 Task: Check register with chart green modern simple.
Action: Mouse moved to (17, 241)
Screenshot: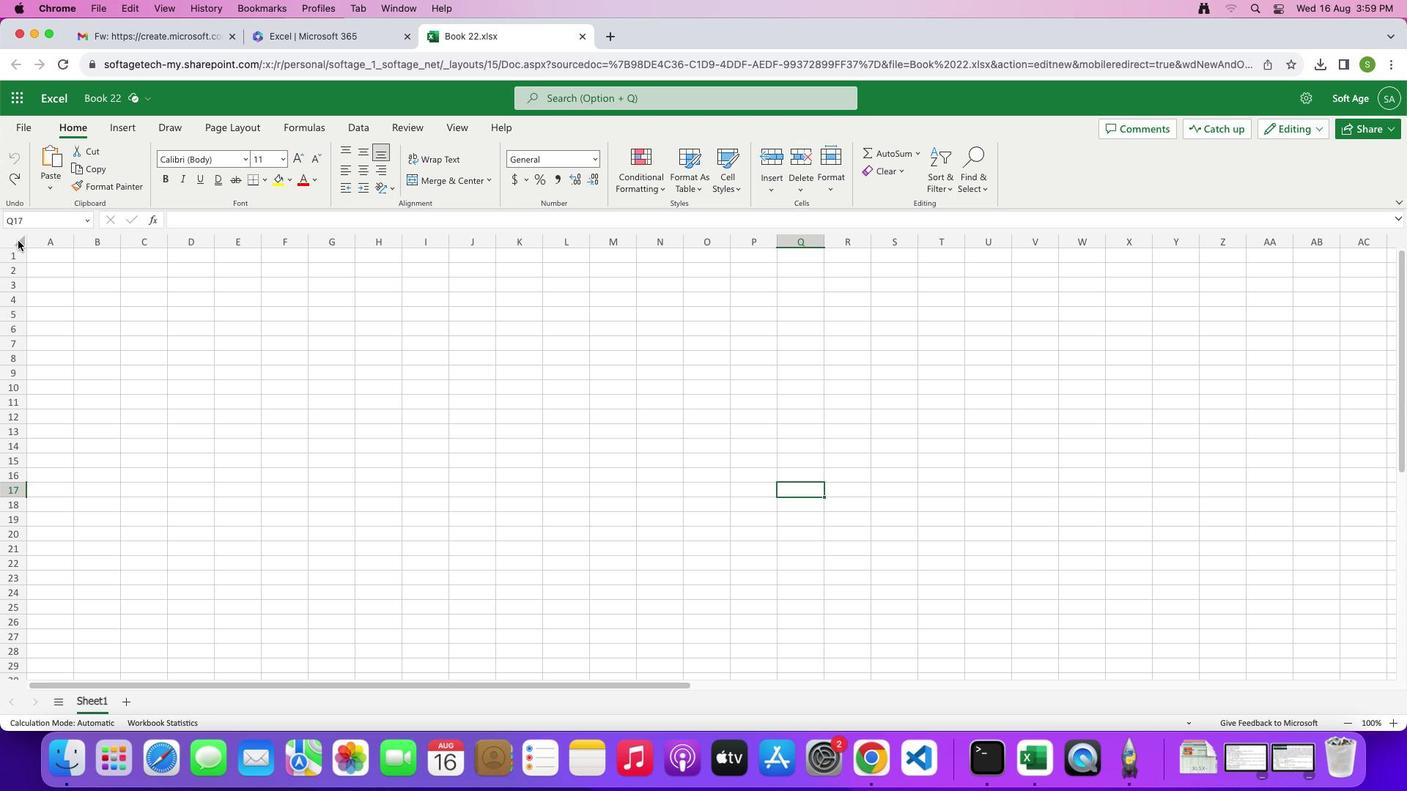 
Action: Mouse pressed left at (17, 241)
Screenshot: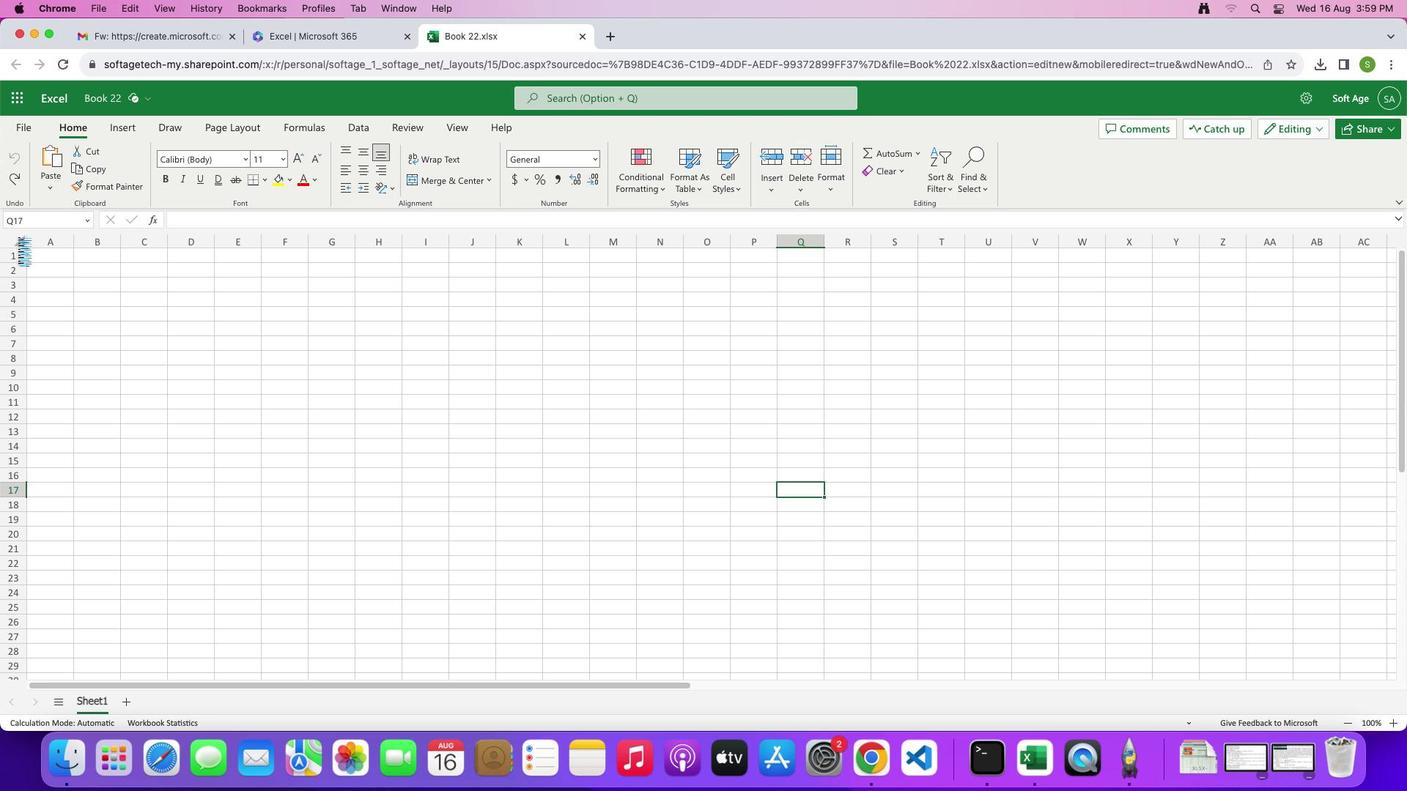 
Action: Mouse moved to (291, 176)
Screenshot: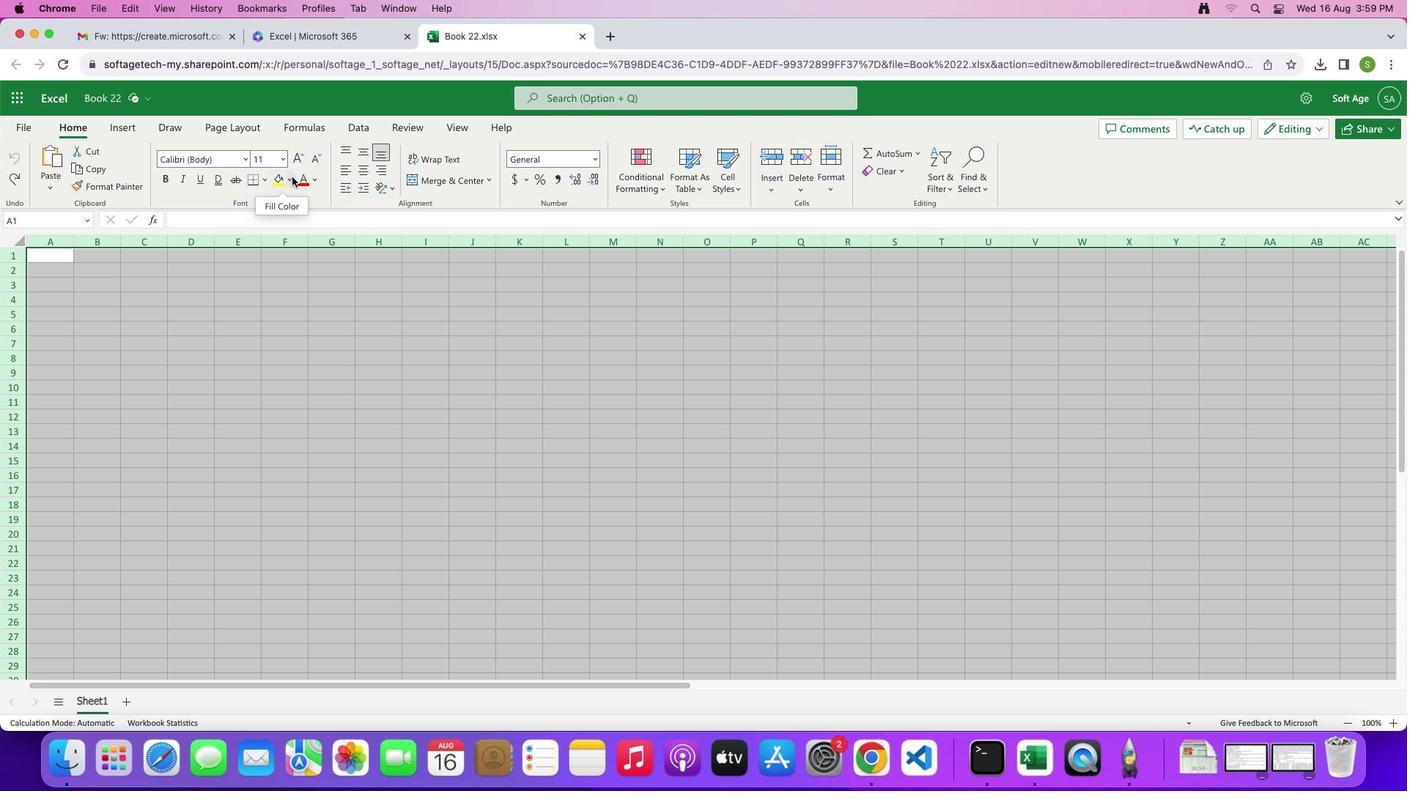 
Action: Mouse pressed left at (291, 176)
Screenshot: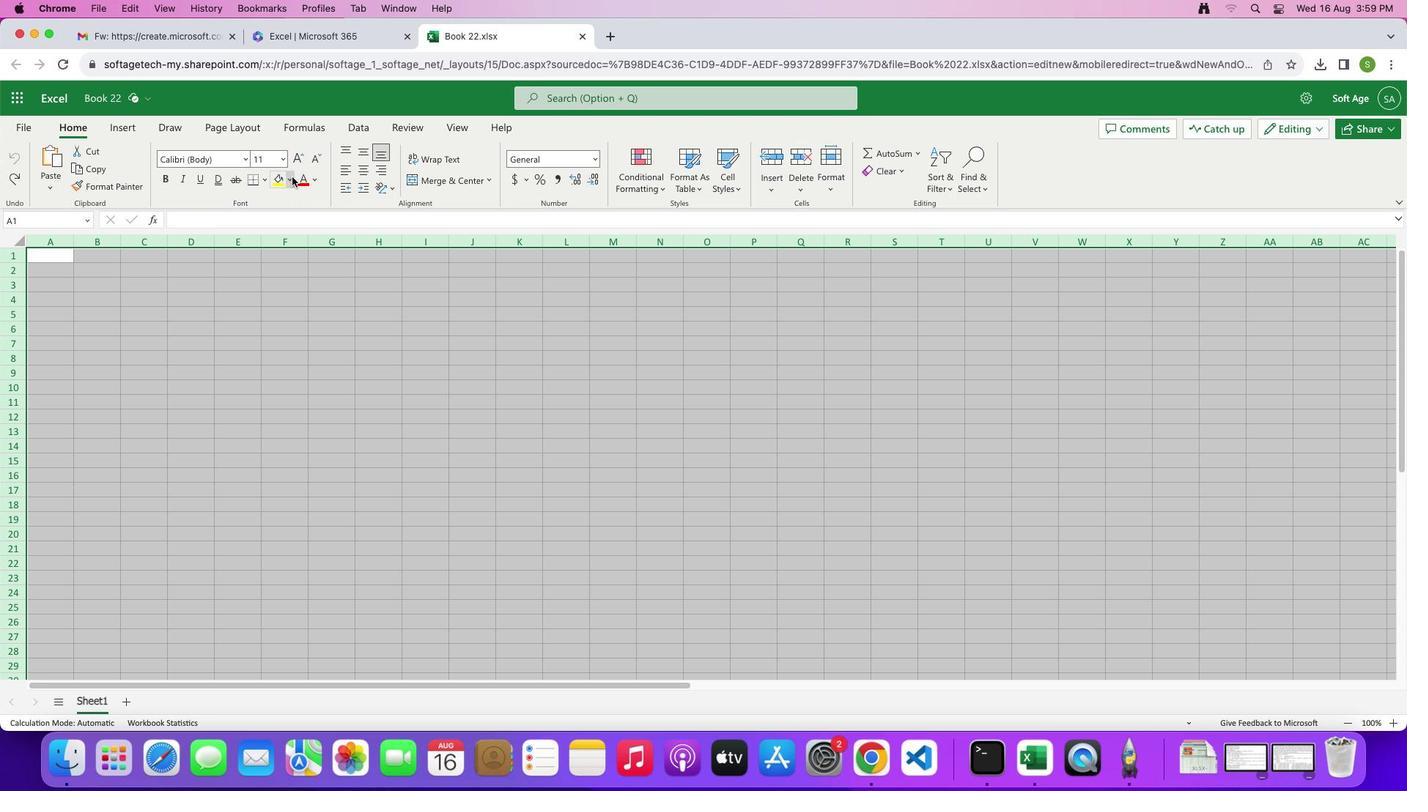 
Action: Mouse moved to (282, 219)
Screenshot: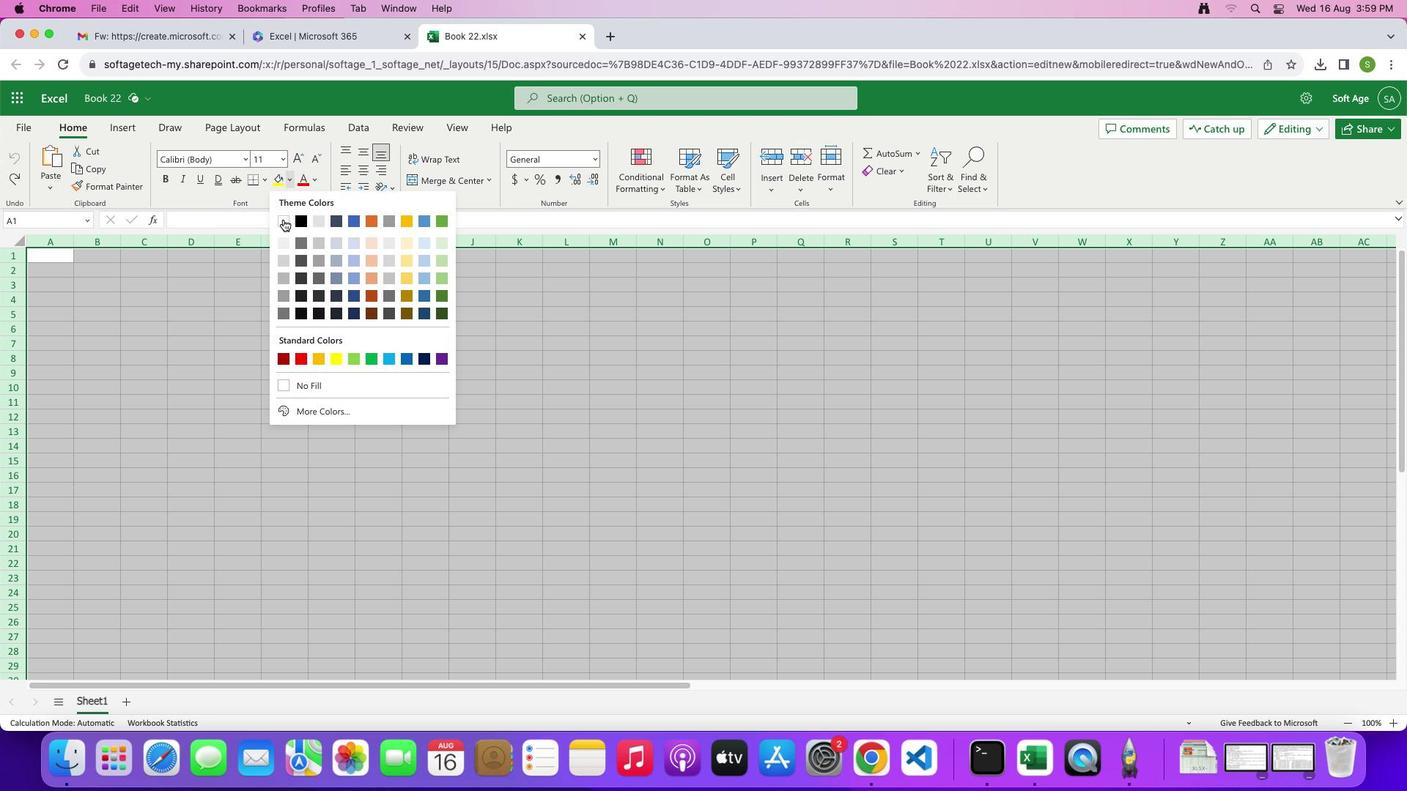 
Action: Mouse pressed left at (282, 219)
Screenshot: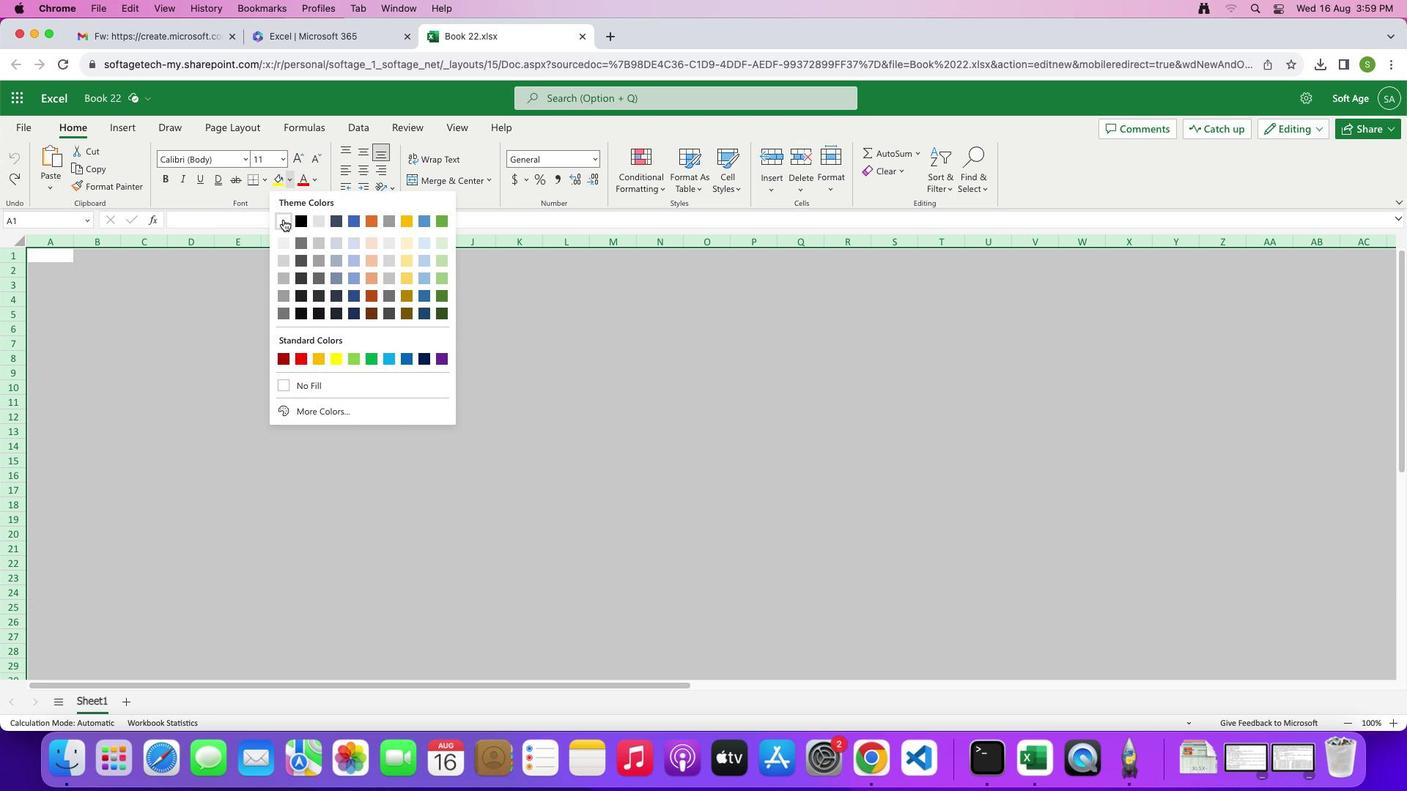 
Action: Mouse moved to (172, 326)
Screenshot: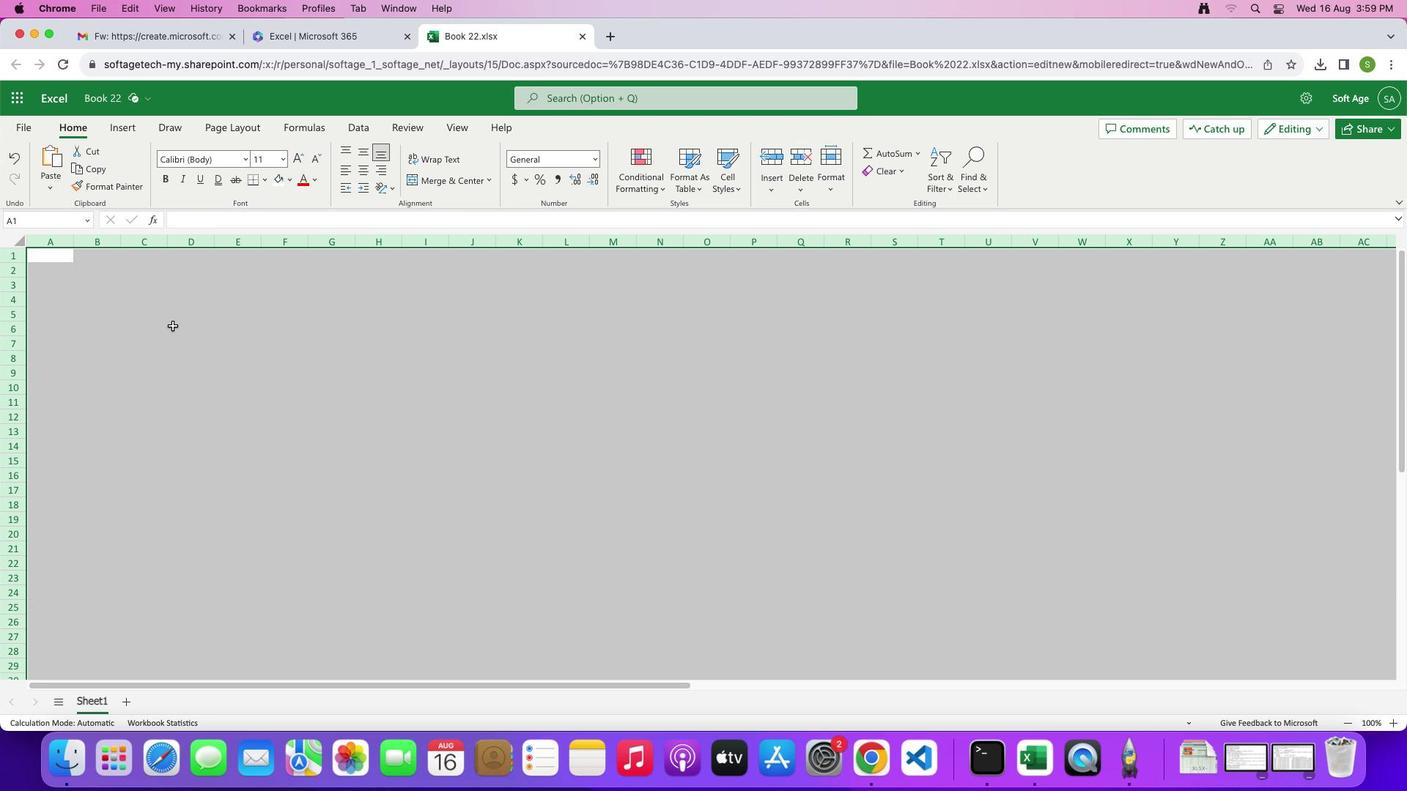 
Action: Mouse pressed left at (172, 326)
Screenshot: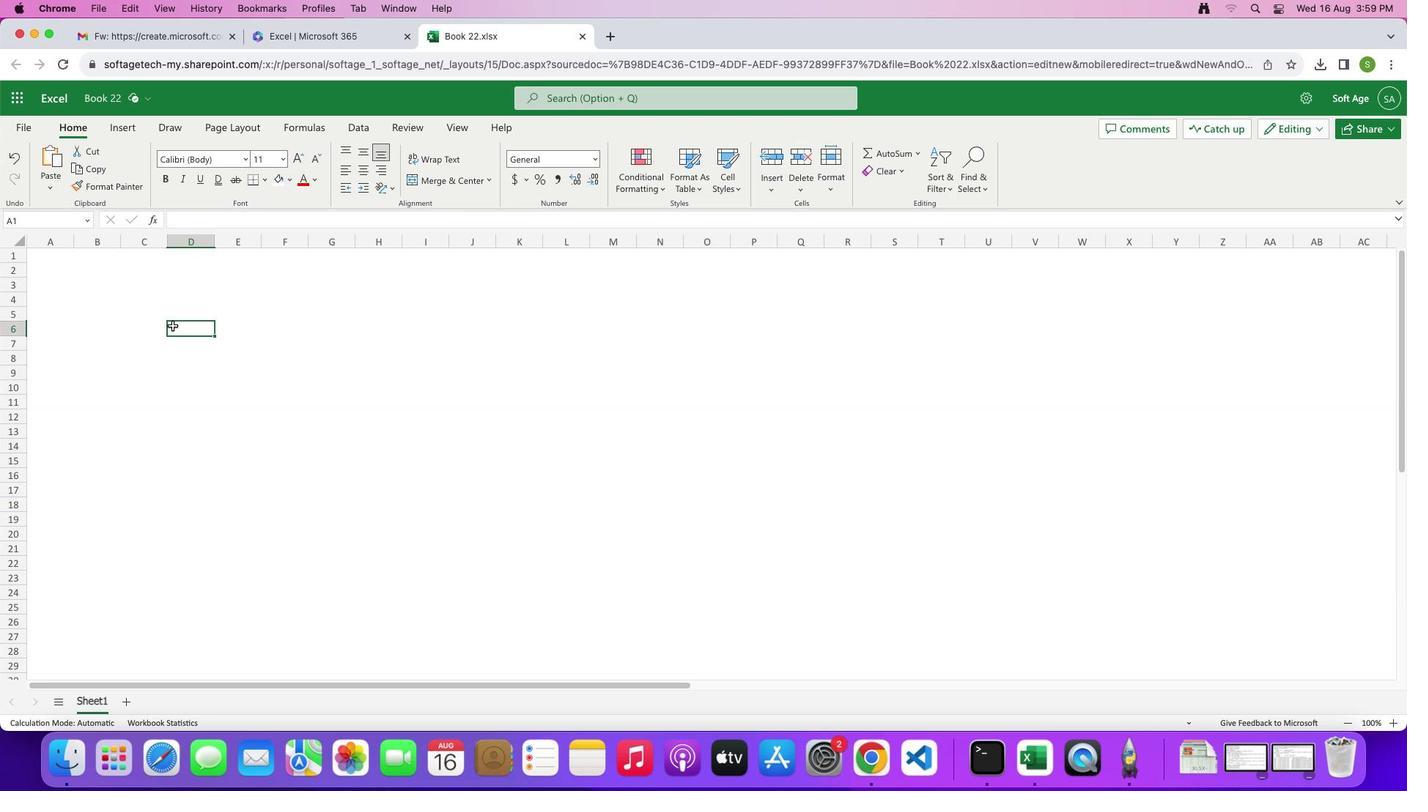 
Action: Mouse moved to (74, 239)
Screenshot: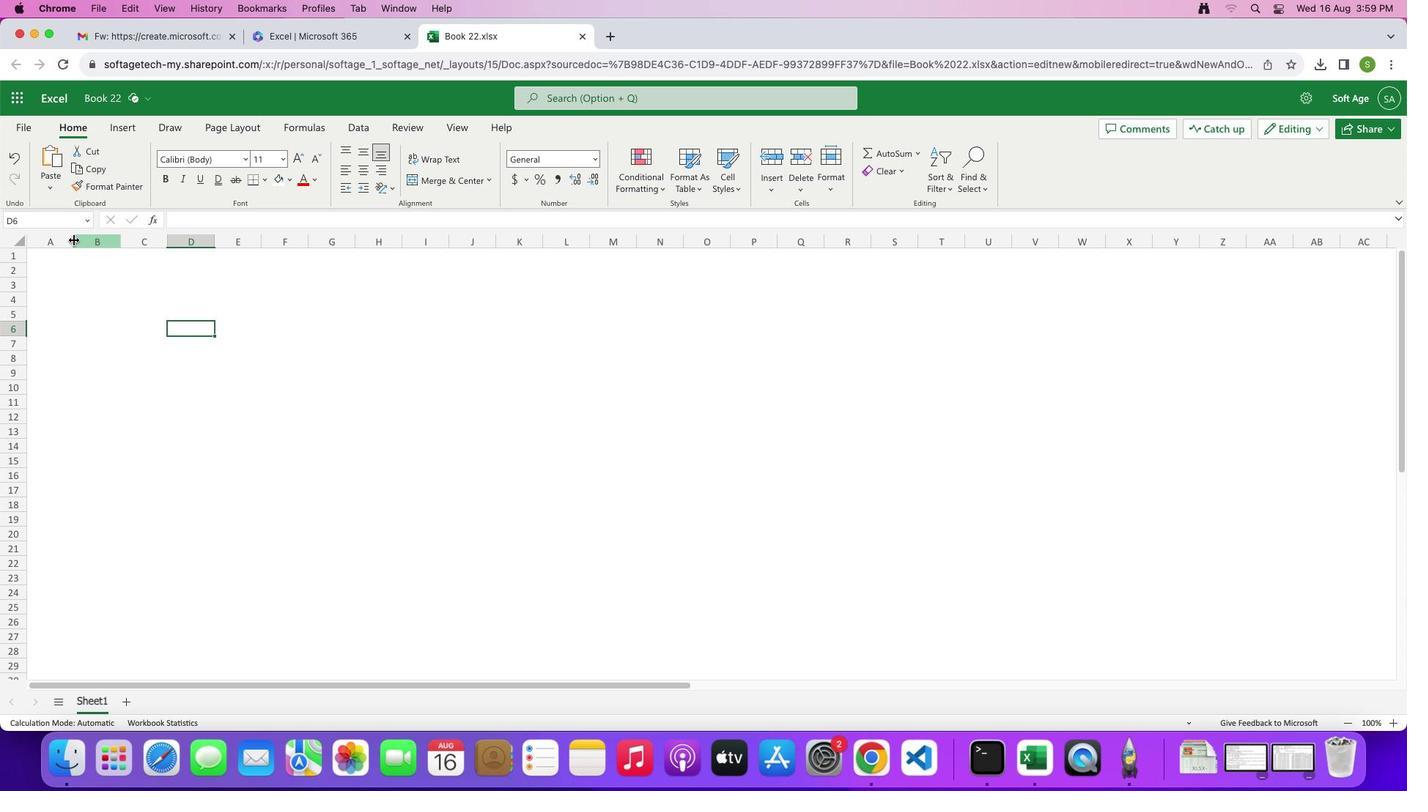 
Action: Mouse pressed left at (74, 239)
Screenshot: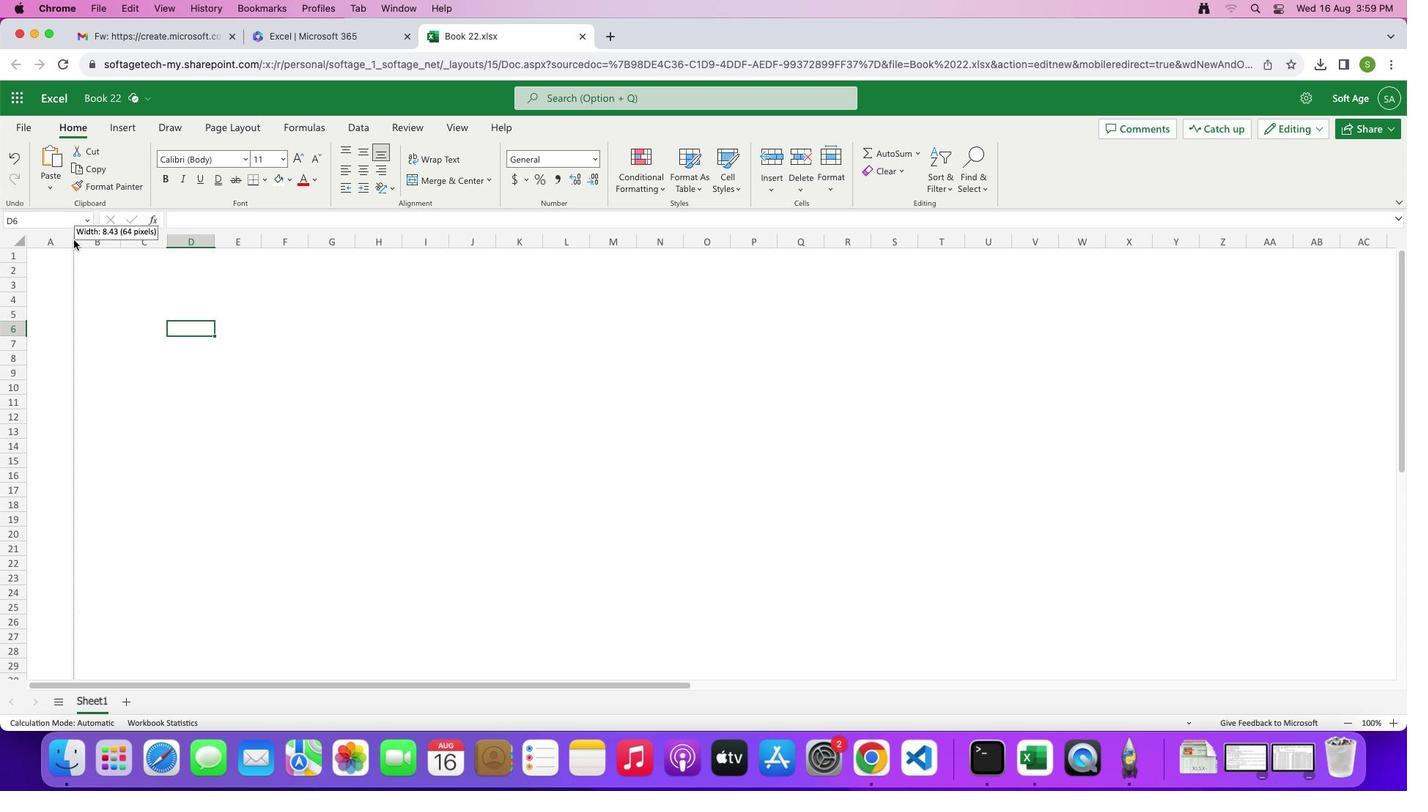 
Action: Mouse moved to (90, 244)
Screenshot: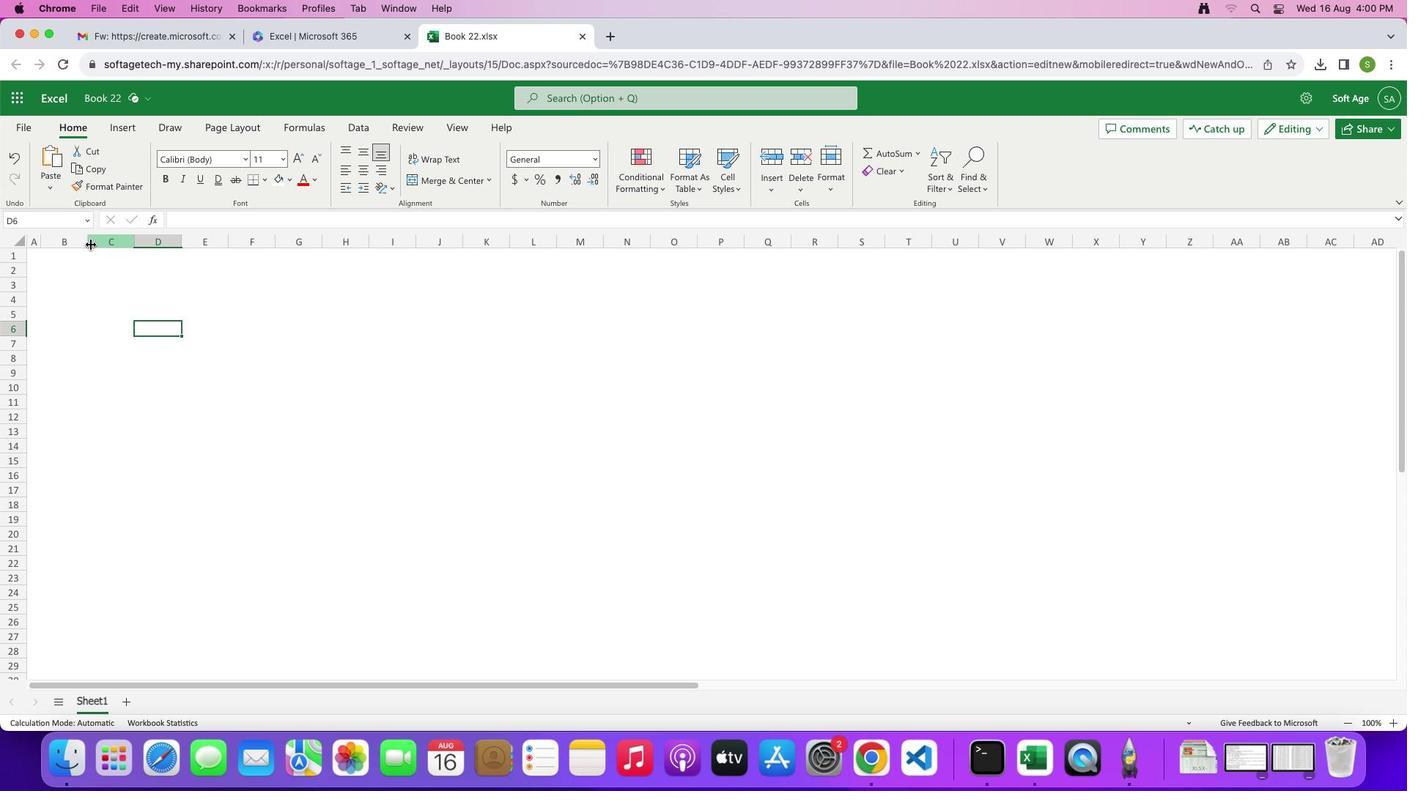
Action: Mouse pressed left at (90, 244)
Screenshot: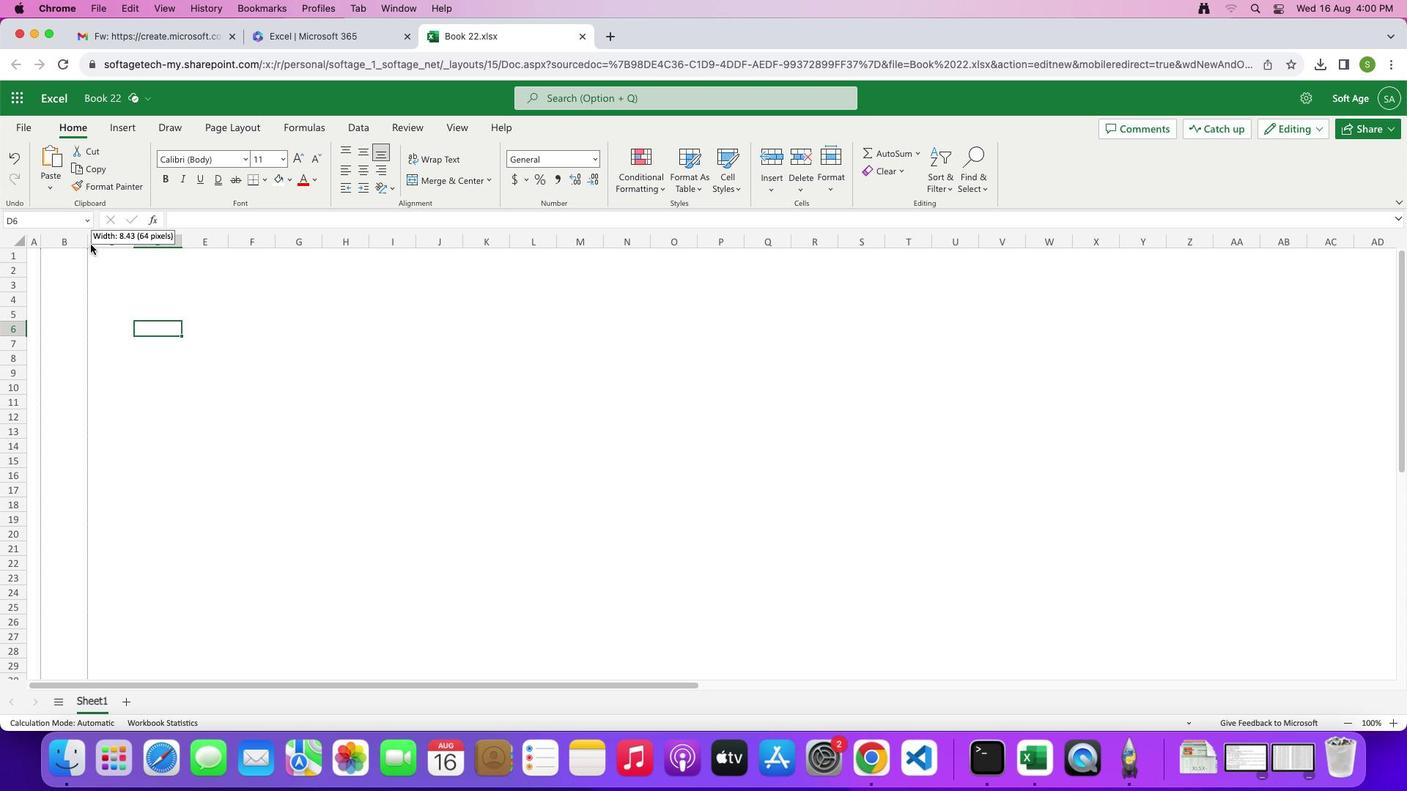 
Action: Mouse moved to (144, 309)
Screenshot: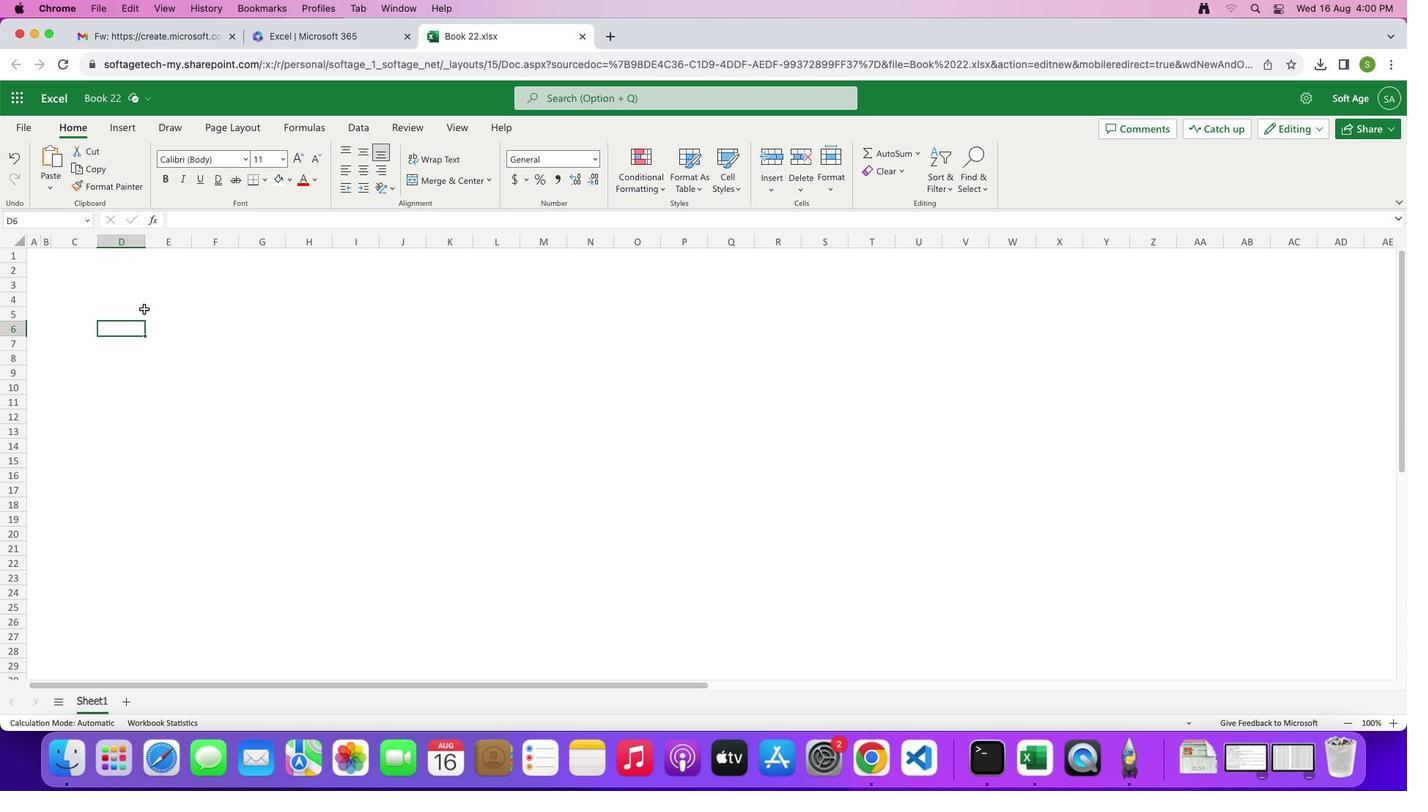 
Action: Mouse pressed left at (144, 309)
Screenshot: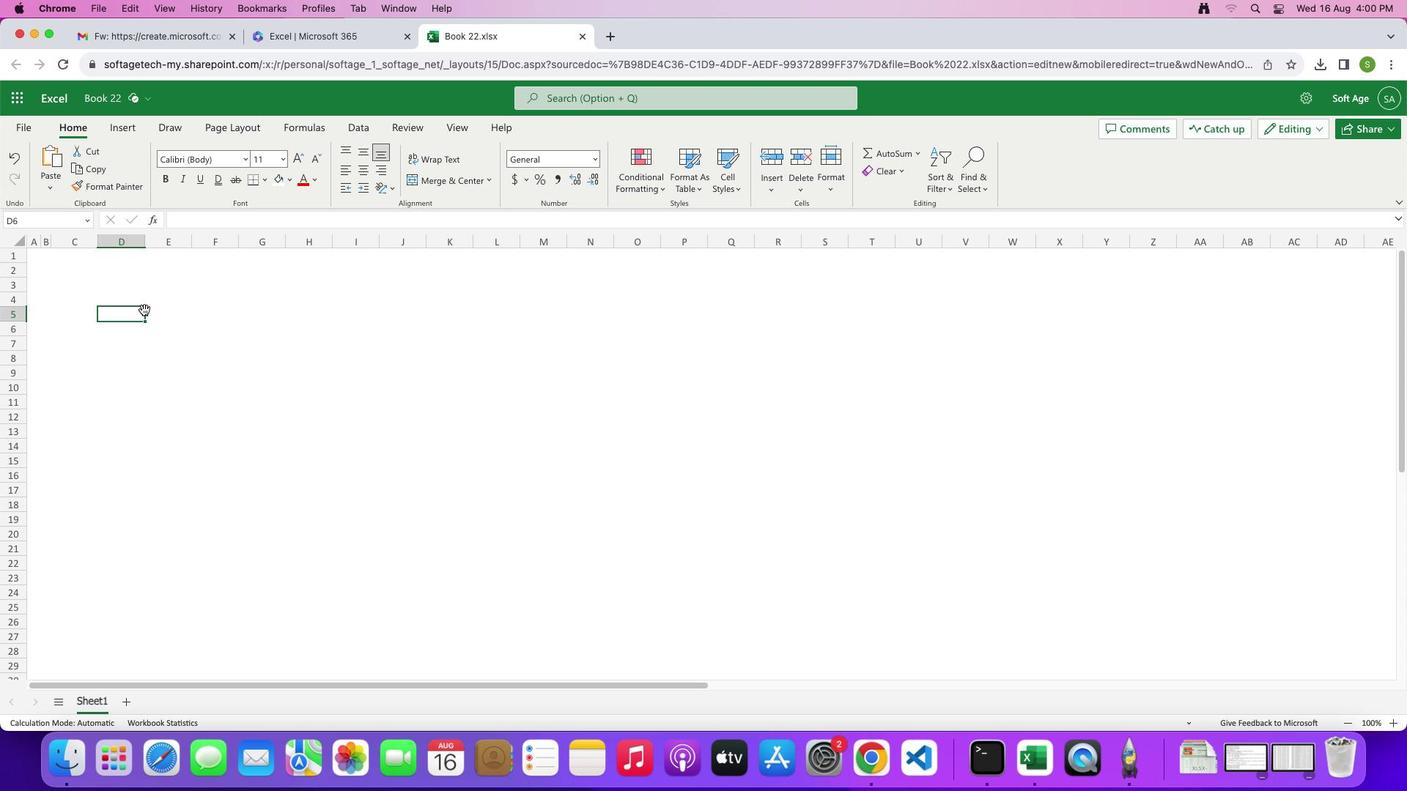
Action: Mouse moved to (67, 244)
Screenshot: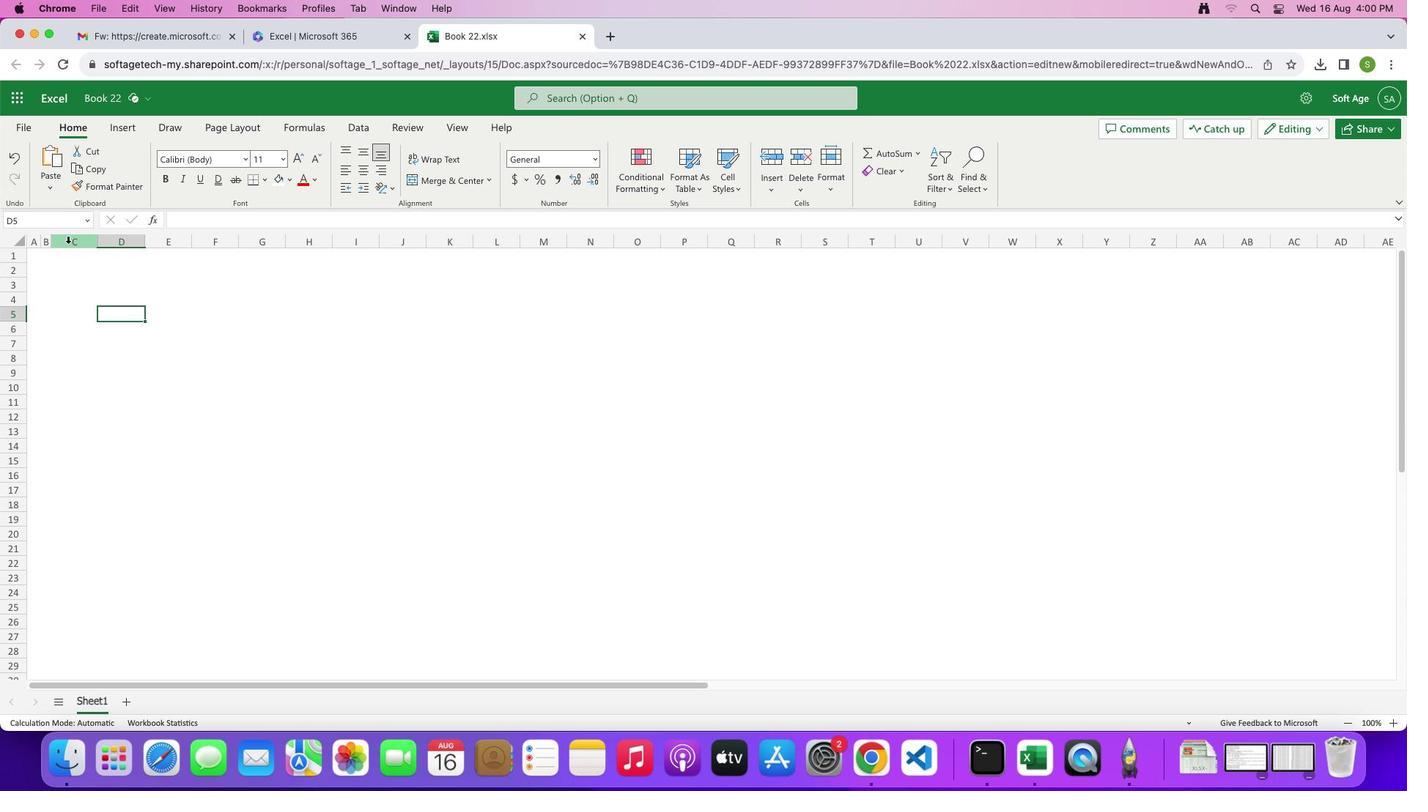
Action: Mouse pressed left at (67, 244)
Screenshot: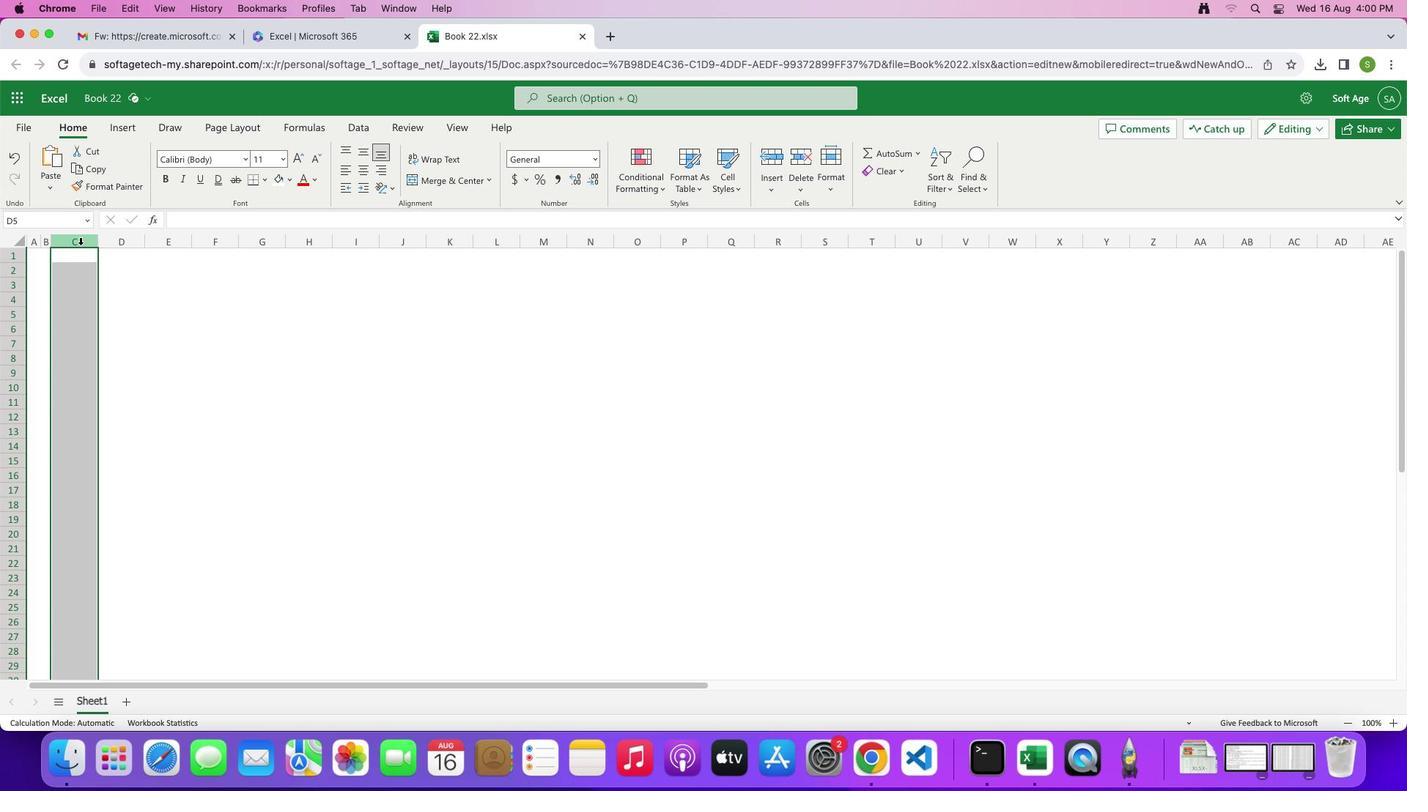 
Action: Mouse moved to (97, 242)
Screenshot: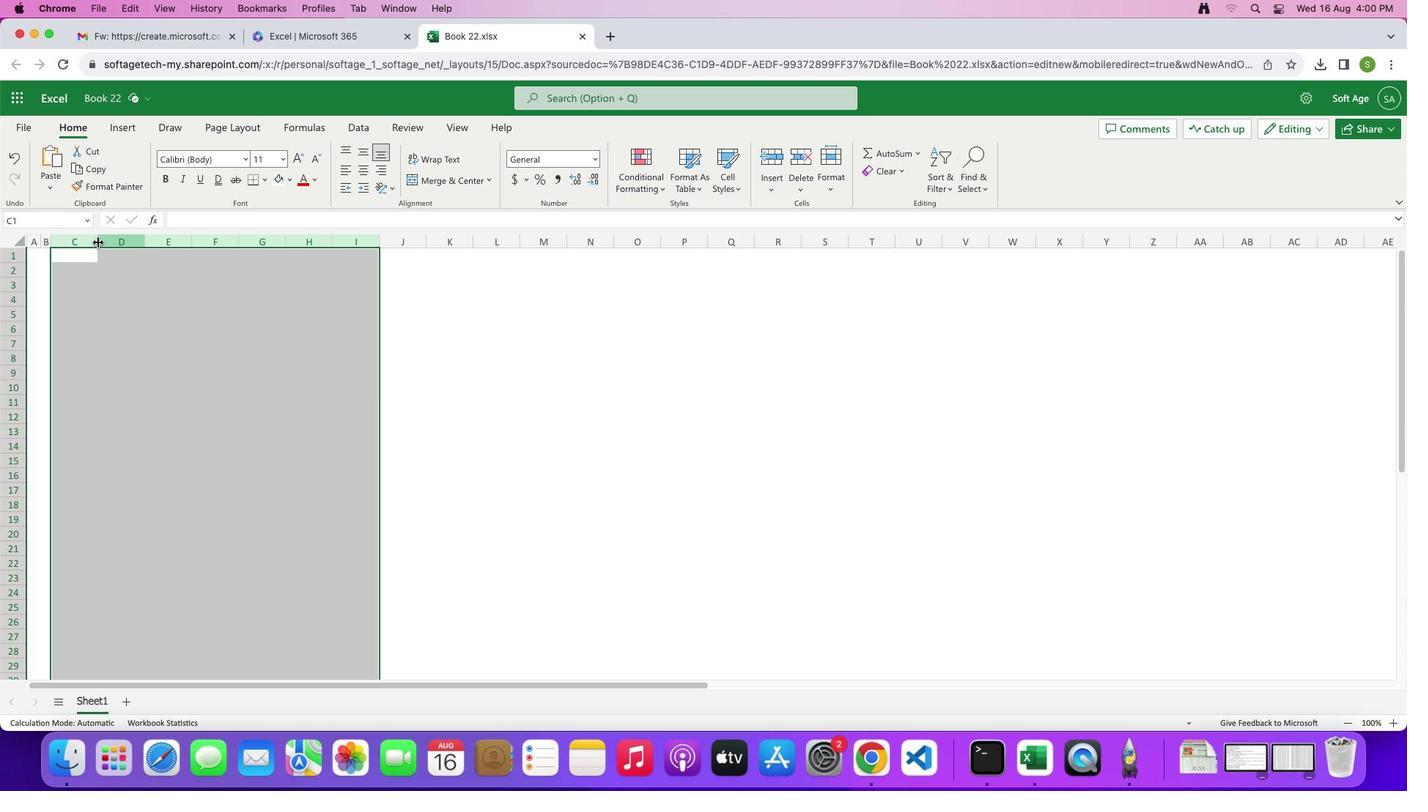 
Action: Mouse pressed left at (97, 242)
Screenshot: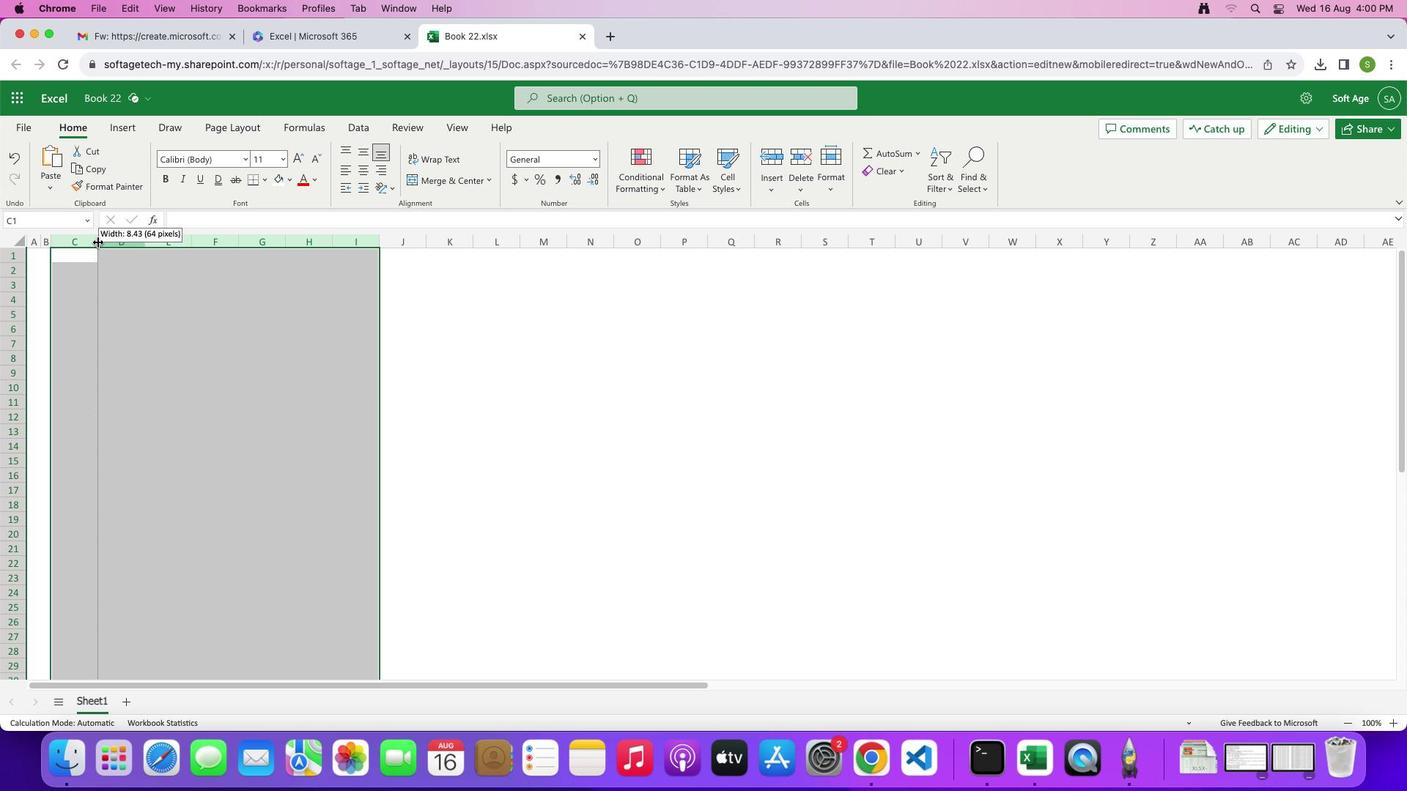 
Action: Mouse moved to (702, 242)
Screenshot: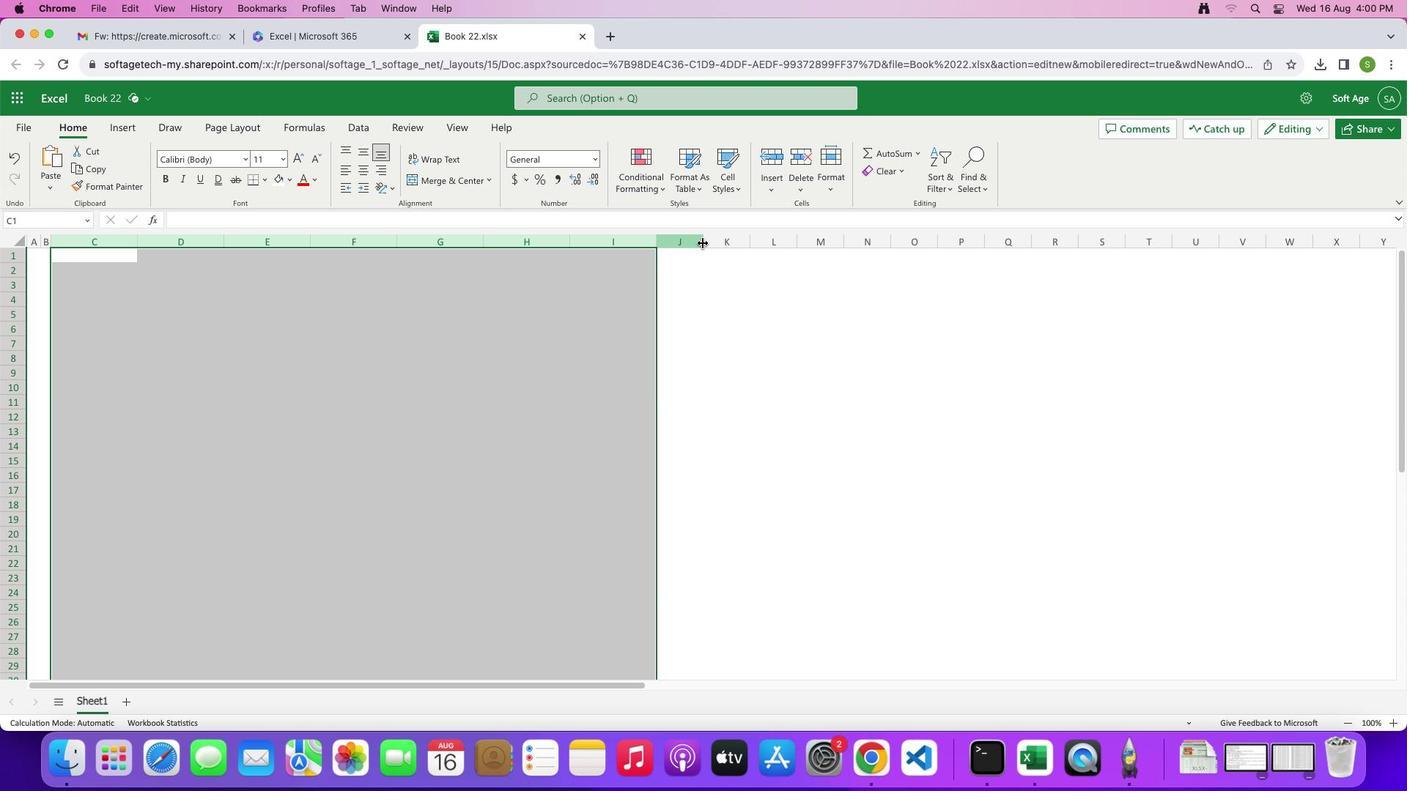 
Action: Mouse pressed left at (702, 242)
Screenshot: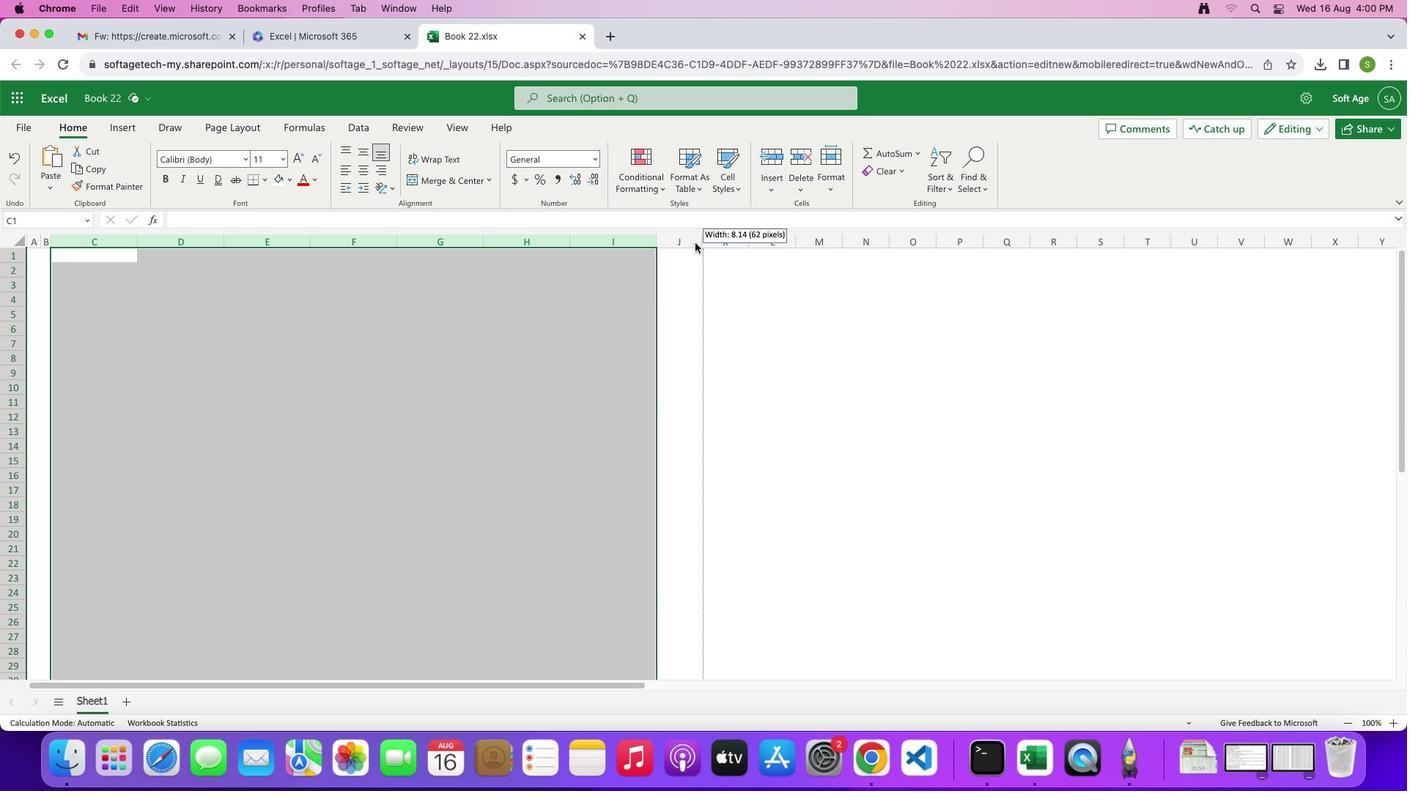 
Action: Mouse moved to (713, 242)
Screenshot: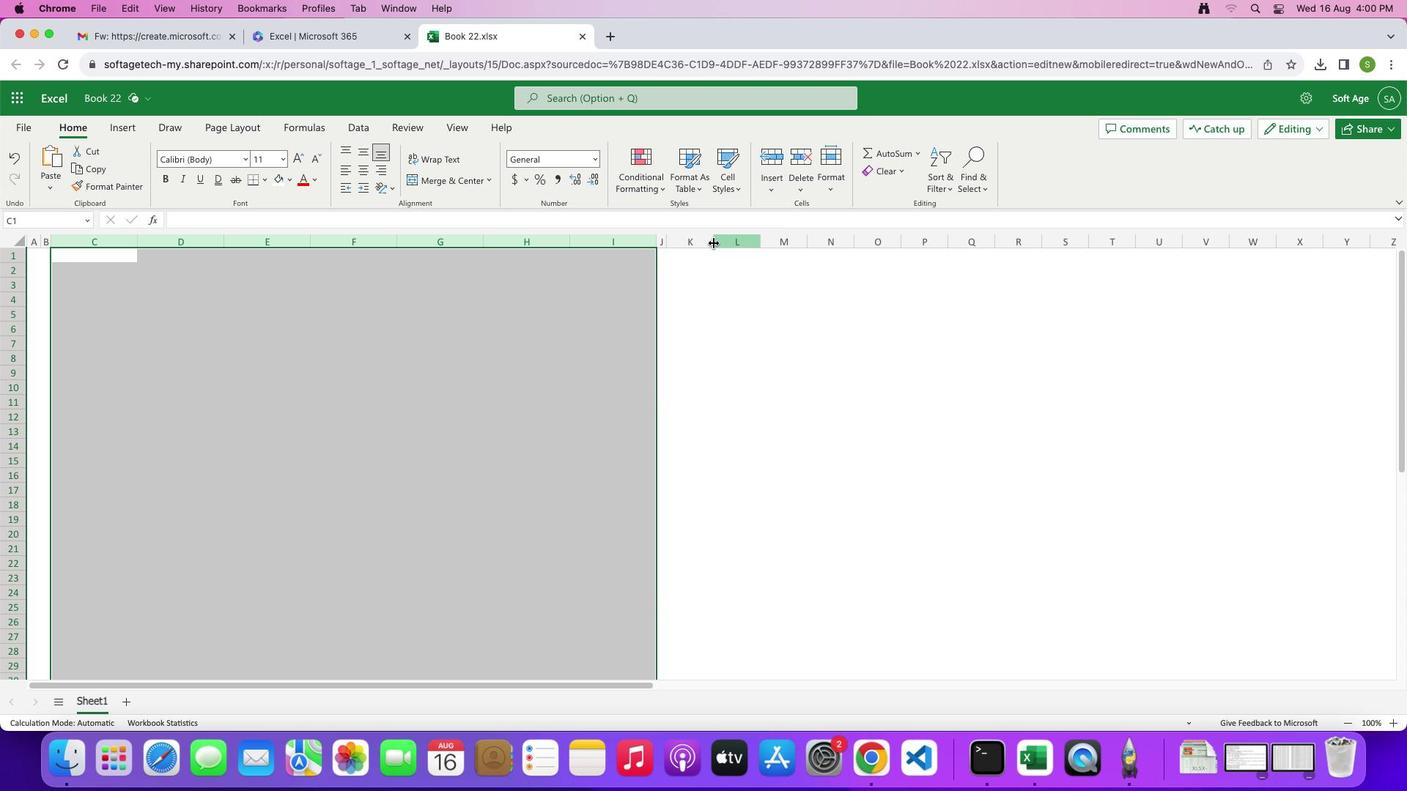 
Action: Mouse pressed left at (713, 242)
Screenshot: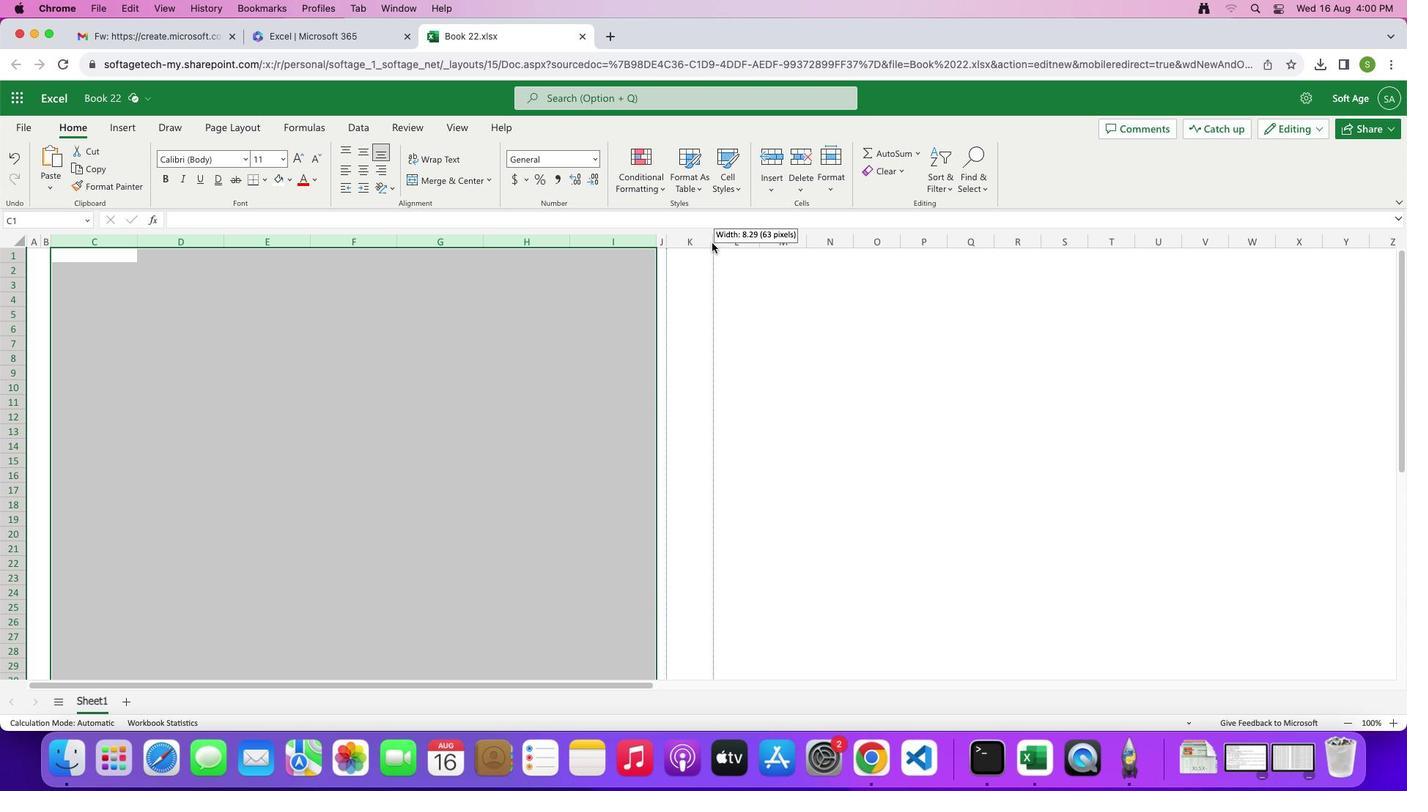 
Action: Mouse moved to (727, 244)
Screenshot: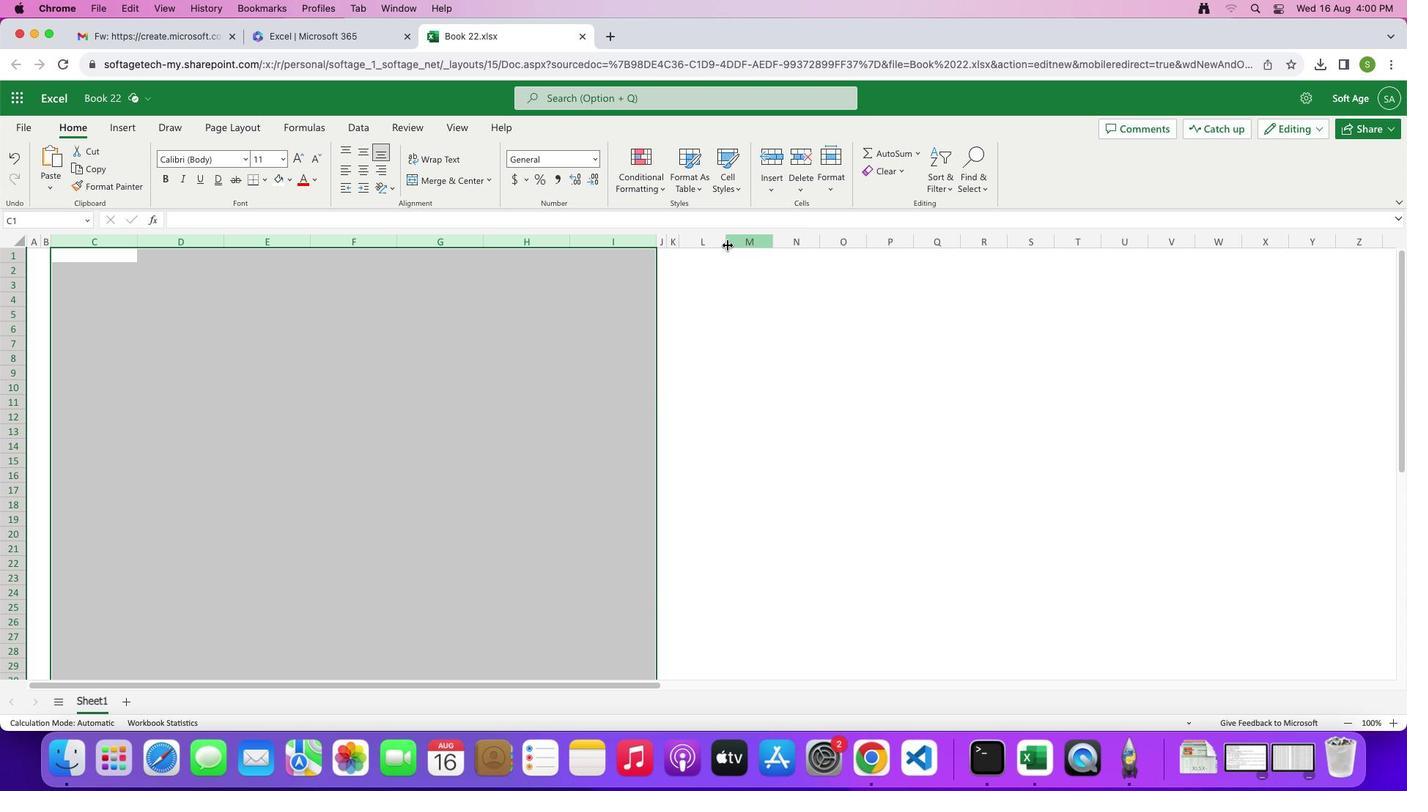 
Action: Mouse pressed left at (727, 244)
Screenshot: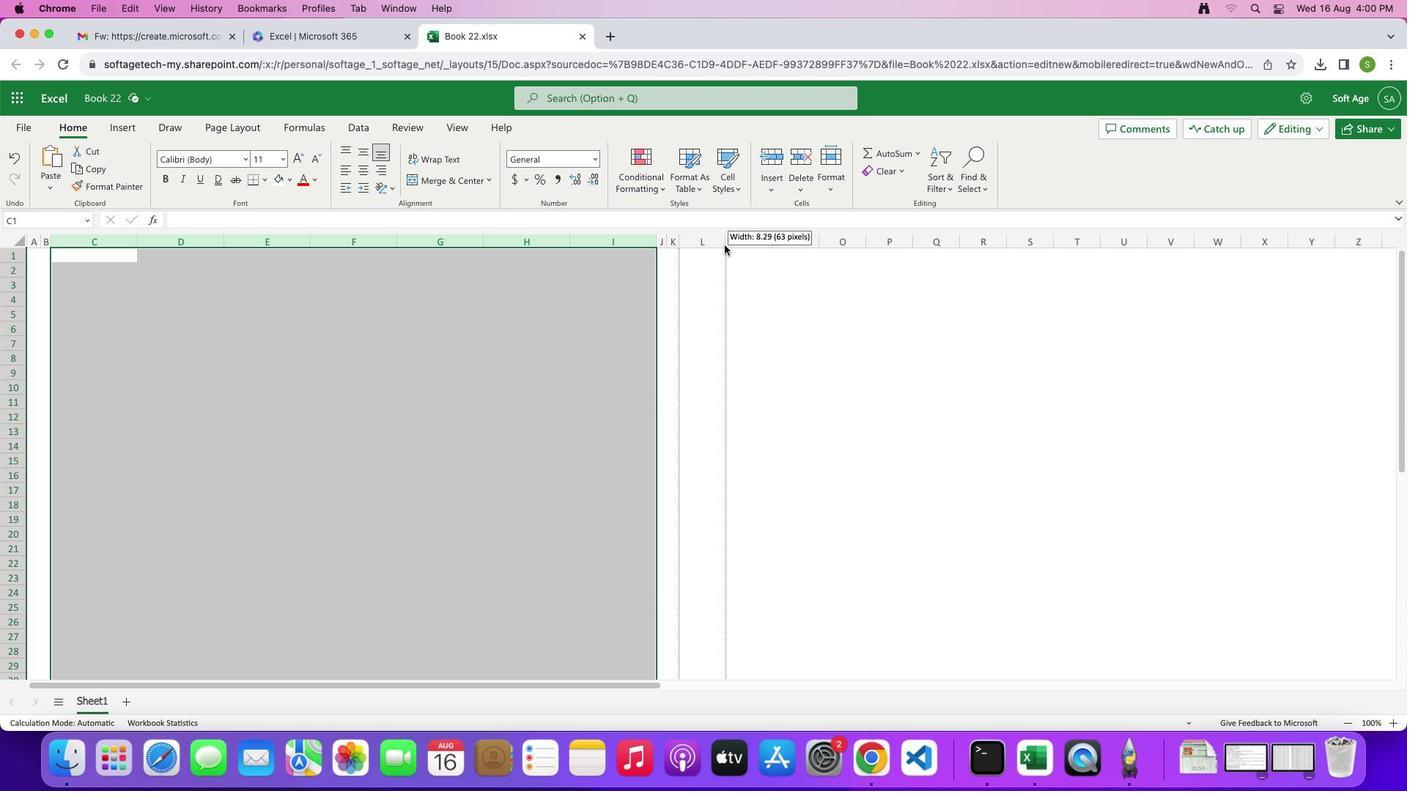 
Action: Mouse moved to (735, 244)
Screenshot: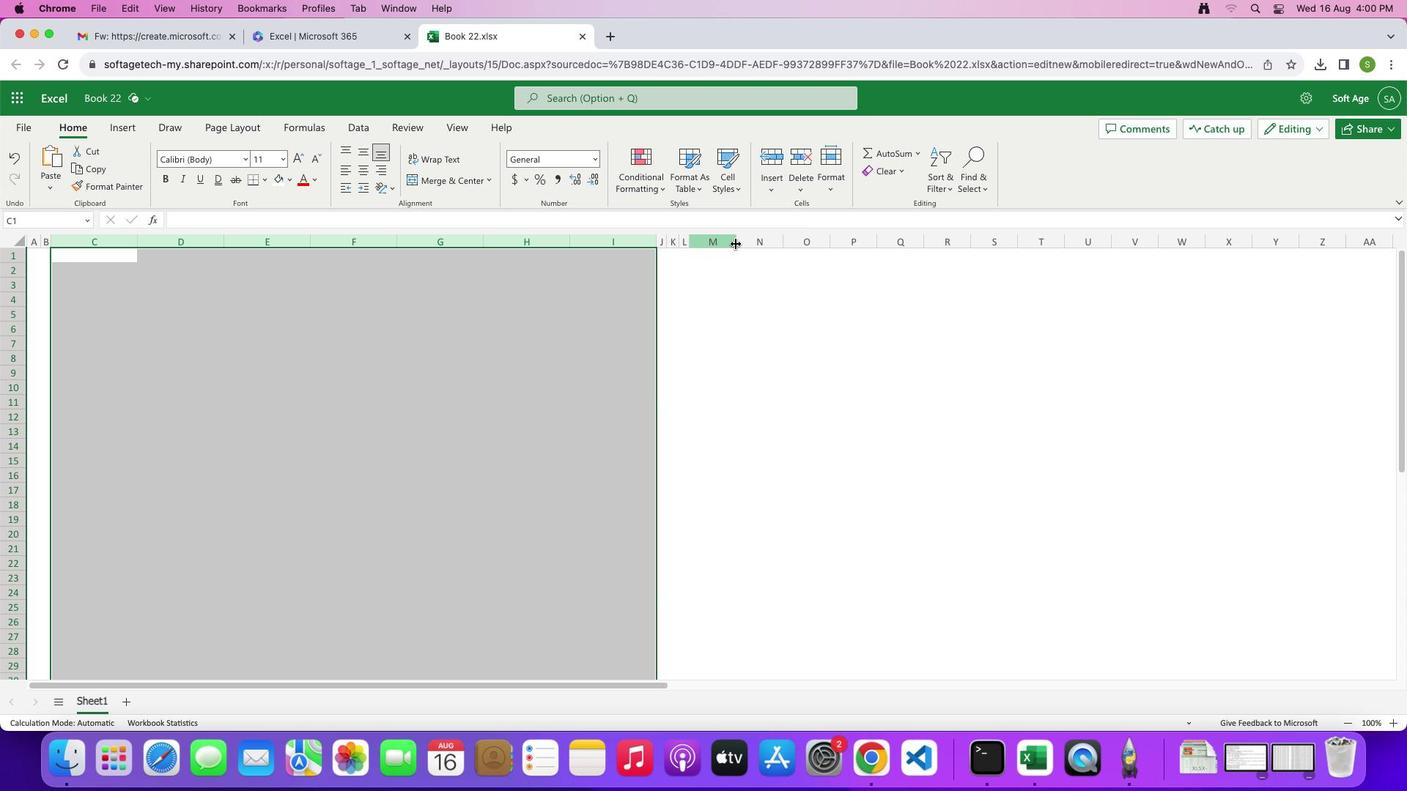
Action: Mouse pressed left at (735, 244)
Screenshot: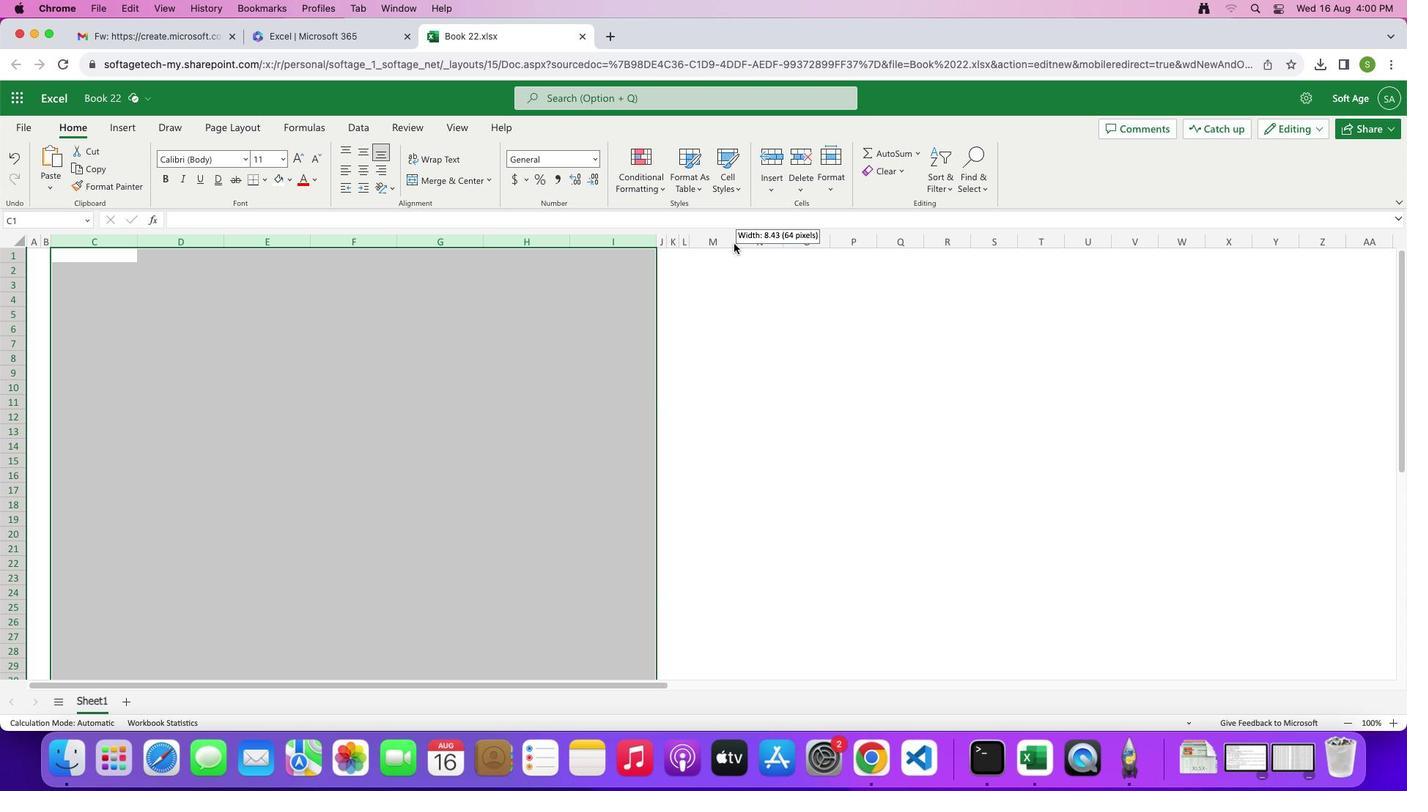 
Action: Mouse moved to (750, 242)
Screenshot: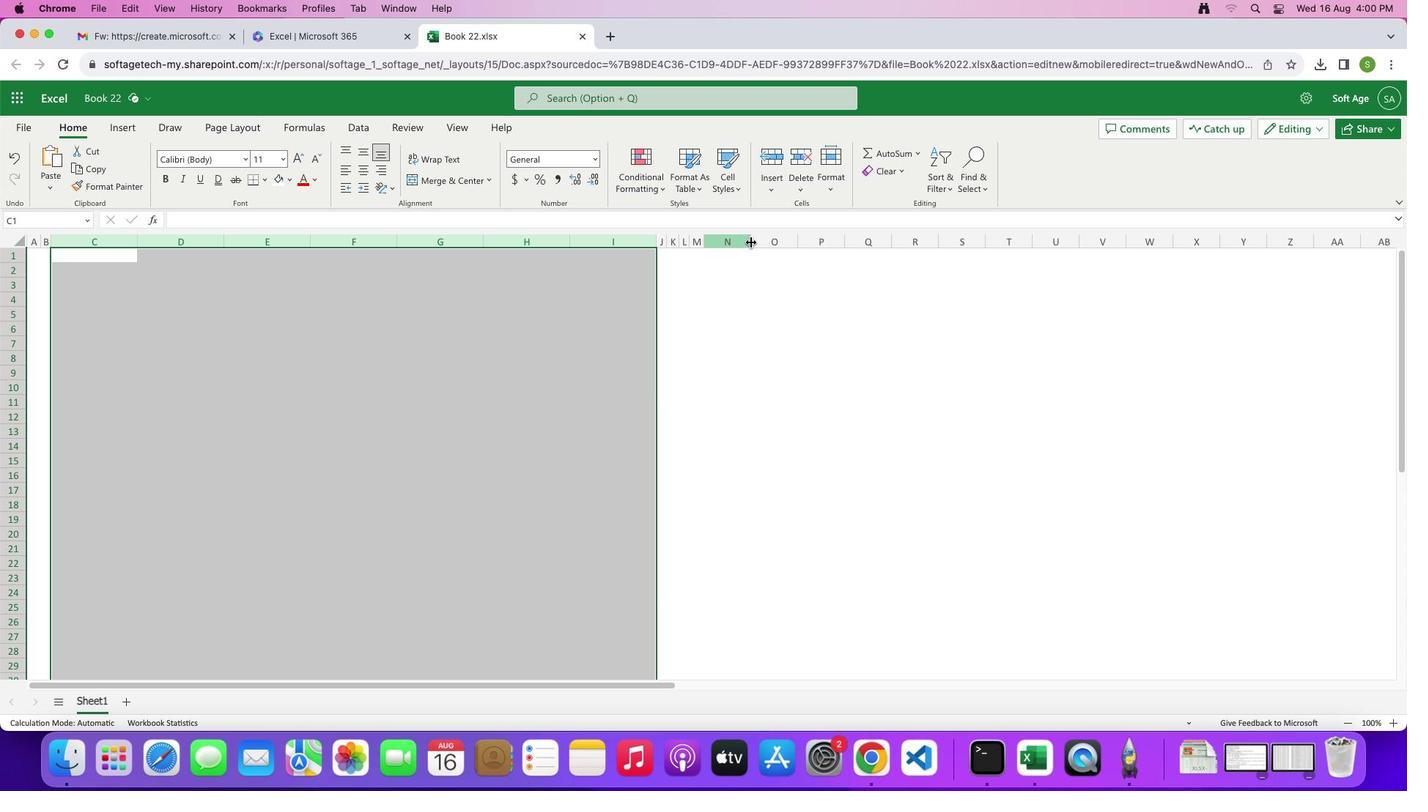 
Action: Mouse pressed left at (750, 242)
Screenshot: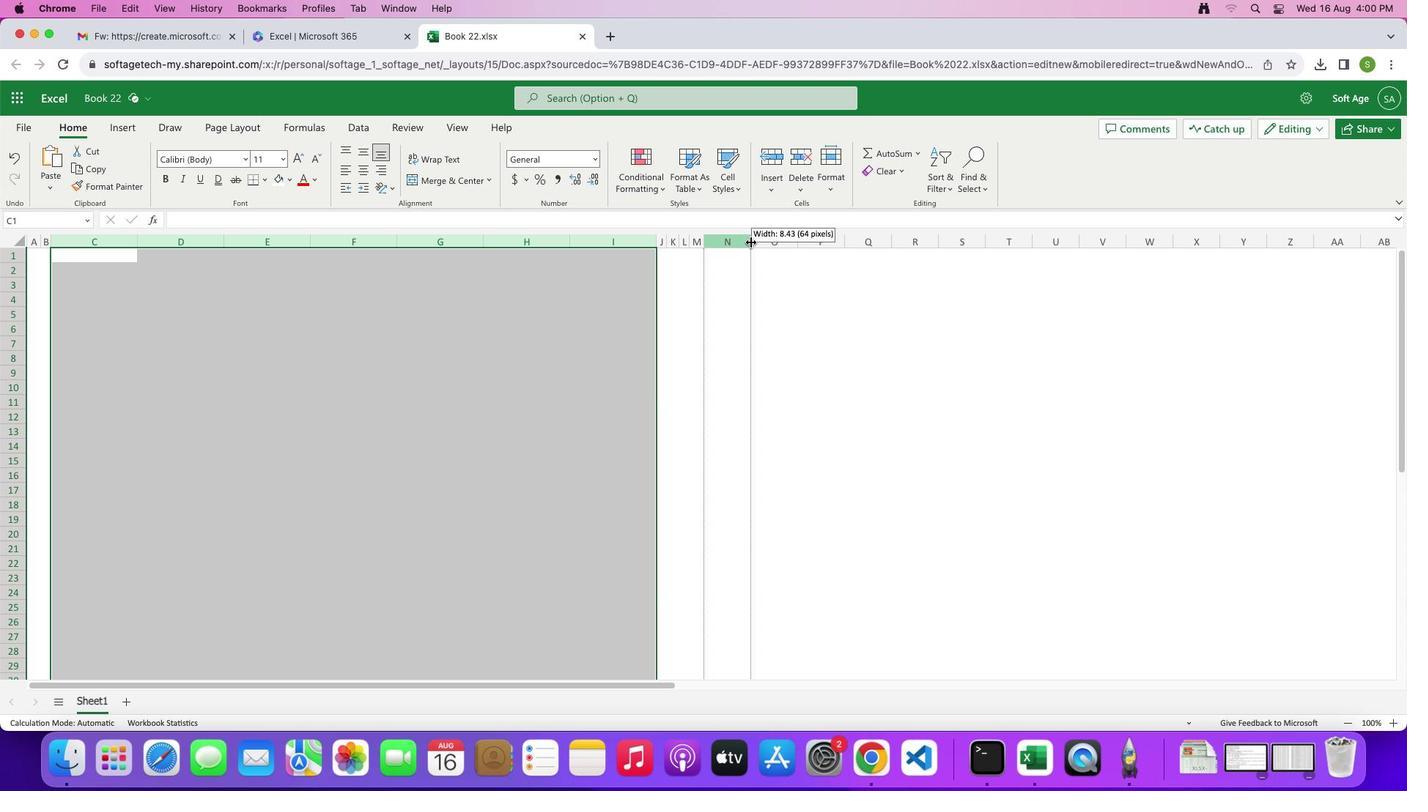 
Action: Mouse moved to (735, 242)
Screenshot: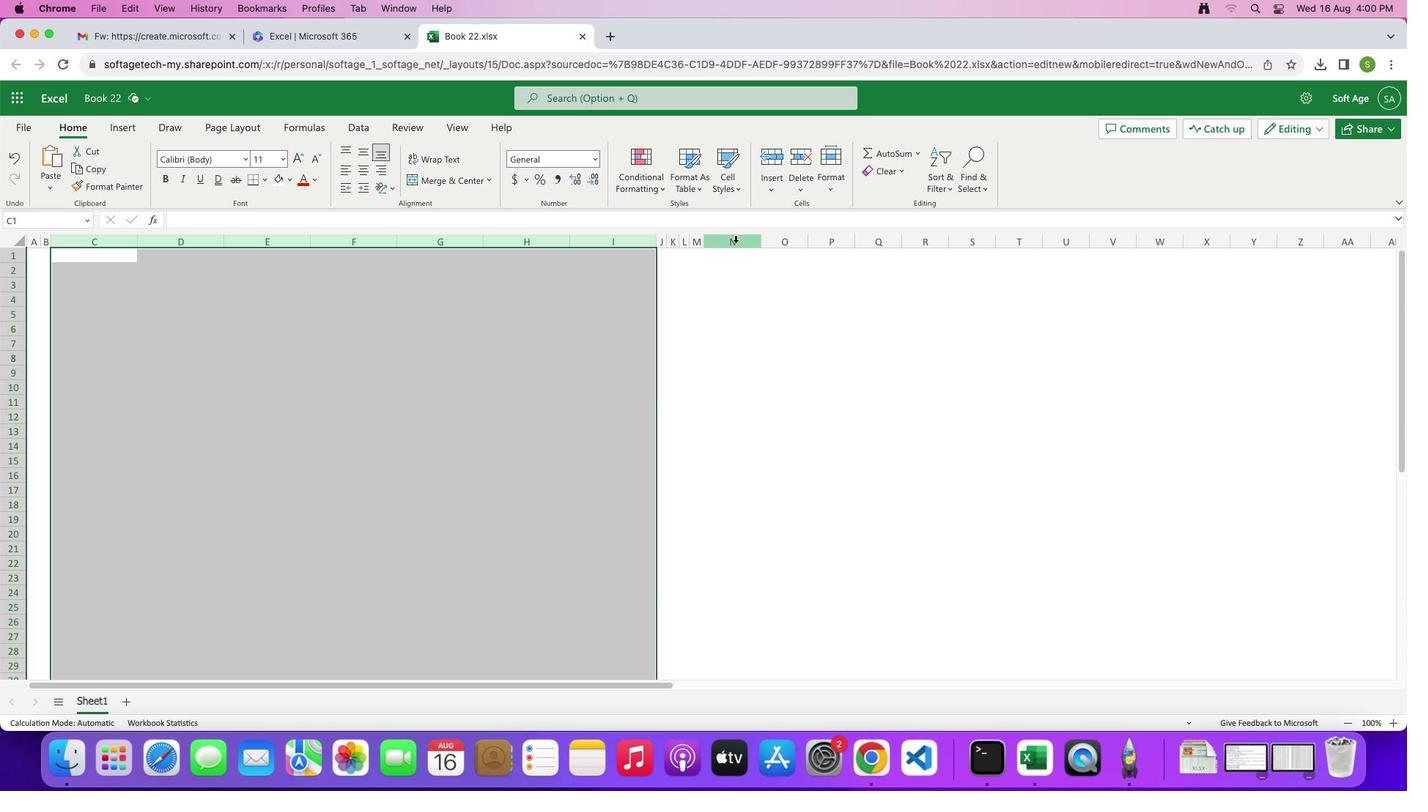 
Action: Mouse pressed left at (735, 242)
Screenshot: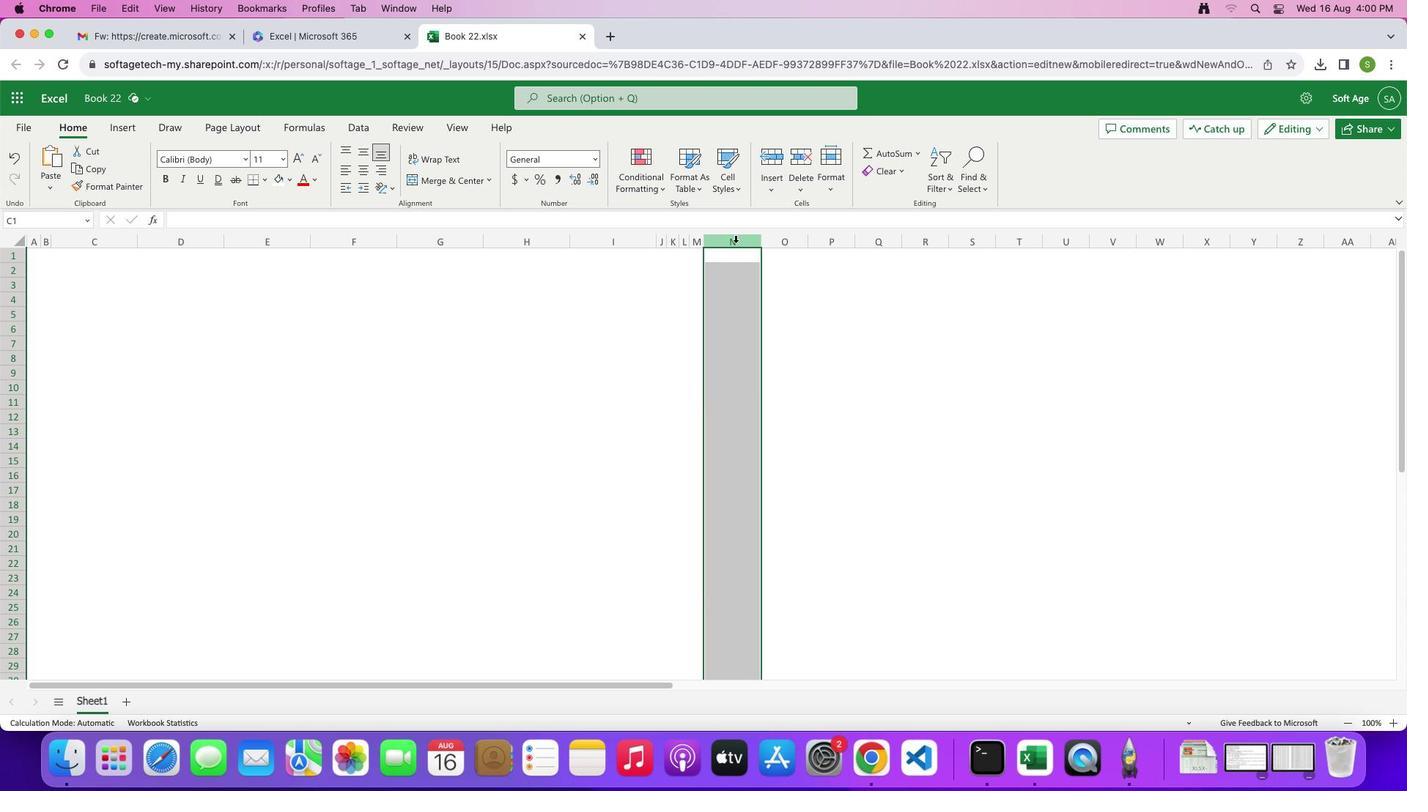 
Action: Mouse moved to (762, 241)
Screenshot: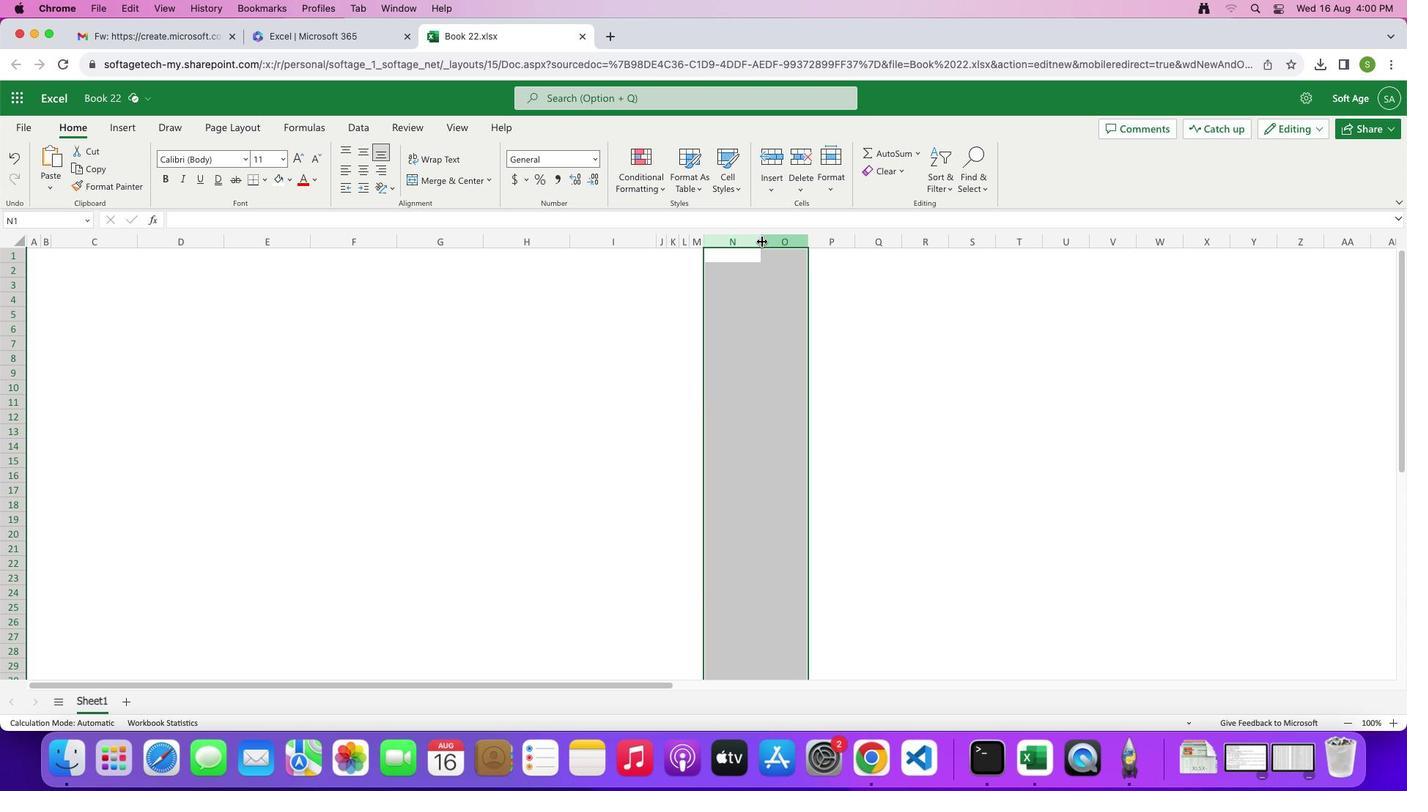 
Action: Mouse pressed left at (762, 241)
Screenshot: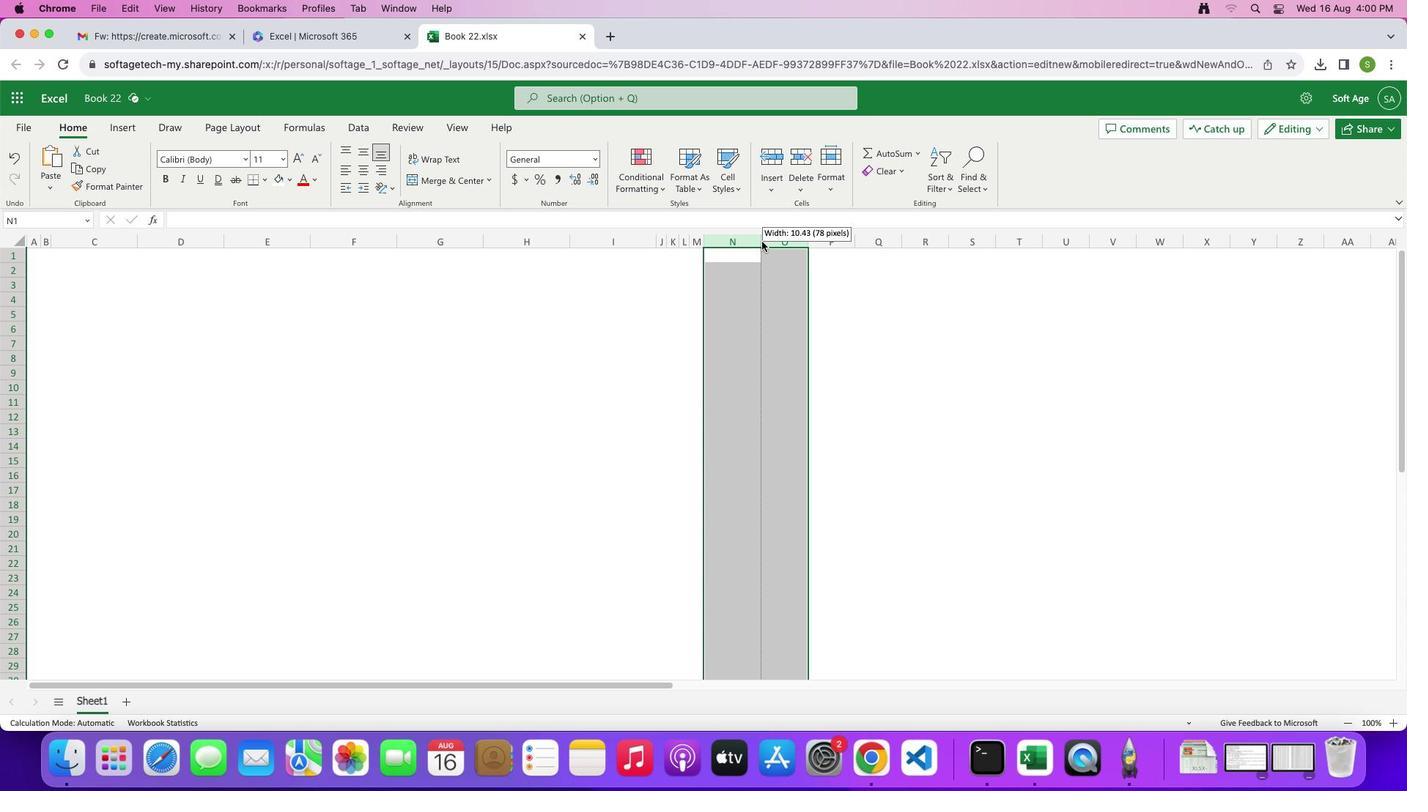 
Action: Mouse moved to (781, 242)
Screenshot: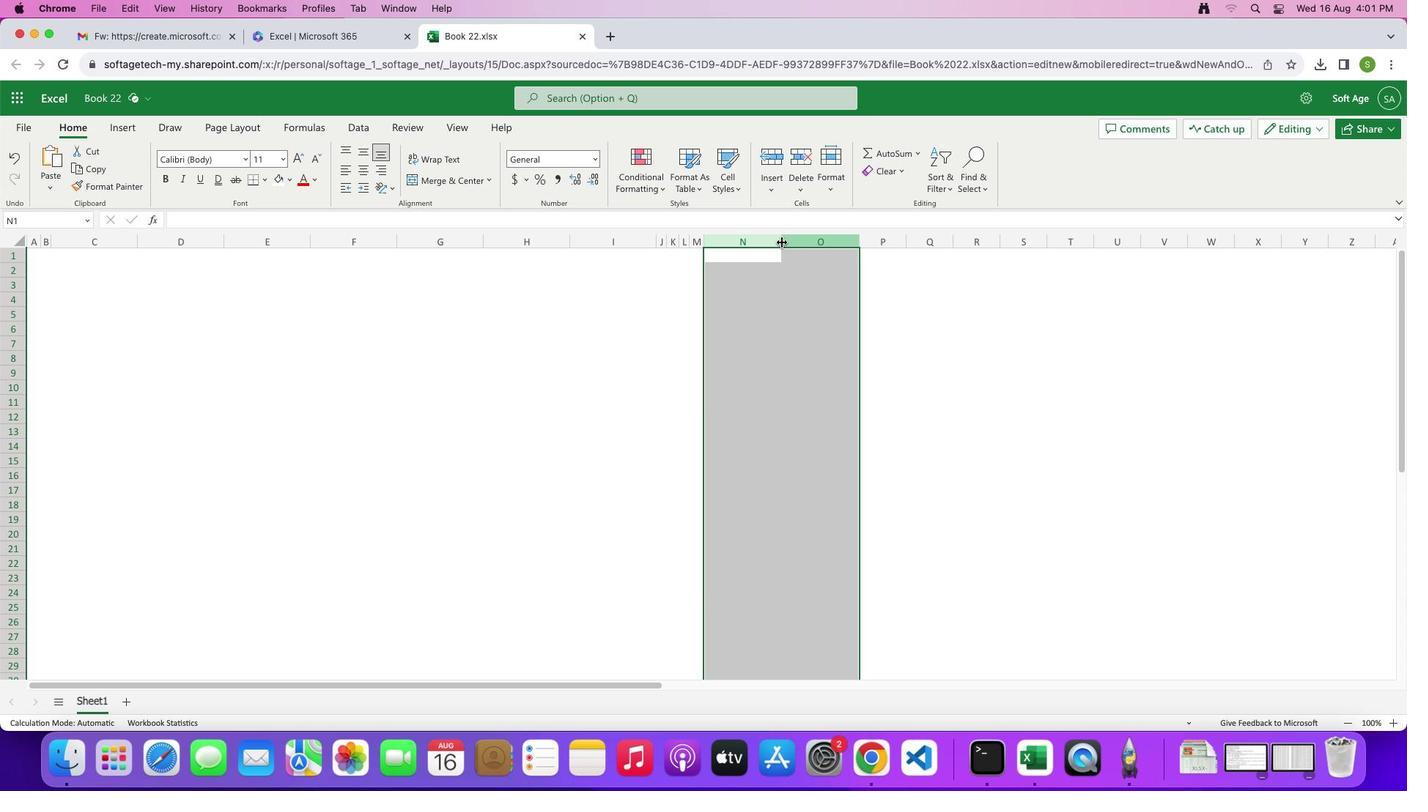 
Action: Mouse pressed left at (781, 242)
Screenshot: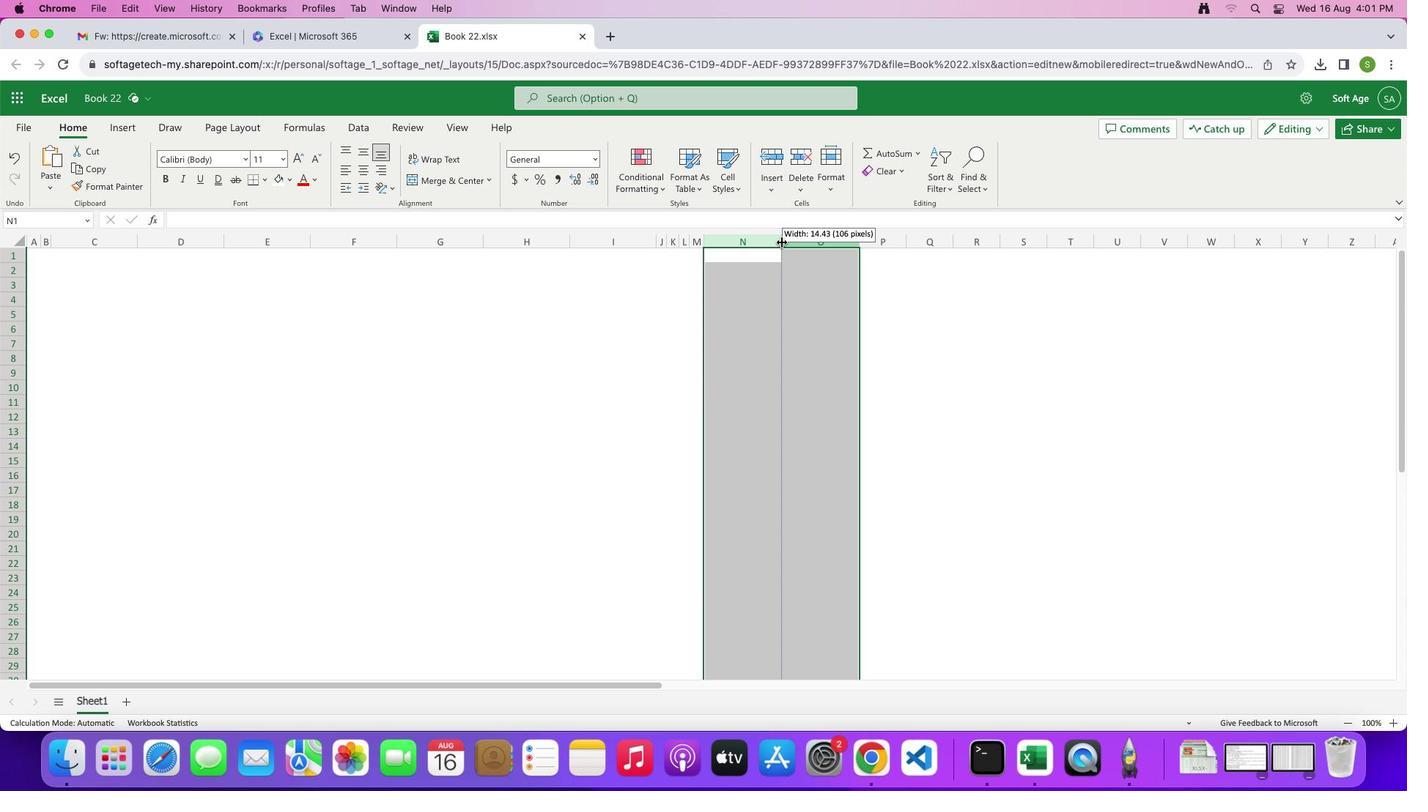 
Action: Mouse moved to (882, 240)
Screenshot: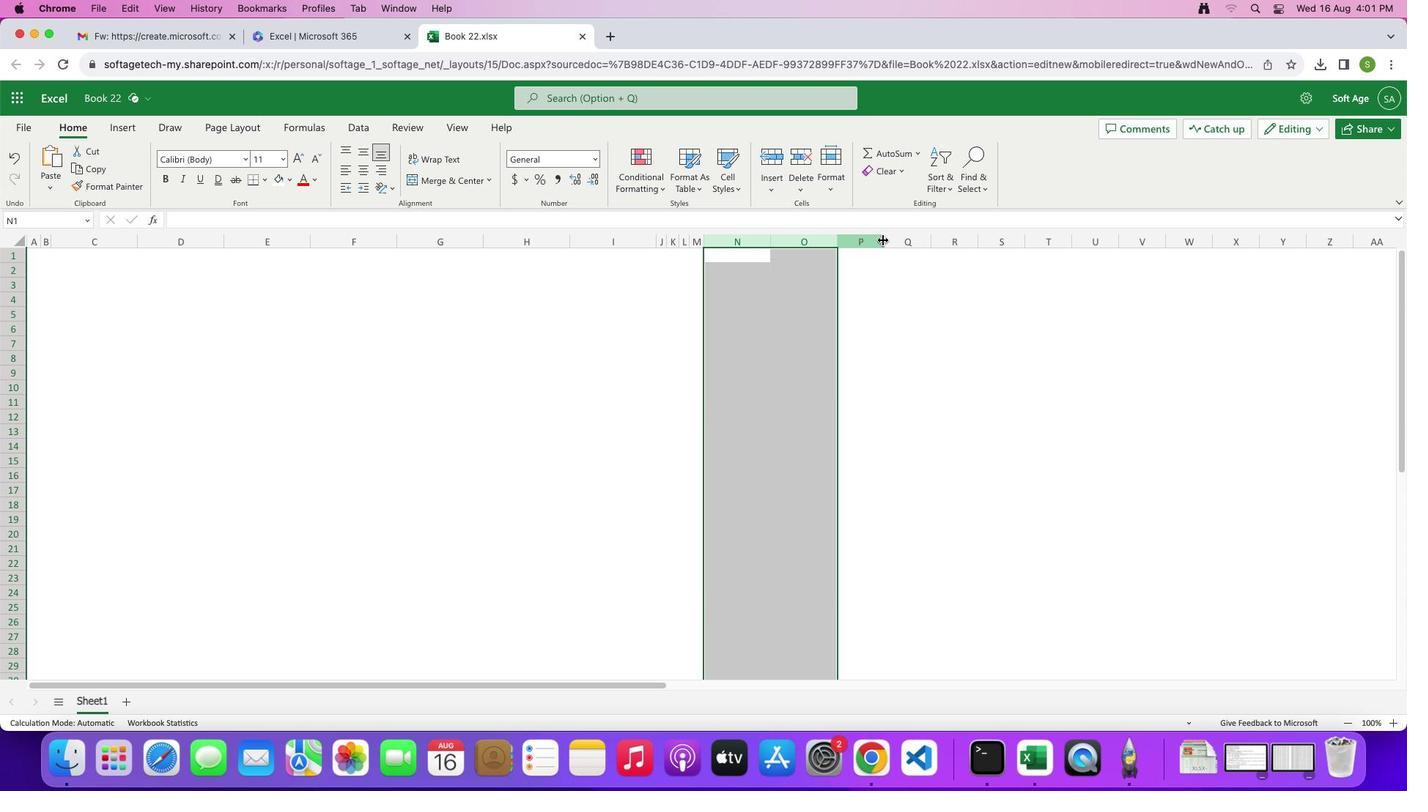 
Action: Mouse pressed left at (882, 240)
Screenshot: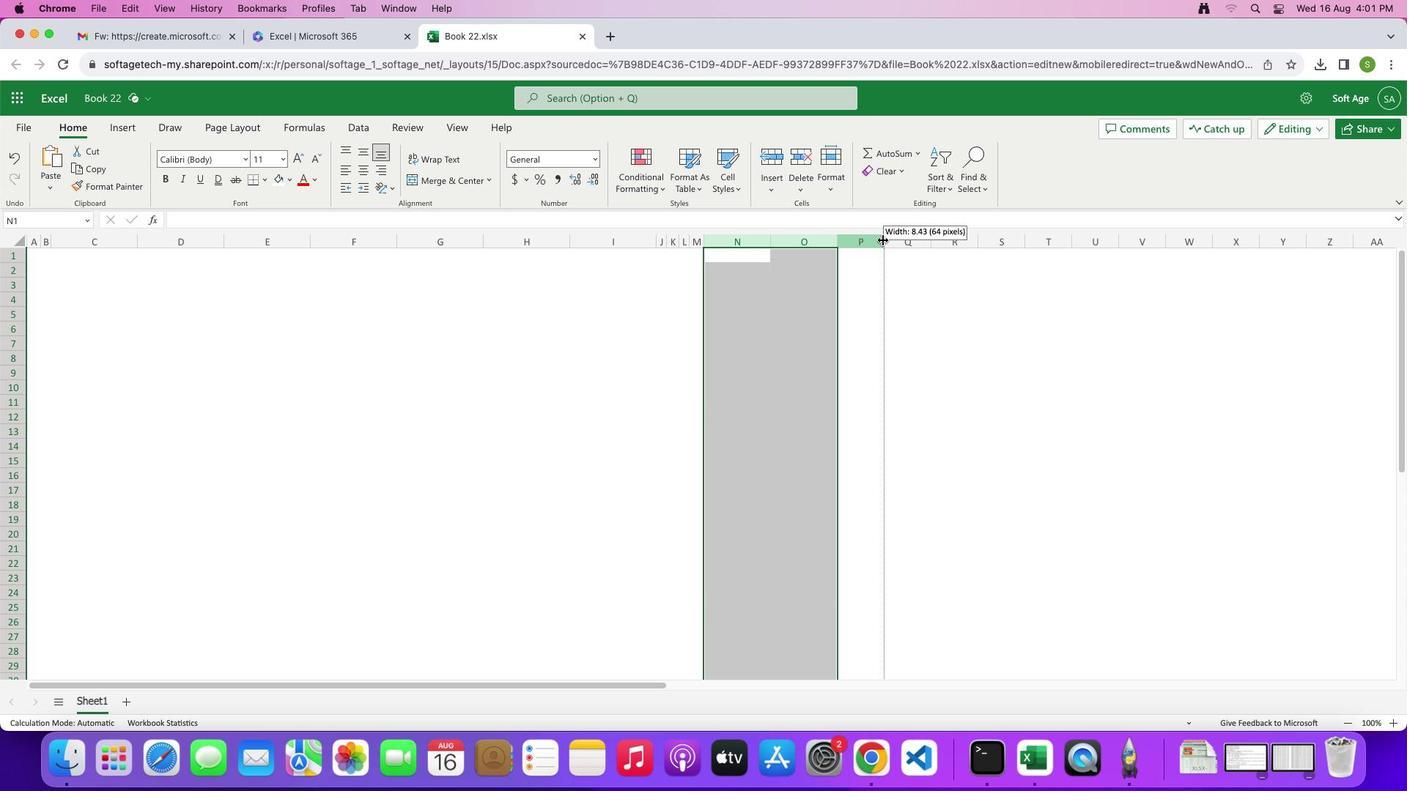 
Action: Mouse moved to (894, 243)
Screenshot: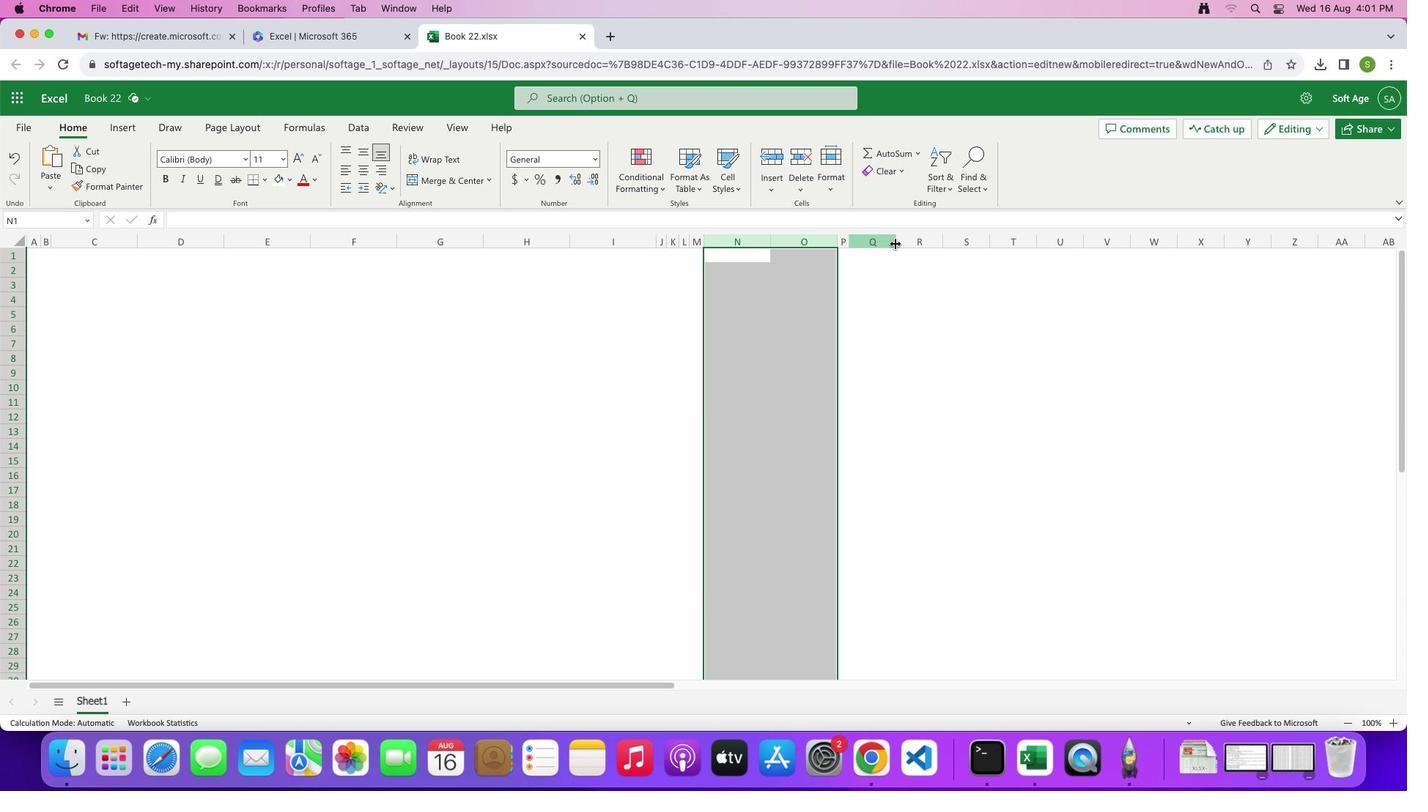 
Action: Mouse pressed left at (894, 243)
Screenshot: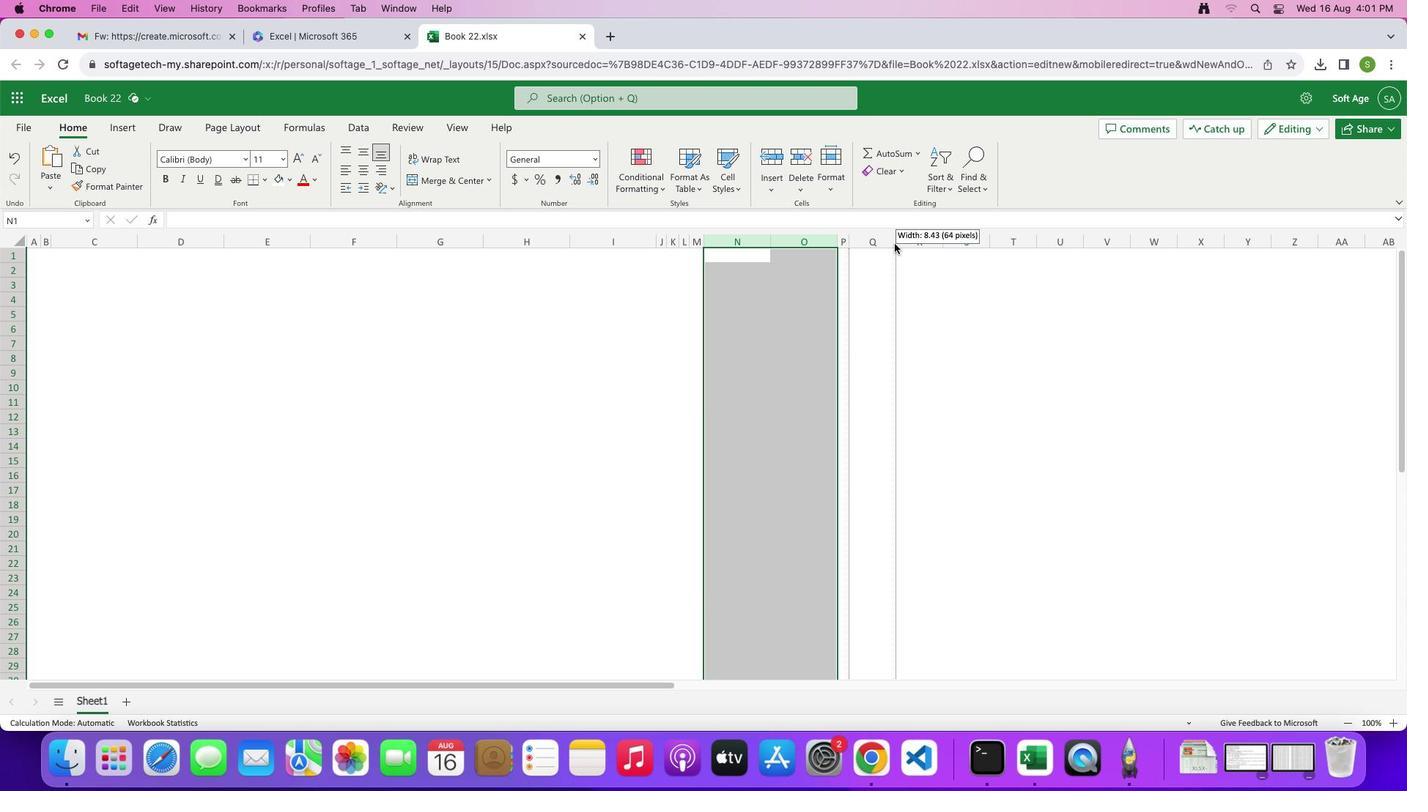 
Action: Mouse moved to (948, 340)
Screenshot: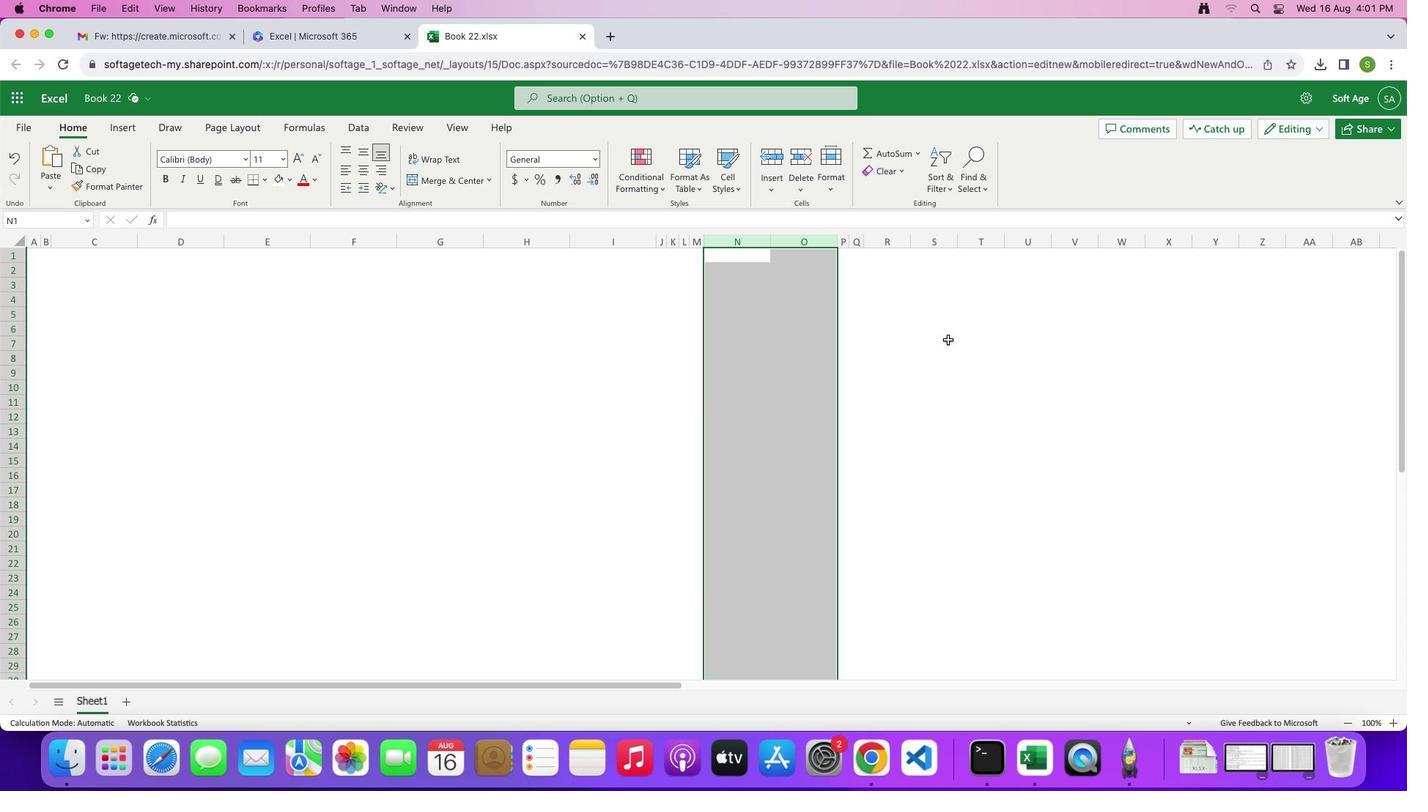 
Action: Mouse pressed left at (948, 340)
Screenshot: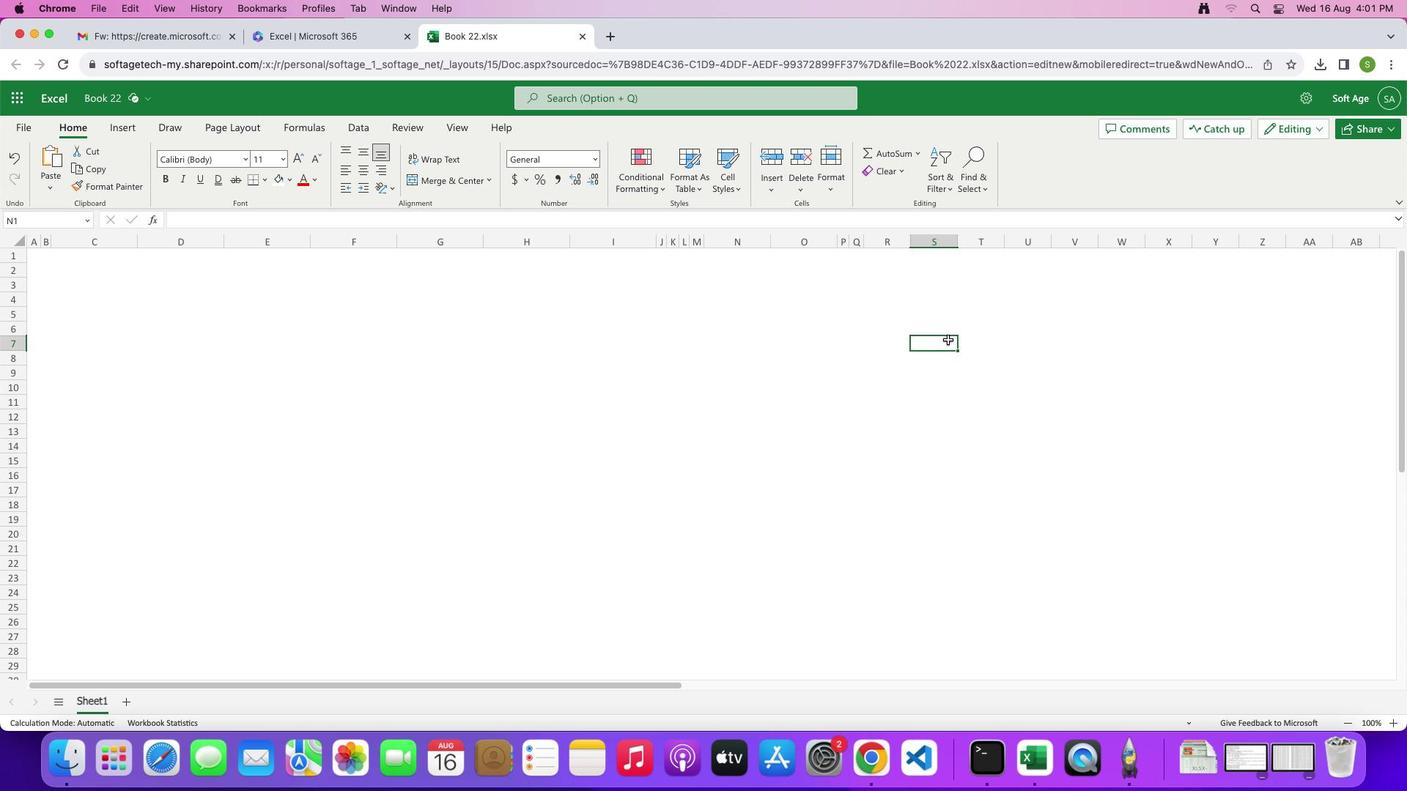 
Action: Mouse moved to (48, 261)
Screenshot: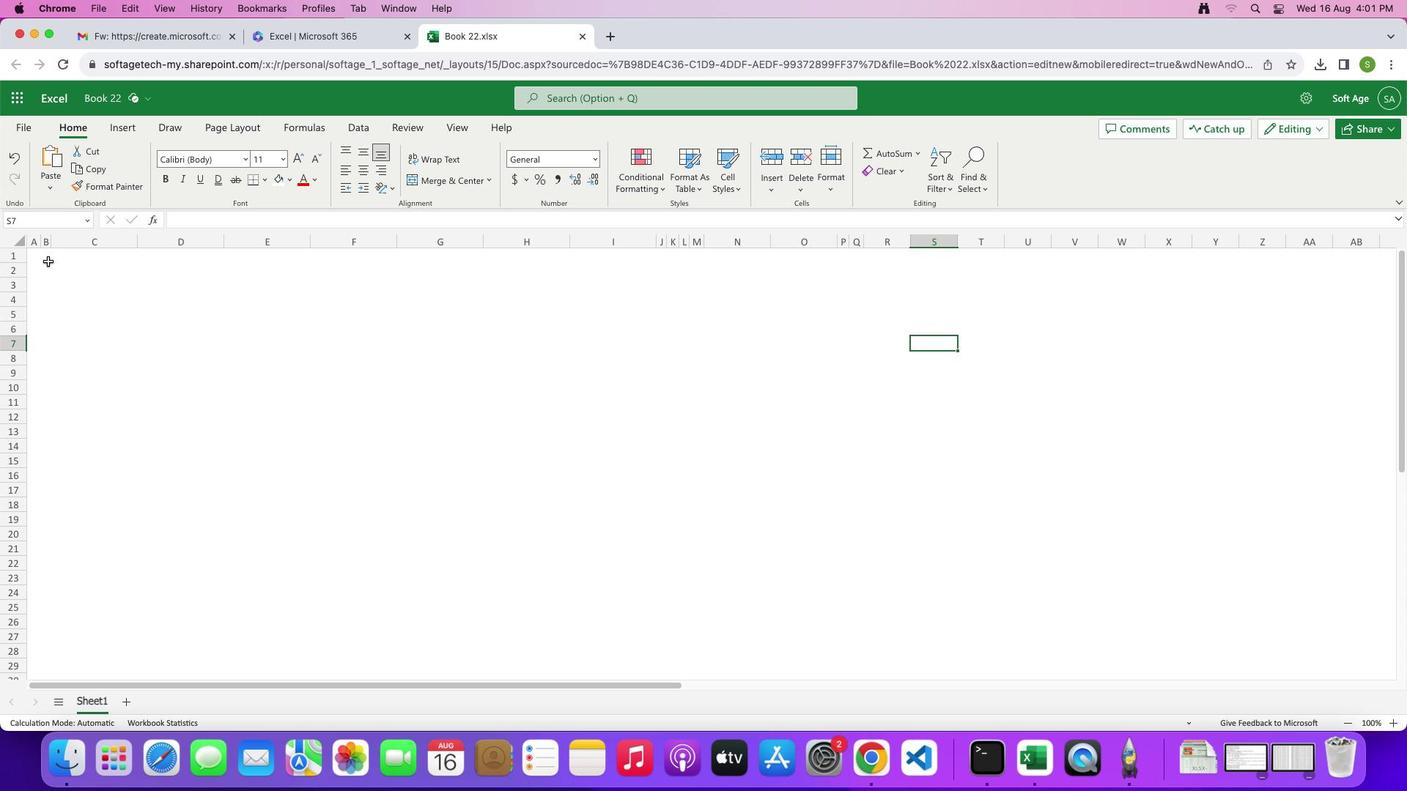 
Action: Mouse pressed left at (48, 261)
Screenshot: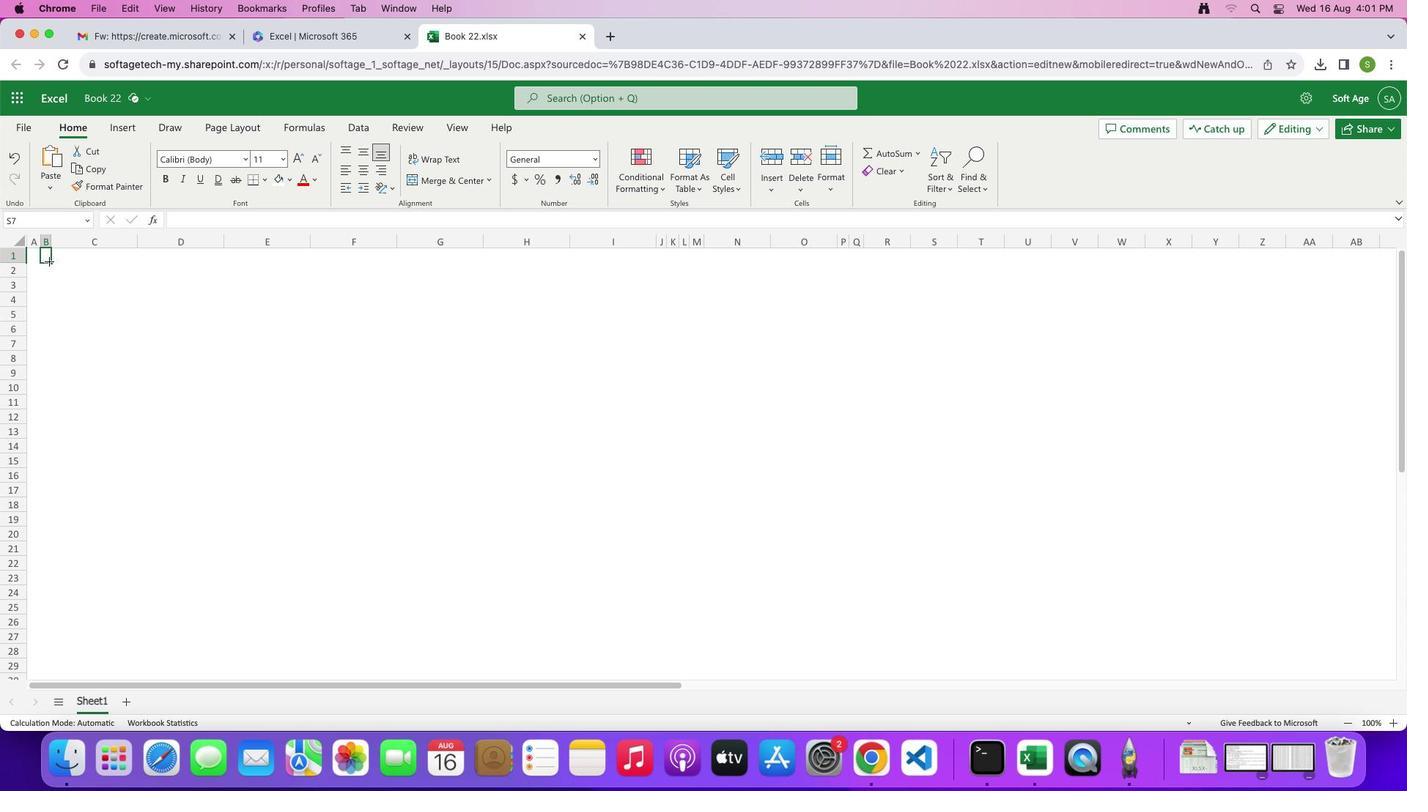 
Action: Mouse moved to (12, 277)
Screenshot: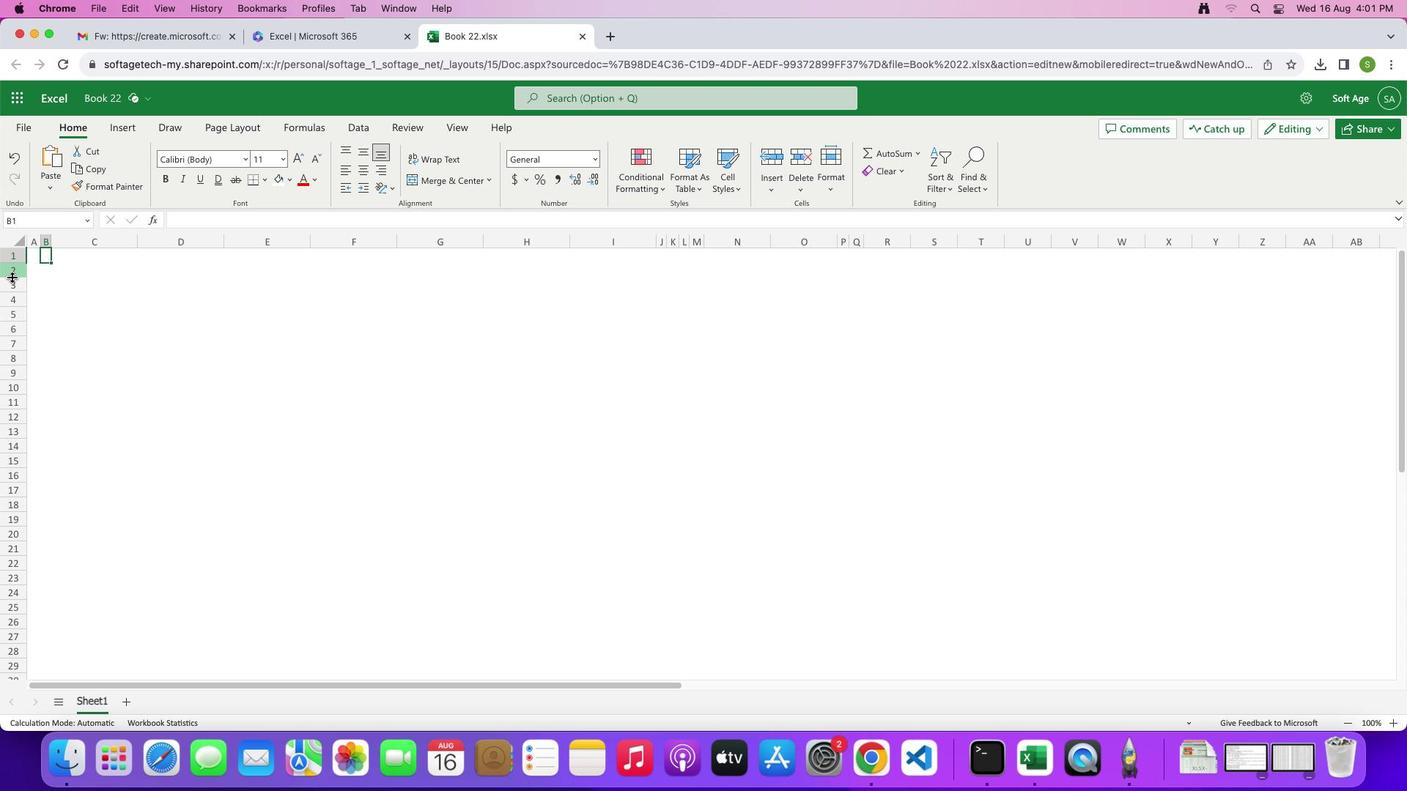 
Action: Mouse pressed left at (12, 277)
Screenshot: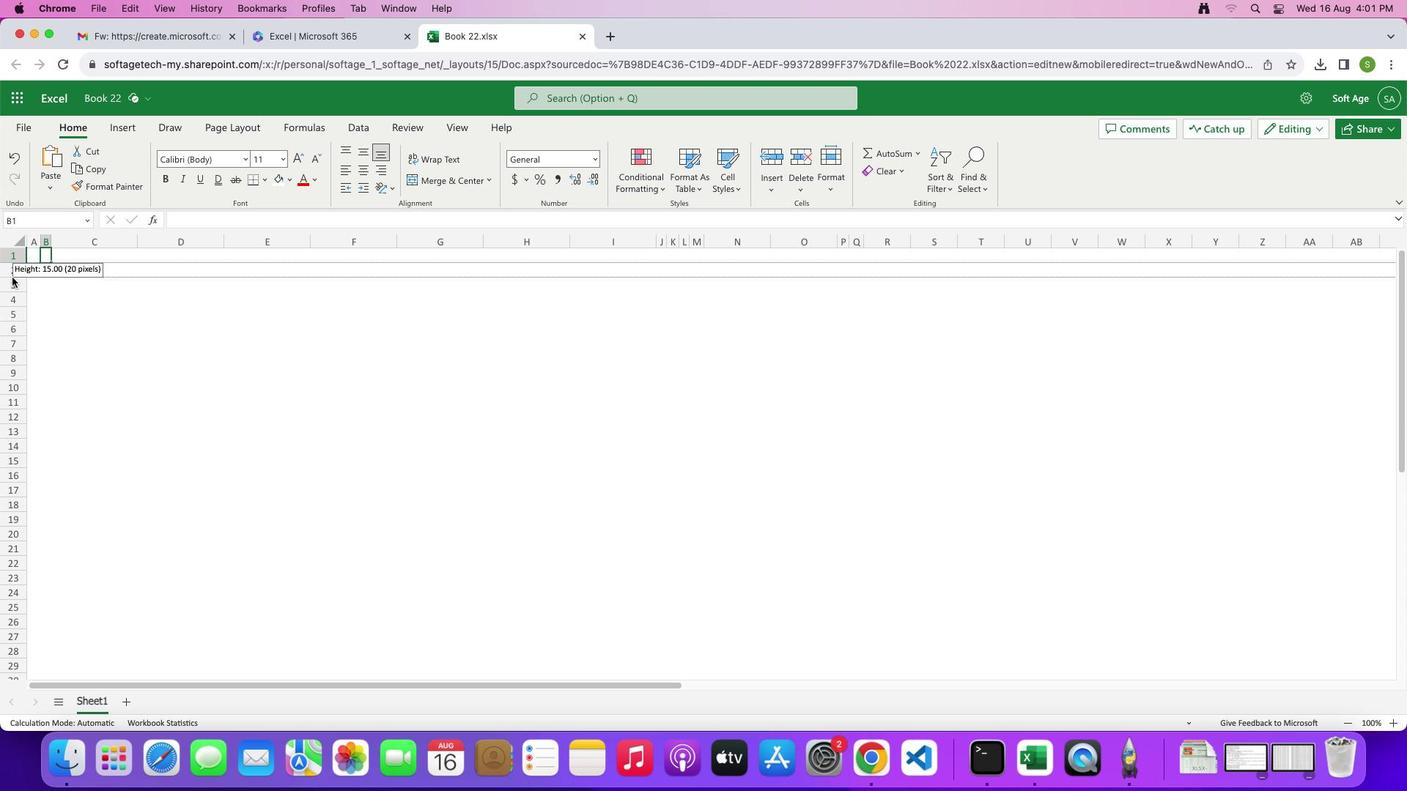 
Action: Mouse moved to (12, 267)
Screenshot: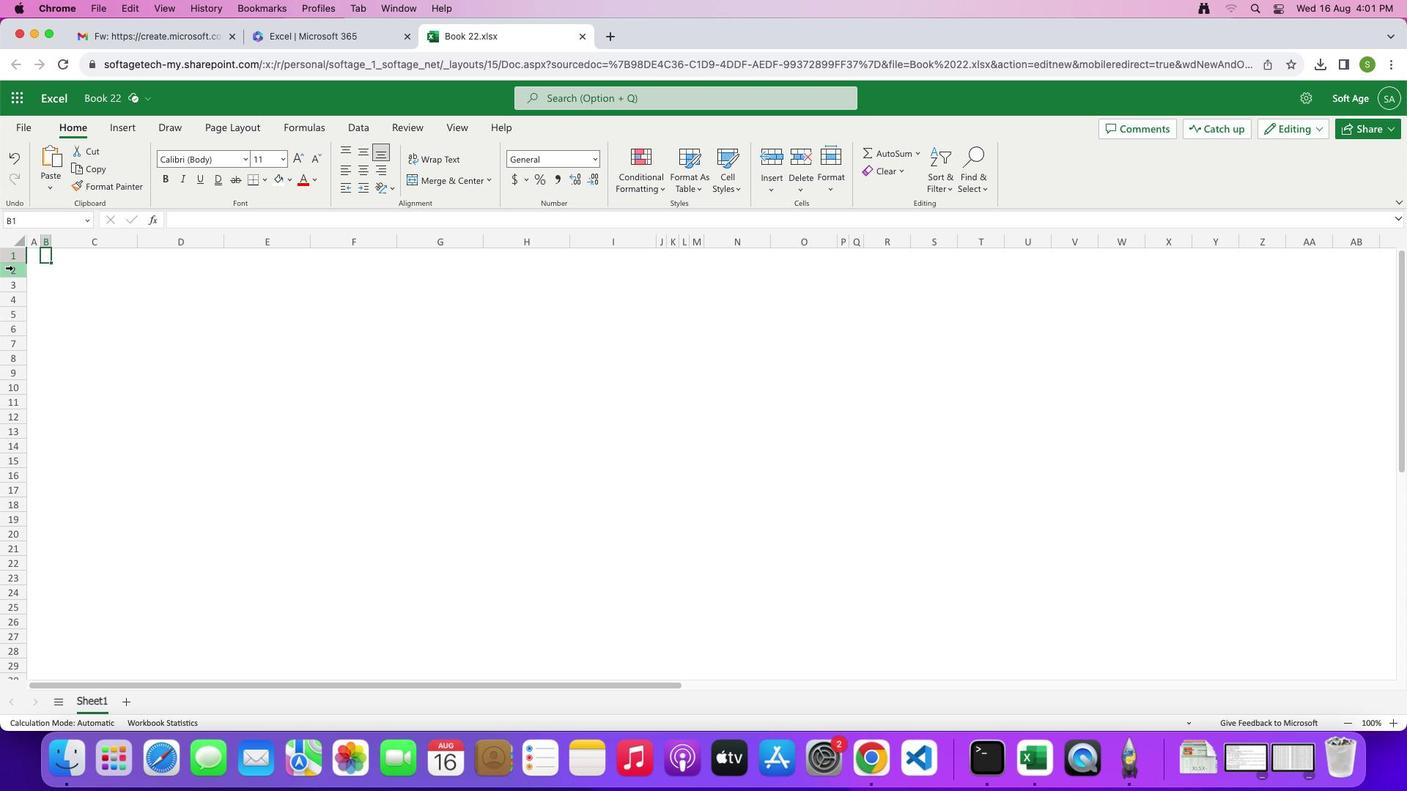 
Action: Mouse pressed left at (12, 267)
Screenshot: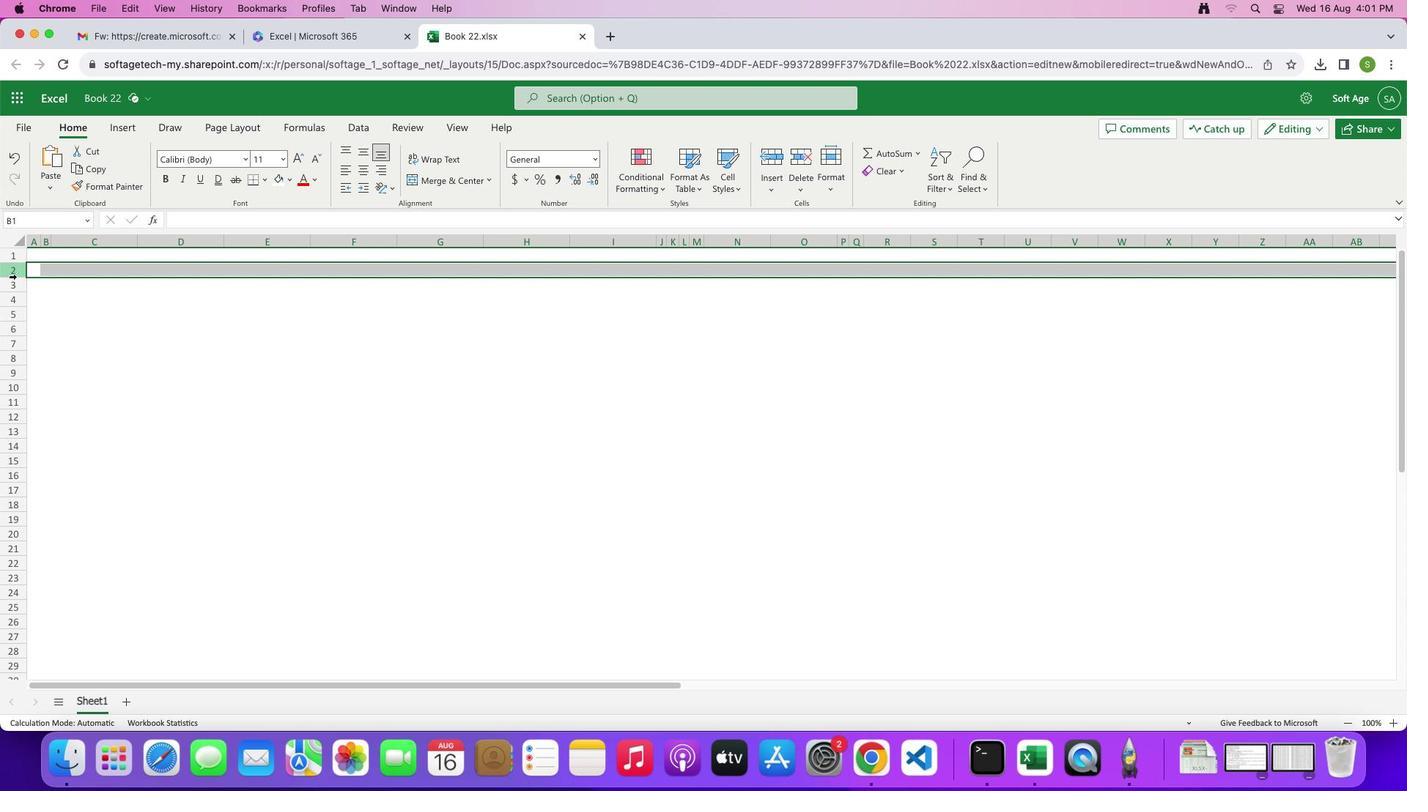 
Action: Mouse moved to (8, 276)
Screenshot: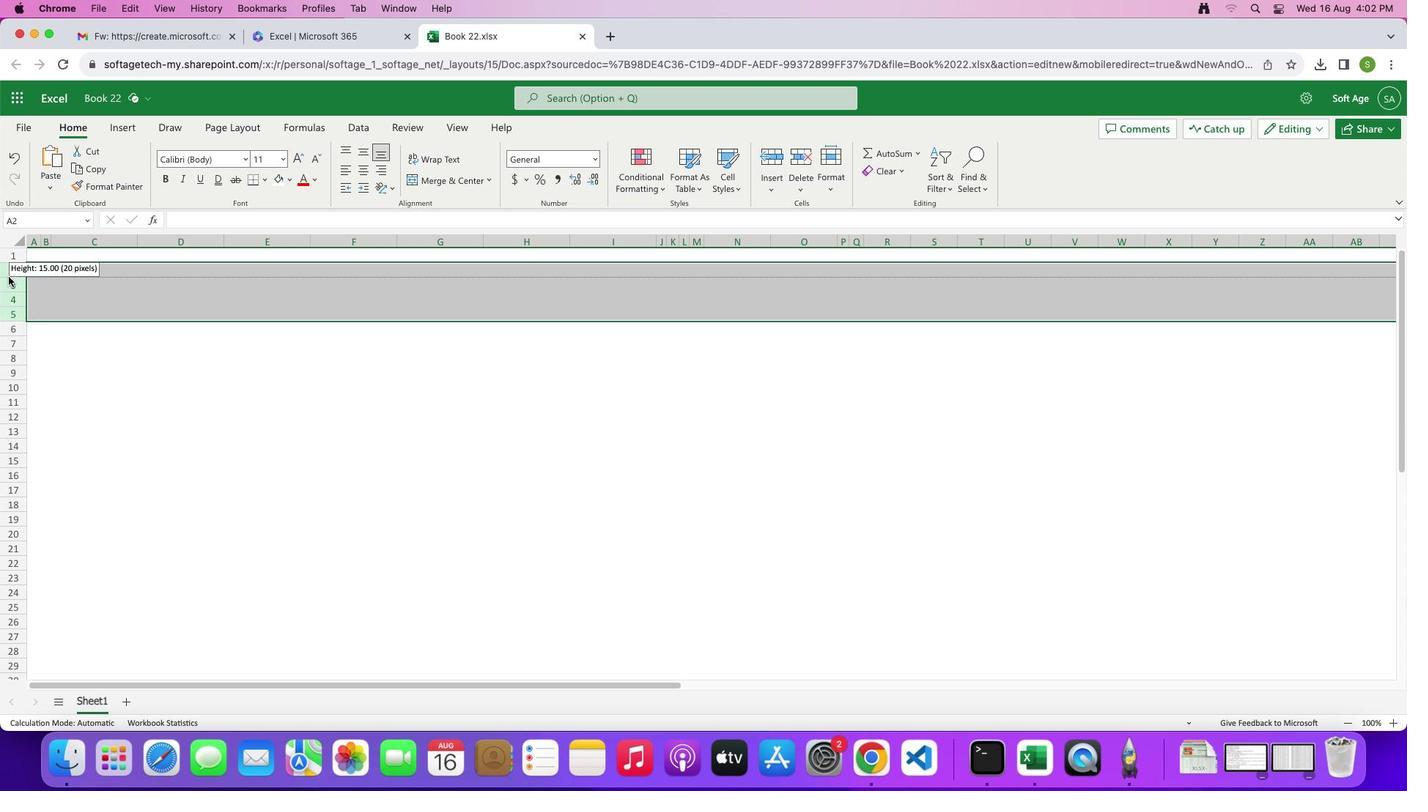 
Action: Mouse pressed left at (8, 276)
Screenshot: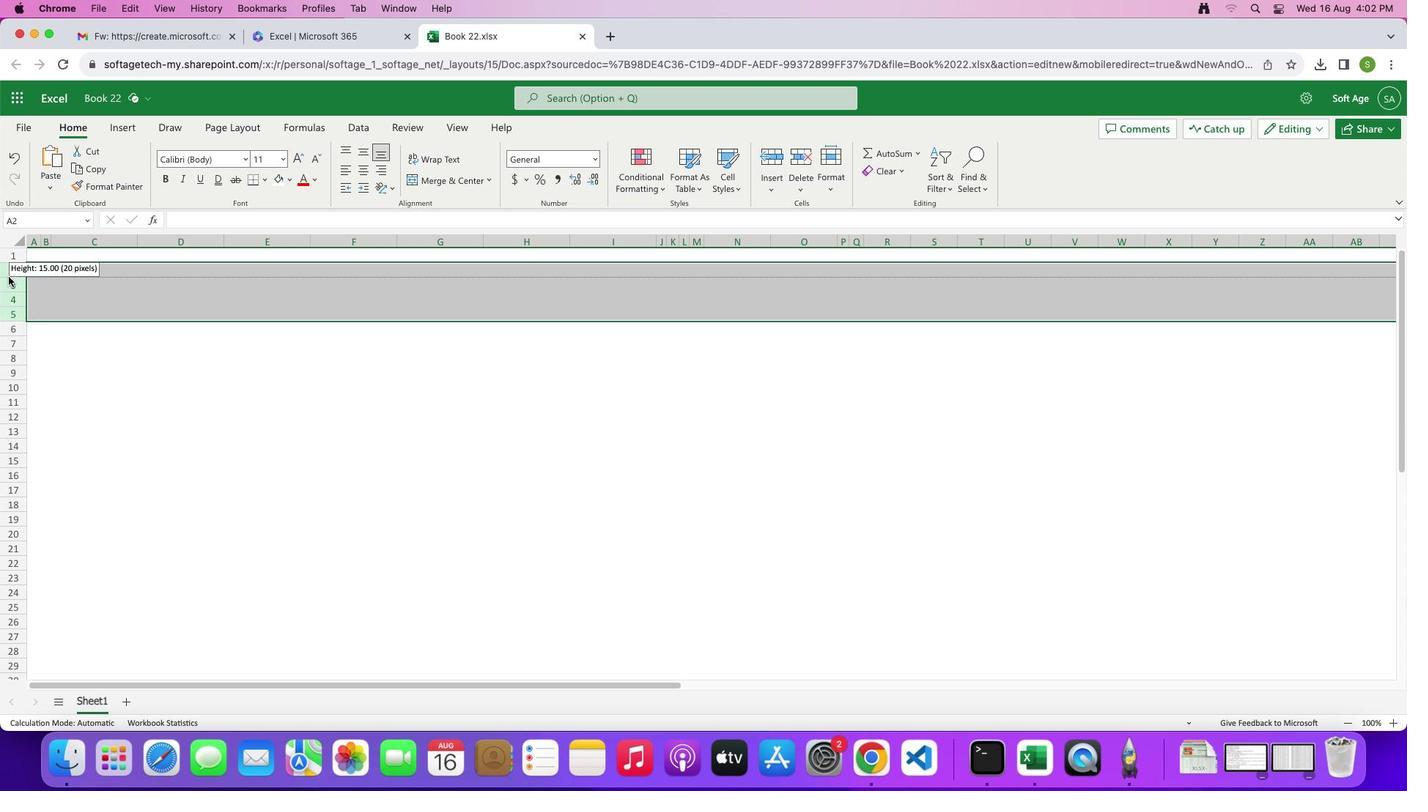 
Action: Mouse moved to (101, 300)
Screenshot: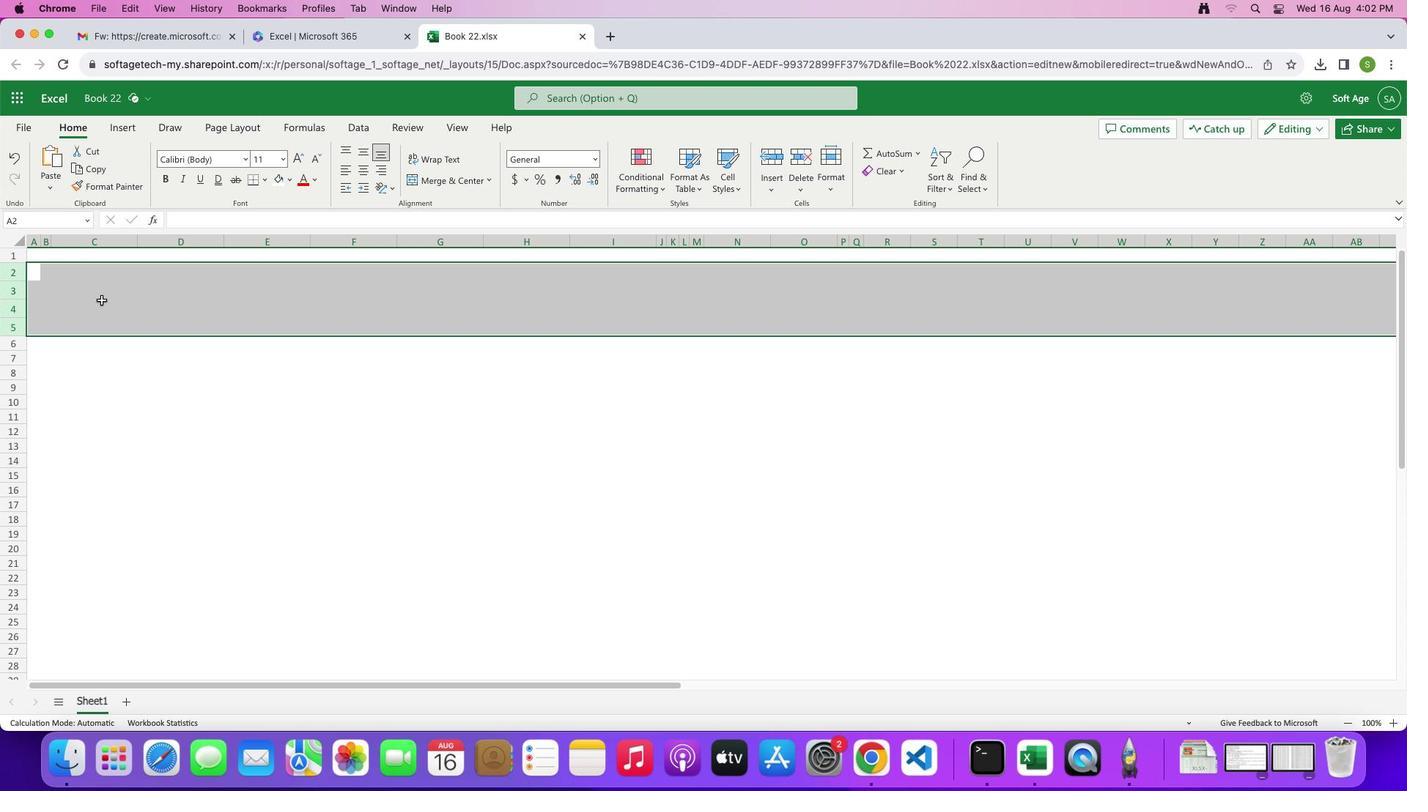 
Action: Mouse pressed left at (101, 300)
Screenshot: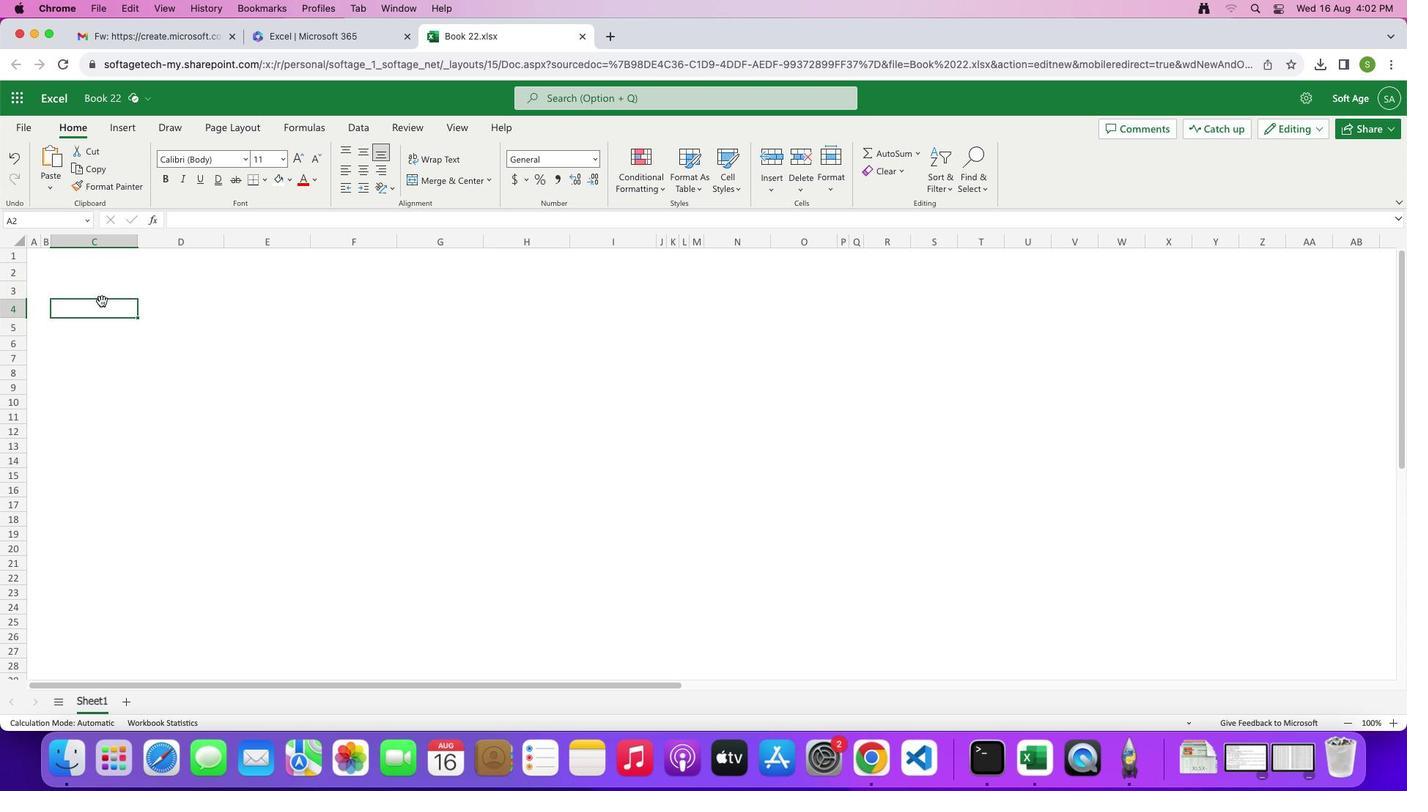 
Action: Mouse moved to (46, 268)
Screenshot: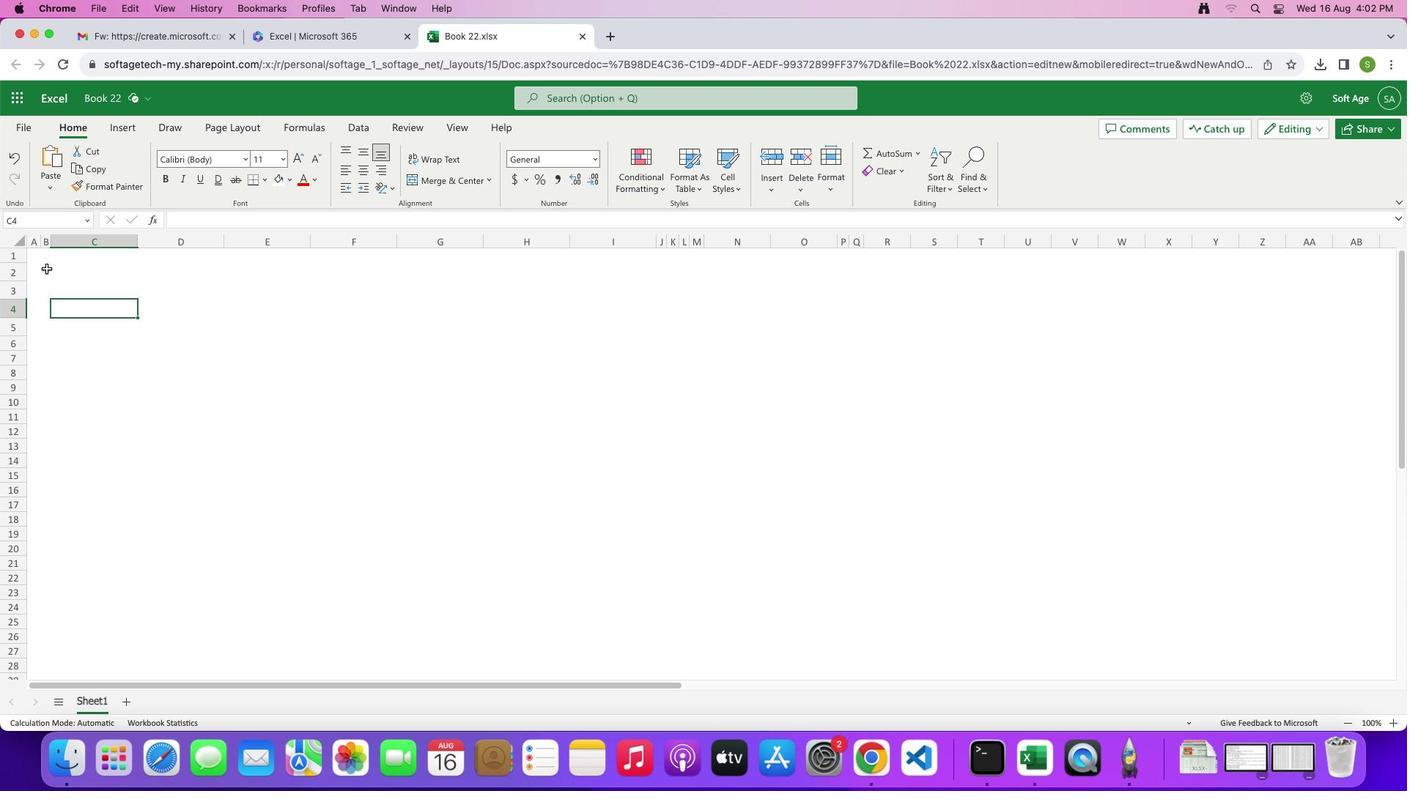 
Action: Mouse pressed left at (46, 268)
Screenshot: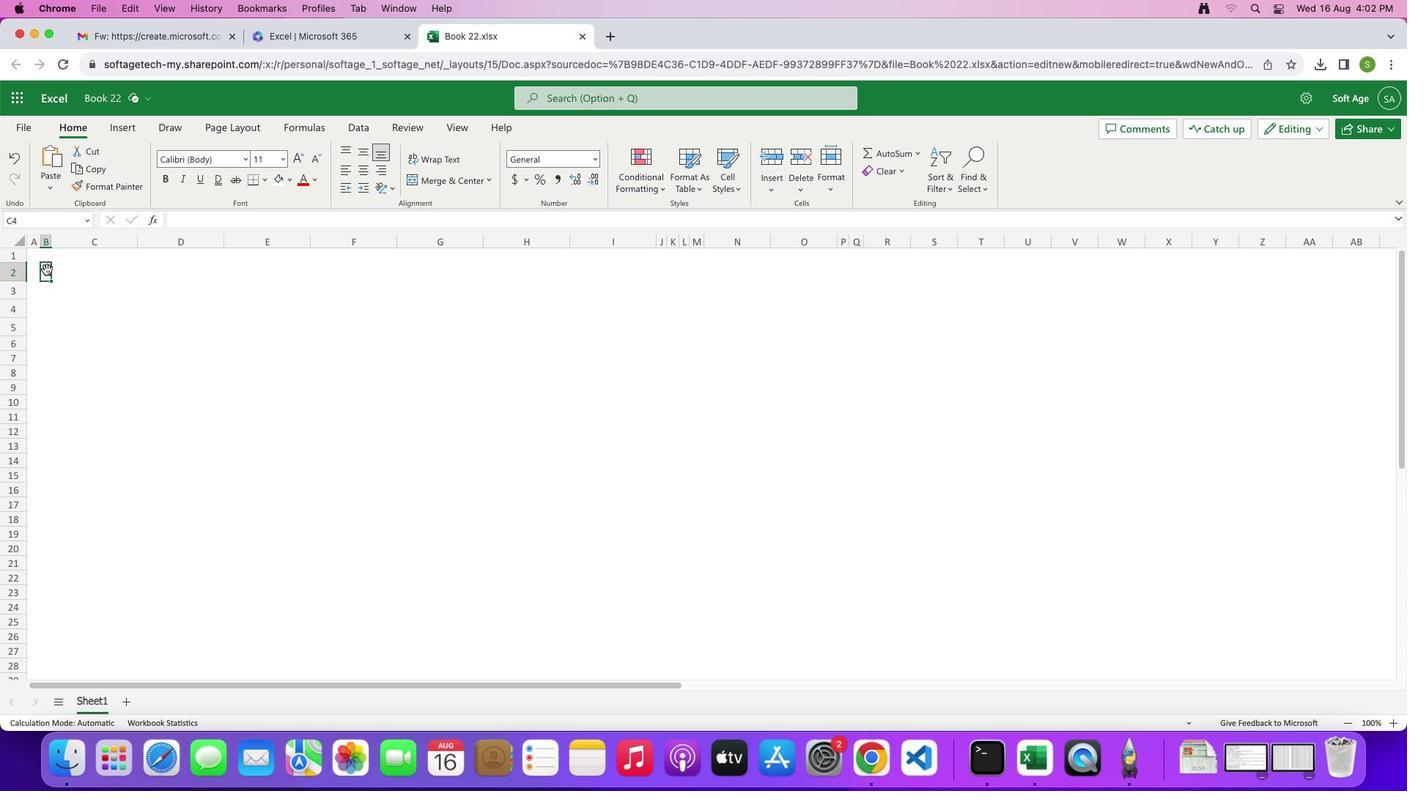 
Action: Mouse moved to (382, 350)
Screenshot: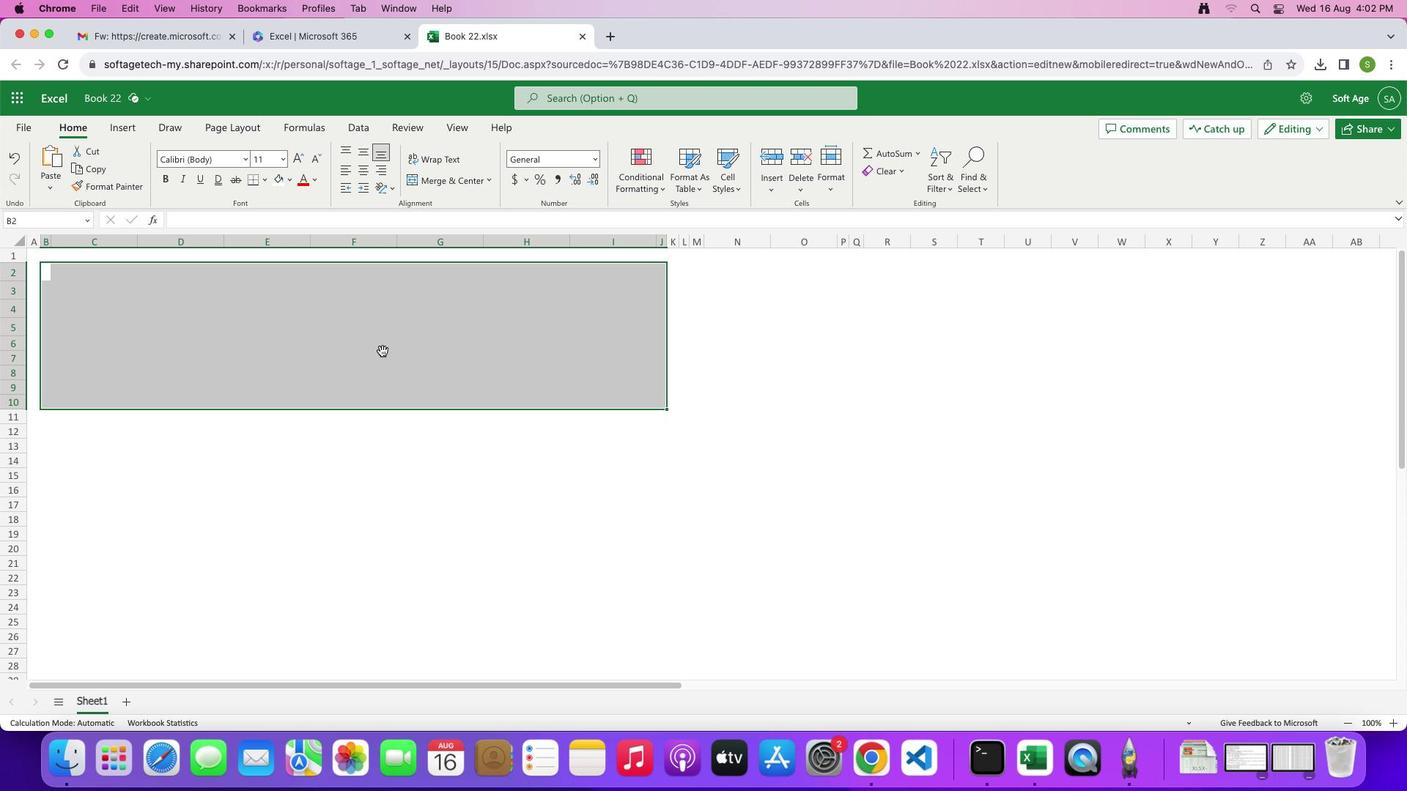
Action: Mouse pressed left at (382, 350)
Screenshot: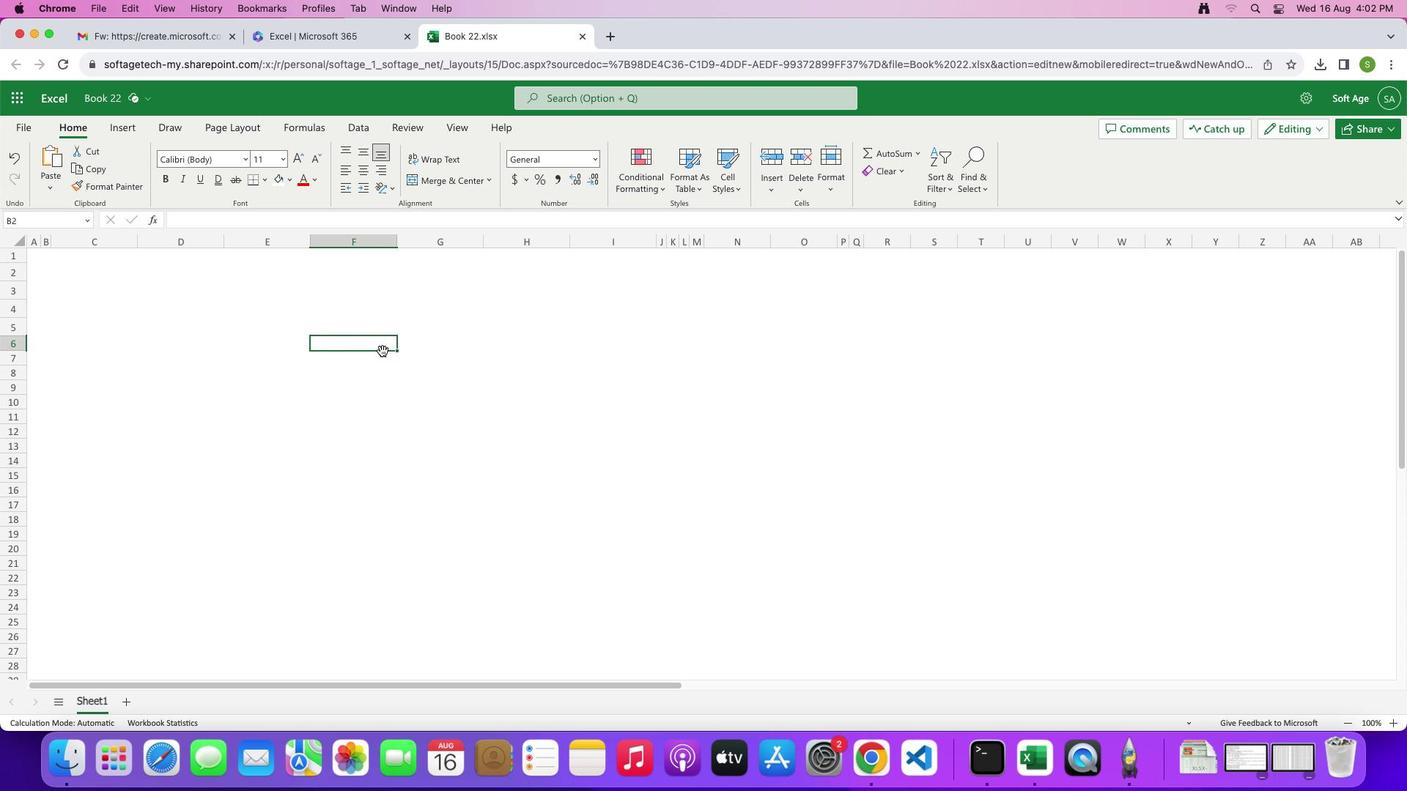 
Action: Mouse moved to (49, 259)
Screenshot: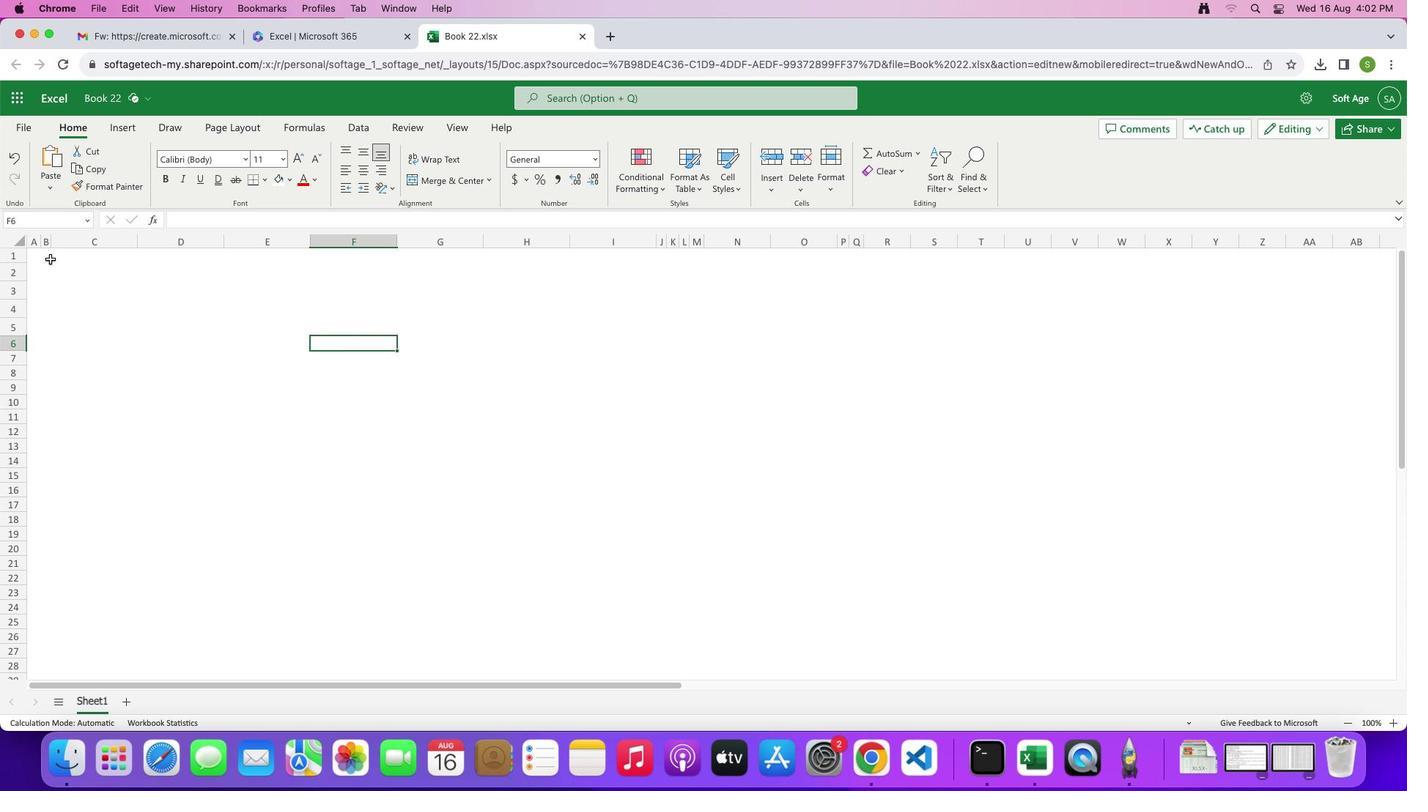 
Action: Mouse pressed left at (49, 259)
Screenshot: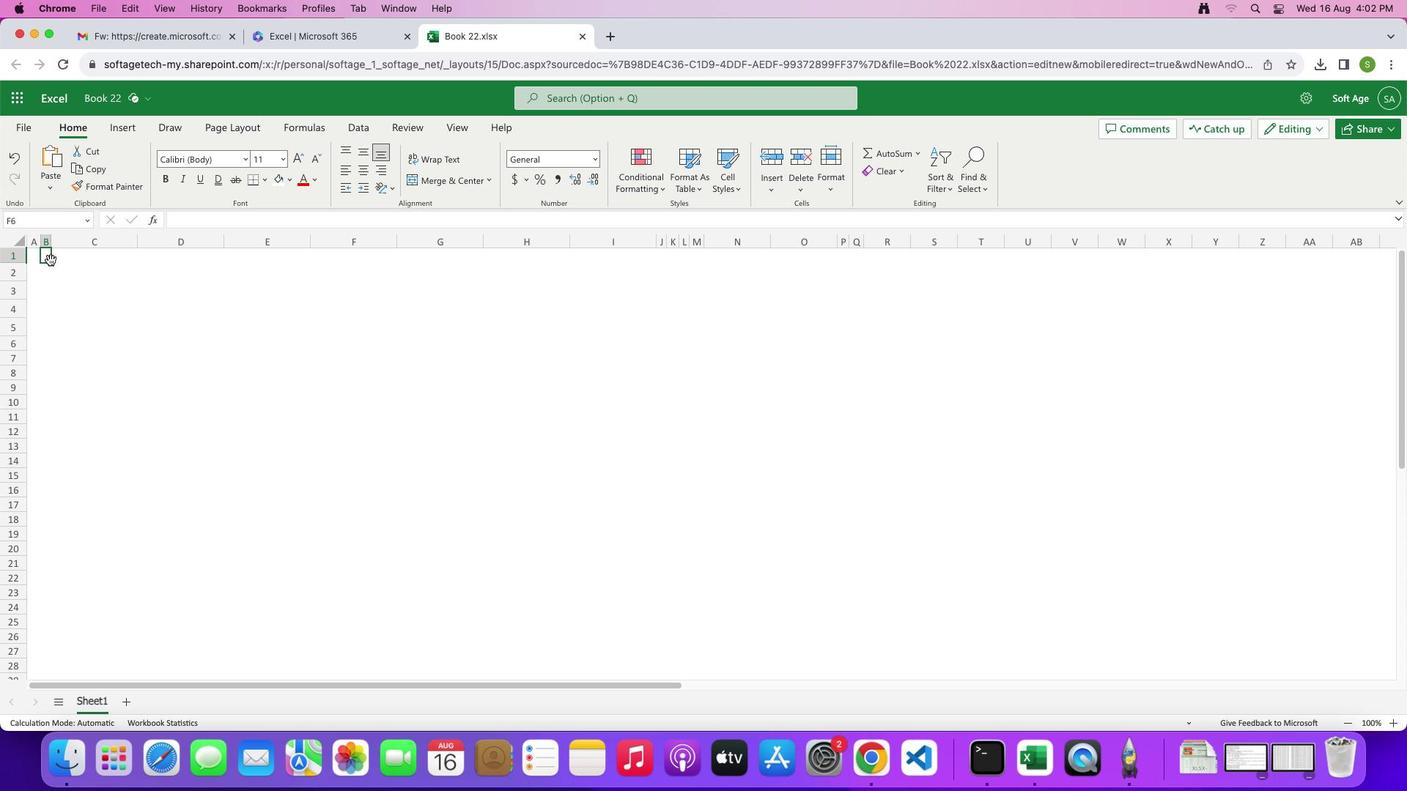 
Action: Mouse moved to (288, 182)
Screenshot: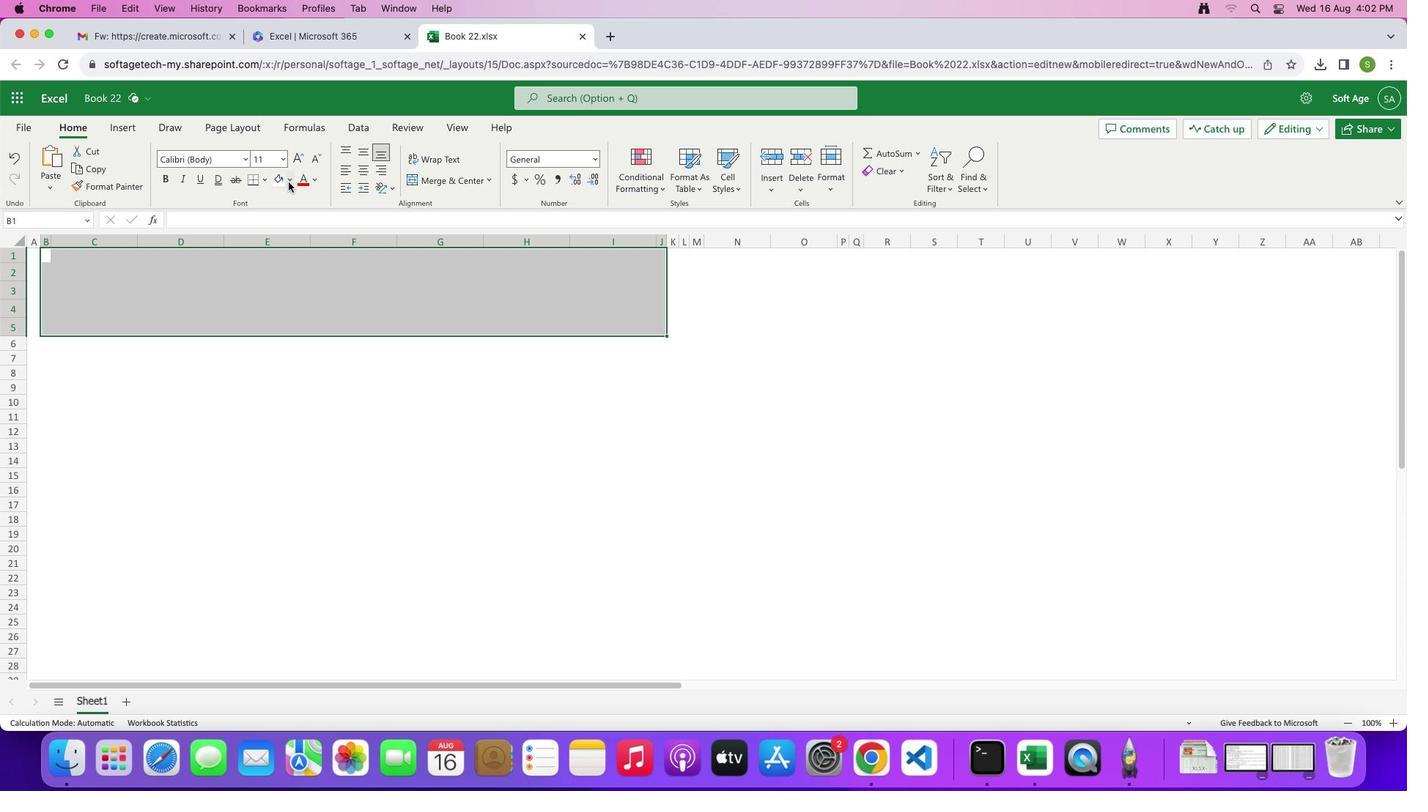 
Action: Mouse pressed left at (288, 182)
Screenshot: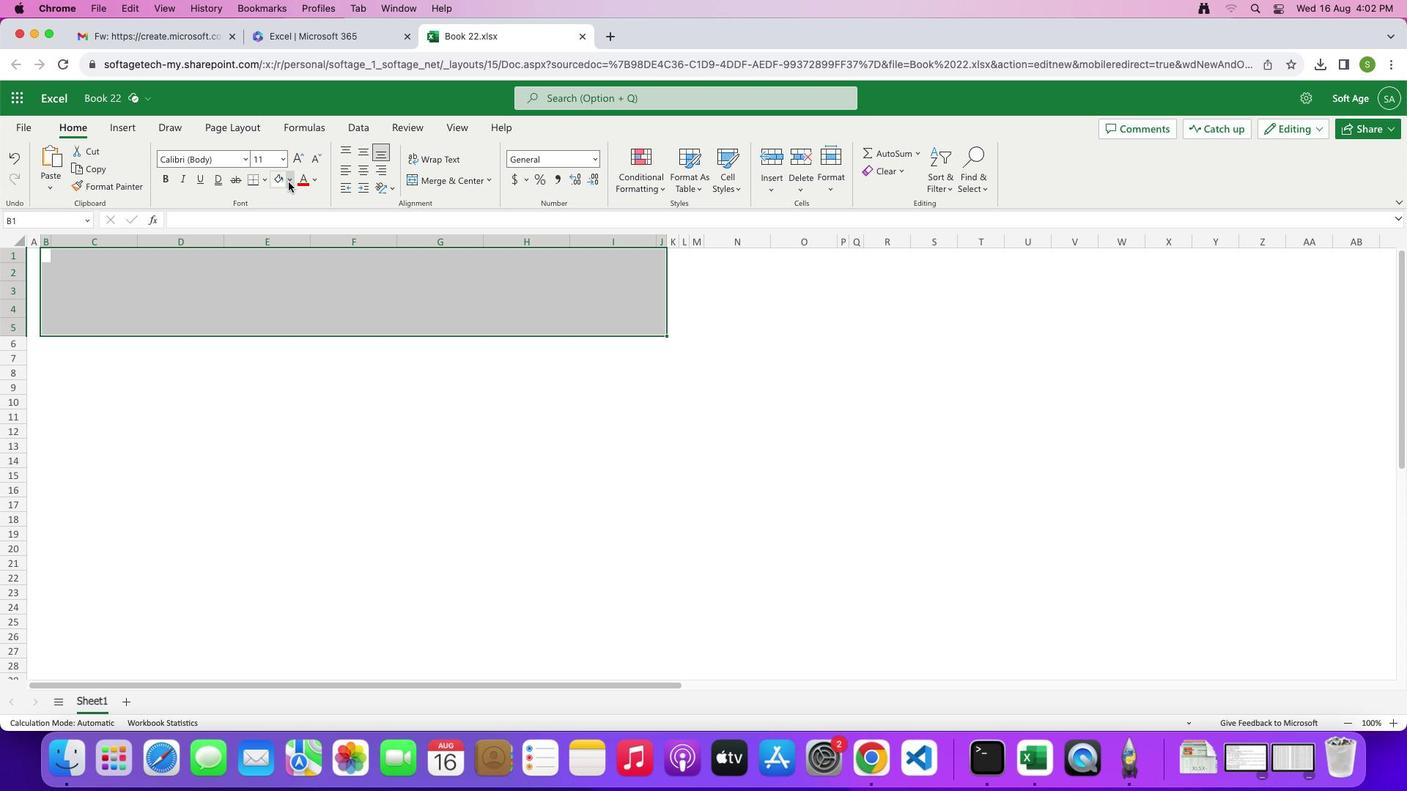 
Action: Mouse moved to (441, 244)
Screenshot: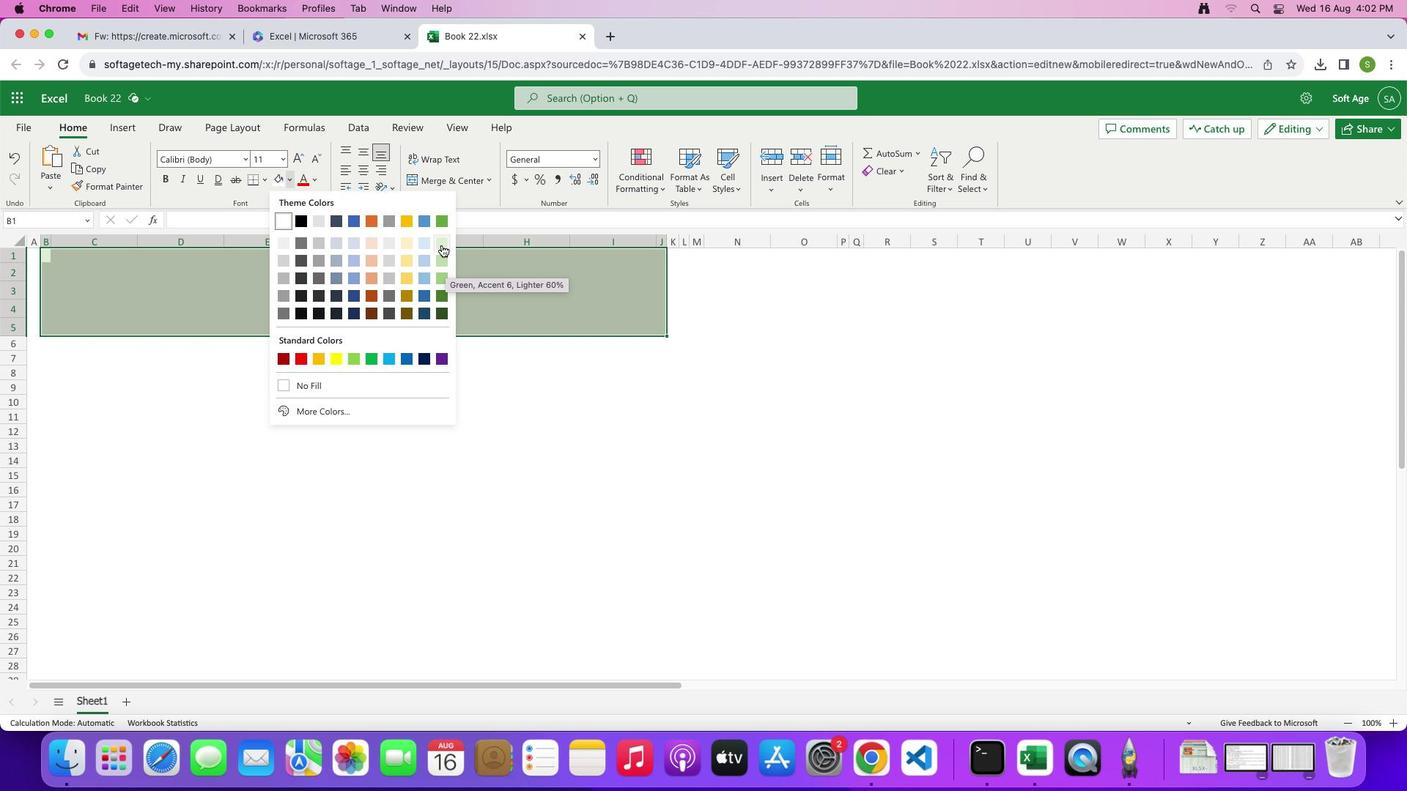 
Action: Mouse pressed left at (441, 244)
Screenshot: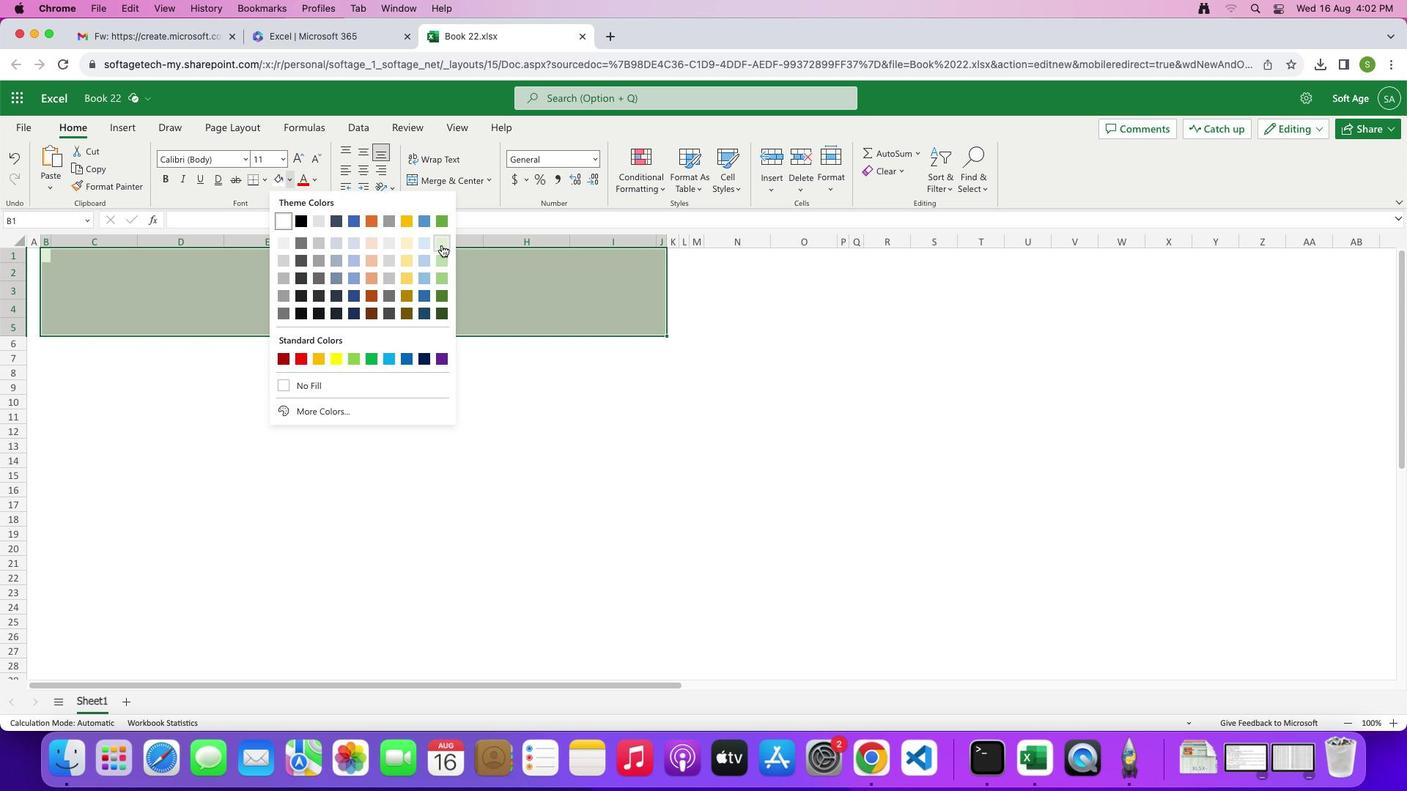 
Action: Mouse moved to (327, 366)
Screenshot: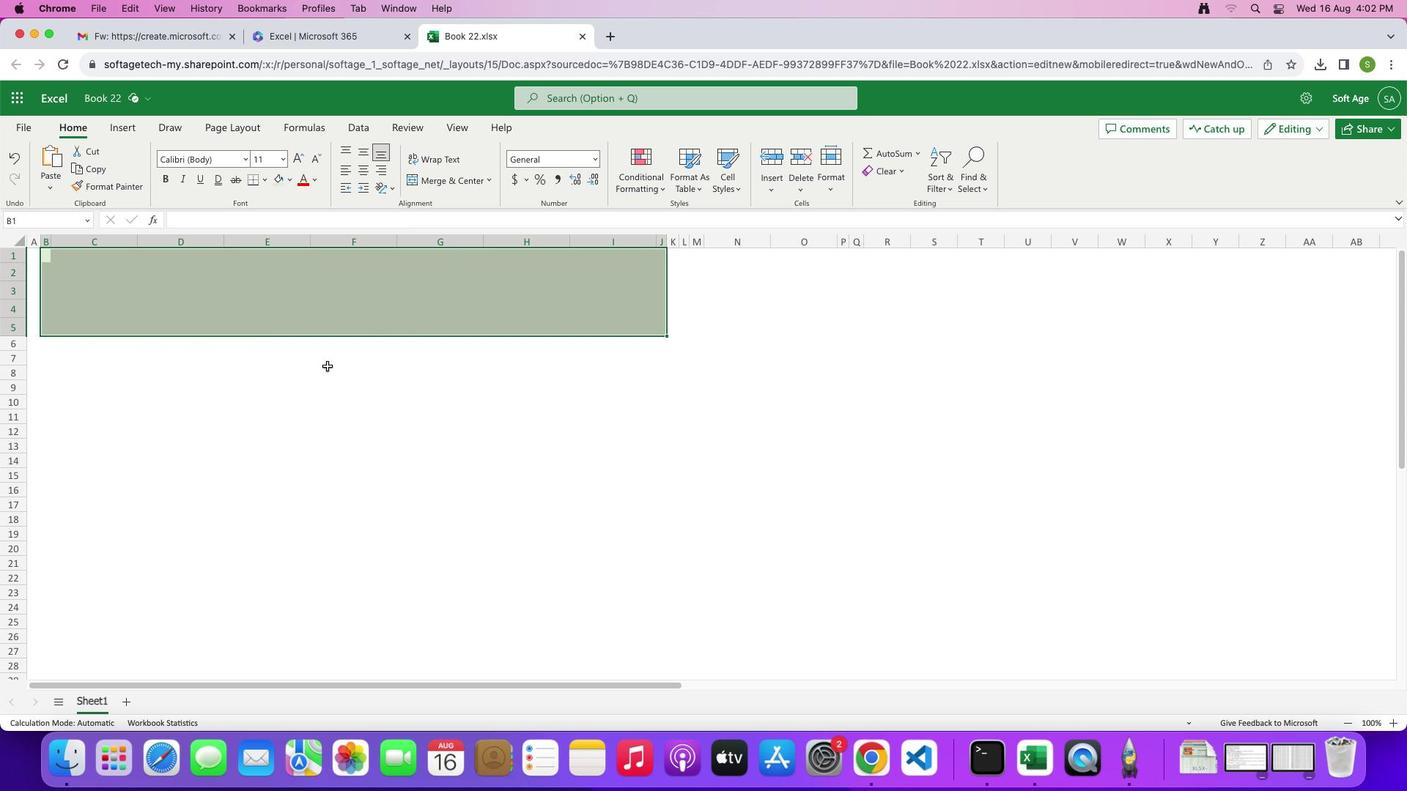 
Action: Mouse pressed left at (327, 366)
Screenshot: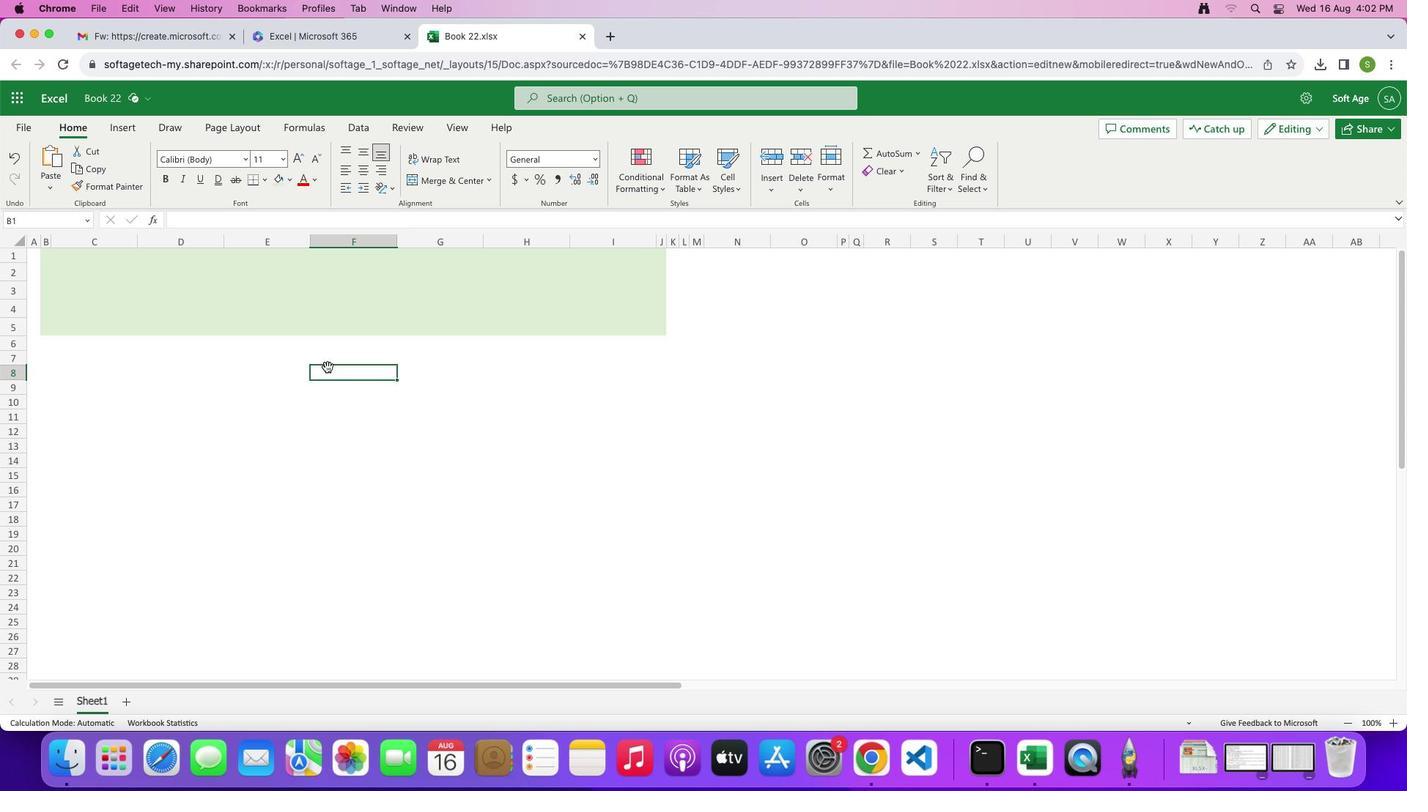 
Action: Mouse moved to (46, 254)
Screenshot: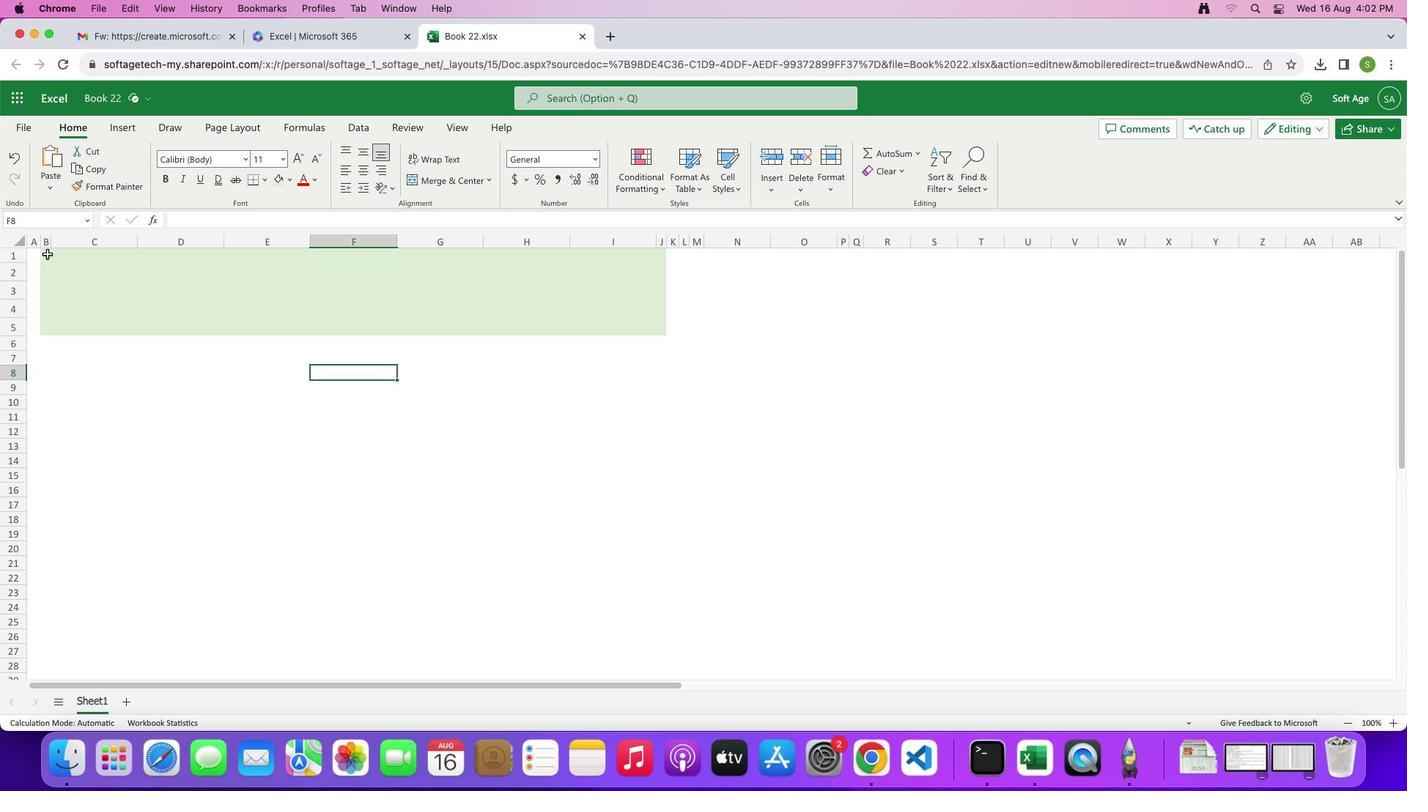 
Action: Mouse pressed left at (46, 254)
Screenshot: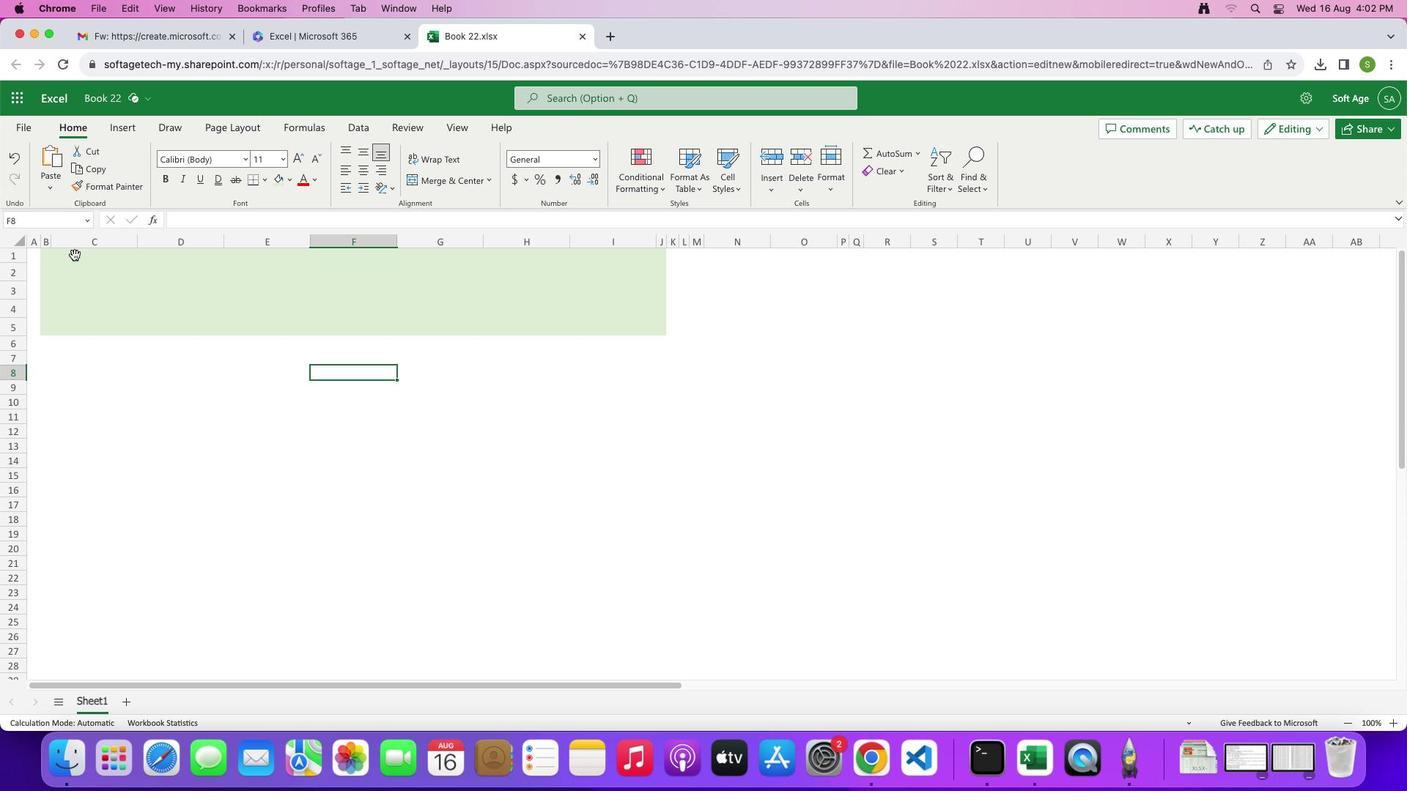 
Action: Mouse moved to (290, 179)
Screenshot: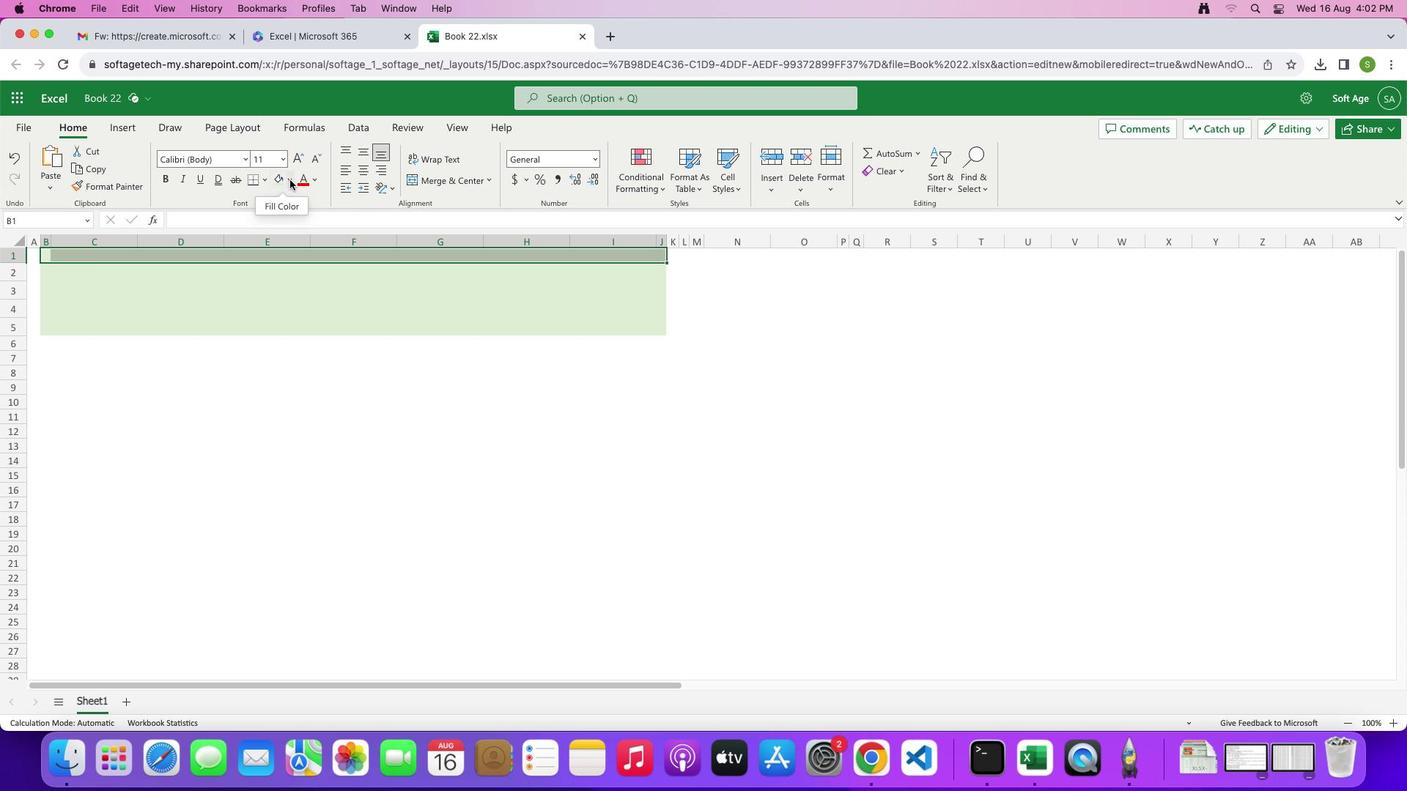 
Action: Mouse pressed left at (290, 179)
Screenshot: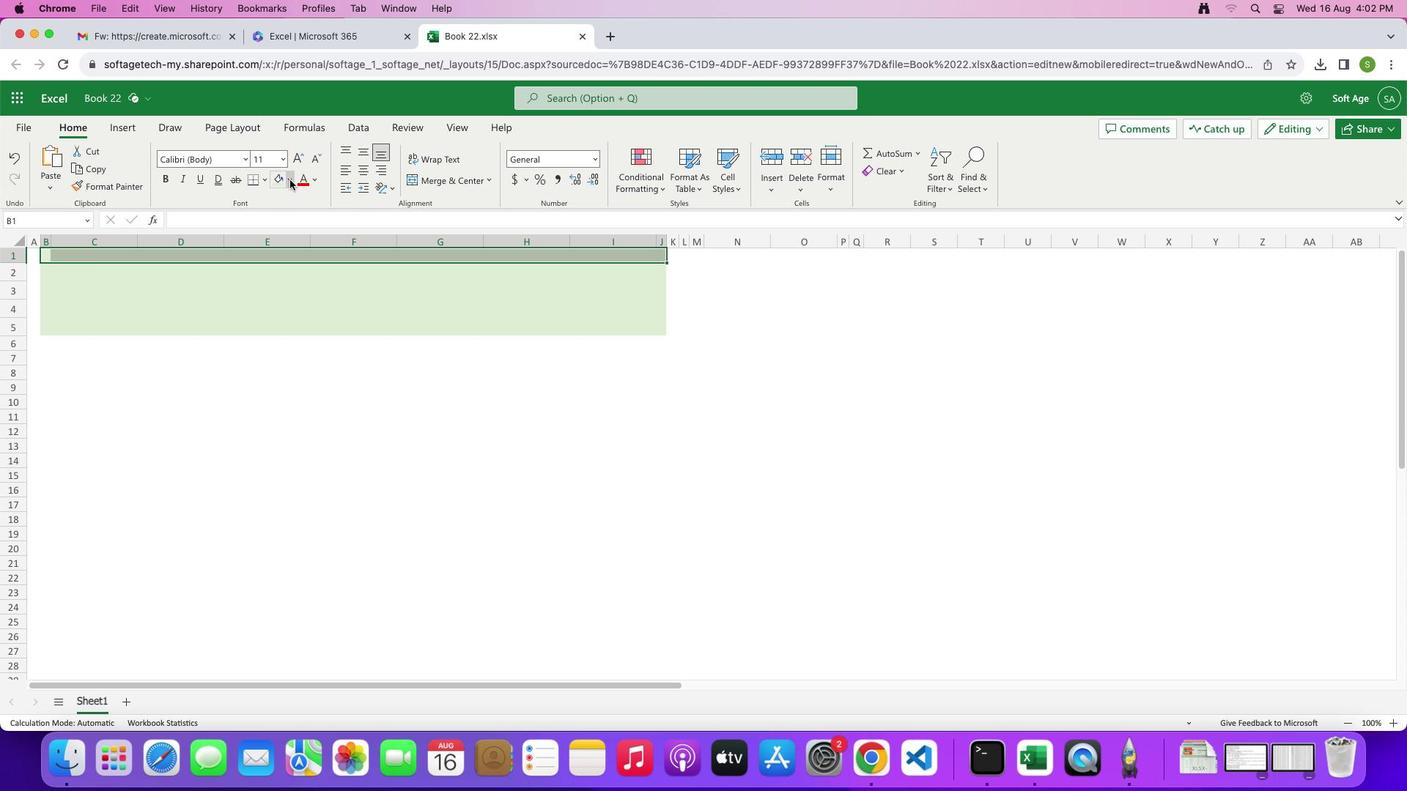 
Action: Mouse moved to (282, 221)
Screenshot: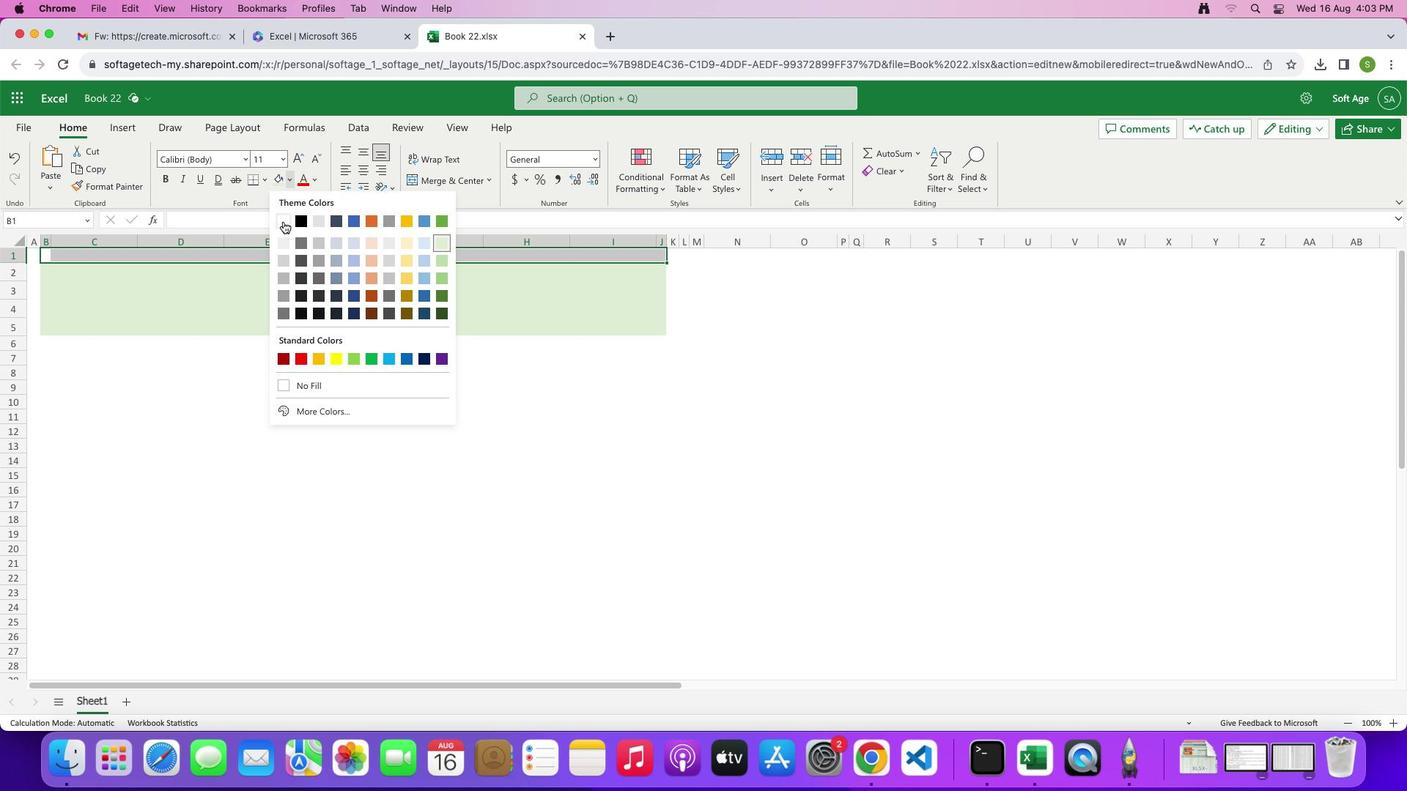 
Action: Mouse pressed left at (282, 221)
Screenshot: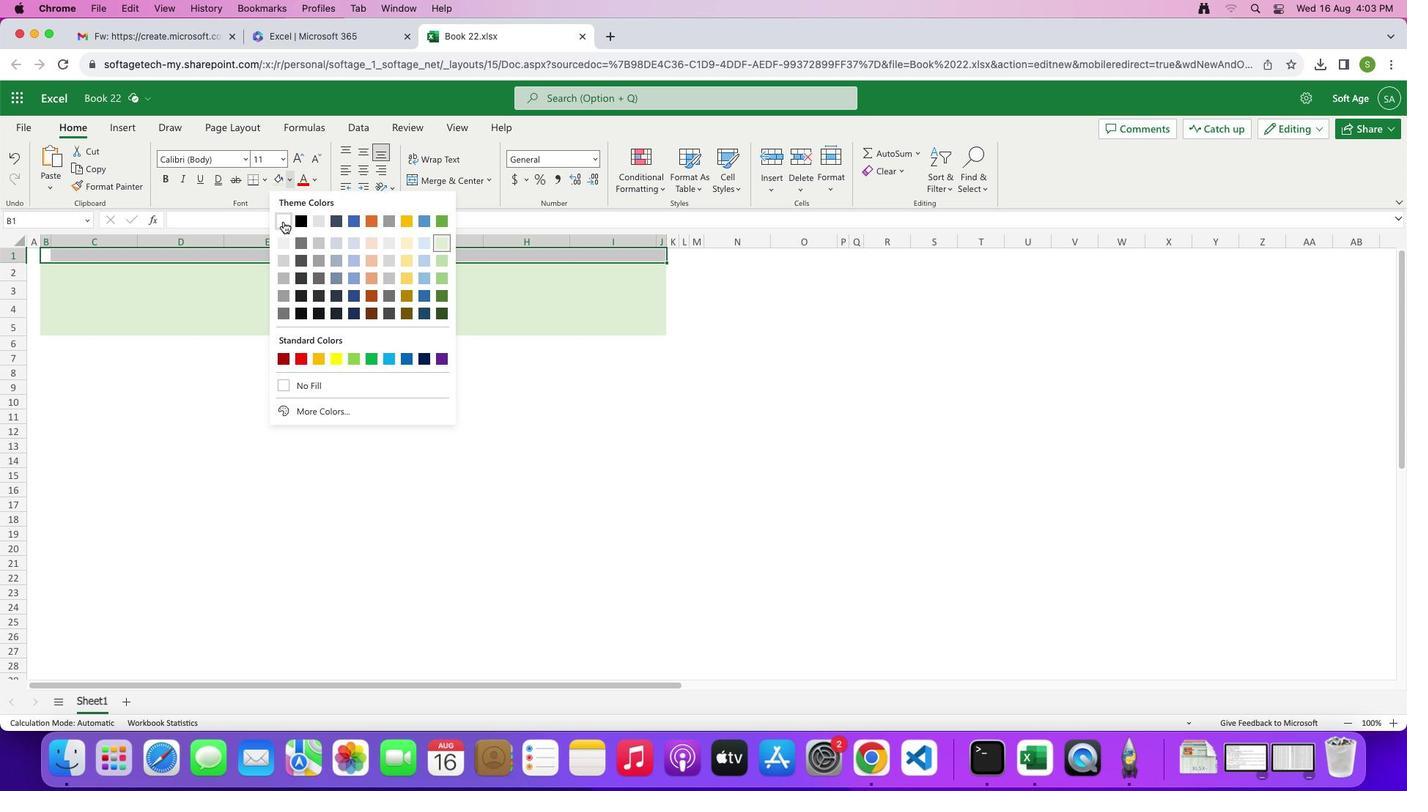 
Action: Mouse moved to (120, 312)
Screenshot: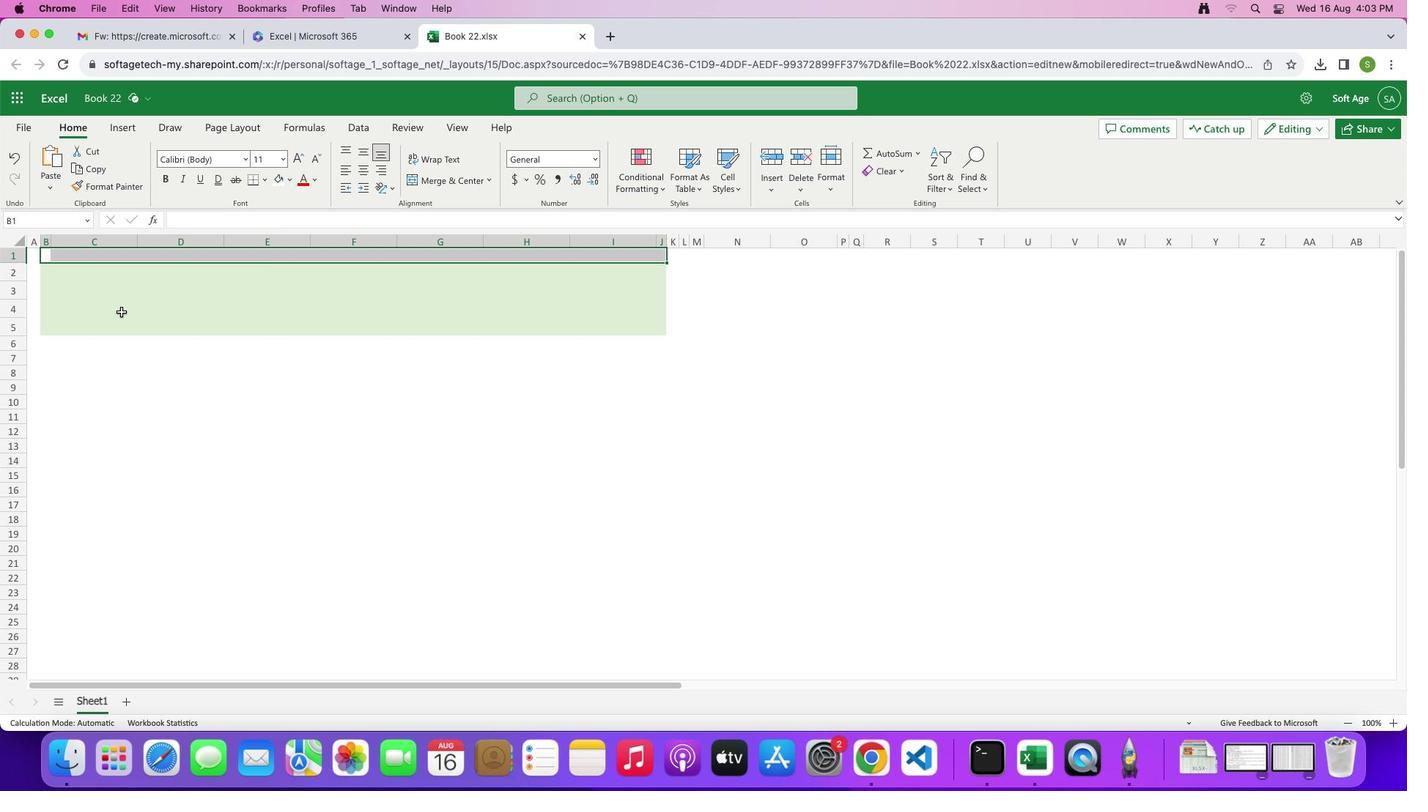 
Action: Mouse pressed left at (120, 312)
Screenshot: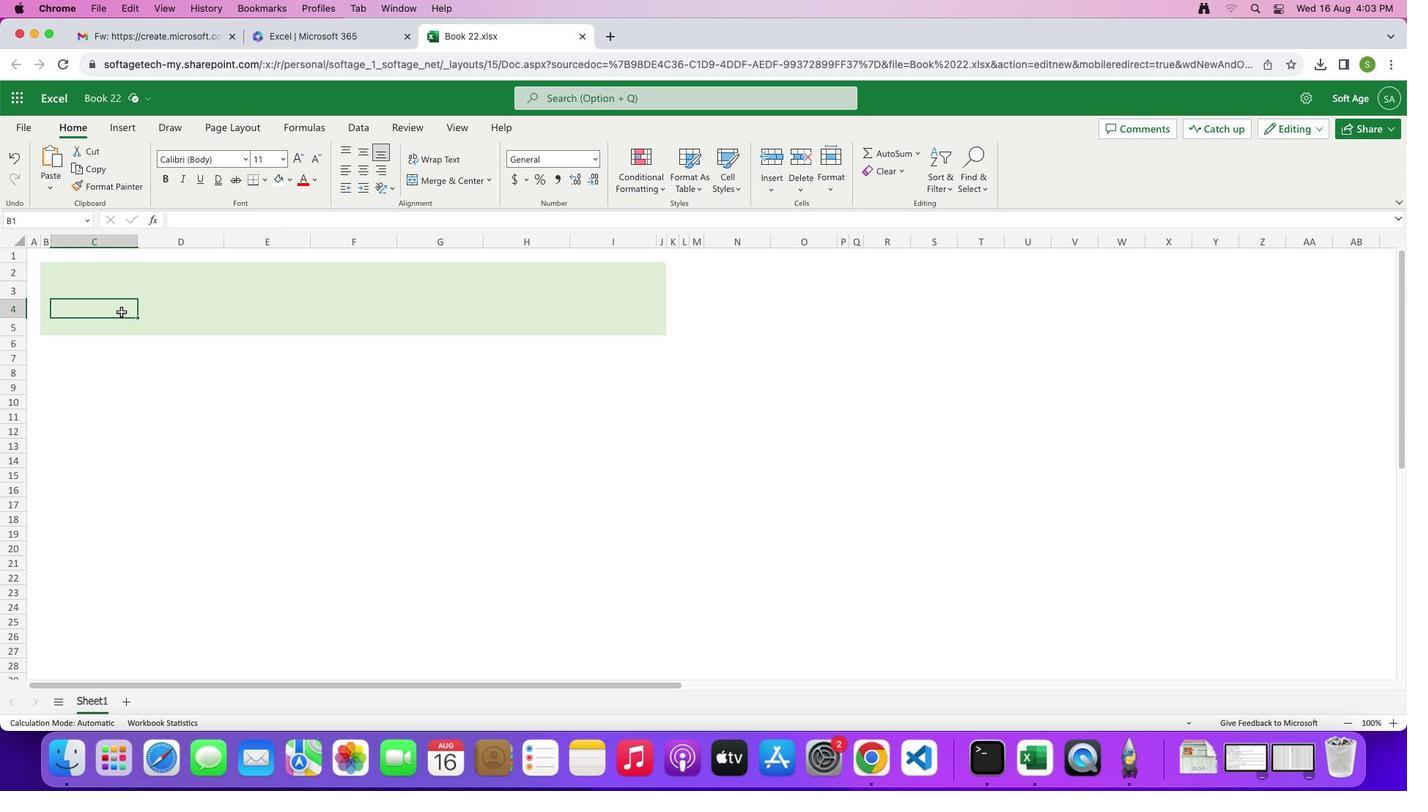 
Action: Mouse moved to (12, 268)
Screenshot: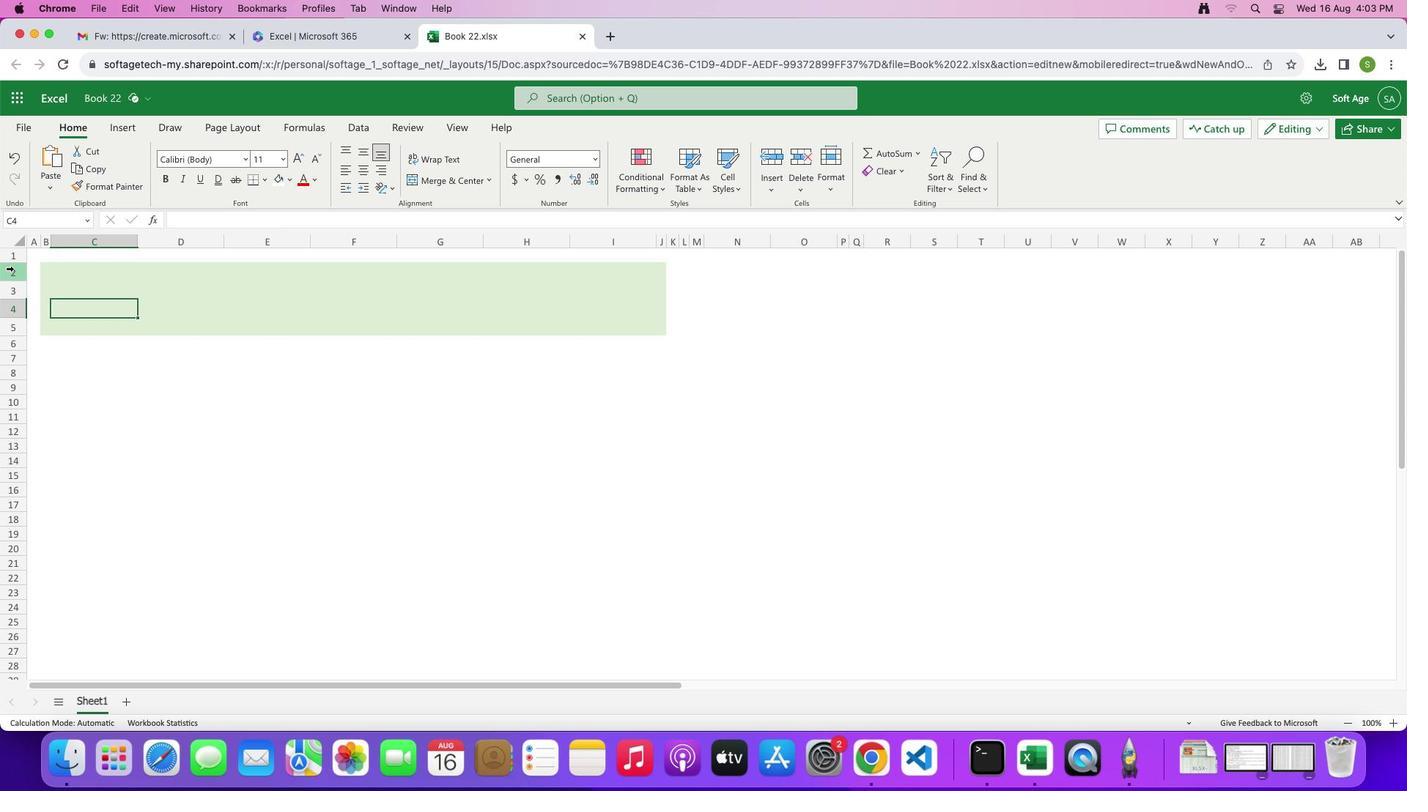 
Action: Mouse pressed left at (12, 268)
Screenshot: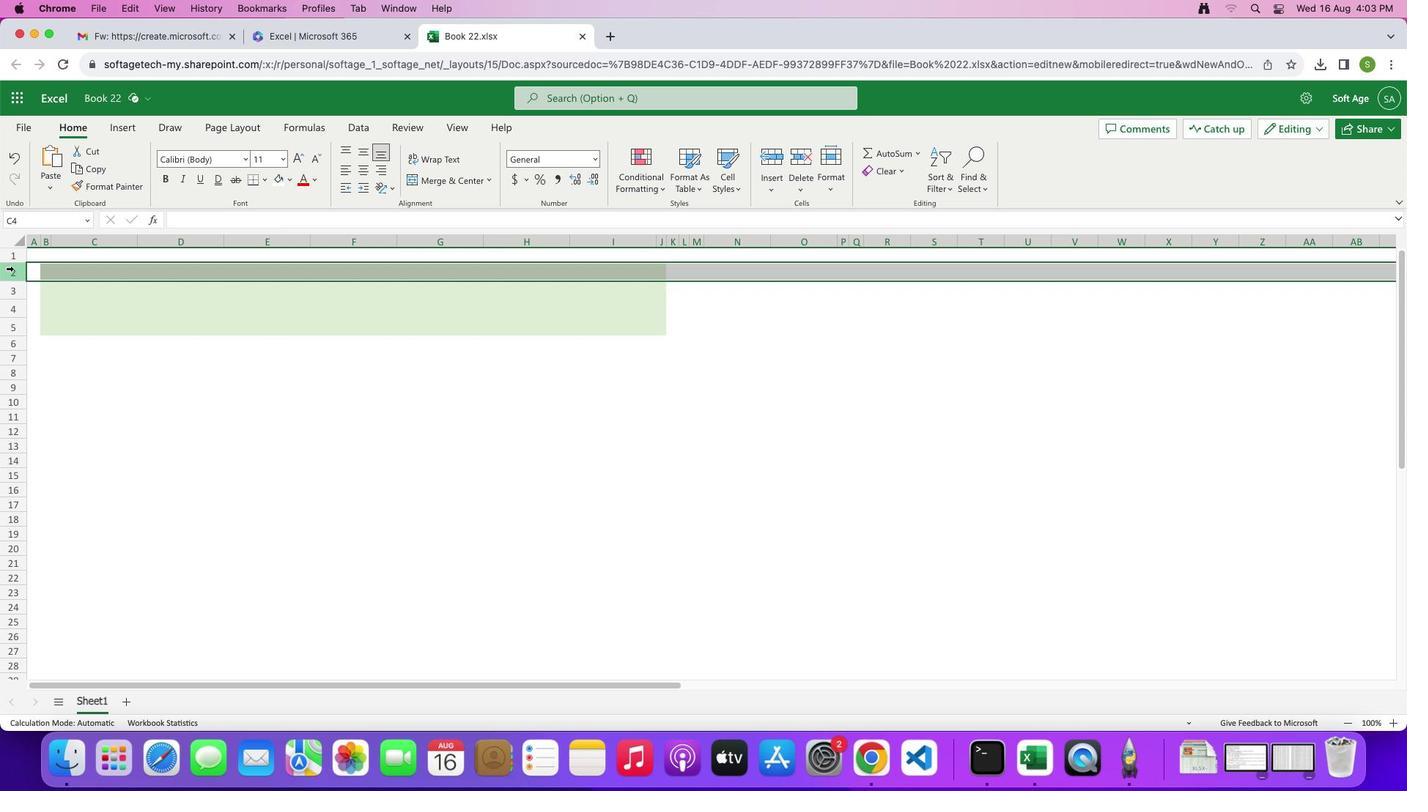 
Action: Mouse moved to (15, 281)
Screenshot: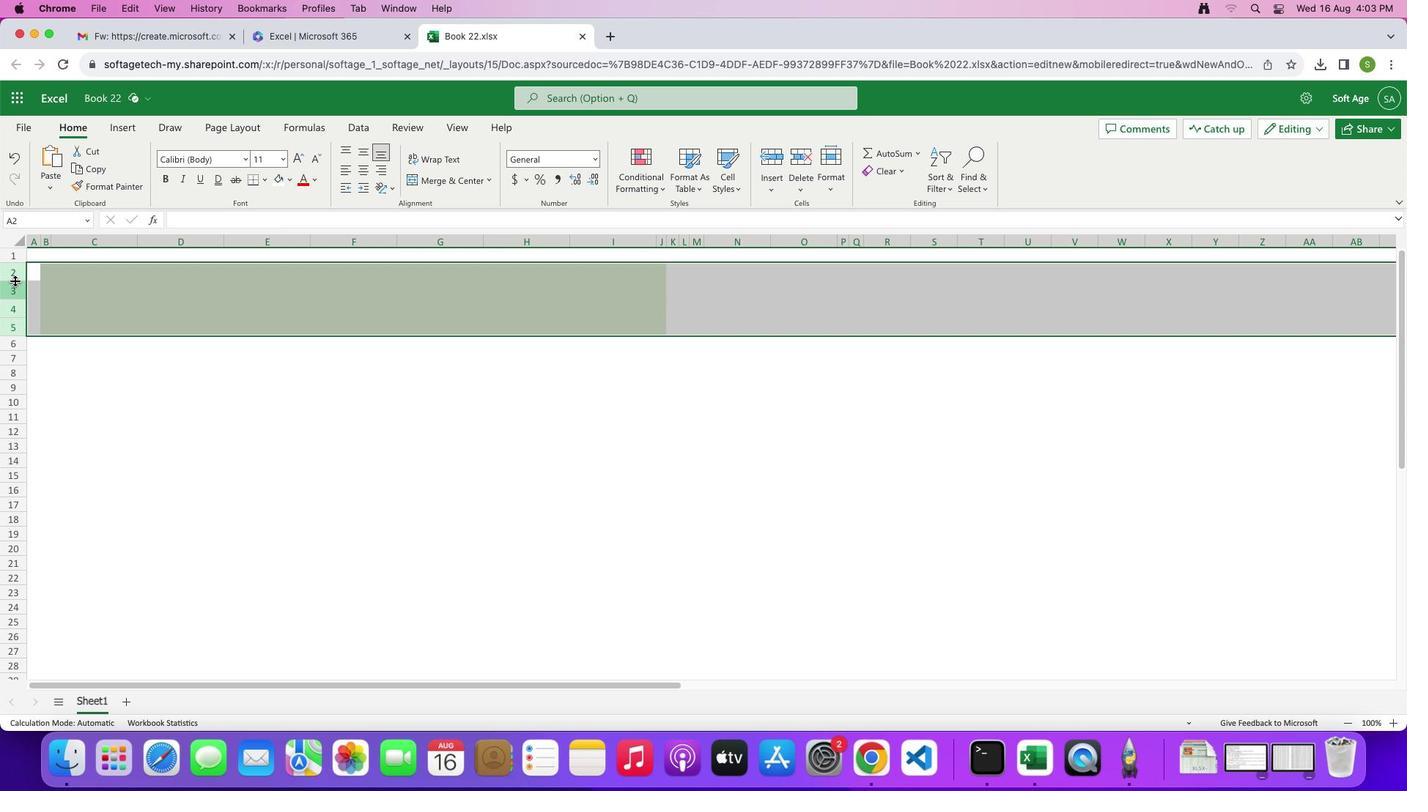 
Action: Mouse pressed left at (15, 281)
Screenshot: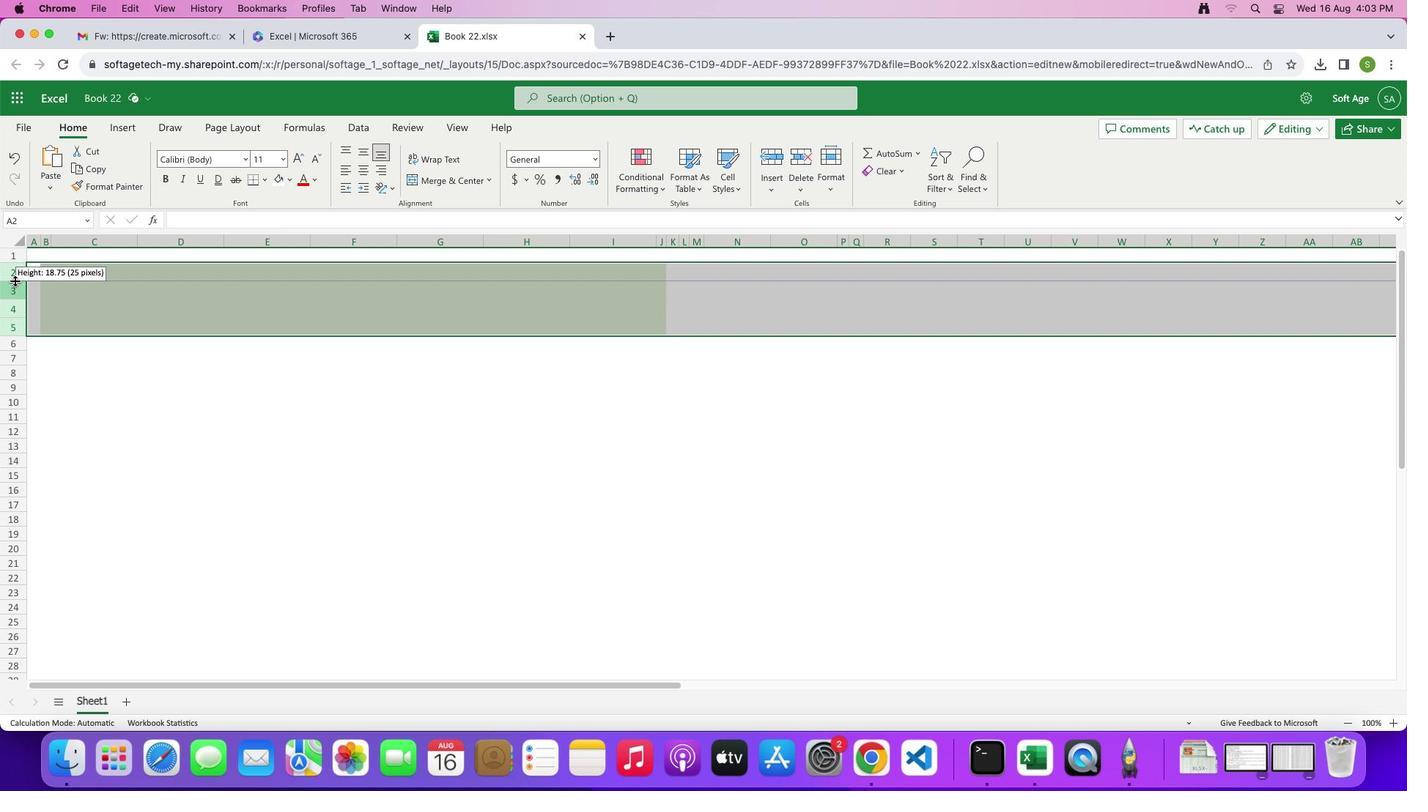 
Action: Mouse moved to (230, 436)
Screenshot: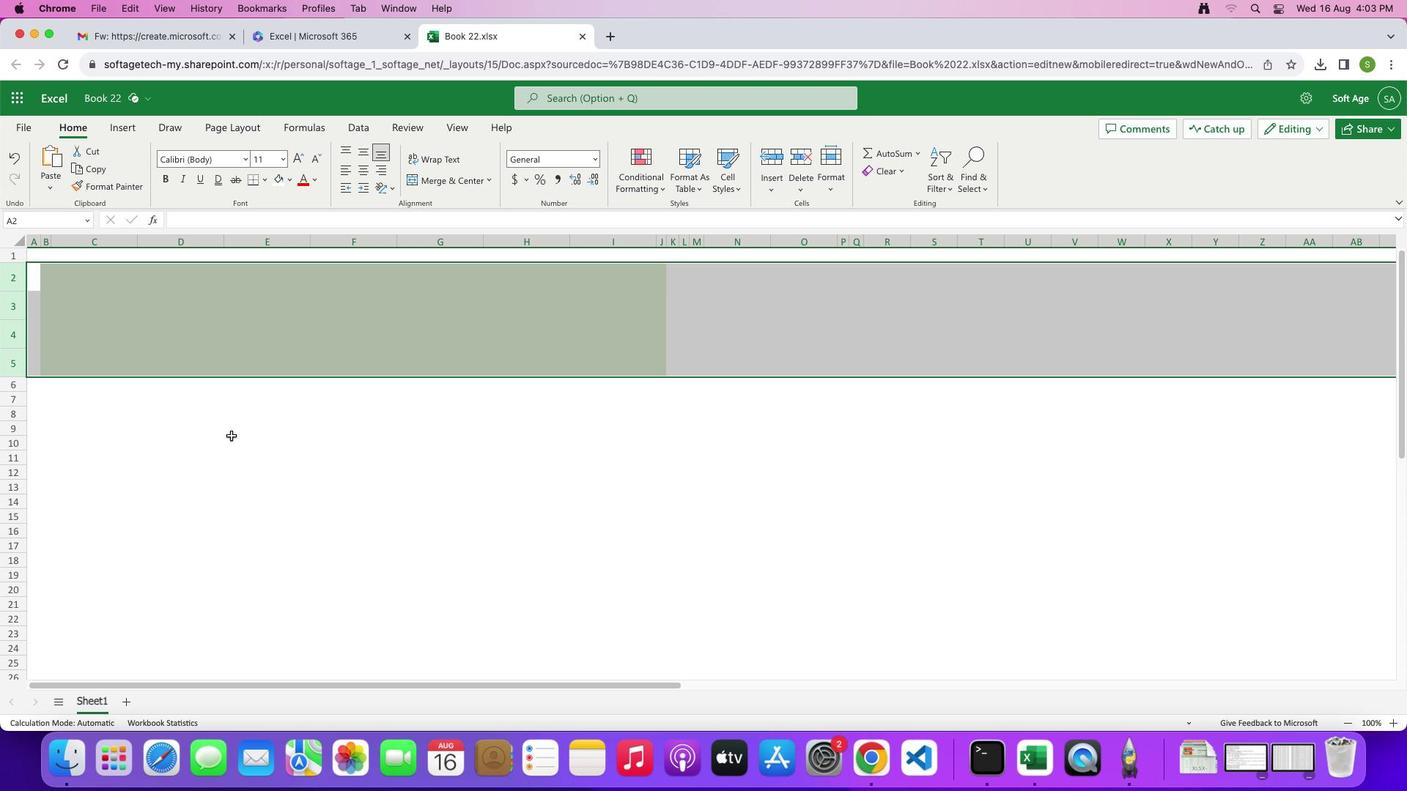 
Action: Mouse pressed left at (230, 436)
Screenshot: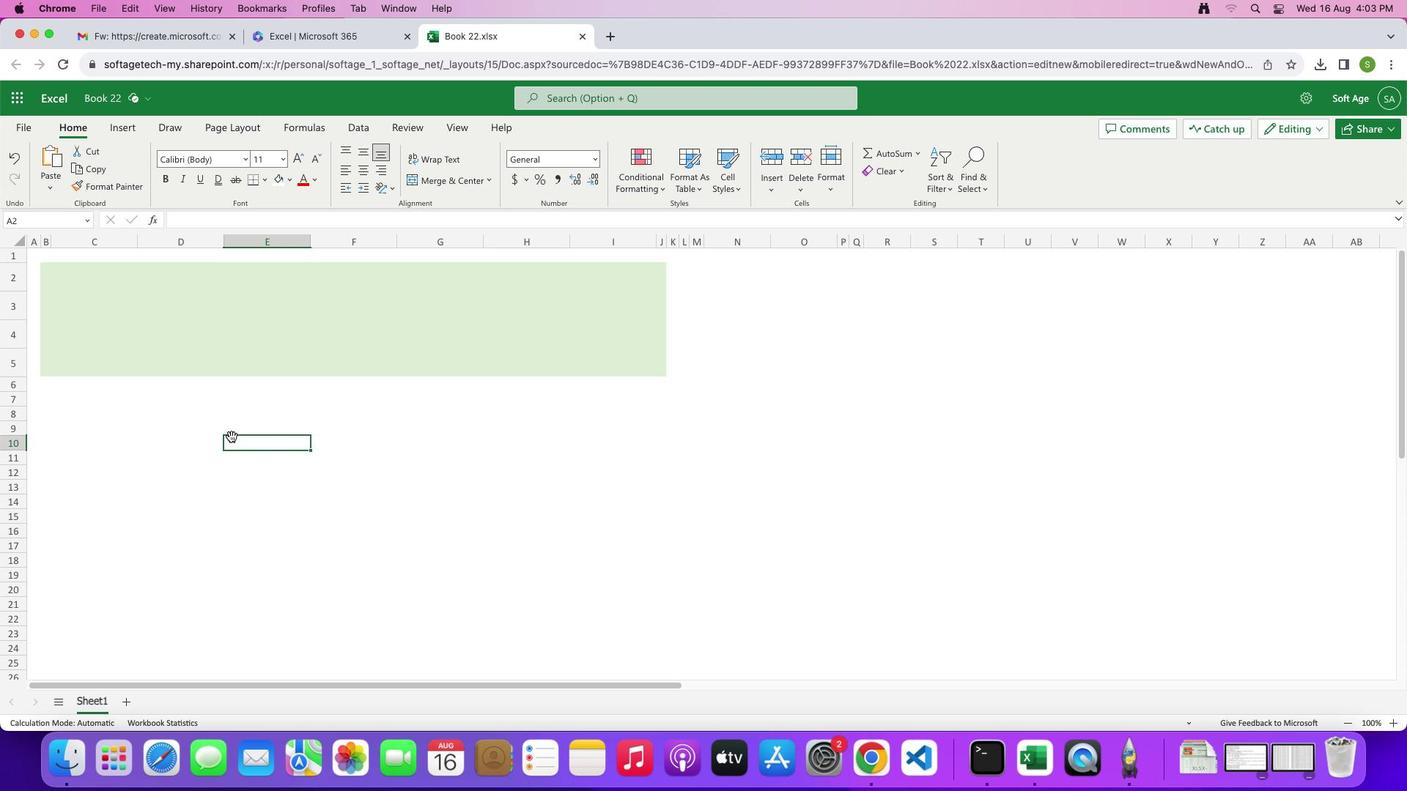
Action: Mouse moved to (688, 269)
Screenshot: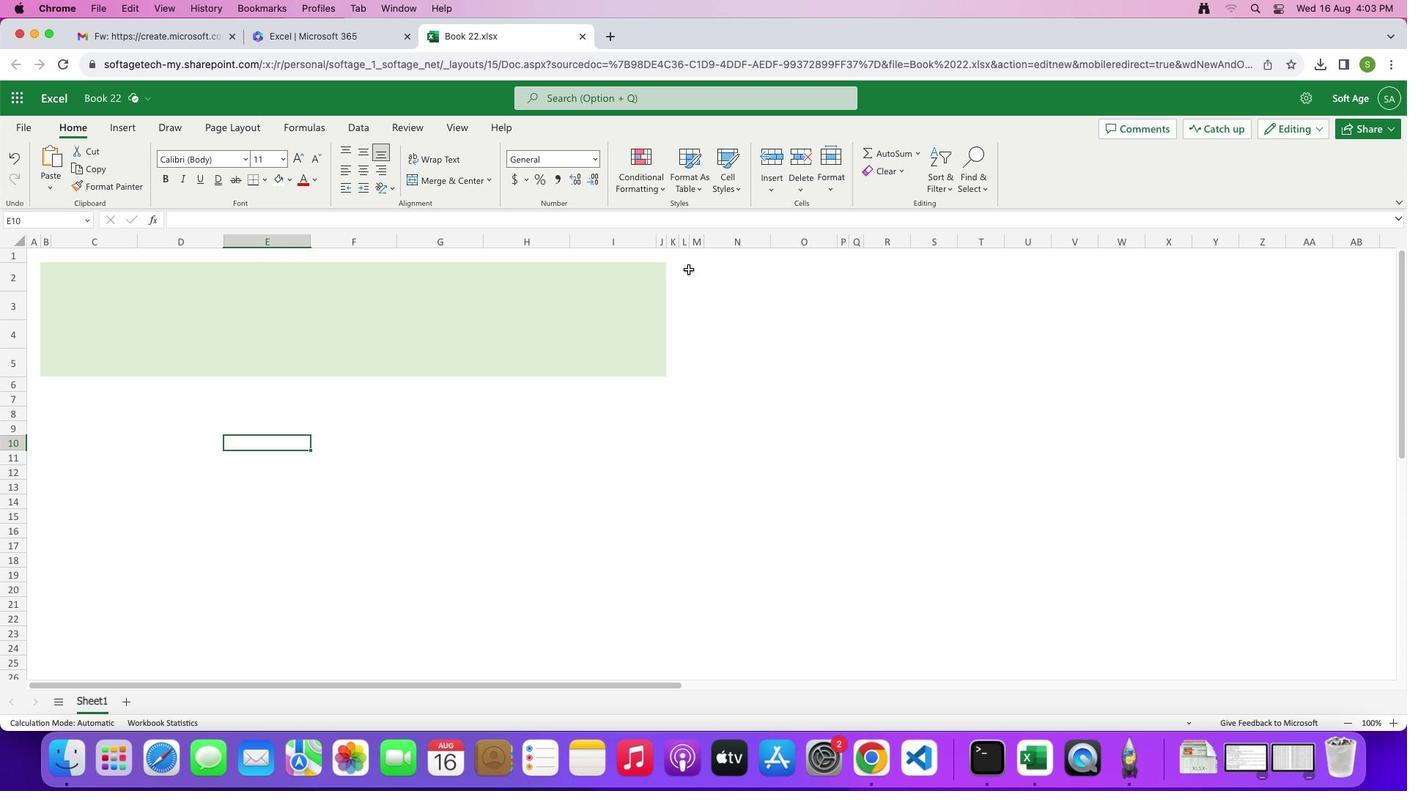 
Action: Mouse pressed left at (688, 269)
Screenshot: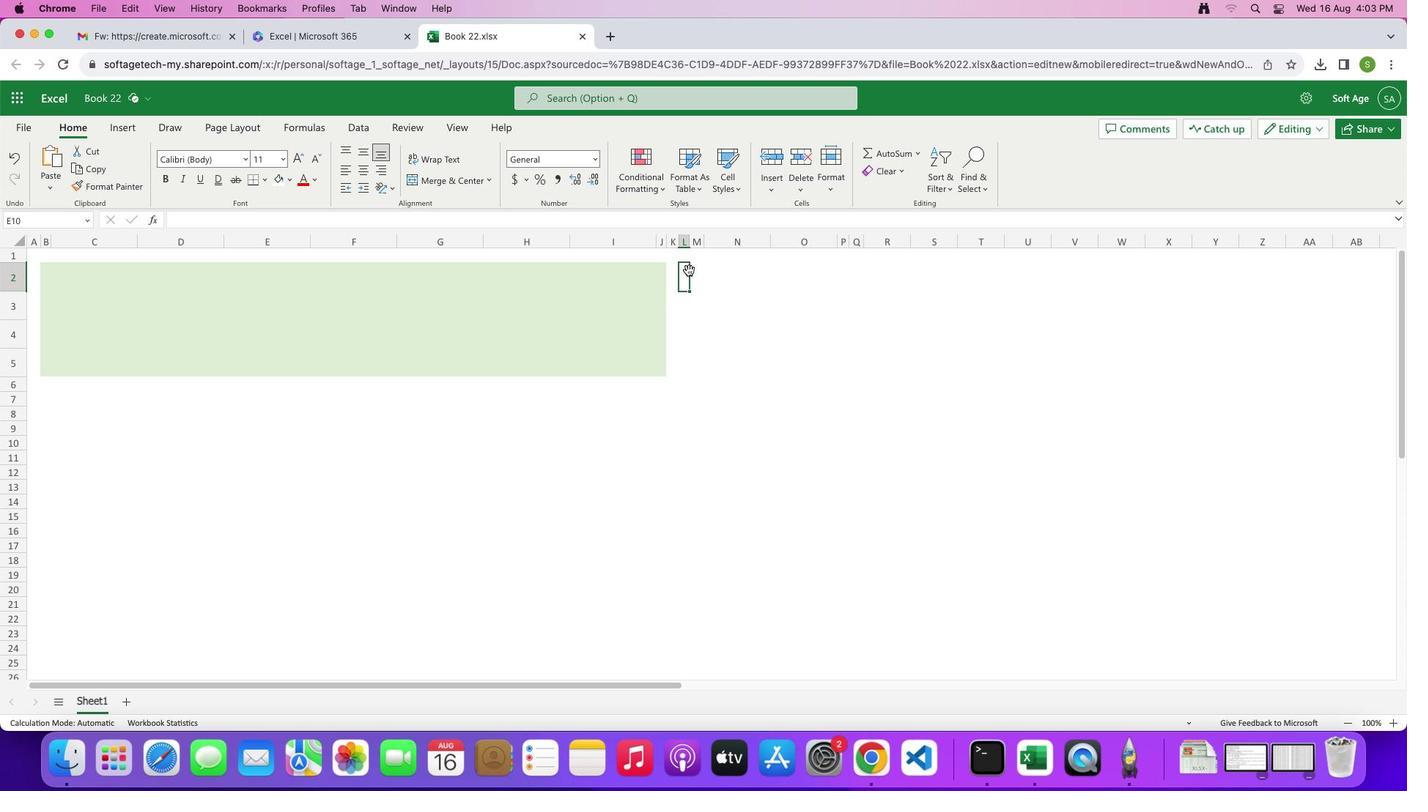 
Action: Mouse moved to (688, 268)
Screenshot: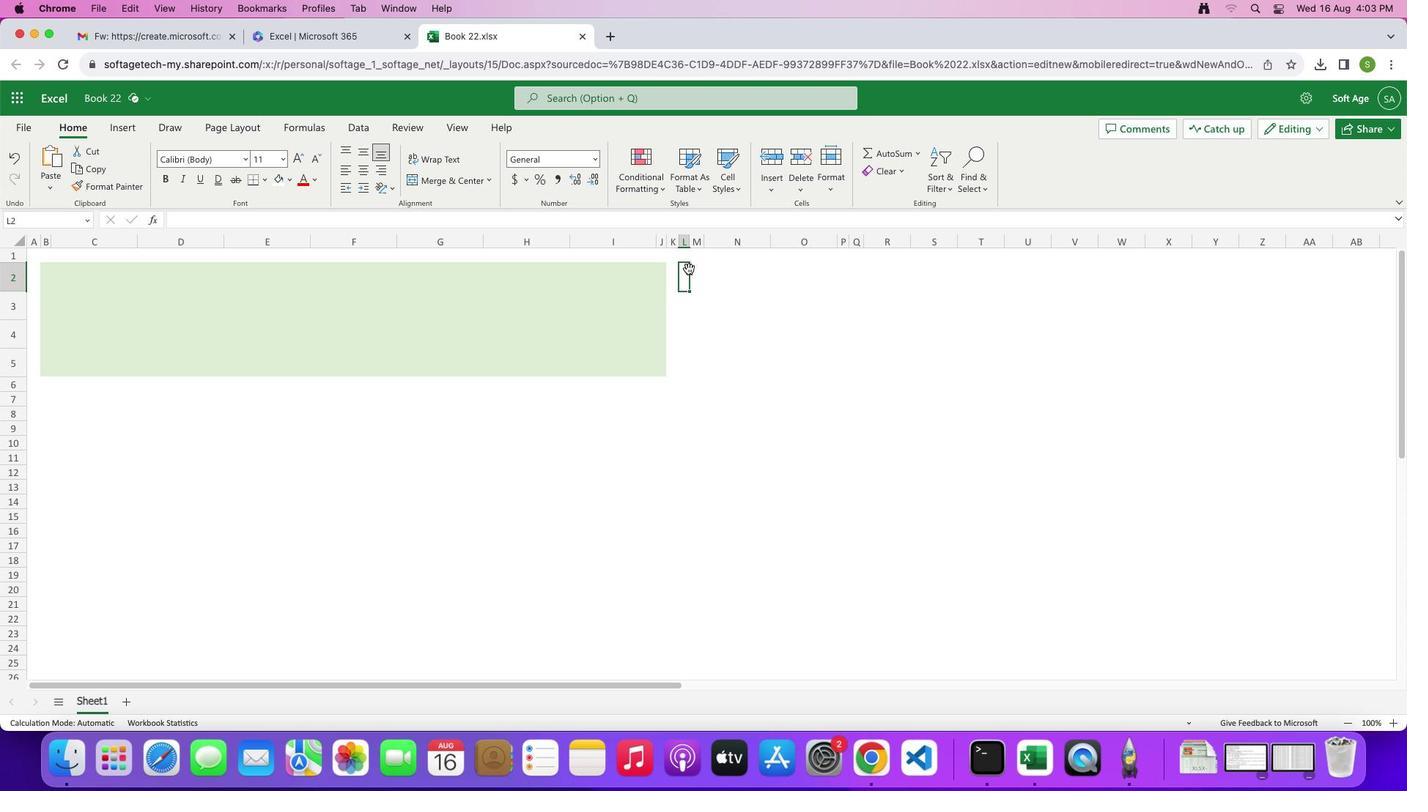 
Action: Mouse pressed left at (688, 268)
Screenshot: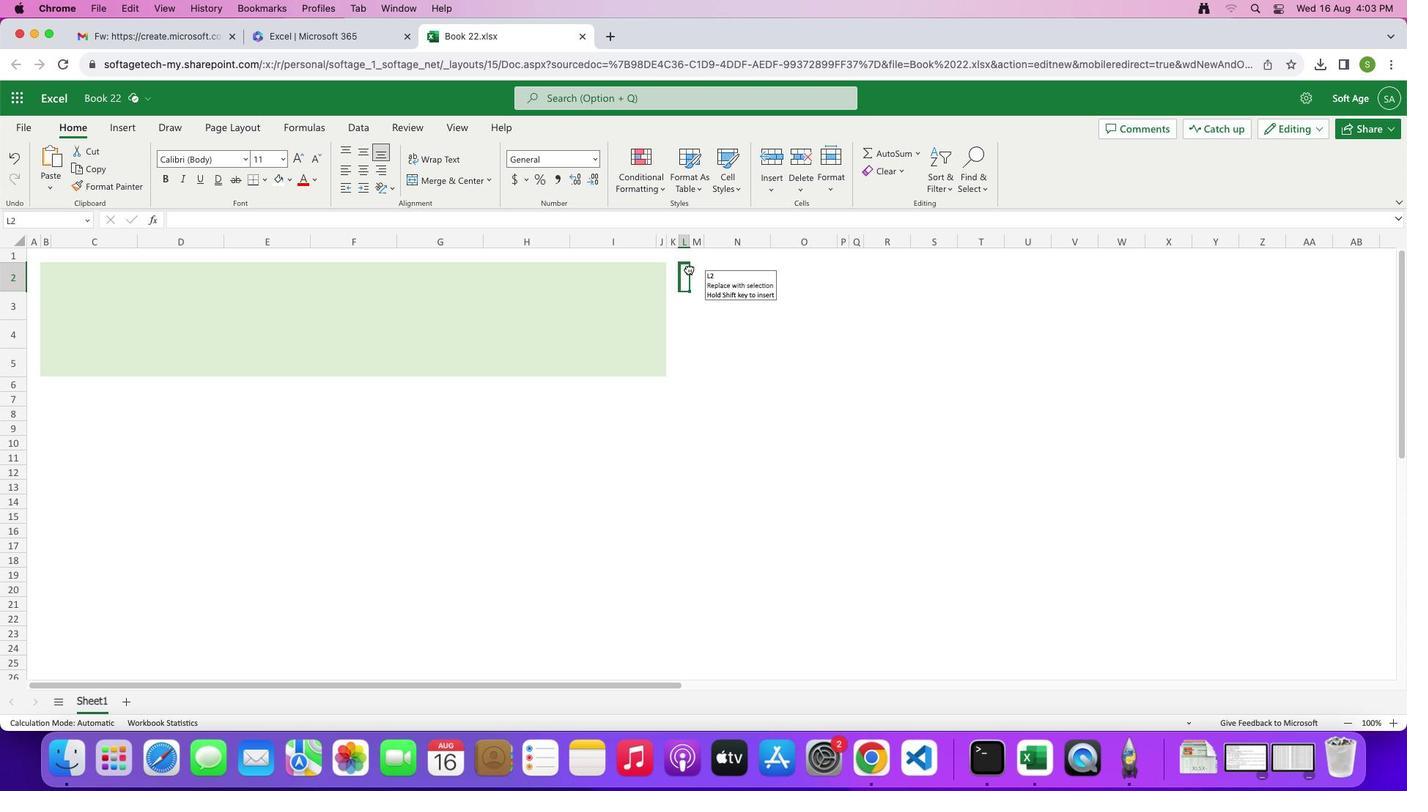 
Action: Mouse moved to (686, 274)
Screenshot: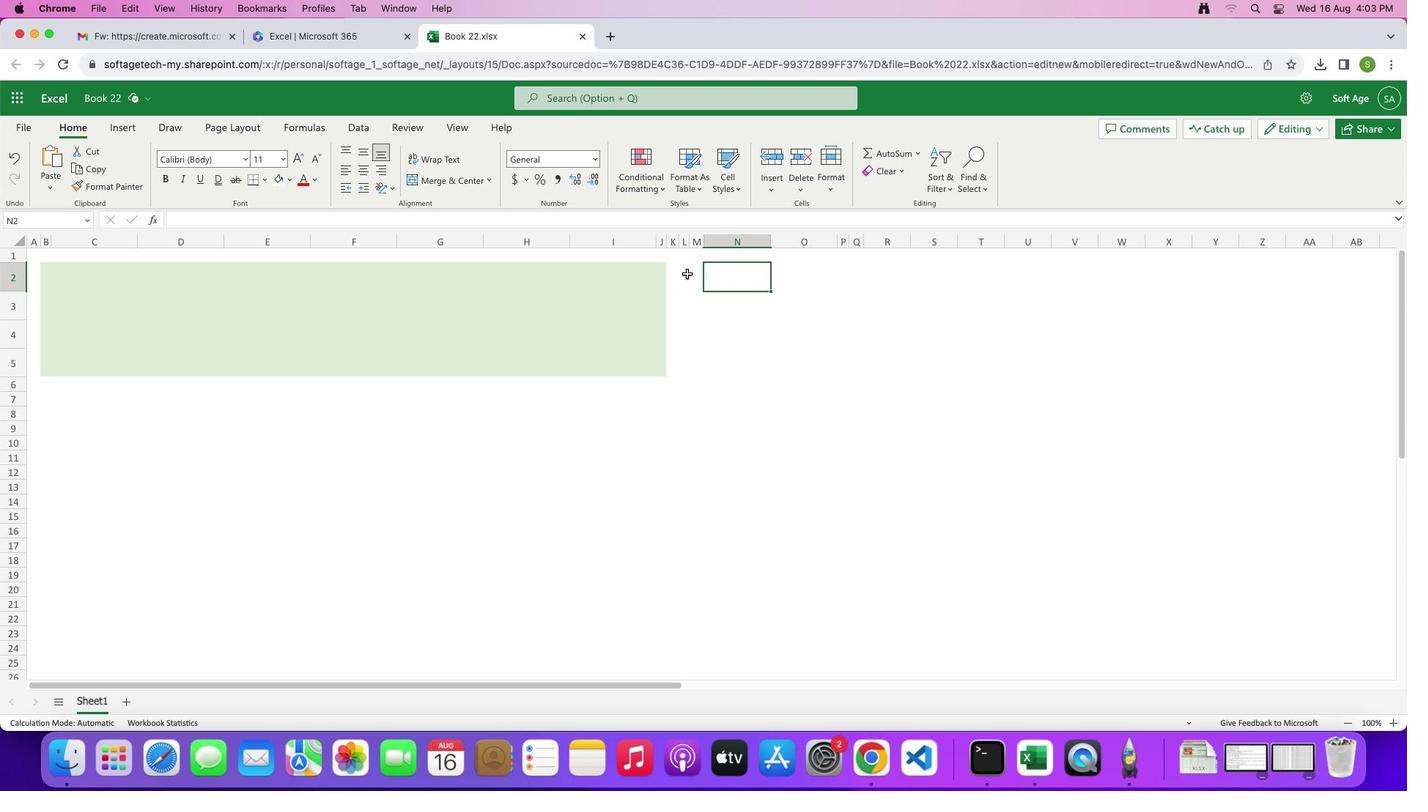 
Action: Mouse pressed left at (686, 274)
Screenshot: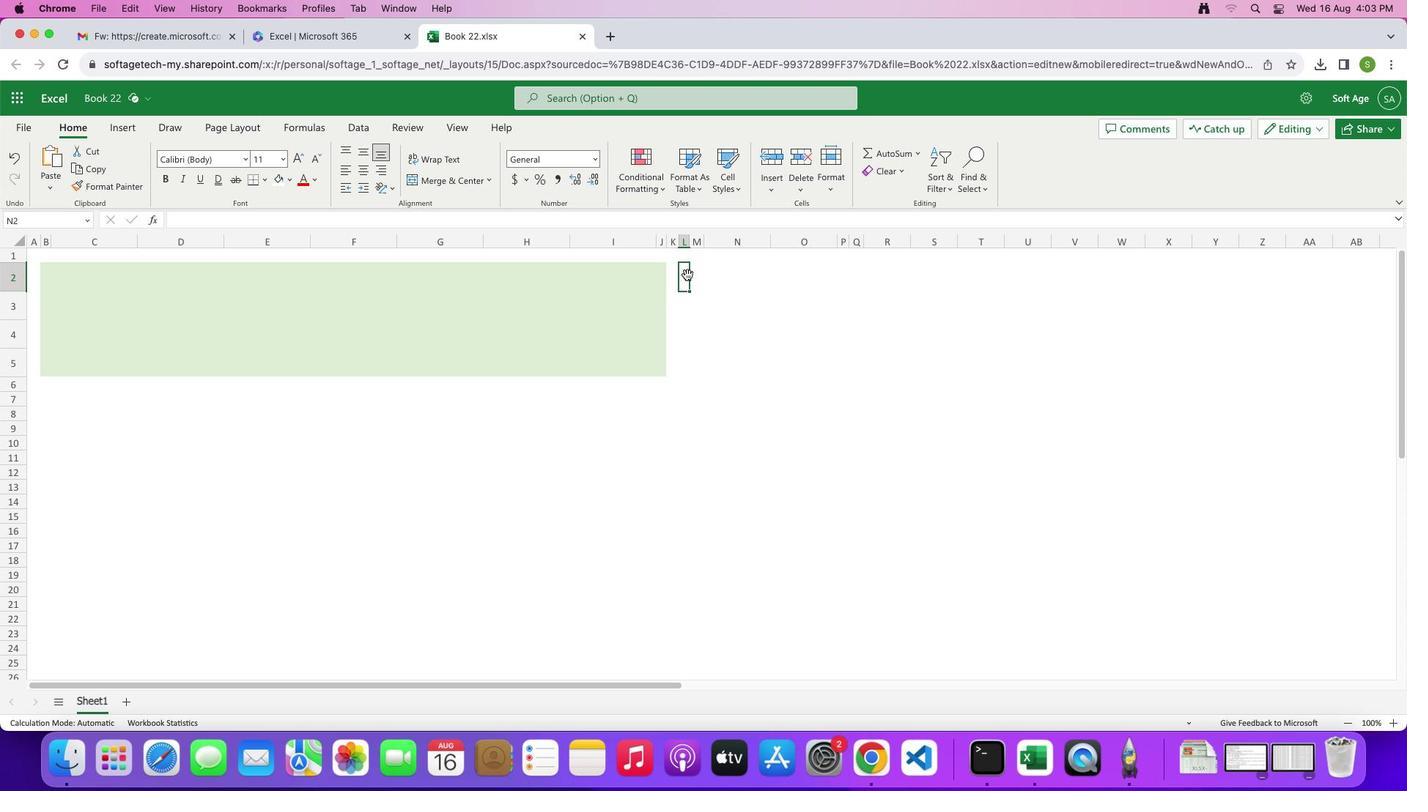 
Action: Mouse moved to (290, 181)
Screenshot: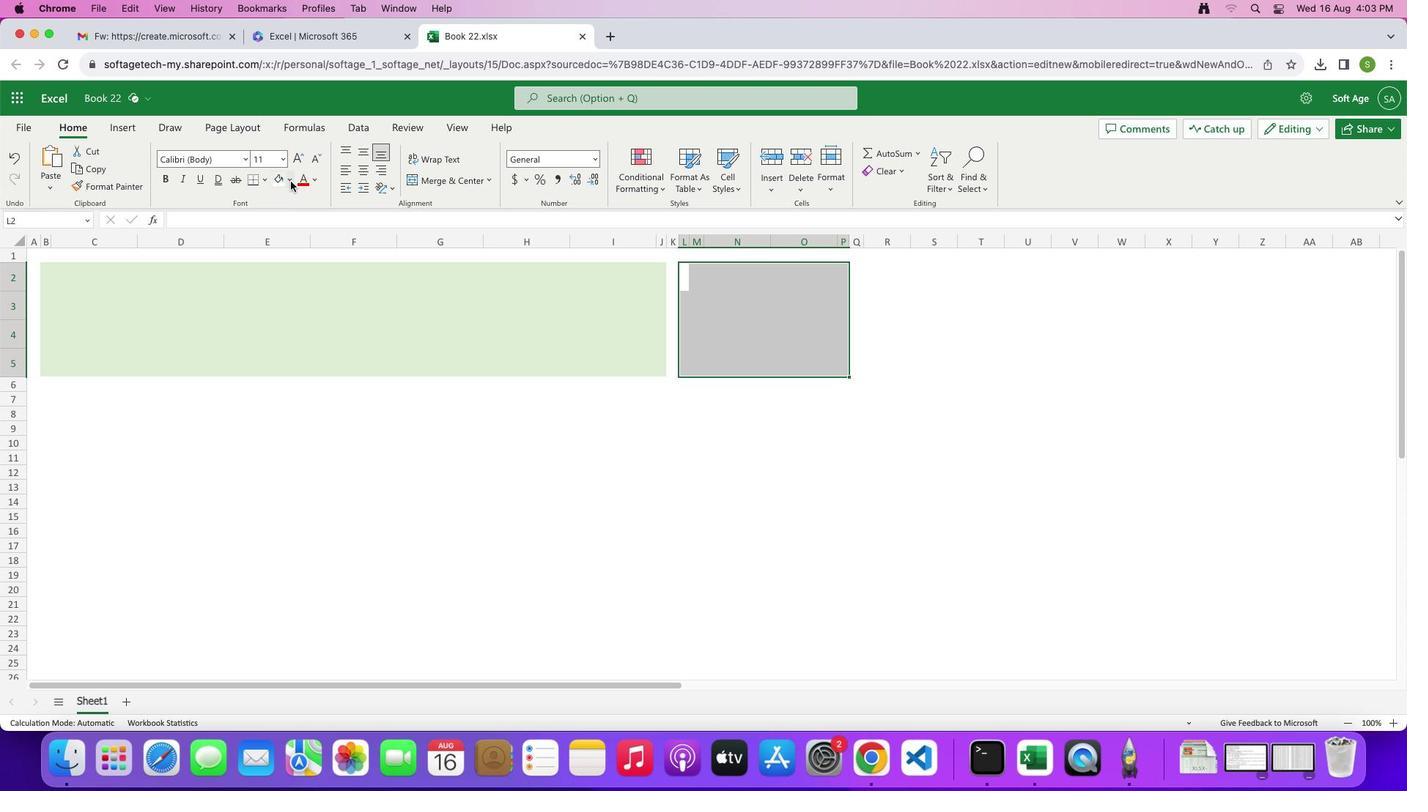 
Action: Mouse pressed left at (290, 181)
Screenshot: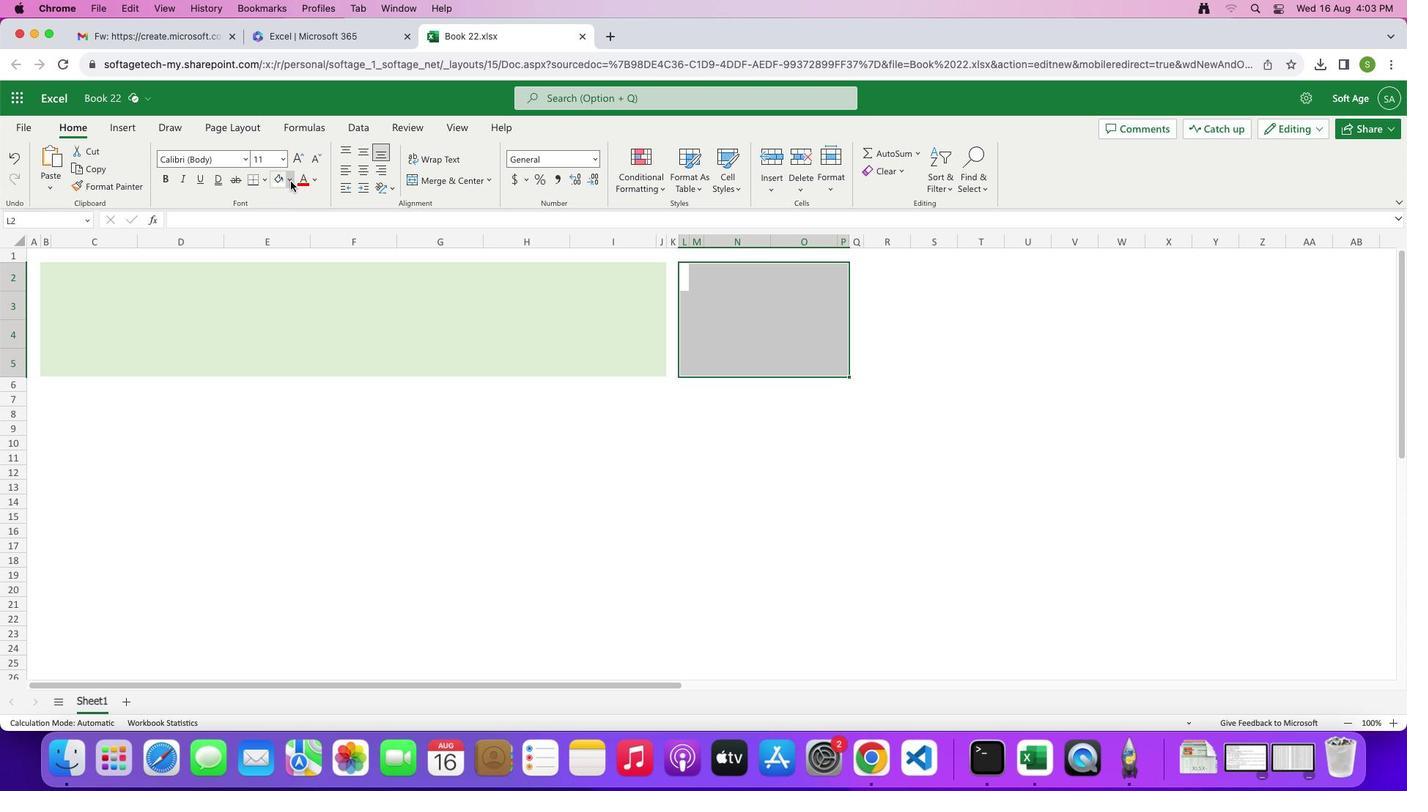 
Action: Mouse moved to (441, 241)
Screenshot: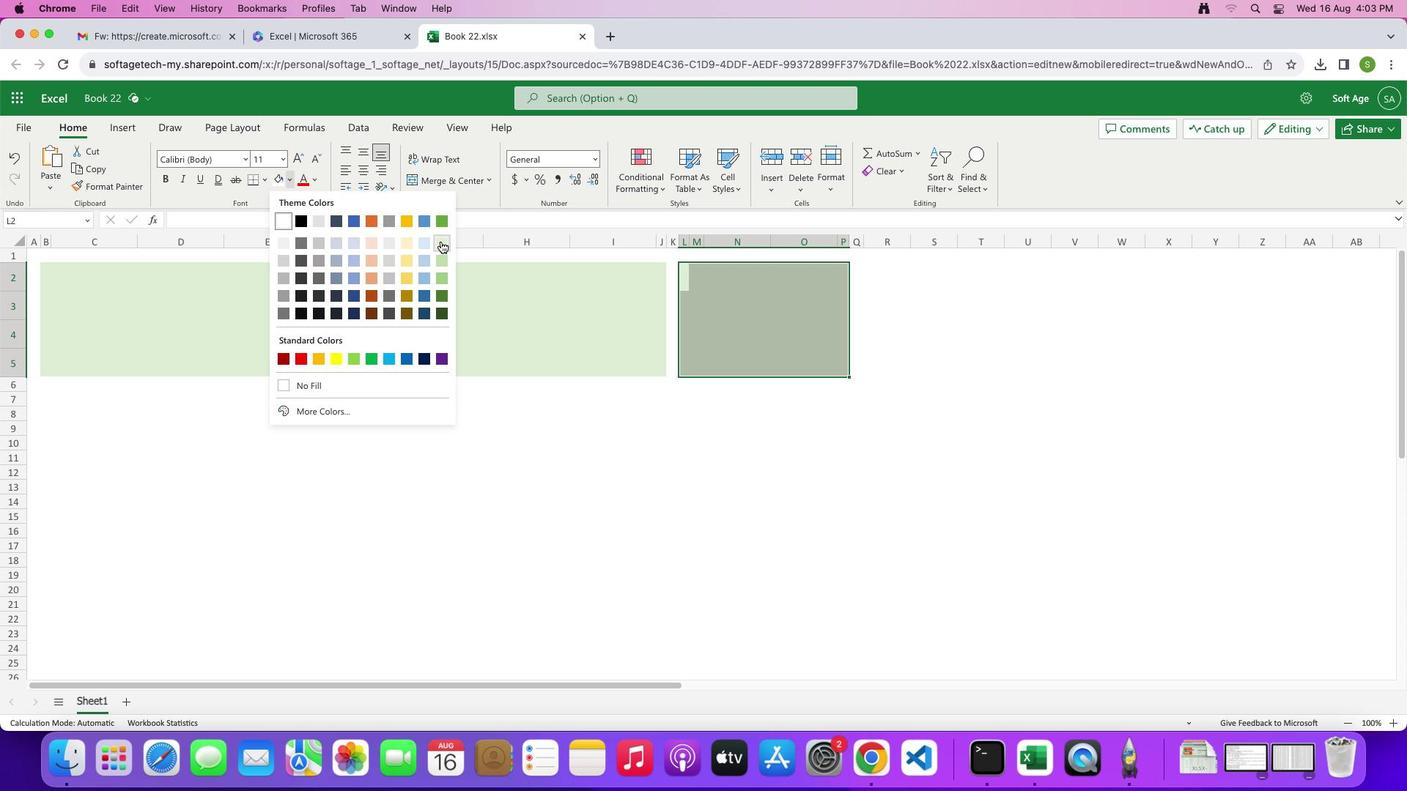 
Action: Mouse pressed left at (441, 241)
Screenshot: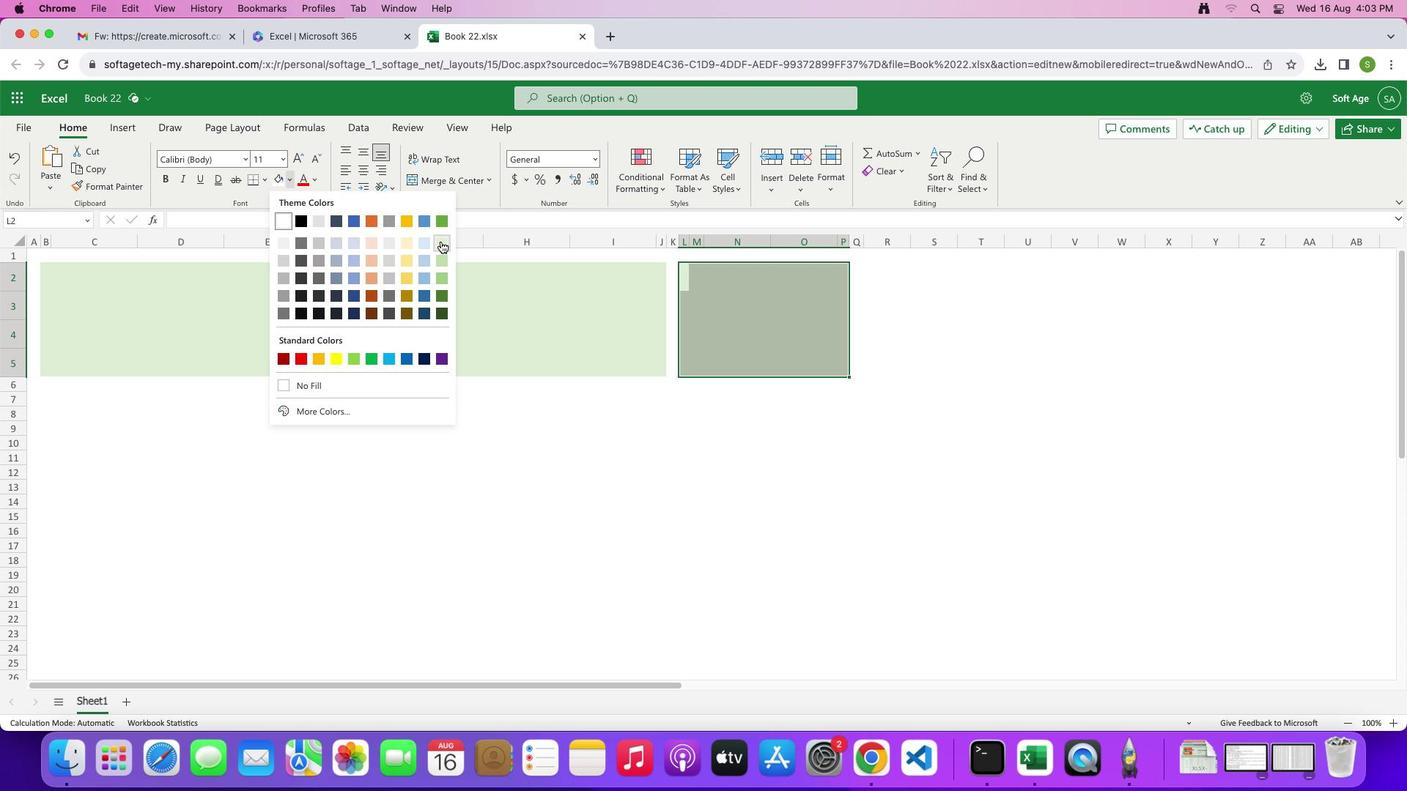 
Action: Mouse moved to (538, 333)
Screenshot: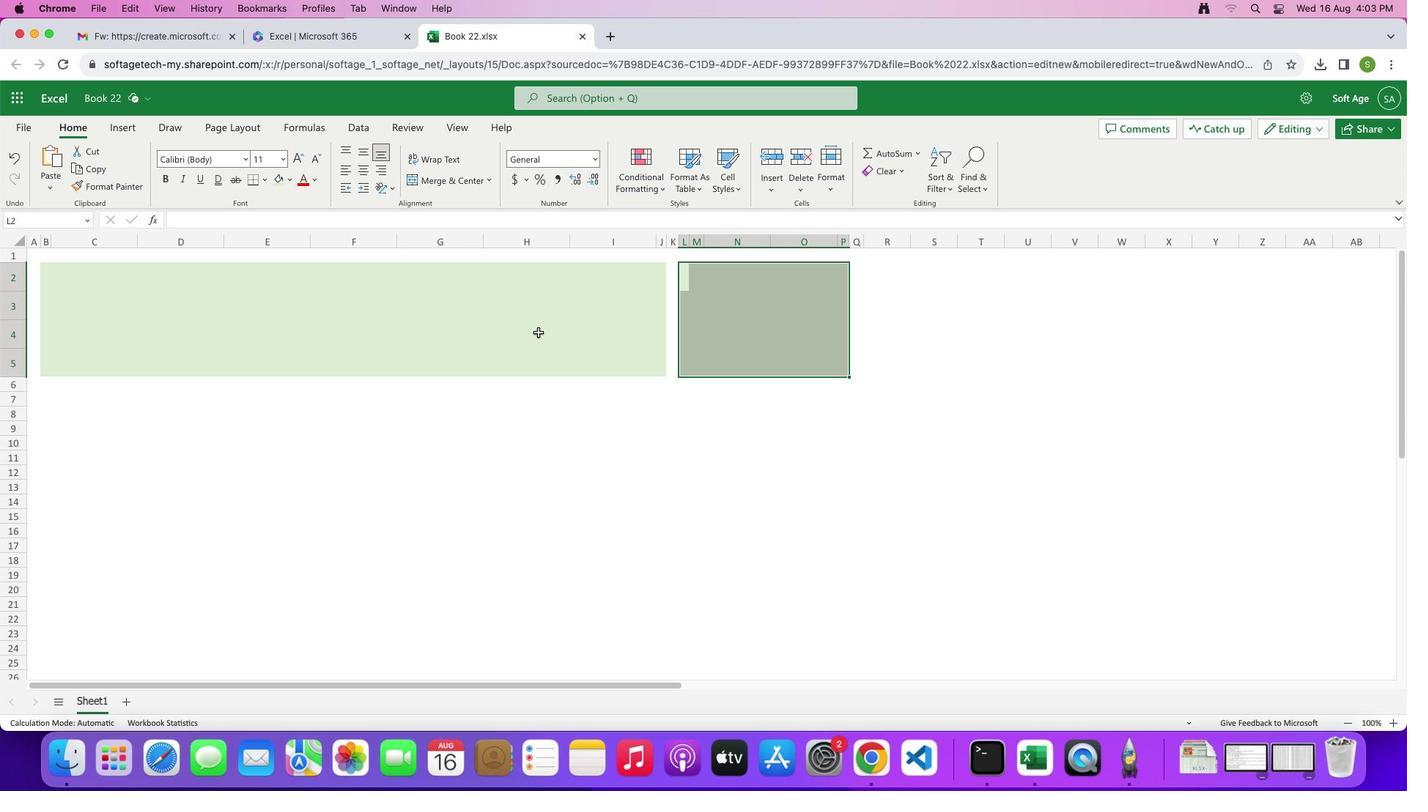 
Action: Mouse pressed left at (538, 333)
Screenshot: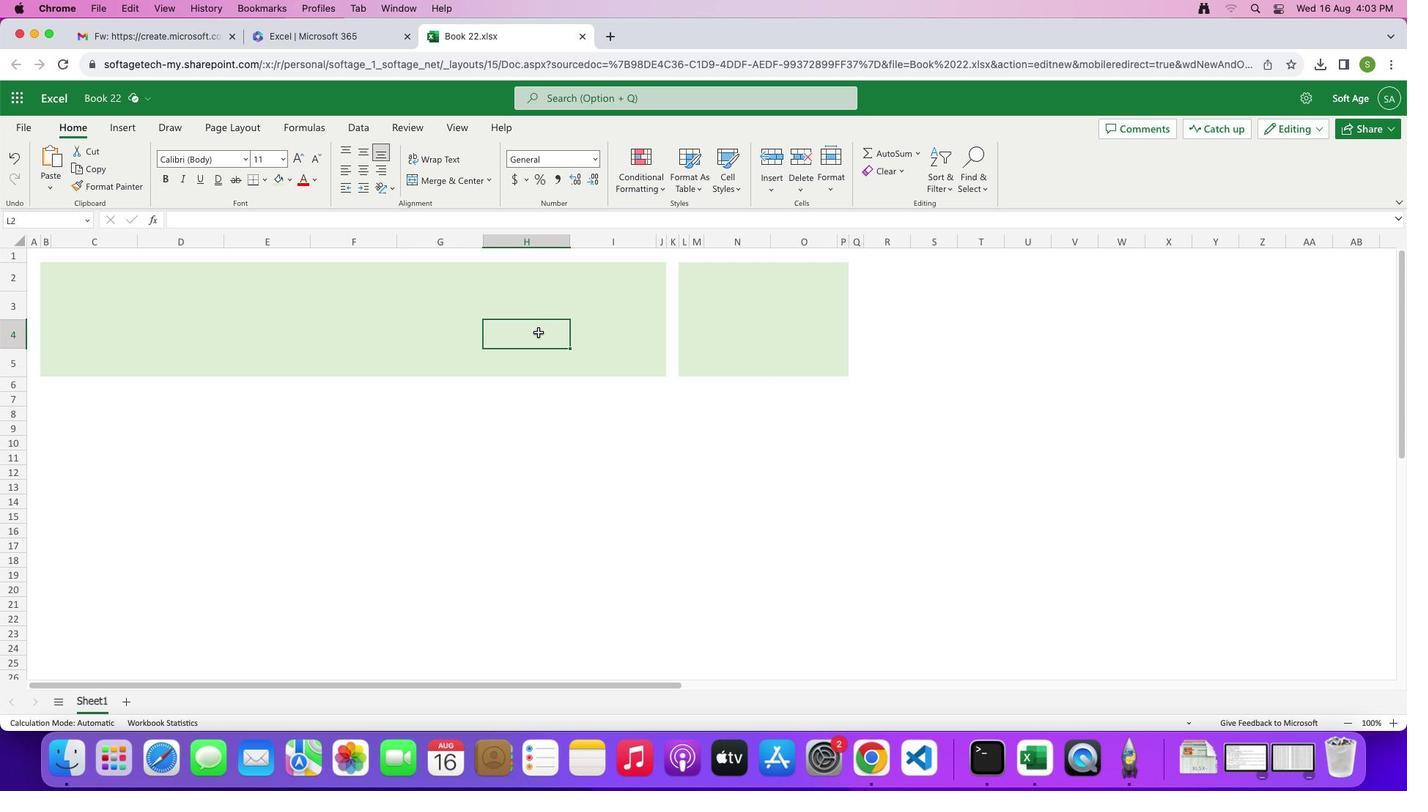 
Action: Mouse moved to (52, 273)
Screenshot: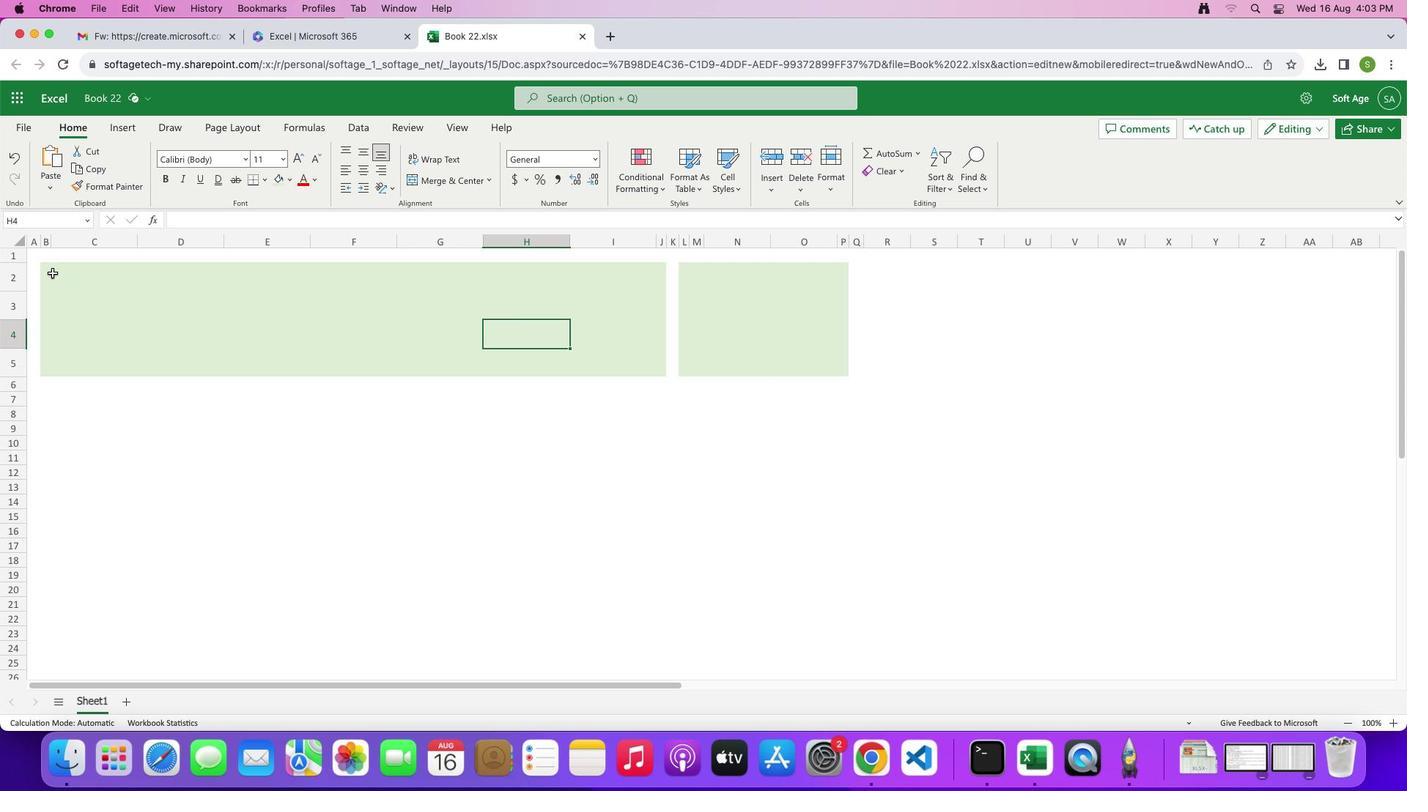 
Action: Mouse pressed left at (52, 273)
Screenshot: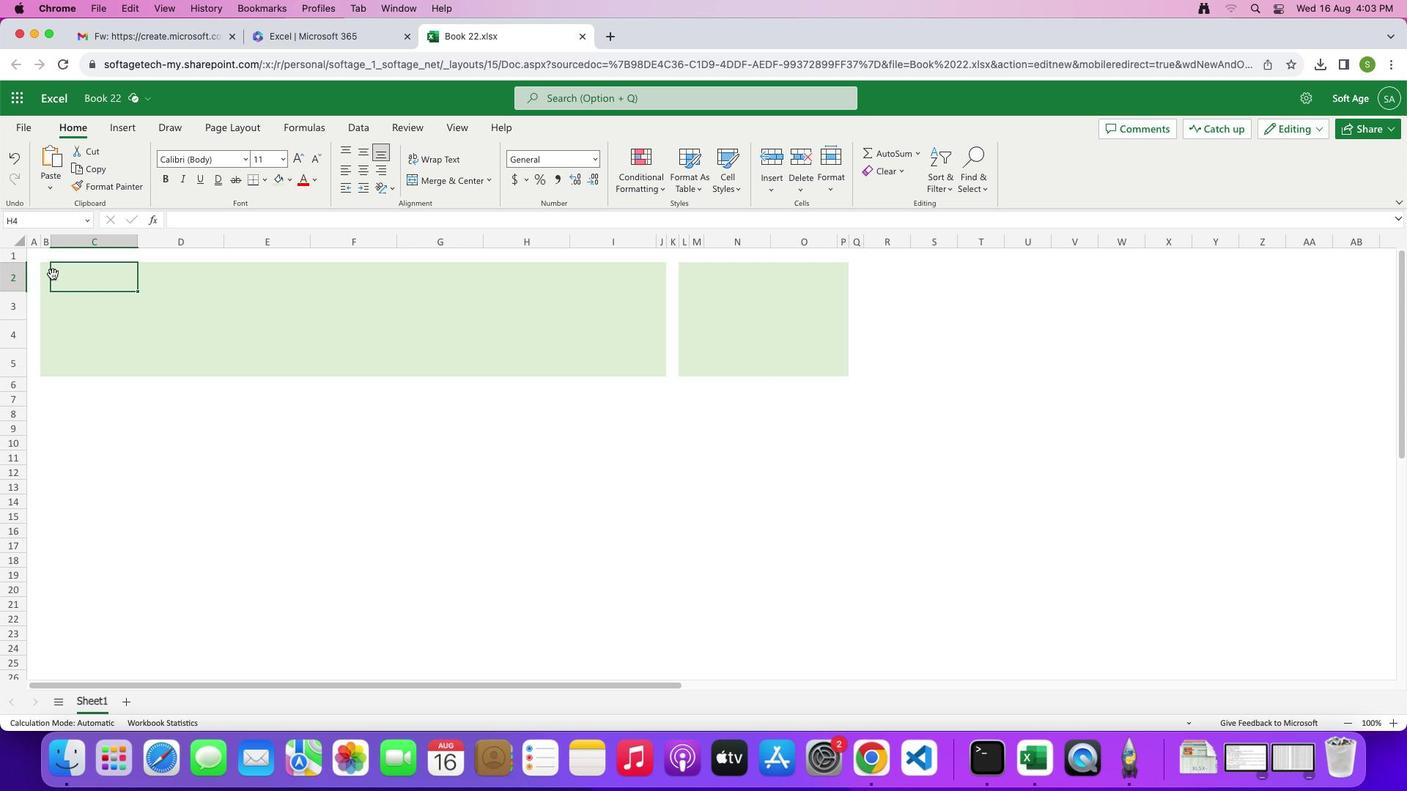
Action: Mouse moved to (47, 278)
Screenshot: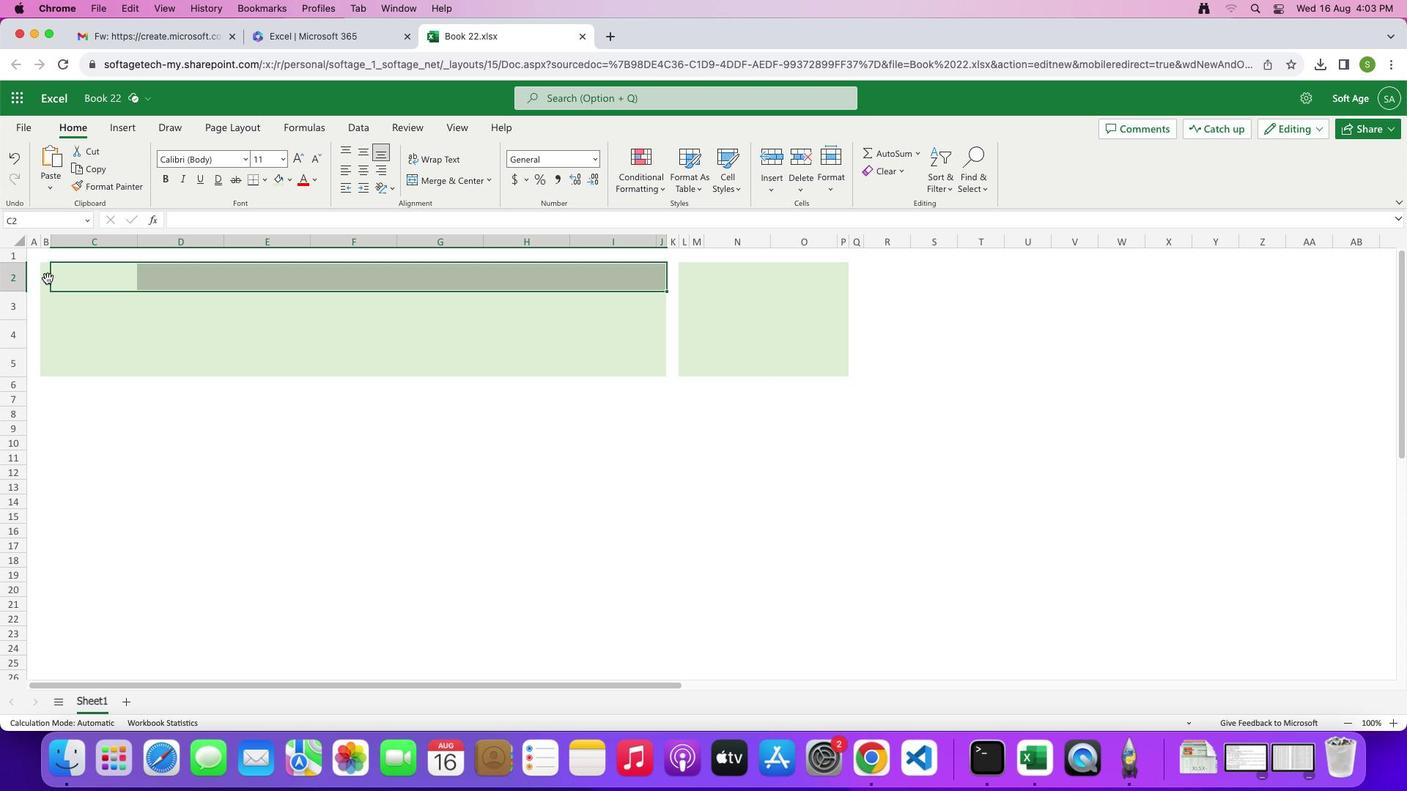 
Action: Mouse pressed left at (47, 278)
Screenshot: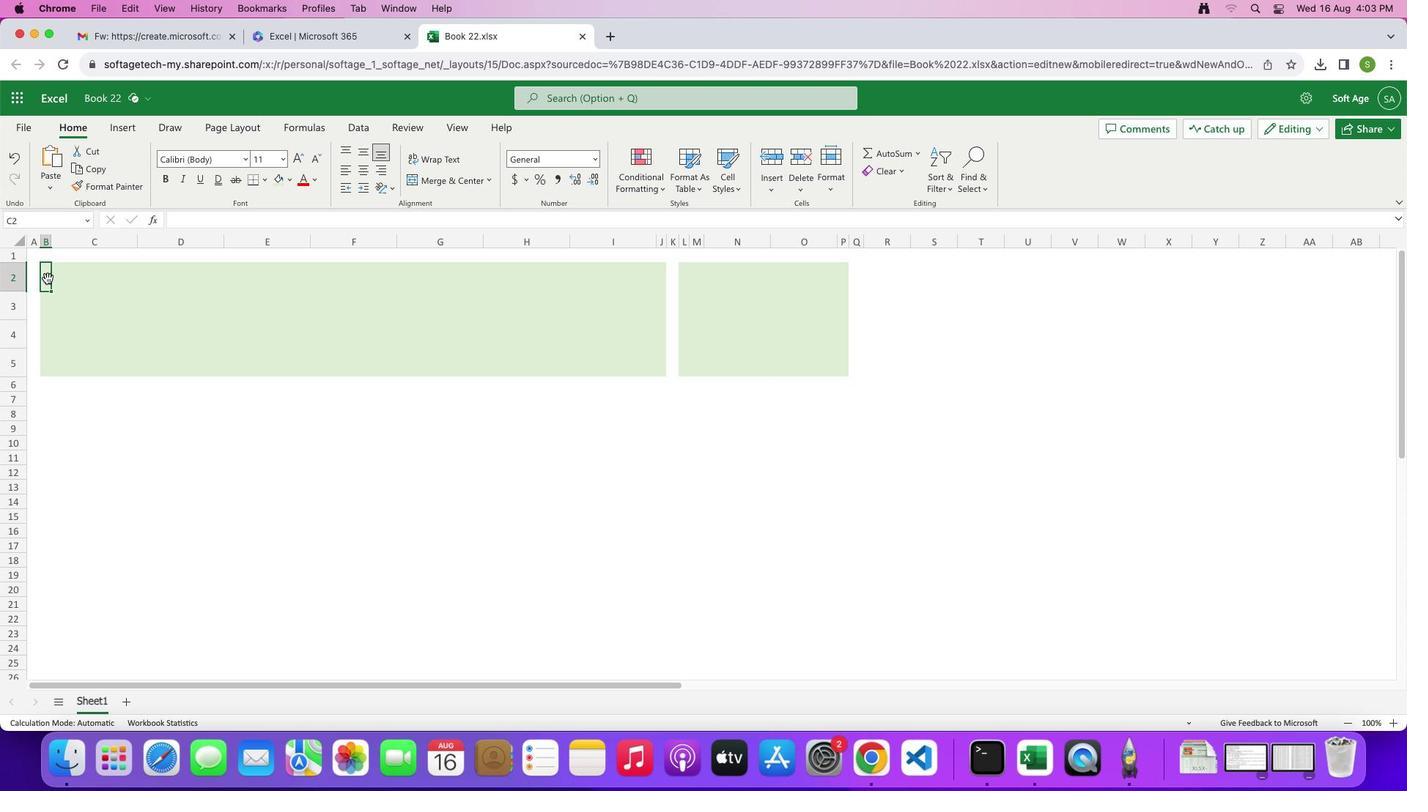 
Action: Mouse moved to (264, 181)
Screenshot: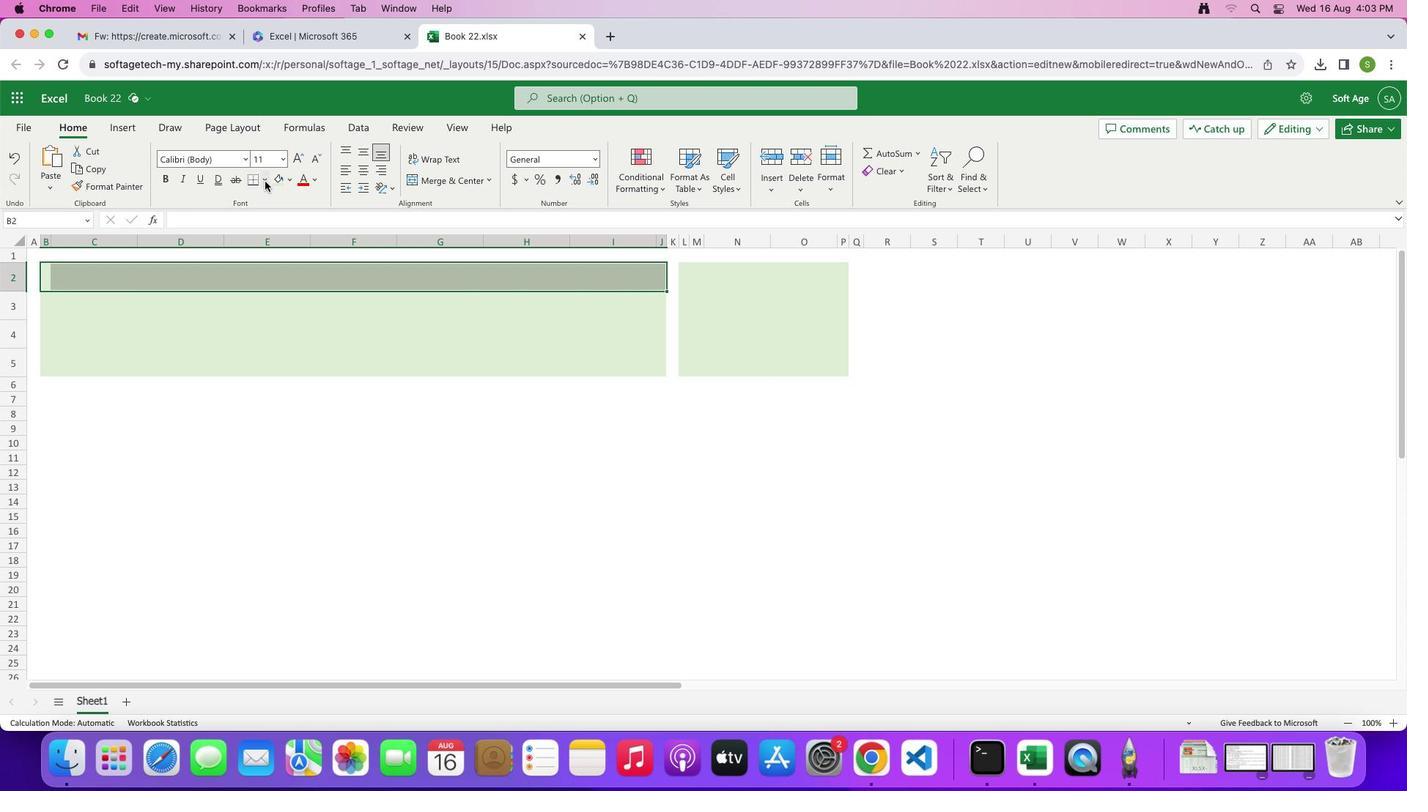 
Action: Mouse pressed left at (264, 181)
Screenshot: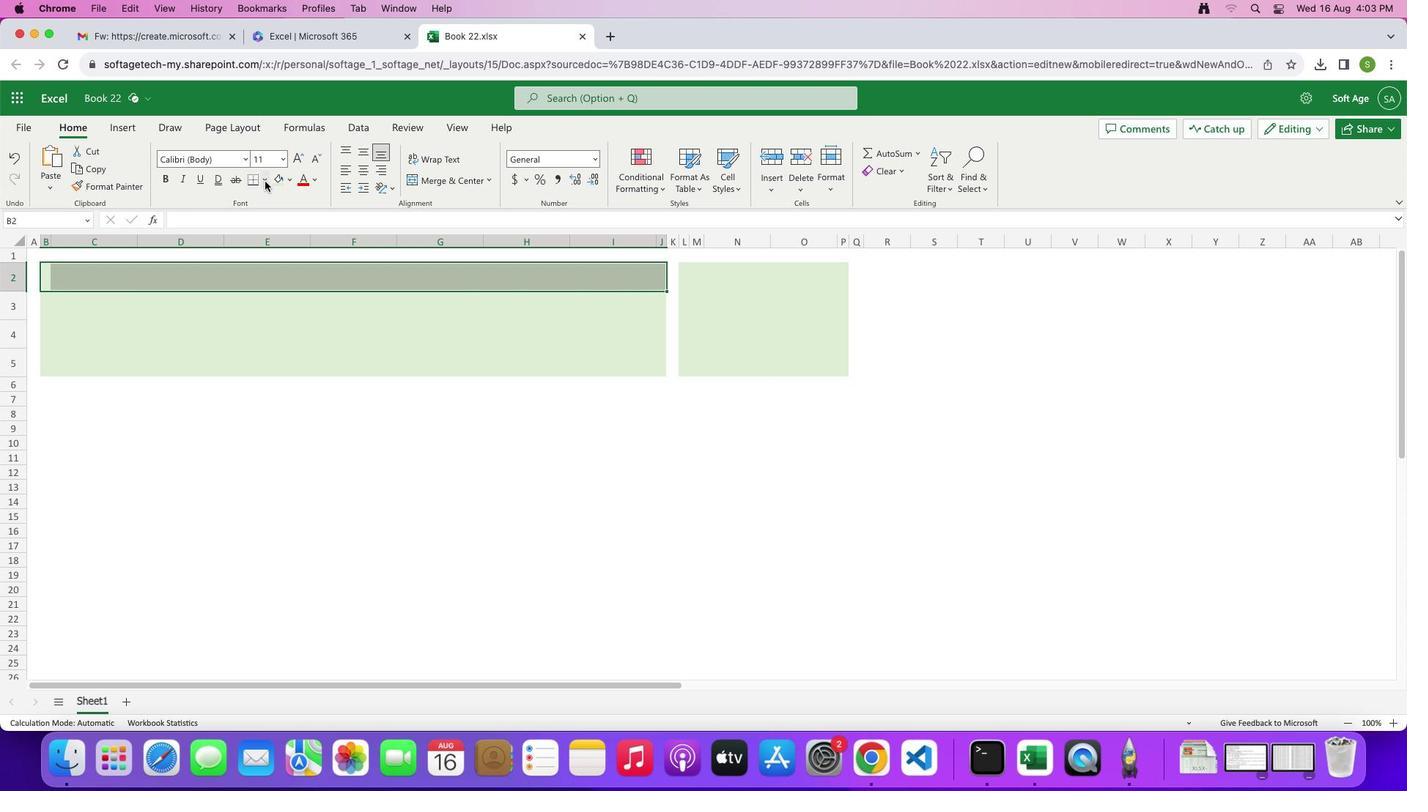 
Action: Mouse moved to (321, 210)
Screenshot: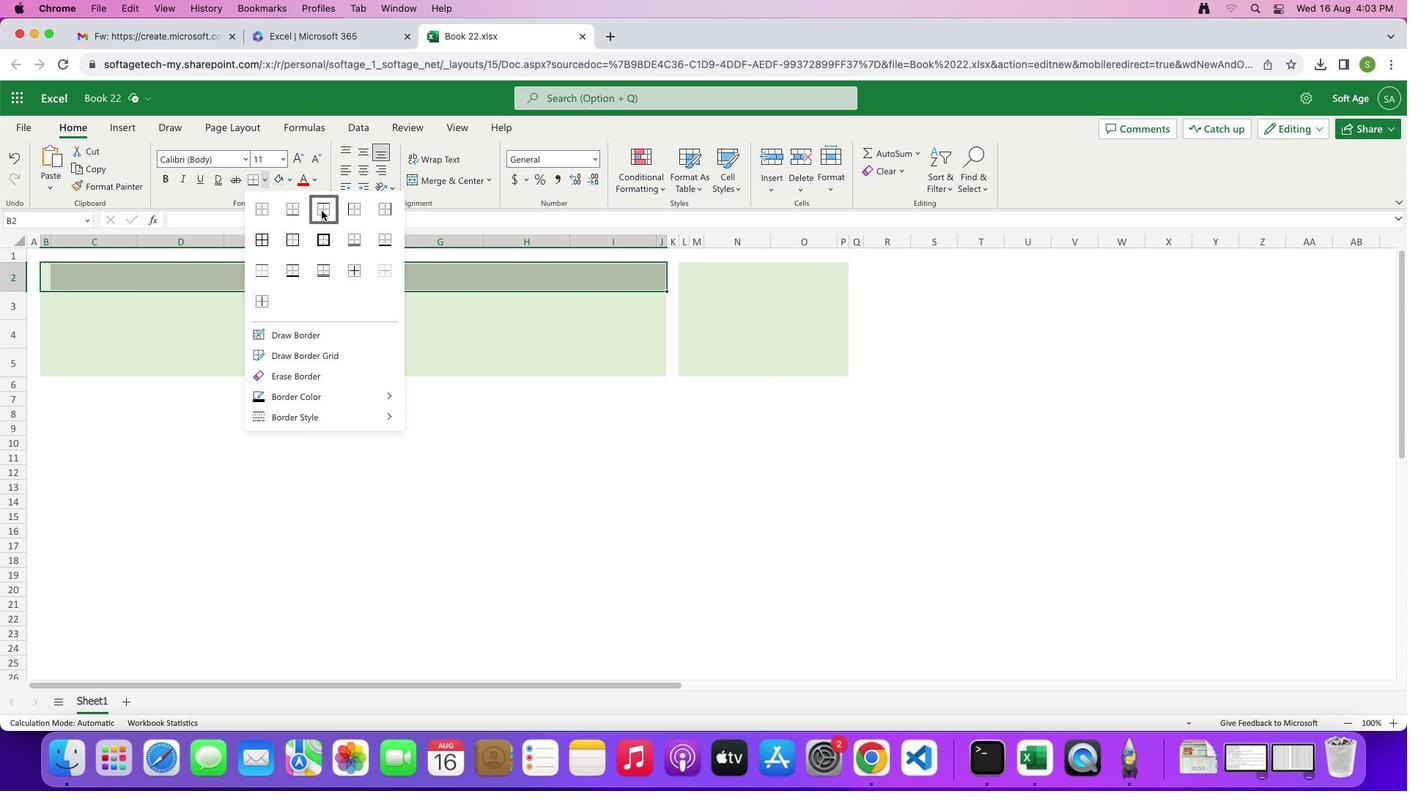 
Action: Mouse pressed left at (321, 210)
Screenshot: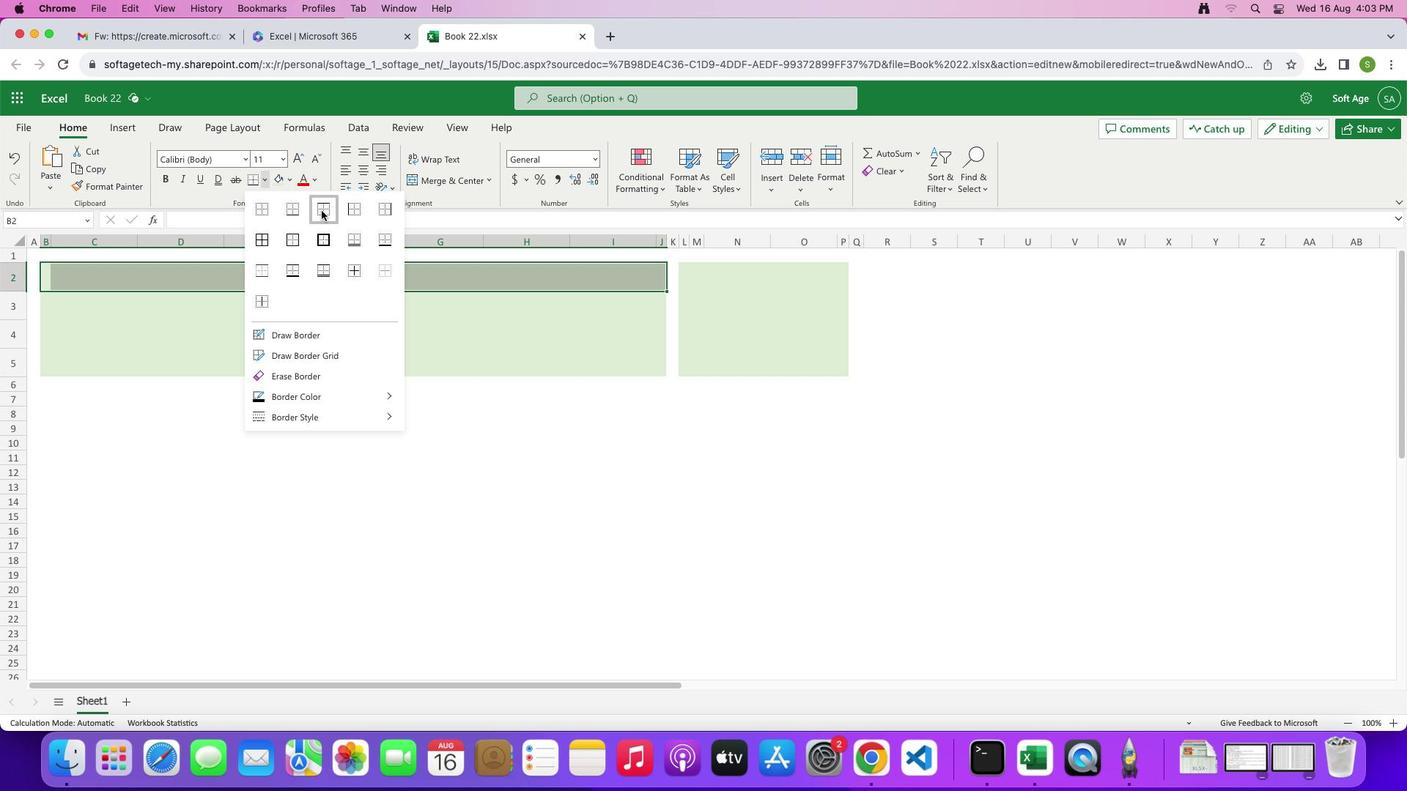 
Action: Mouse moved to (238, 334)
Screenshot: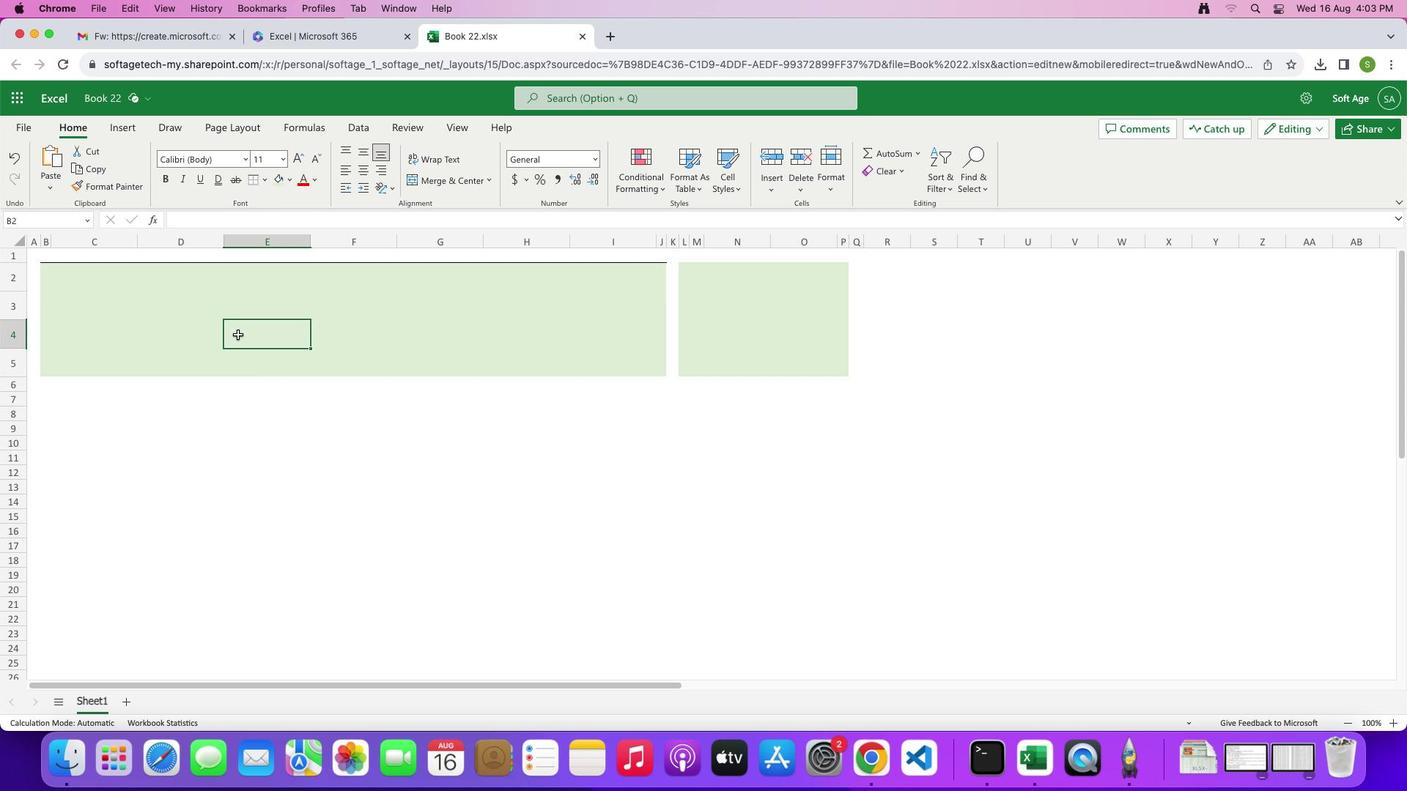 
Action: Mouse pressed left at (238, 334)
Screenshot: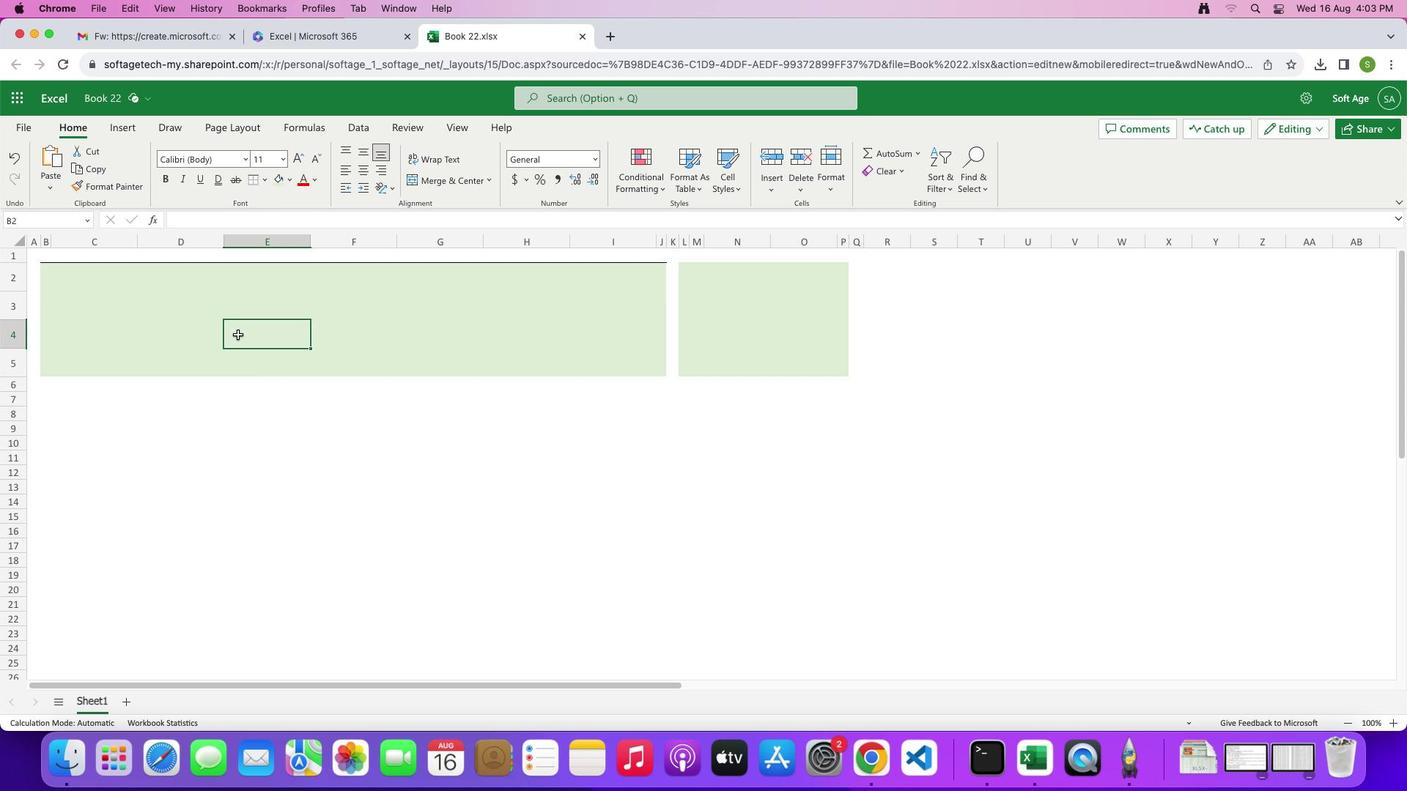 
Action: Mouse moved to (46, 269)
Screenshot: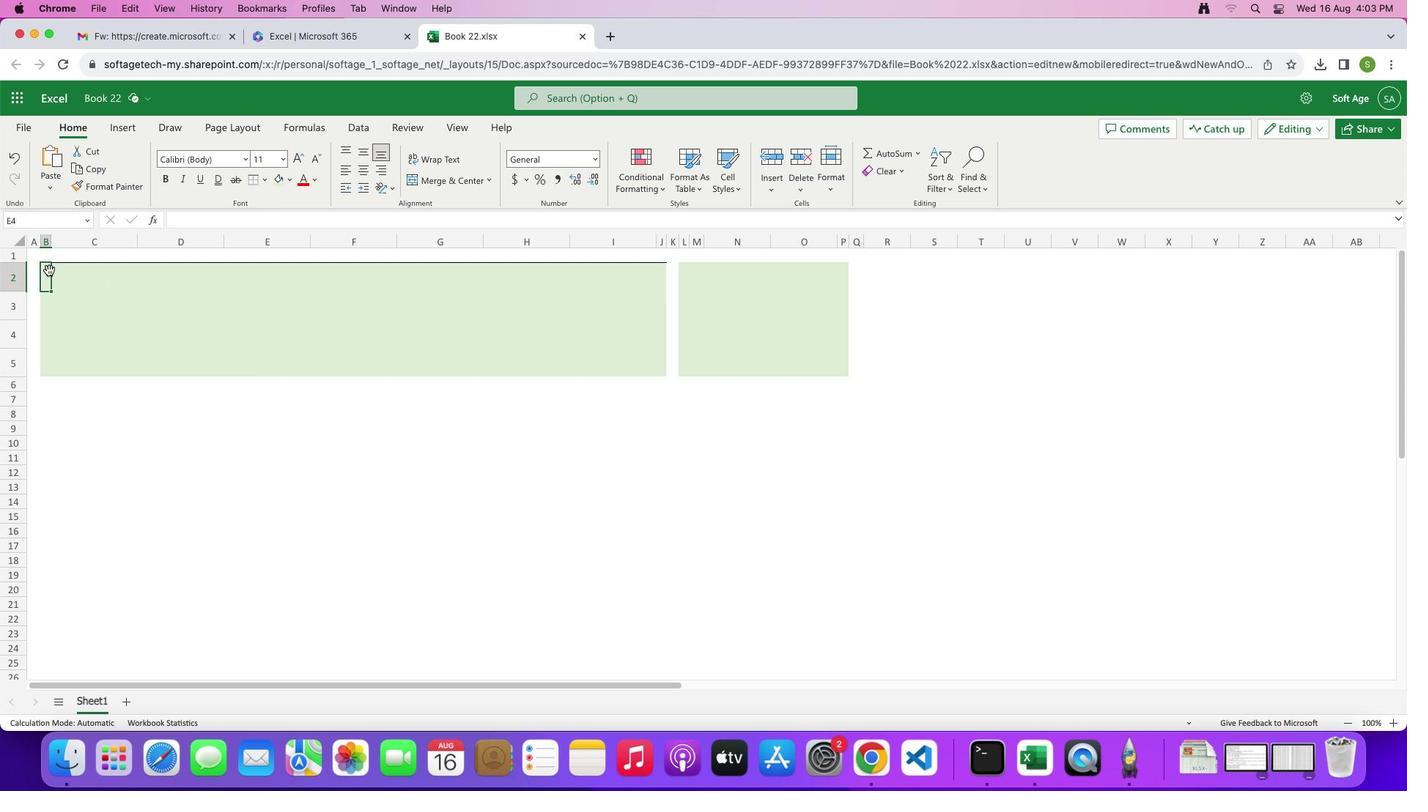 
Action: Mouse pressed left at (46, 269)
Screenshot: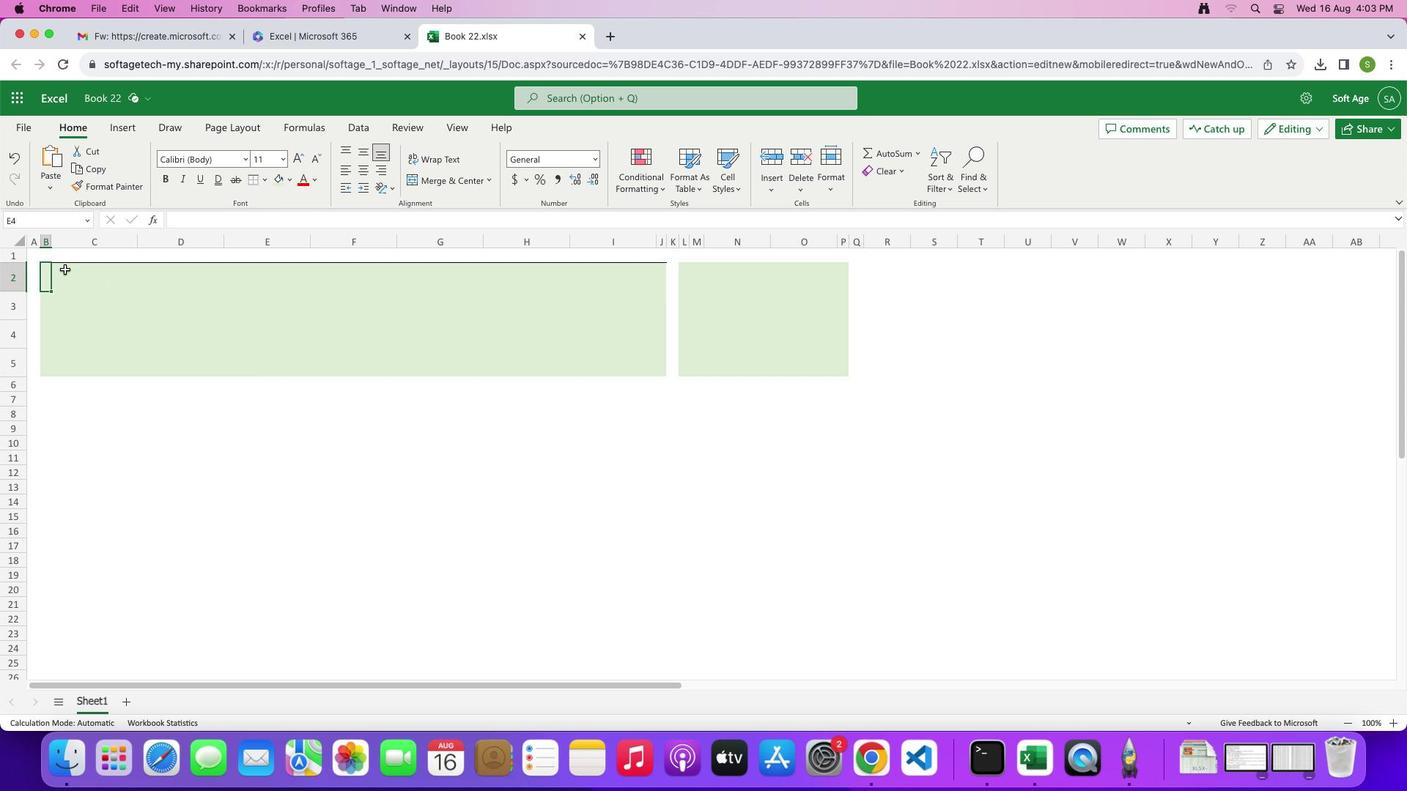 
Action: Mouse moved to (263, 181)
Screenshot: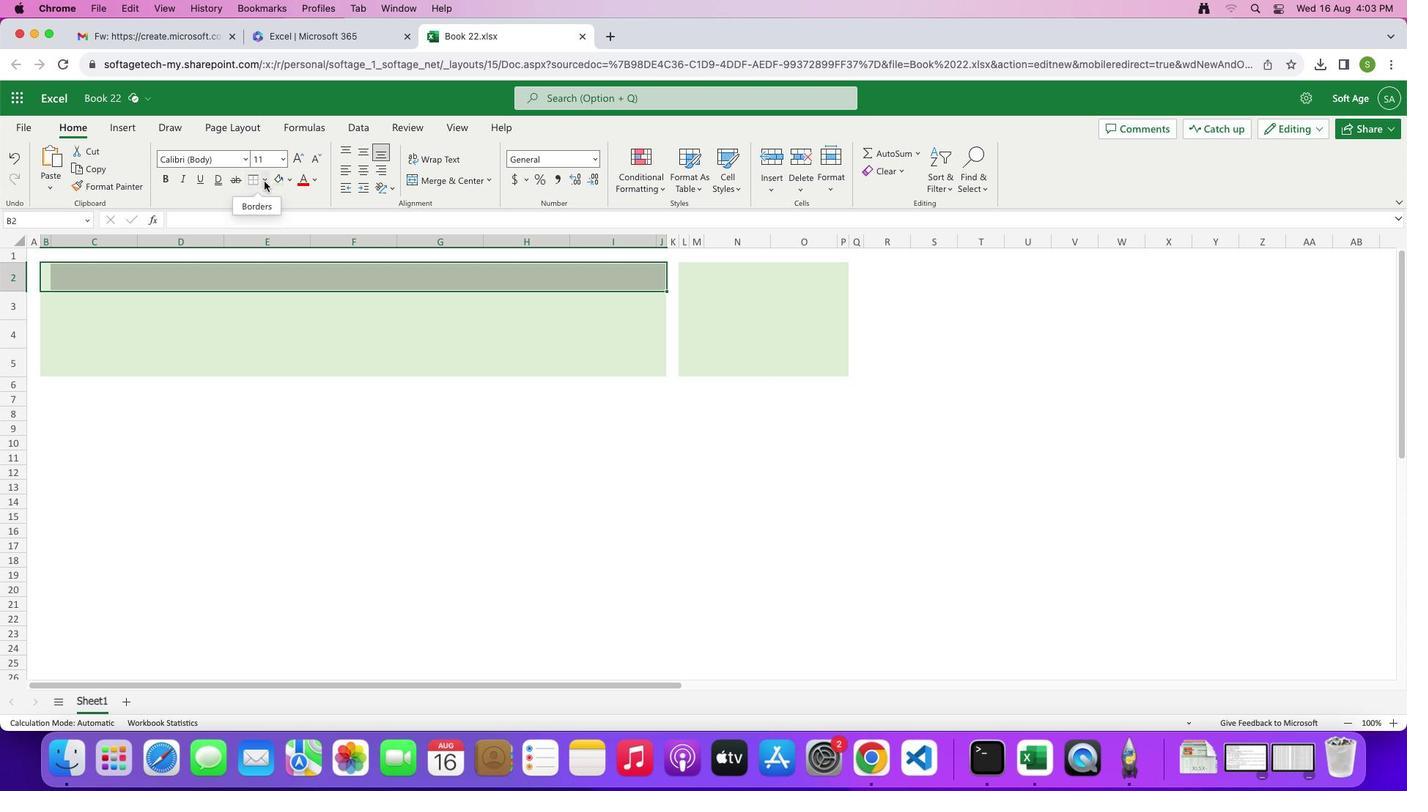 
Action: Mouse pressed left at (263, 181)
Screenshot: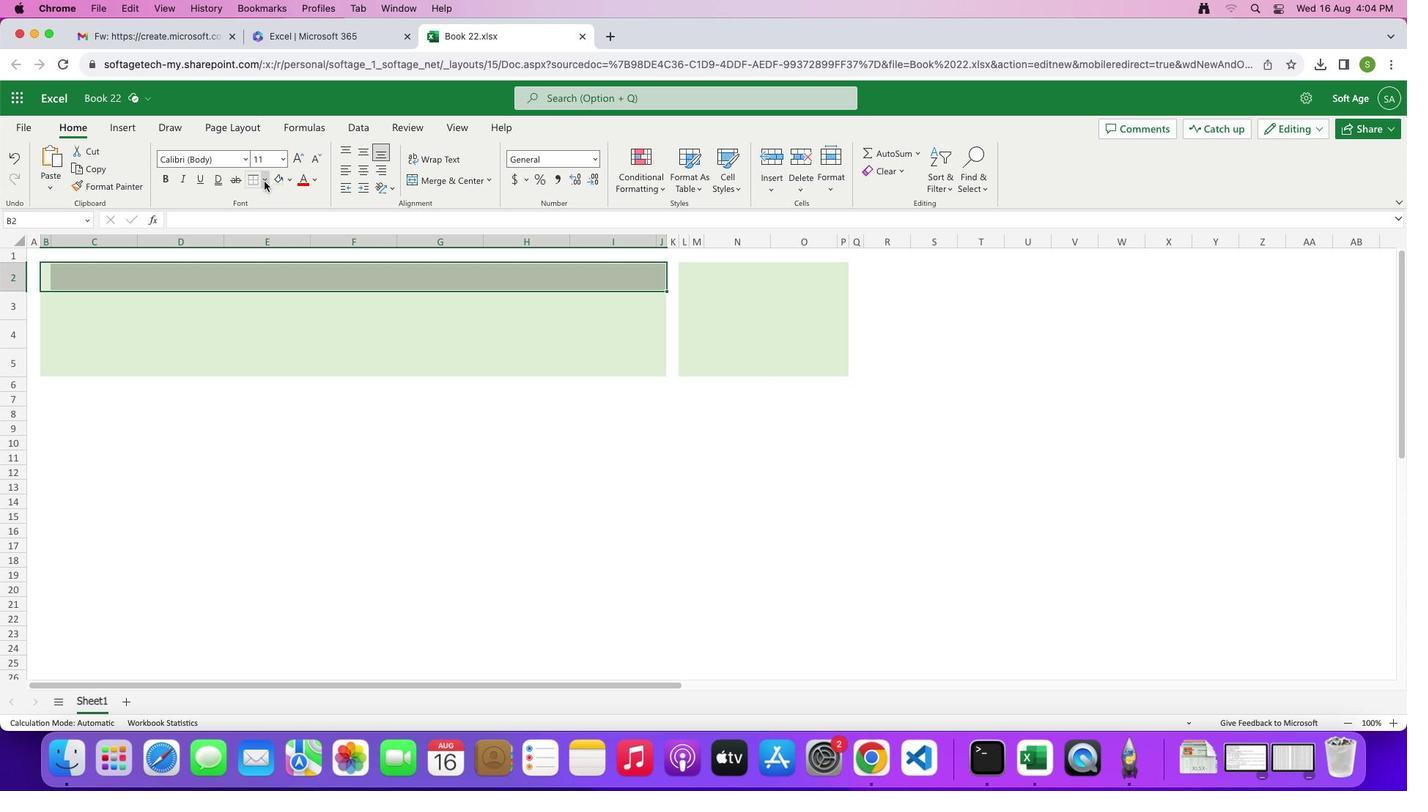 
Action: Mouse moved to (278, 394)
Screenshot: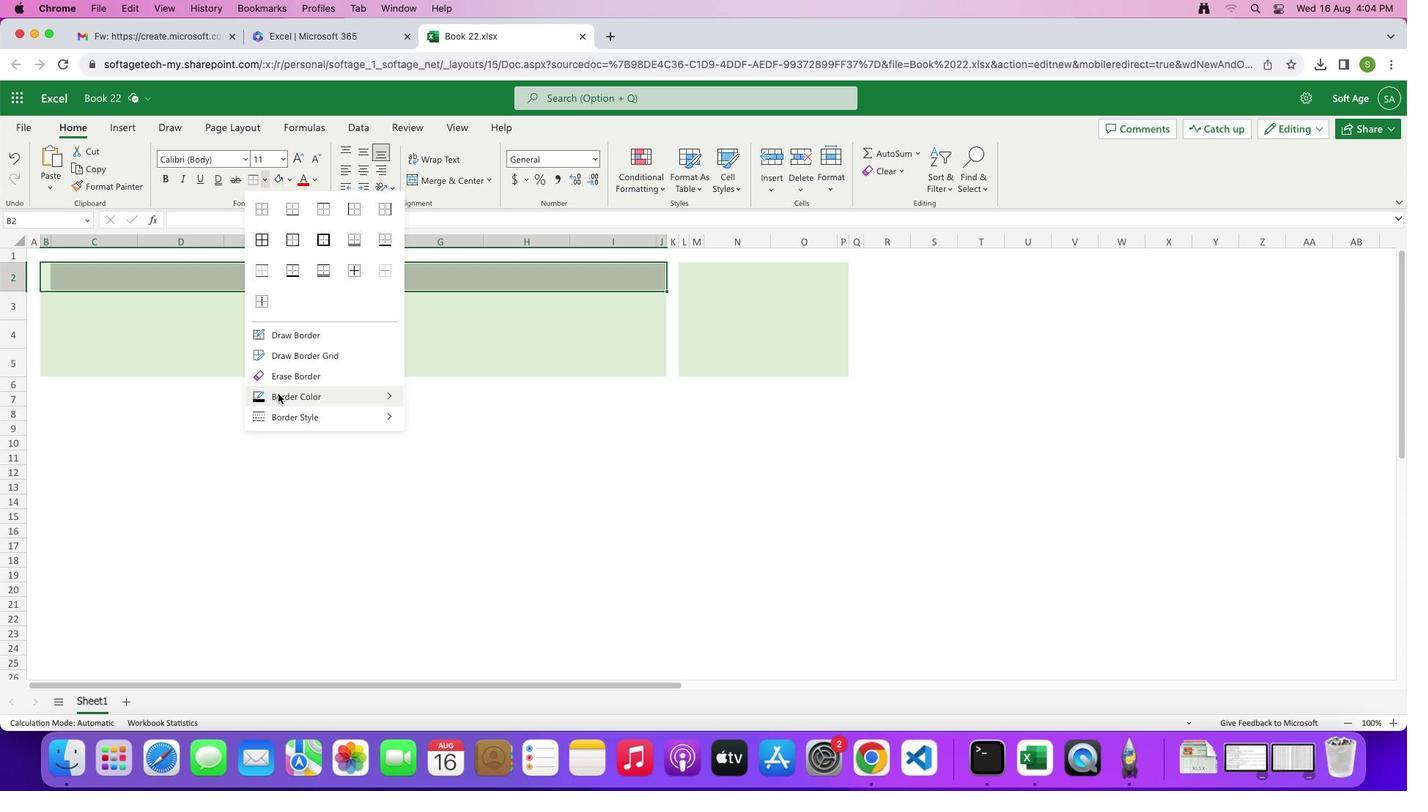 
Action: Mouse pressed left at (278, 394)
Screenshot: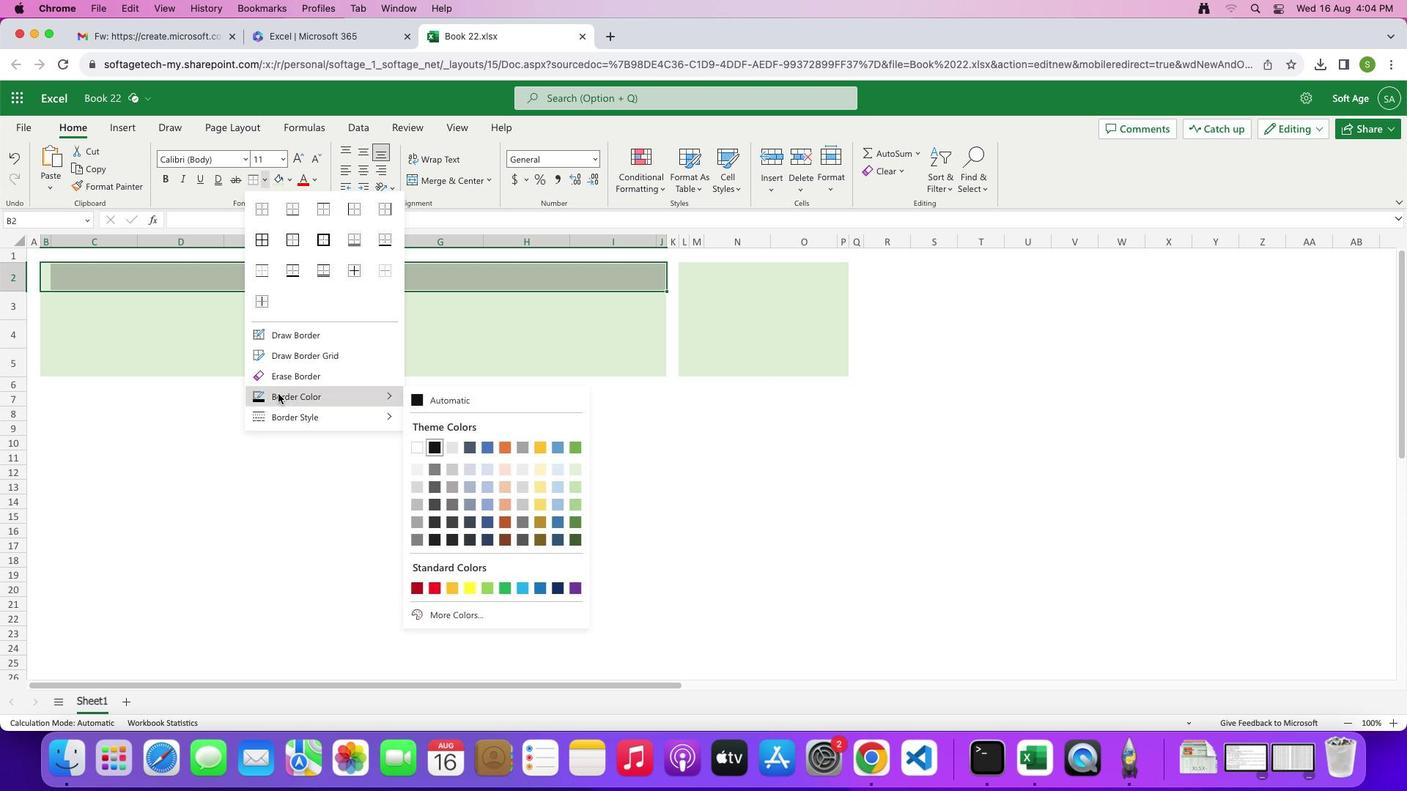 
Action: Mouse moved to (578, 523)
Screenshot: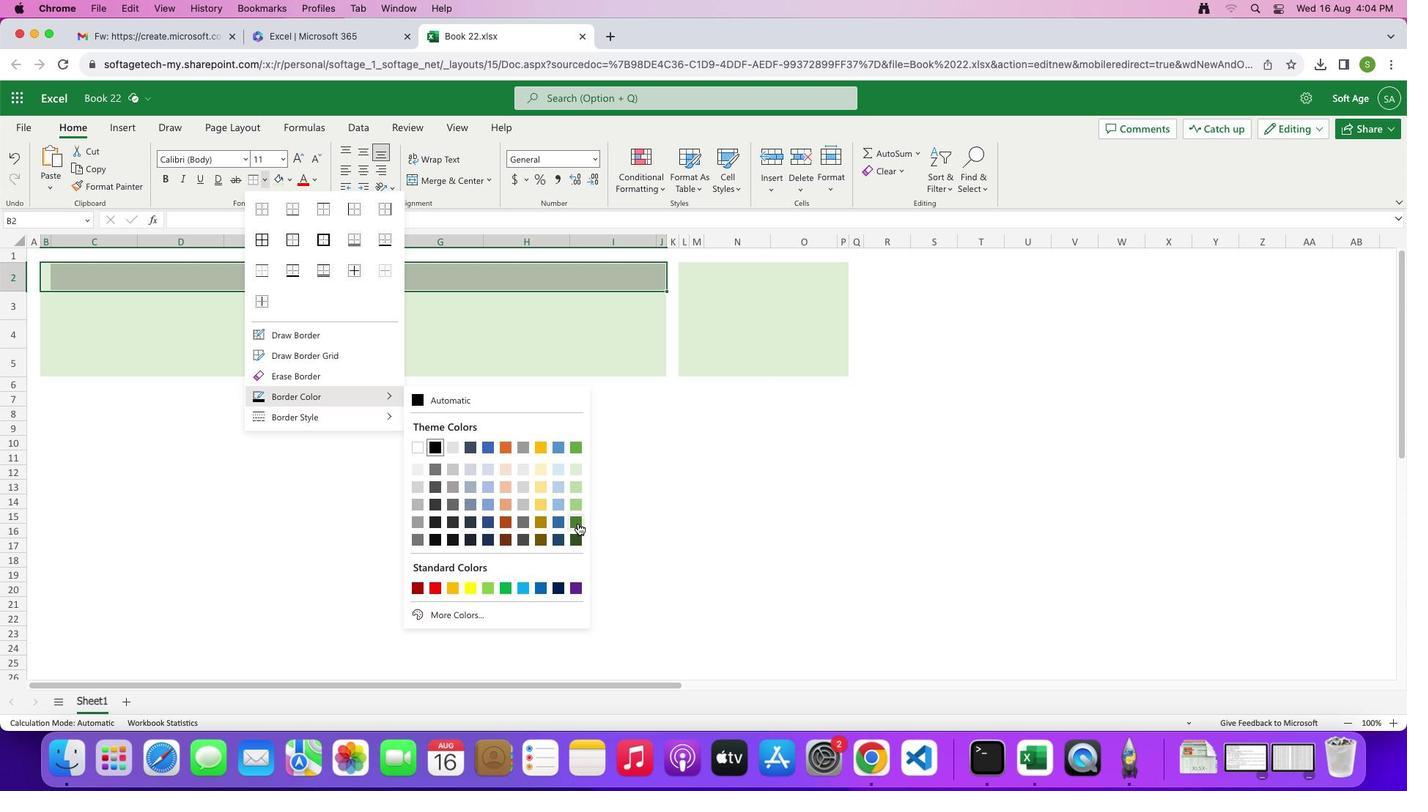 
Action: Mouse pressed left at (578, 523)
Screenshot: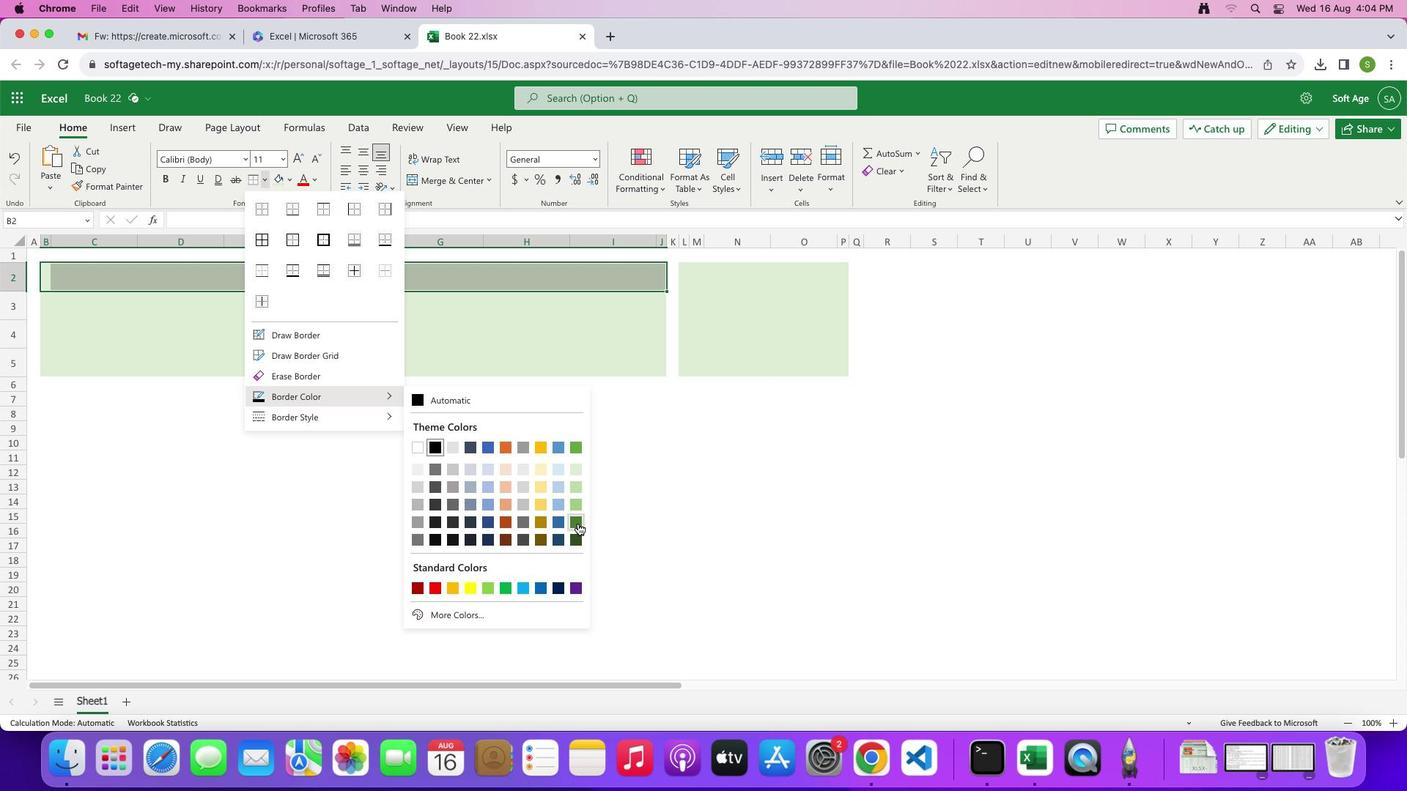 
Action: Mouse pressed left at (578, 523)
Screenshot: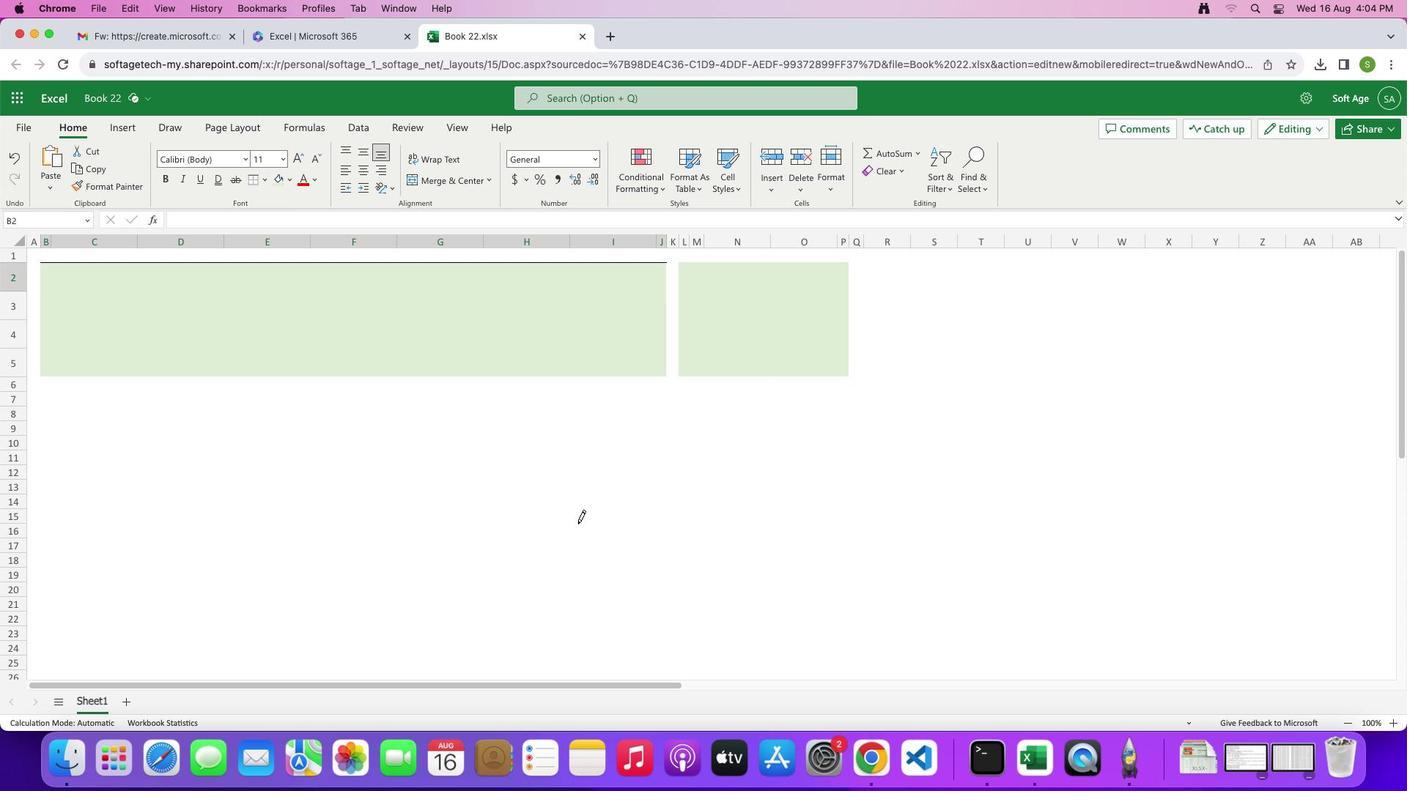 
Action: Mouse moved to (68, 278)
Screenshot: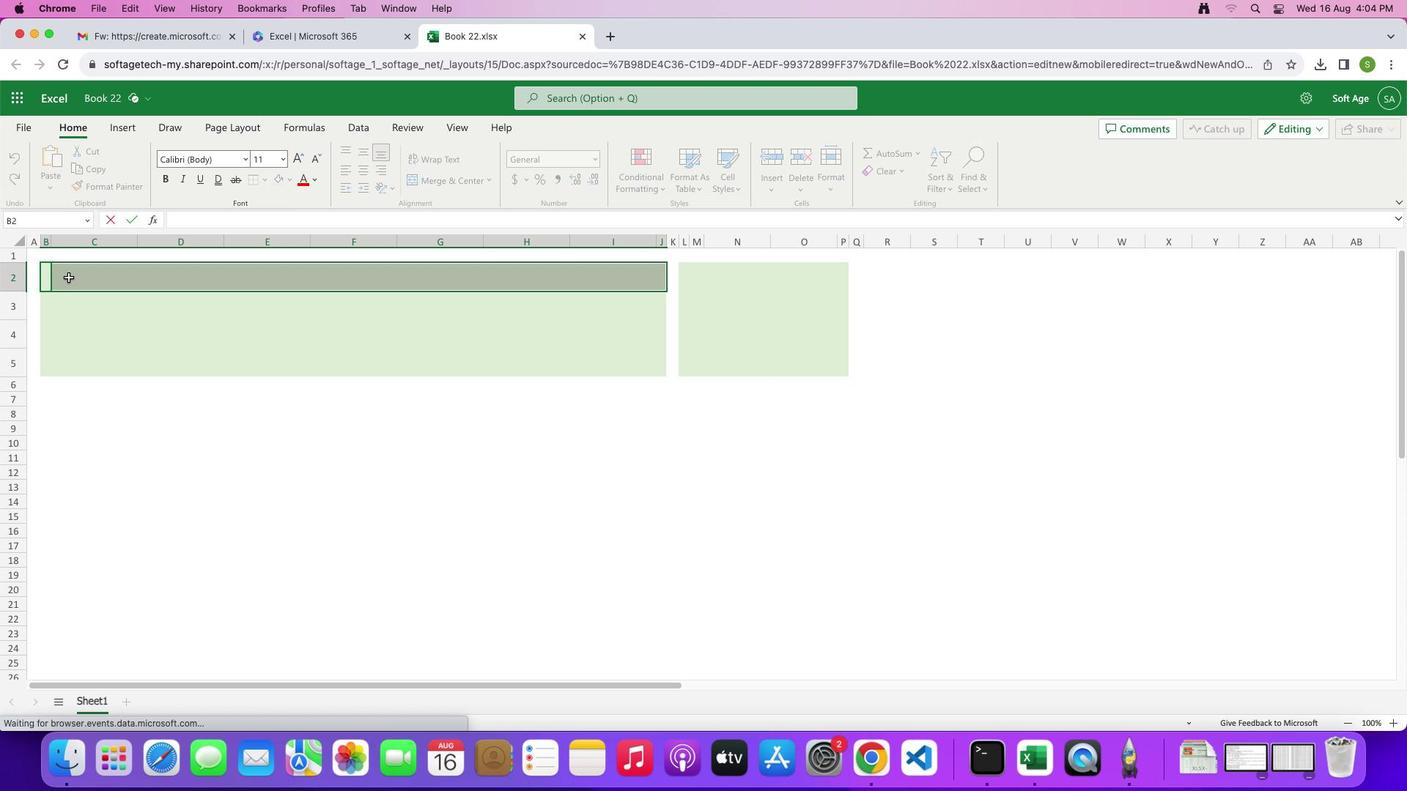 
Action: Mouse pressed left at (68, 278)
Screenshot: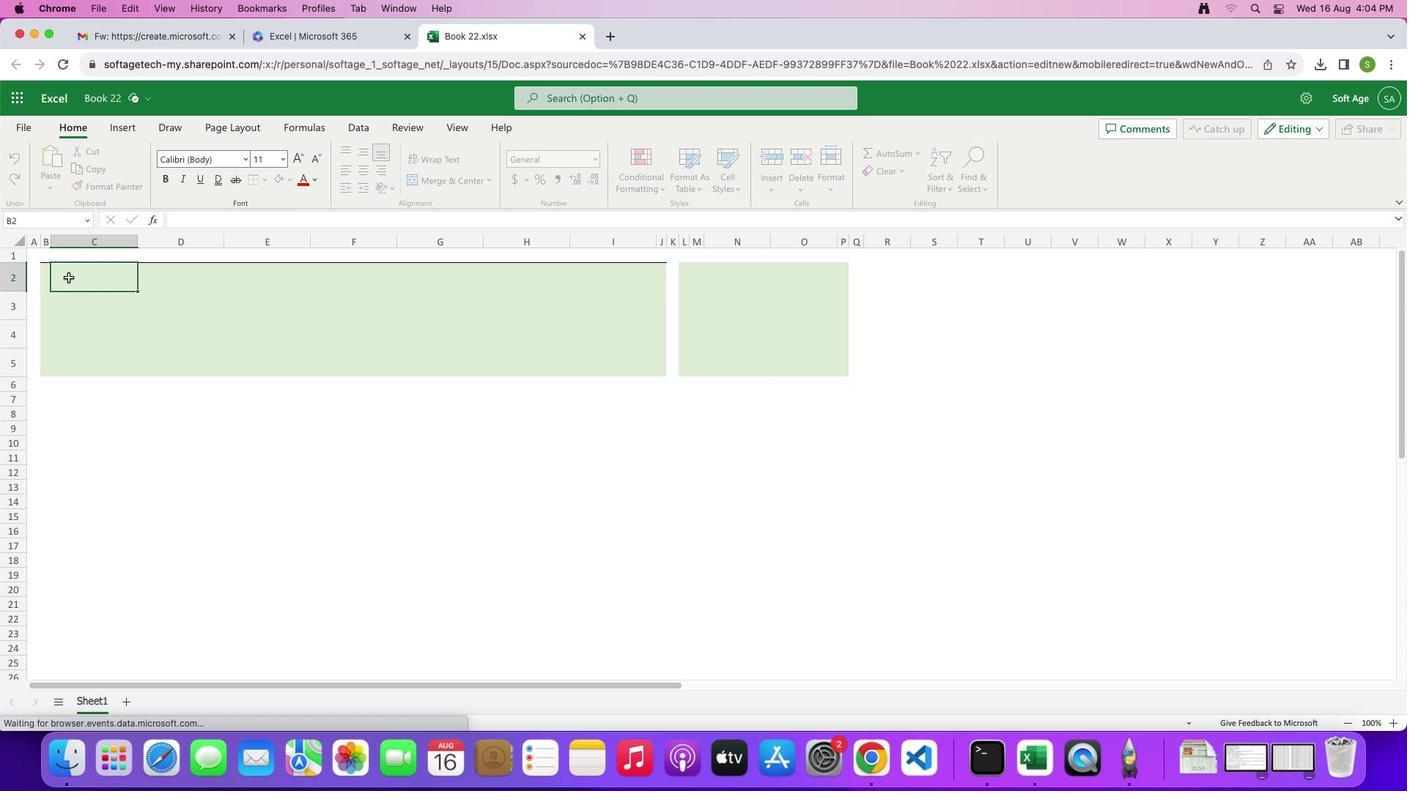 
Action: Mouse moved to (47, 276)
Screenshot: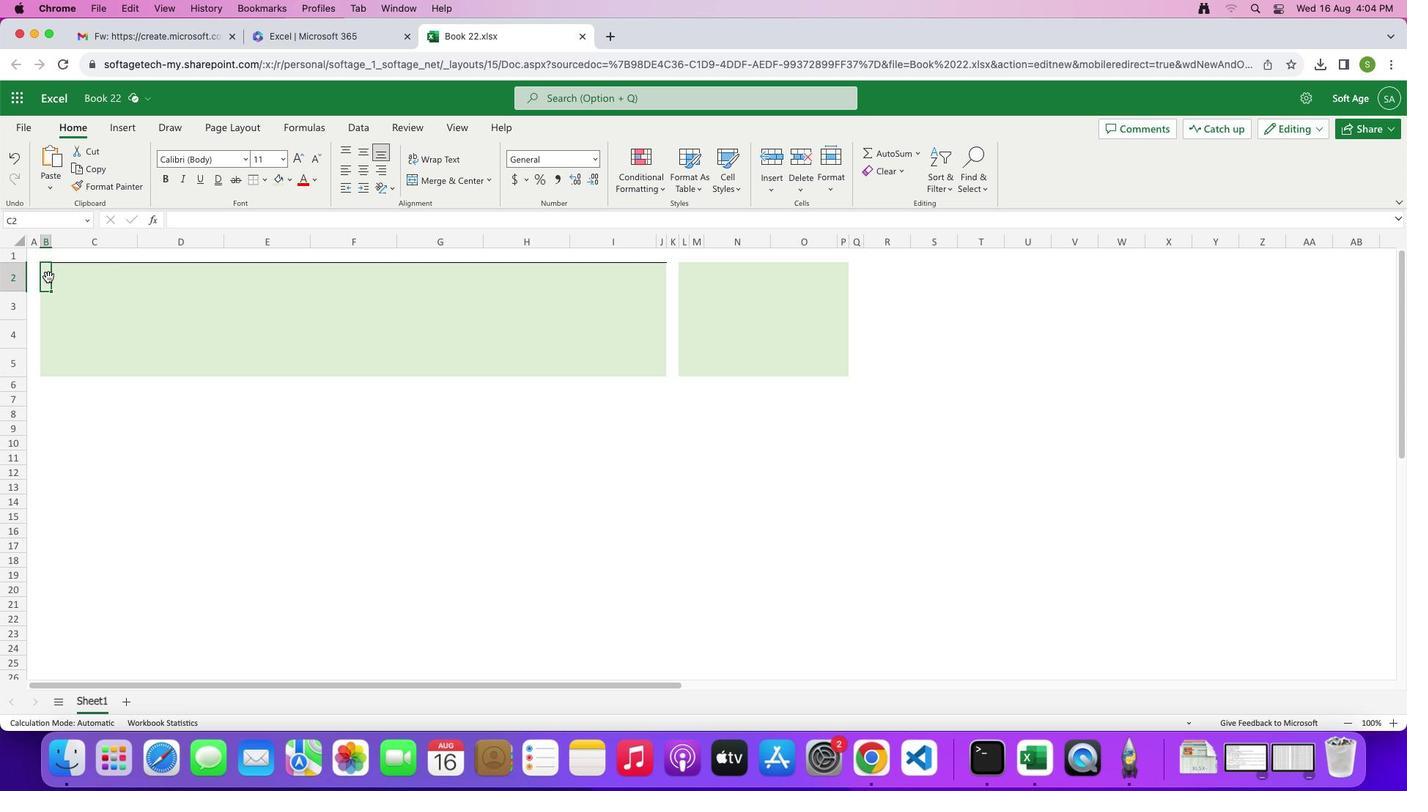 
Action: Mouse pressed left at (47, 276)
Screenshot: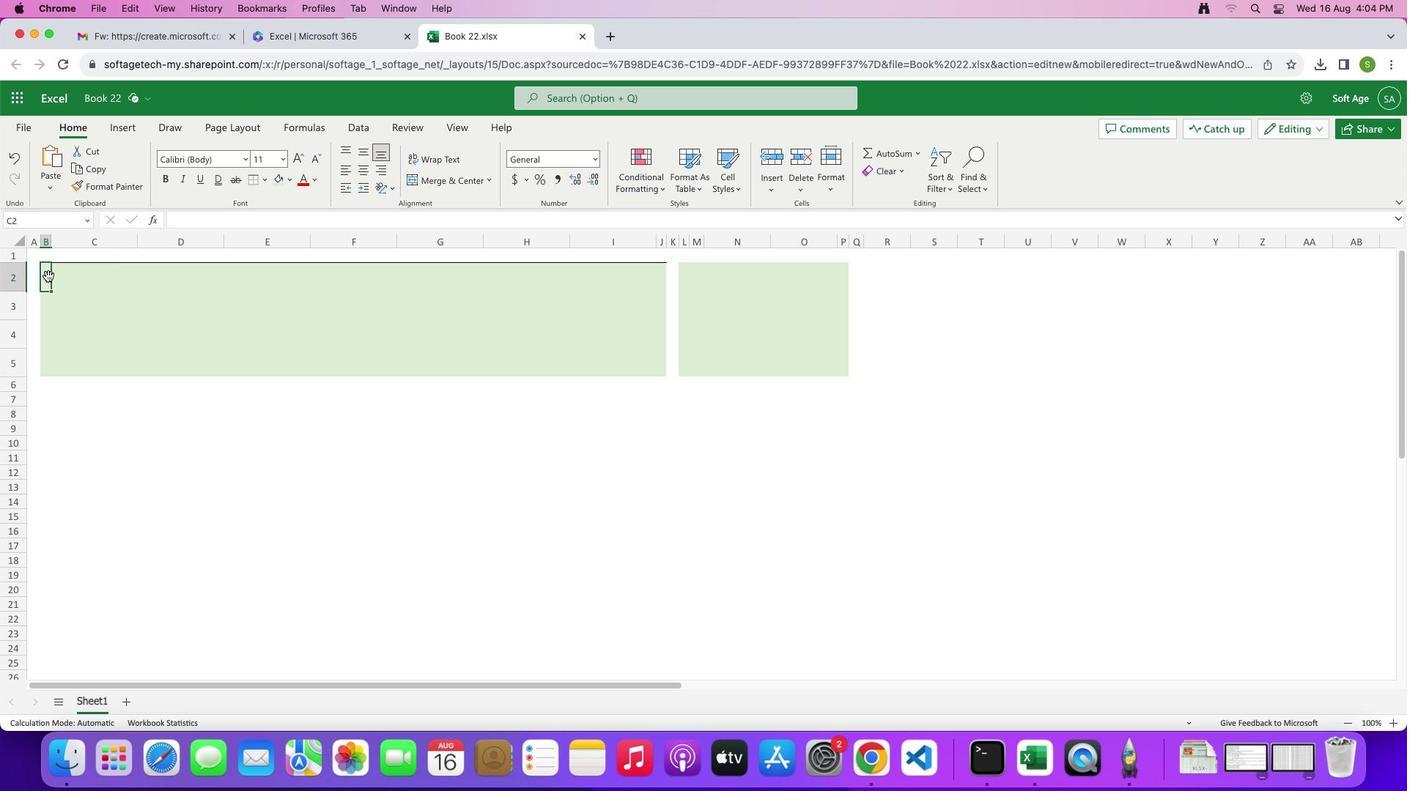 
Action: Mouse moved to (264, 182)
Screenshot: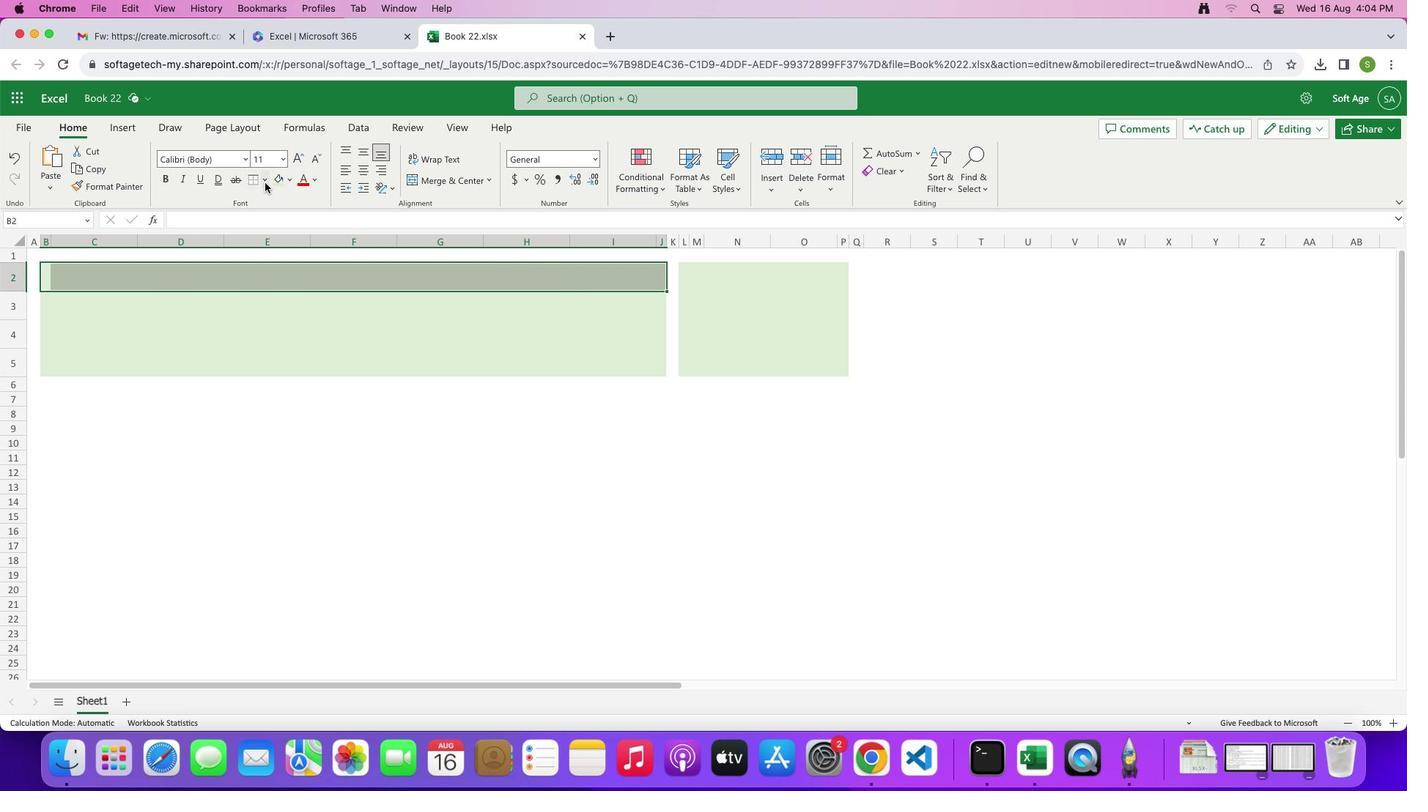 
Action: Mouse pressed left at (264, 182)
Screenshot: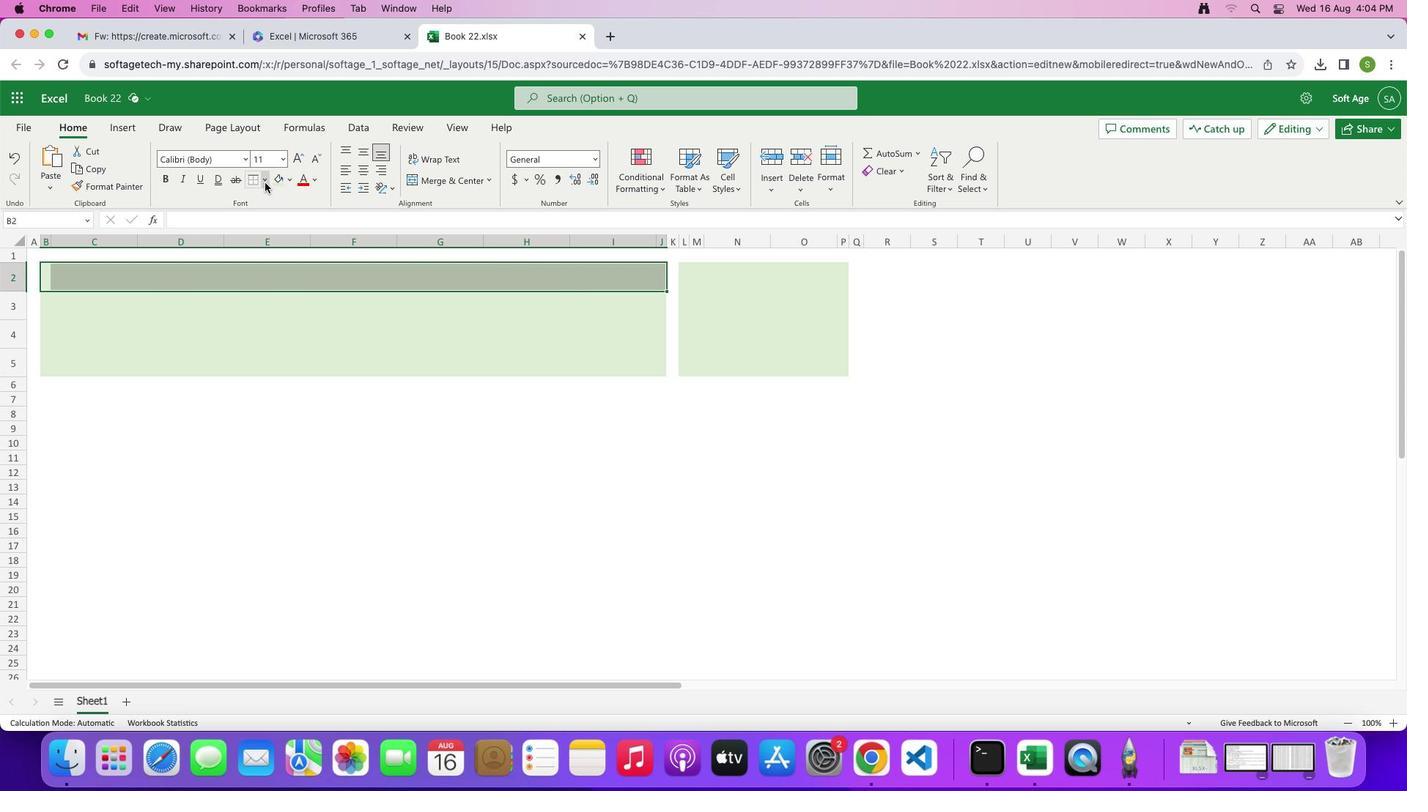 
Action: Mouse moved to (388, 237)
Screenshot: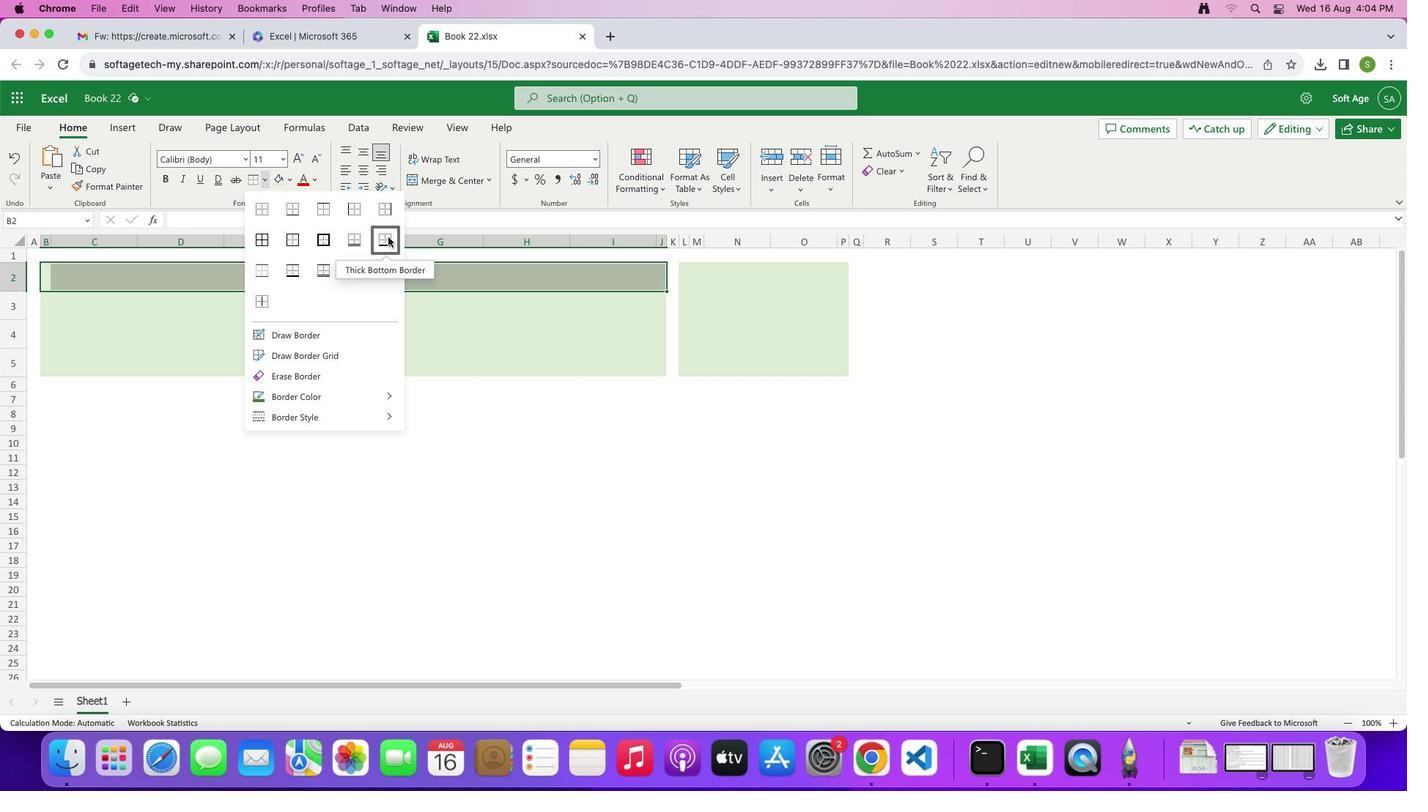 
Action: Mouse pressed left at (388, 237)
Screenshot: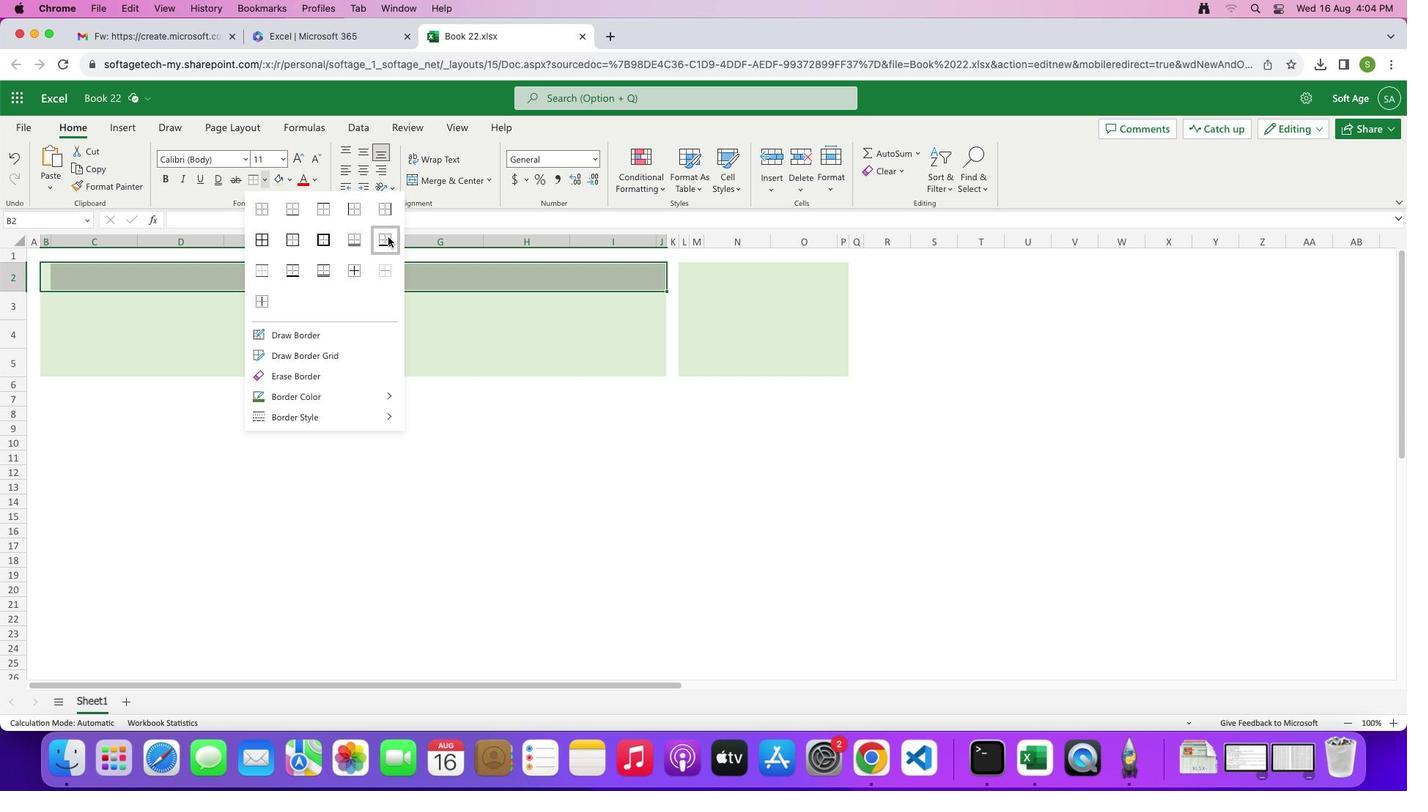 
Action: Mouse moved to (373, 314)
Screenshot: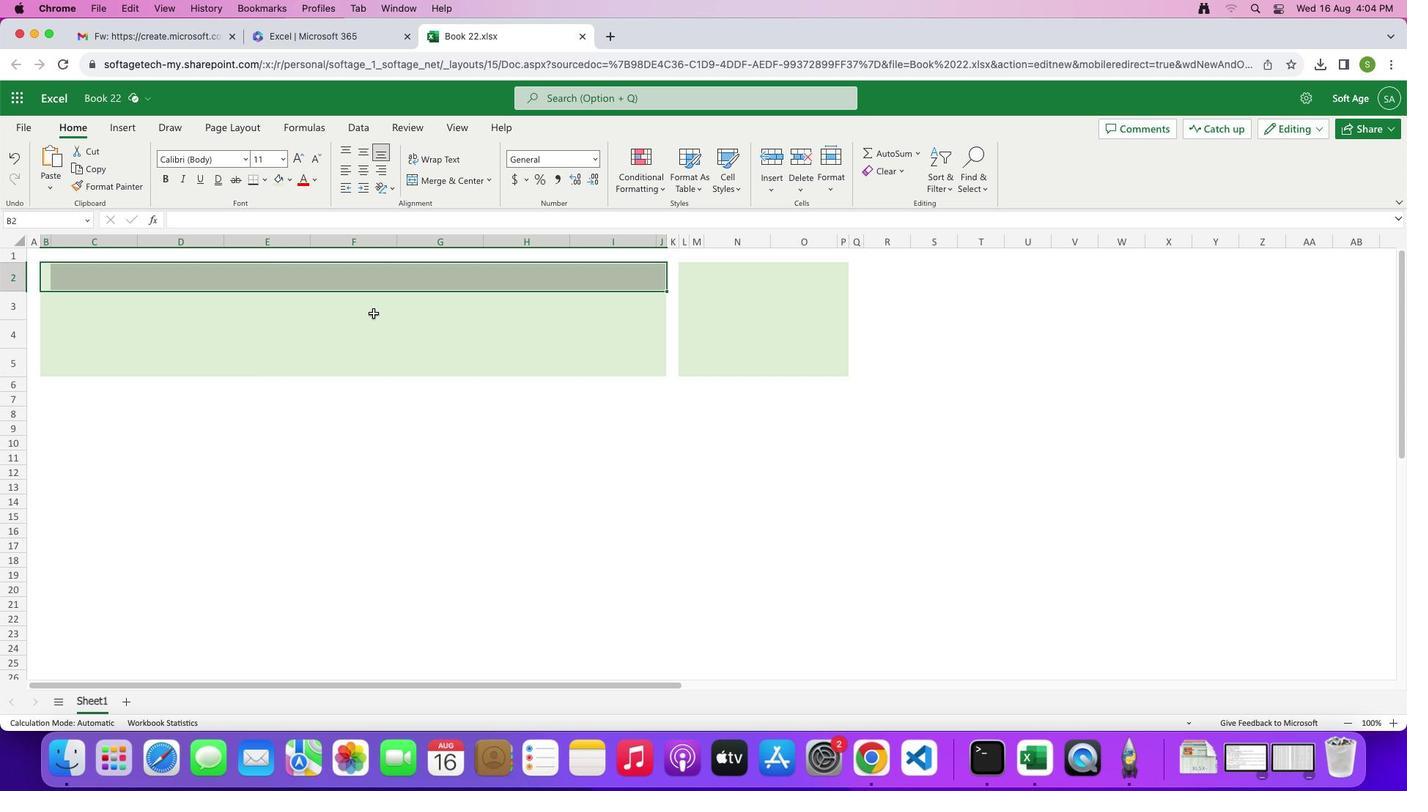 
Action: Mouse pressed left at (373, 314)
Screenshot: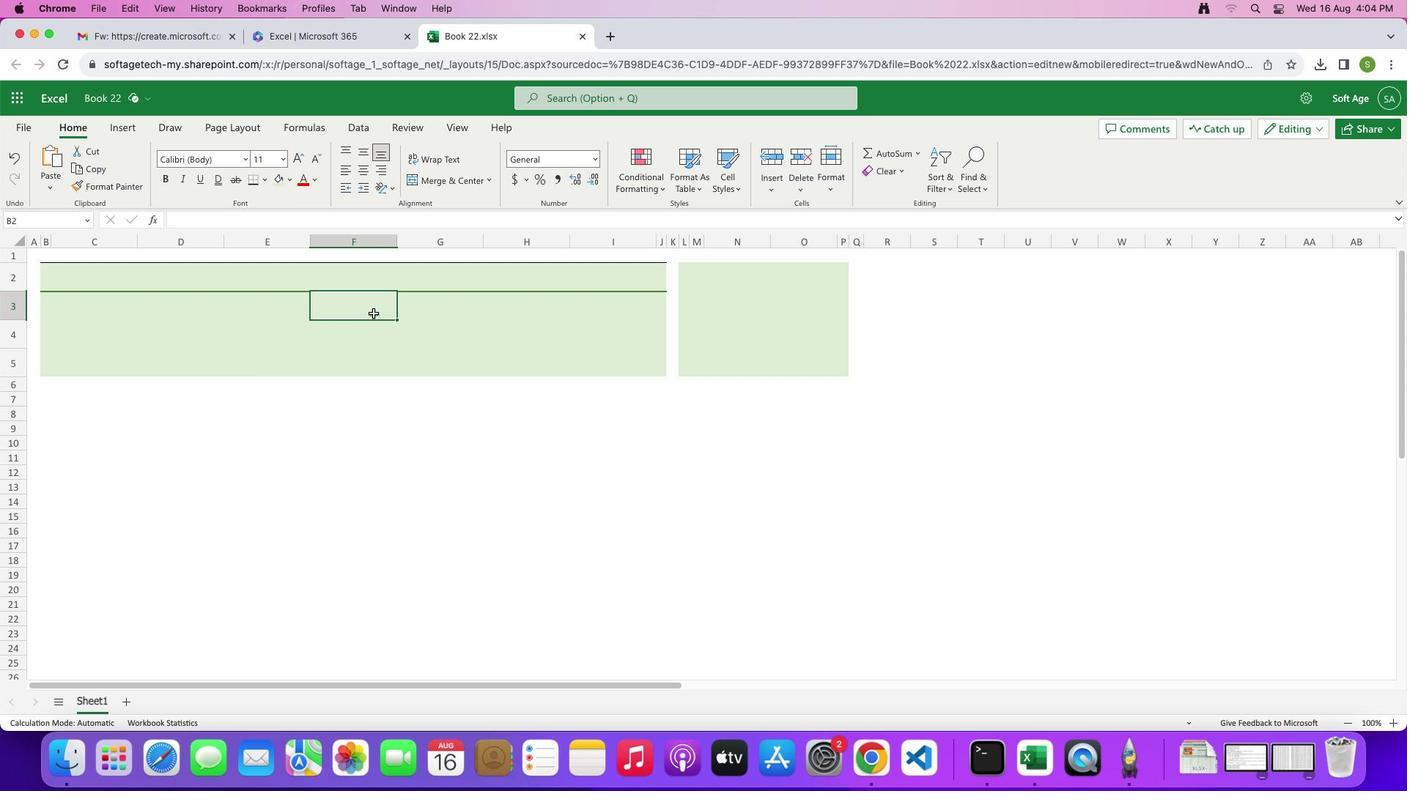 
Action: Mouse moved to (47, 274)
Screenshot: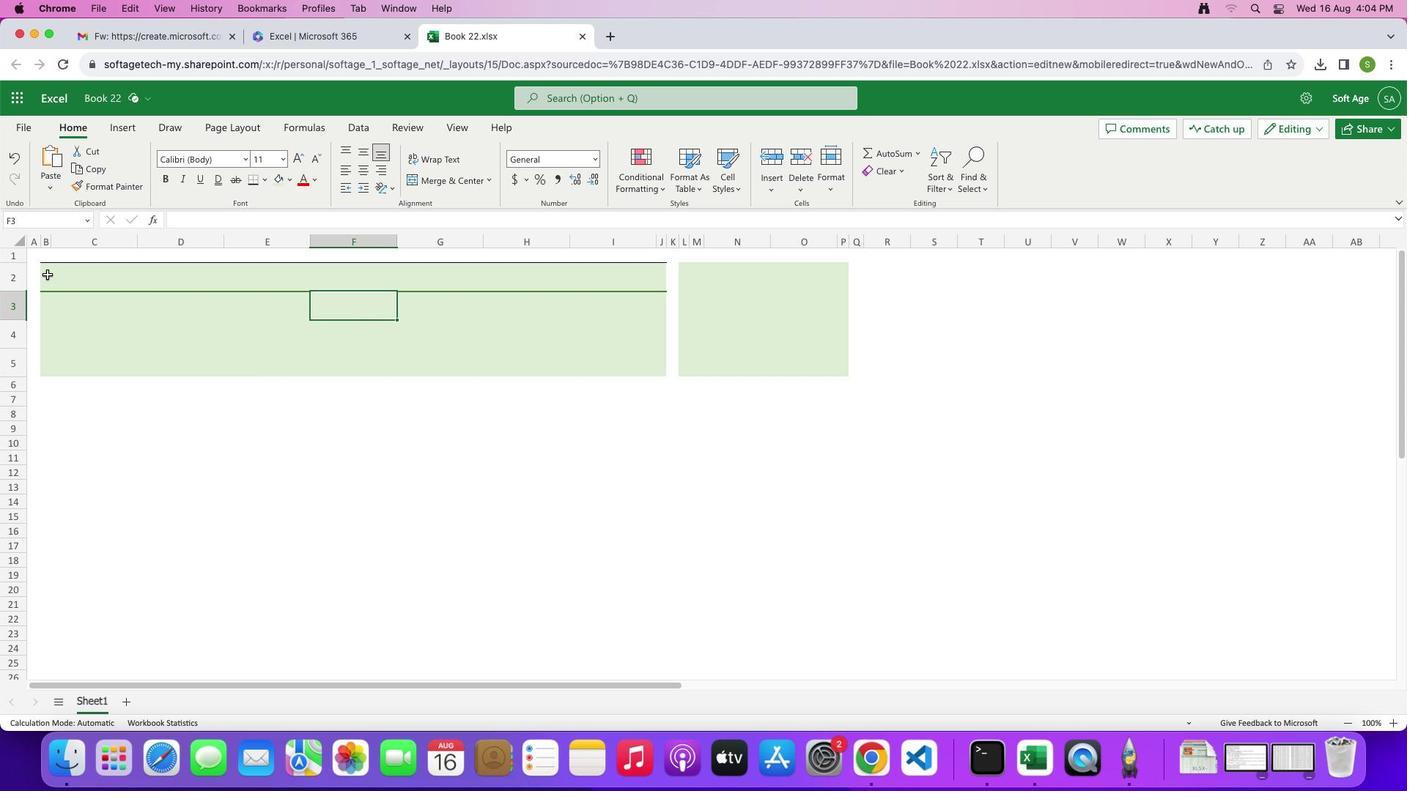 
Action: Mouse pressed left at (47, 274)
Screenshot: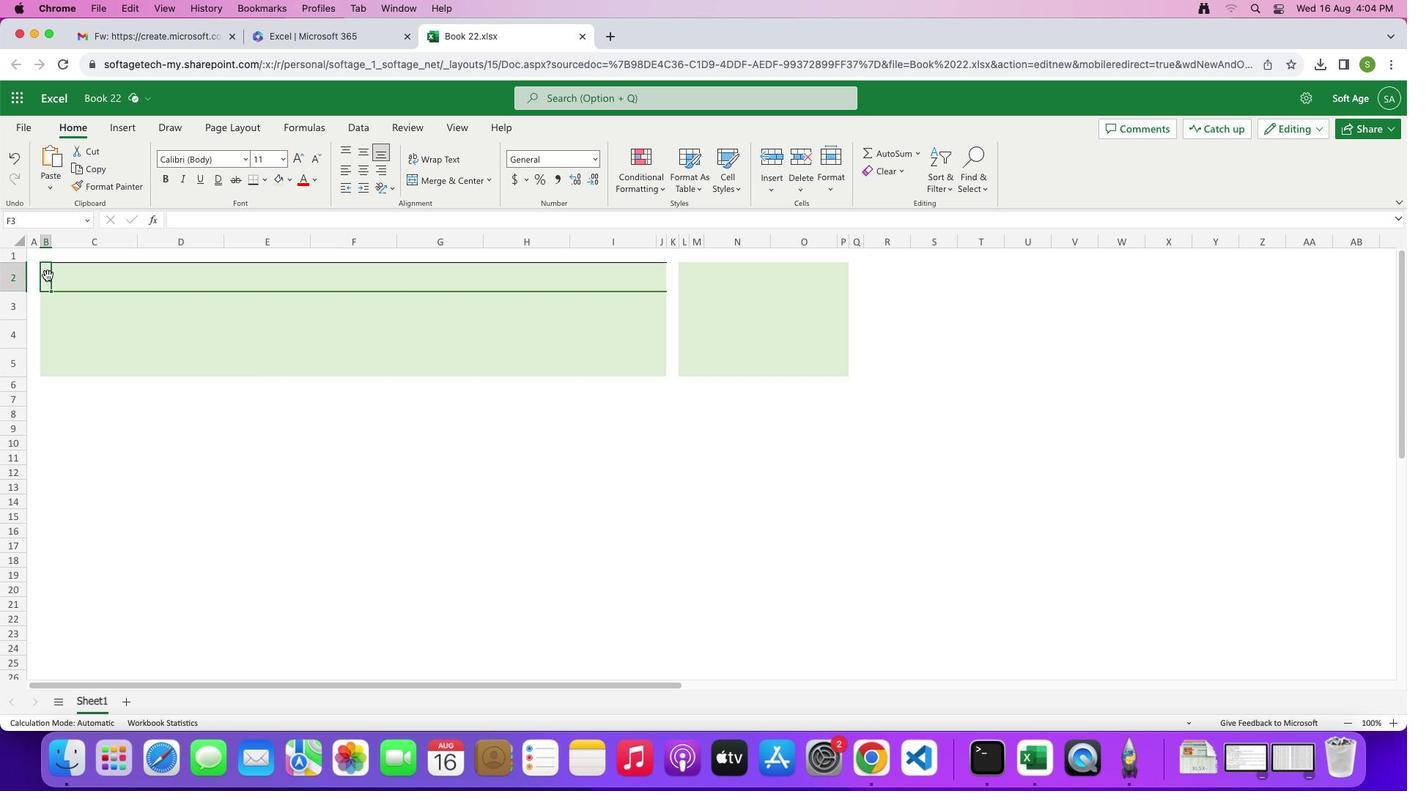 
Action: Mouse moved to (263, 181)
Screenshot: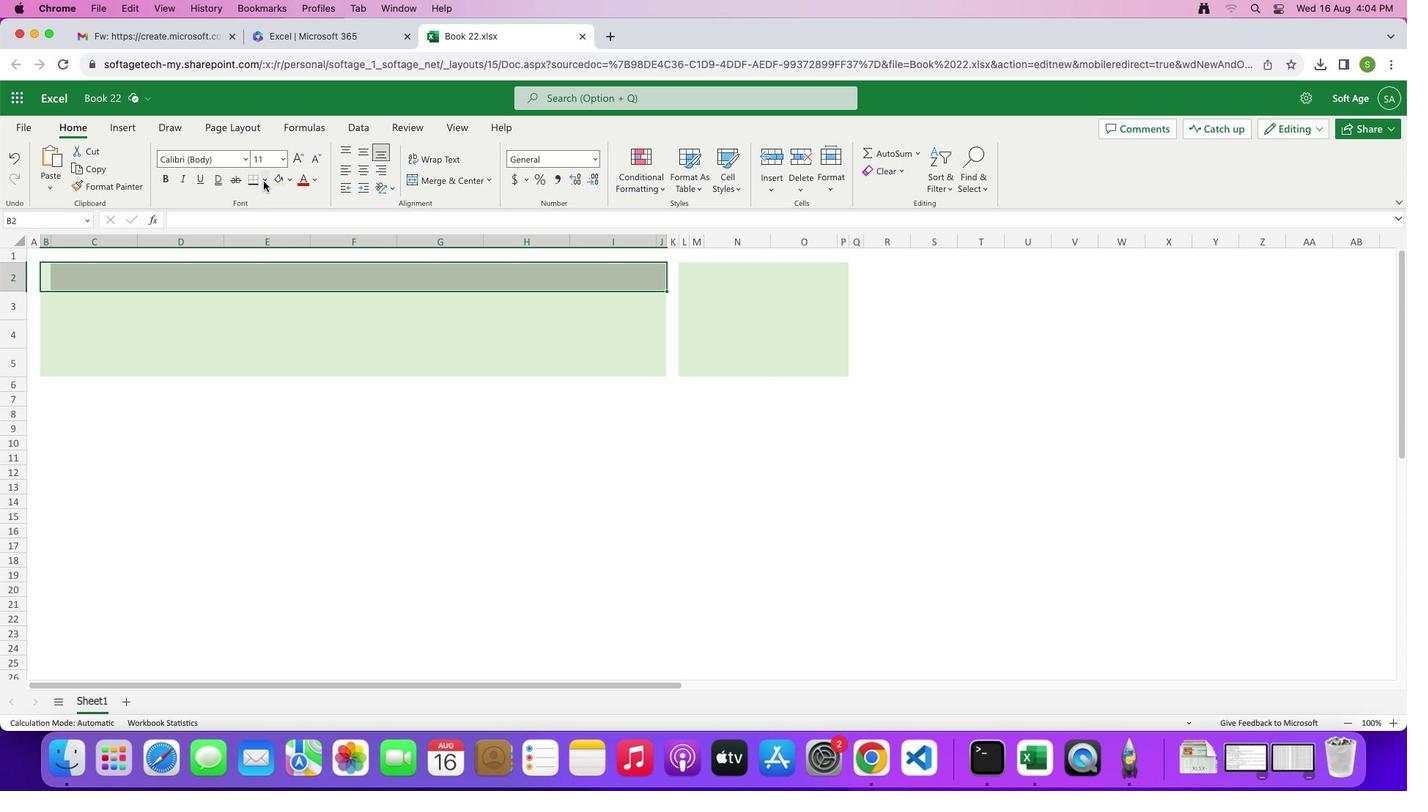 
Action: Mouse pressed left at (263, 181)
Screenshot: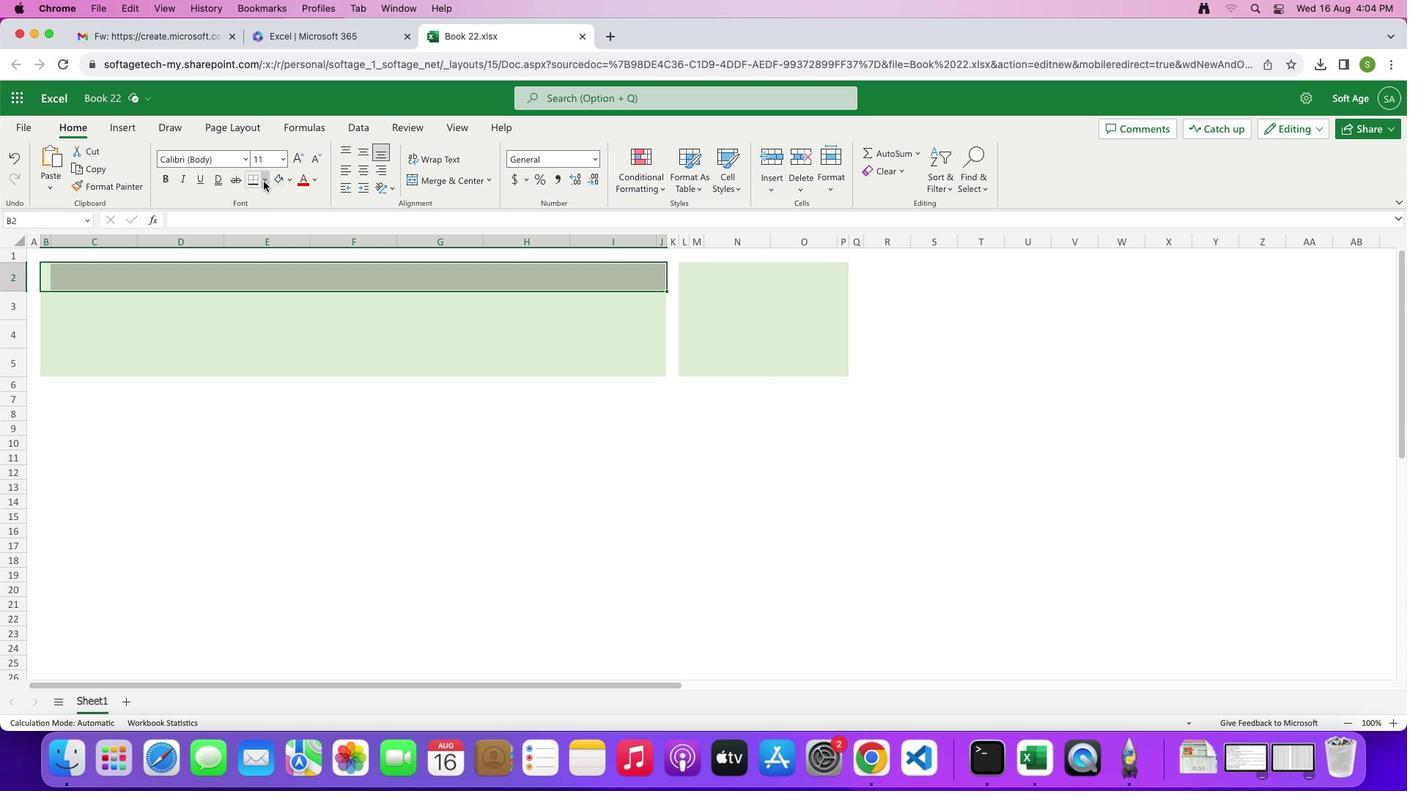 
Action: Mouse moved to (321, 213)
Screenshot: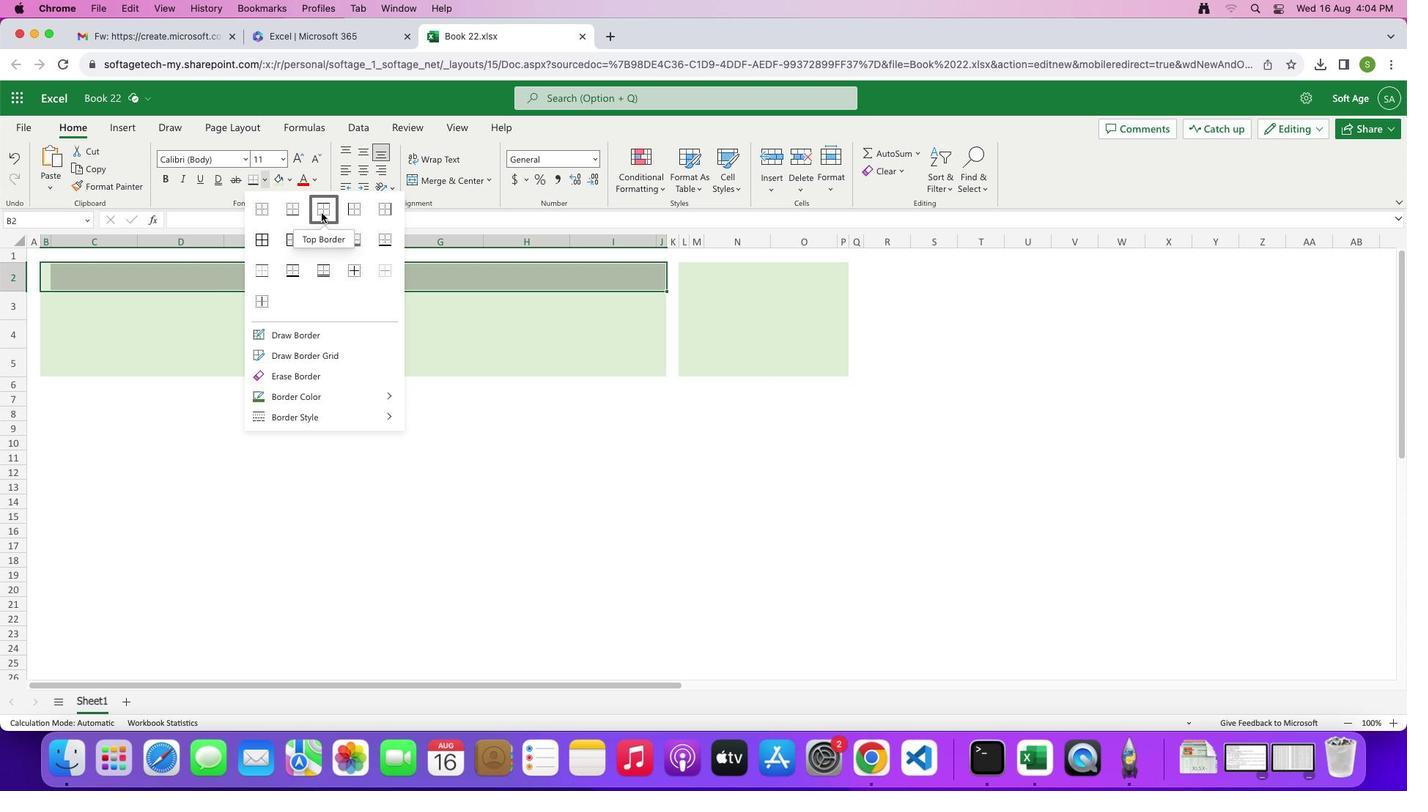 
Action: Mouse pressed left at (321, 213)
Screenshot: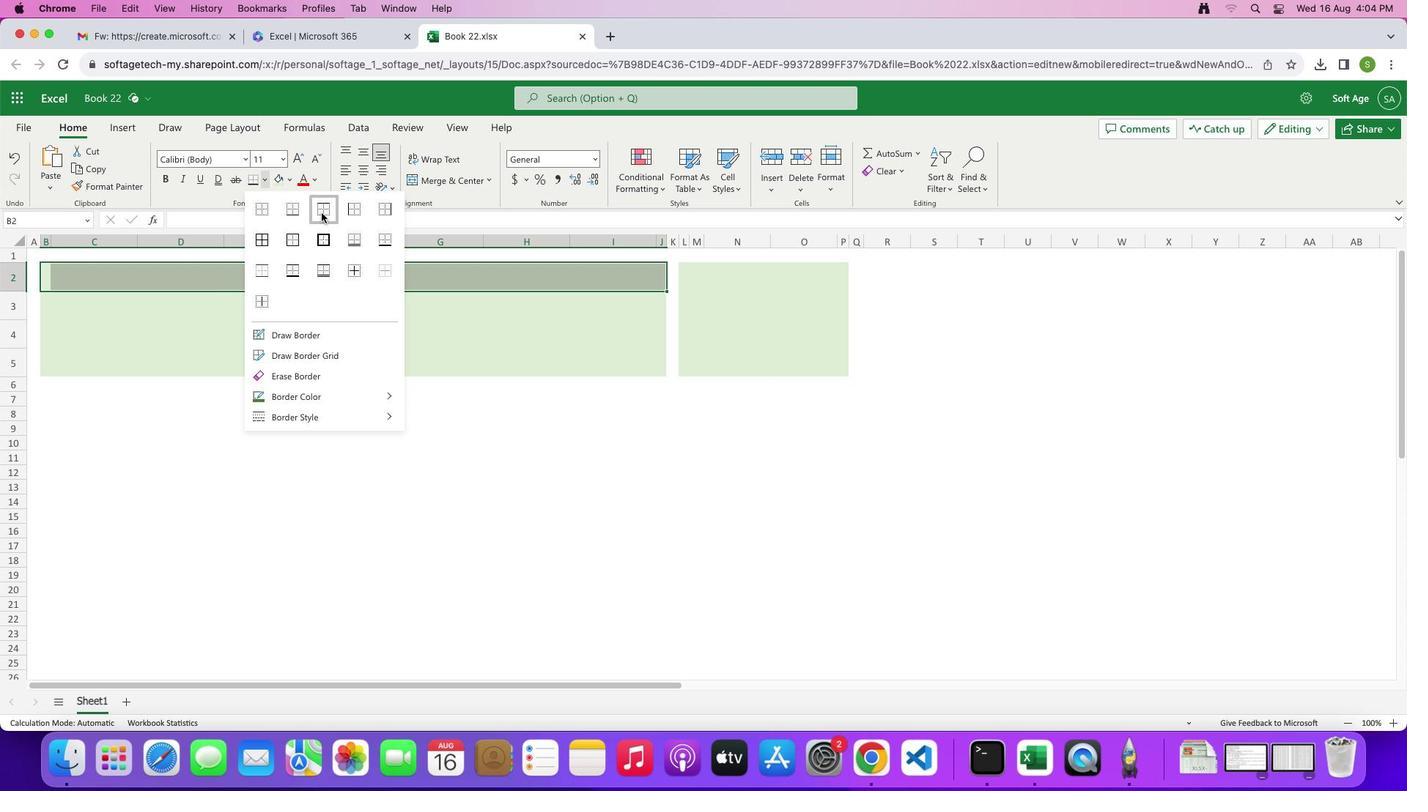 
Action: Mouse moved to (214, 310)
Screenshot: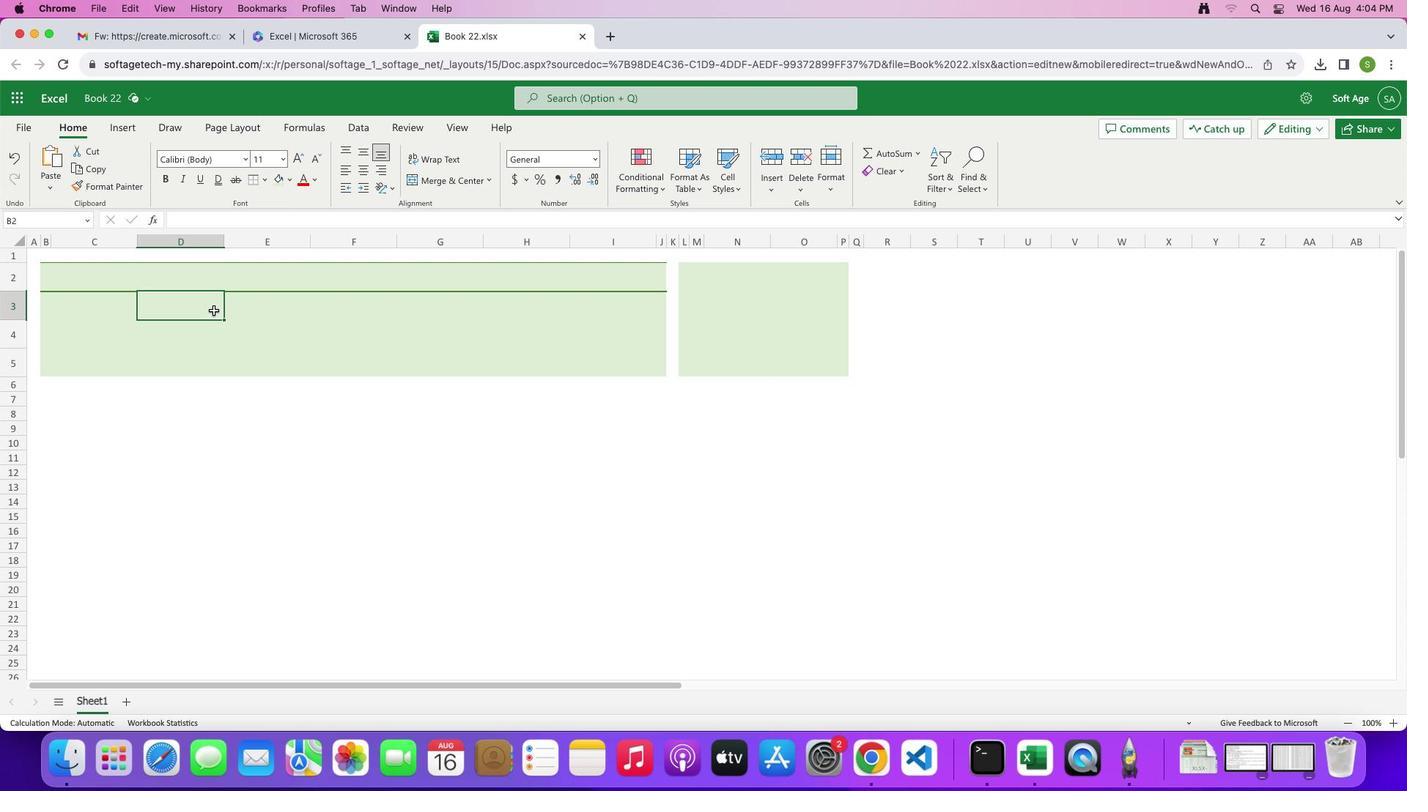 
Action: Mouse pressed left at (214, 310)
Screenshot: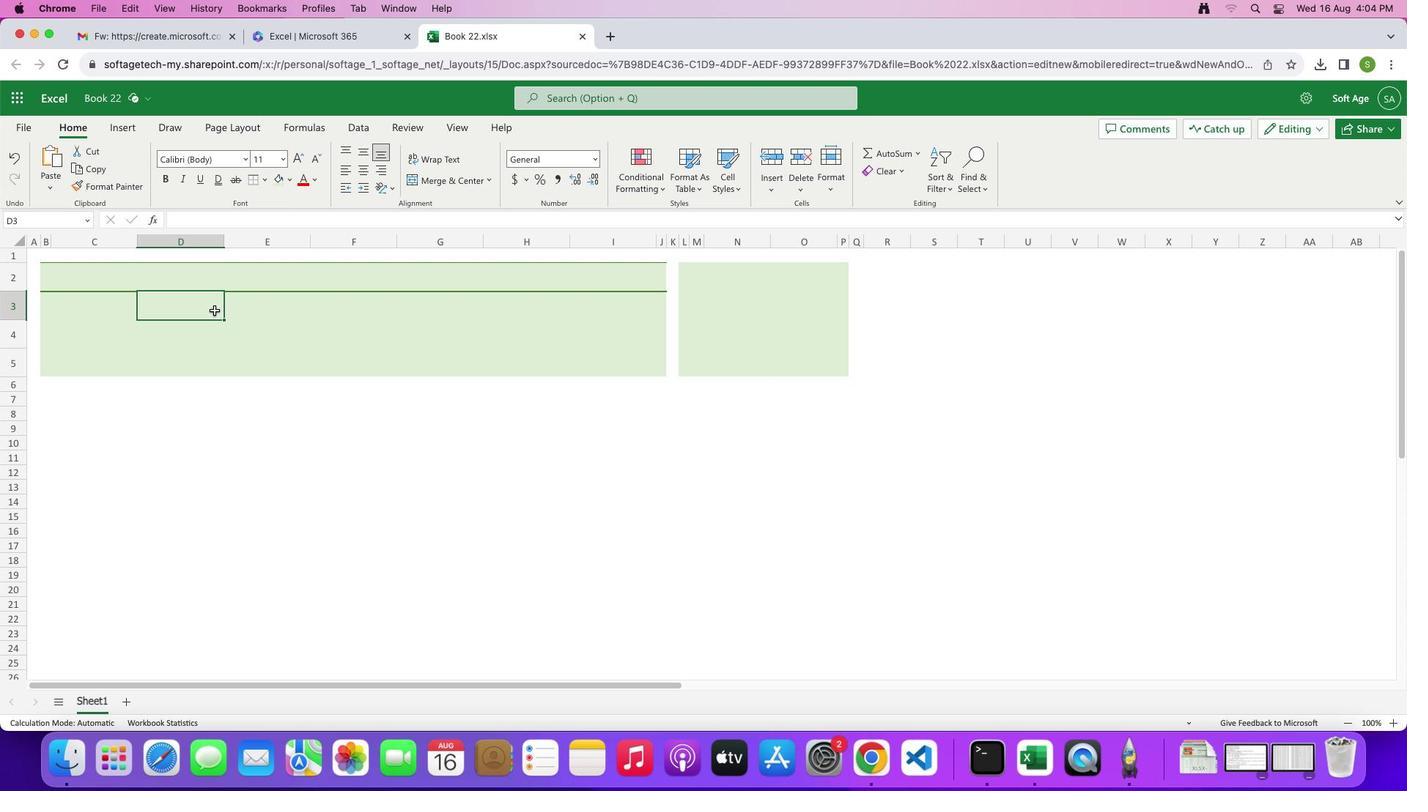 
Action: Mouse moved to (48, 284)
Screenshot: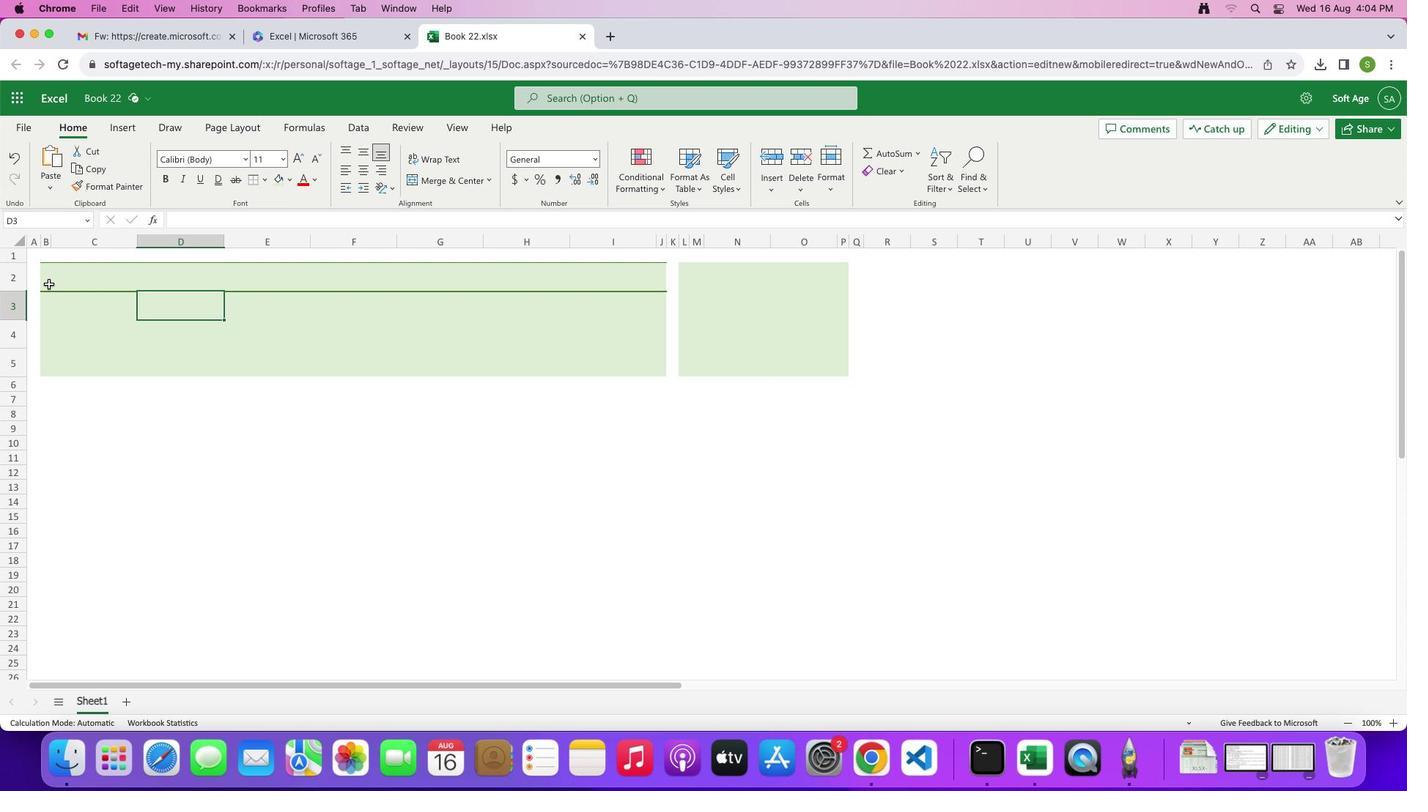 
Action: Mouse pressed left at (48, 284)
Screenshot: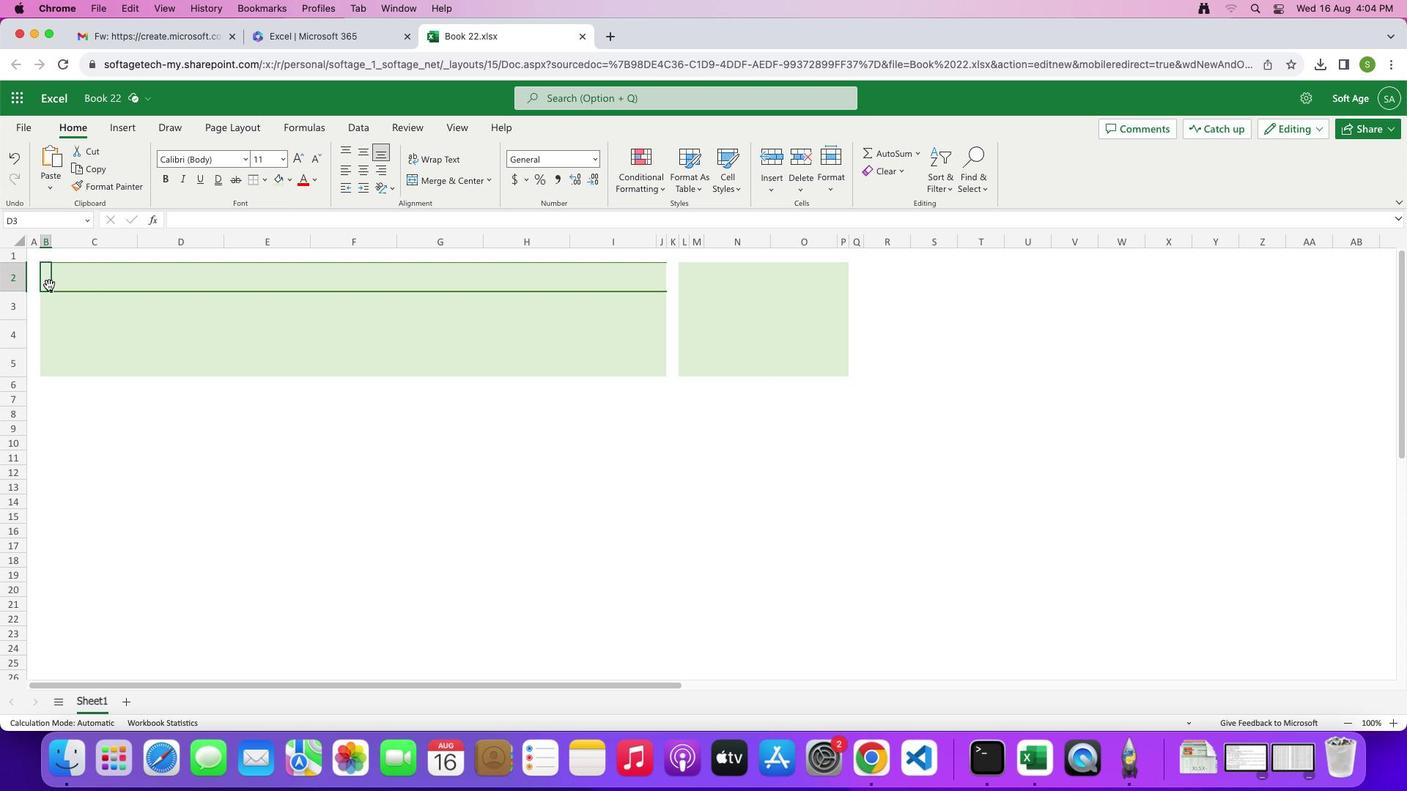 
Action: Mouse moved to (263, 175)
Screenshot: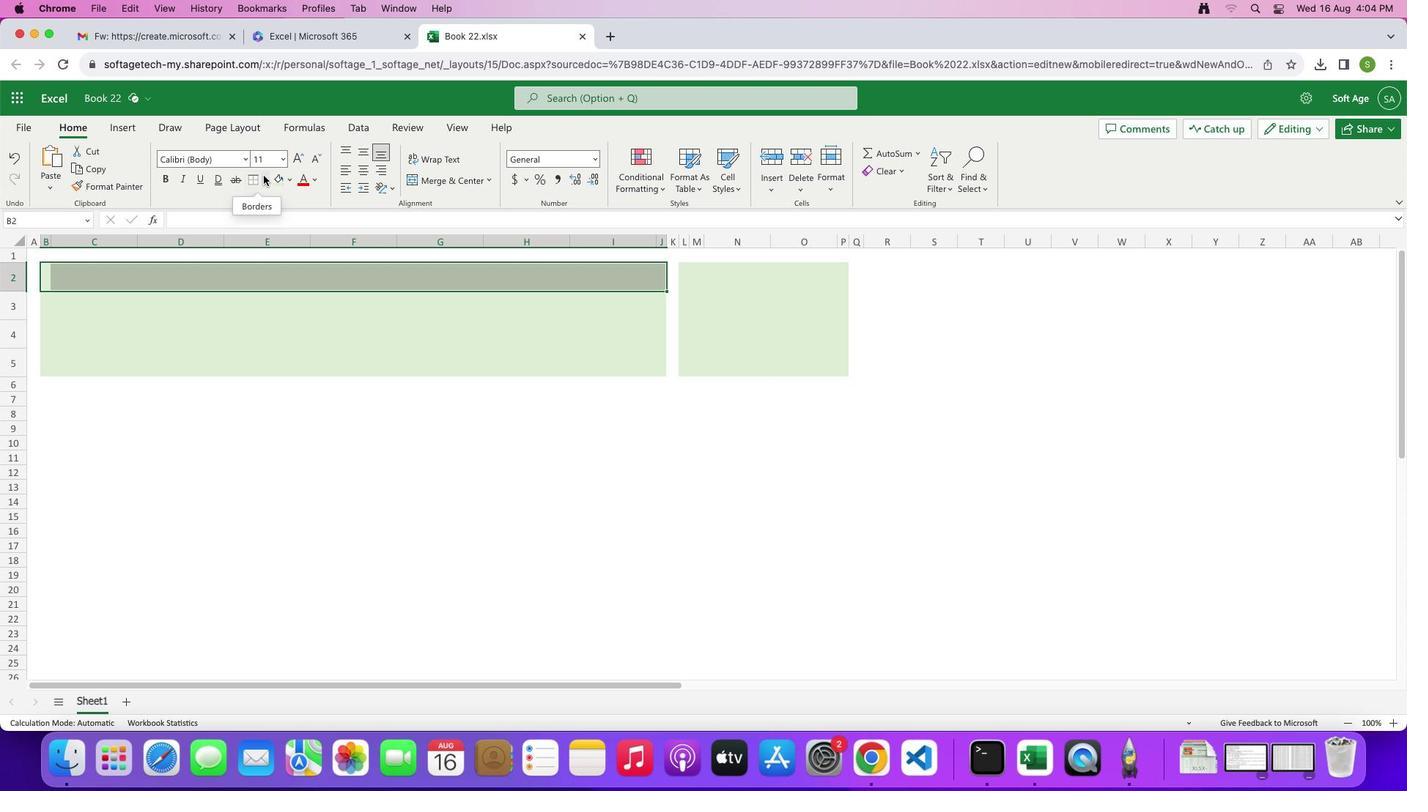 
Action: Mouse pressed left at (263, 175)
Screenshot: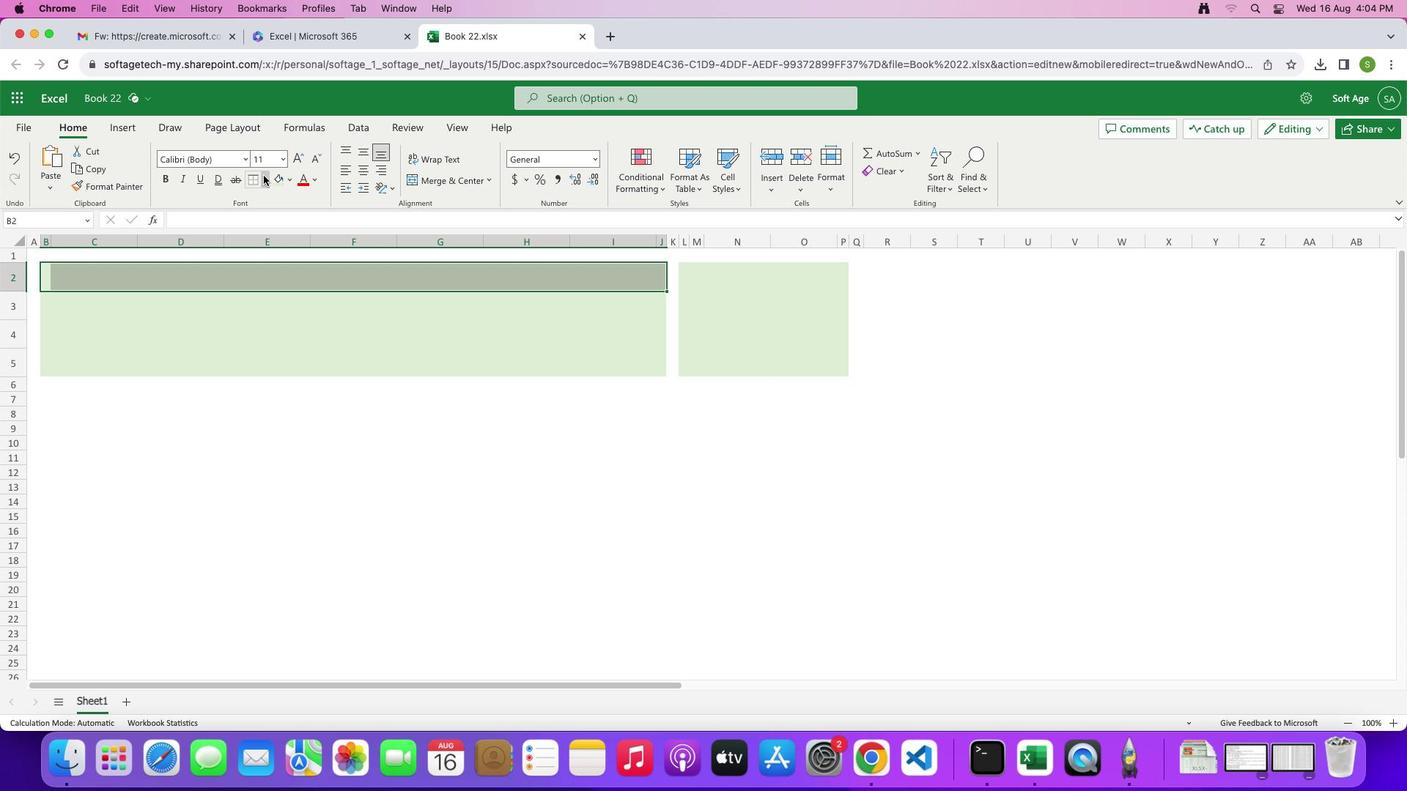 
Action: Mouse moved to (266, 213)
Screenshot: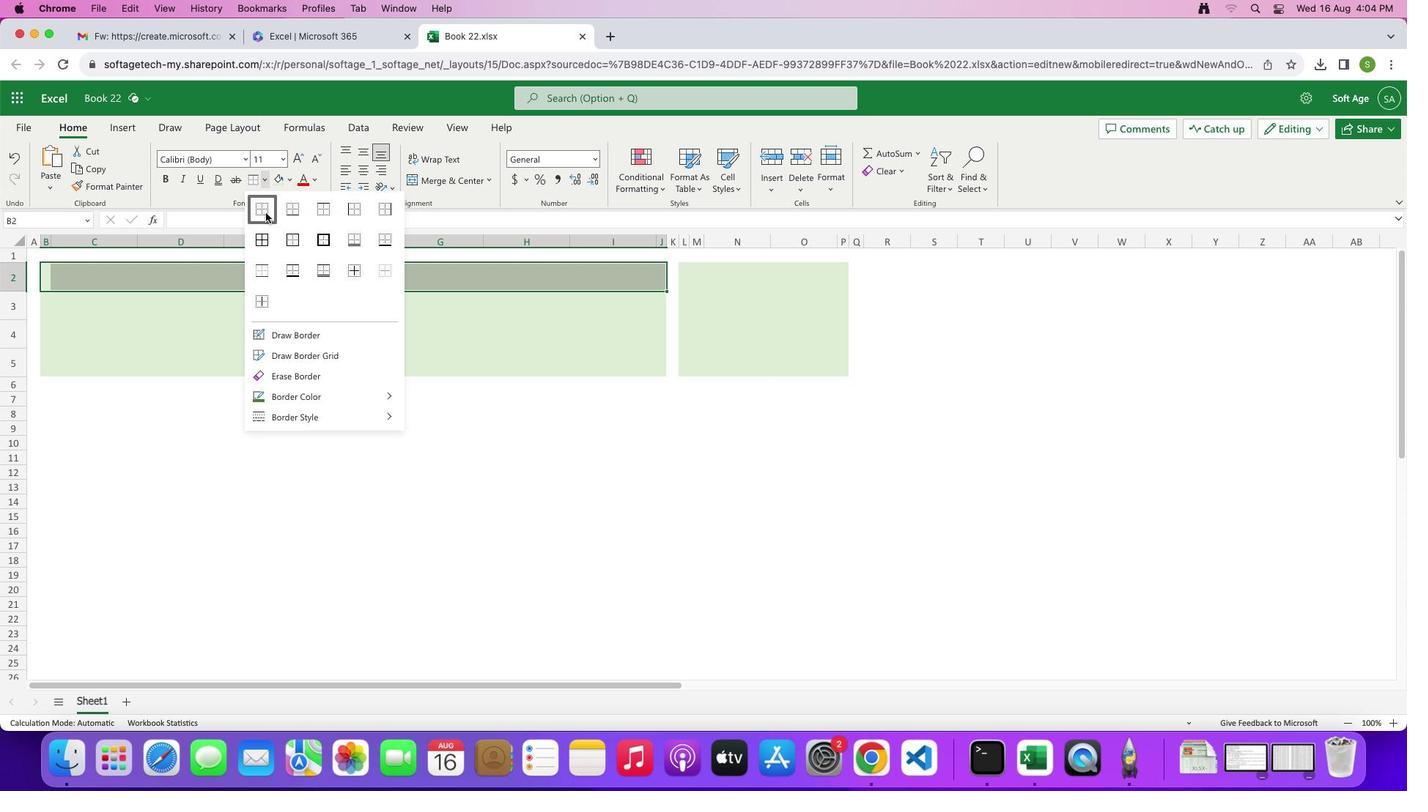 
Action: Mouse pressed left at (266, 213)
Screenshot: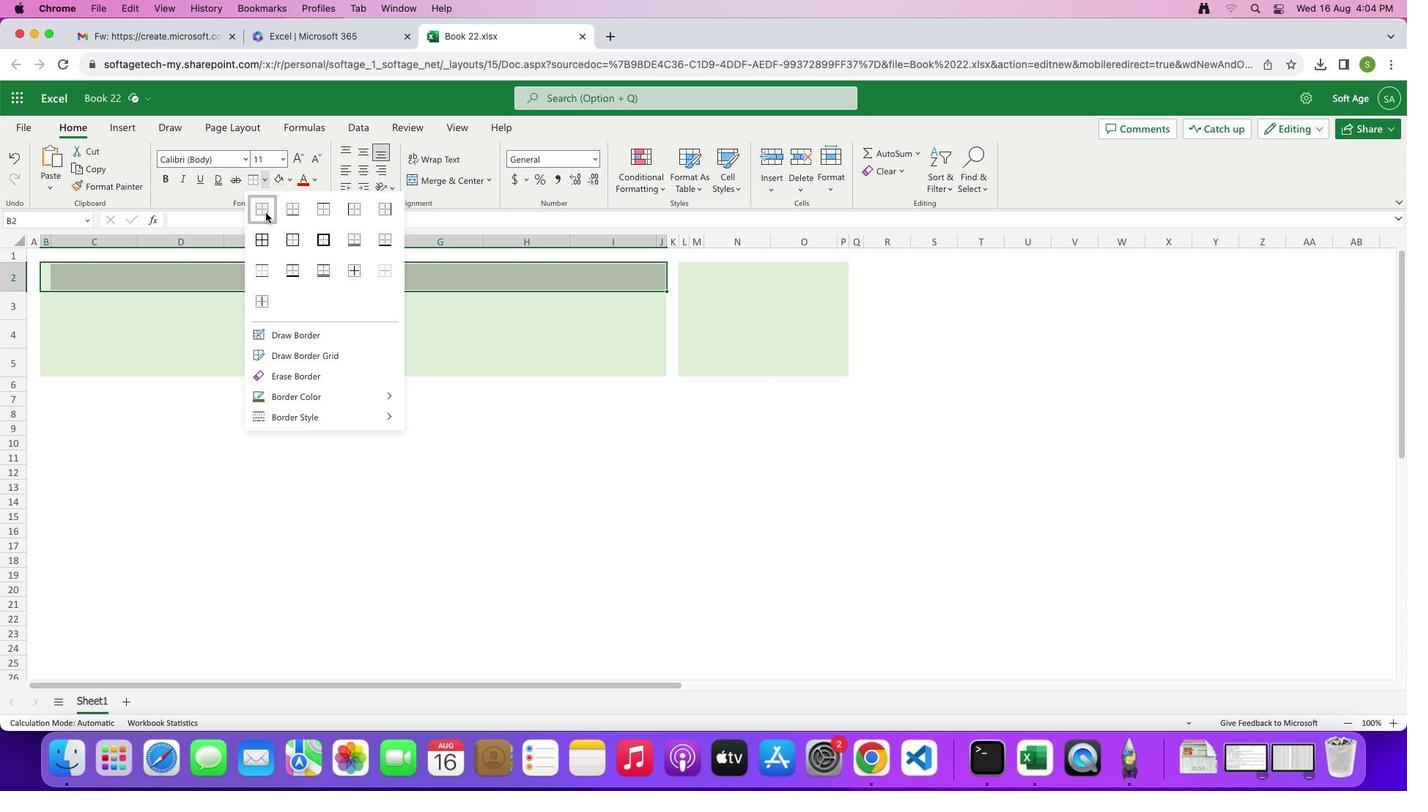 
Action: Mouse moved to (298, 318)
Screenshot: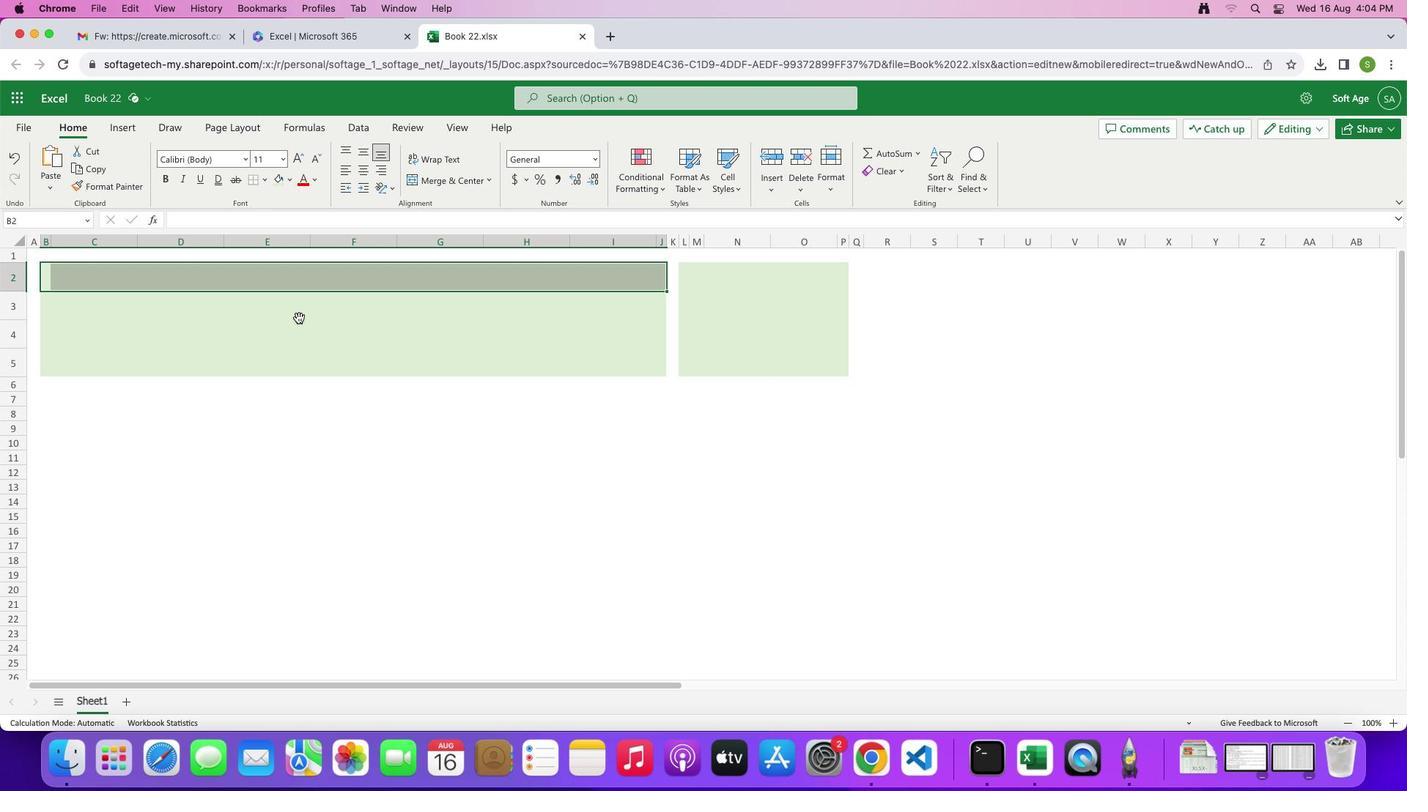 
Action: Mouse pressed left at (298, 318)
Screenshot: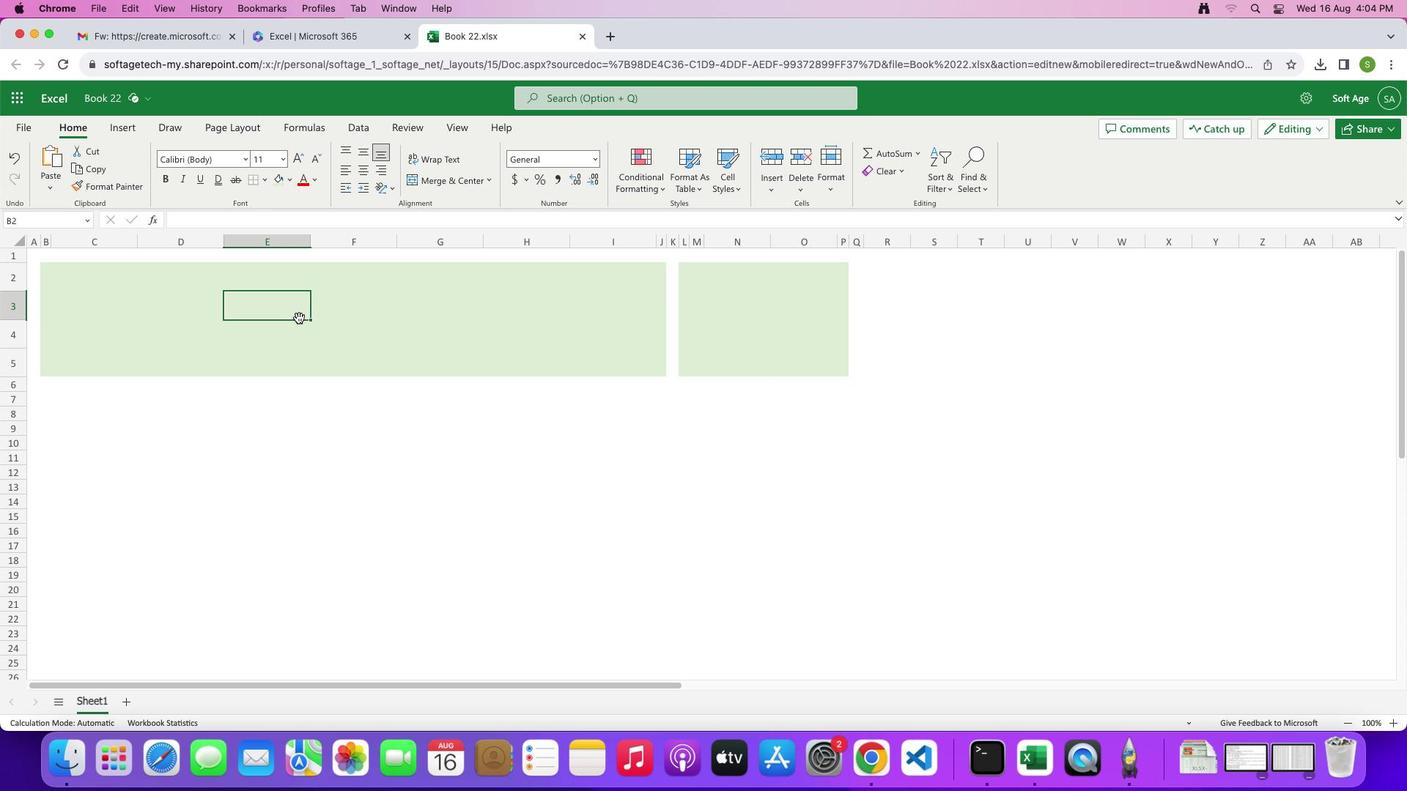 
Action: Mouse moved to (43, 272)
Screenshot: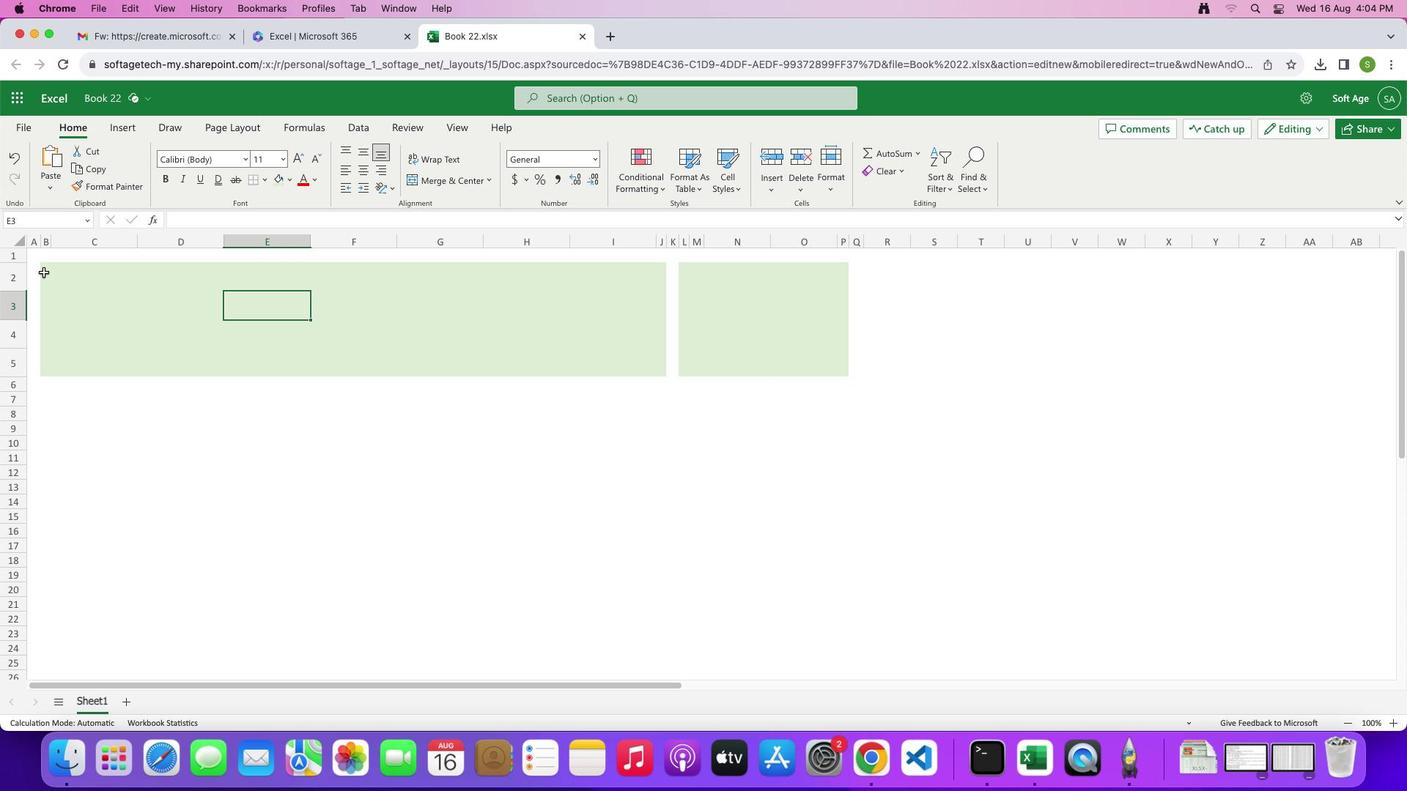 
Action: Mouse pressed left at (43, 272)
Screenshot: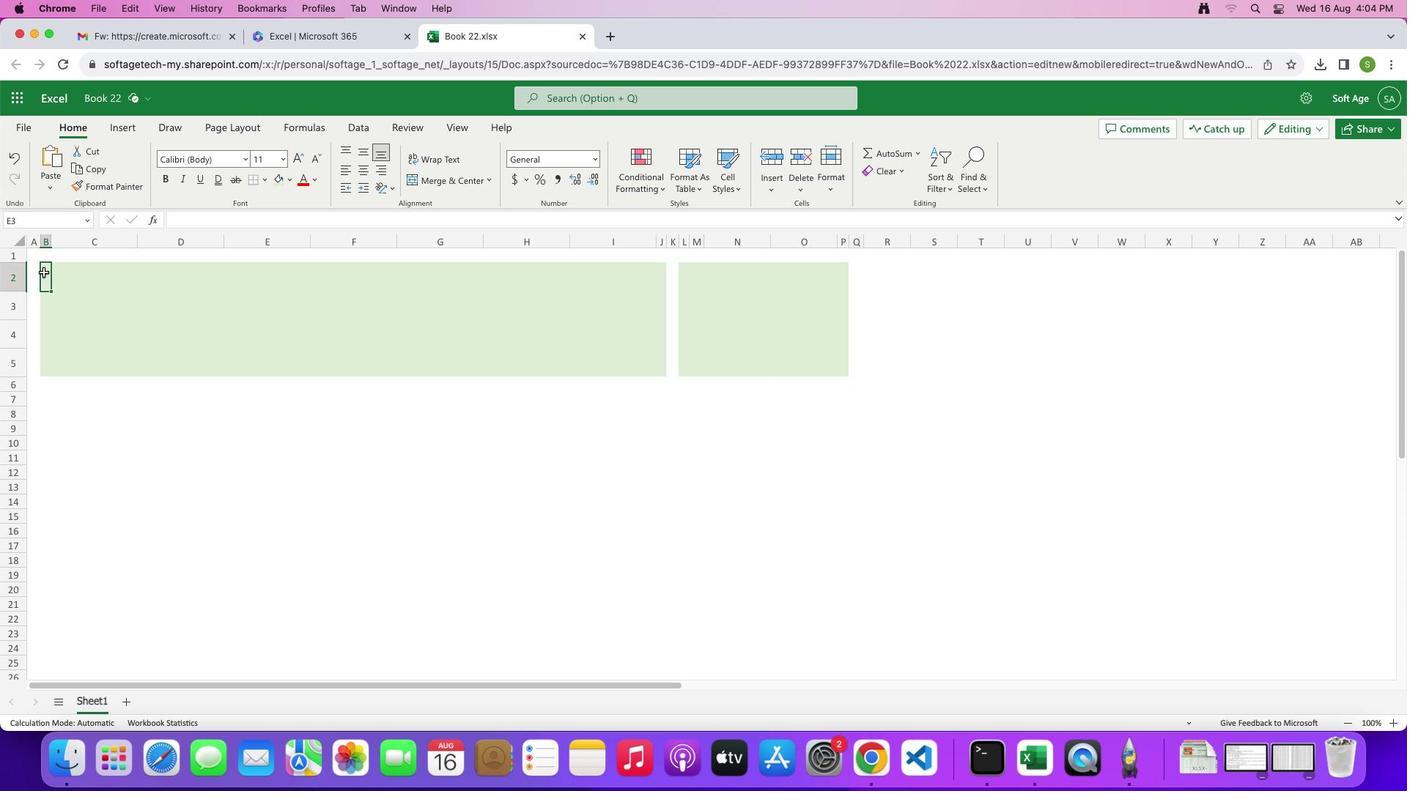 
Action: Mouse moved to (263, 181)
Screenshot: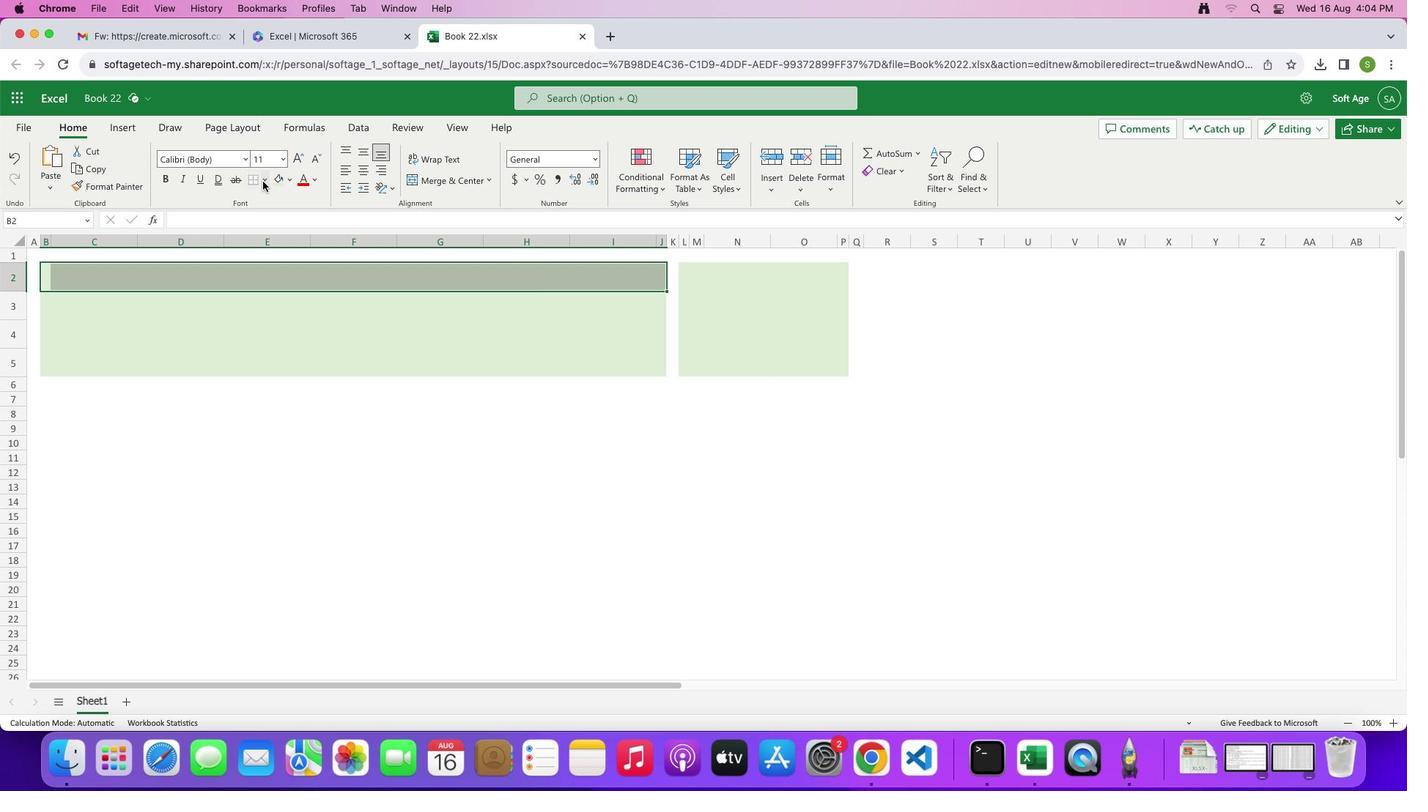 
Action: Mouse pressed left at (263, 181)
Screenshot: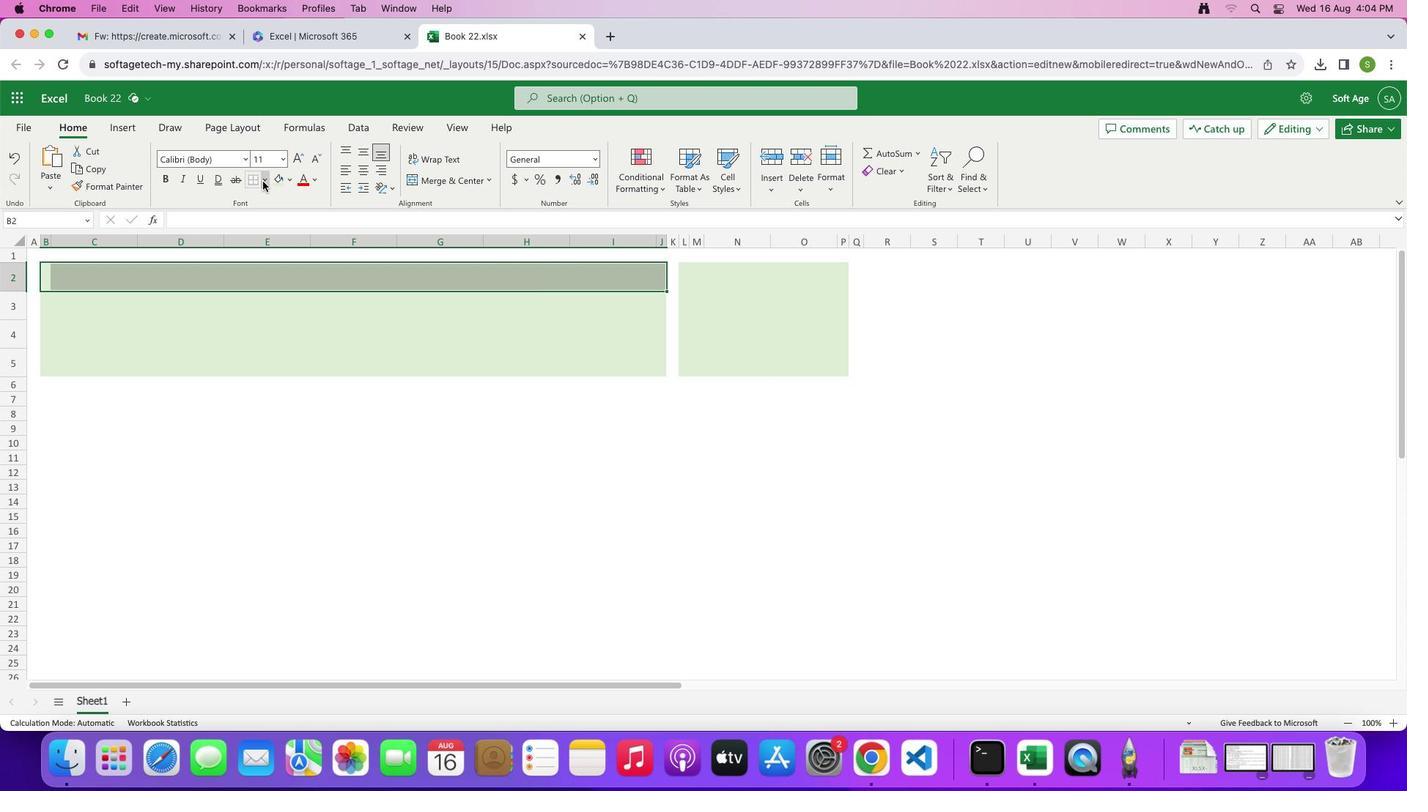 
Action: Mouse moved to (319, 215)
Screenshot: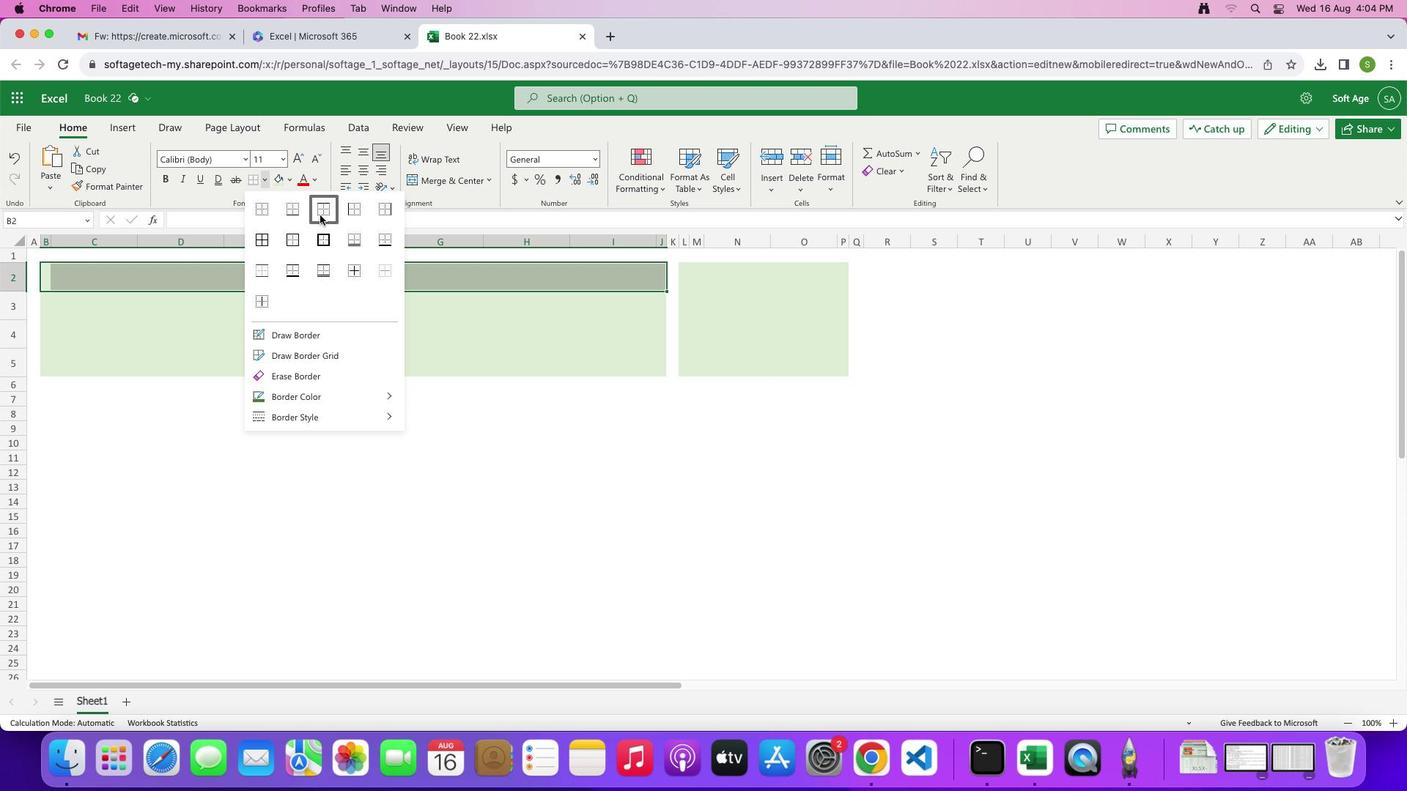 
Action: Mouse pressed left at (319, 215)
Screenshot: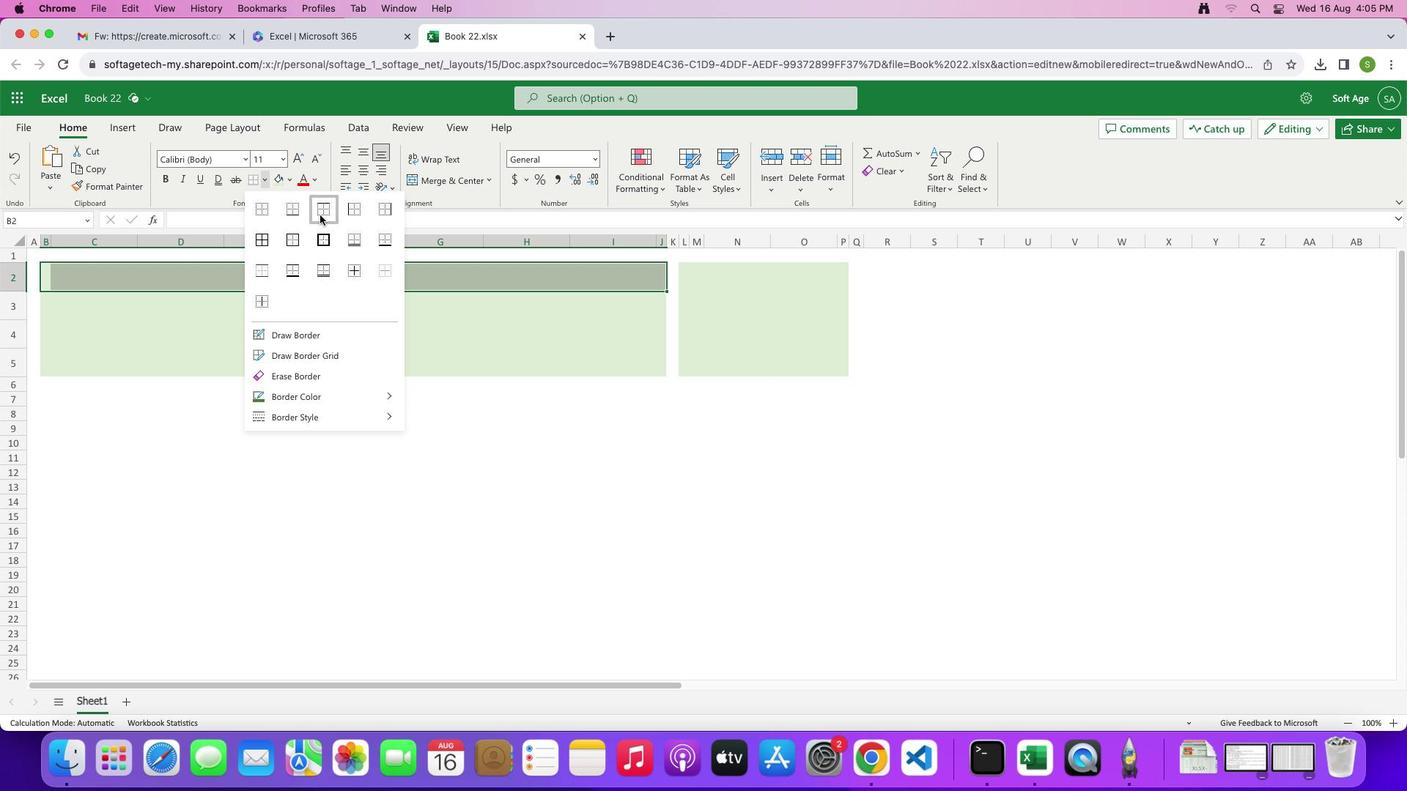 
Action: Mouse moved to (172, 338)
Screenshot: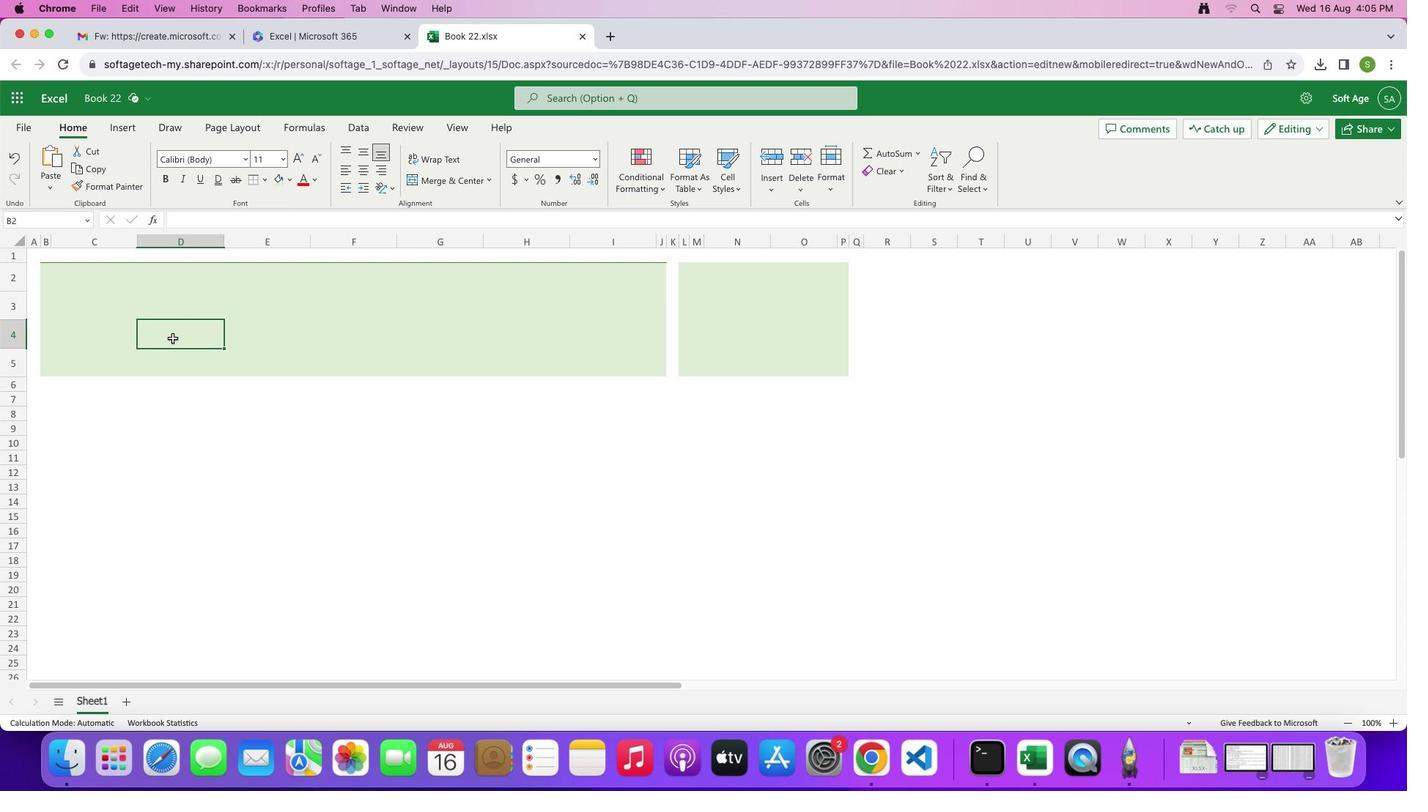 
Action: Mouse pressed left at (172, 338)
Screenshot: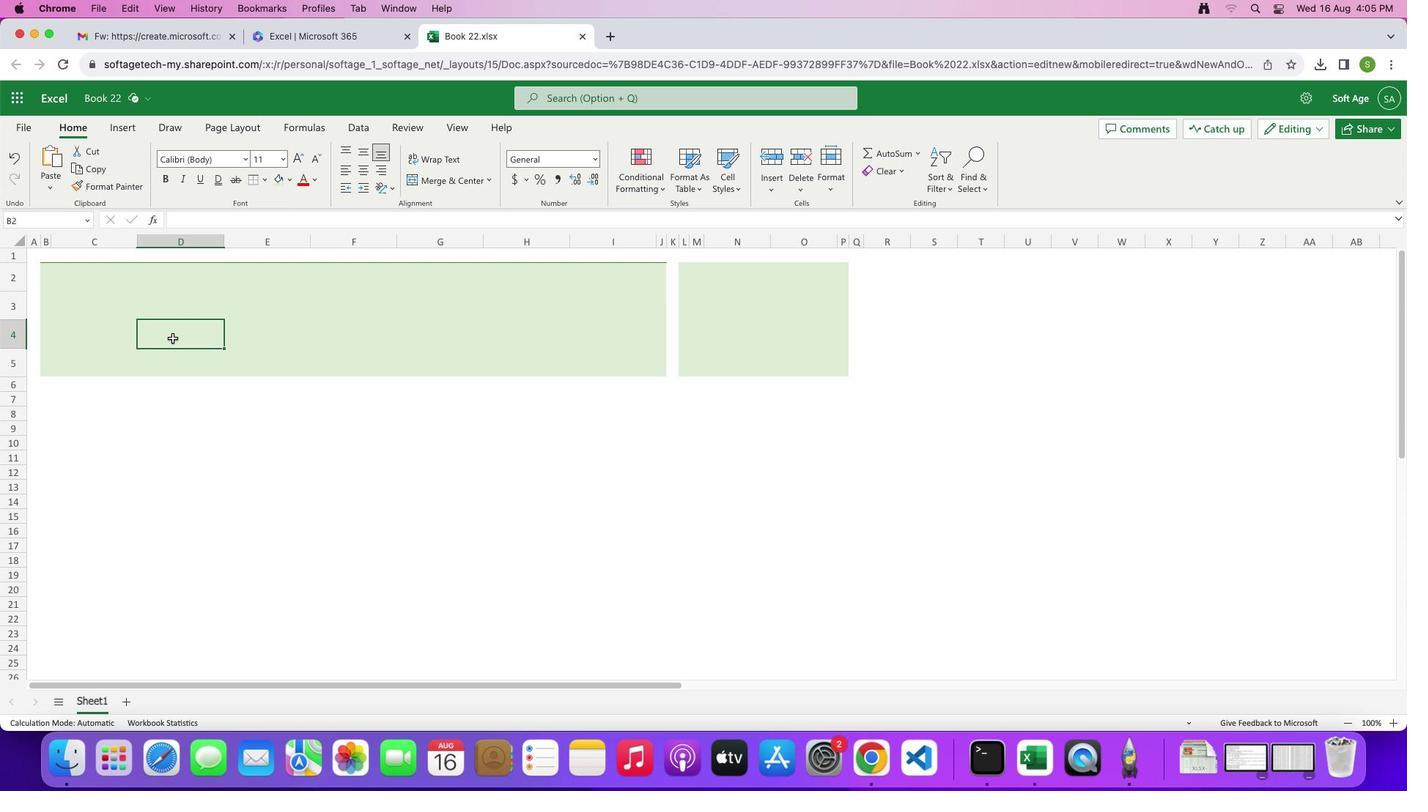 
Action: Mouse moved to (44, 368)
Screenshot: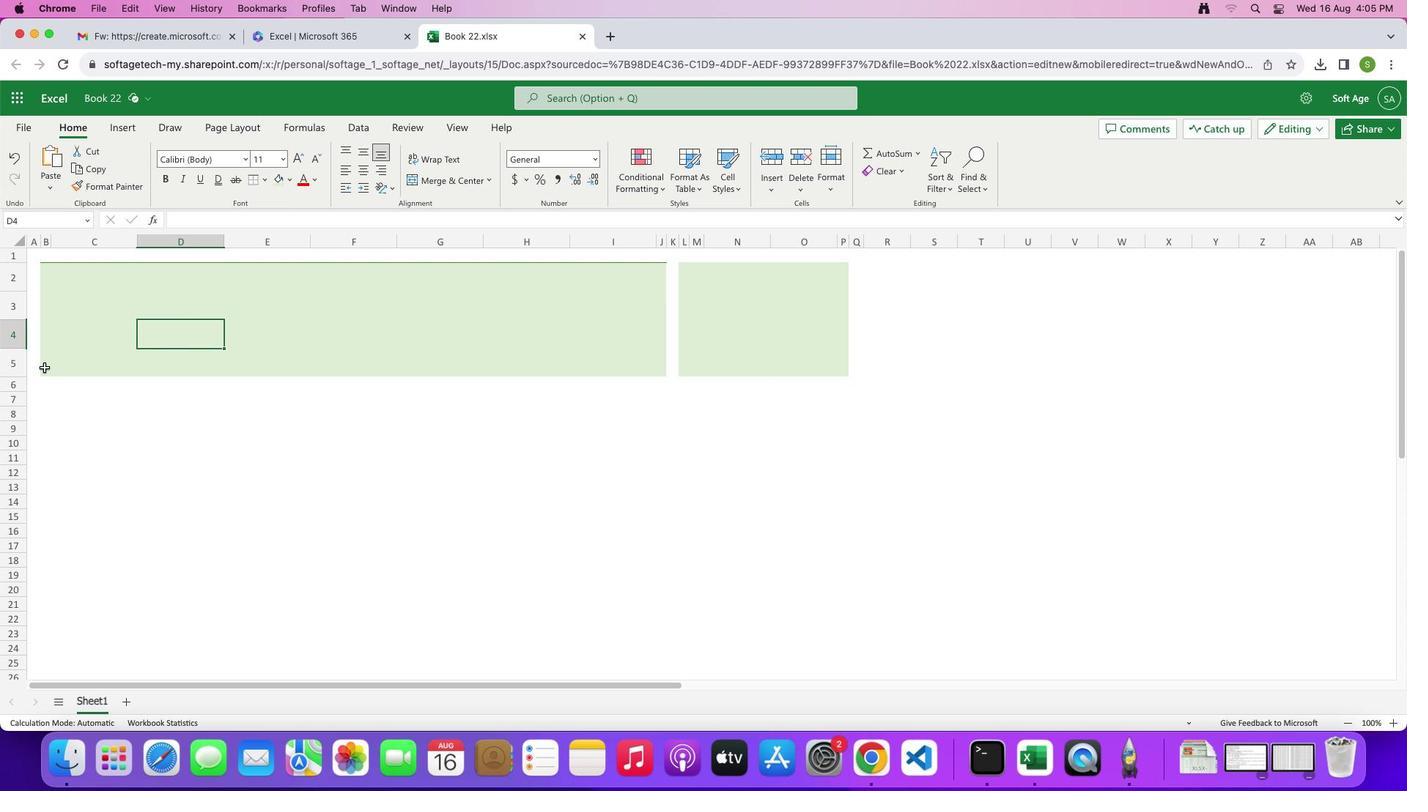 
Action: Mouse pressed left at (44, 368)
Screenshot: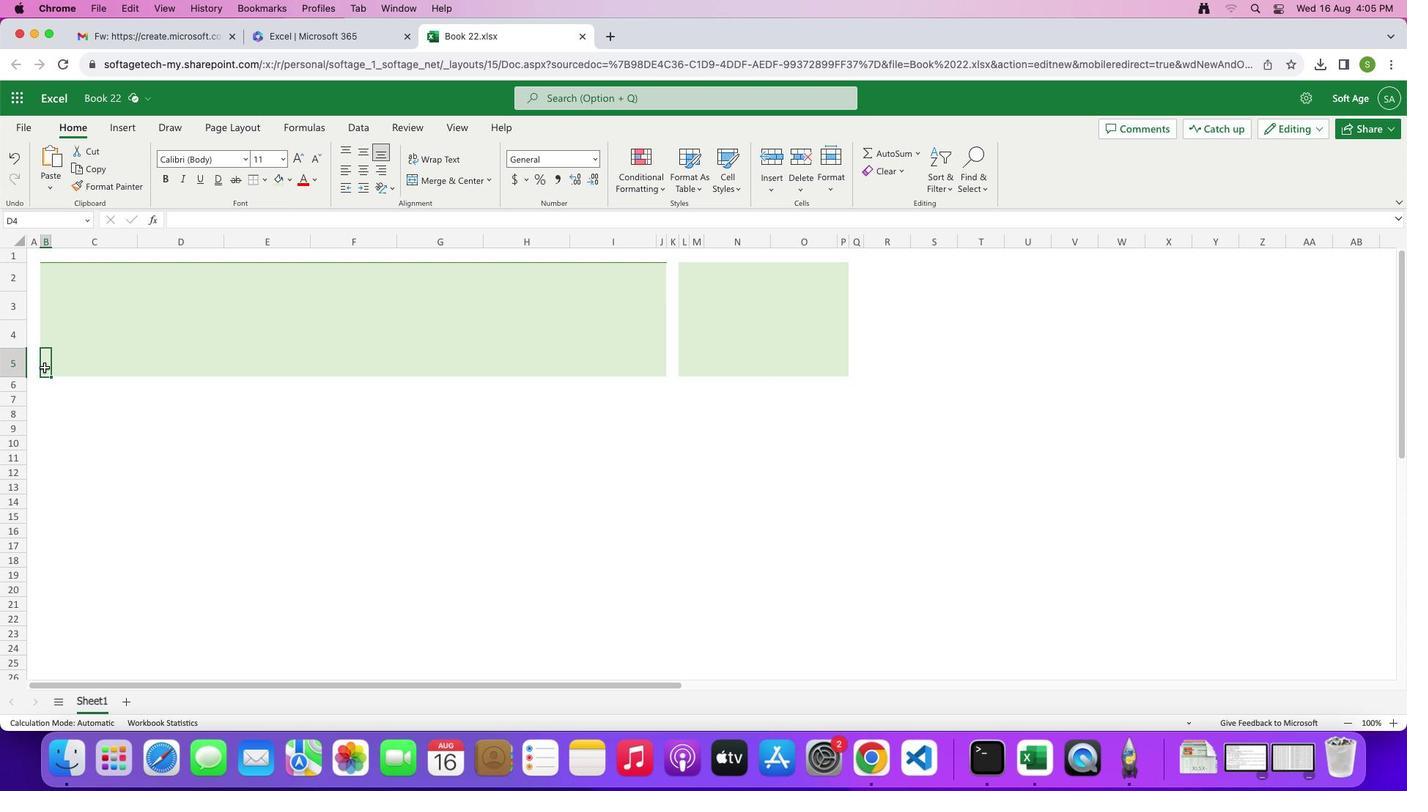 
Action: Mouse moved to (263, 176)
Screenshot: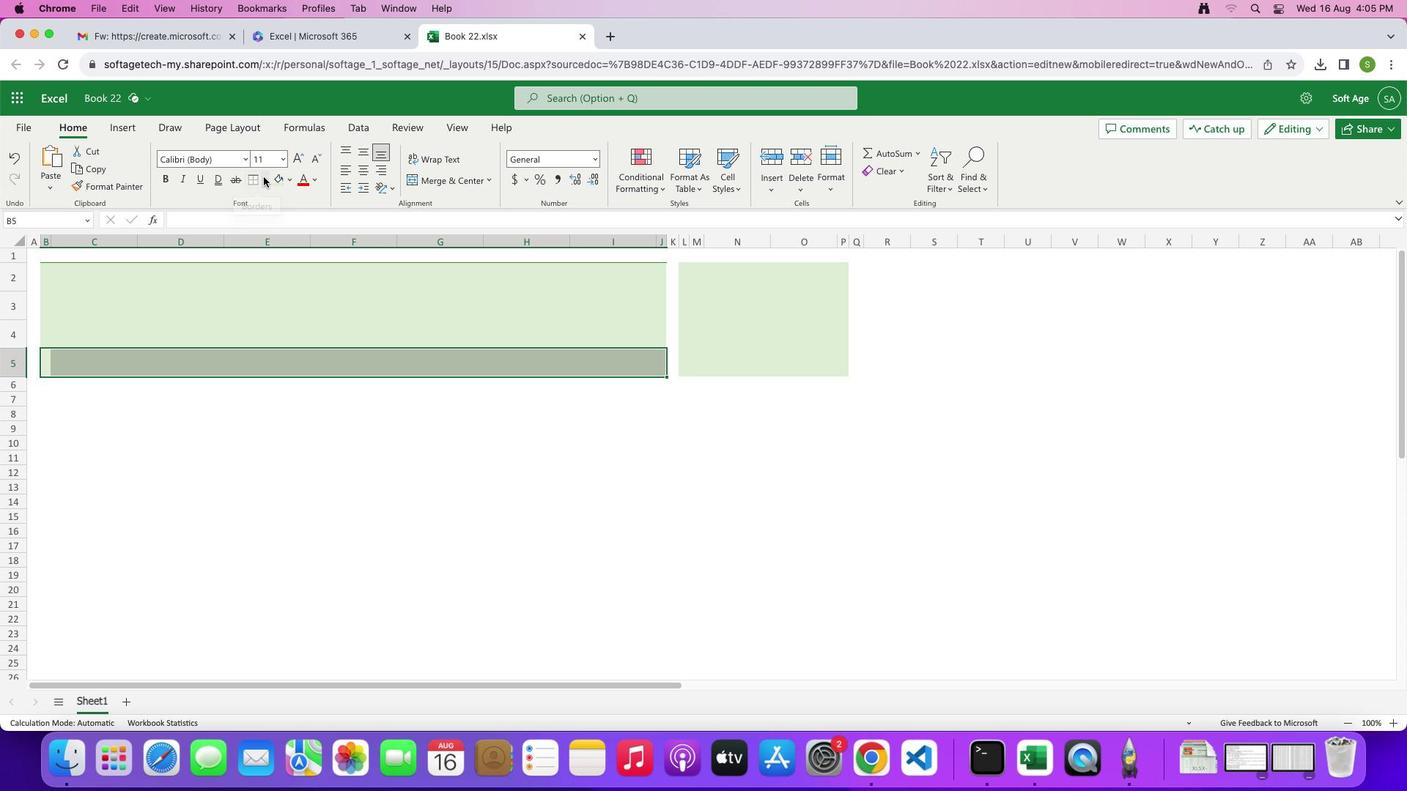 
Action: Mouse pressed left at (263, 176)
Screenshot: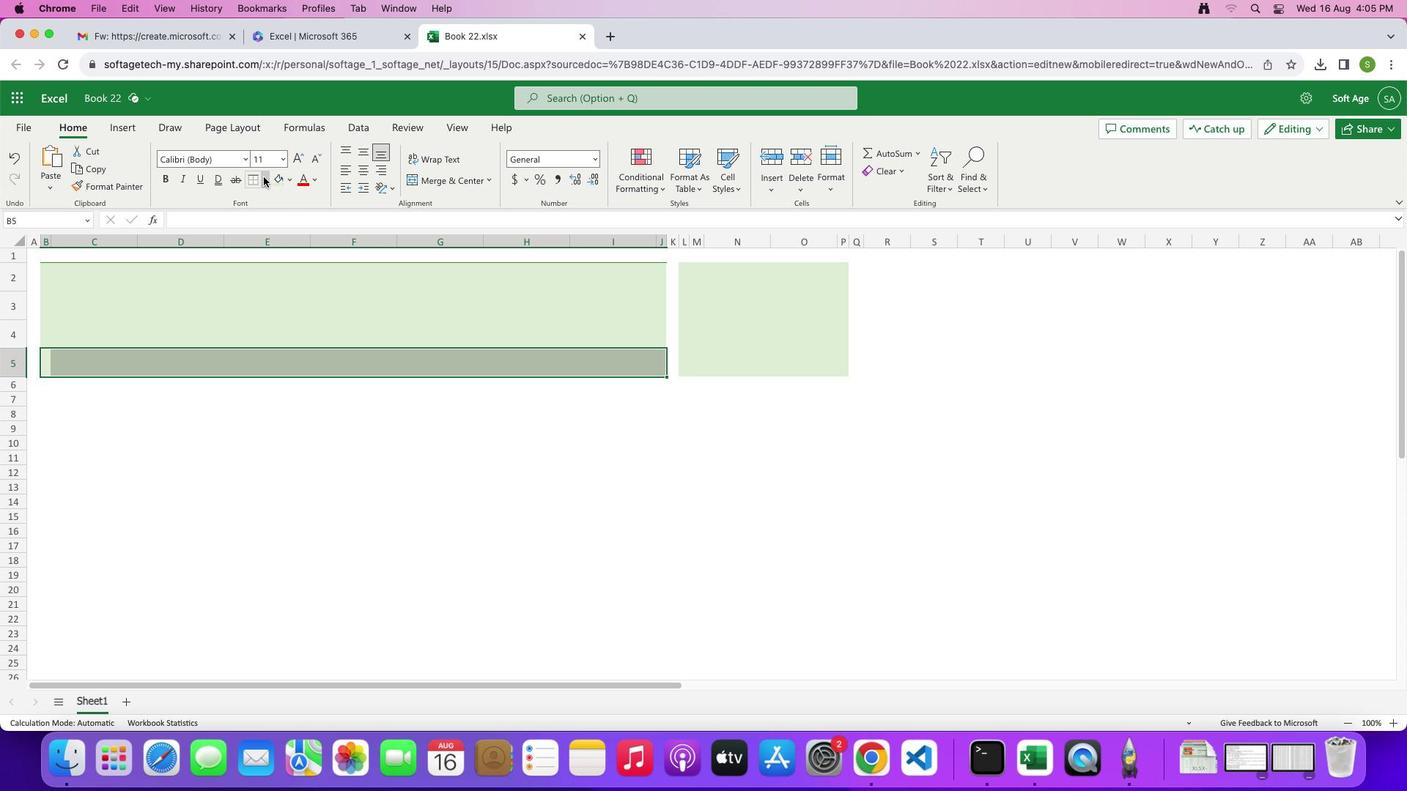 
Action: Mouse moved to (288, 270)
Screenshot: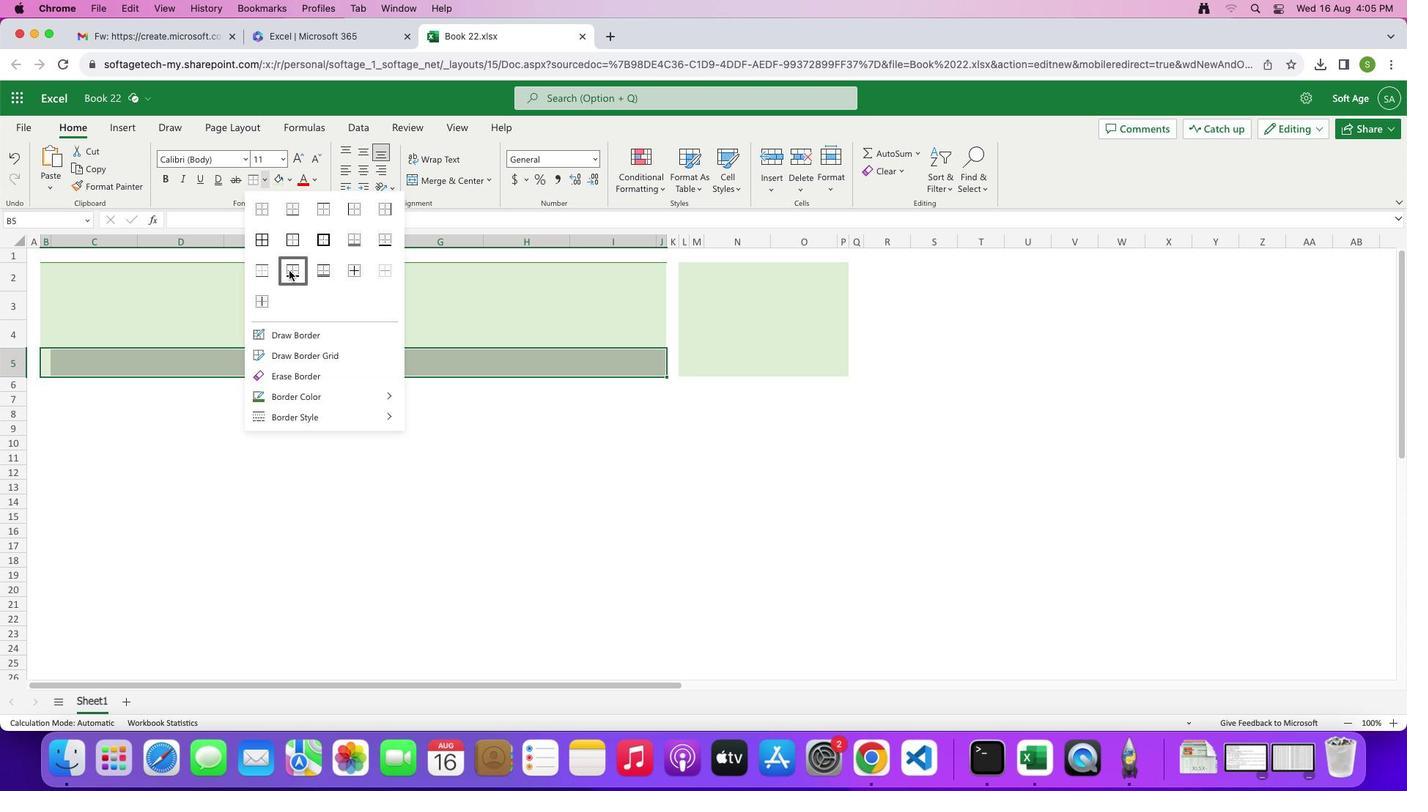 
Action: Mouse pressed left at (288, 270)
Screenshot: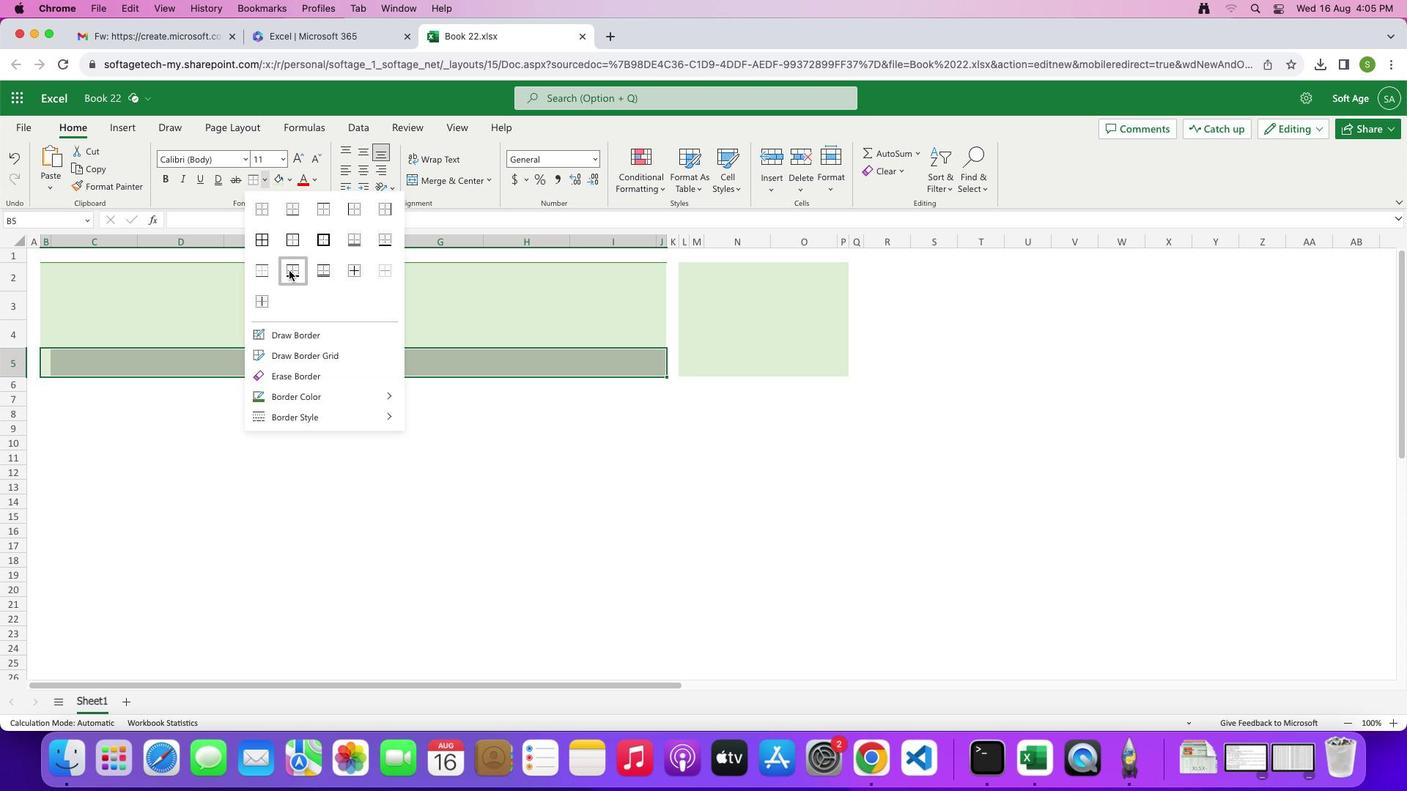 
Action: Mouse moved to (176, 344)
Screenshot: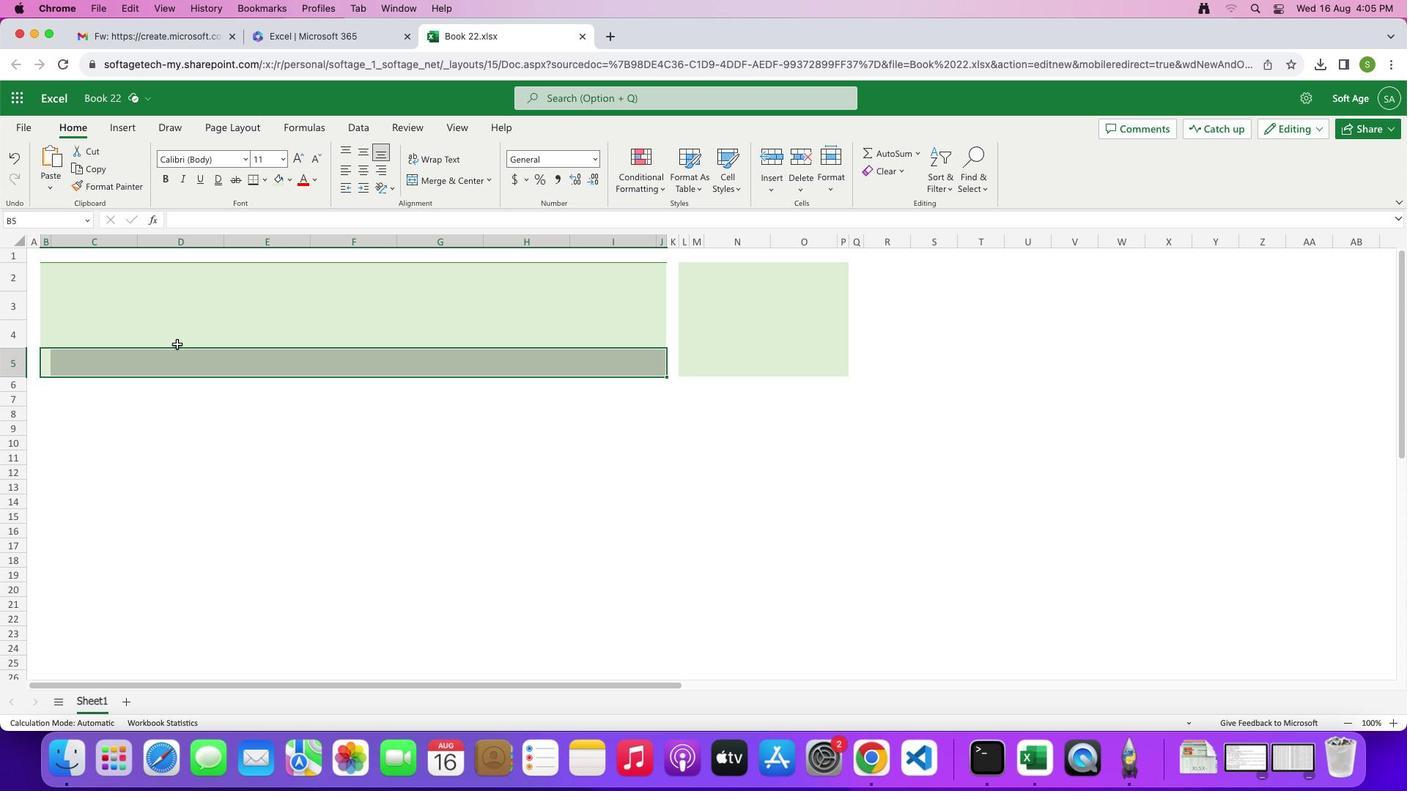 
Action: Mouse pressed left at (176, 344)
Screenshot: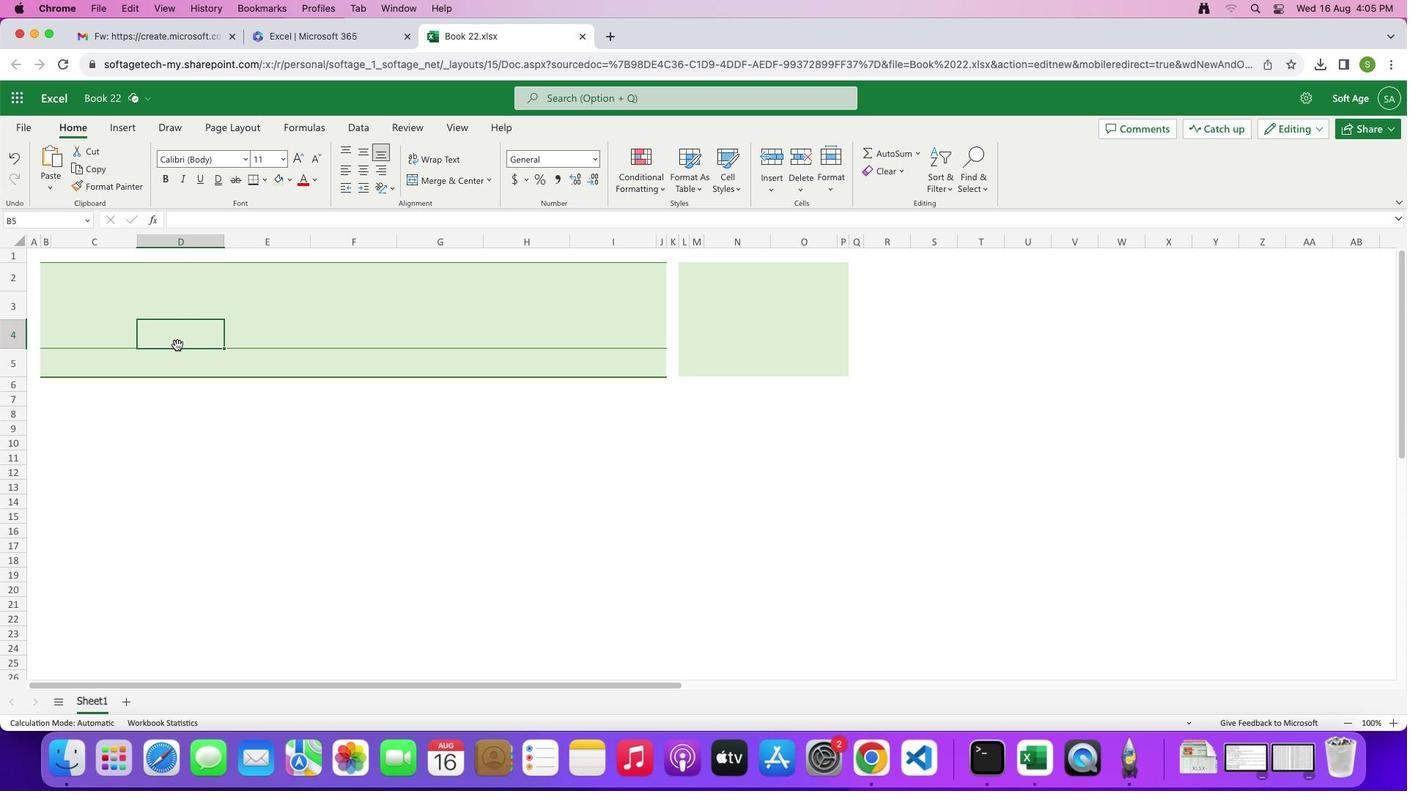 
Action: Mouse moved to (49, 337)
Screenshot: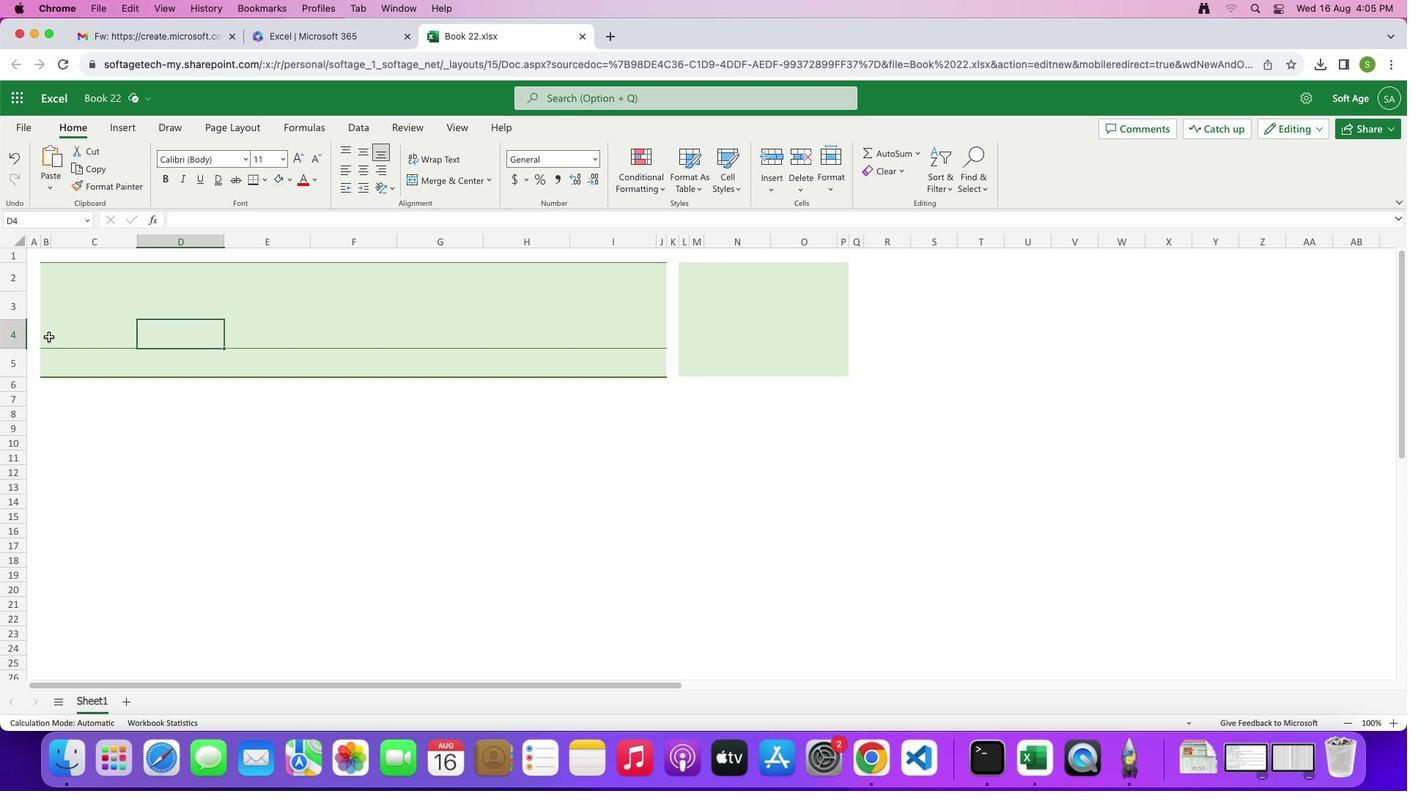 
Action: Mouse pressed left at (49, 337)
Screenshot: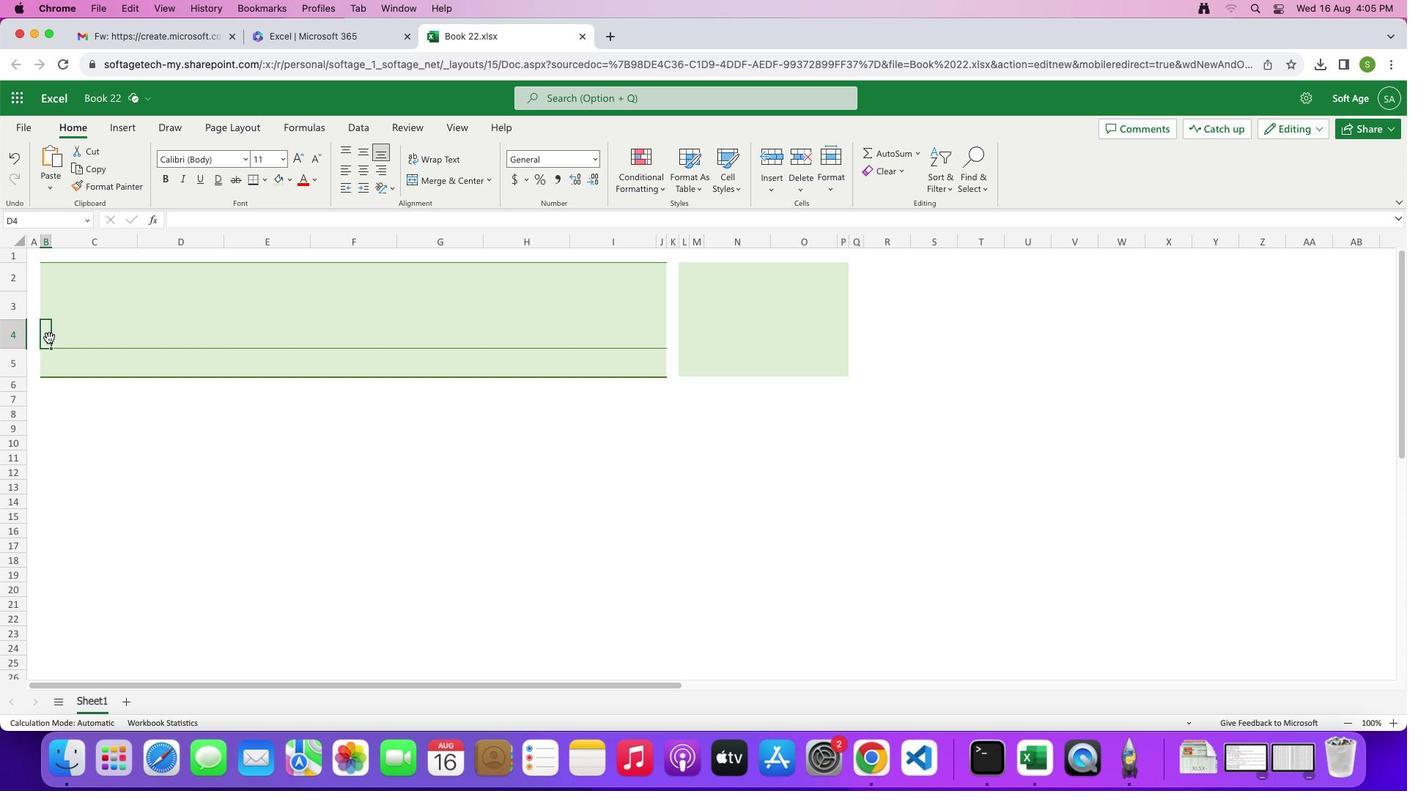
Action: Mouse moved to (266, 178)
Screenshot: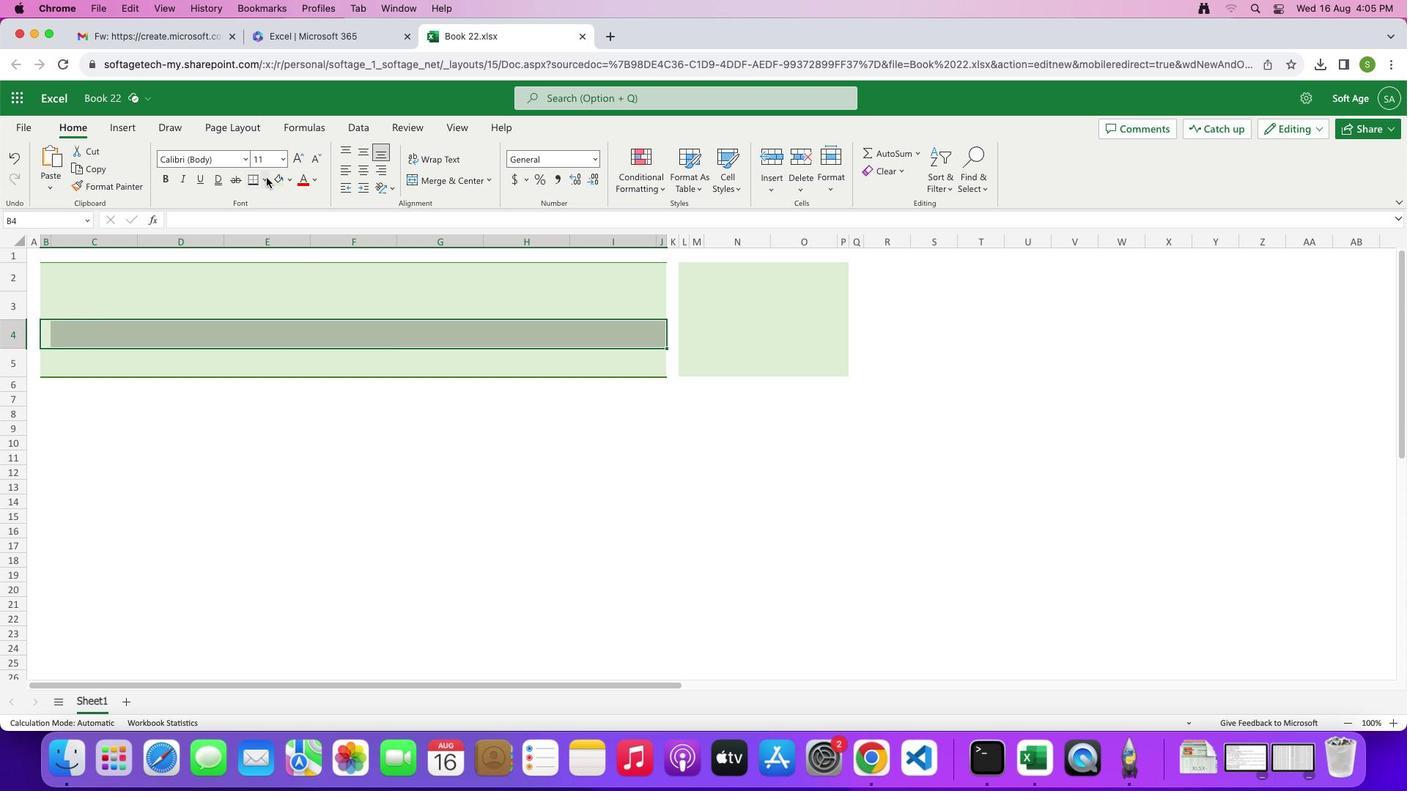 
Action: Mouse pressed left at (266, 178)
Screenshot: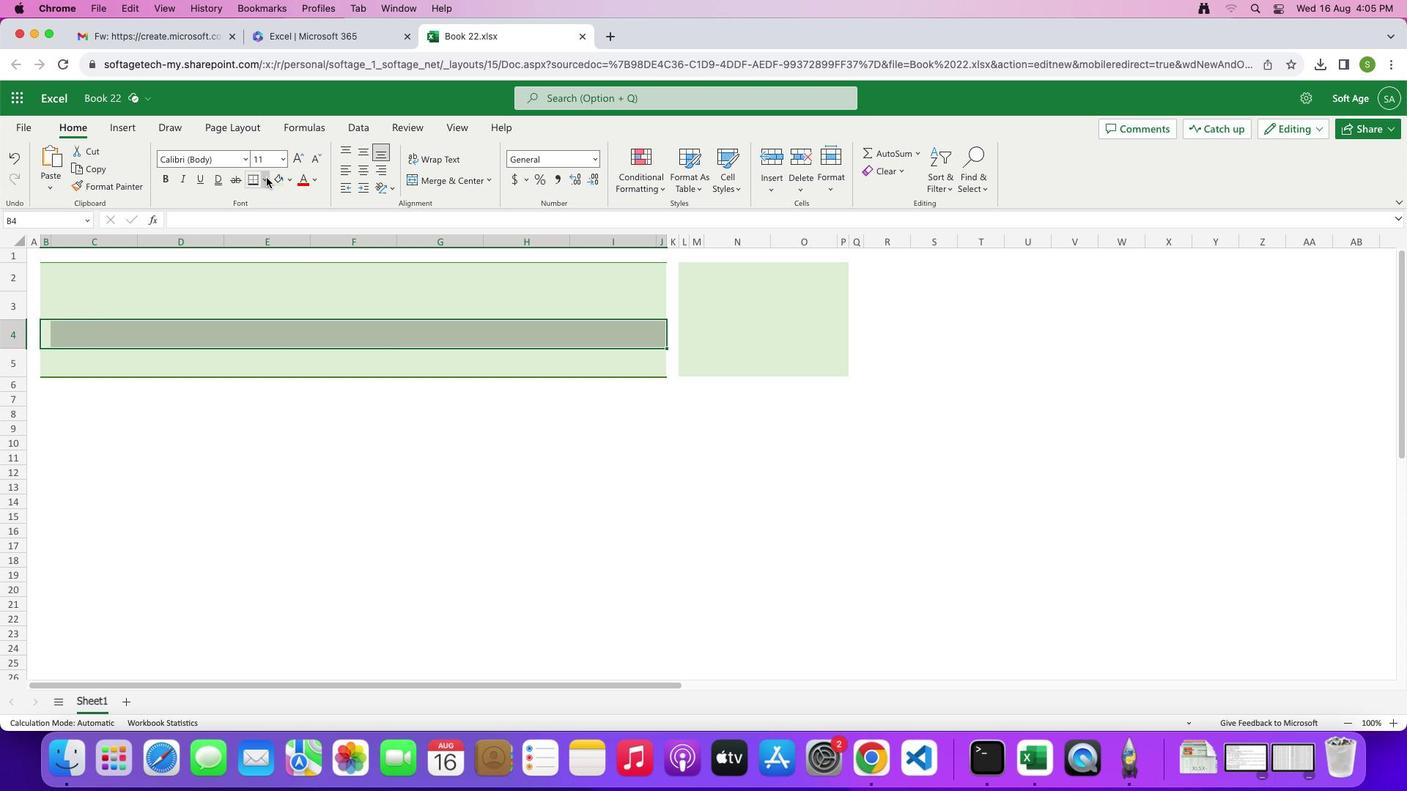 
Action: Mouse moved to (258, 214)
Screenshot: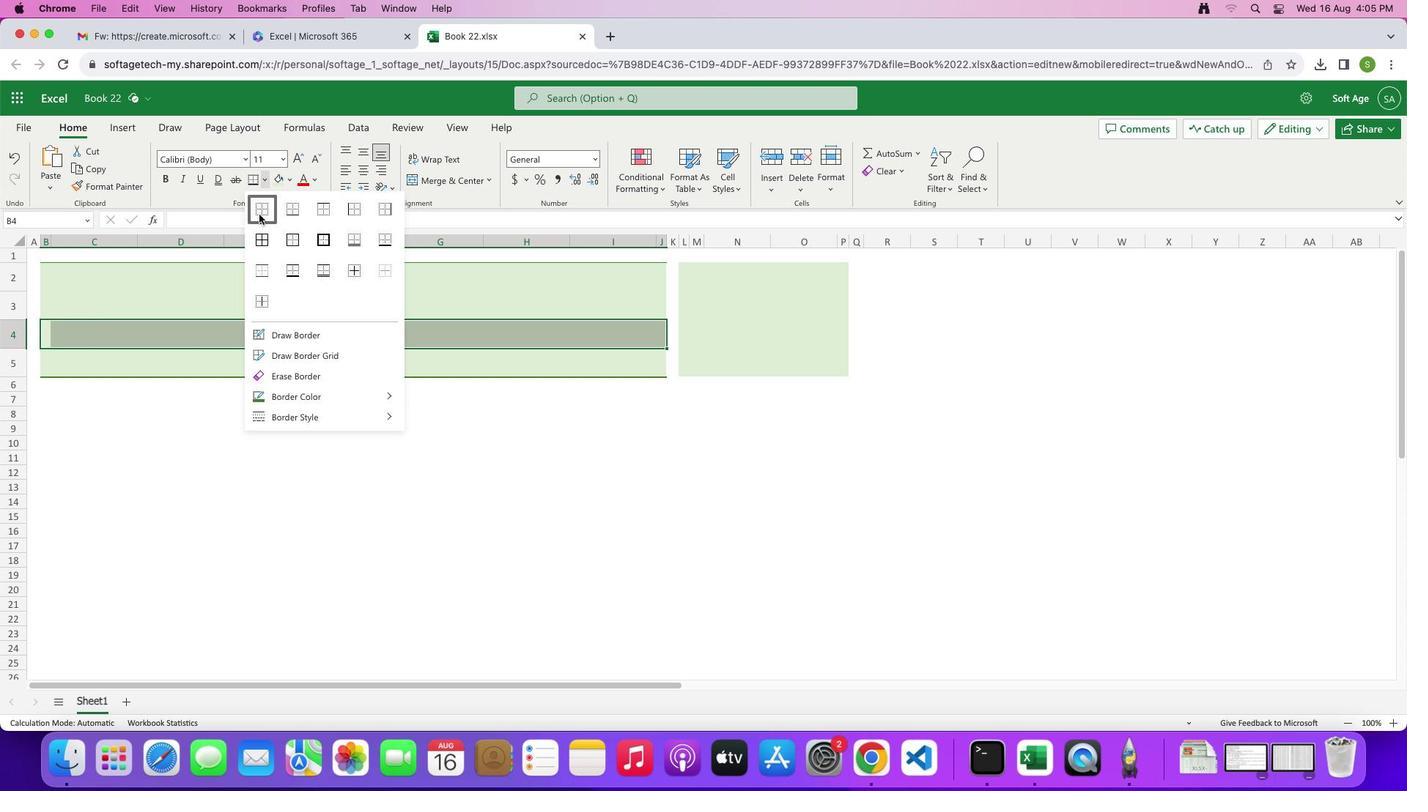
Action: Mouse pressed left at (258, 214)
Screenshot: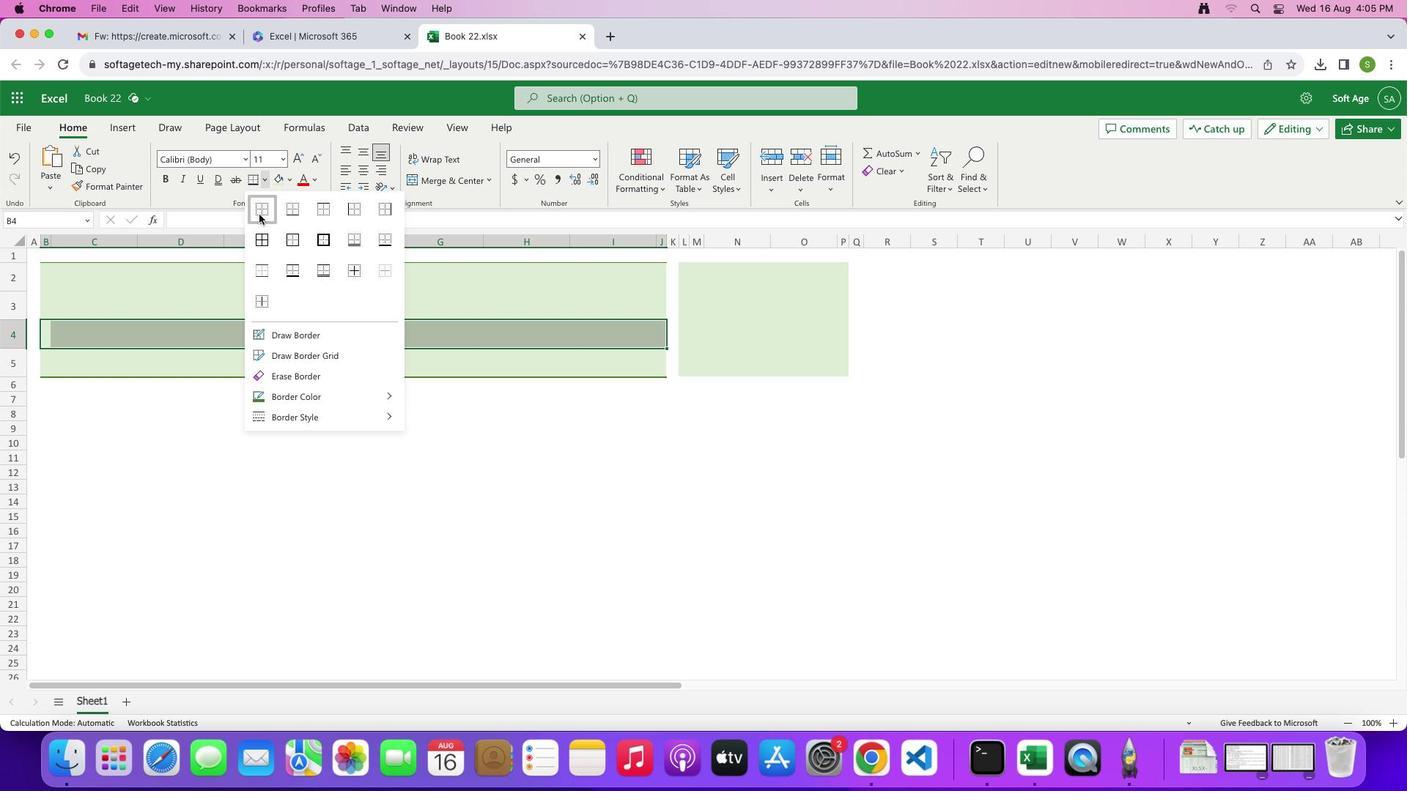
Action: Mouse moved to (234, 436)
Screenshot: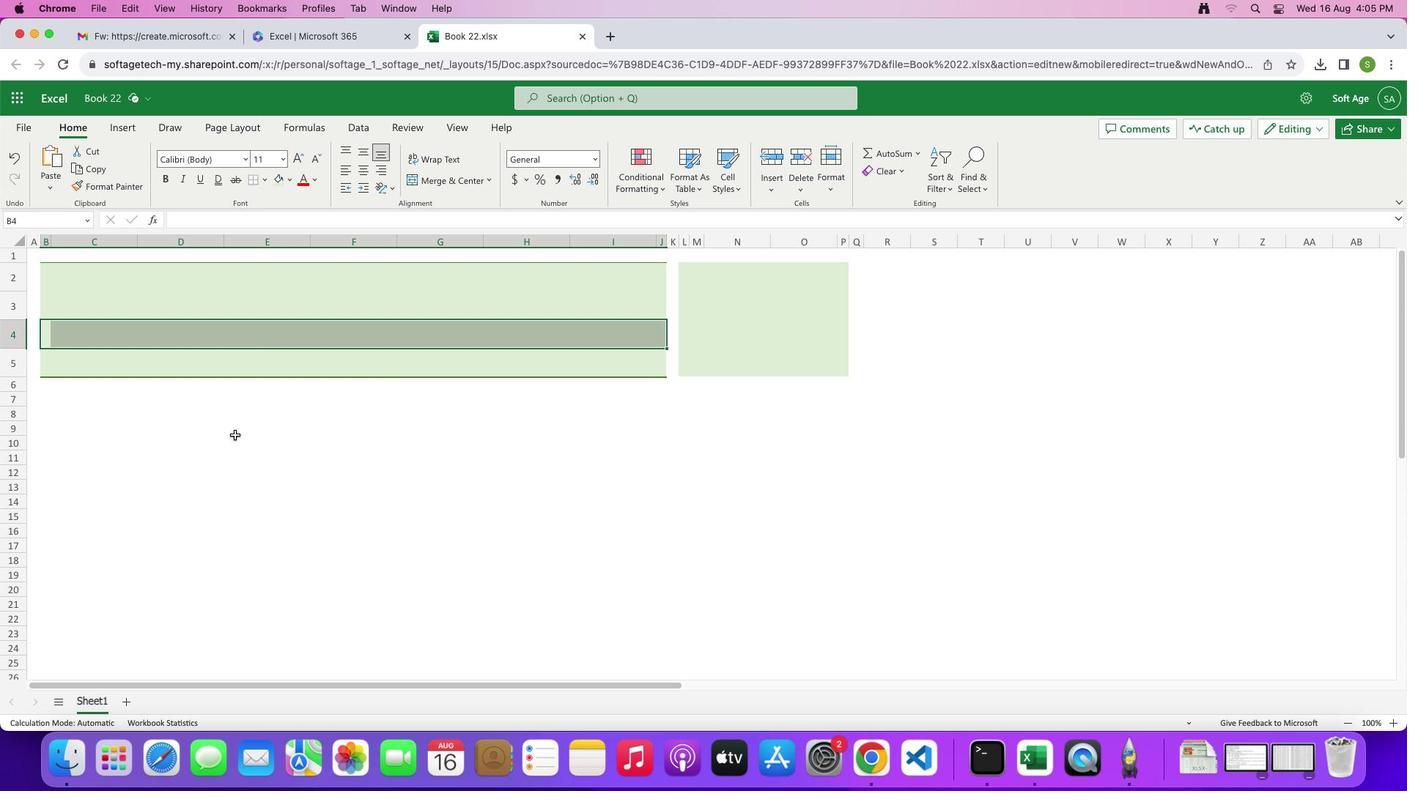 
Action: Mouse pressed left at (234, 436)
Screenshot: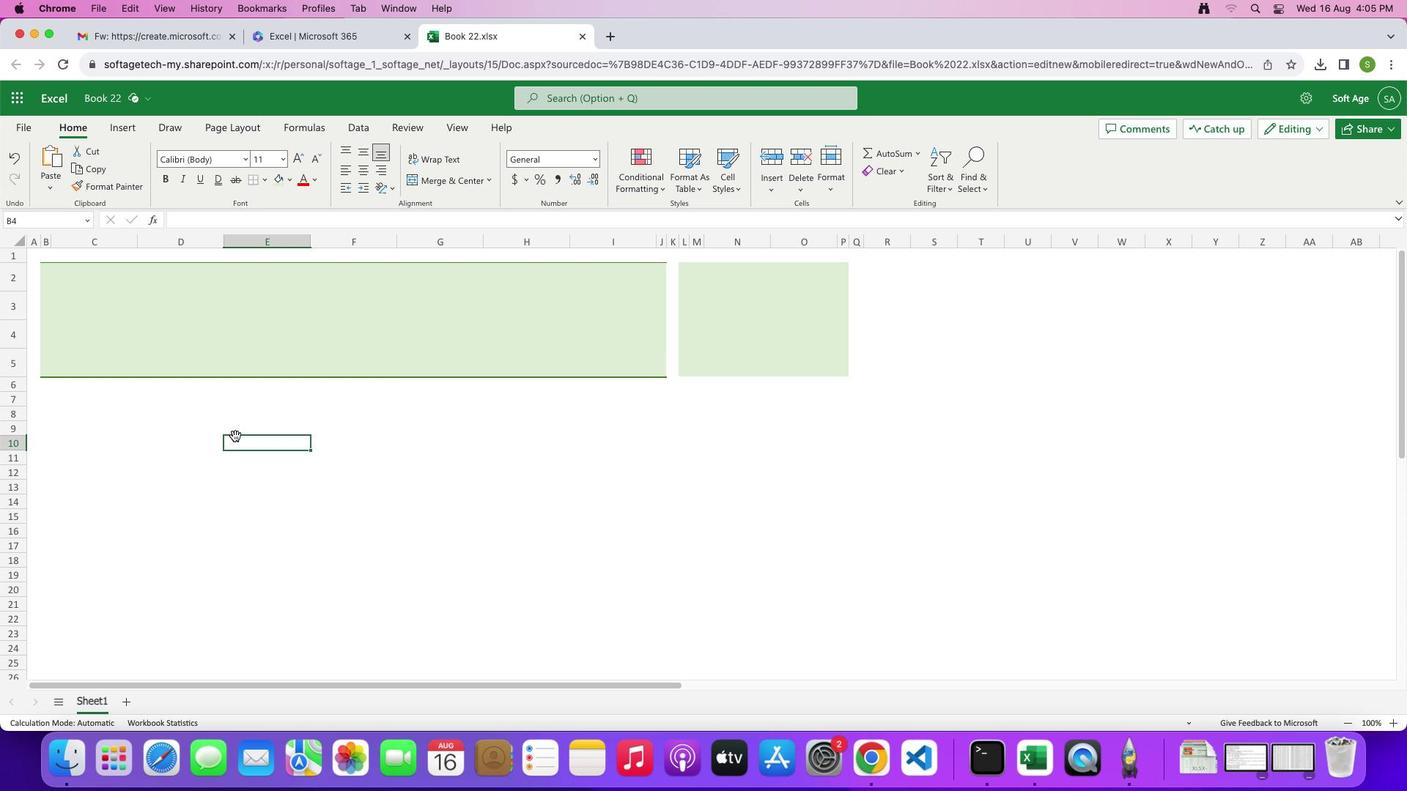 
Action: Mouse moved to (46, 385)
Screenshot: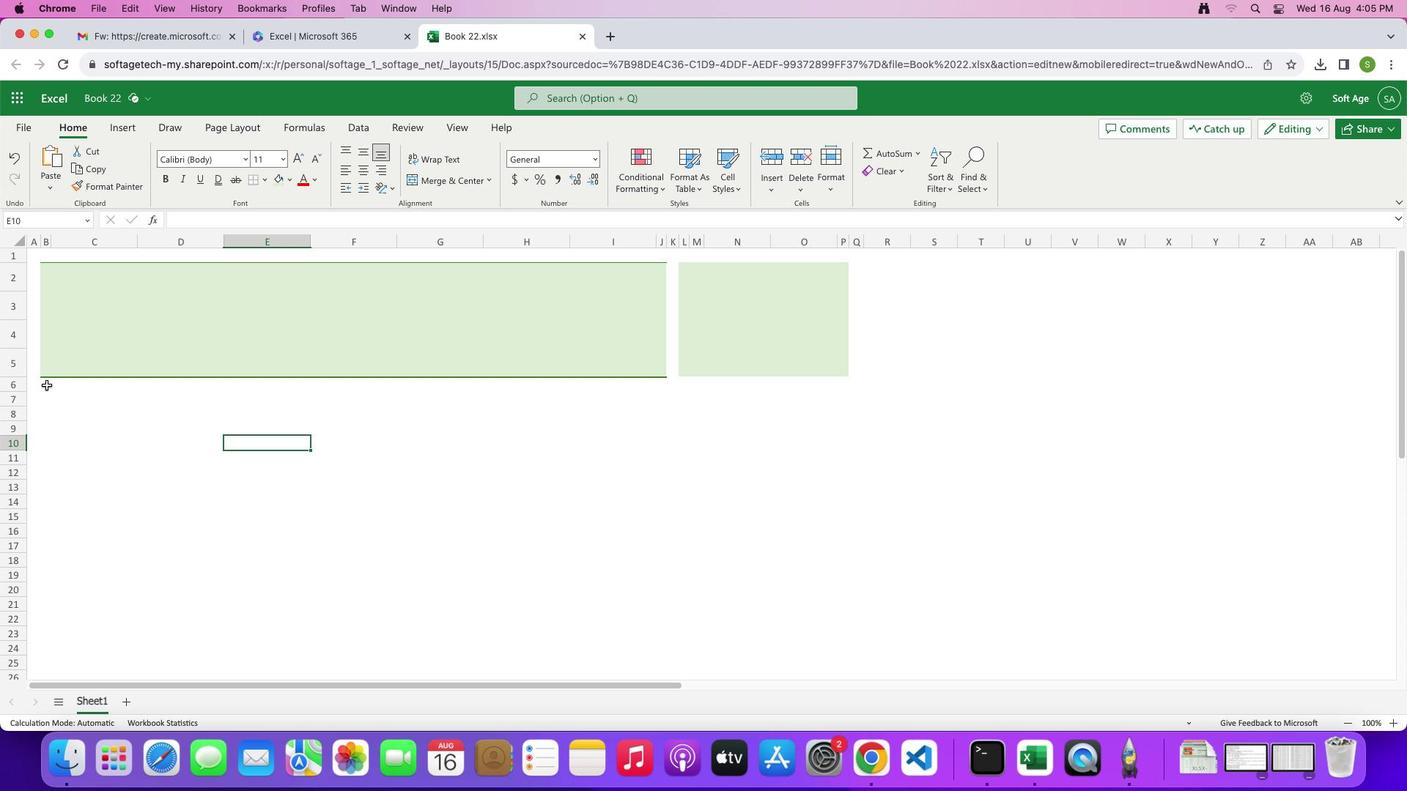 
Action: Mouse pressed left at (46, 385)
Screenshot: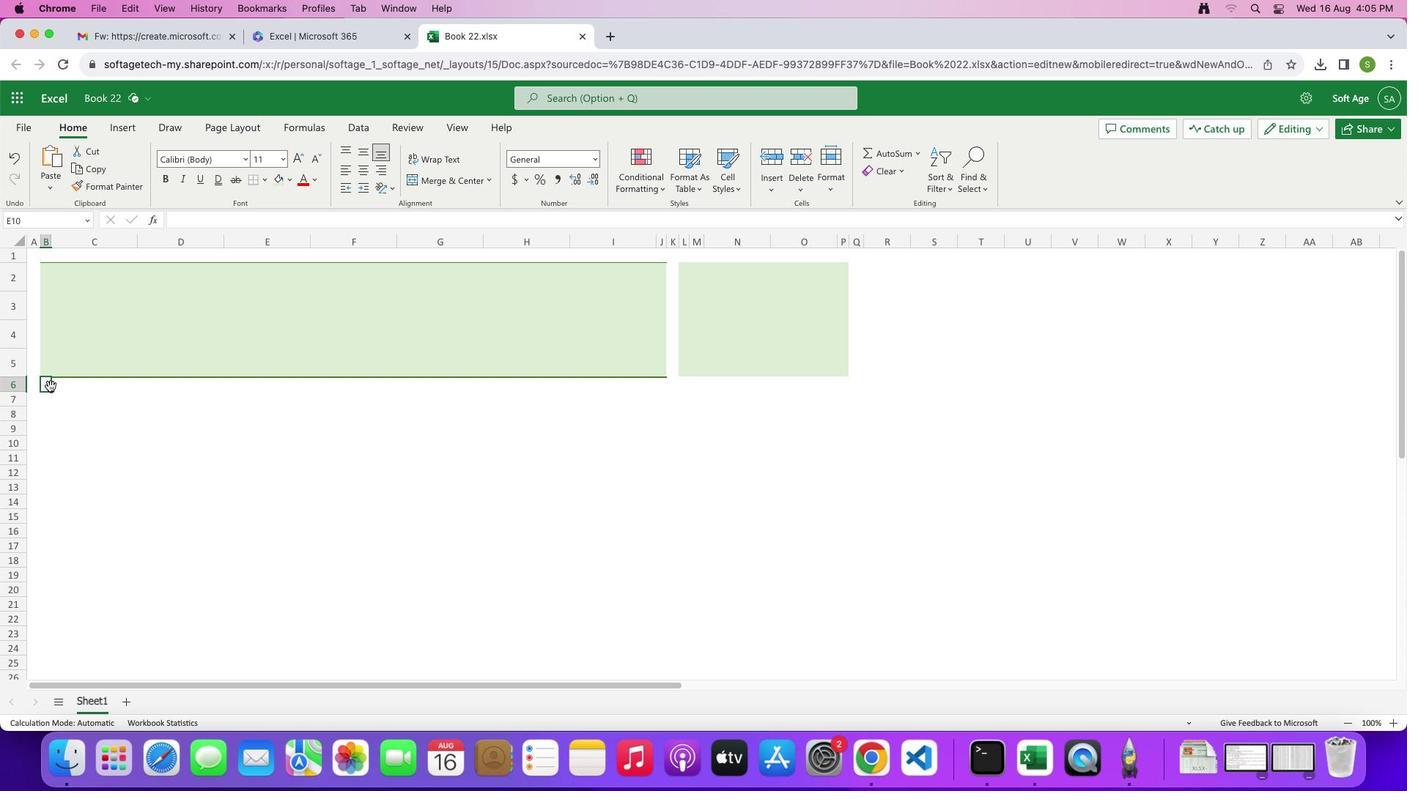 
Action: Mouse moved to (277, 183)
Screenshot: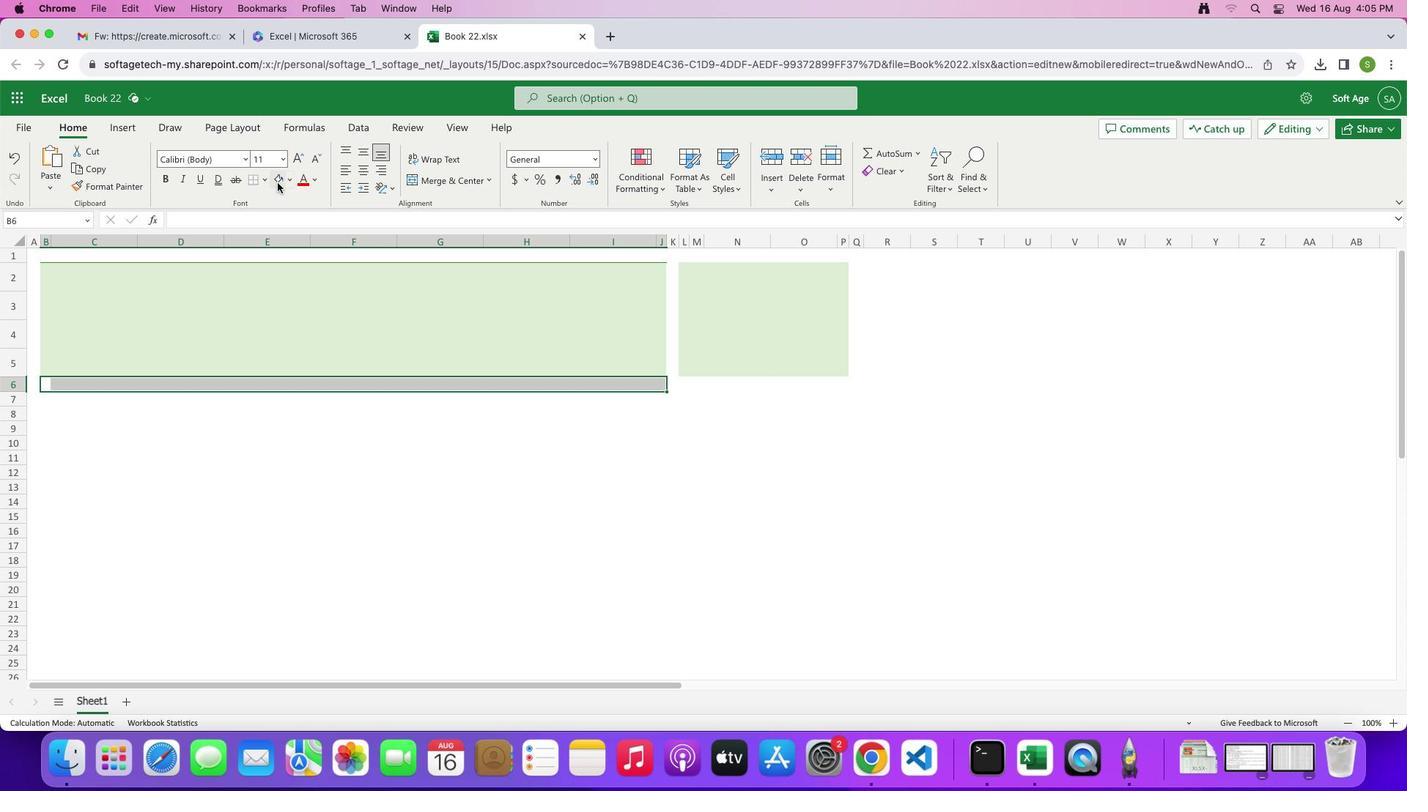
Action: Mouse pressed left at (277, 183)
Screenshot: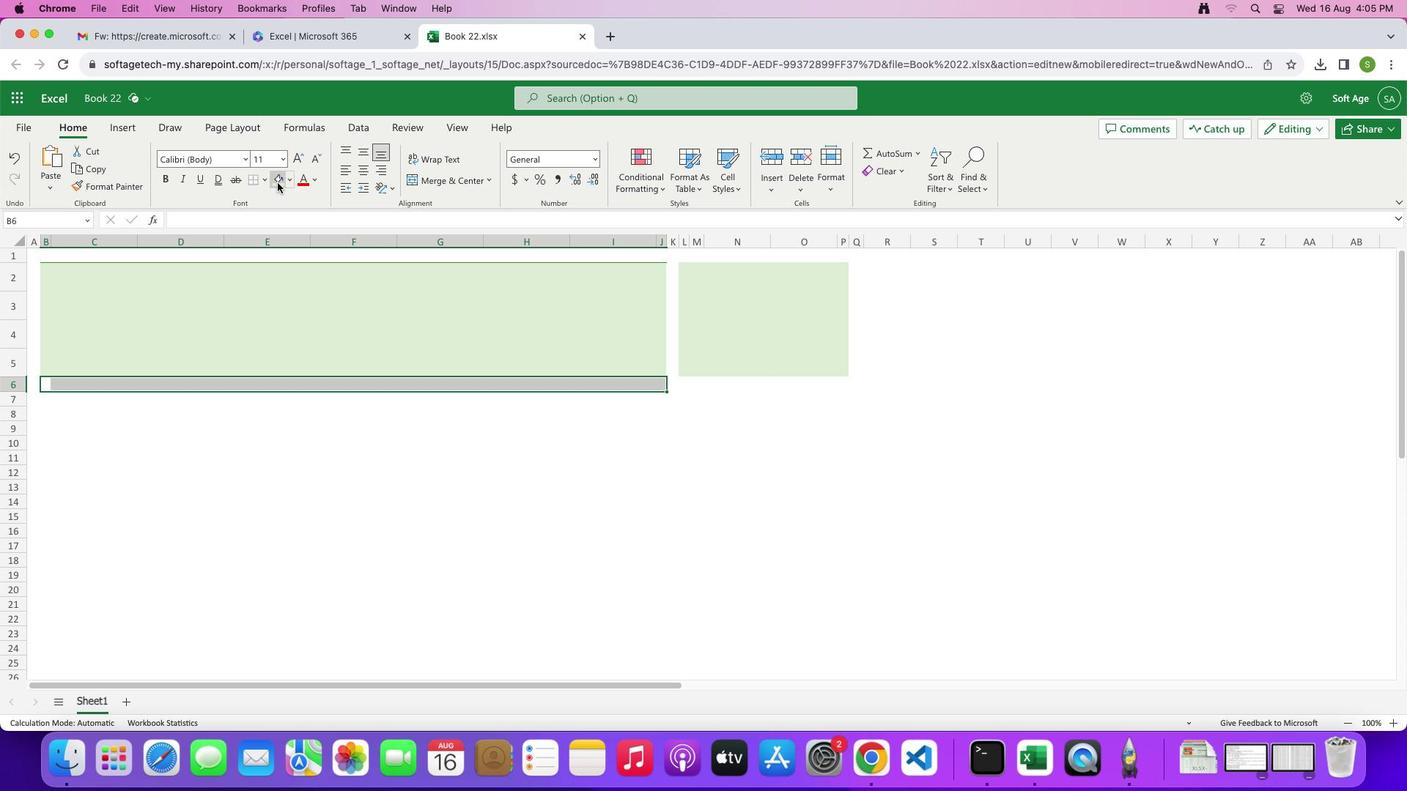 
Action: Mouse moved to (266, 179)
Screenshot: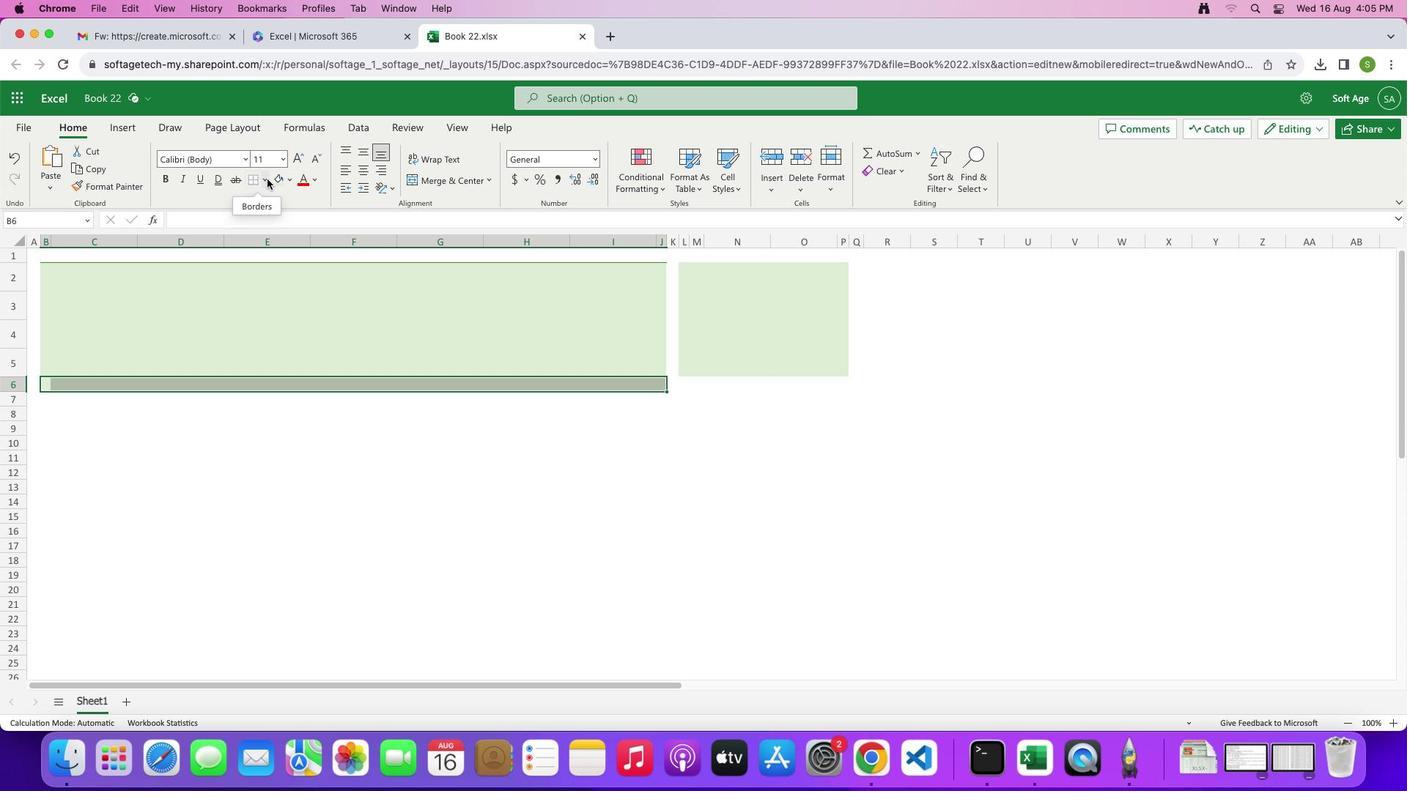 
Action: Mouse pressed left at (266, 179)
Screenshot: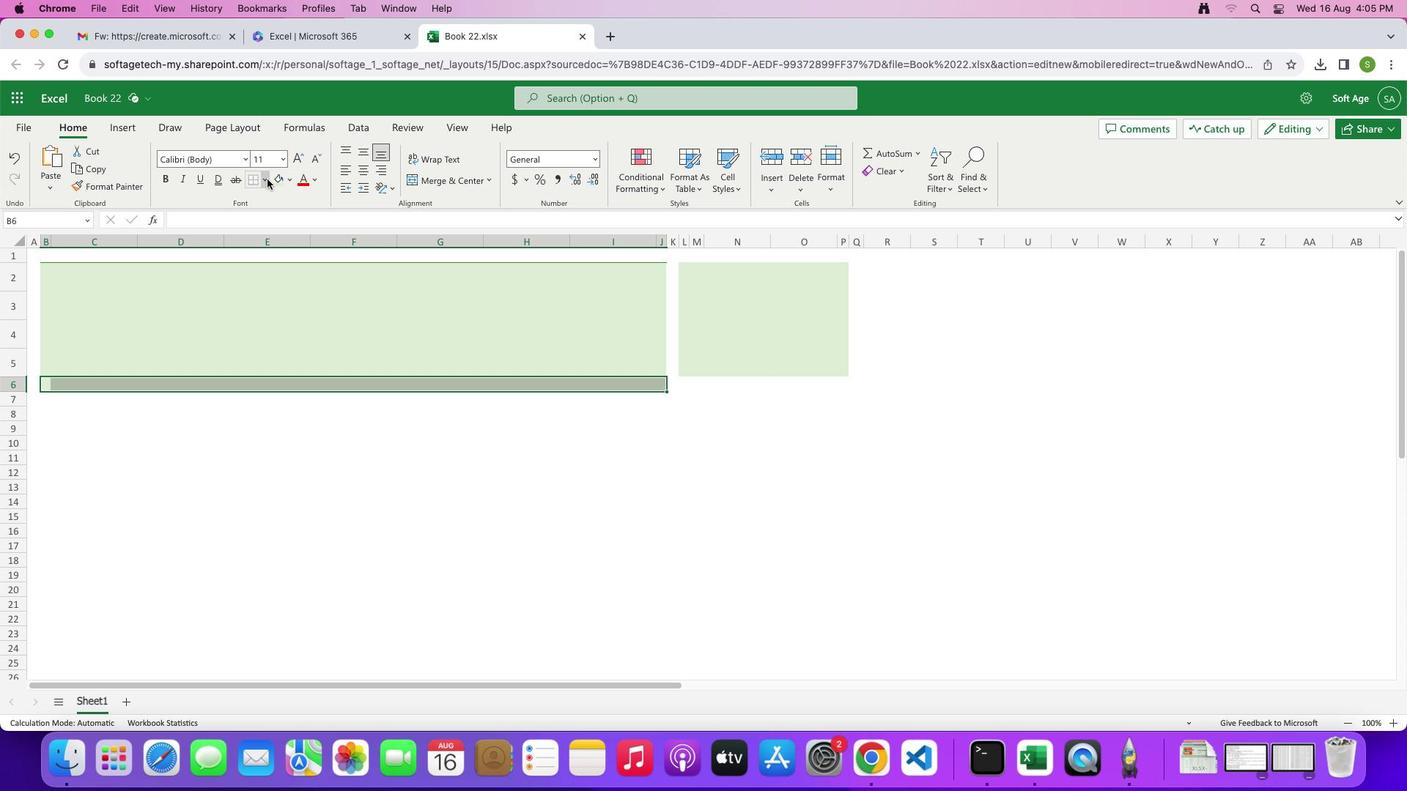 
Action: Mouse moved to (286, 269)
Screenshot: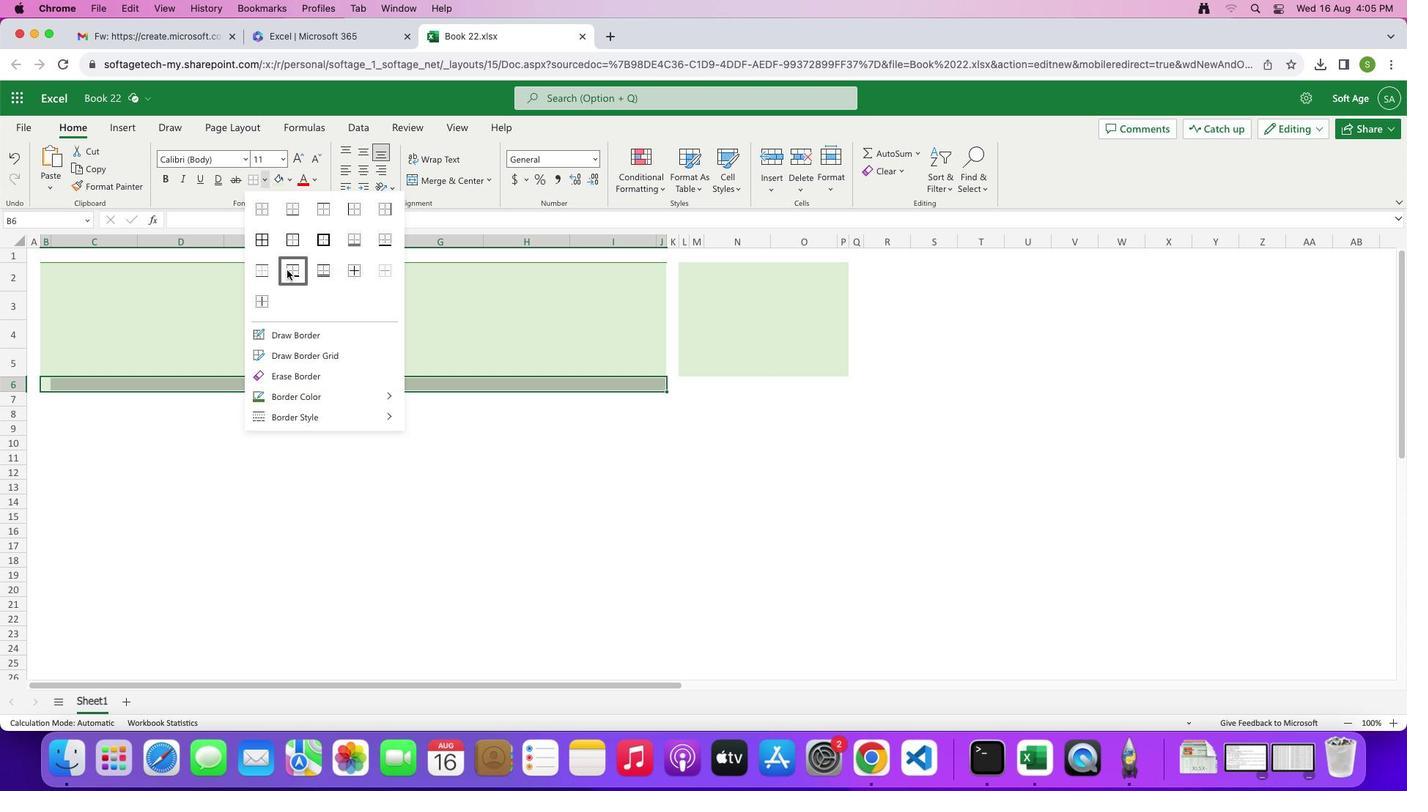 
Action: Mouse pressed left at (286, 269)
Screenshot: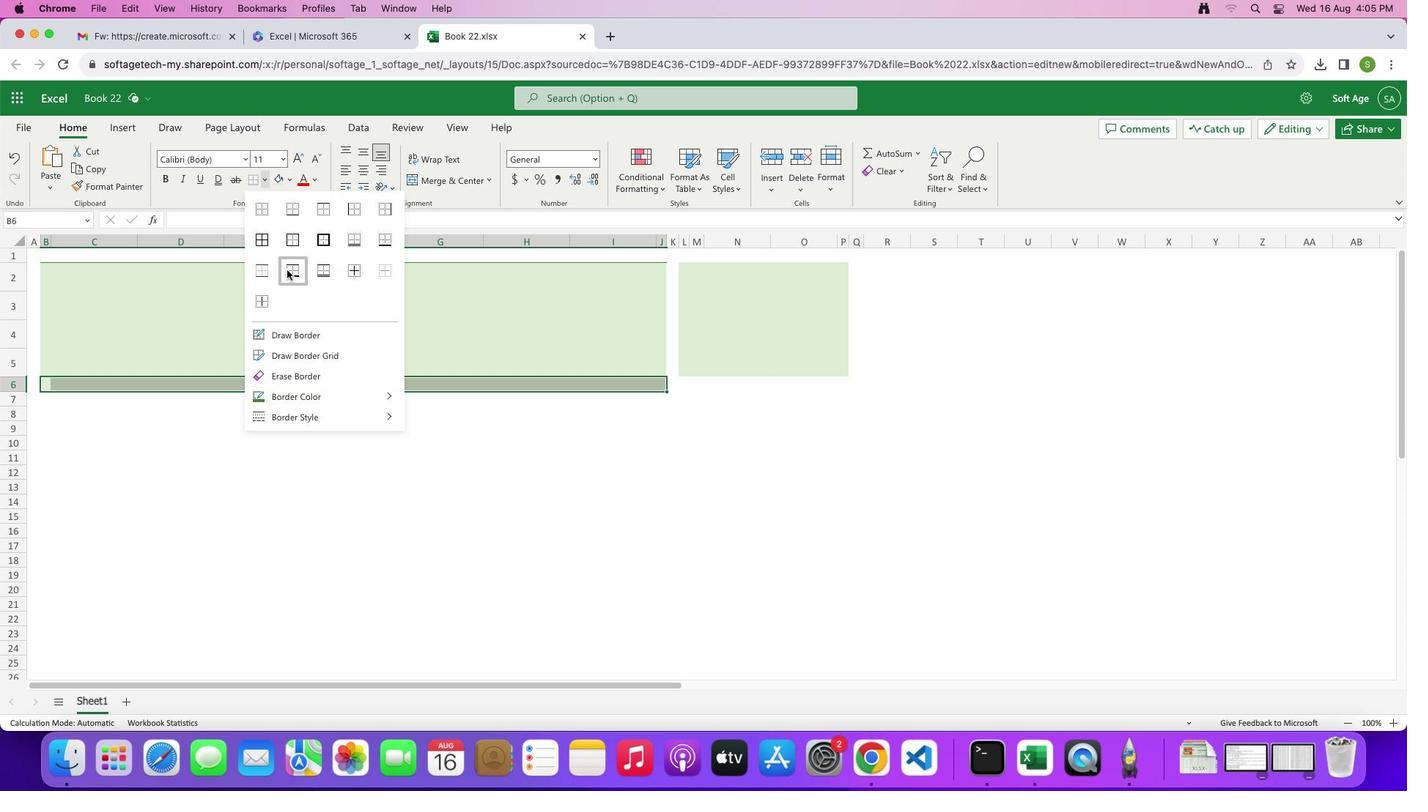 
Action: Mouse moved to (159, 419)
Screenshot: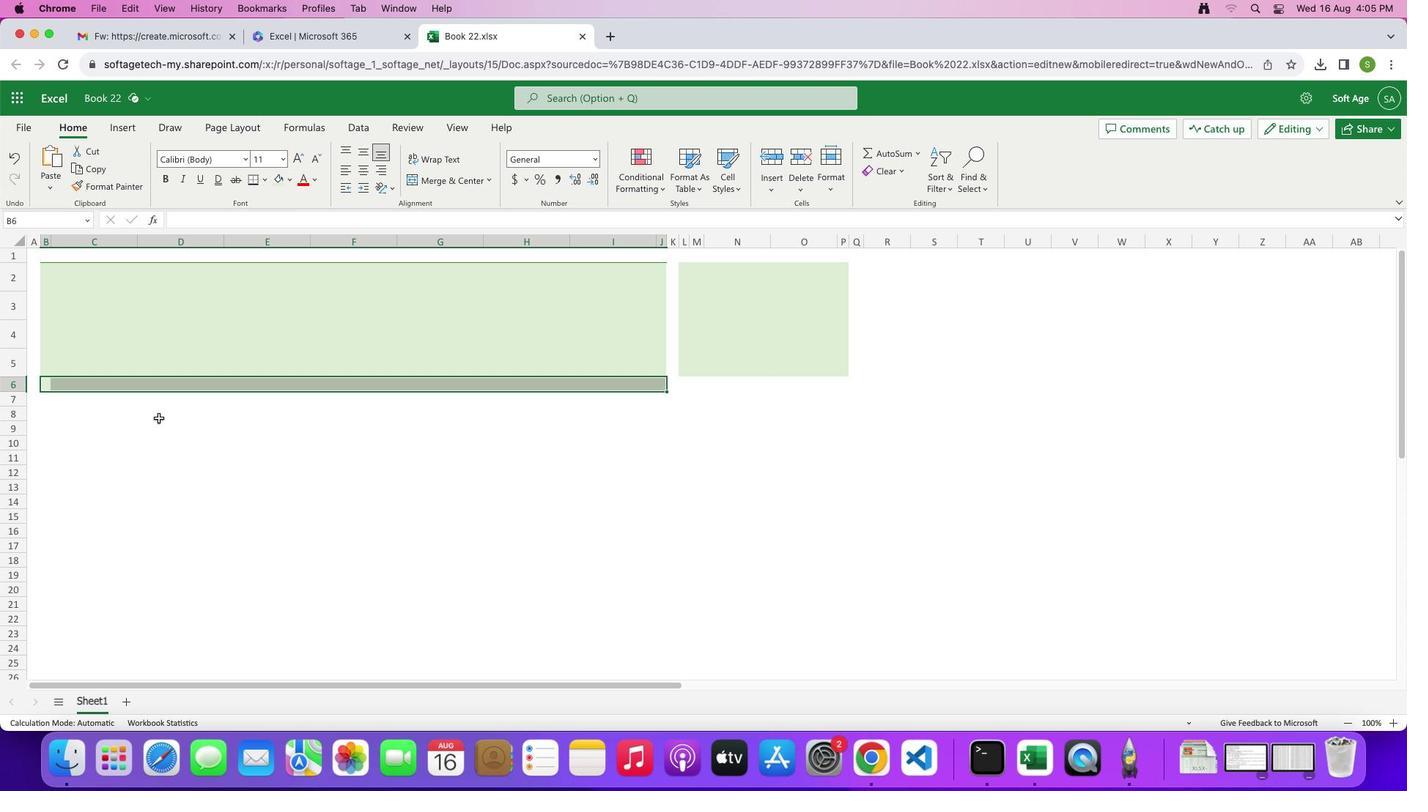 
Action: Mouse pressed left at (159, 419)
Screenshot: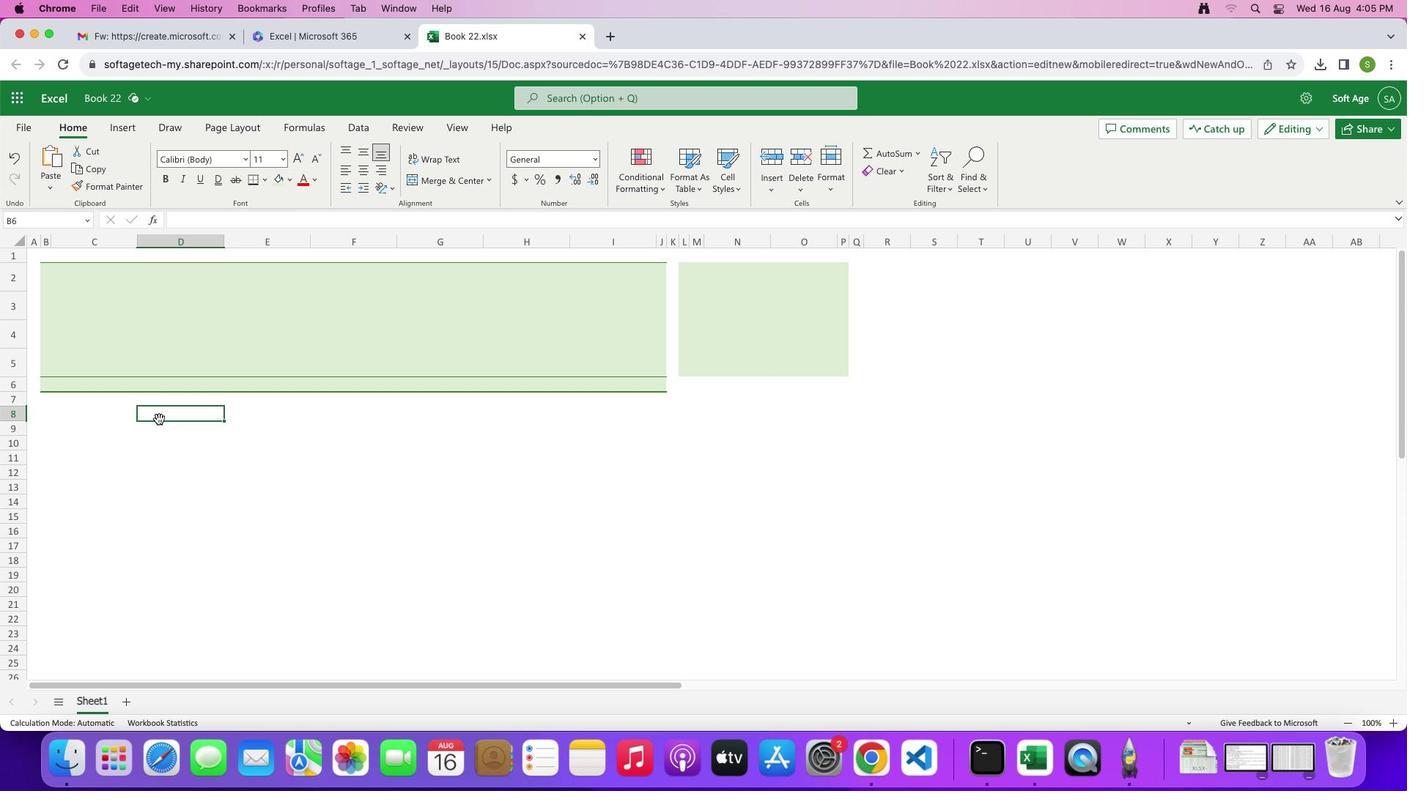 
Action: Mouse moved to (104, 362)
Screenshot: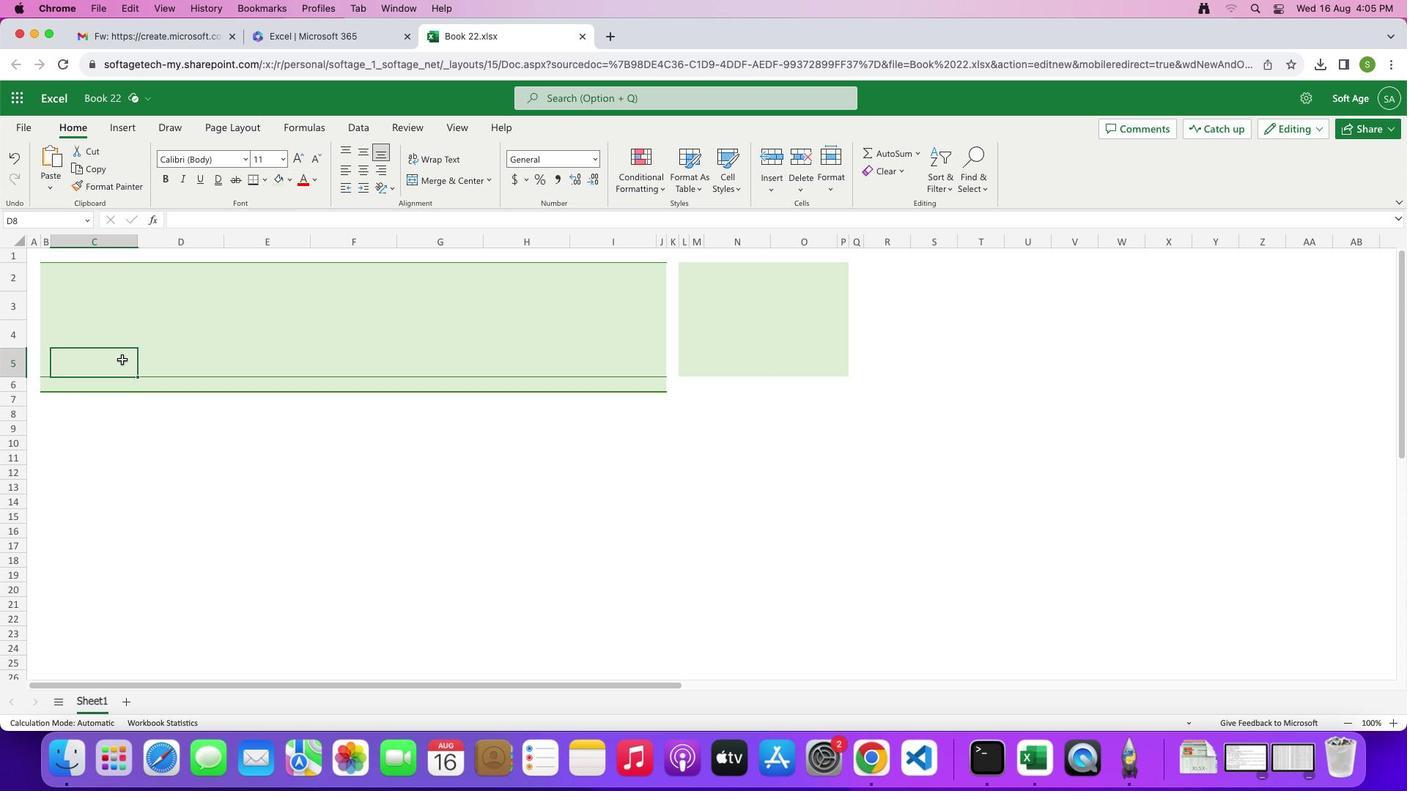 
Action: Mouse pressed left at (104, 362)
Screenshot: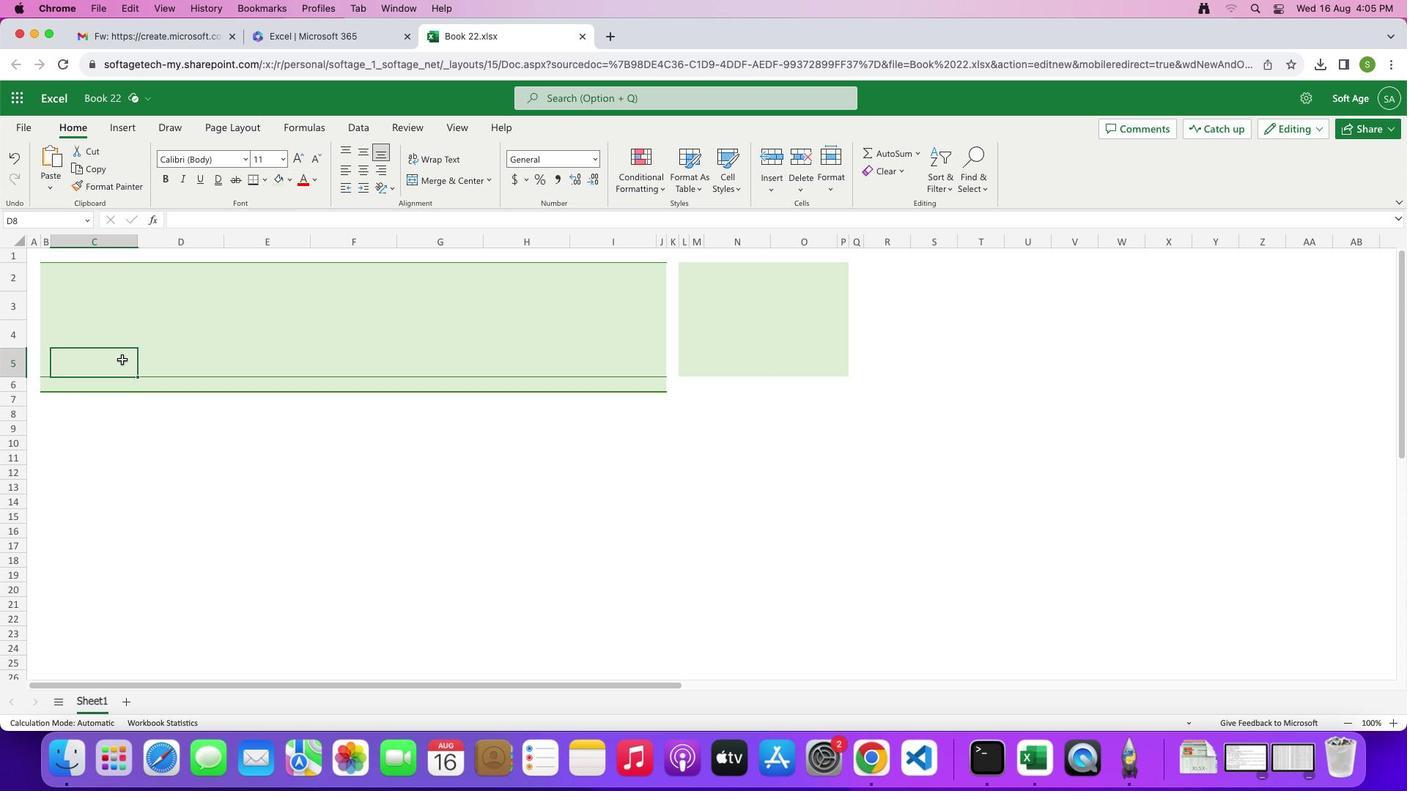 
Action: Mouse moved to (46, 357)
Screenshot: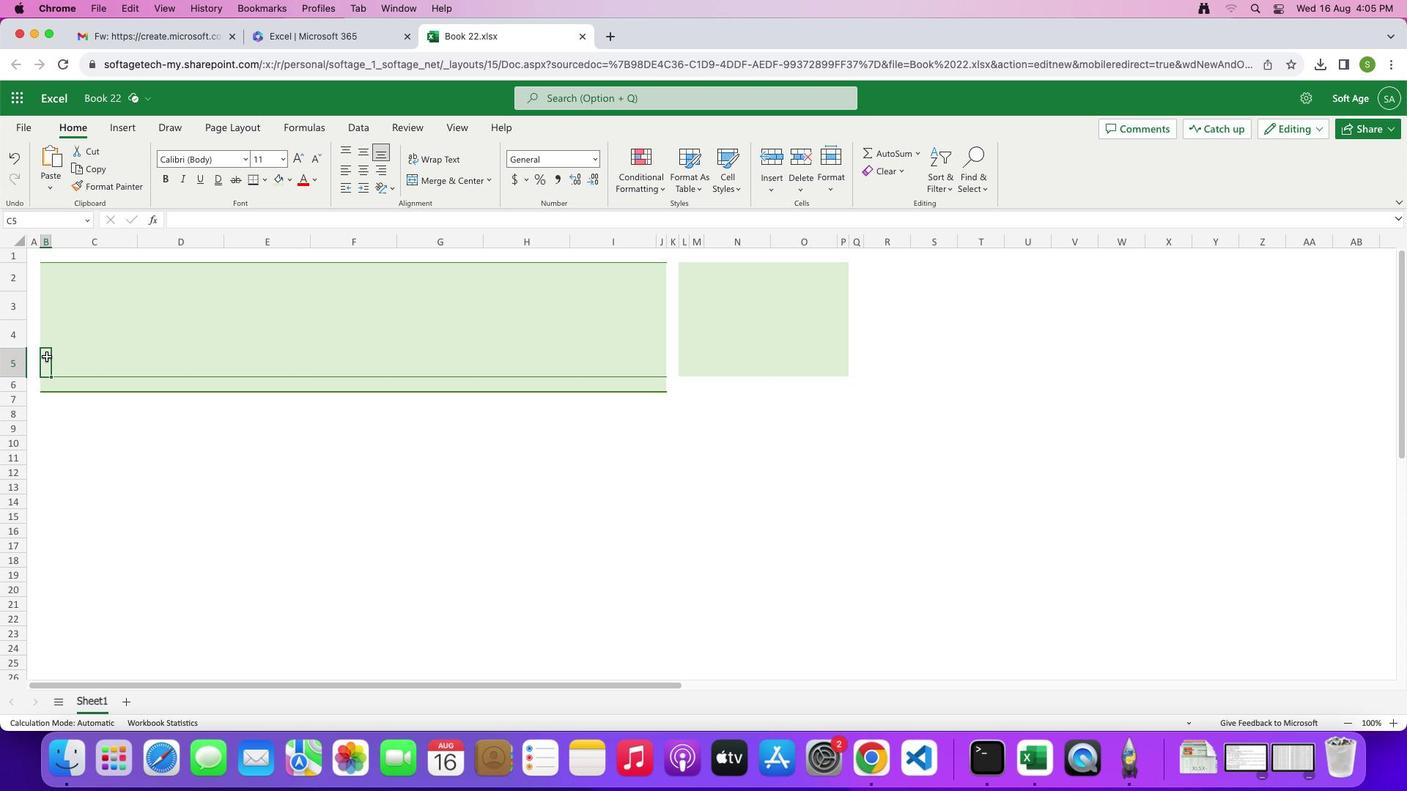 
Action: Mouse pressed left at (46, 357)
Screenshot: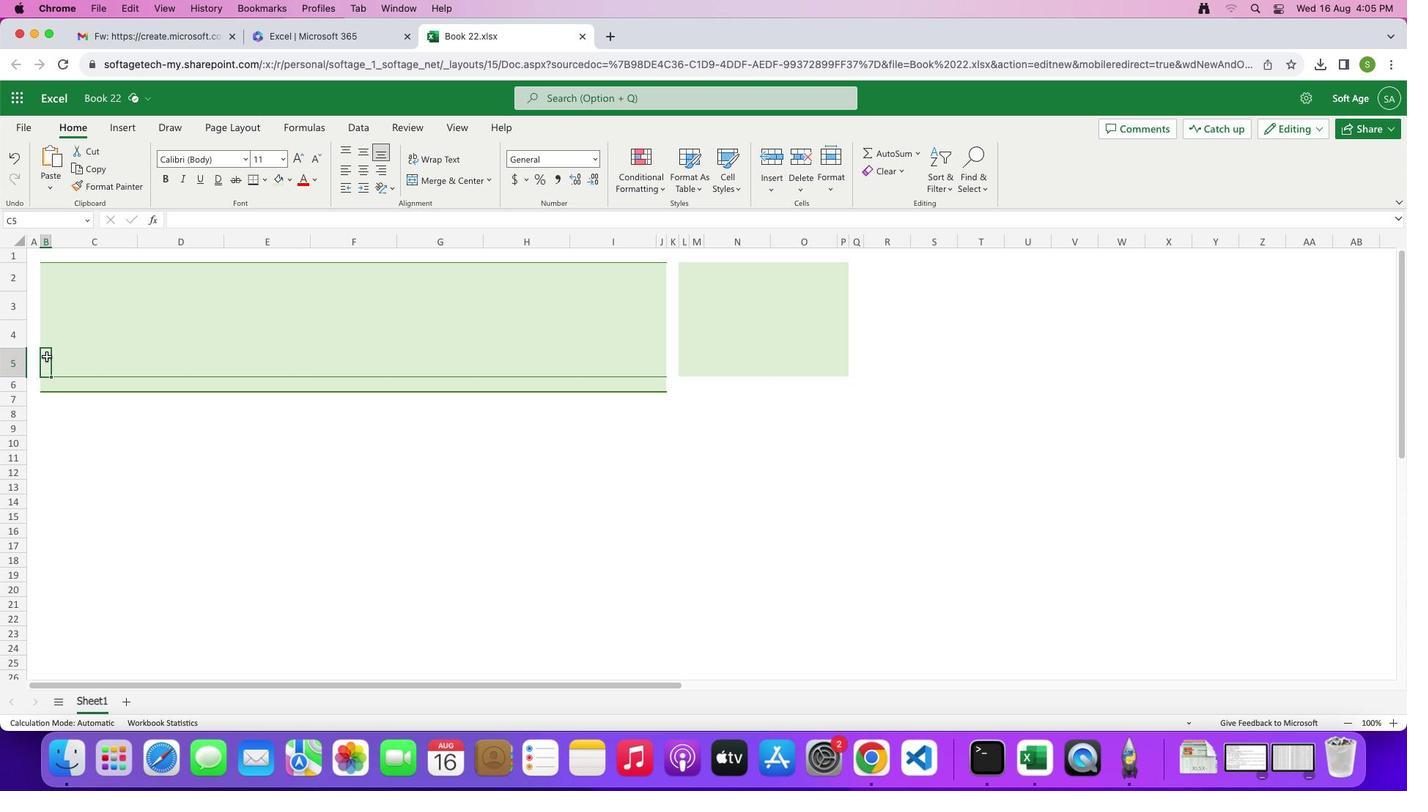 
Action: Mouse moved to (263, 178)
Screenshot: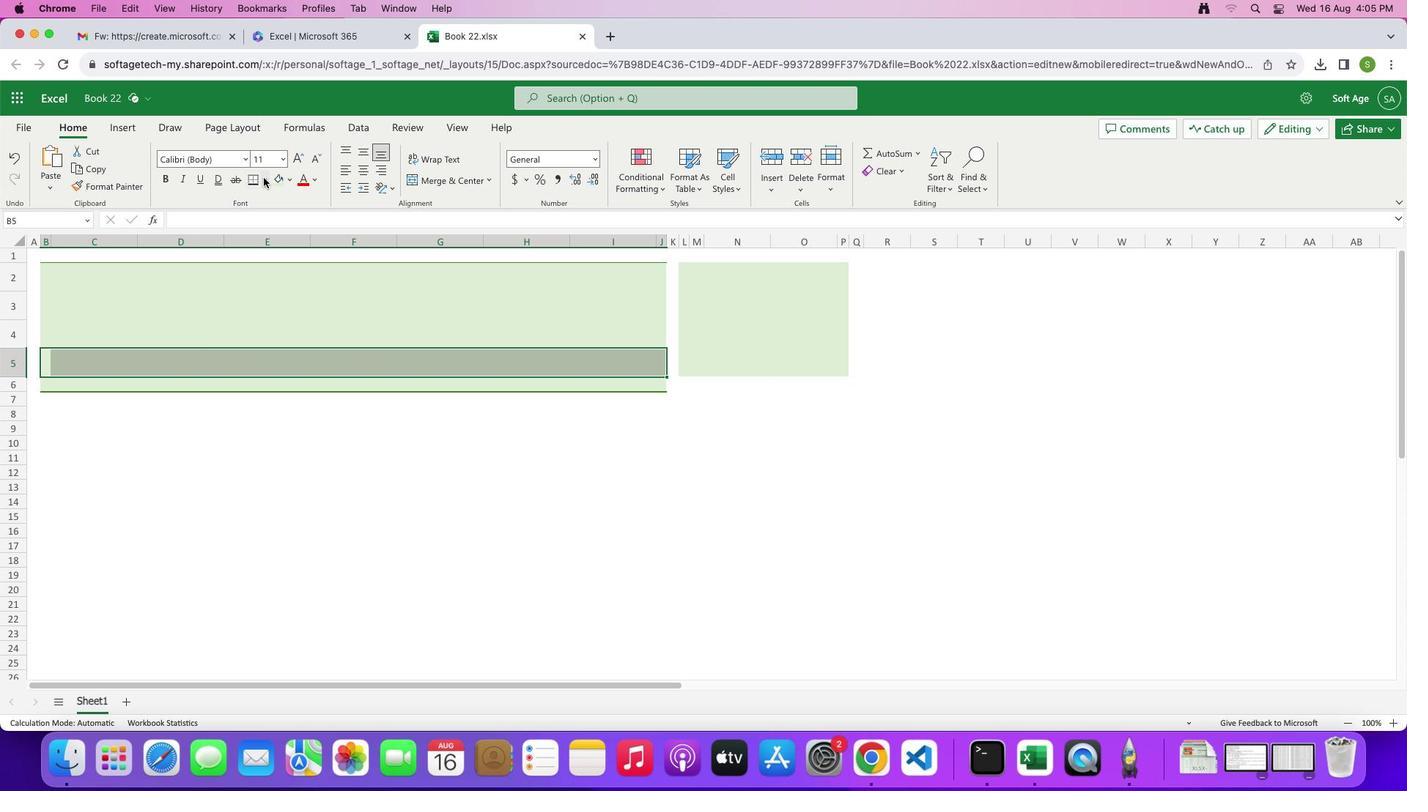 
Action: Mouse pressed left at (263, 178)
Screenshot: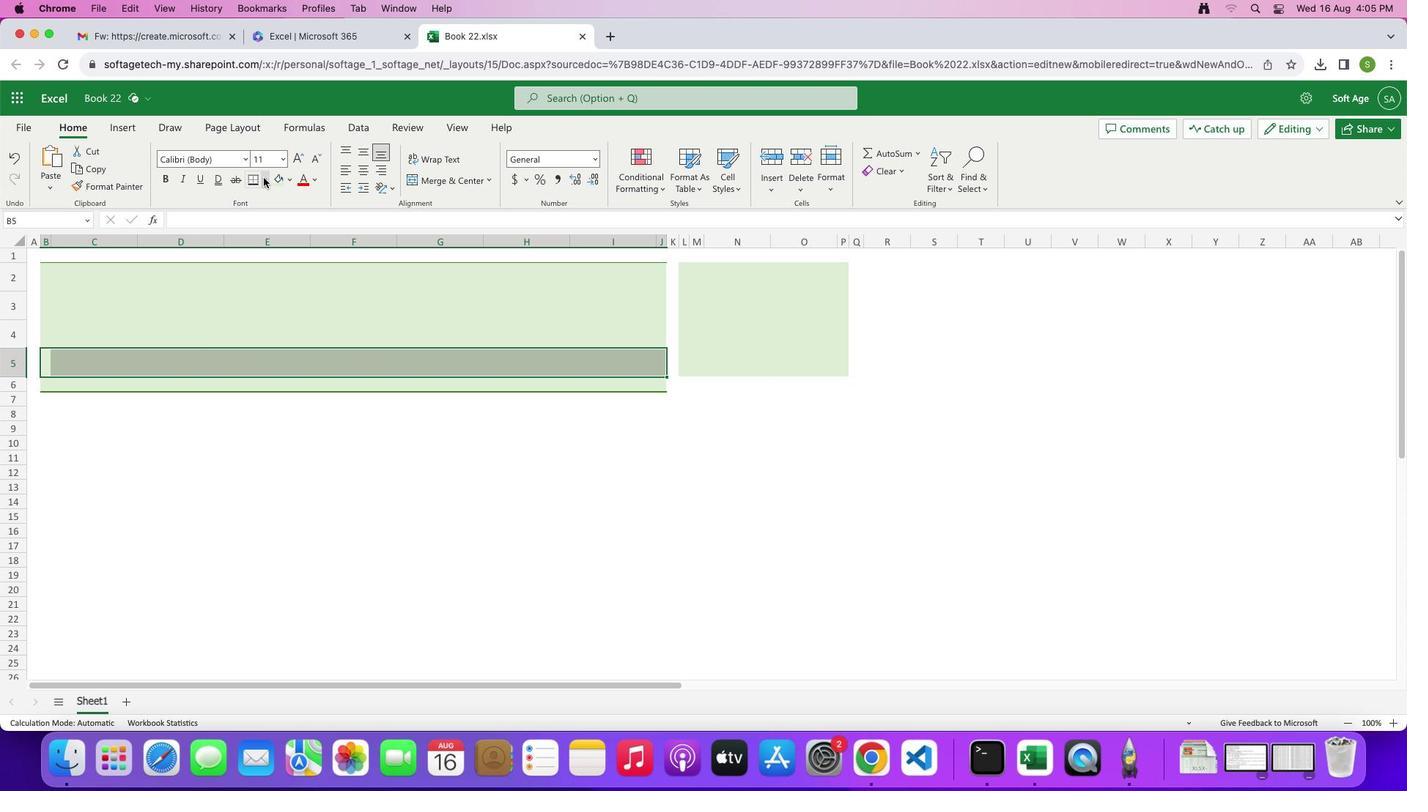 
Action: Mouse moved to (384, 242)
Screenshot: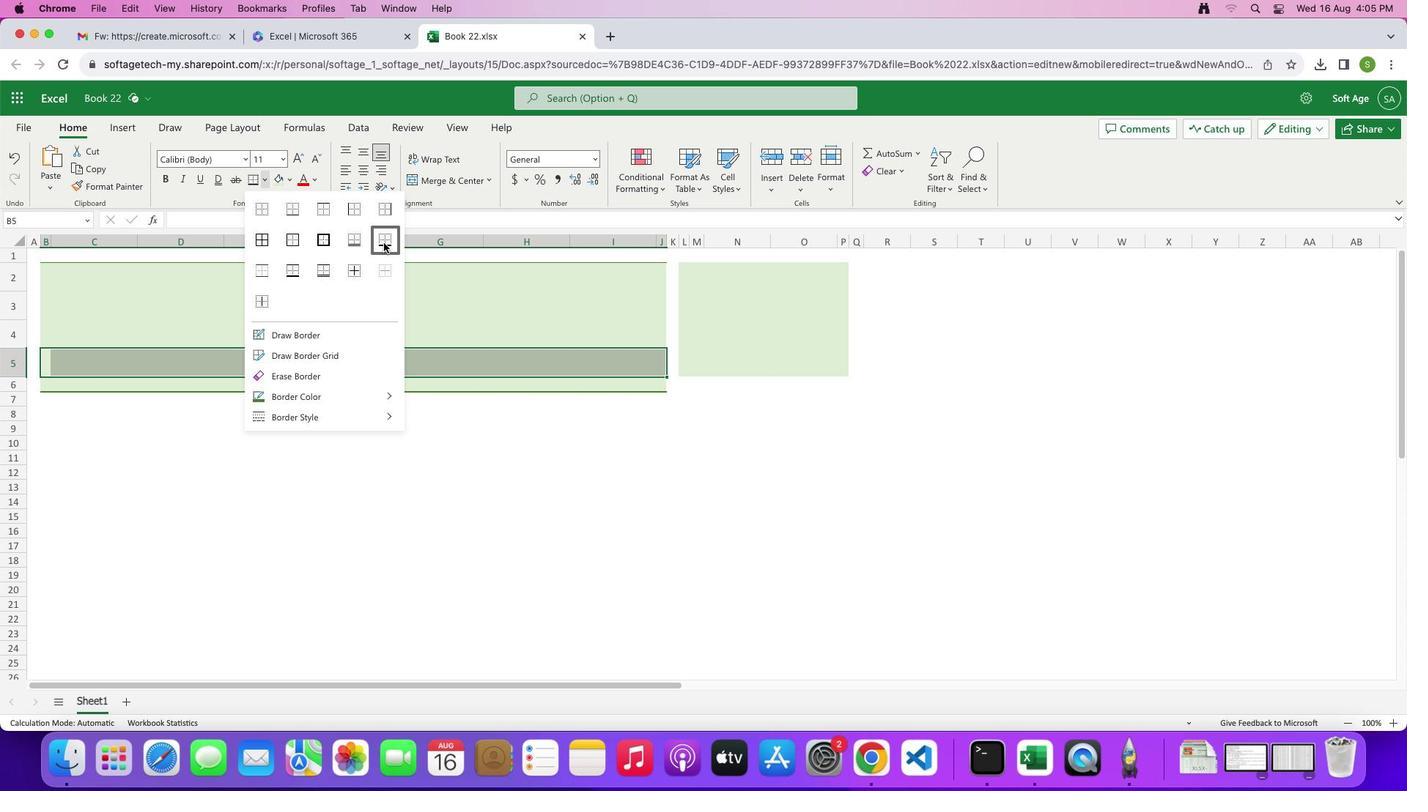 
Action: Mouse pressed left at (384, 242)
Screenshot: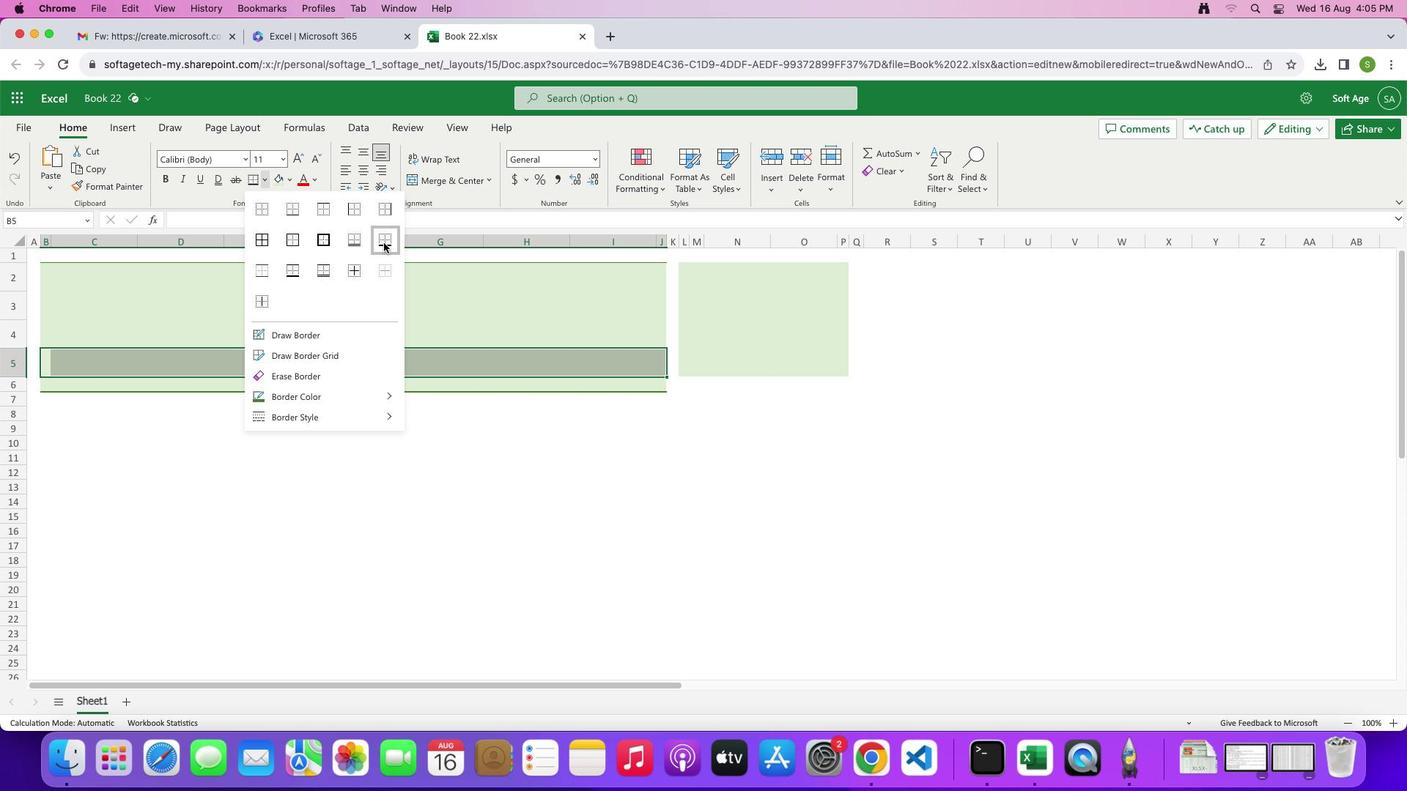 
Action: Mouse moved to (183, 317)
Screenshot: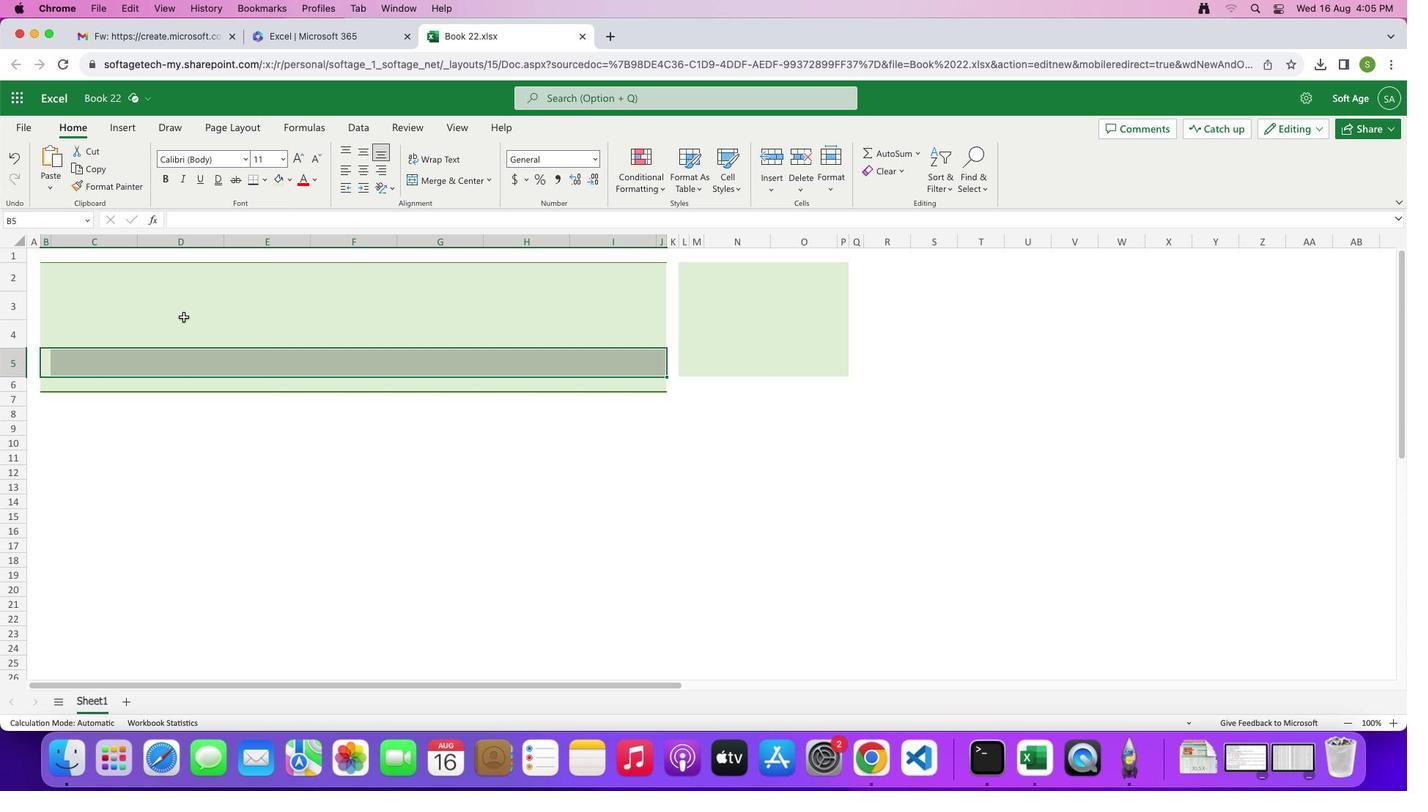 
Action: Mouse pressed left at (183, 317)
Screenshot: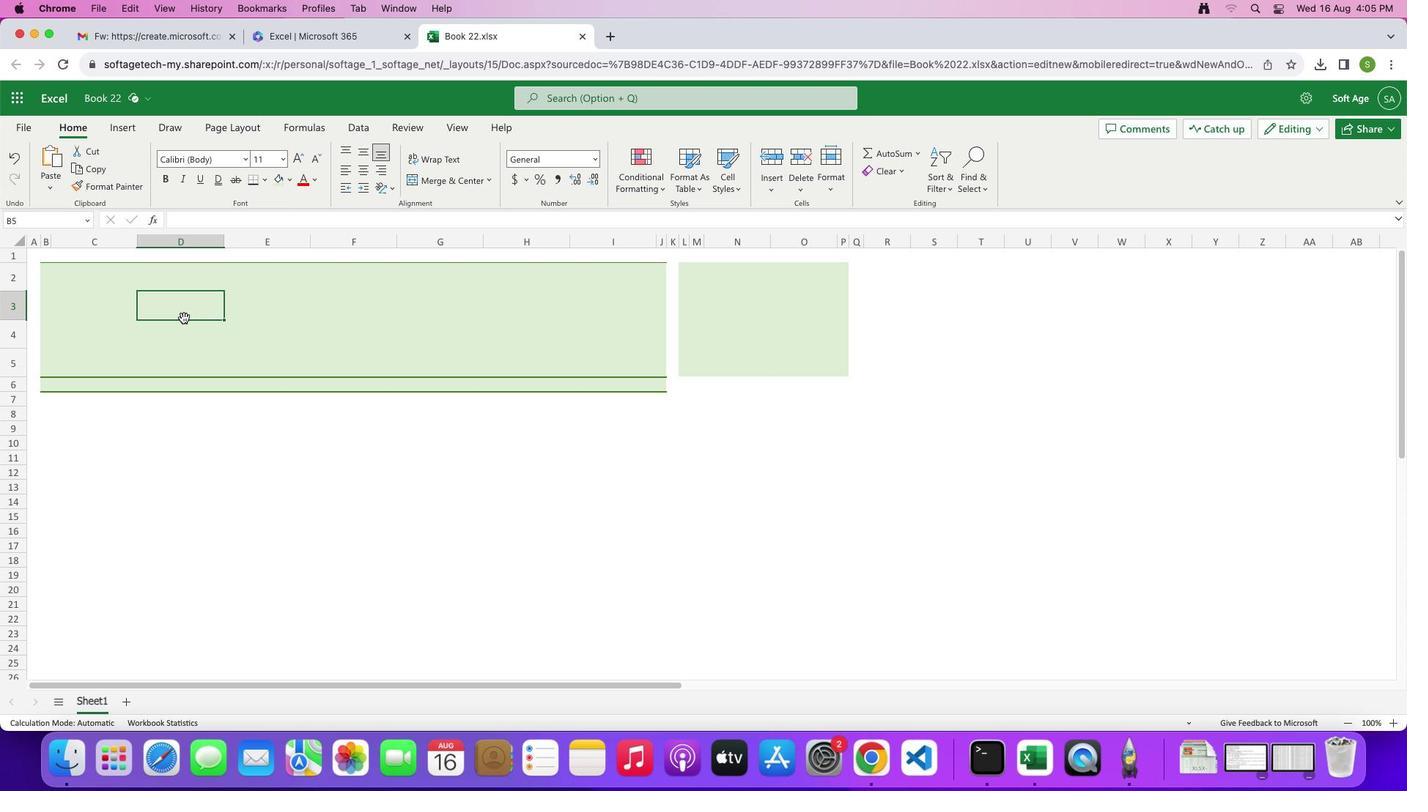 
Action: Mouse moved to (45, 255)
Screenshot: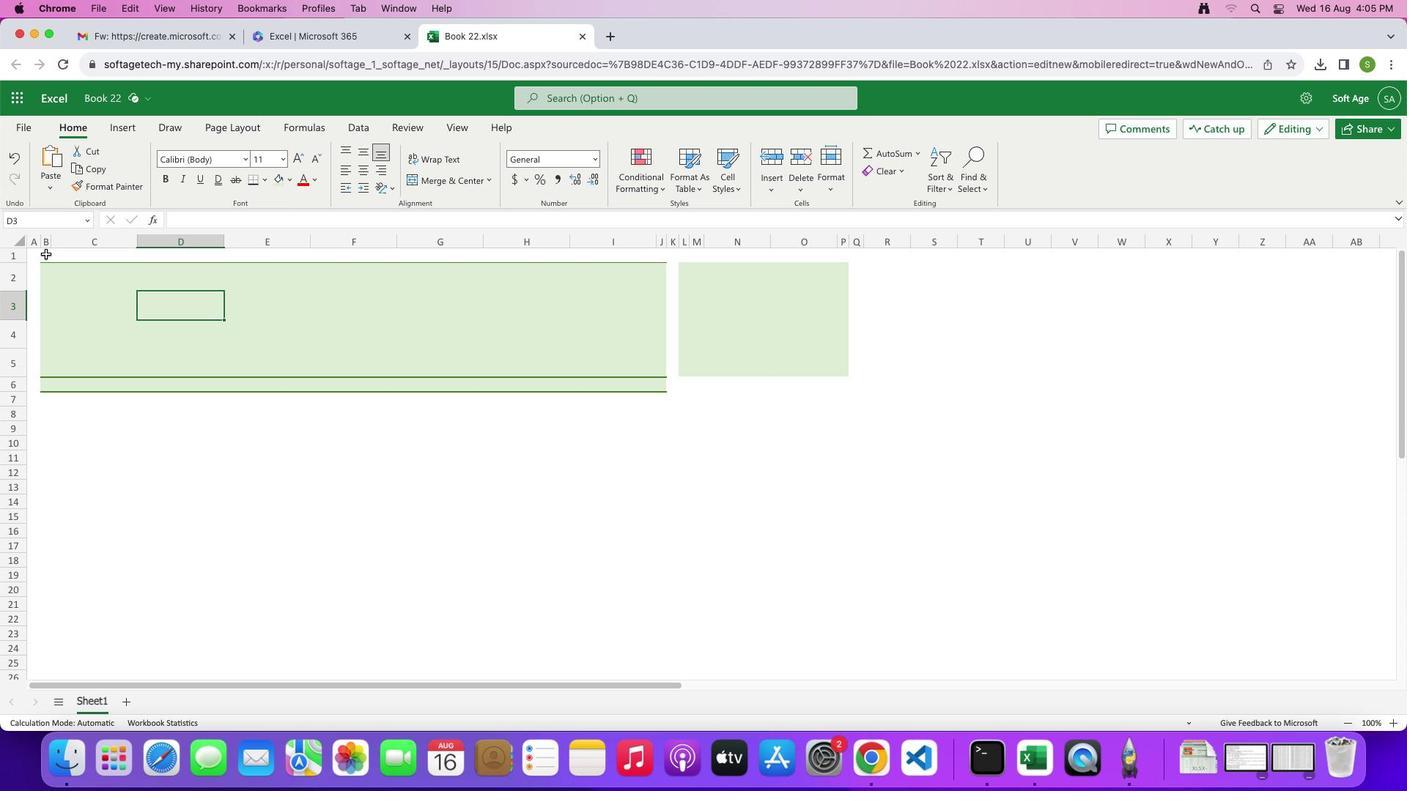 
Action: Mouse pressed left at (45, 255)
Screenshot: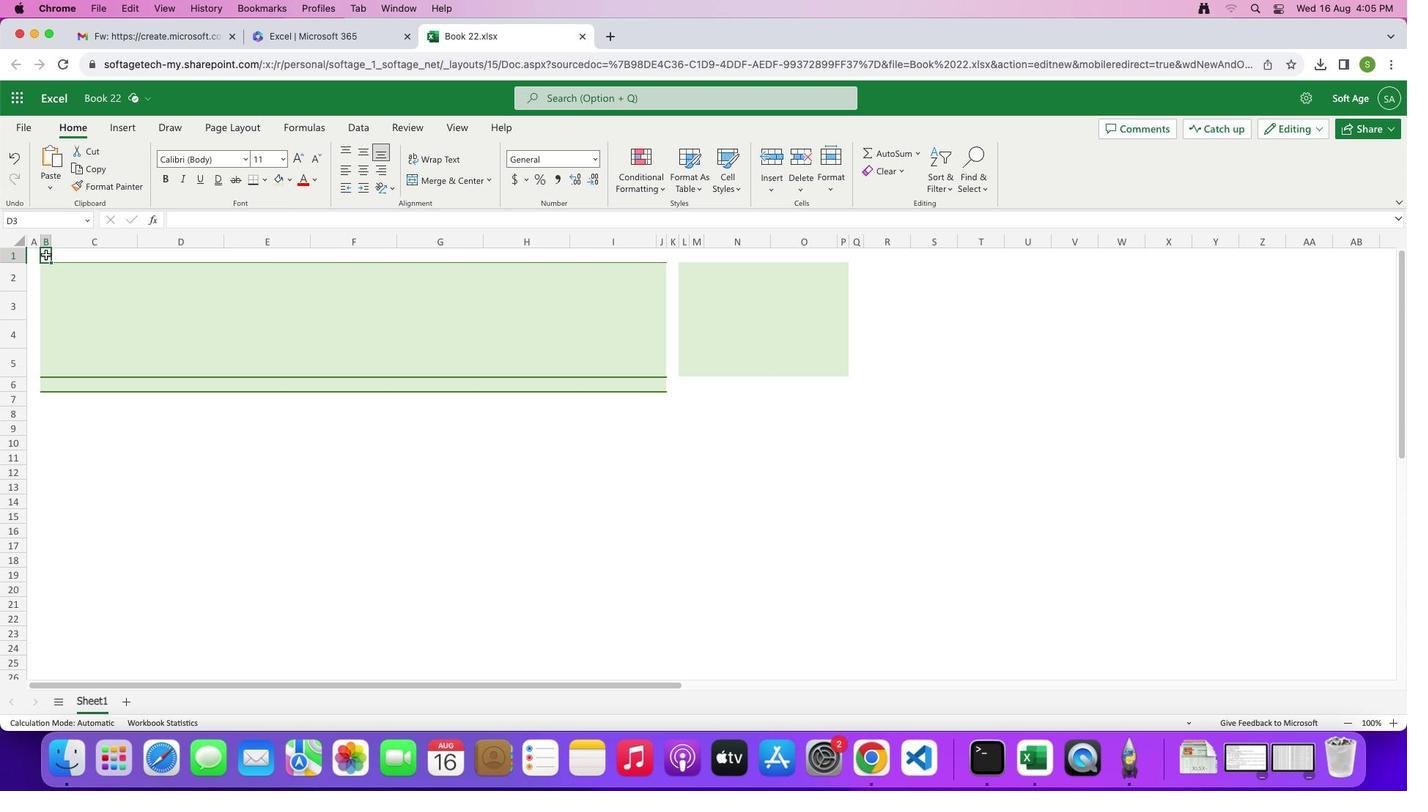 
Action: Mouse moved to (252, 181)
Screenshot: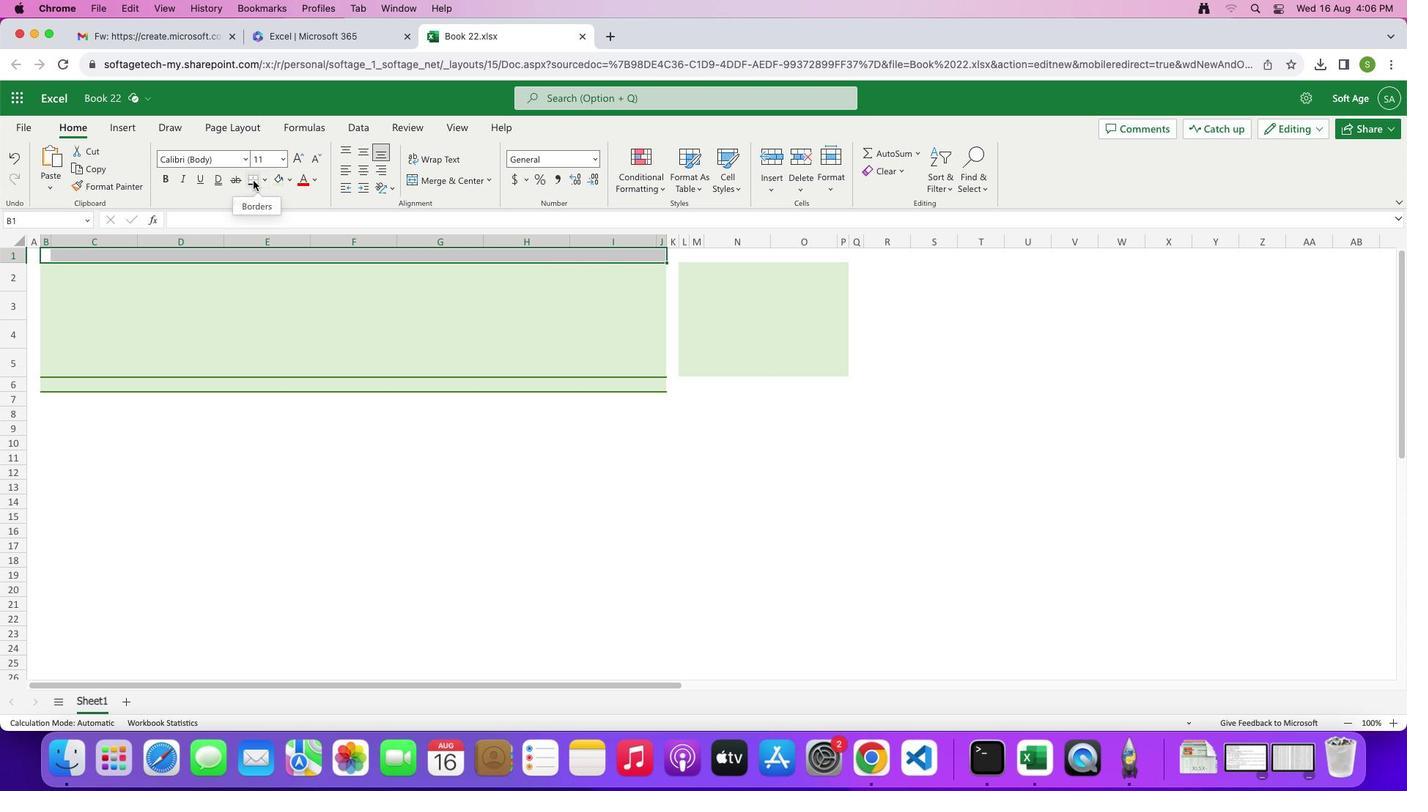 
Action: Mouse pressed left at (252, 181)
Screenshot: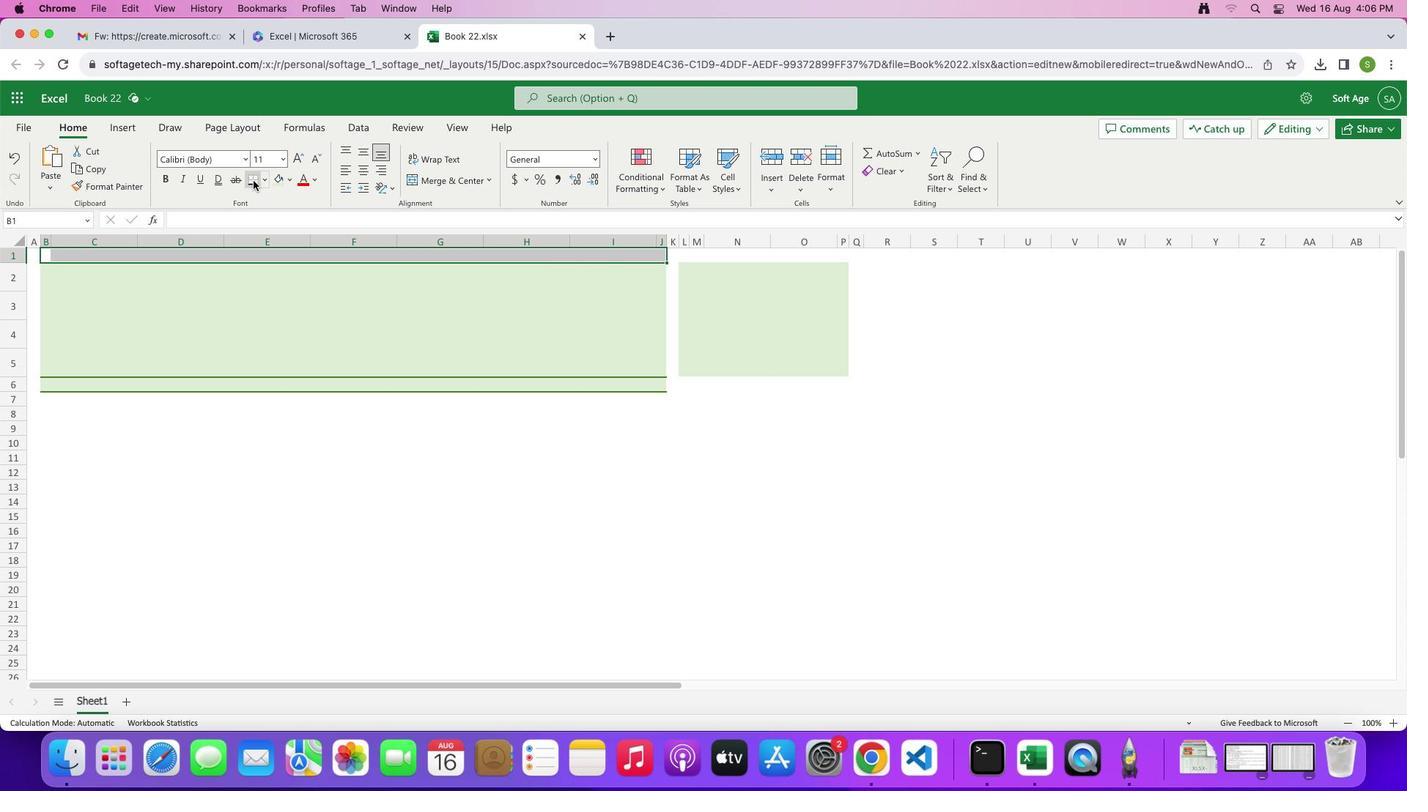 
Action: Mouse moved to (211, 319)
Screenshot: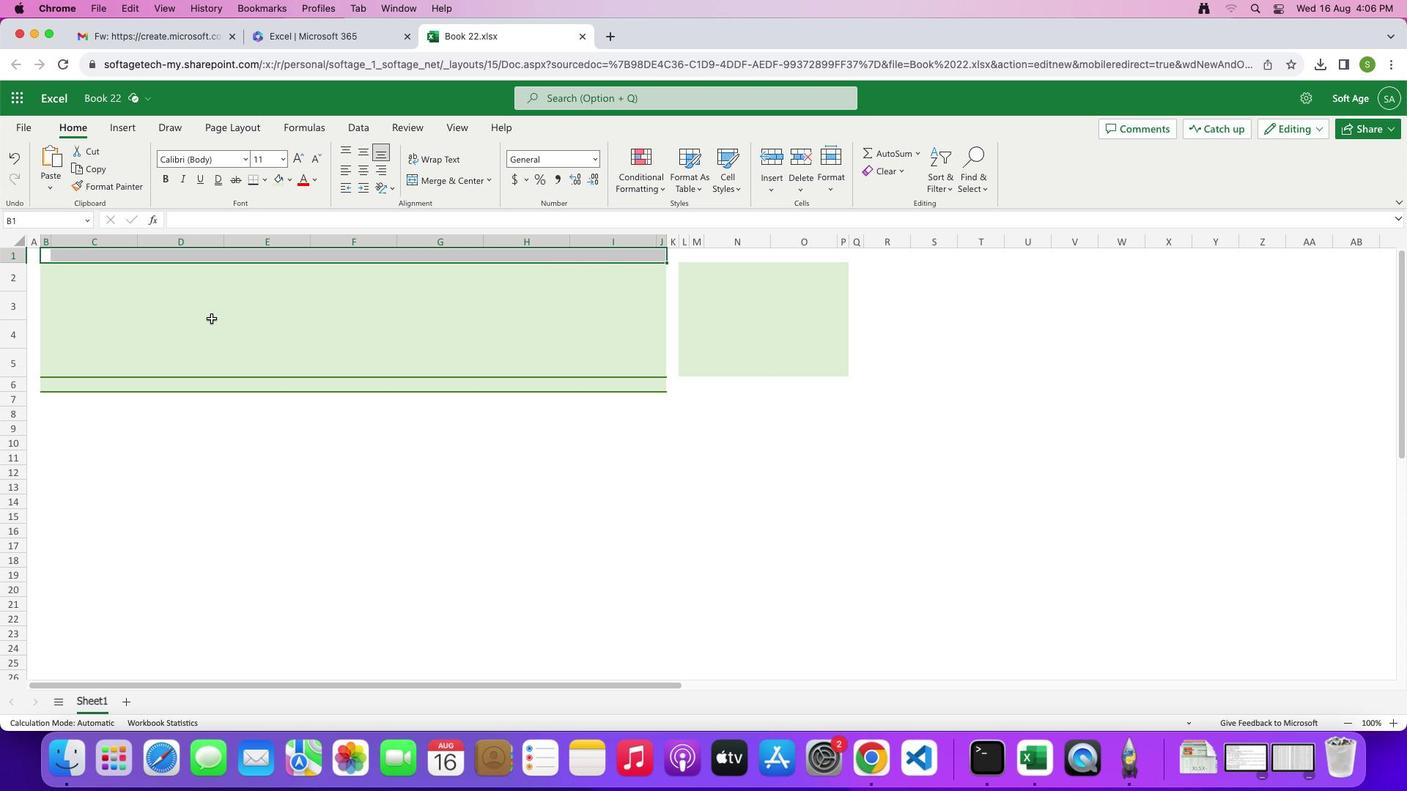 
Action: Mouse pressed left at (211, 319)
Screenshot: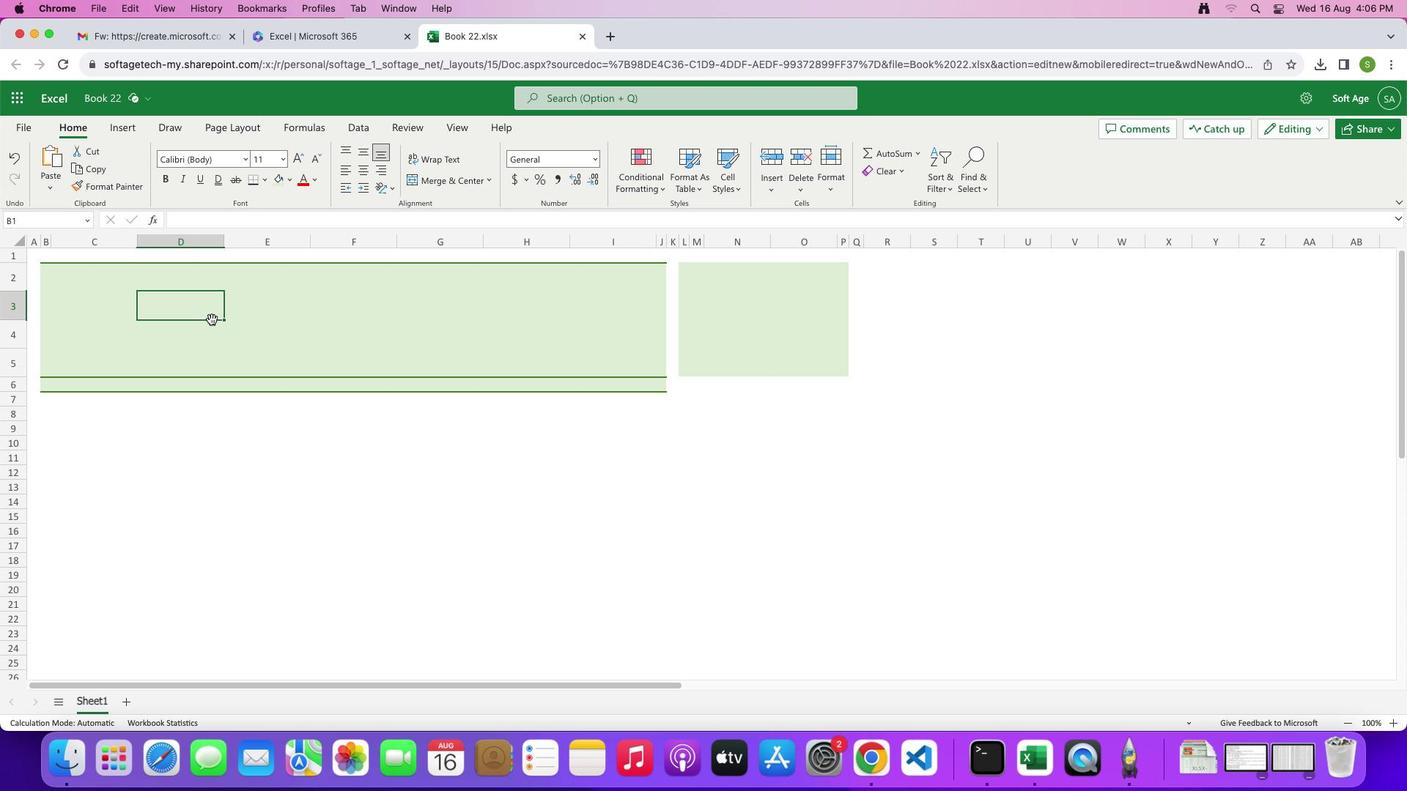 
Action: Mouse moved to (12, 390)
Screenshot: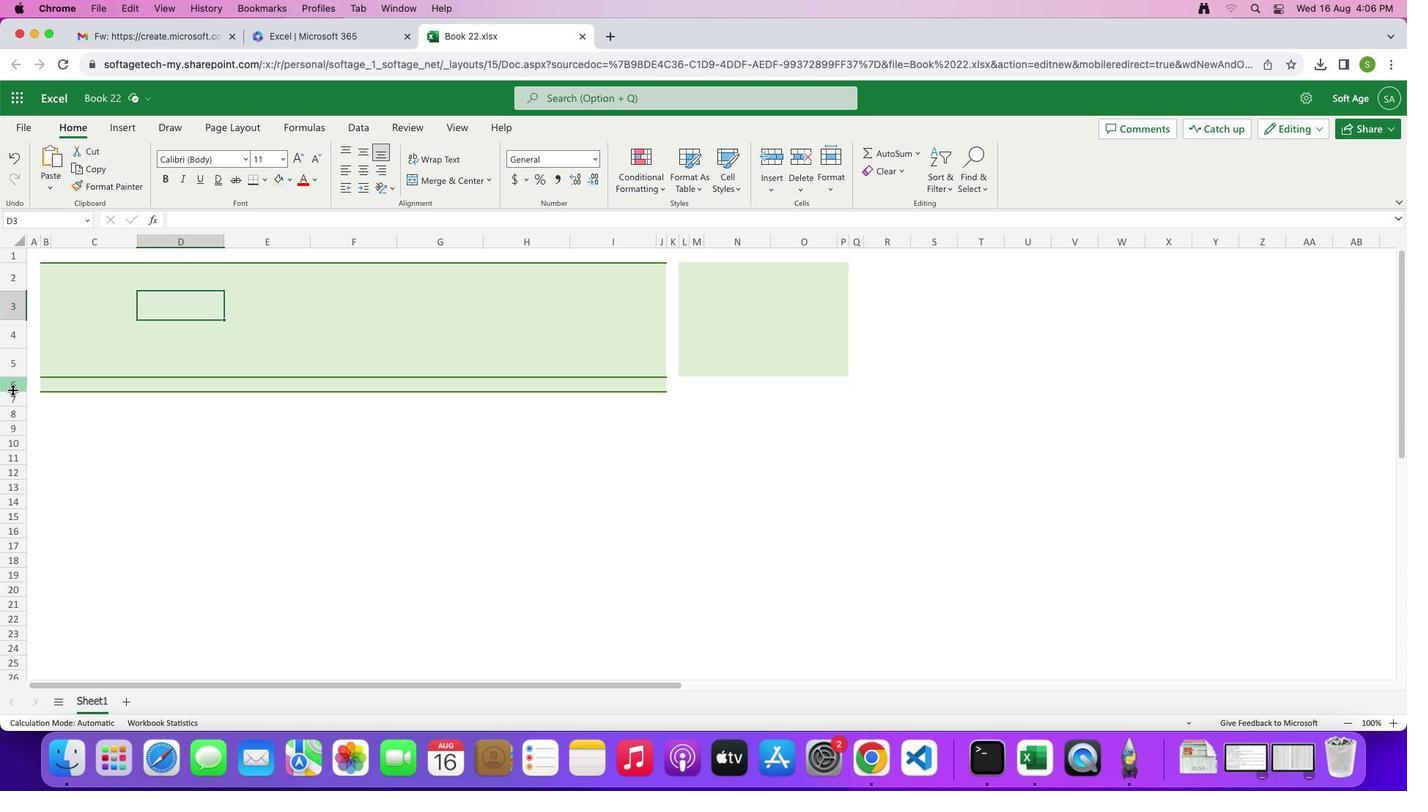 
Action: Mouse pressed left at (12, 390)
Screenshot: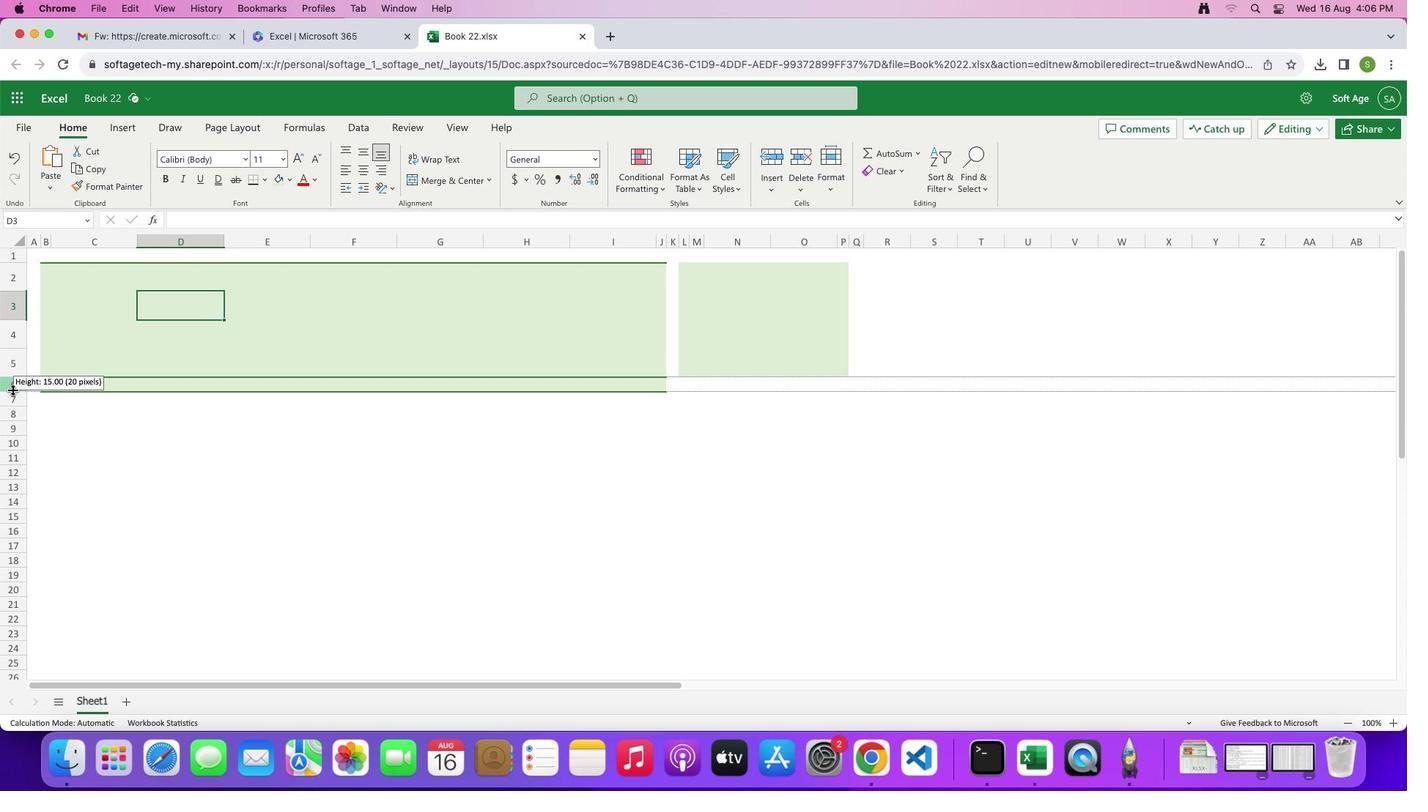 
Action: Mouse moved to (10, 400)
Screenshot: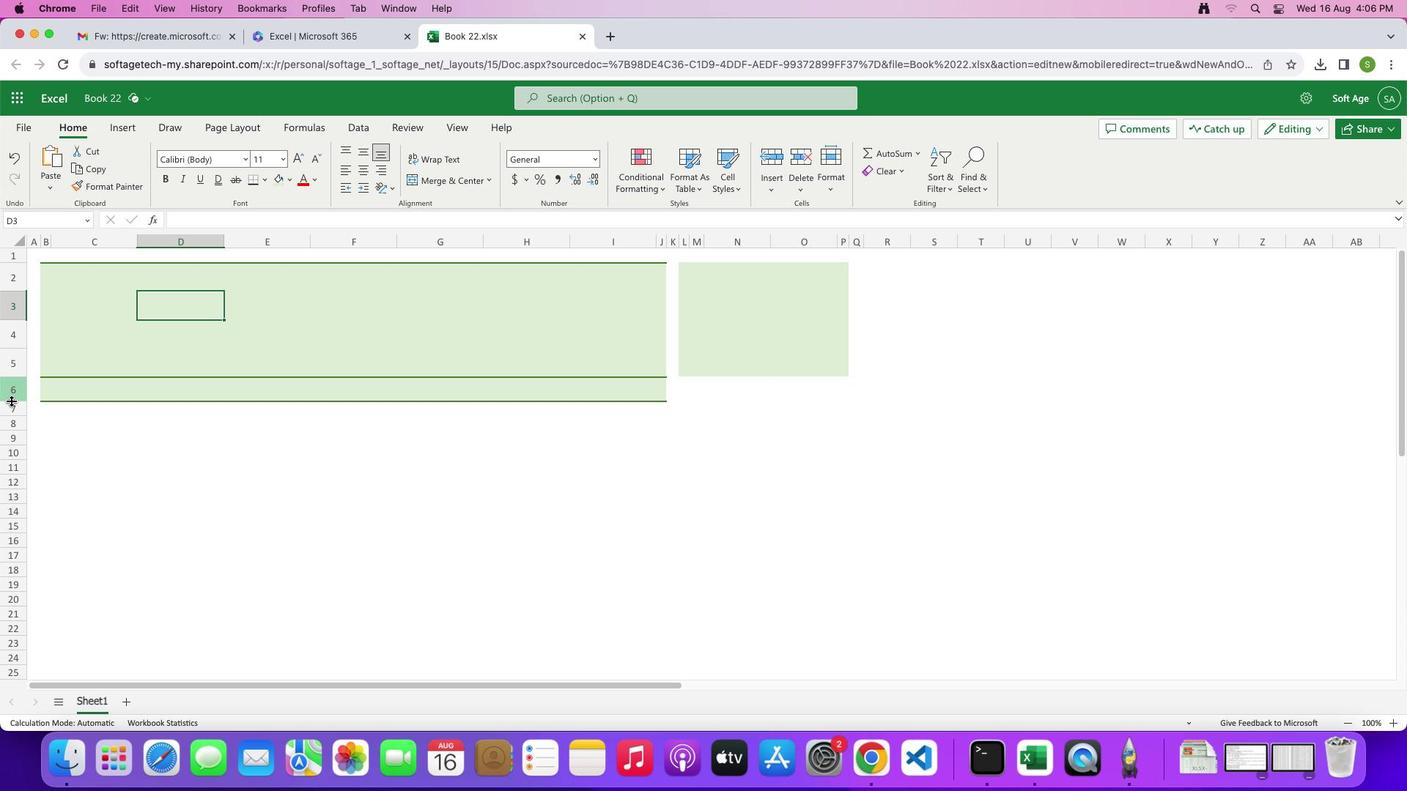 
Action: Mouse pressed left at (10, 400)
Screenshot: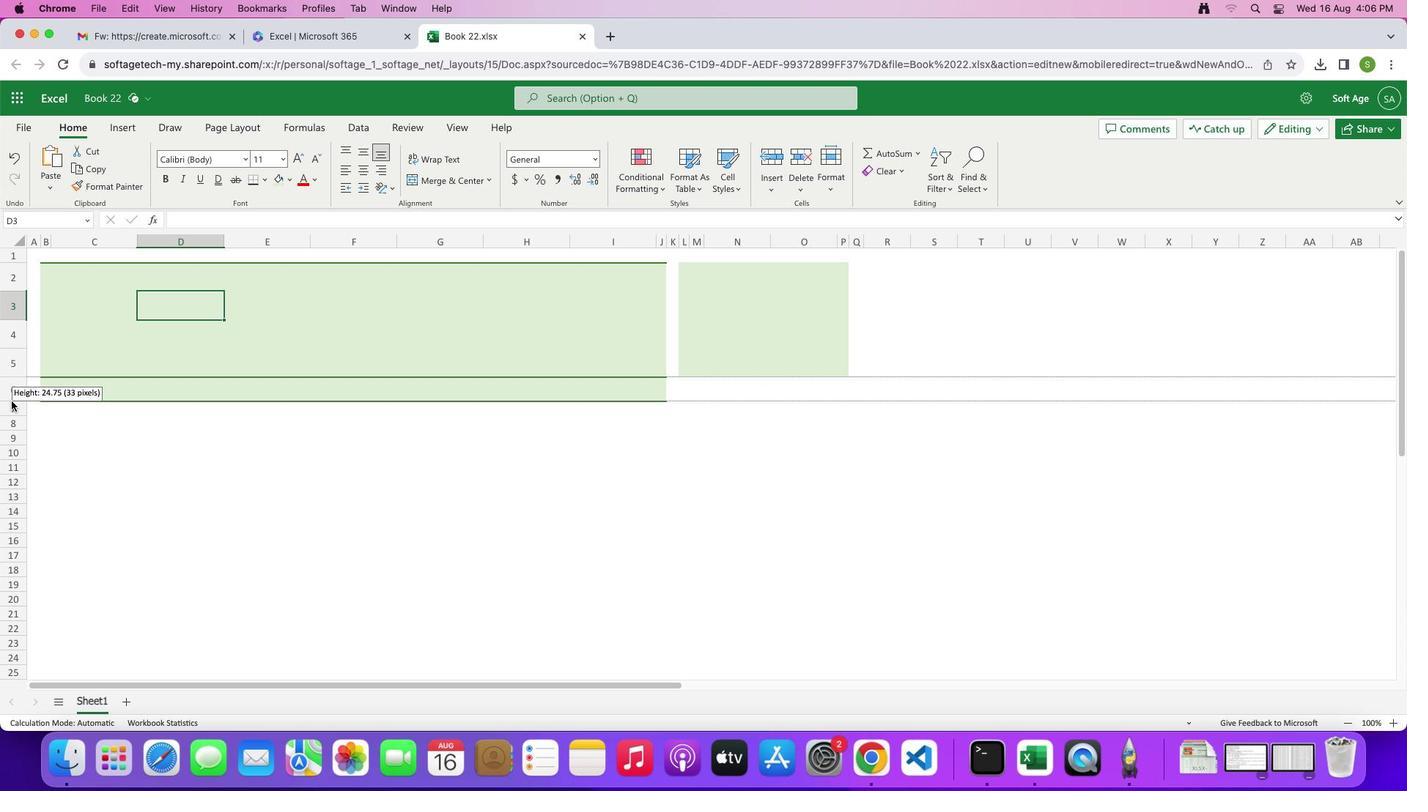 
Action: Mouse moved to (191, 462)
Screenshot: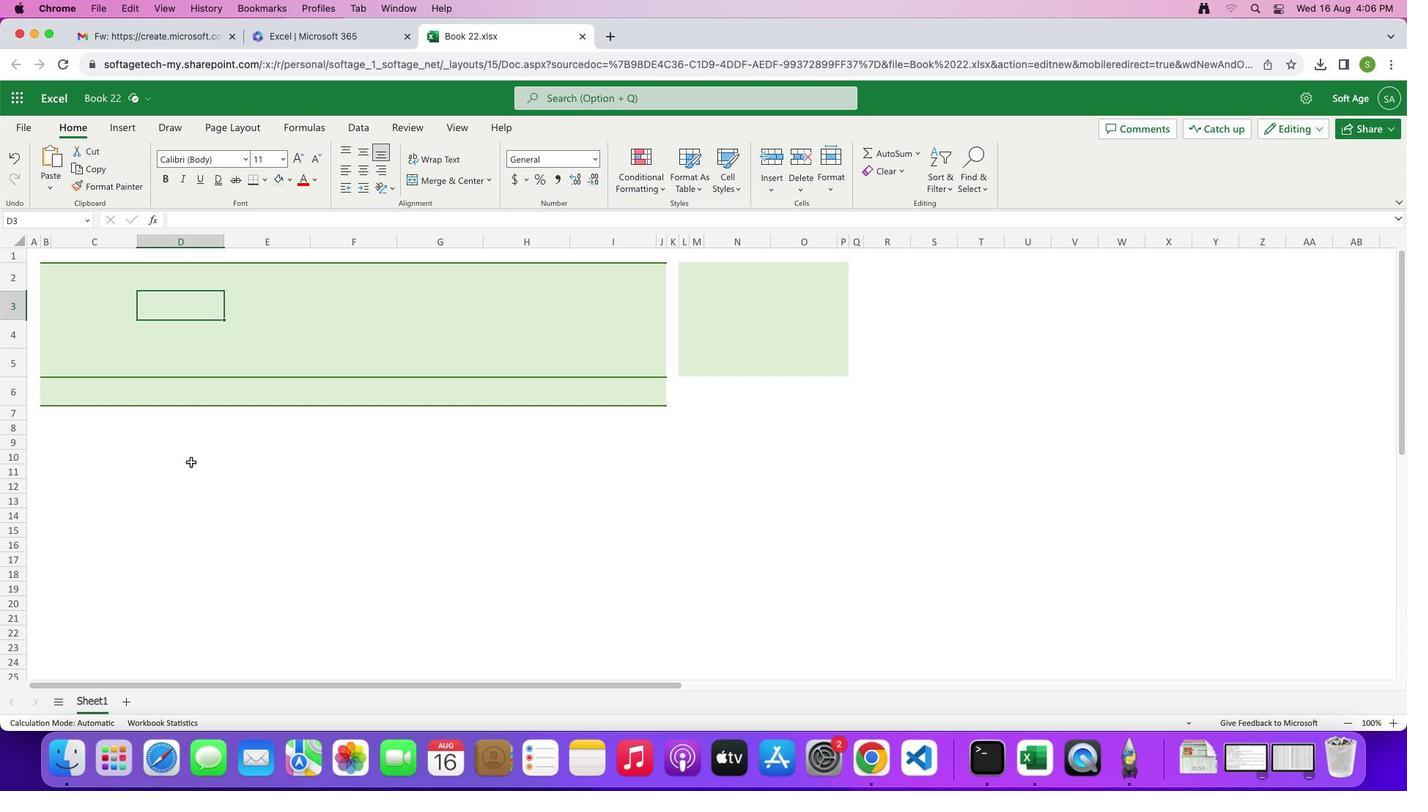 
Action: Mouse pressed left at (191, 462)
Screenshot: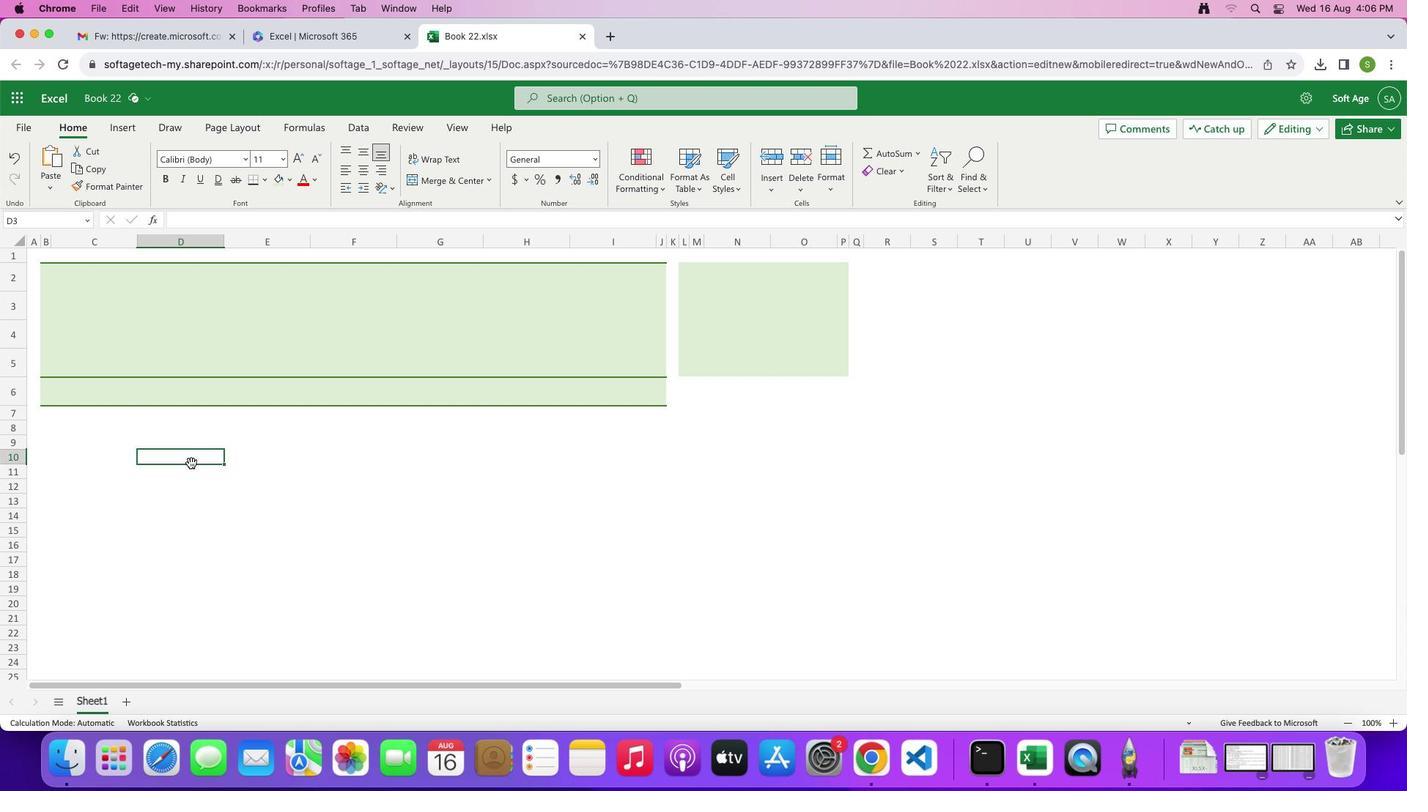 
Action: Mouse moved to (127, 127)
Screenshot: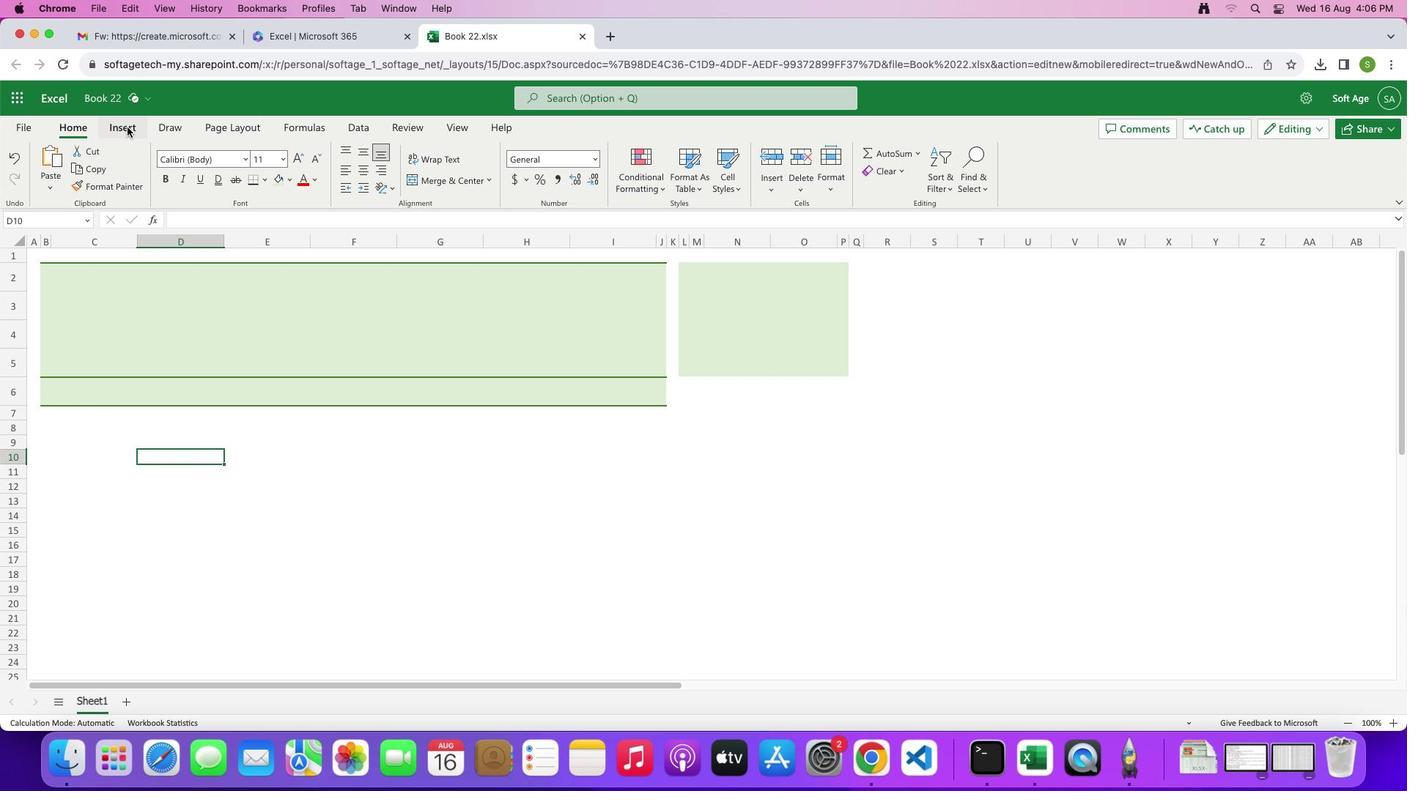 
Action: Mouse pressed left at (127, 127)
Screenshot: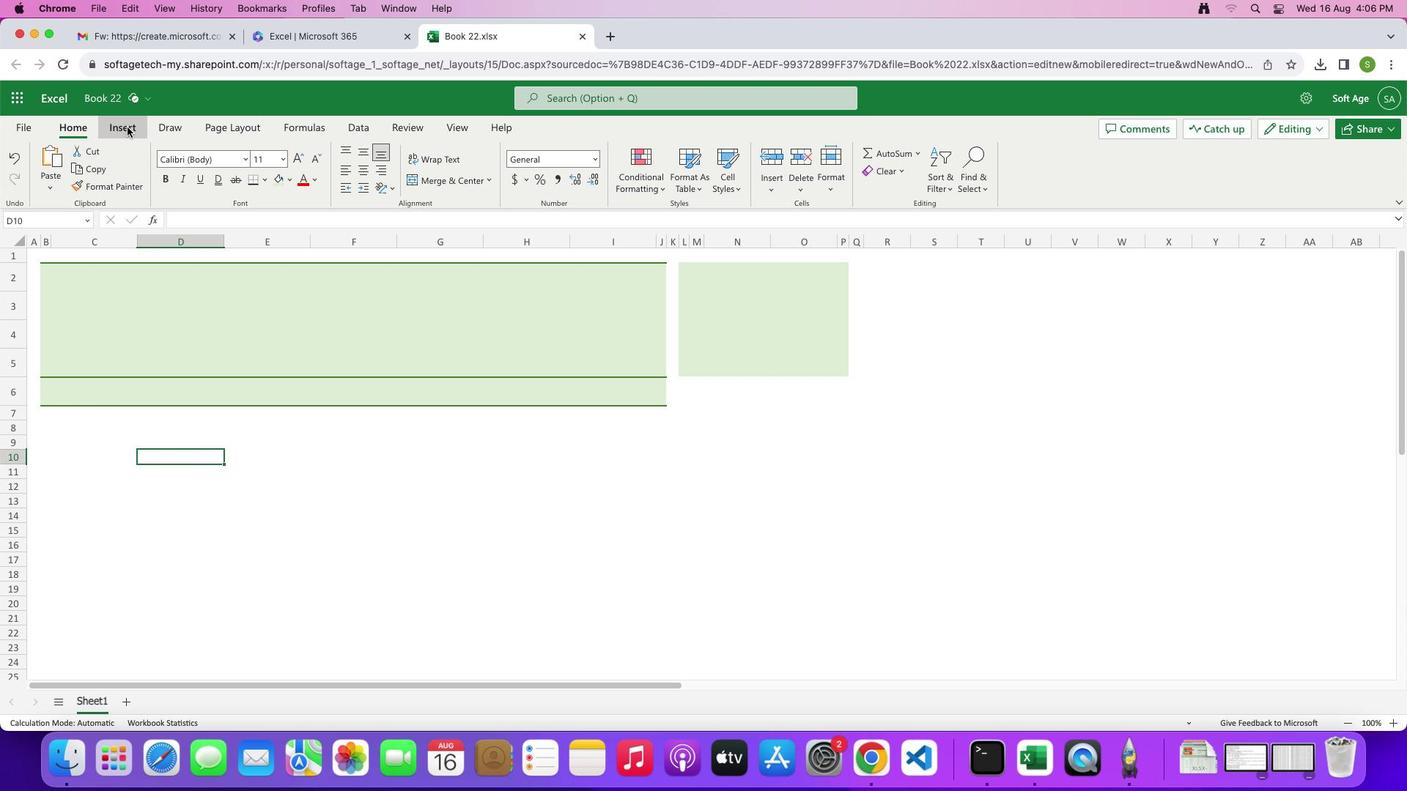 
Action: Mouse moved to (144, 161)
Screenshot: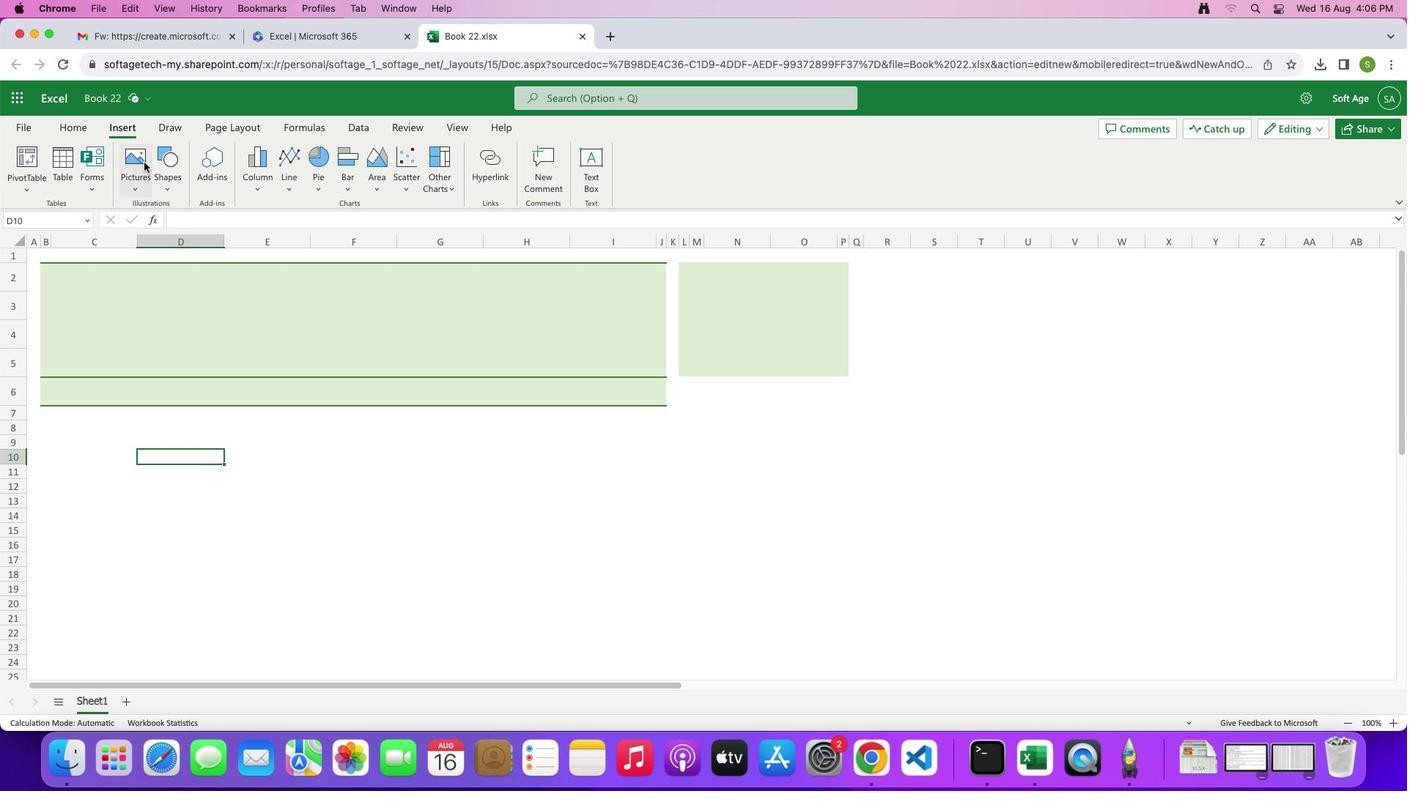 
Action: Mouse pressed left at (144, 161)
Screenshot: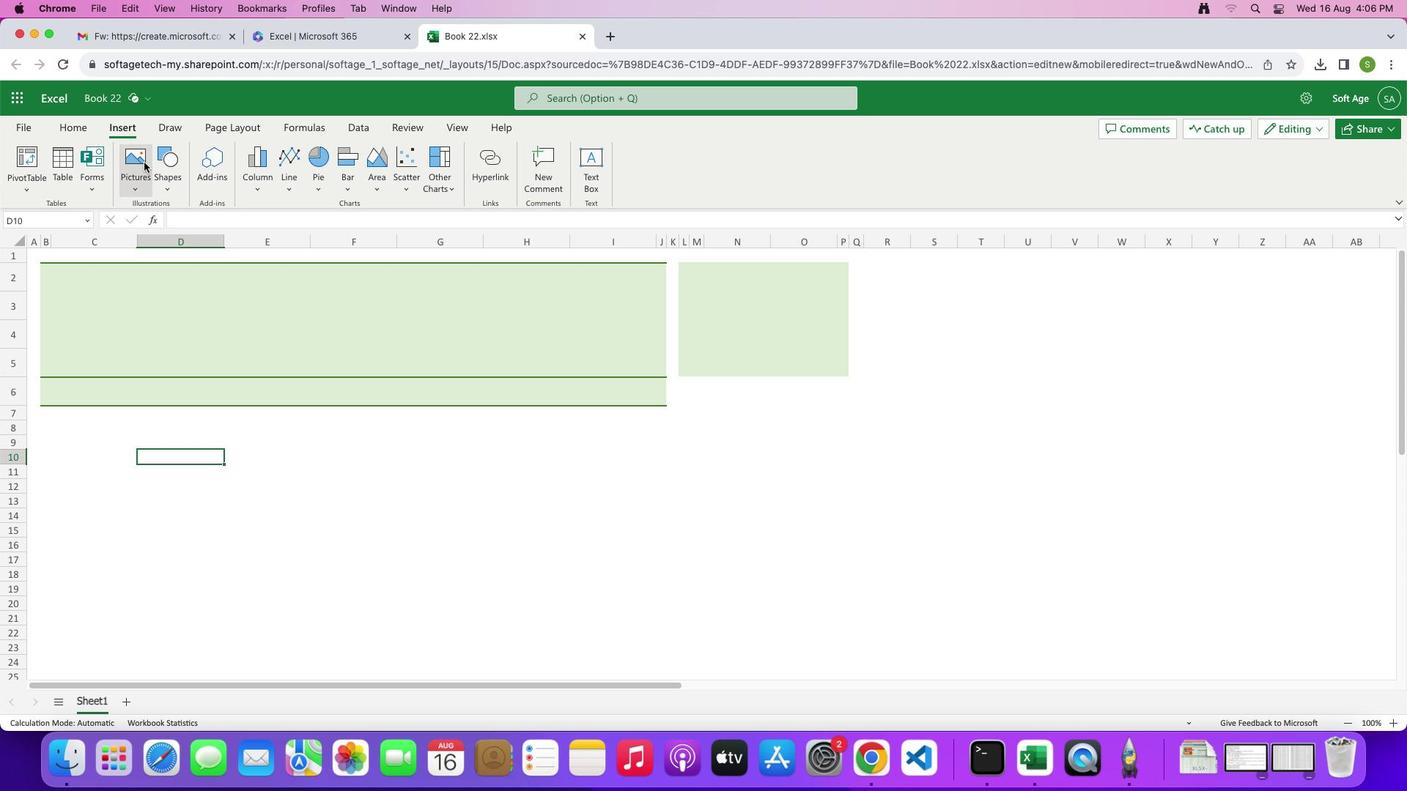 
Action: Mouse moved to (161, 234)
Screenshot: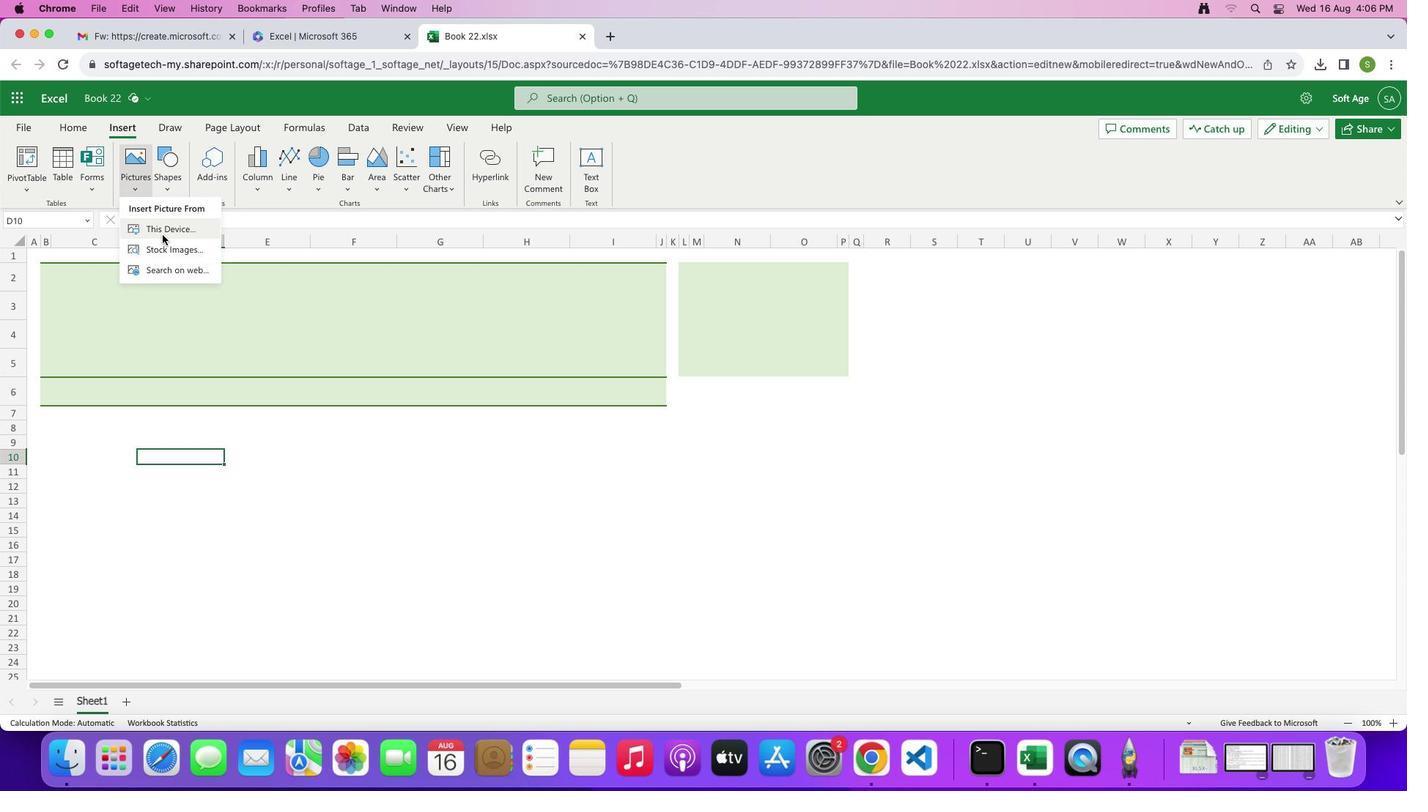 
Action: Mouse pressed left at (161, 234)
Screenshot: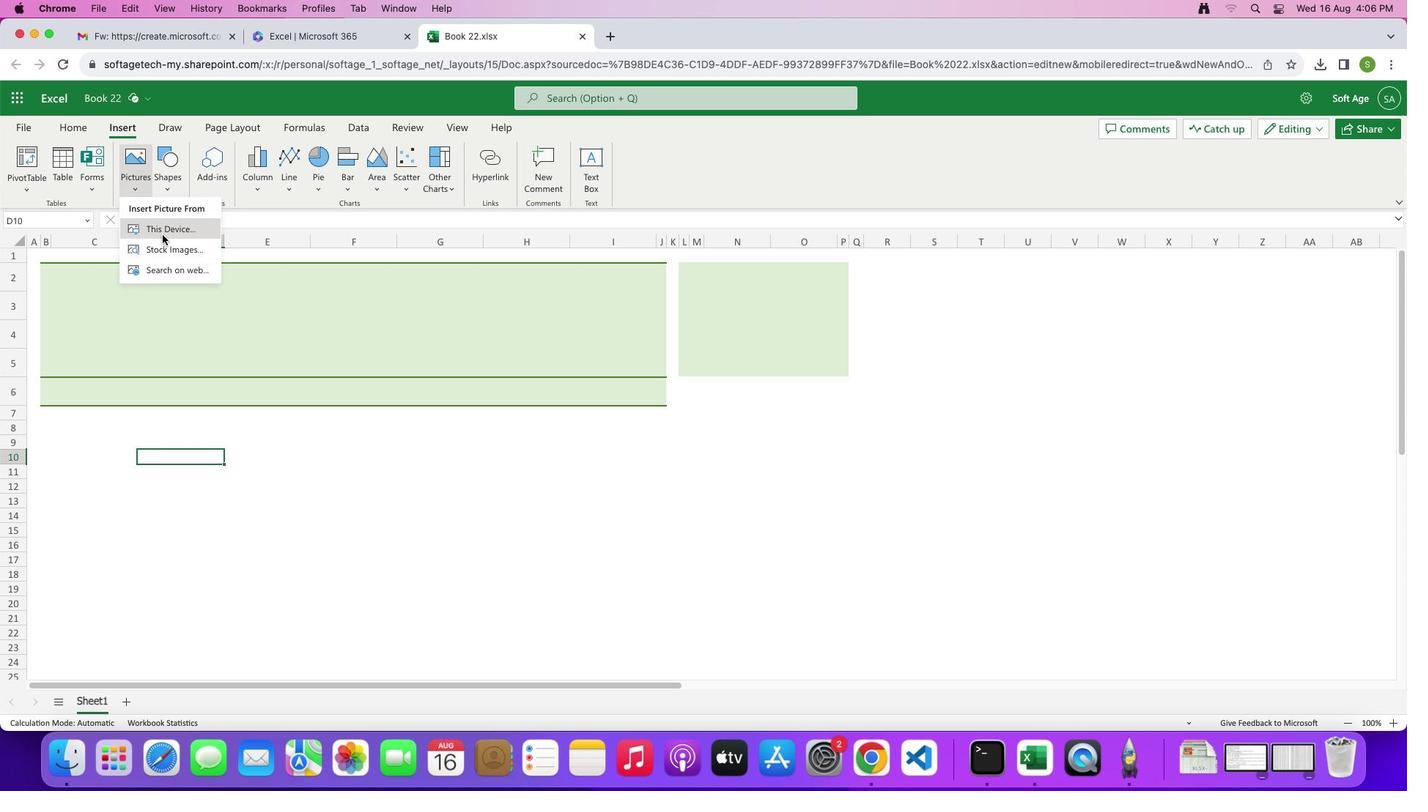 
Action: Mouse moved to (540, 299)
Screenshot: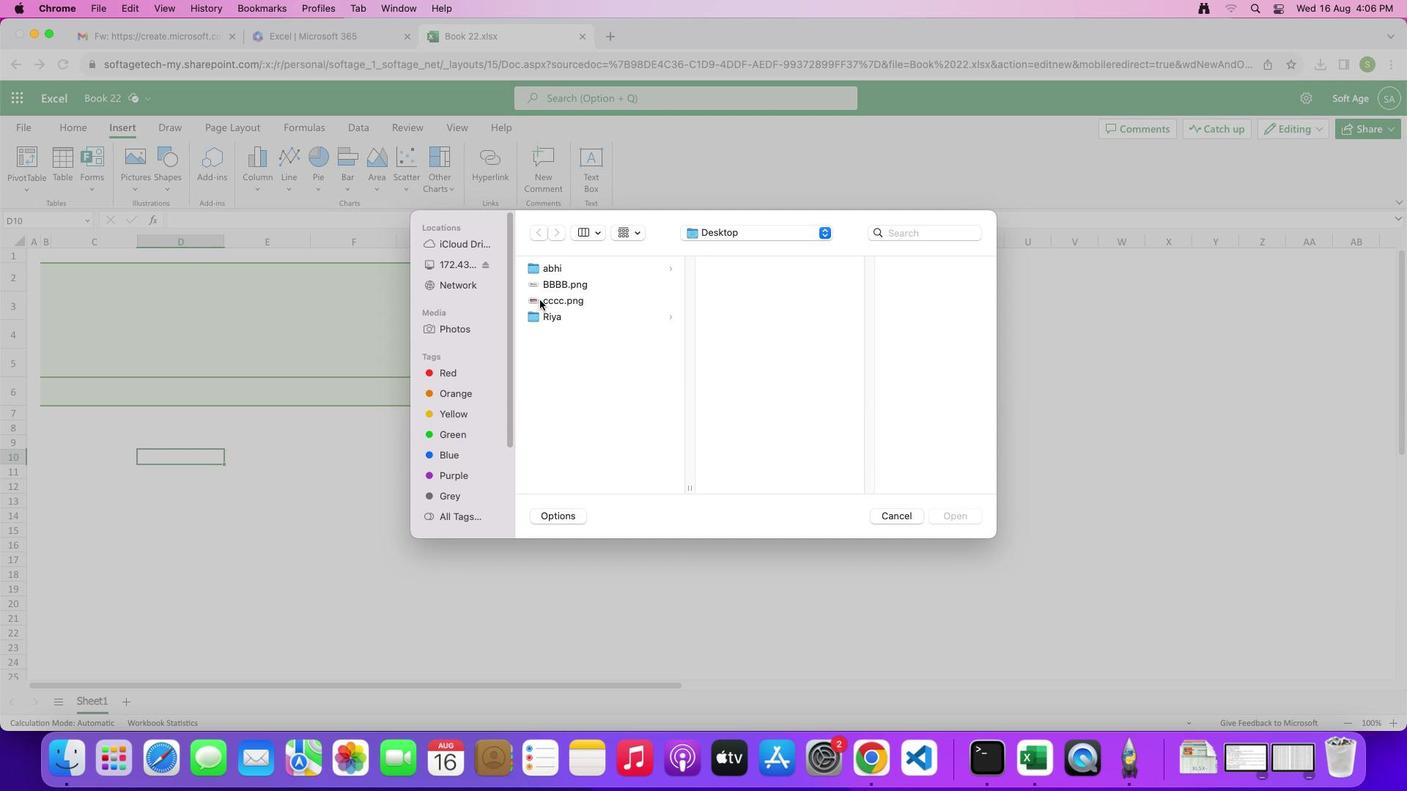 
Action: Mouse pressed left at (540, 299)
Screenshot: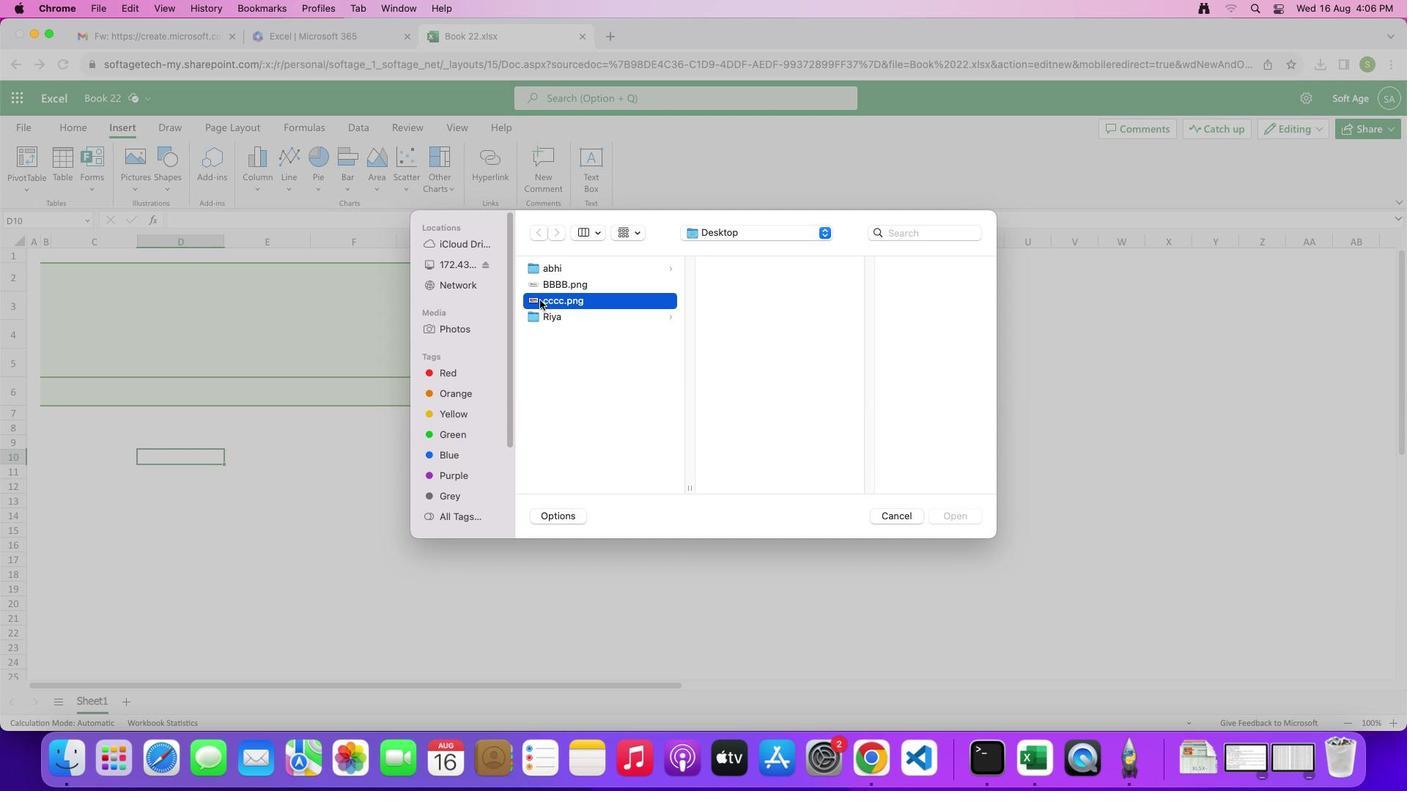 
Action: Mouse moved to (943, 519)
Screenshot: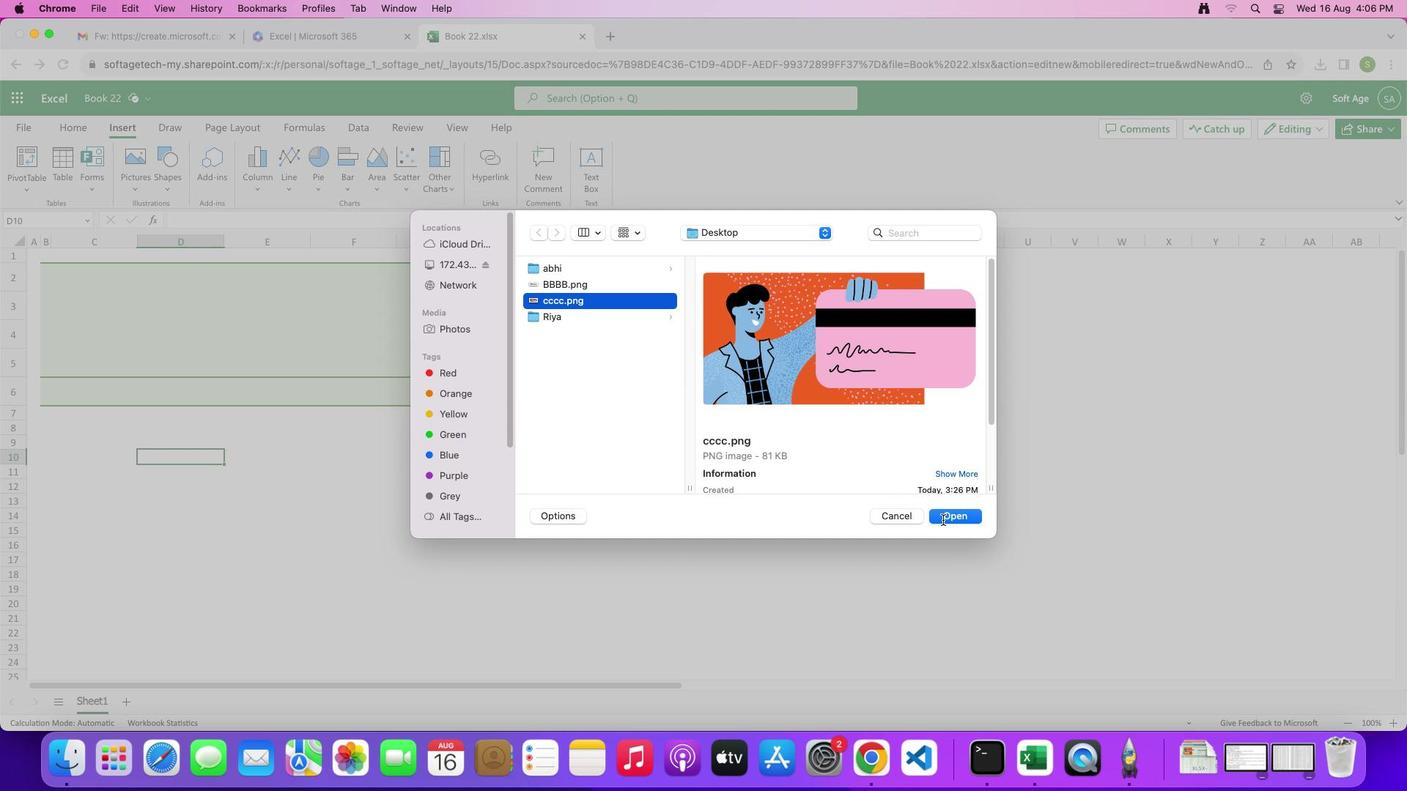 
Action: Mouse pressed left at (943, 519)
Screenshot: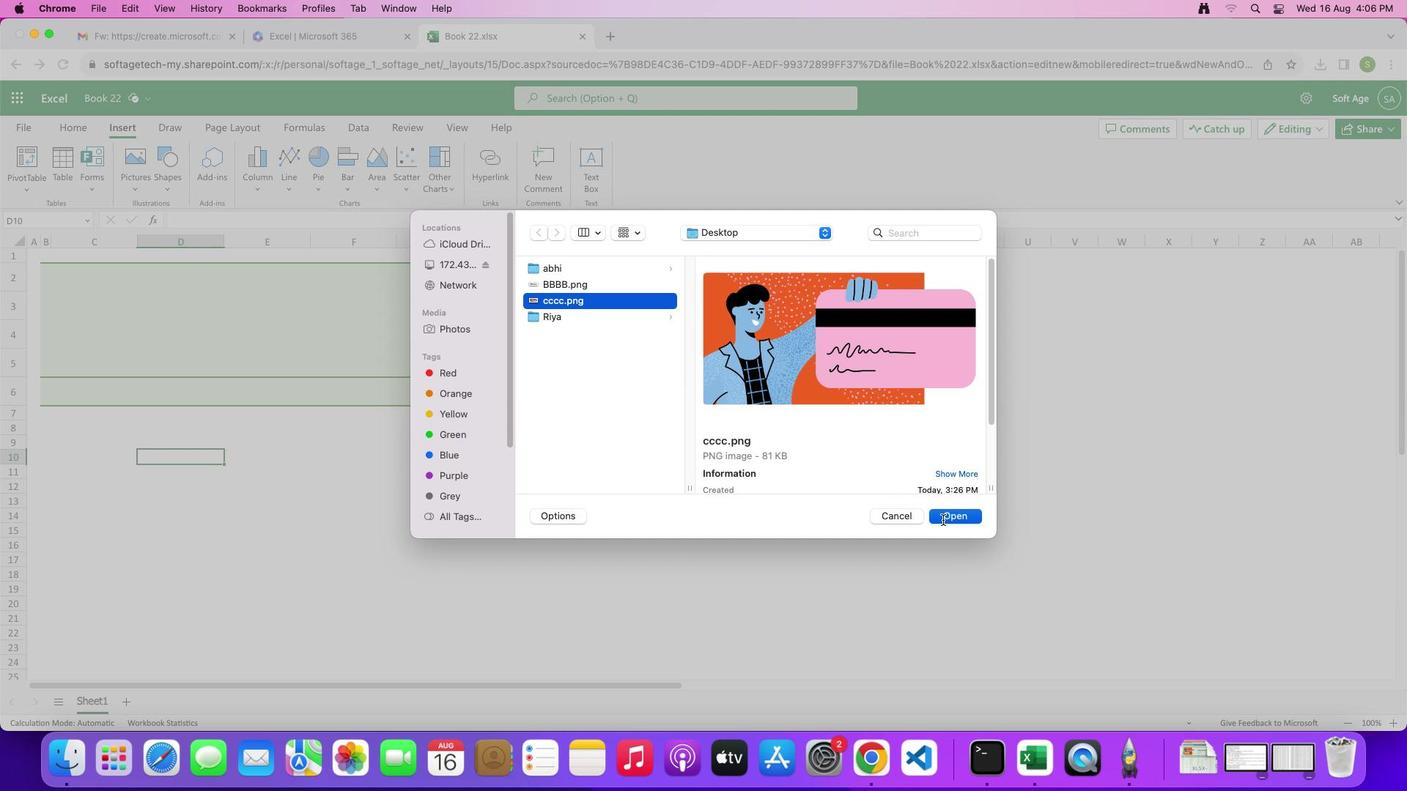 
Action: Mouse moved to (282, 526)
Screenshot: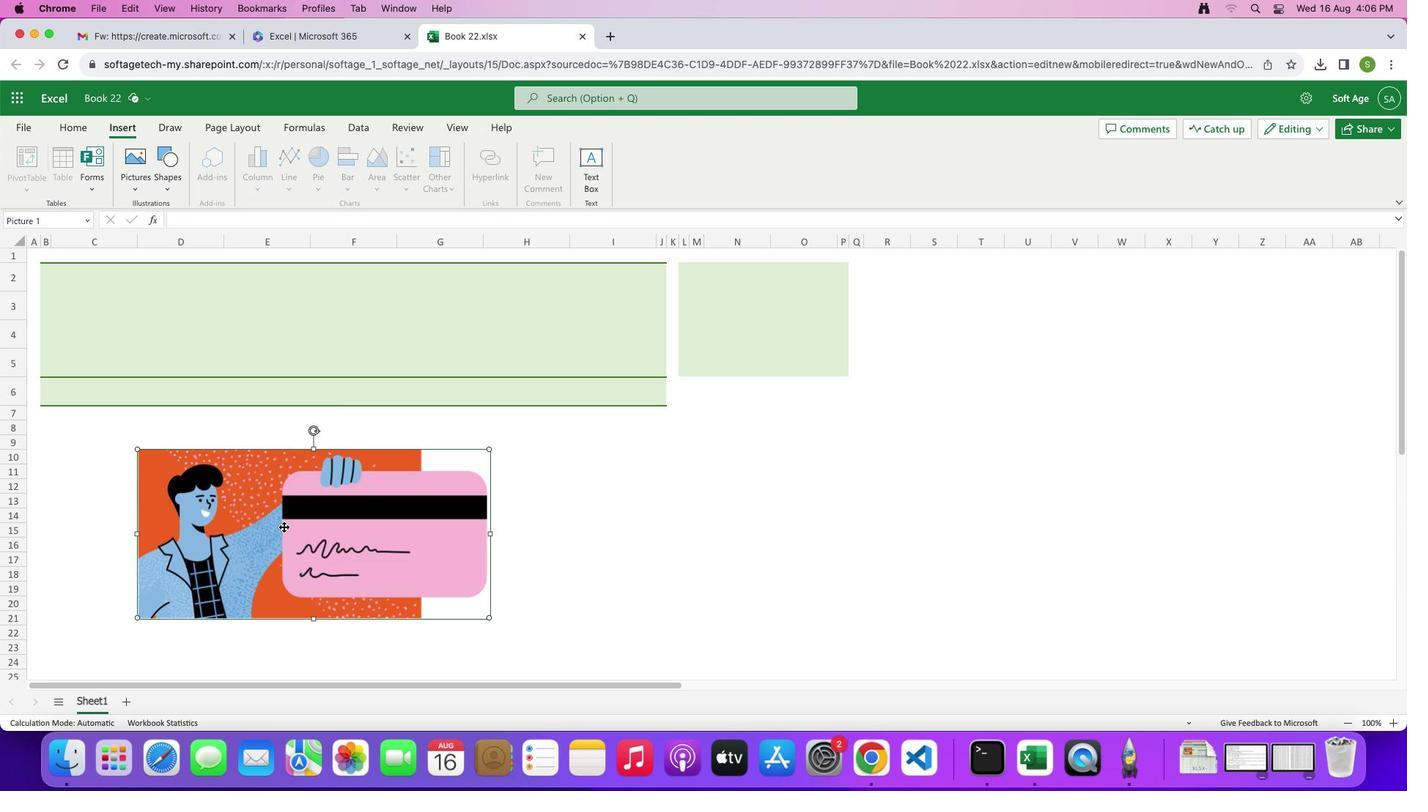 
Action: Mouse pressed left at (282, 526)
Screenshot: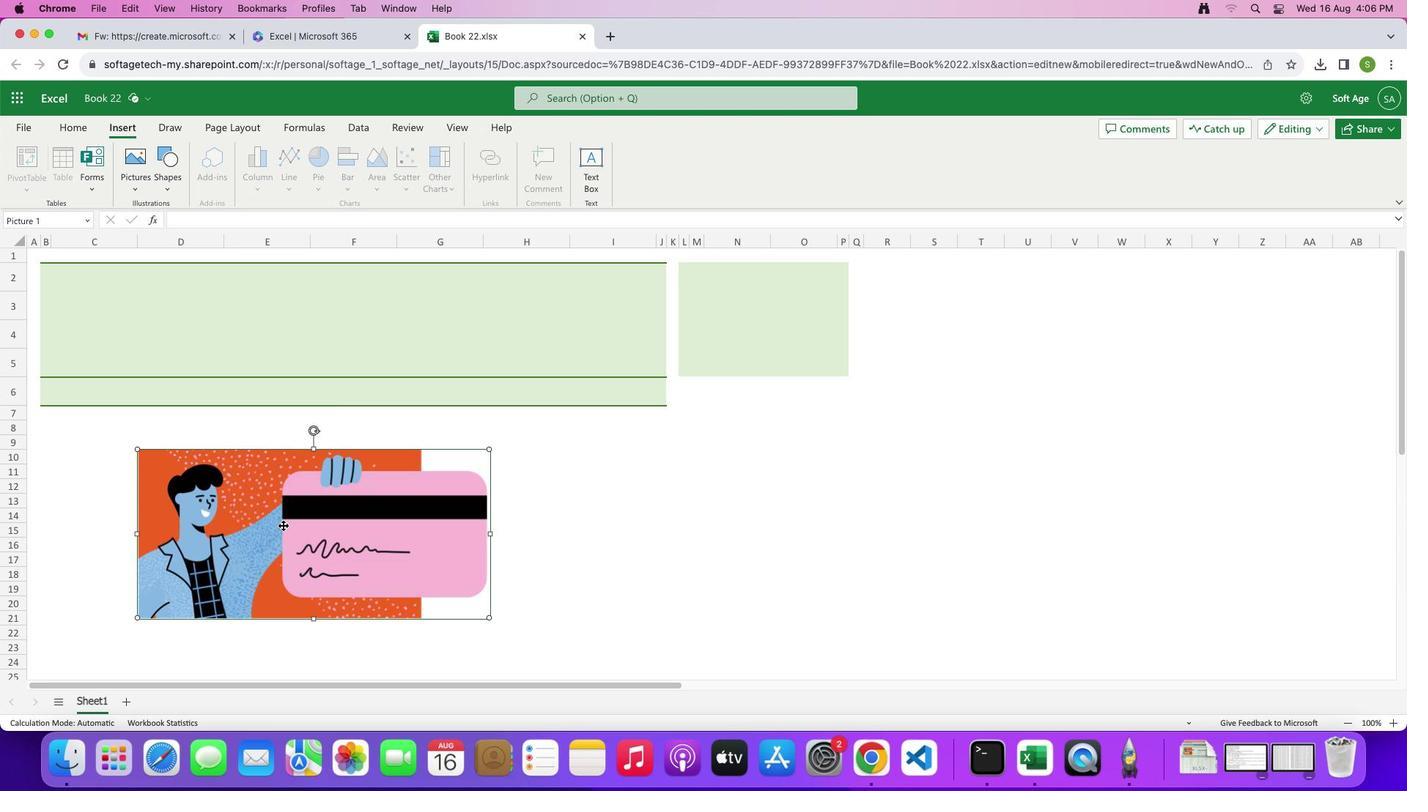 
Action: Mouse moved to (183, 337)
Screenshot: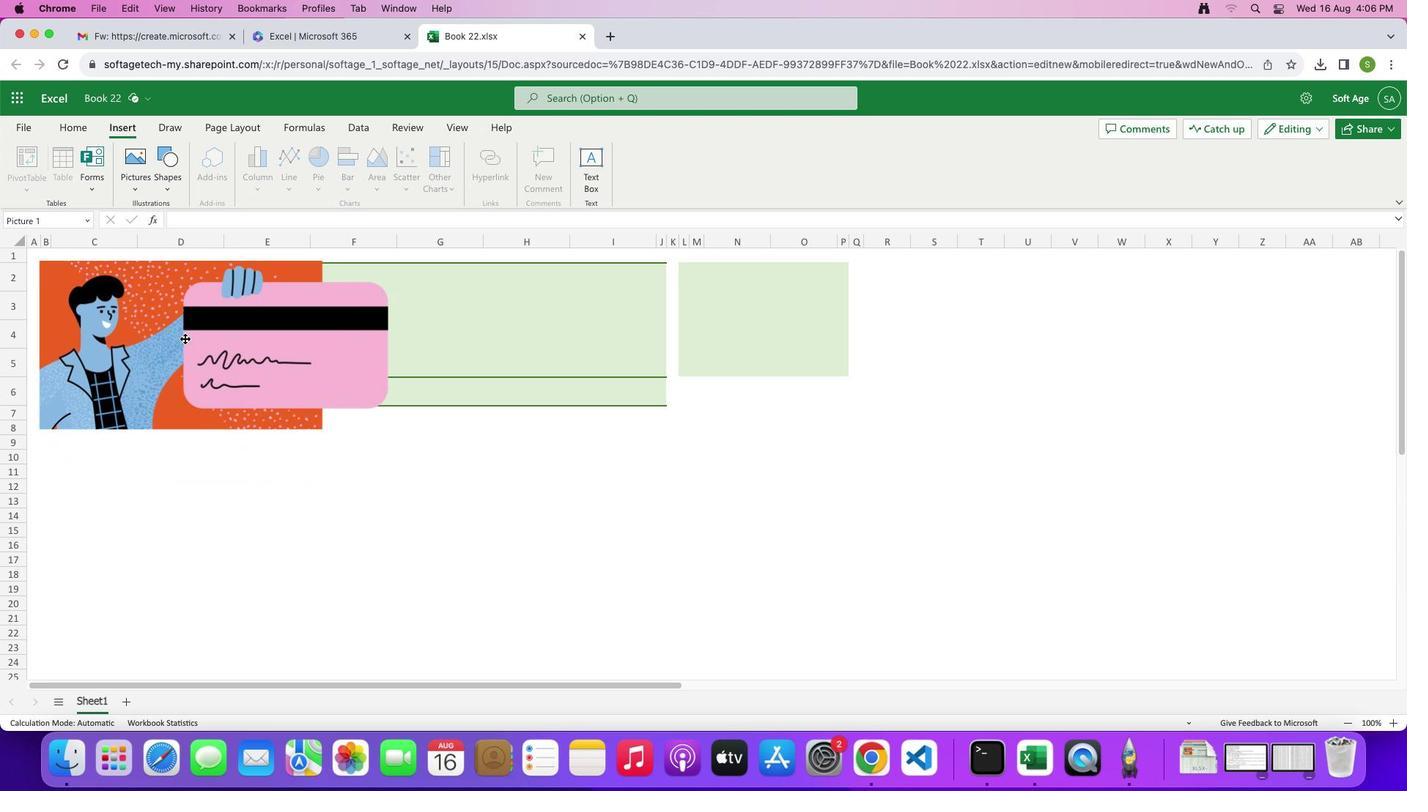 
Action: Mouse pressed left at (183, 337)
Screenshot: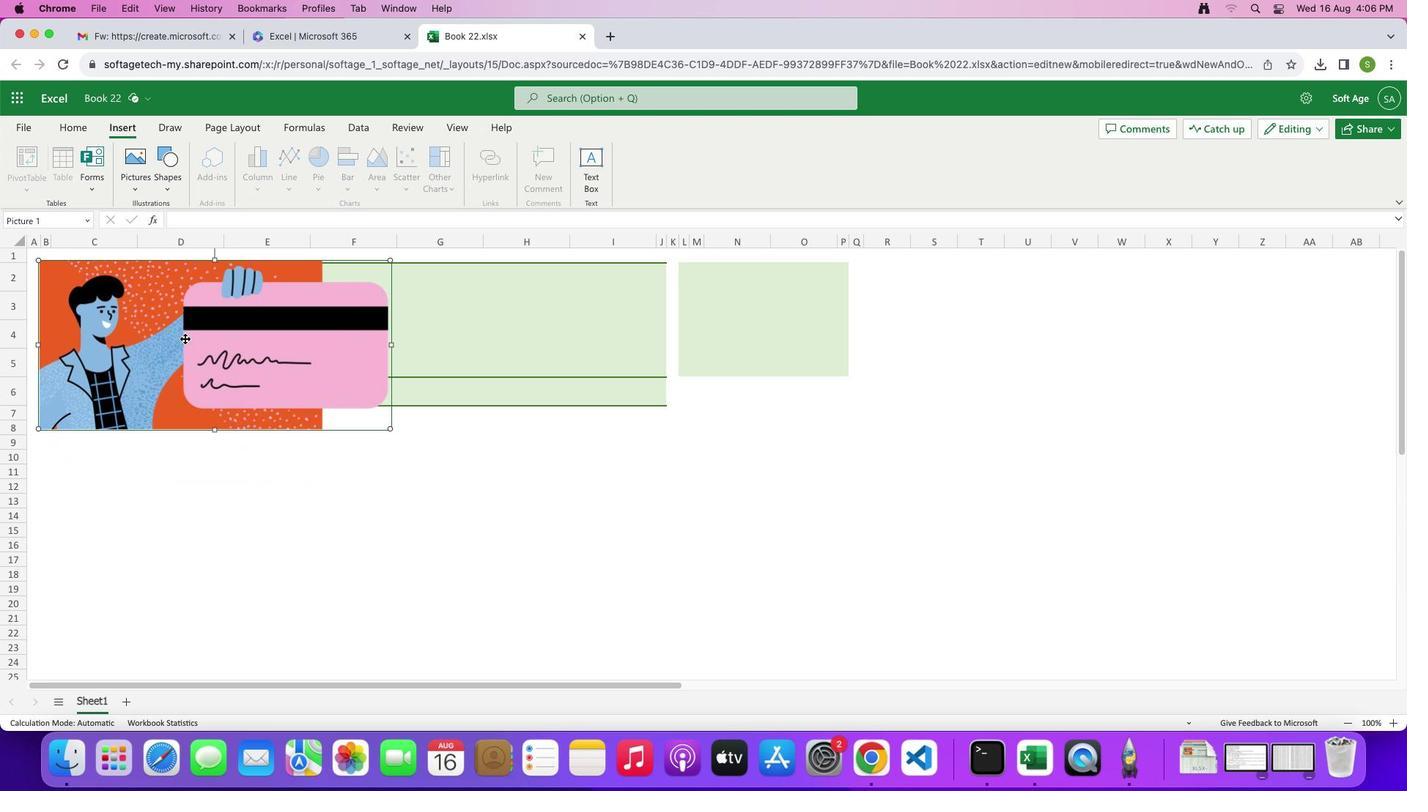 
Action: Mouse moved to (213, 429)
Screenshot: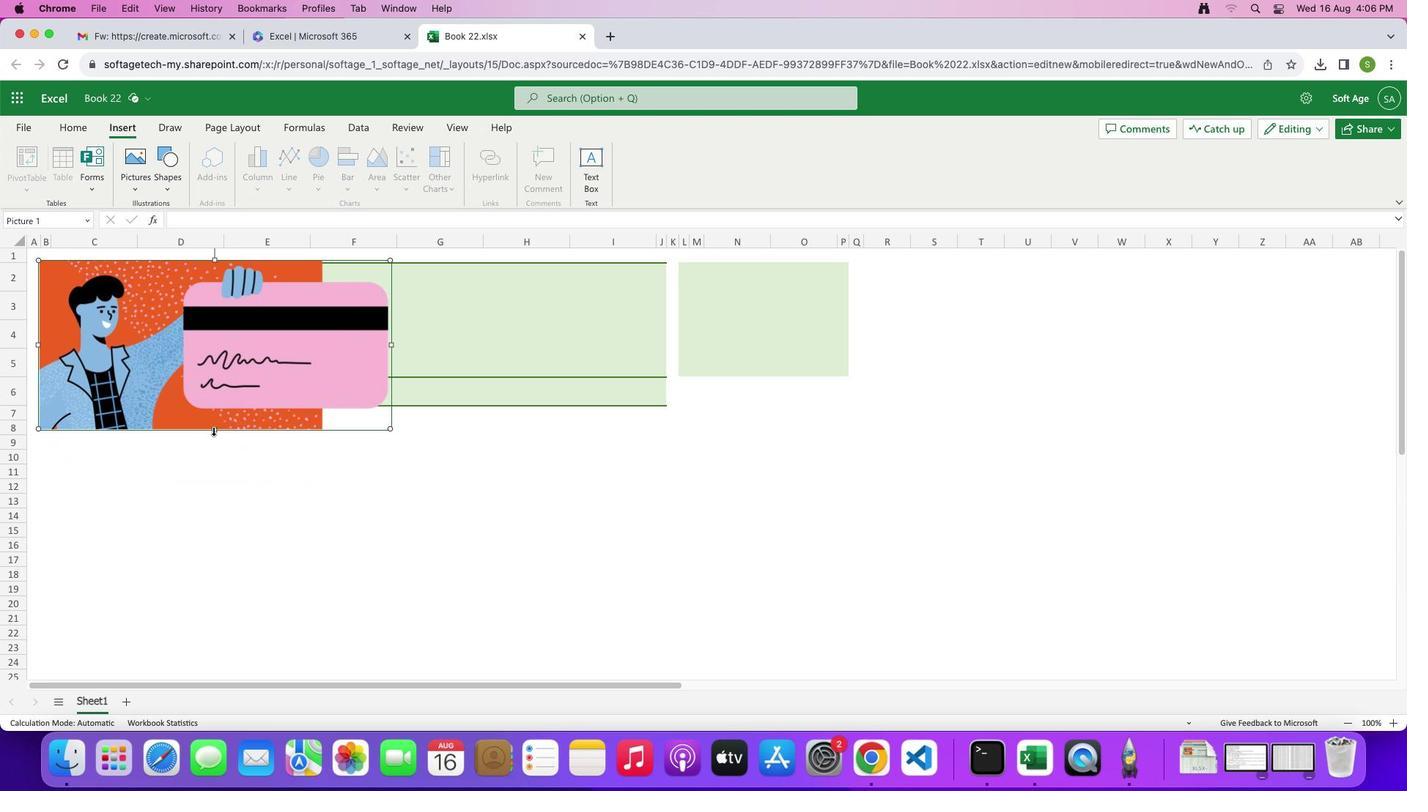 
Action: Mouse pressed left at (213, 429)
Screenshot: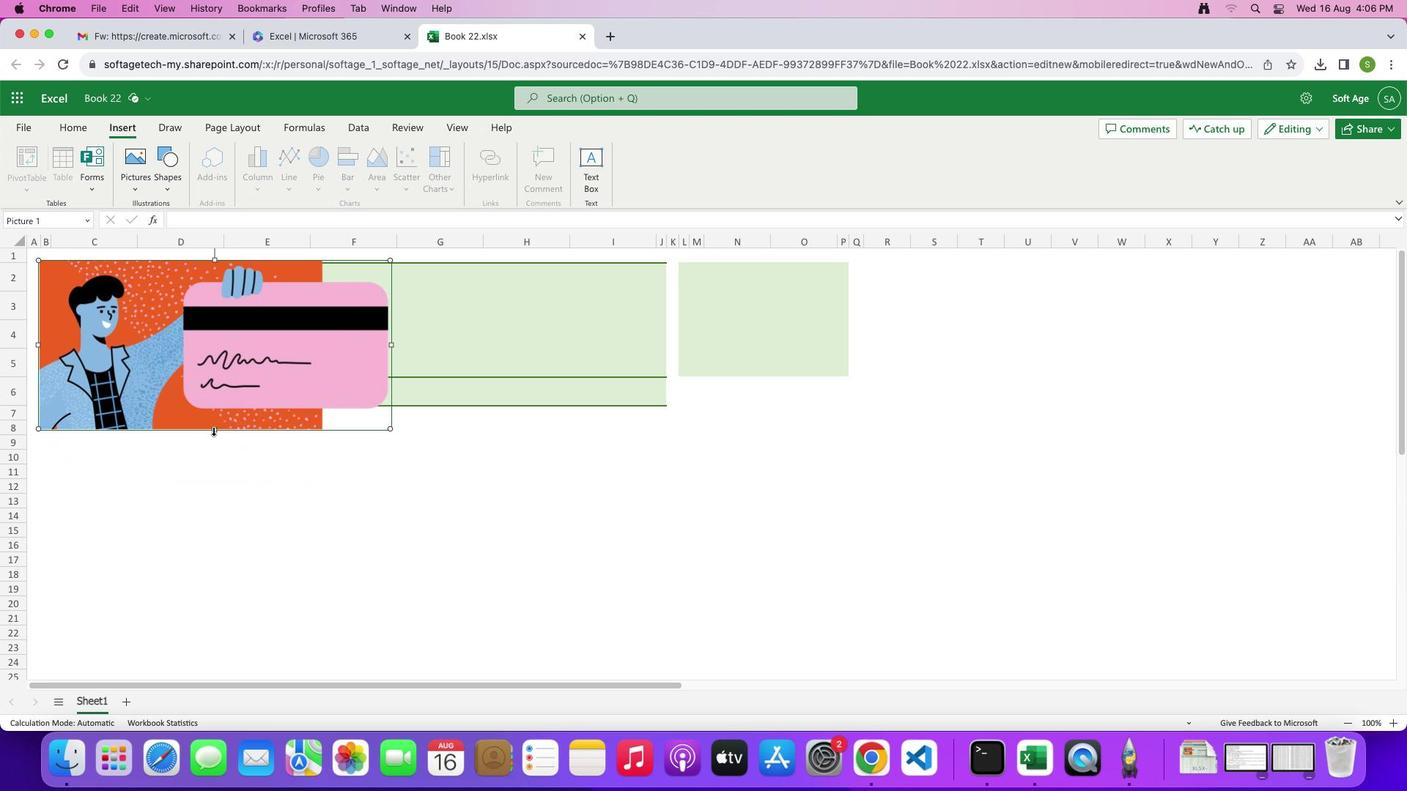 
Action: Mouse moved to (390, 317)
Screenshot: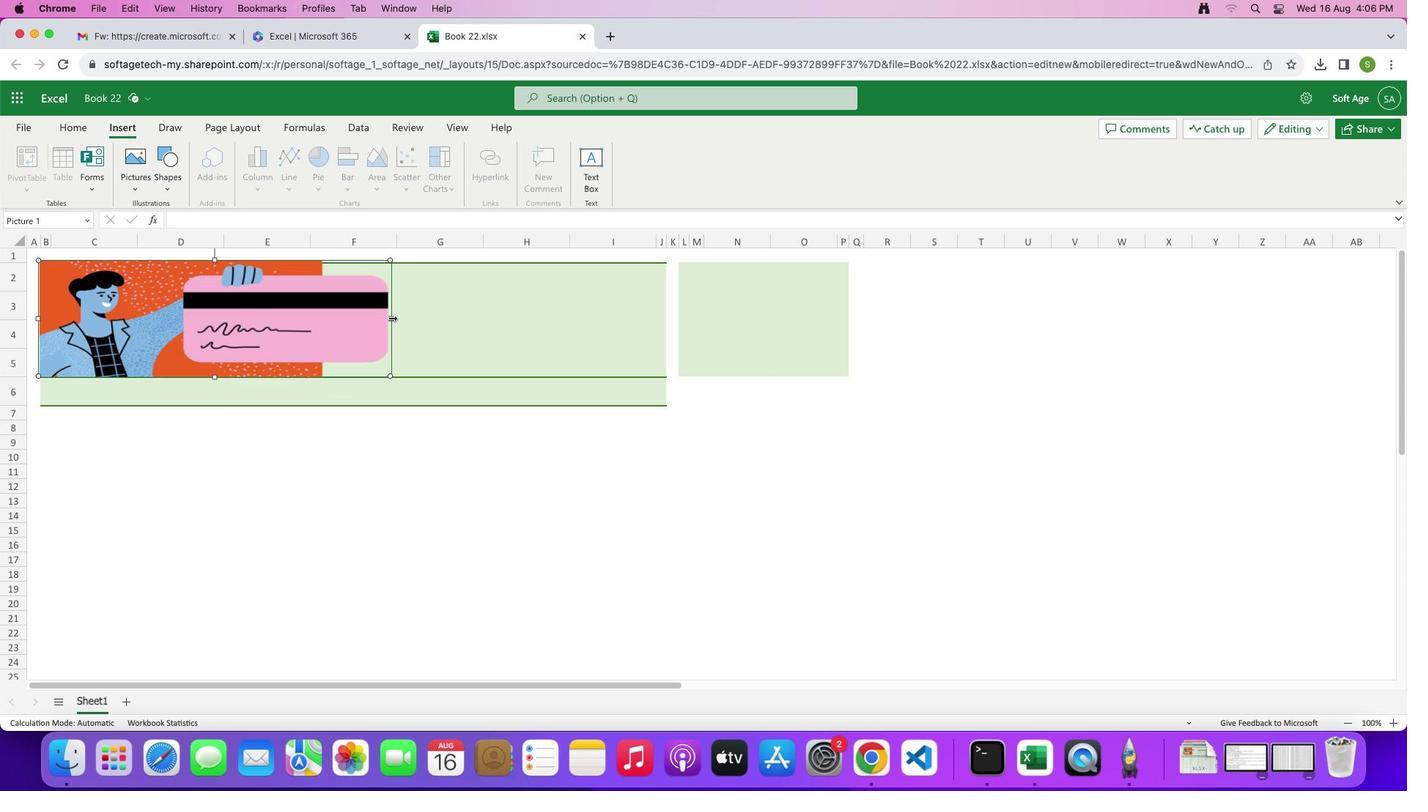 
Action: Mouse pressed left at (390, 317)
Screenshot: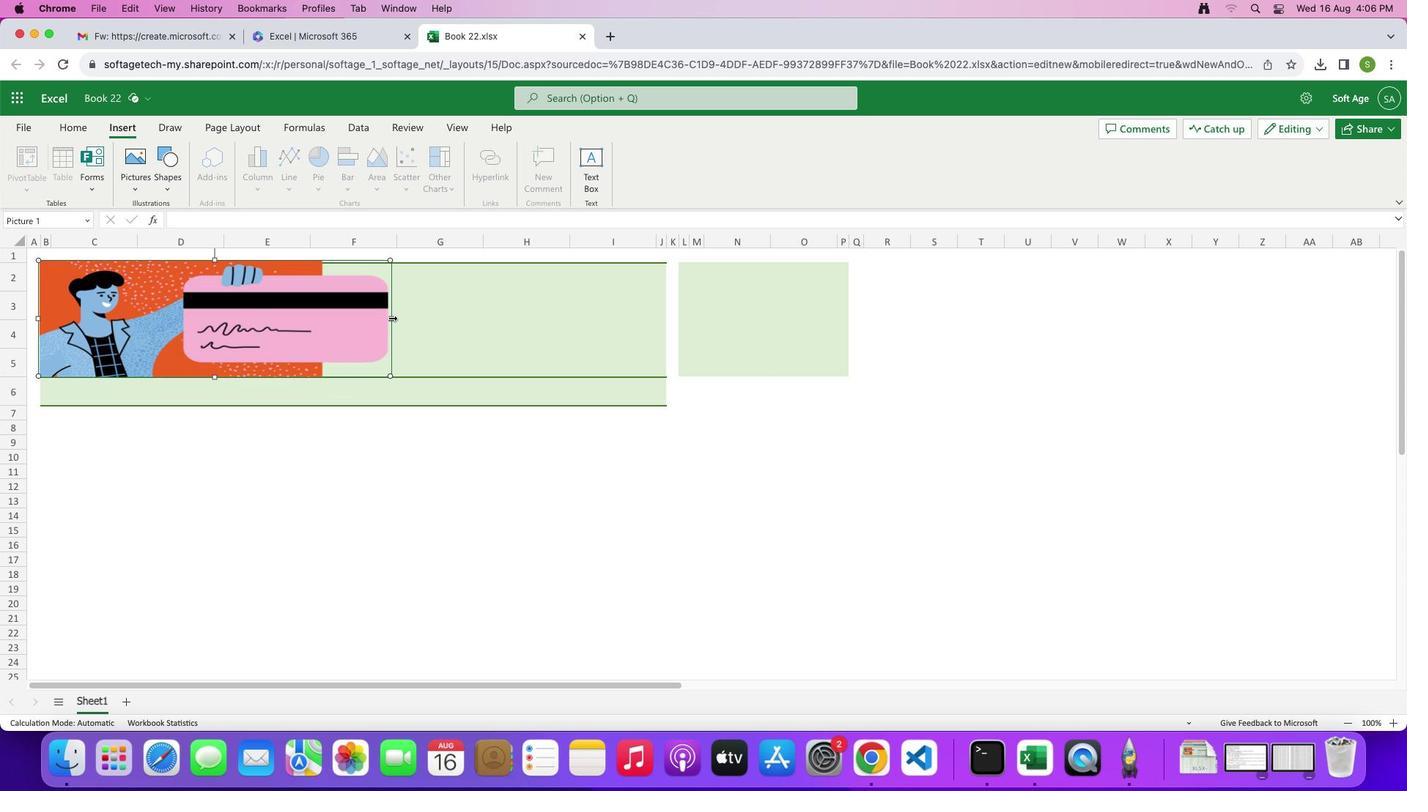 
Action: Mouse moved to (357, 348)
Screenshot: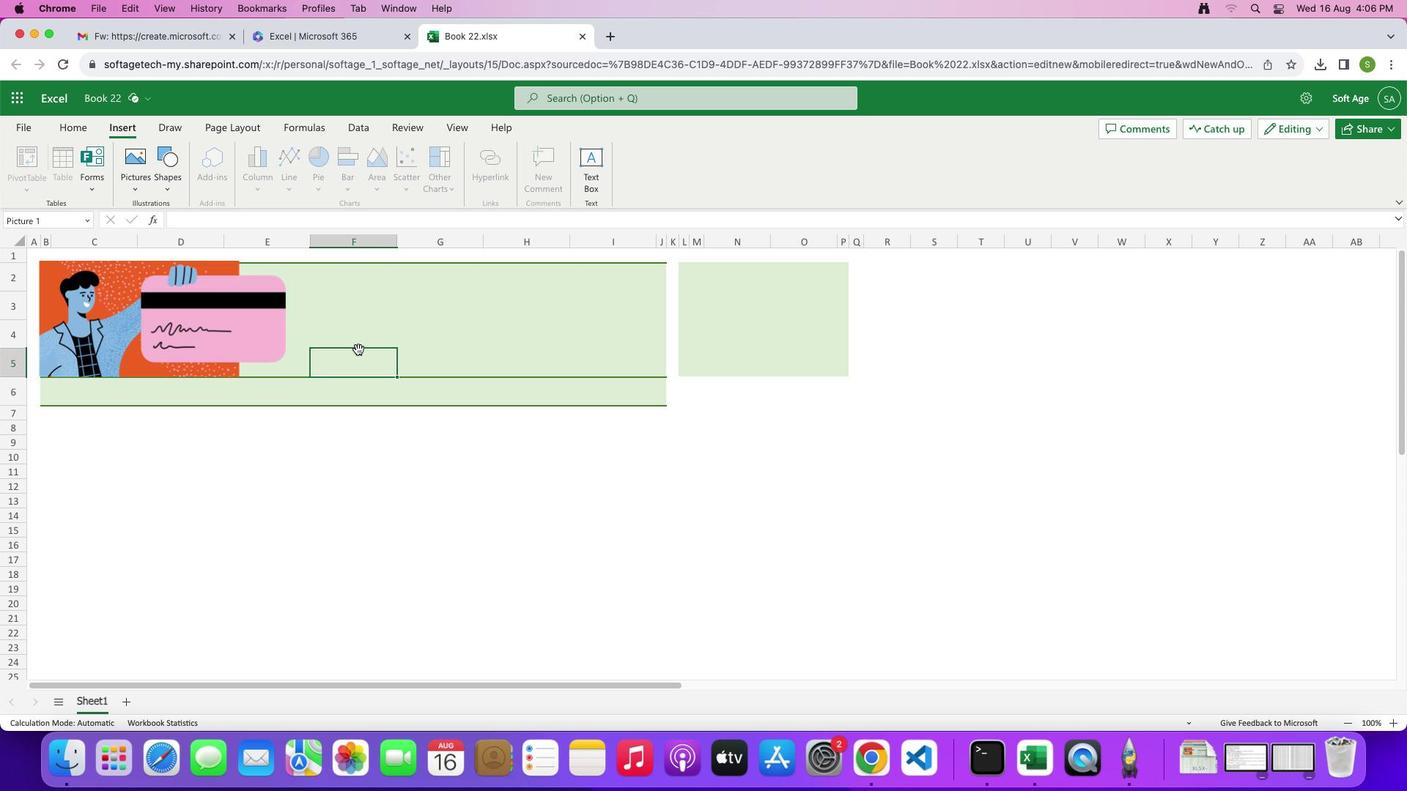 
Action: Mouse pressed left at (357, 348)
Screenshot: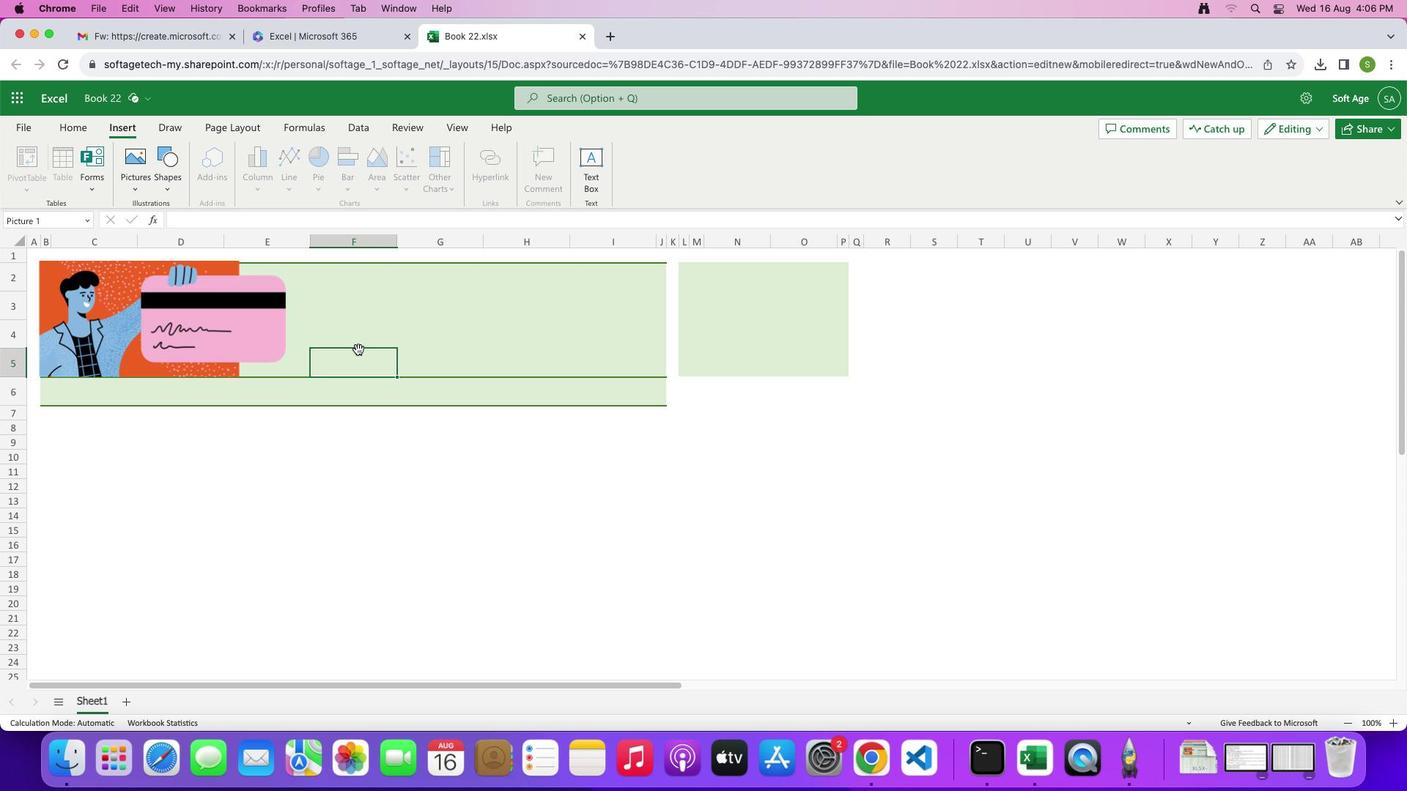 
Action: Mouse moved to (172, 277)
Screenshot: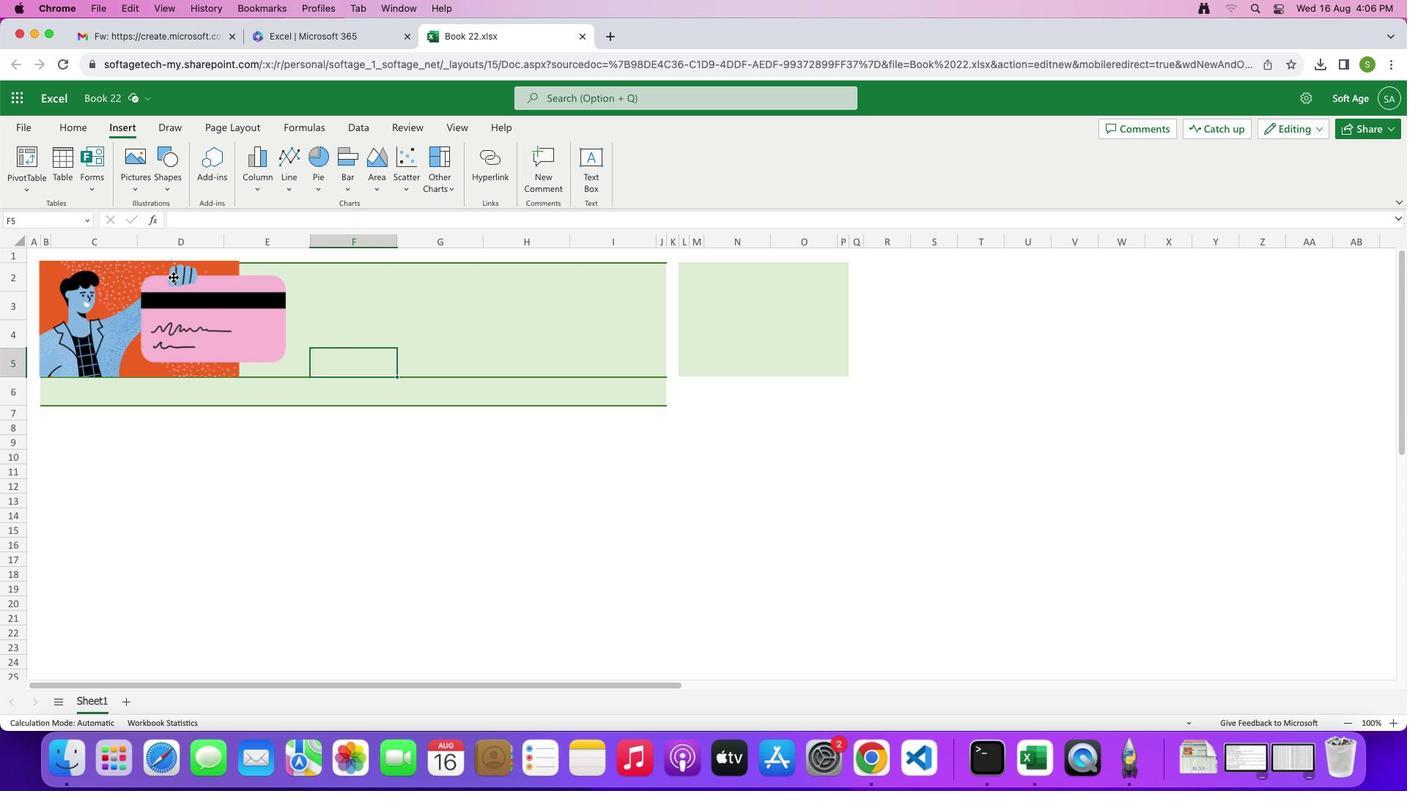 
Action: Mouse pressed left at (172, 277)
Screenshot: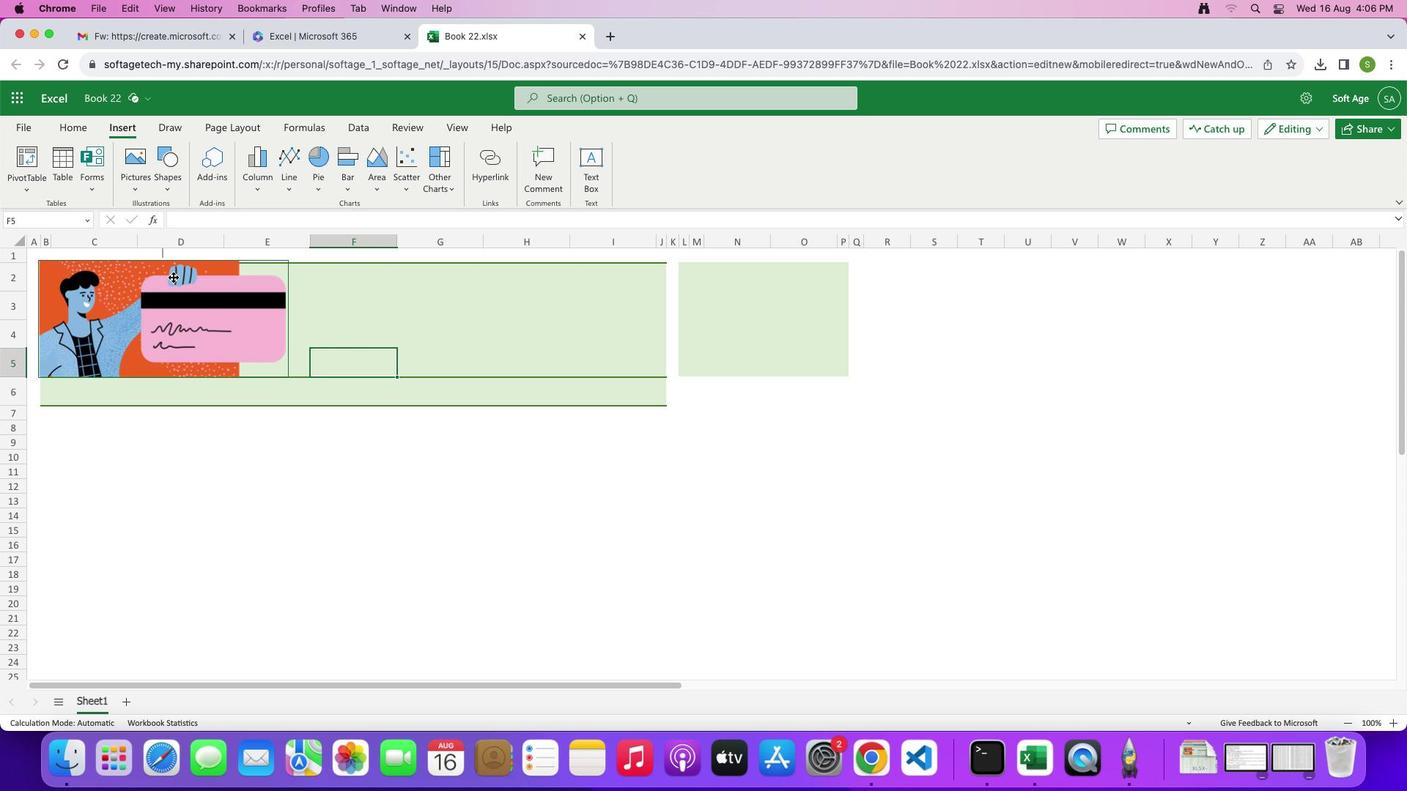 
Action: Mouse moved to (162, 260)
Screenshot: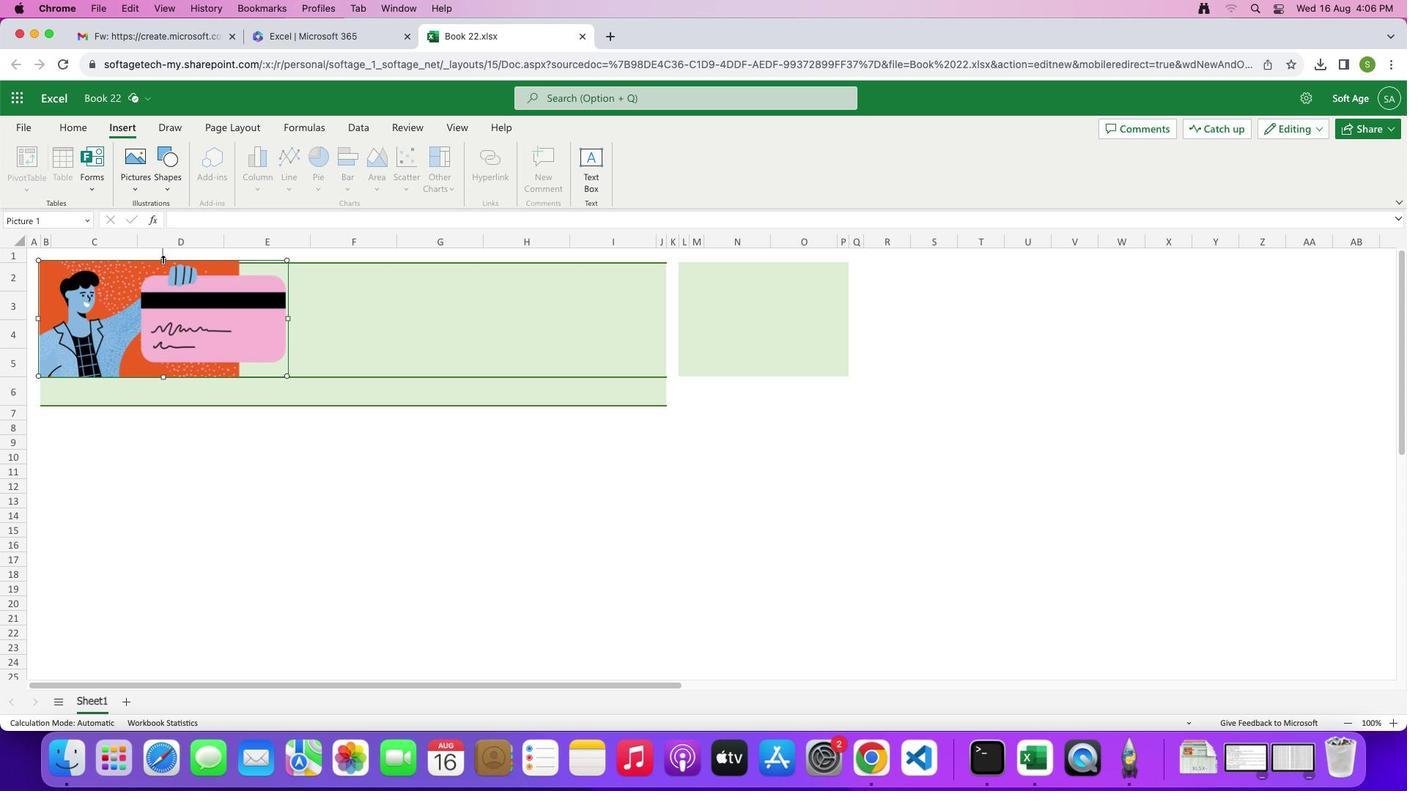 
Action: Mouse pressed left at (162, 260)
Screenshot: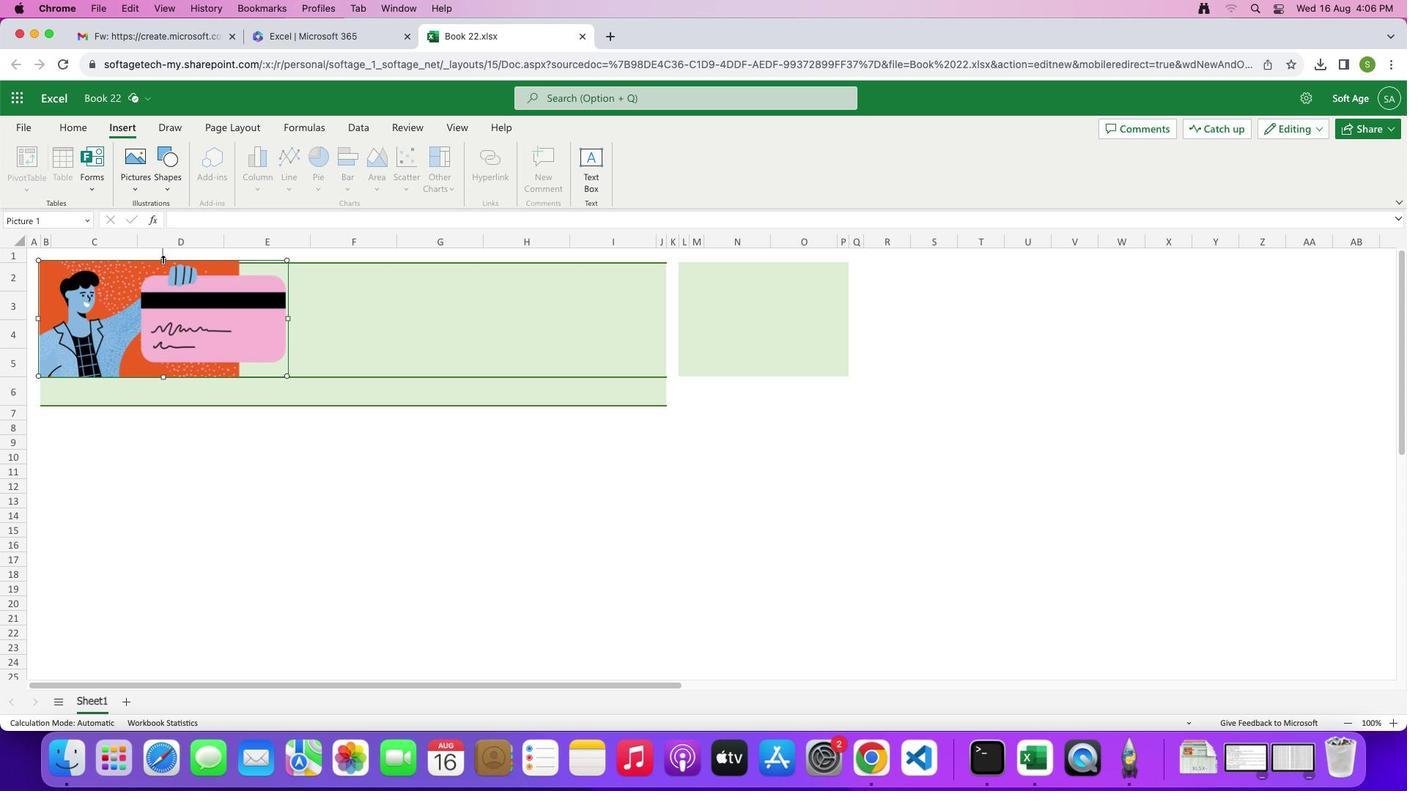 
Action: Mouse moved to (396, 340)
Screenshot: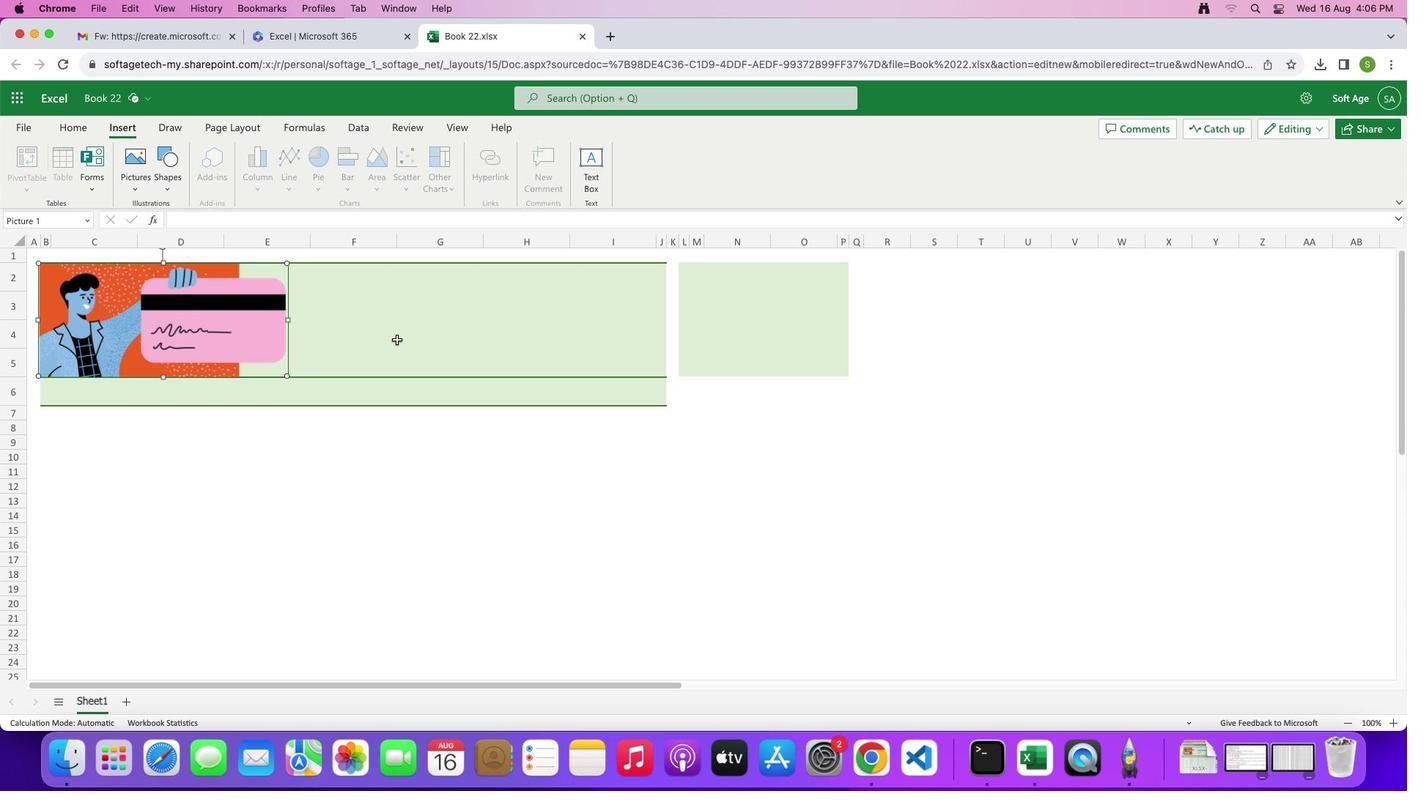 
Action: Mouse pressed left at (396, 340)
Screenshot: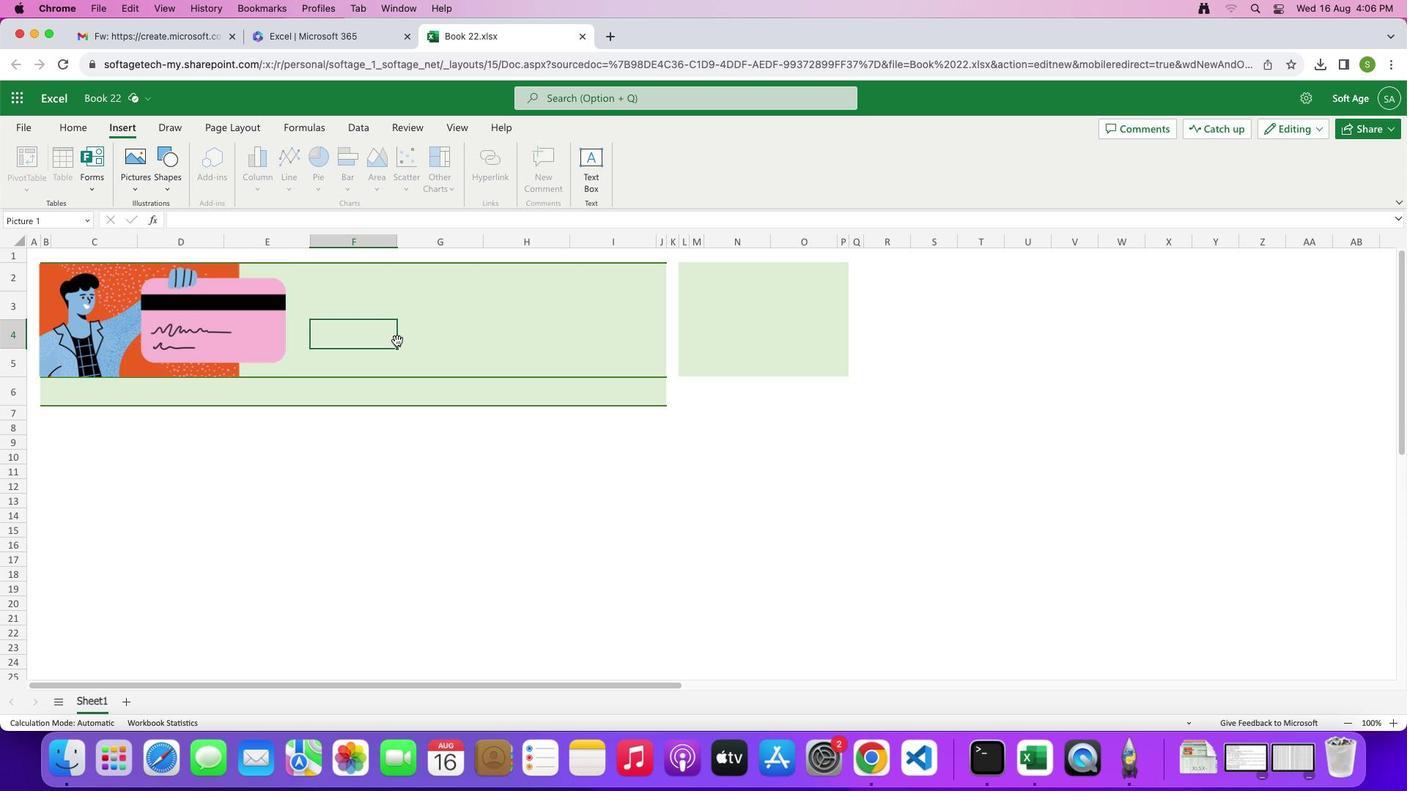 
Action: Mouse moved to (436, 336)
Screenshot: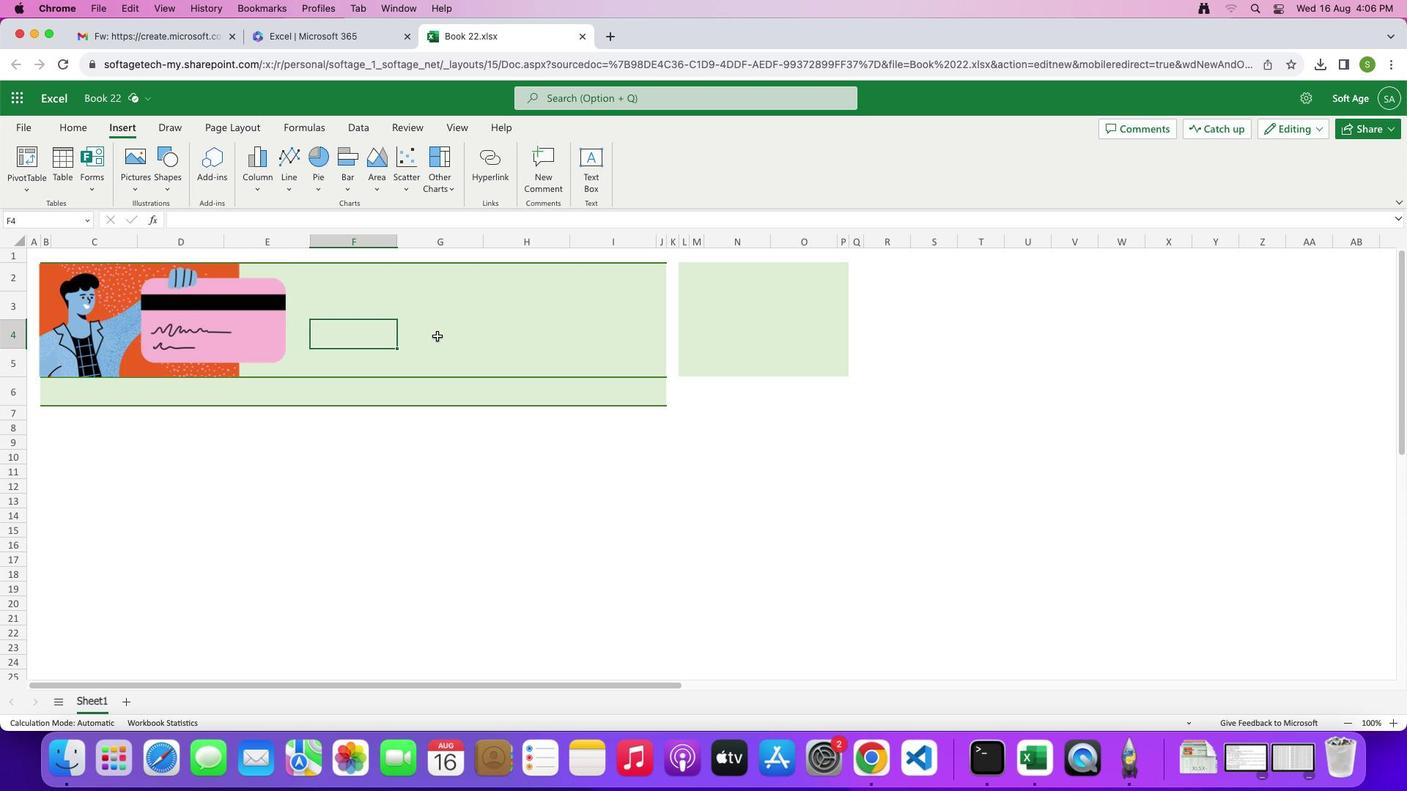 
Action: Mouse pressed left at (436, 336)
Screenshot: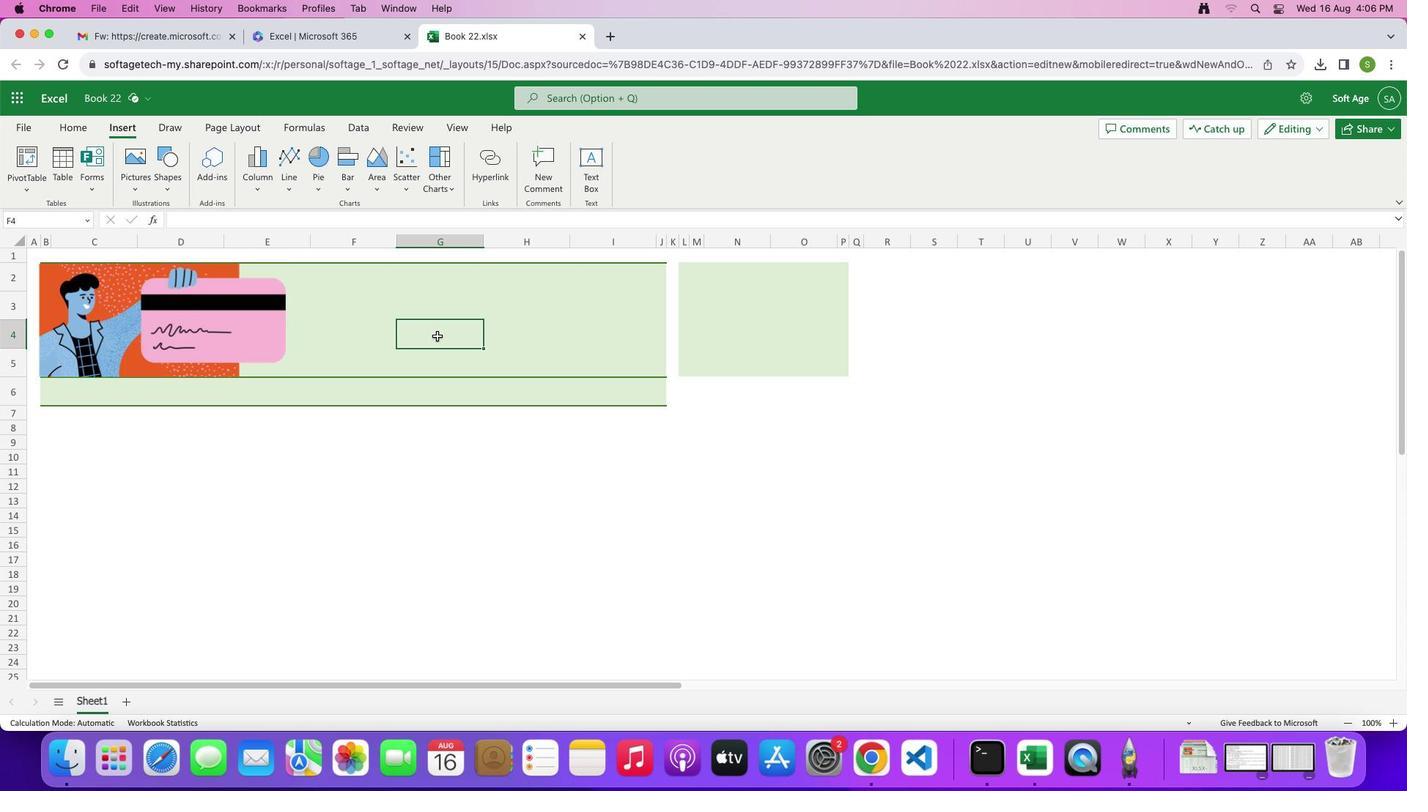 
Action: Mouse moved to (383, 288)
Screenshot: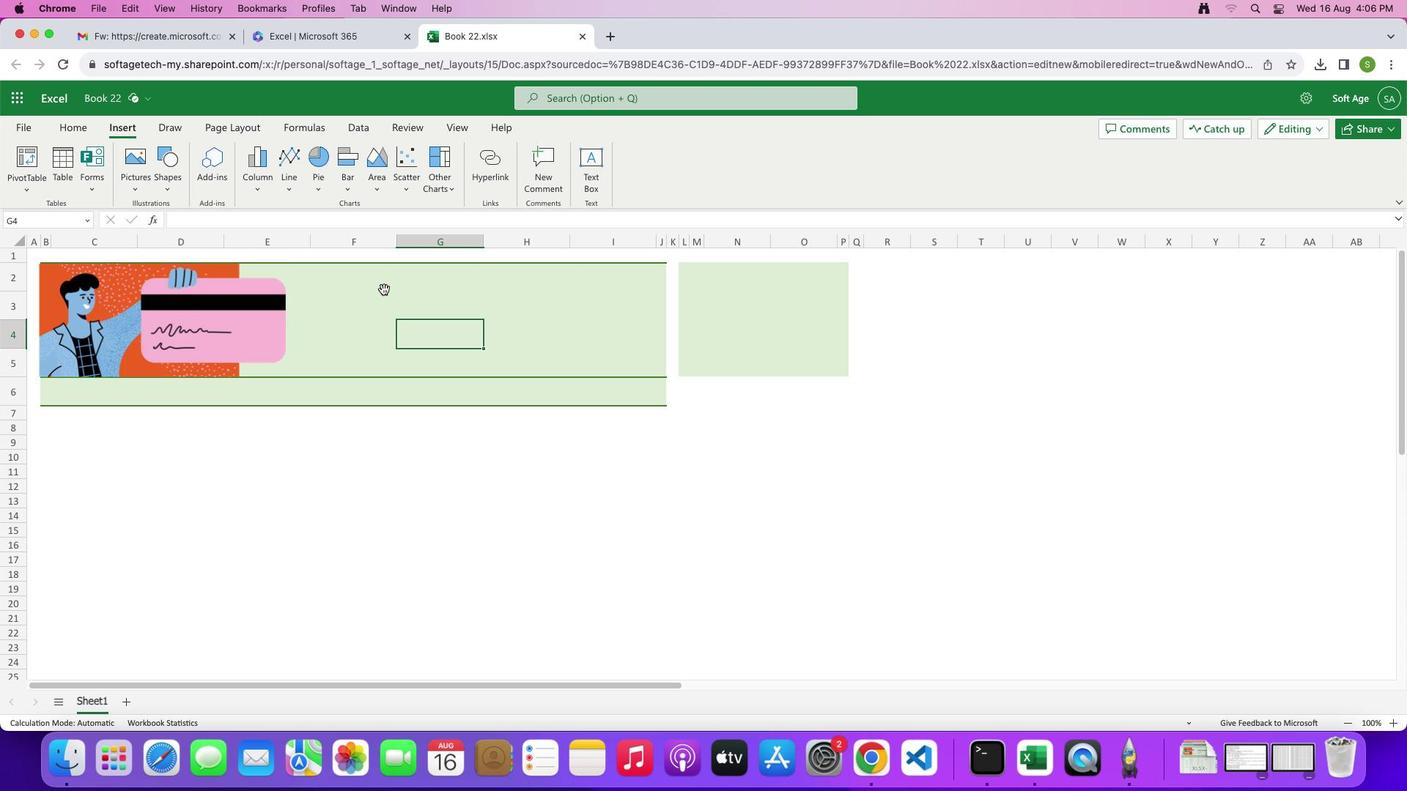 
Action: Mouse pressed left at (383, 288)
Screenshot: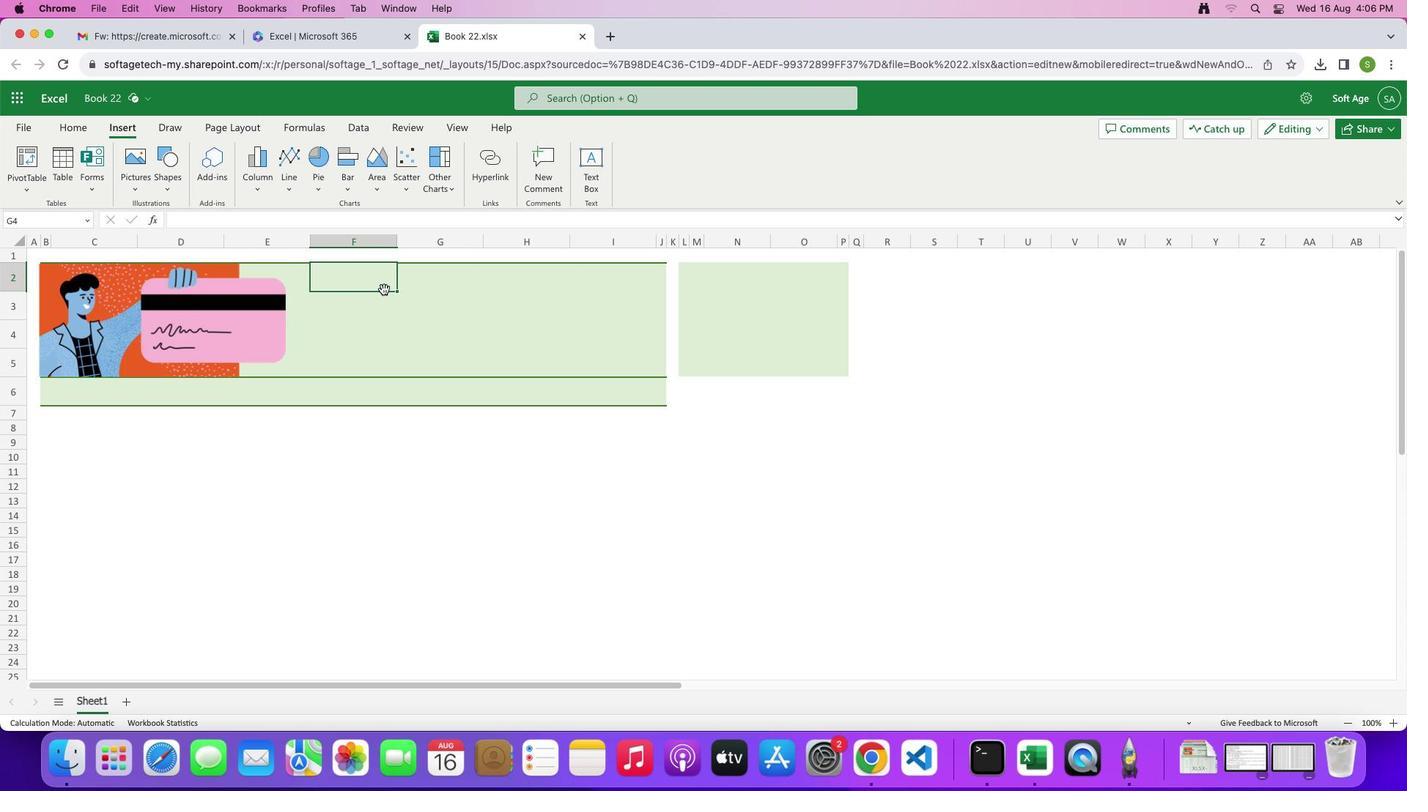 
Action: Mouse moved to (485, 300)
Screenshot: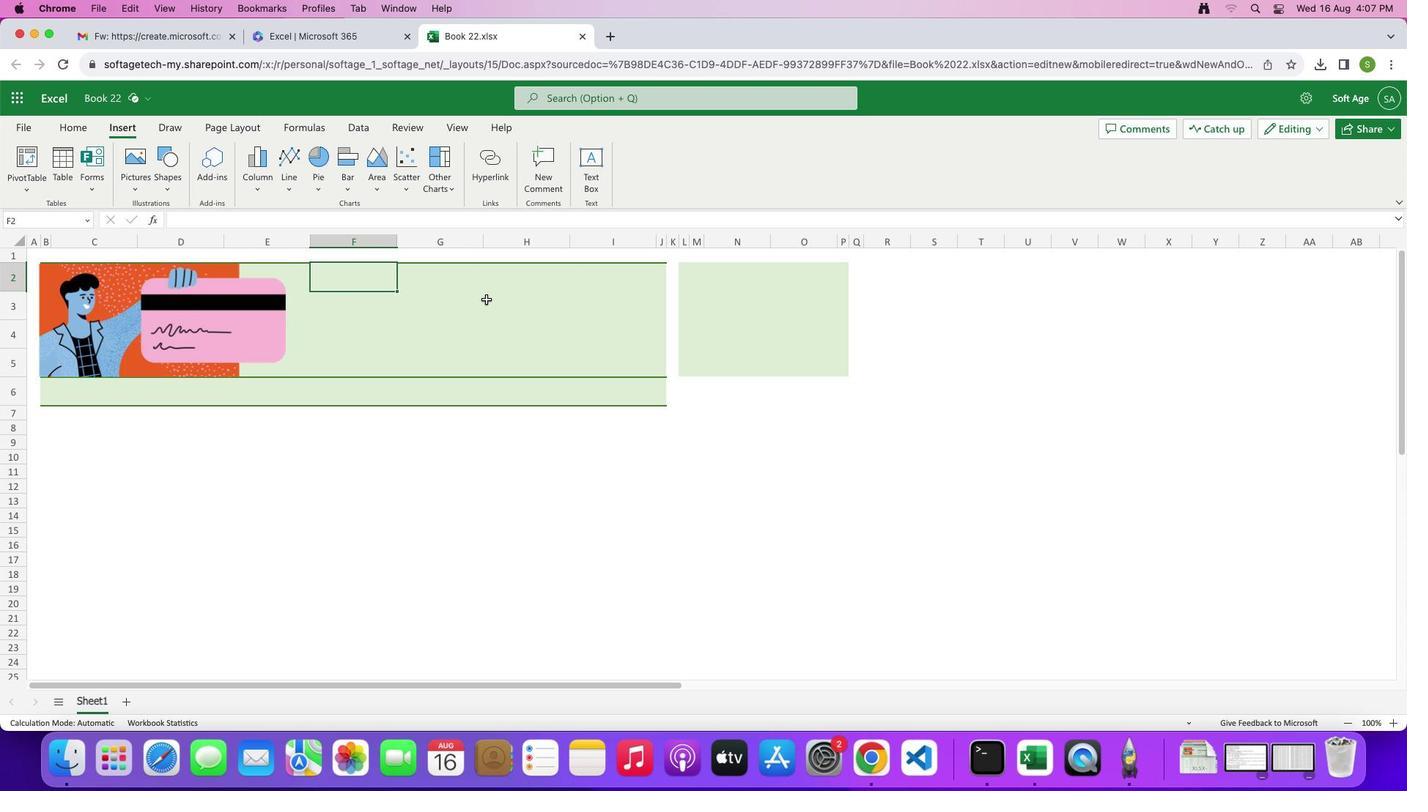 
Action: Mouse pressed left at (485, 300)
Screenshot: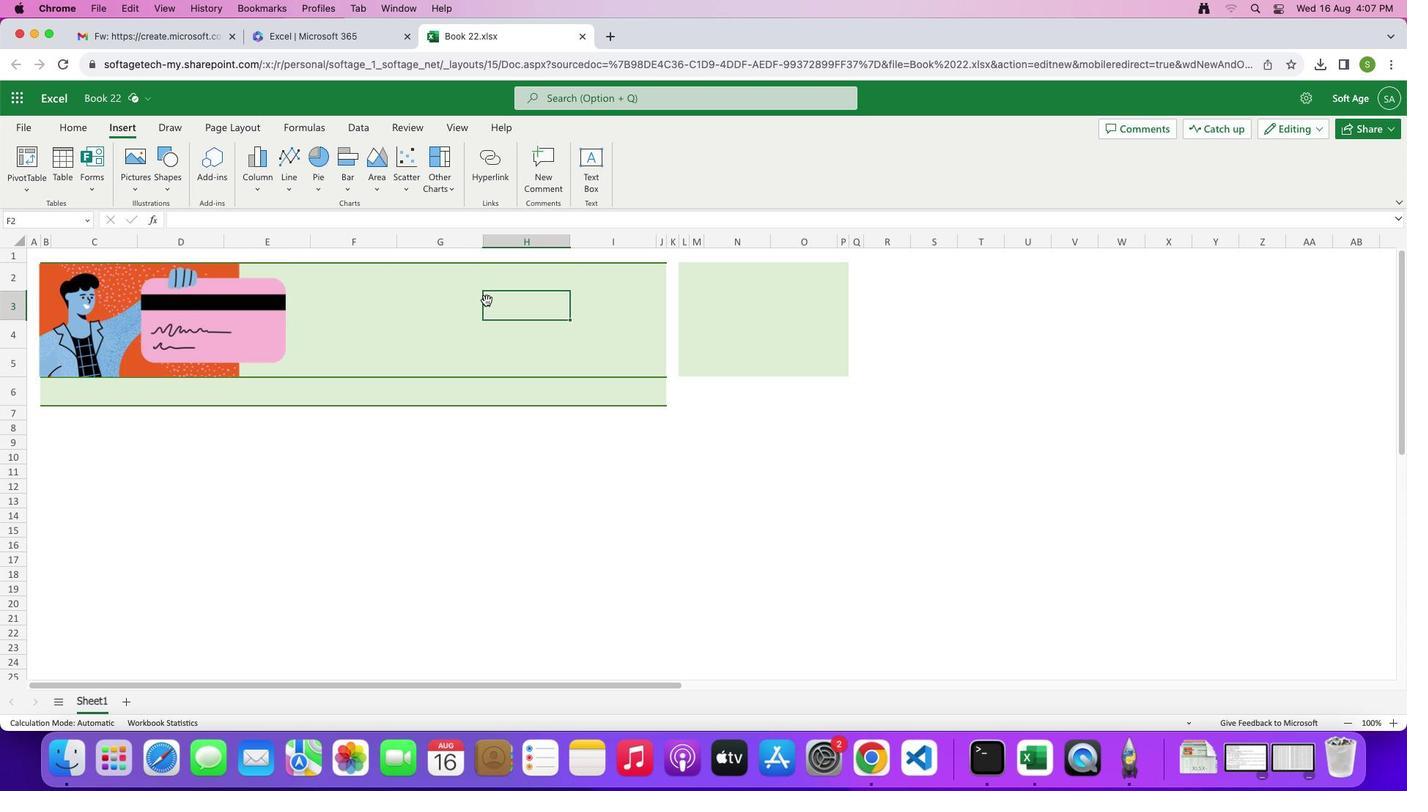 
Action: Mouse moved to (167, 150)
Screenshot: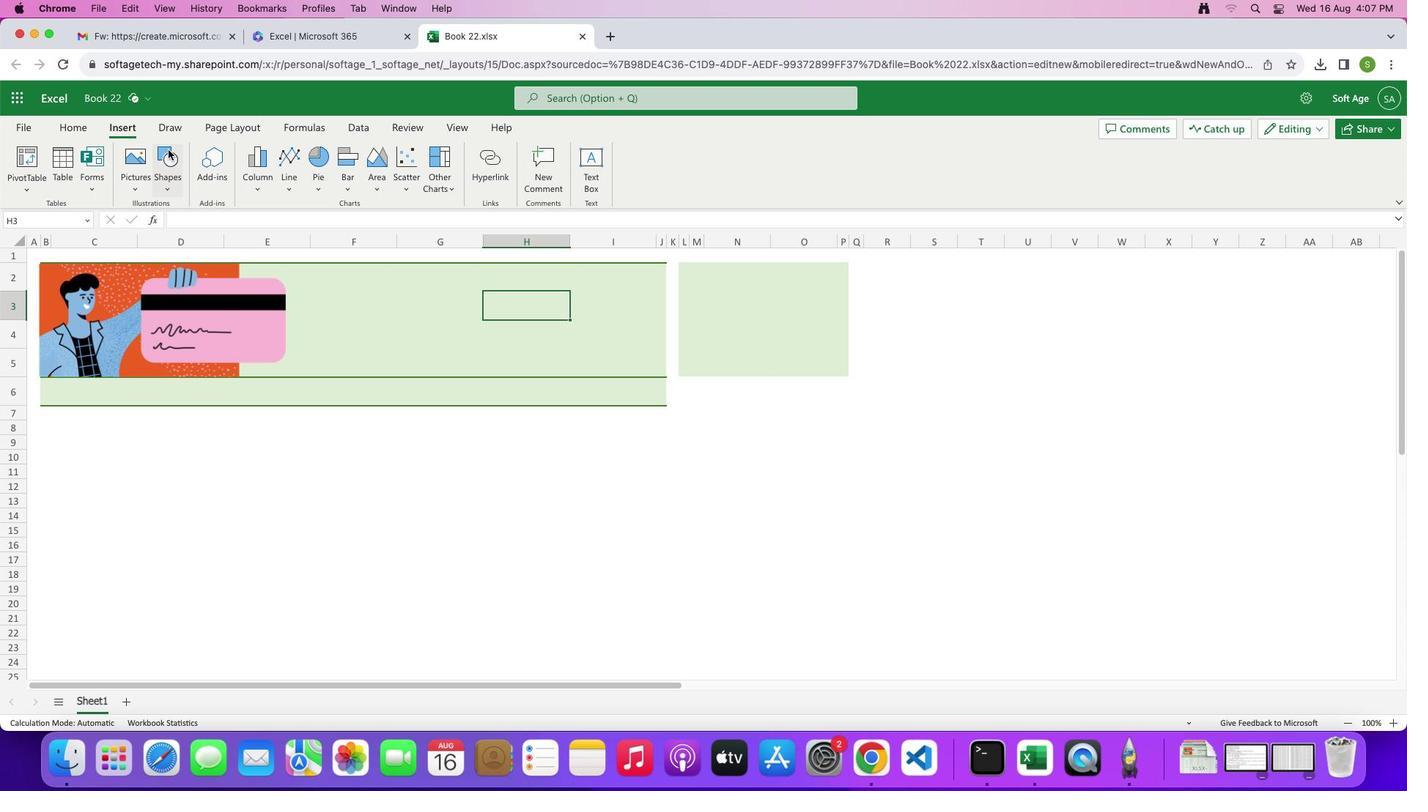 
Action: Mouse pressed left at (167, 150)
Screenshot: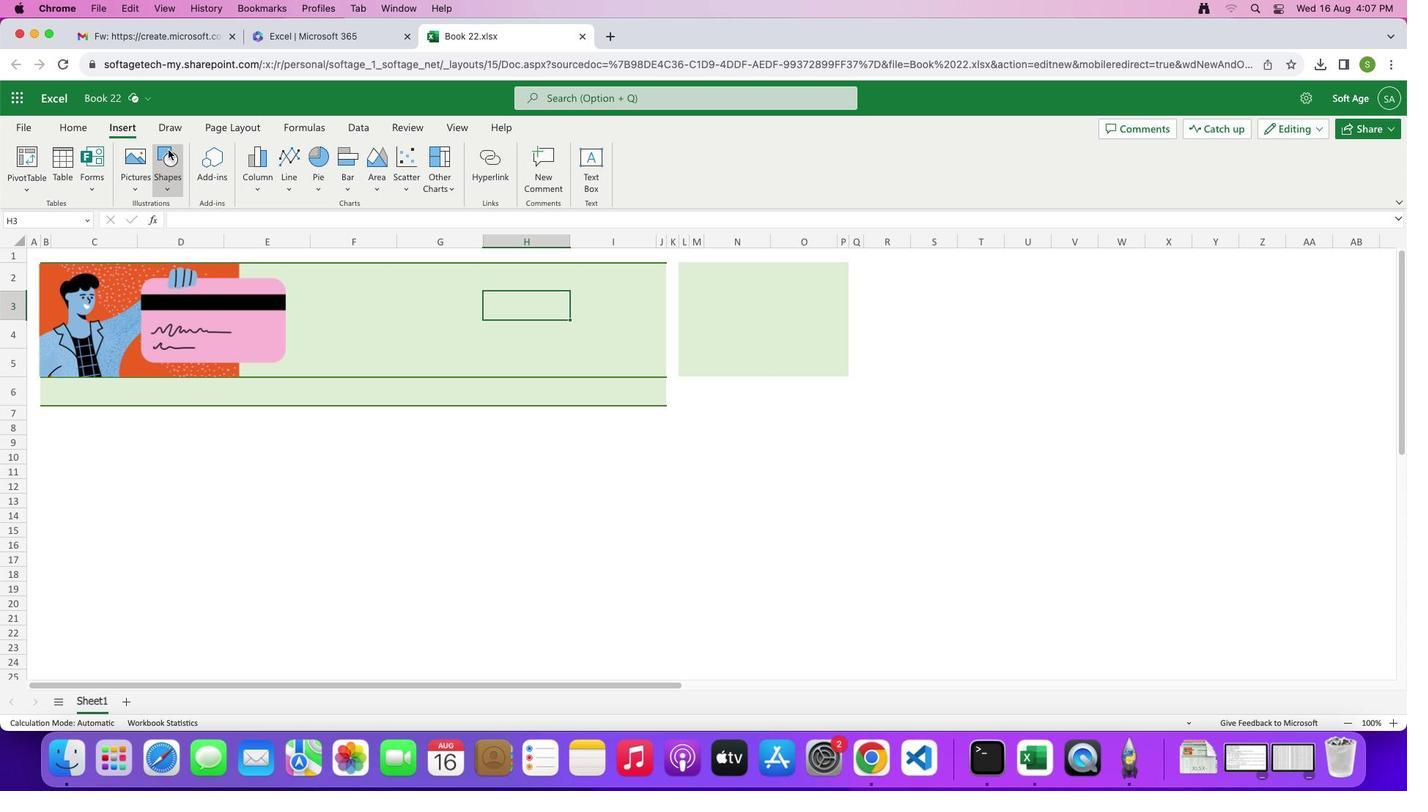 
Action: Mouse moved to (167, 229)
Screenshot: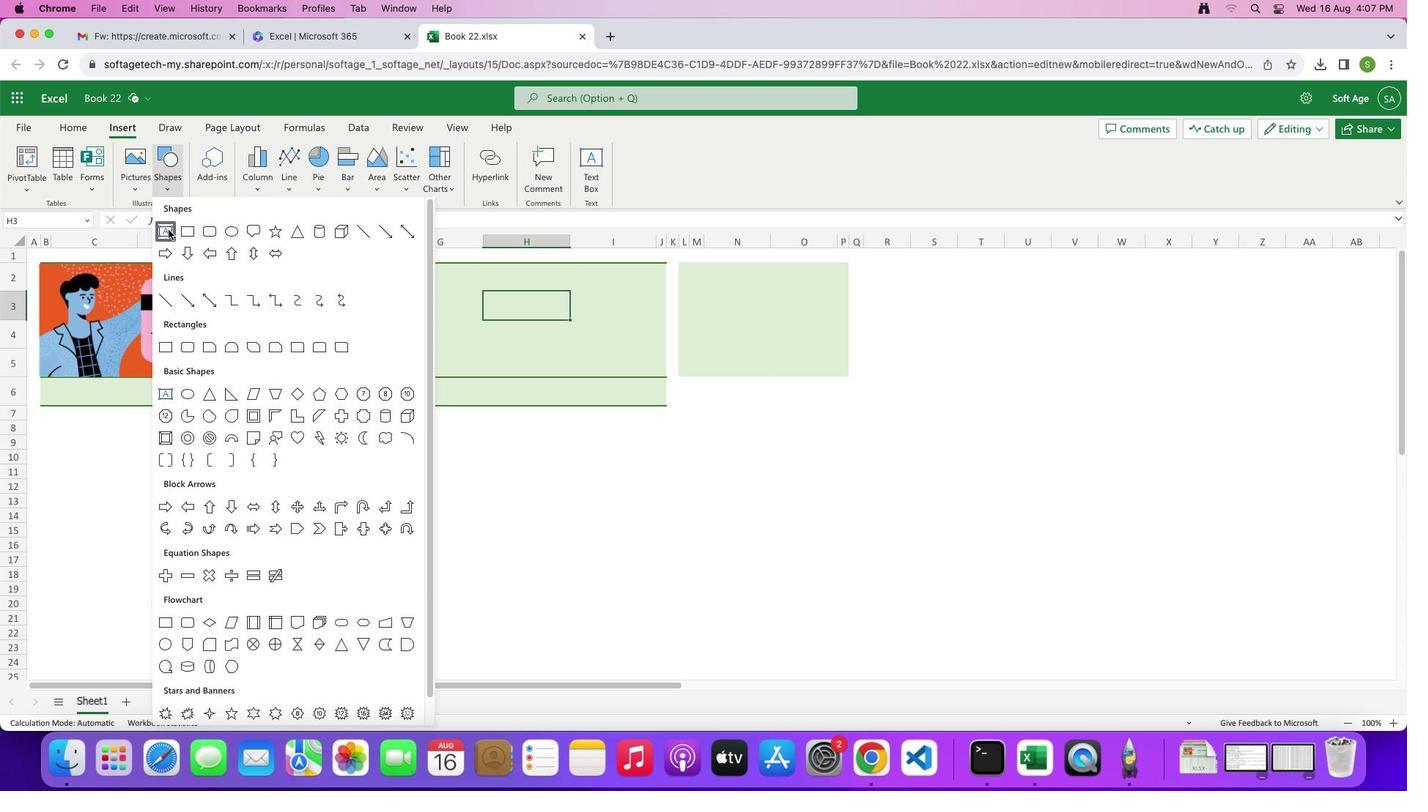 
Action: Mouse pressed left at (167, 229)
Screenshot: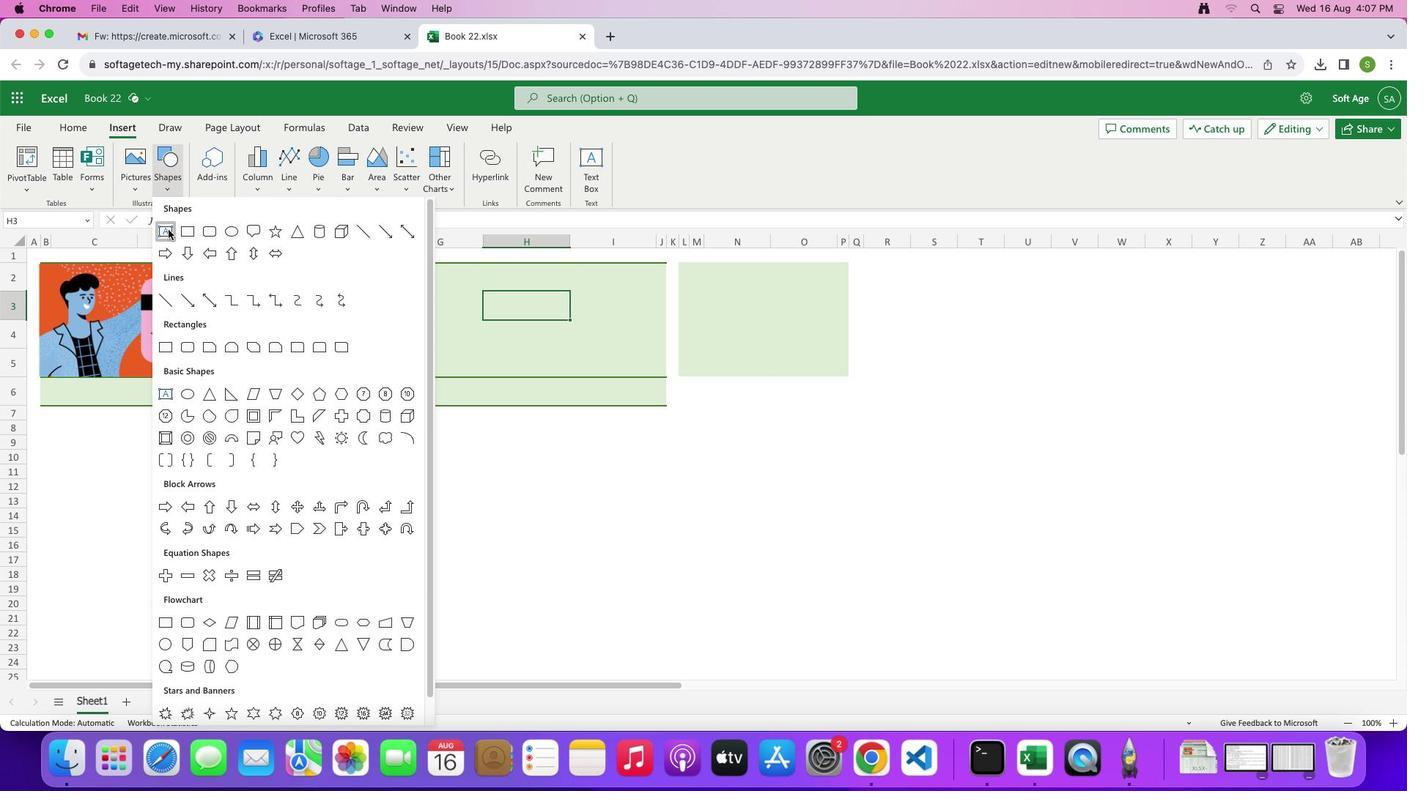 
Action: Mouse moved to (751, 497)
Screenshot: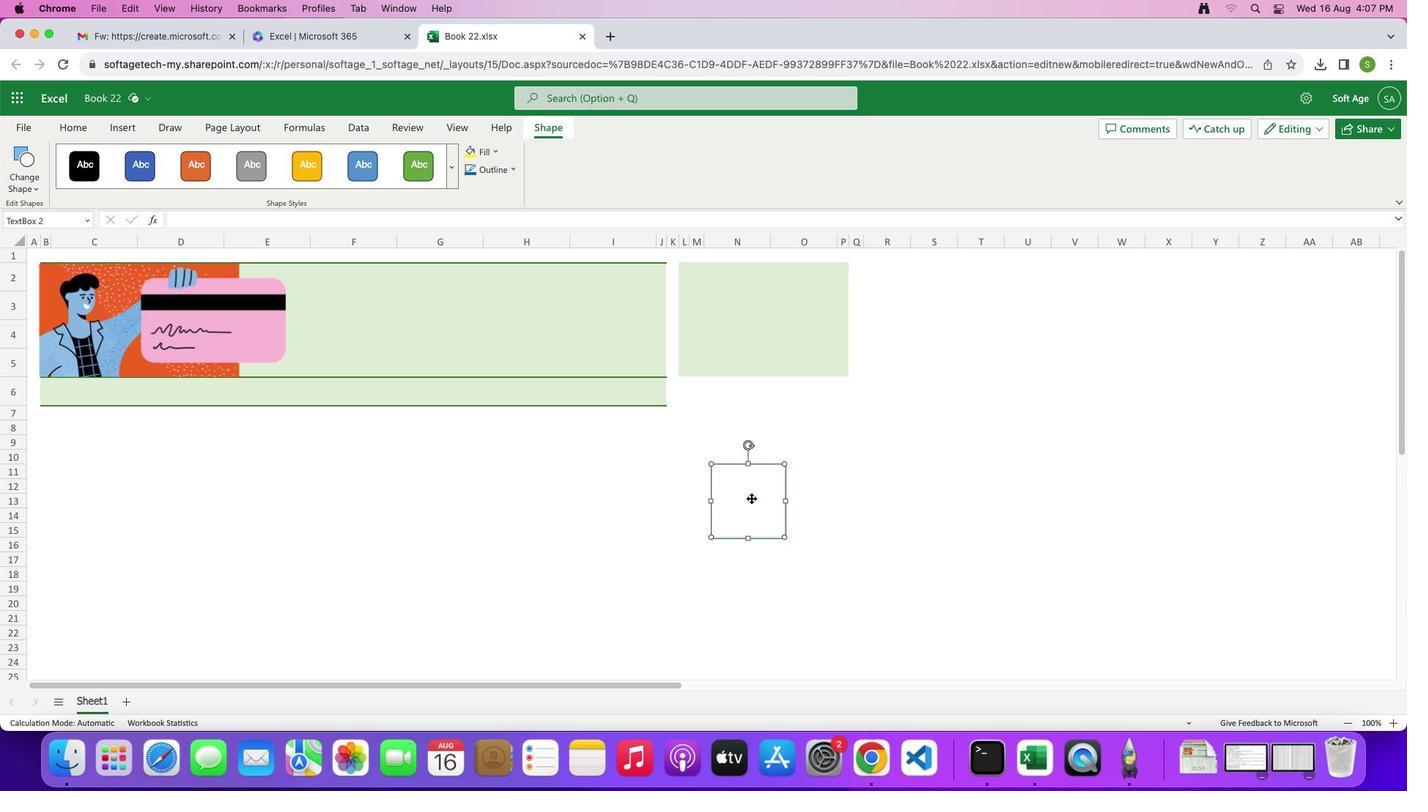 
Action: Mouse pressed left at (751, 497)
Screenshot: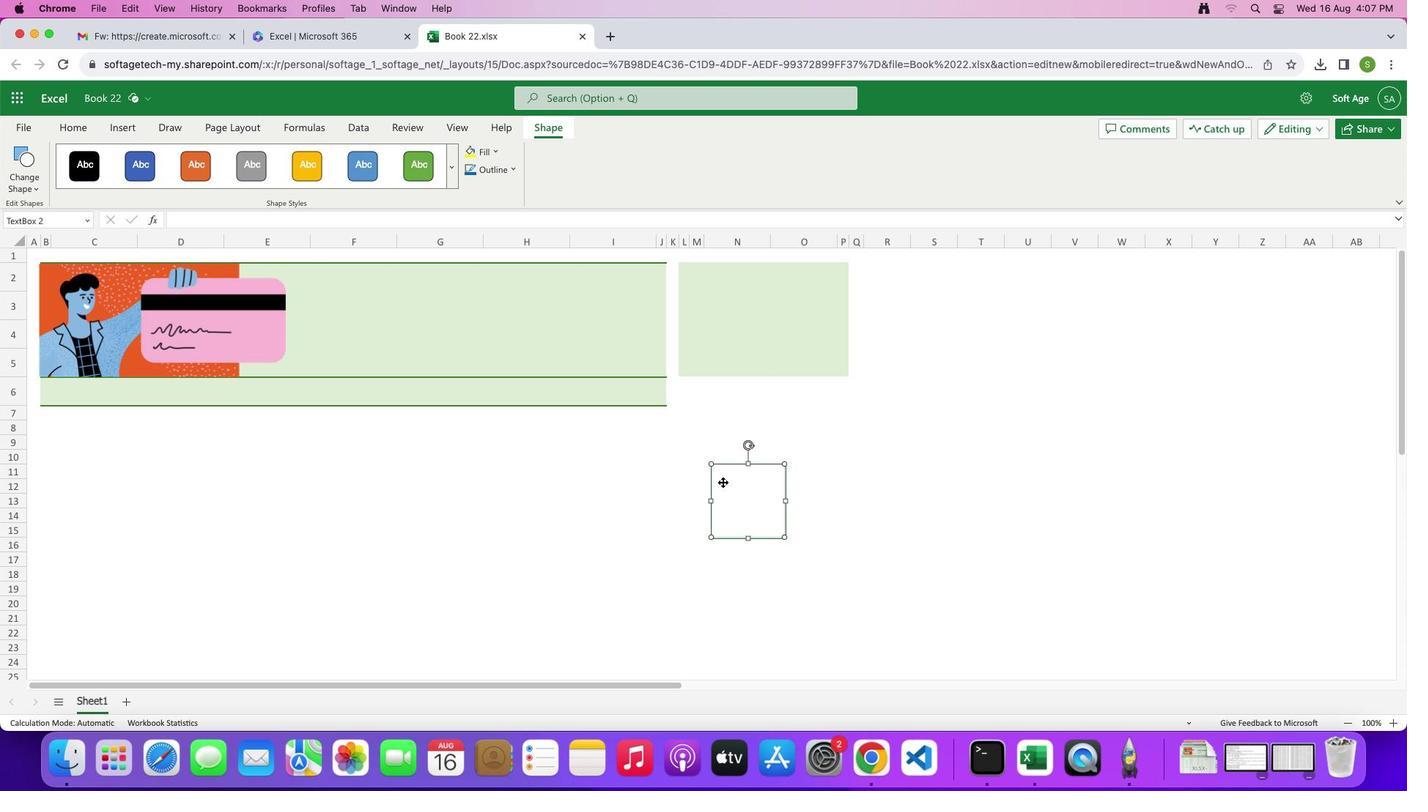
Action: Mouse moved to (378, 343)
Screenshot: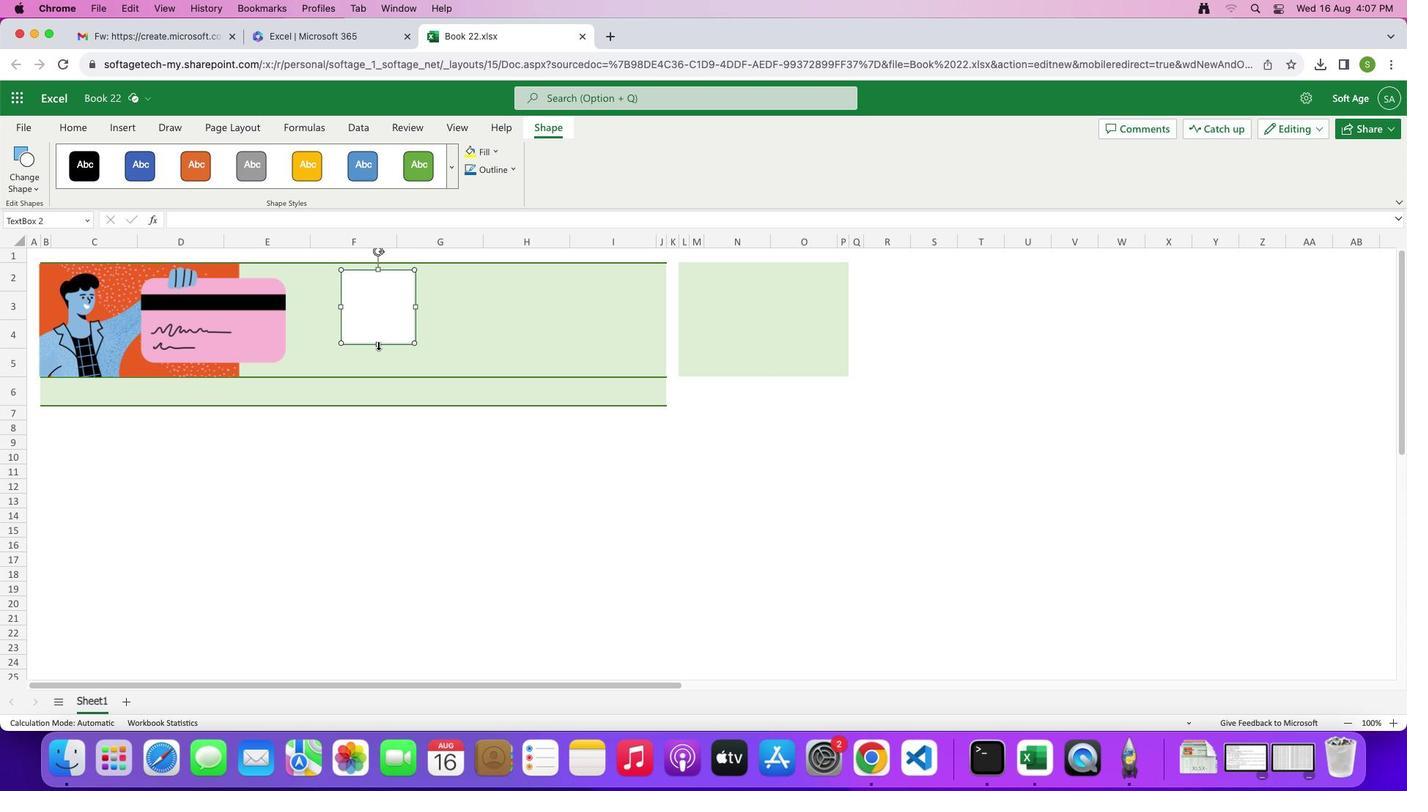 
Action: Mouse pressed left at (378, 343)
Screenshot: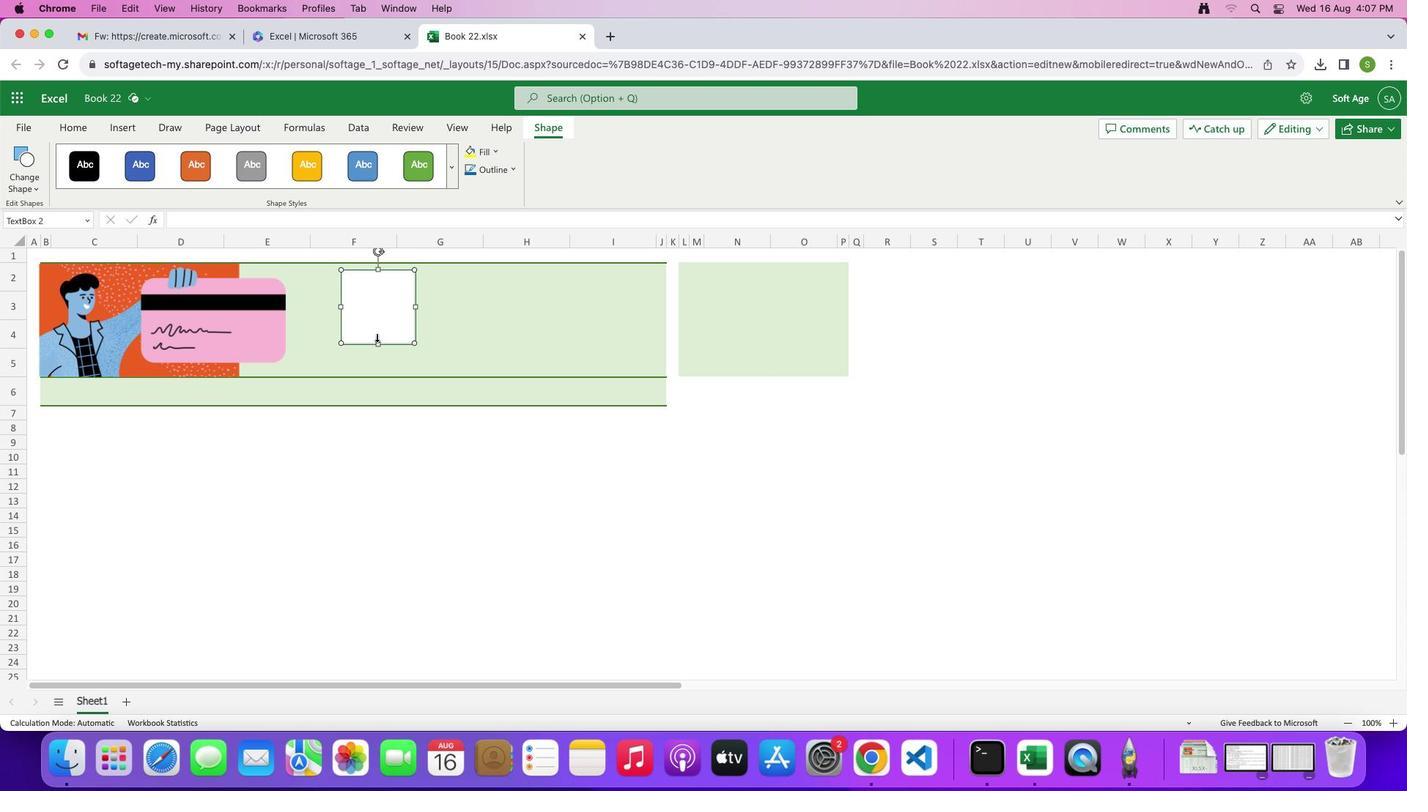 
Action: Mouse moved to (375, 296)
Screenshot: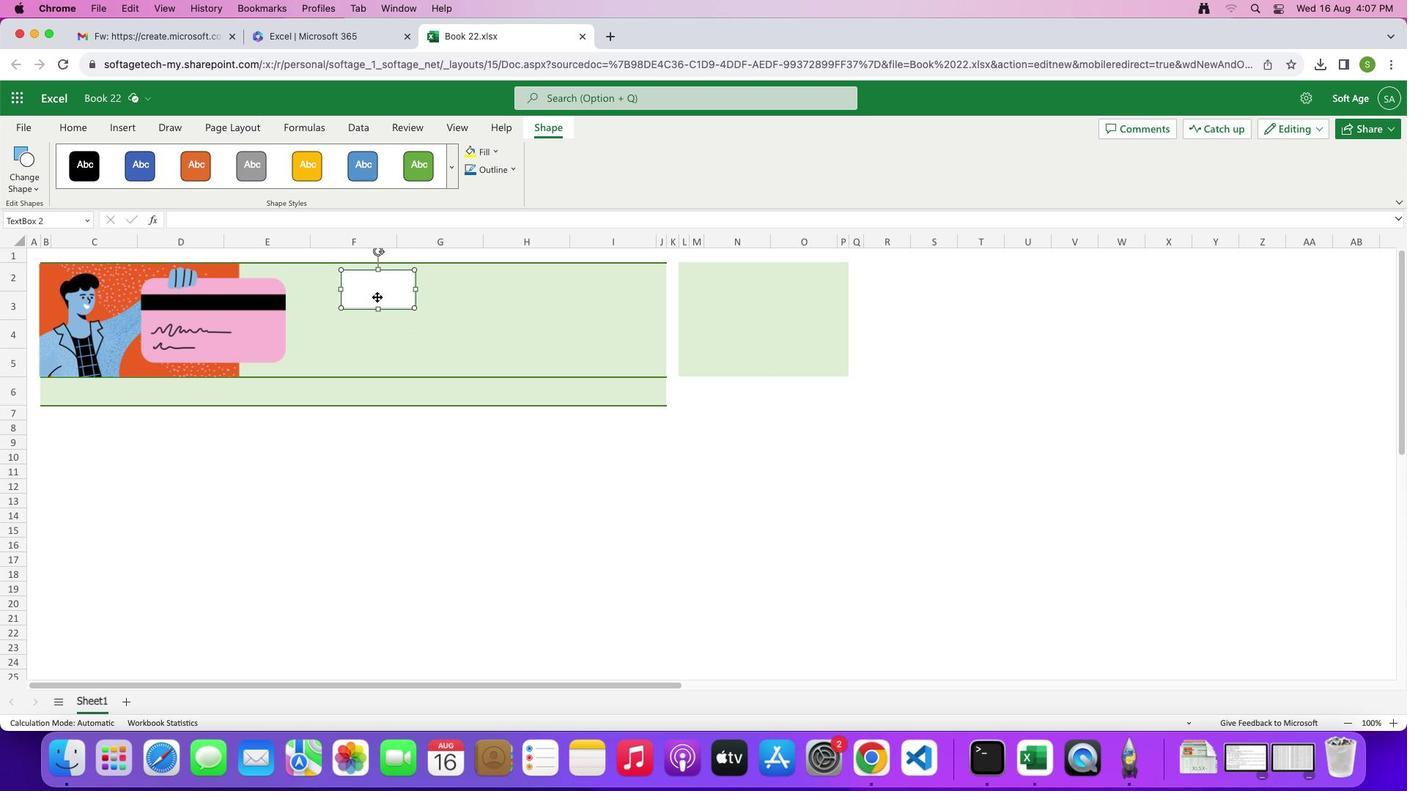 
Action: Mouse pressed left at (375, 296)
Screenshot: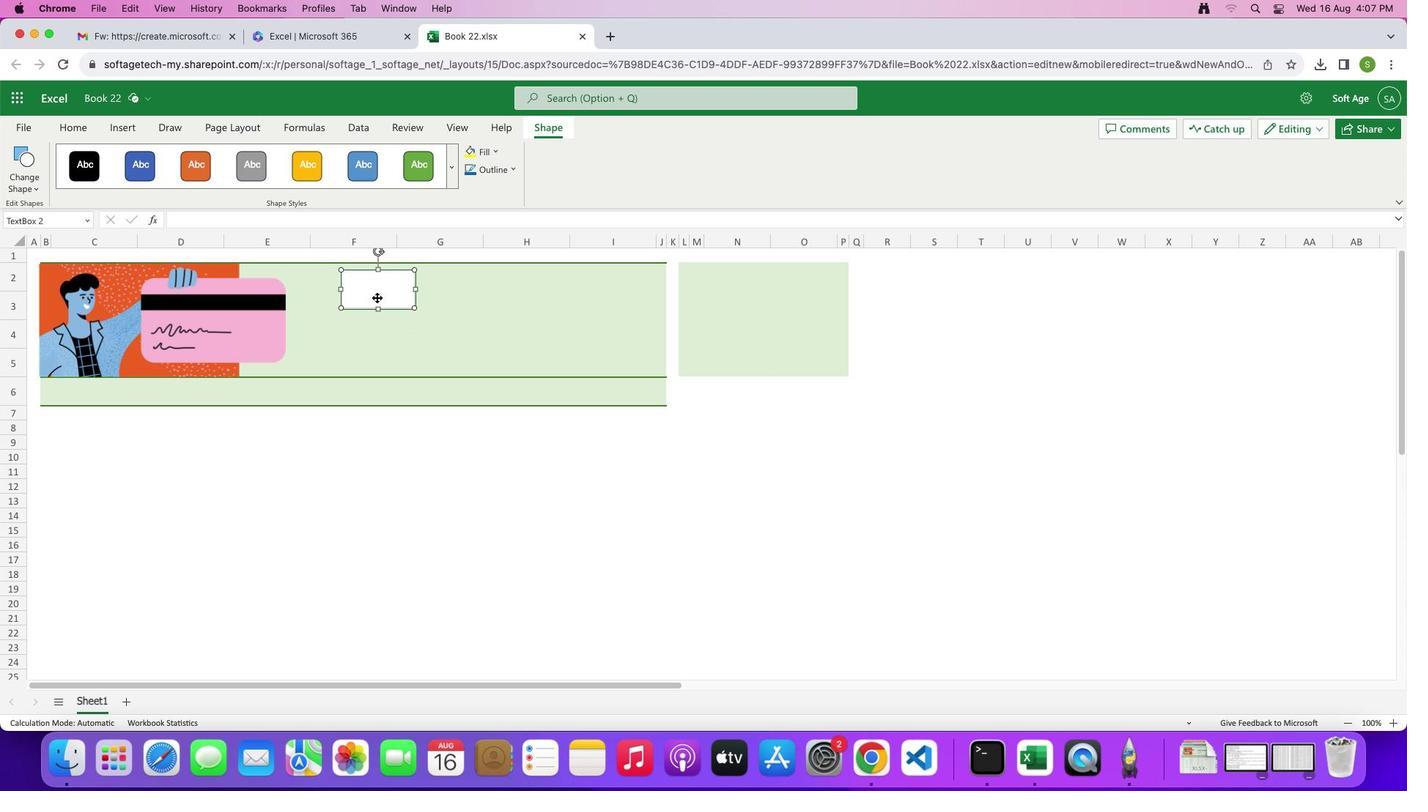 
Action: Mouse moved to (414, 300)
Screenshot: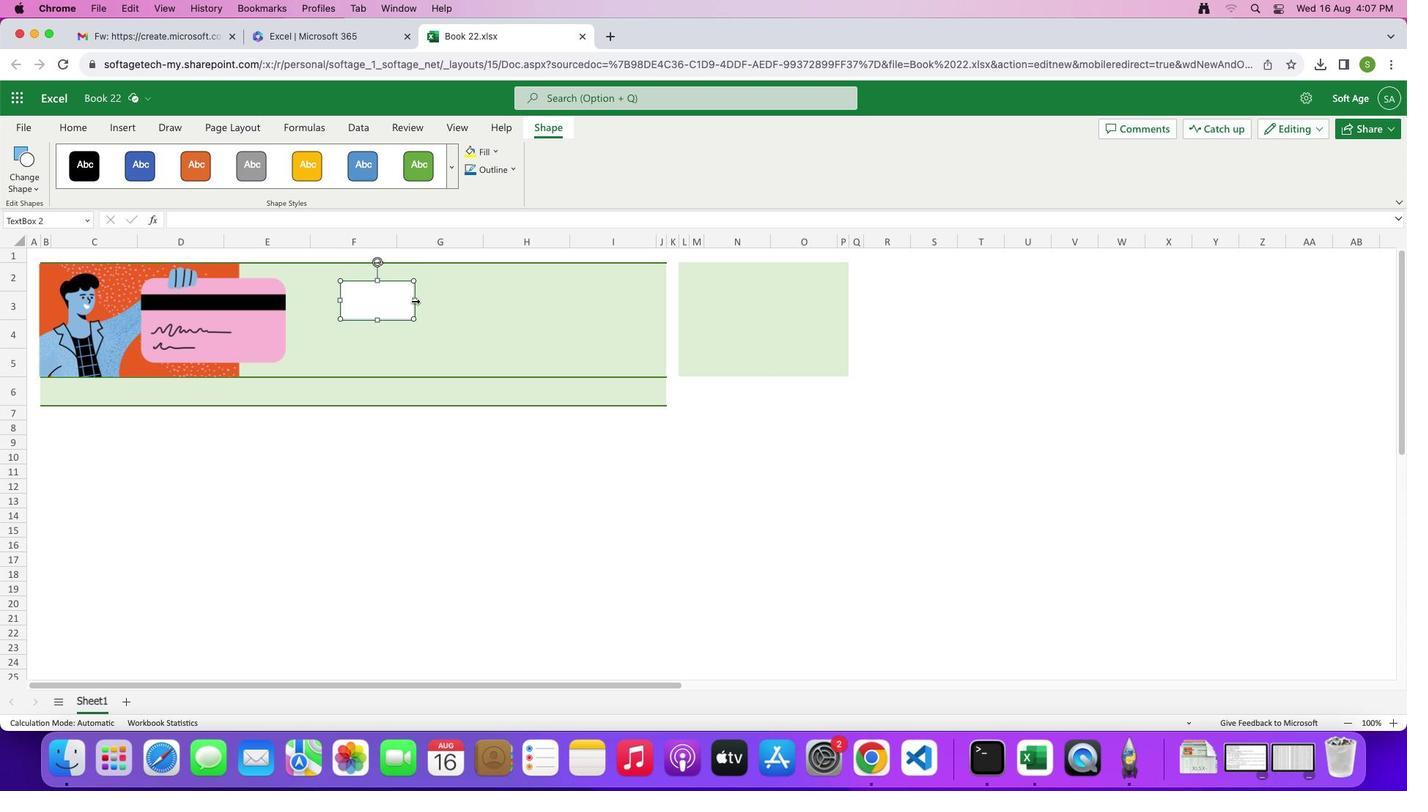 
Action: Mouse pressed left at (414, 300)
Screenshot: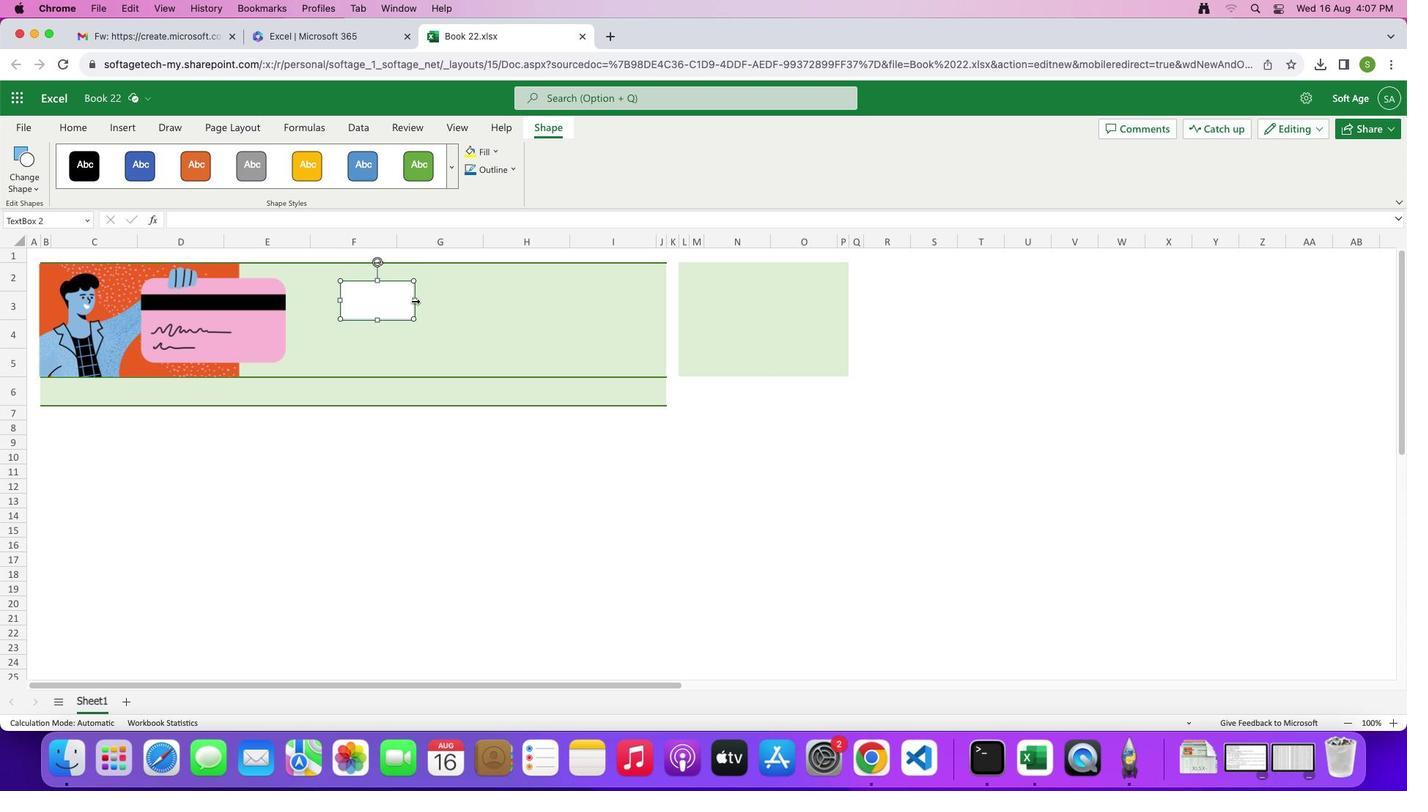 
Action: Mouse moved to (376, 301)
Screenshot: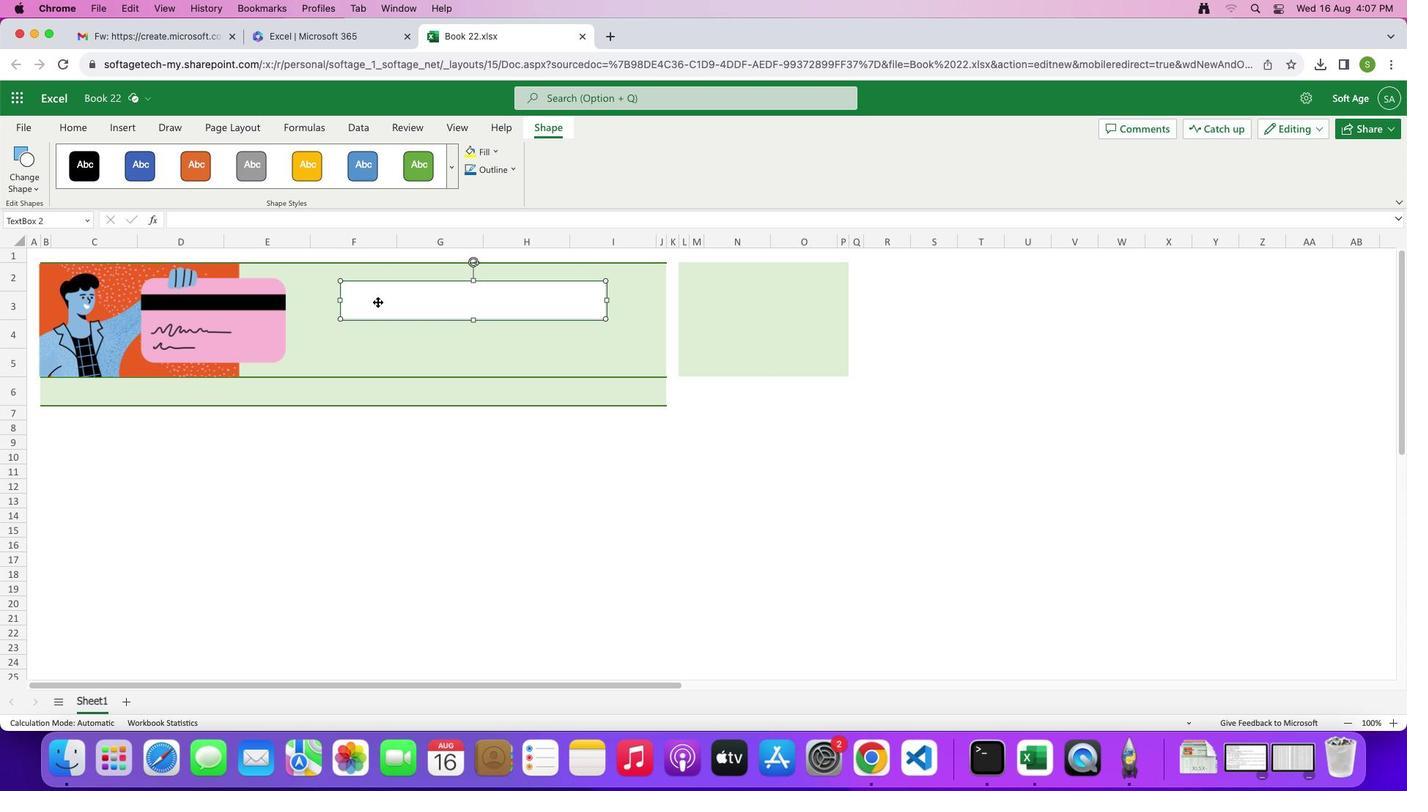 
Action: Mouse pressed left at (376, 301)
Screenshot: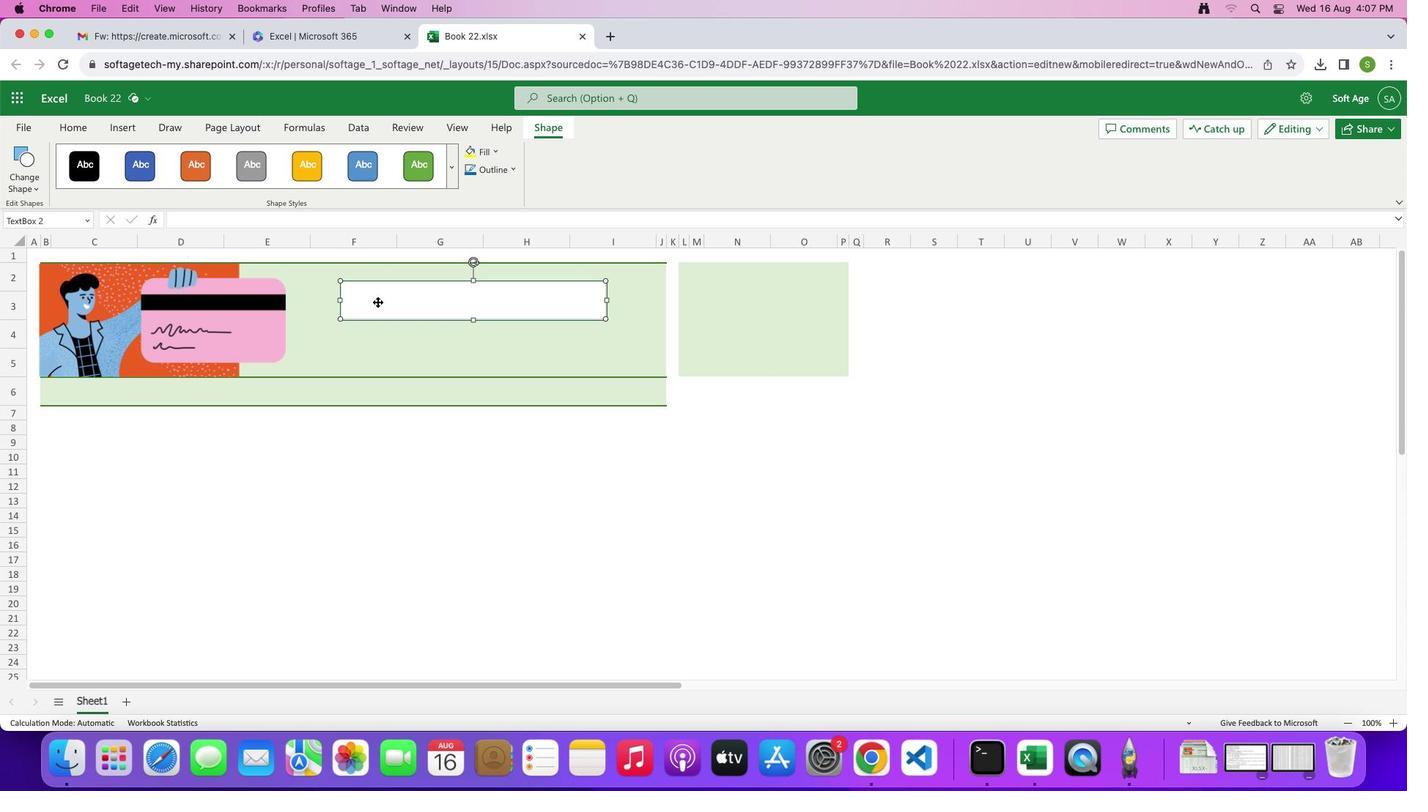 
Action: Mouse pressed left at (376, 301)
Screenshot: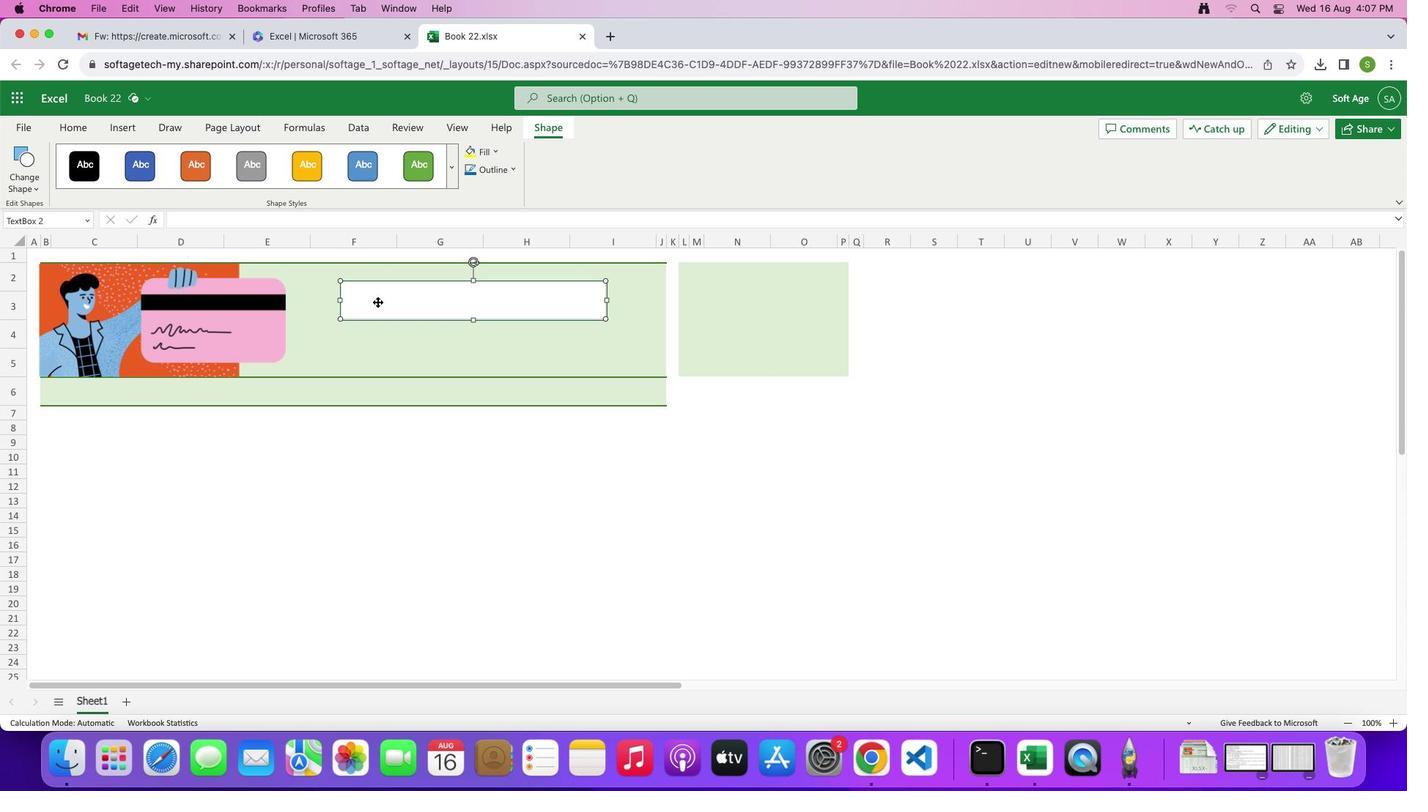 
Action: Key pressed 'C''H''E''C''K'Key.space'R''E''G''I''S''T''E''R'
Screenshot: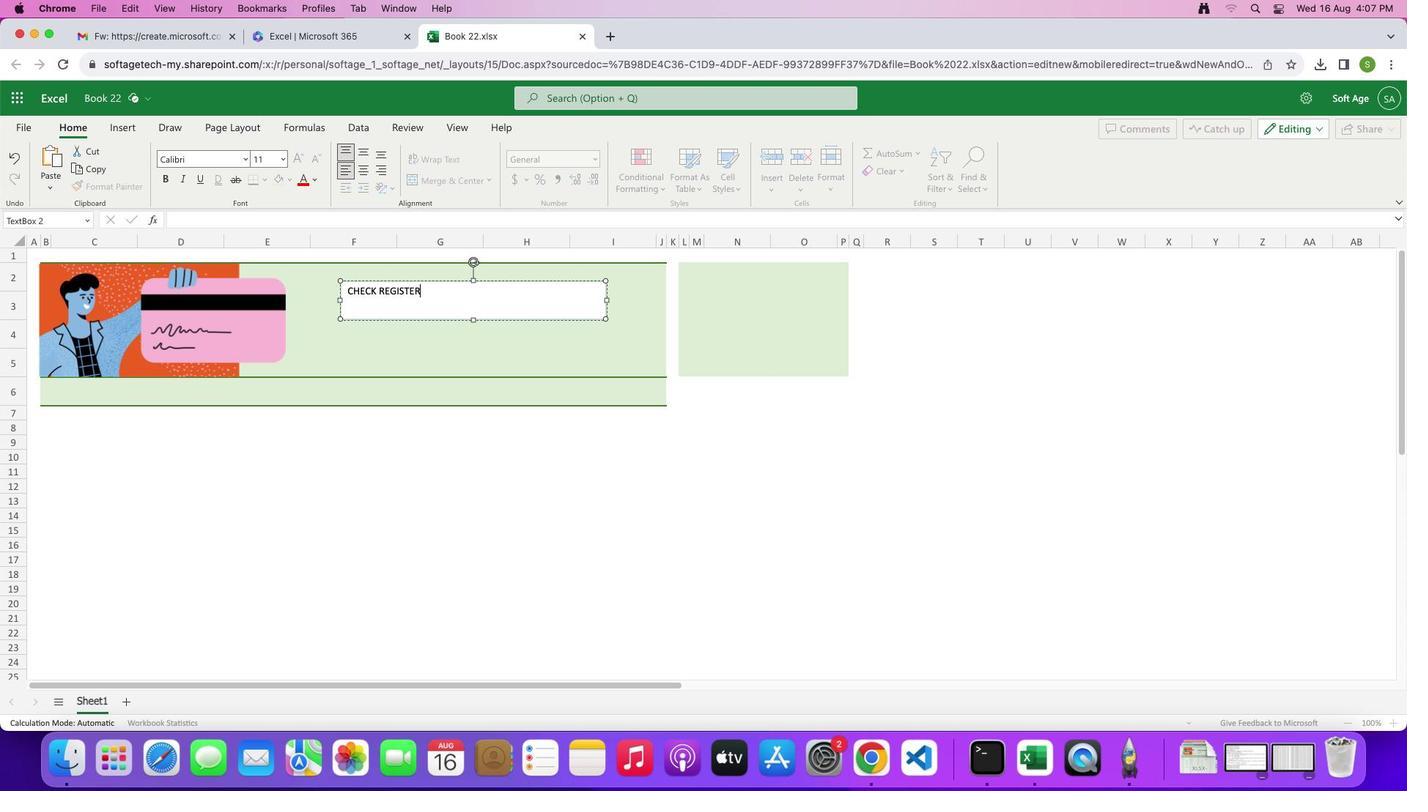 
Action: Mouse moved to (449, 289)
Screenshot: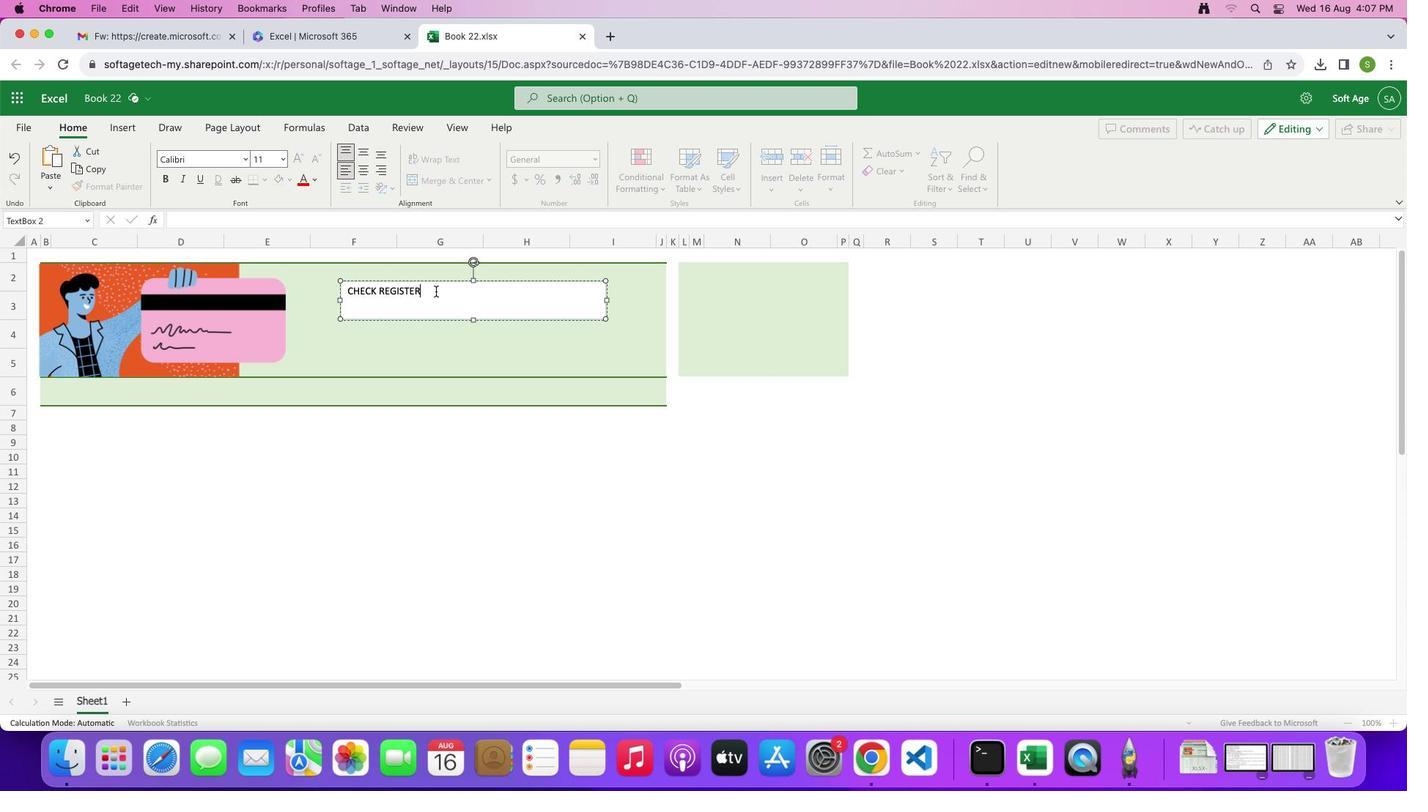 
Action: Mouse pressed left at (449, 289)
Screenshot: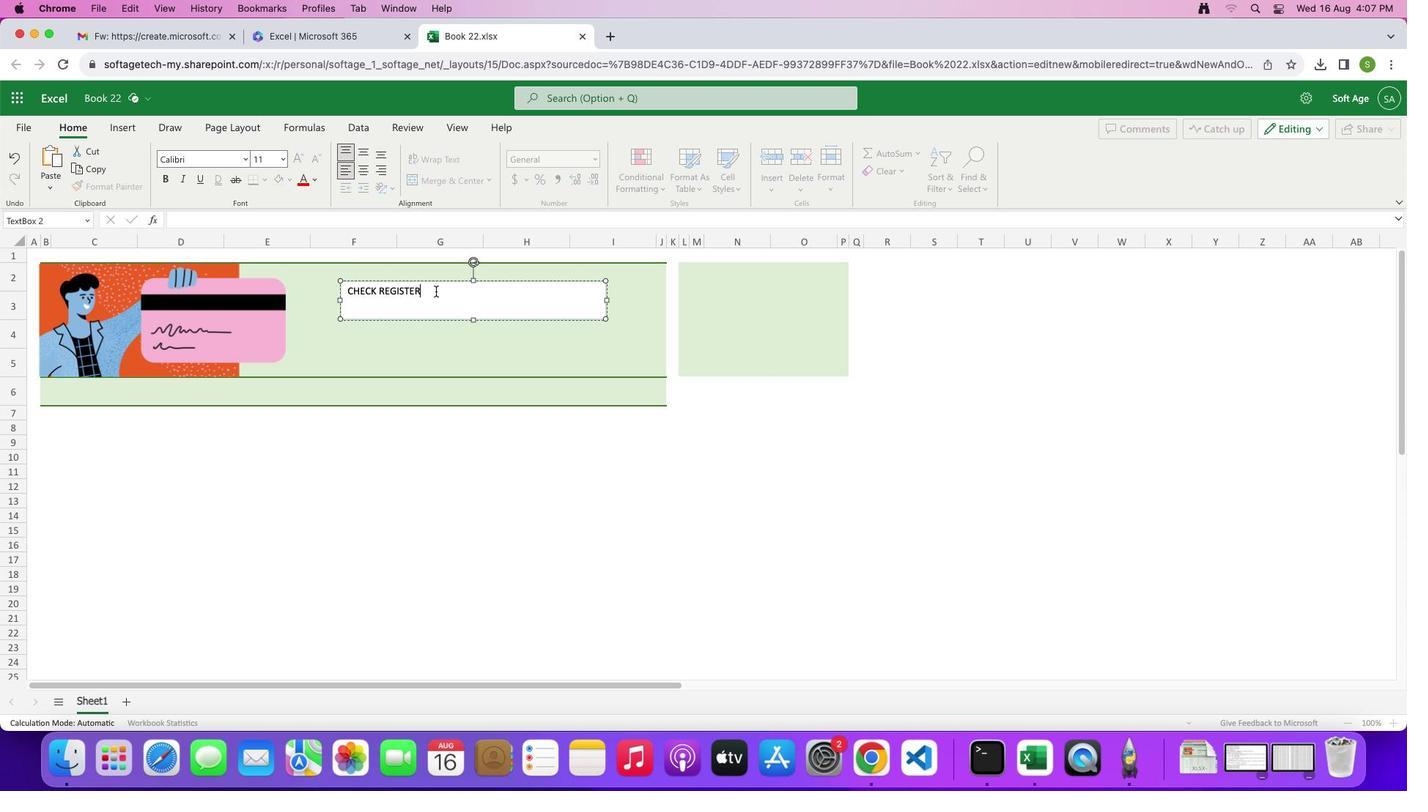 
Action: Mouse moved to (282, 155)
Screenshot: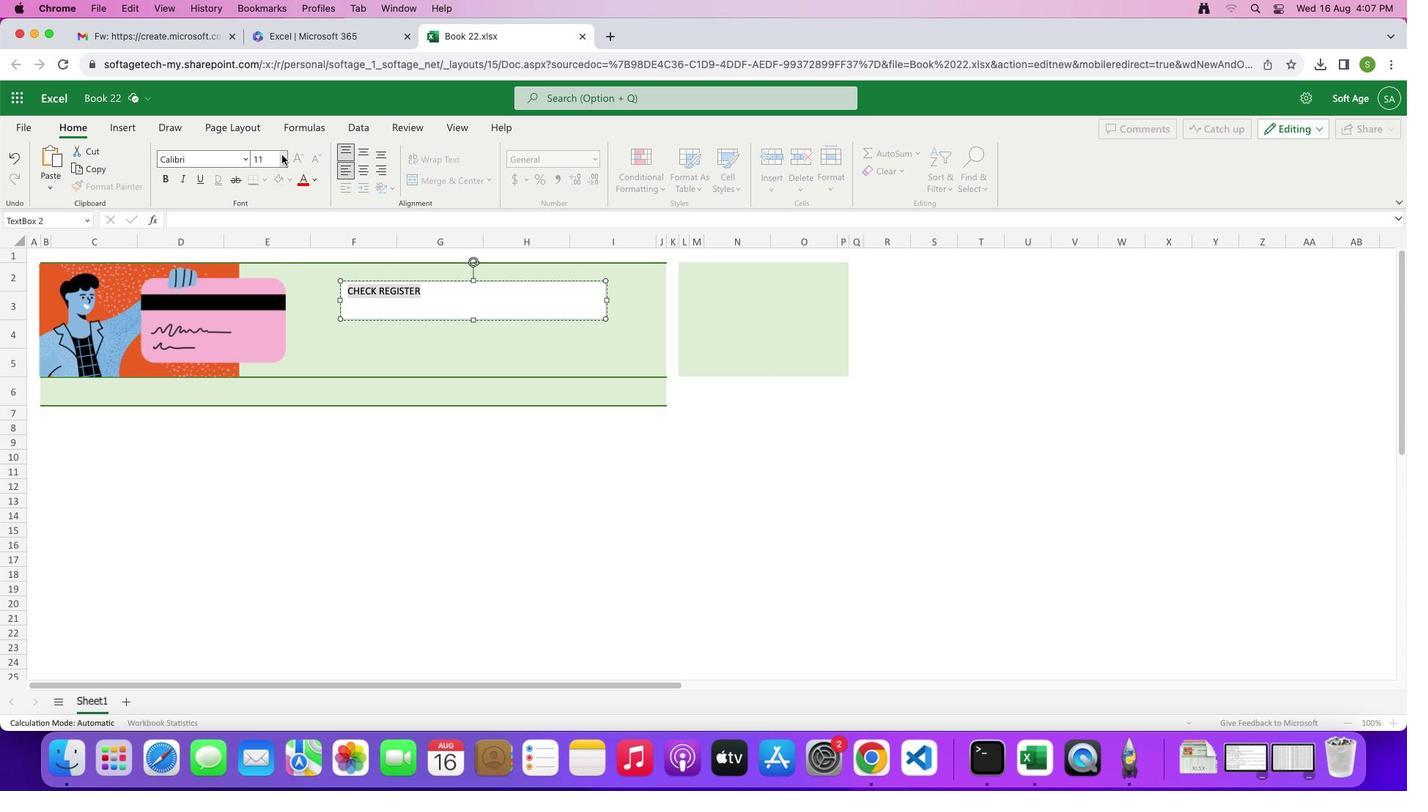 
Action: Mouse pressed left at (282, 155)
Screenshot: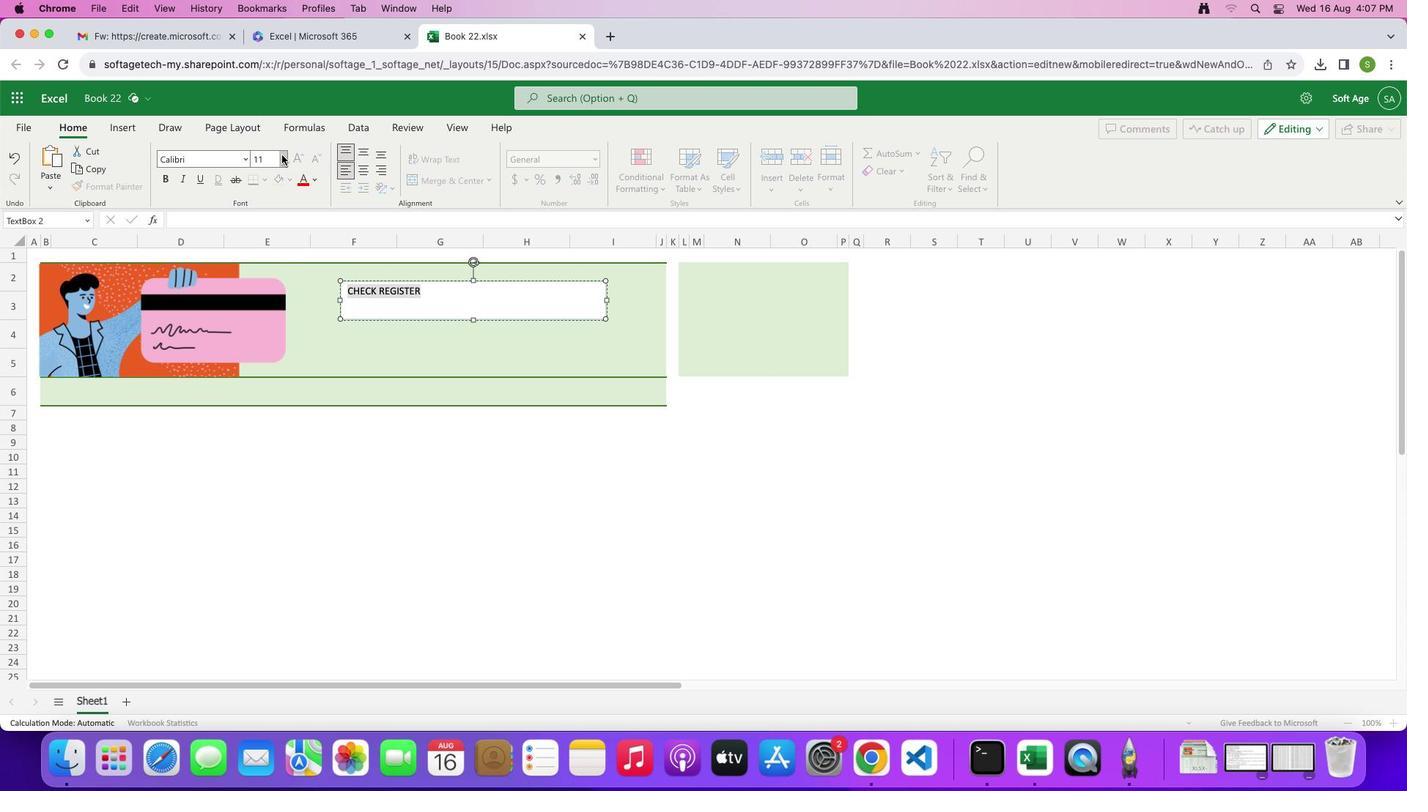 
Action: Mouse moved to (268, 266)
Screenshot: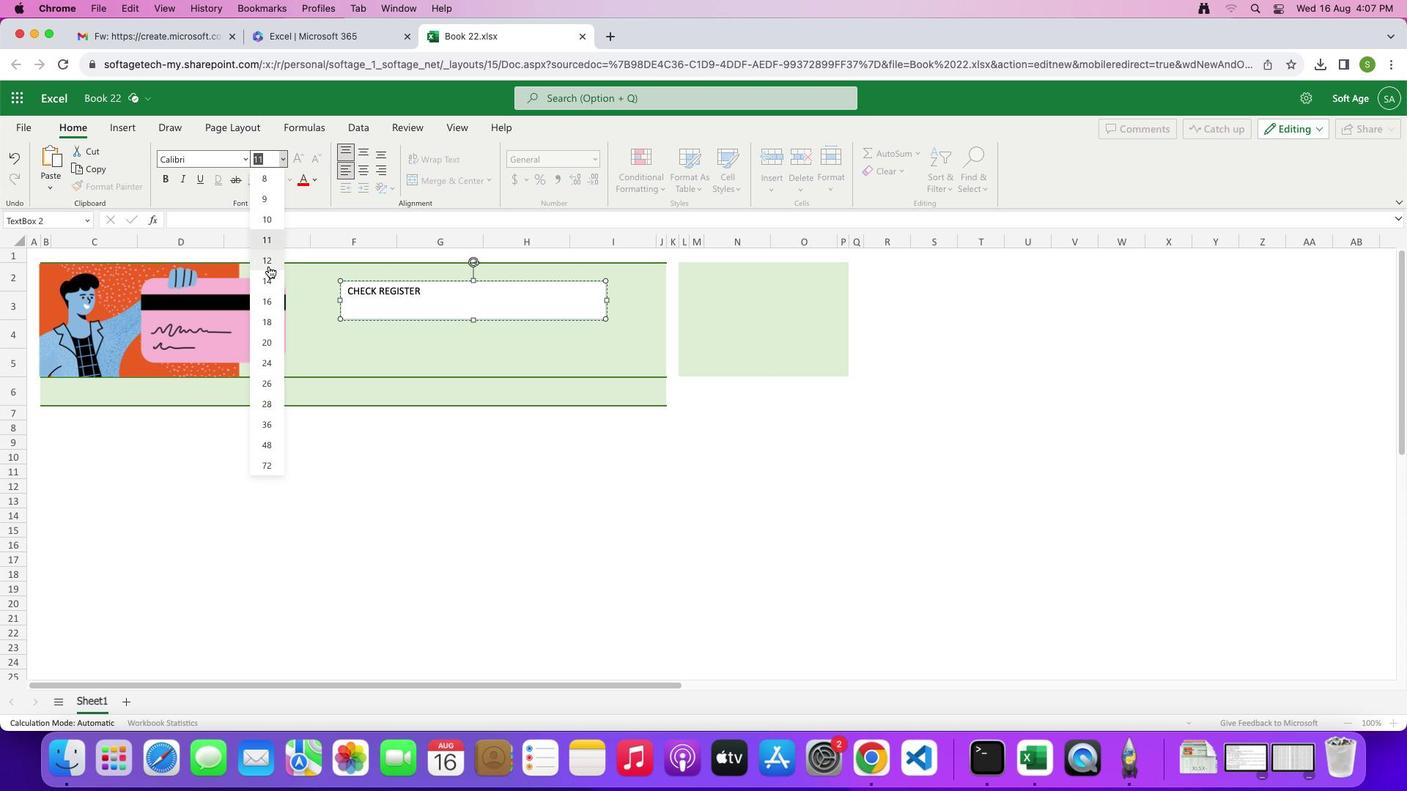 
Action: Mouse pressed left at (268, 266)
Screenshot: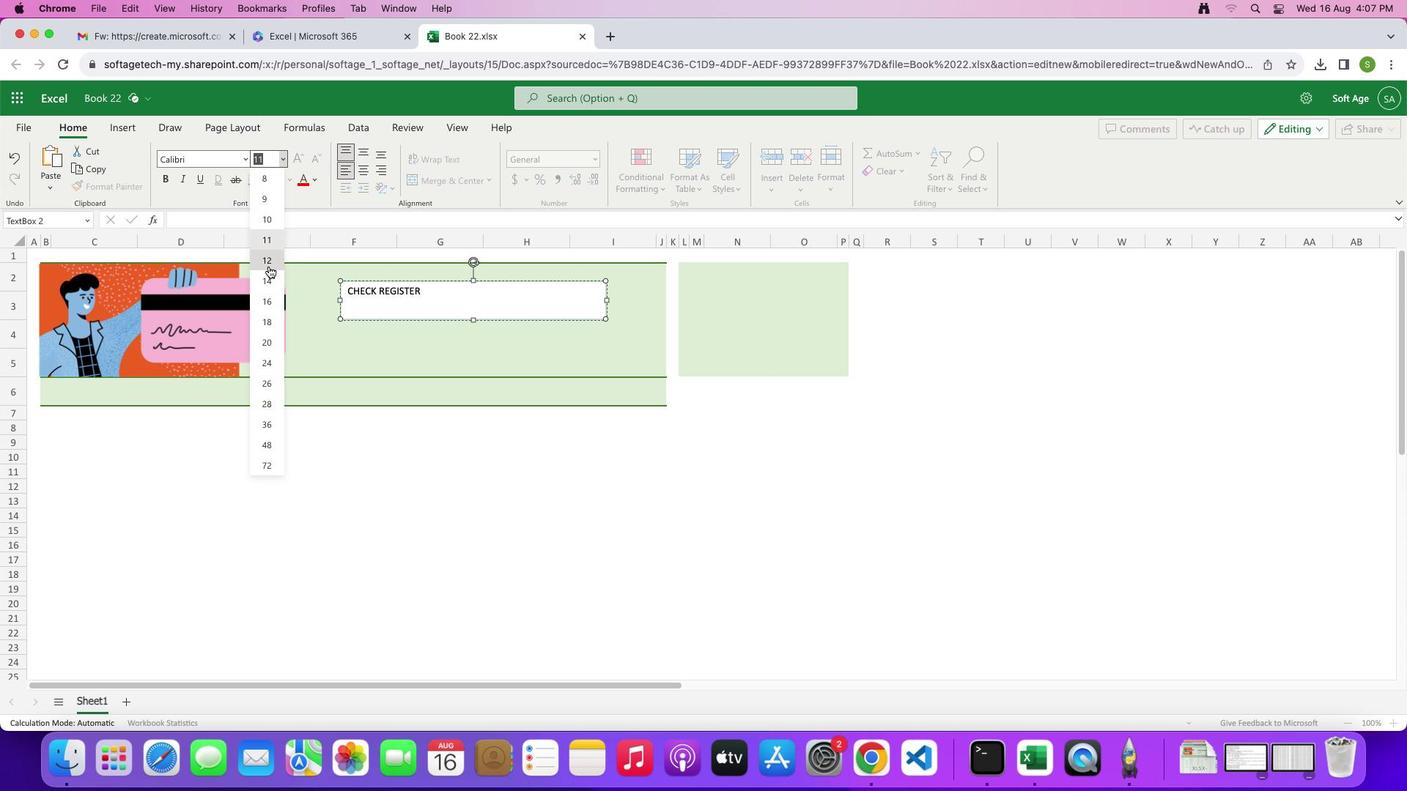 
Action: Mouse moved to (282, 157)
Screenshot: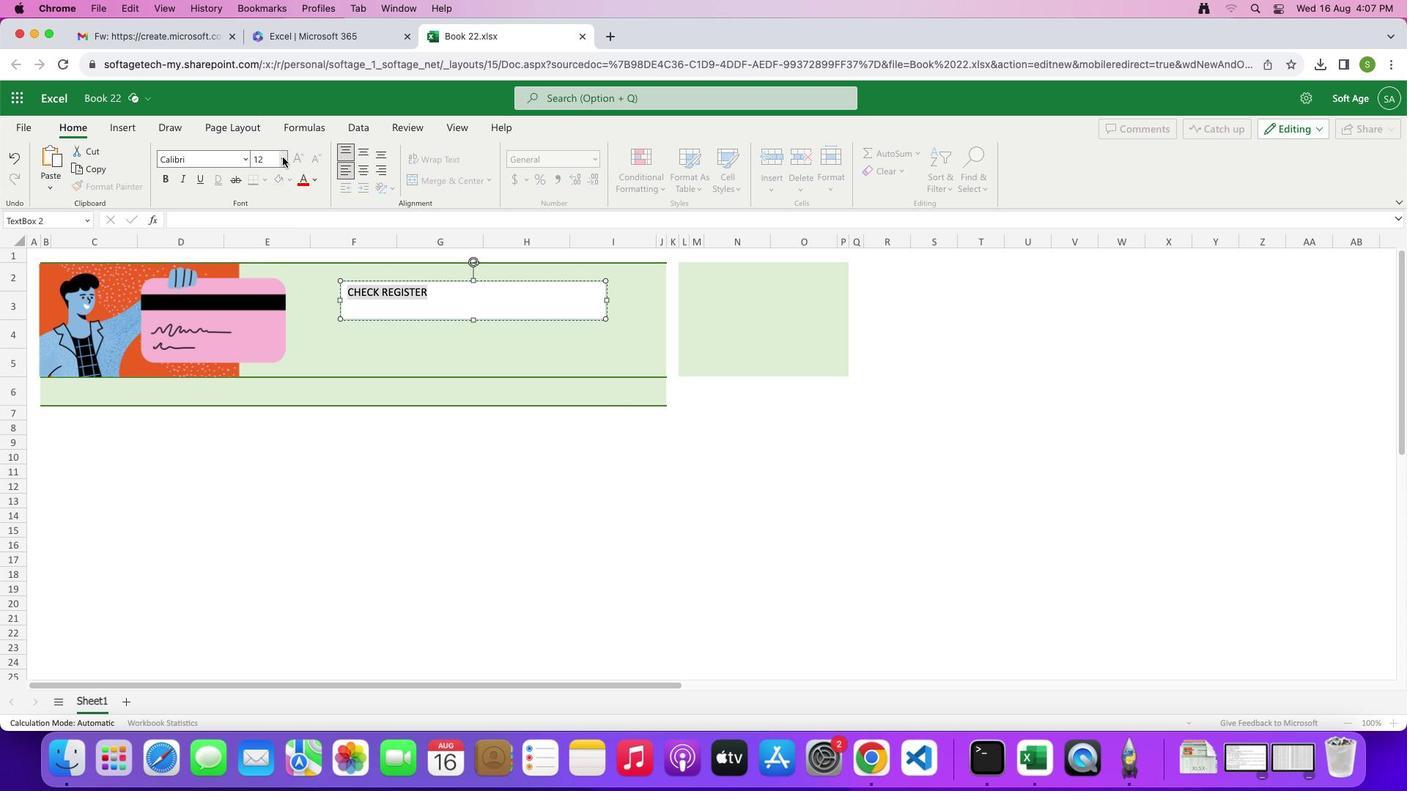 
Action: Mouse pressed left at (282, 157)
Screenshot: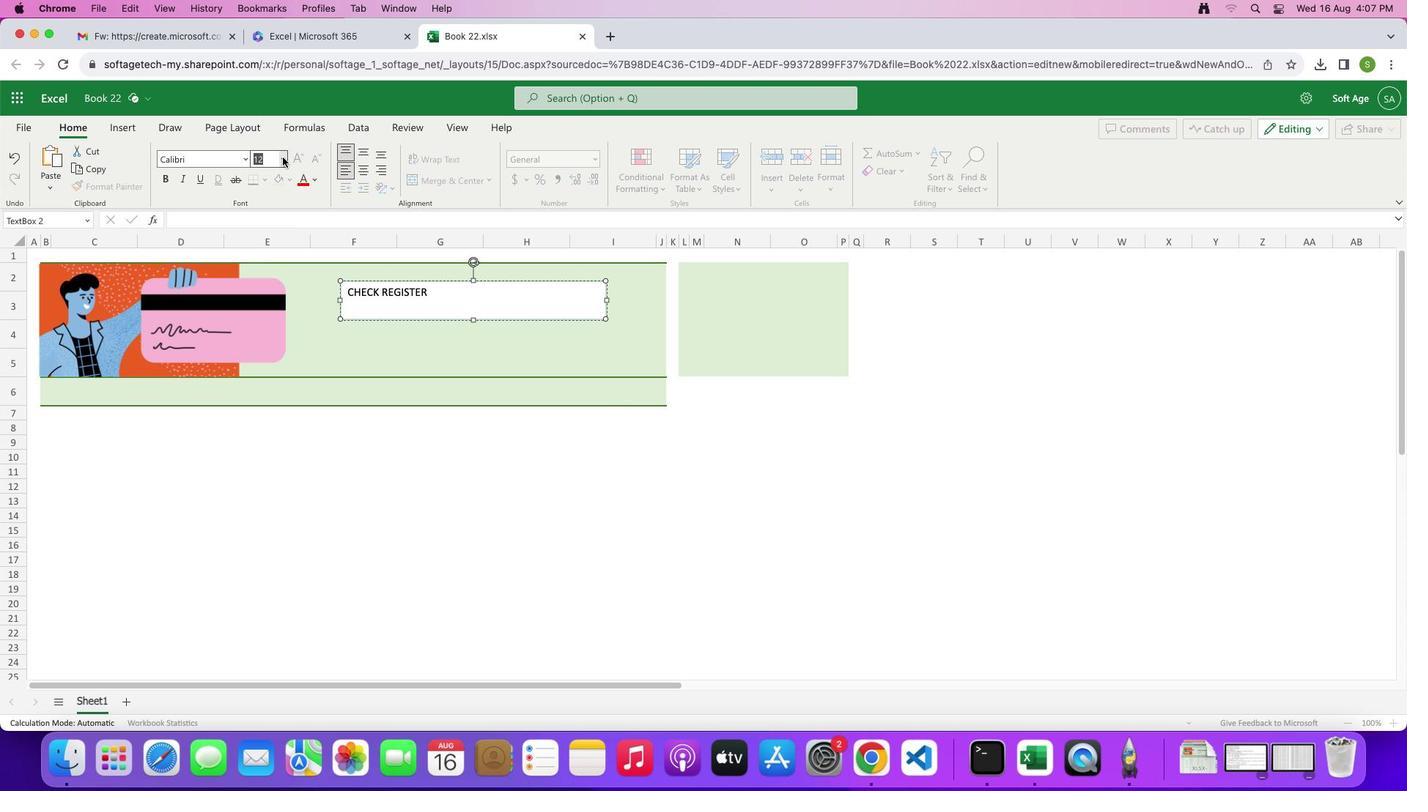 
Action: Mouse moved to (268, 364)
Screenshot: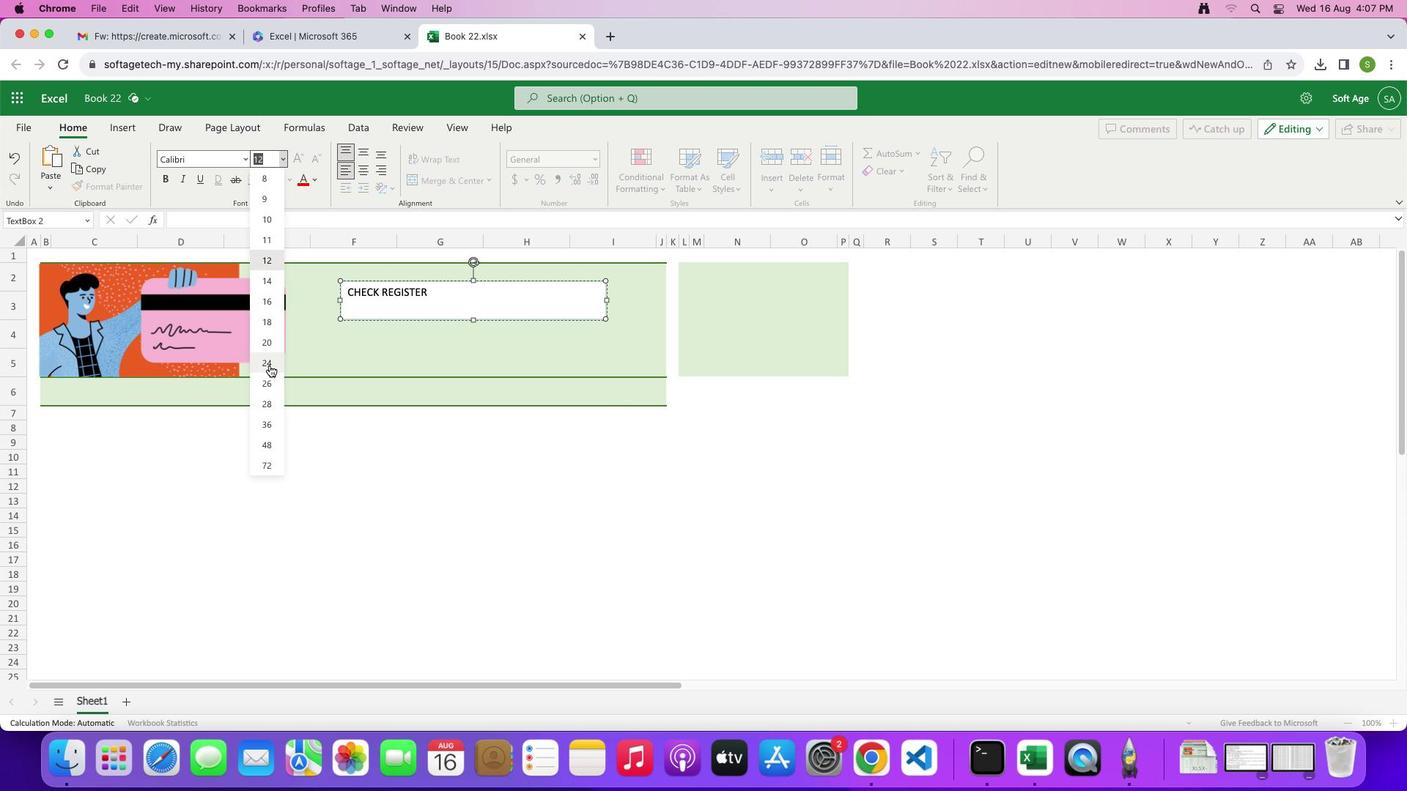 
Action: Mouse pressed left at (268, 364)
Screenshot: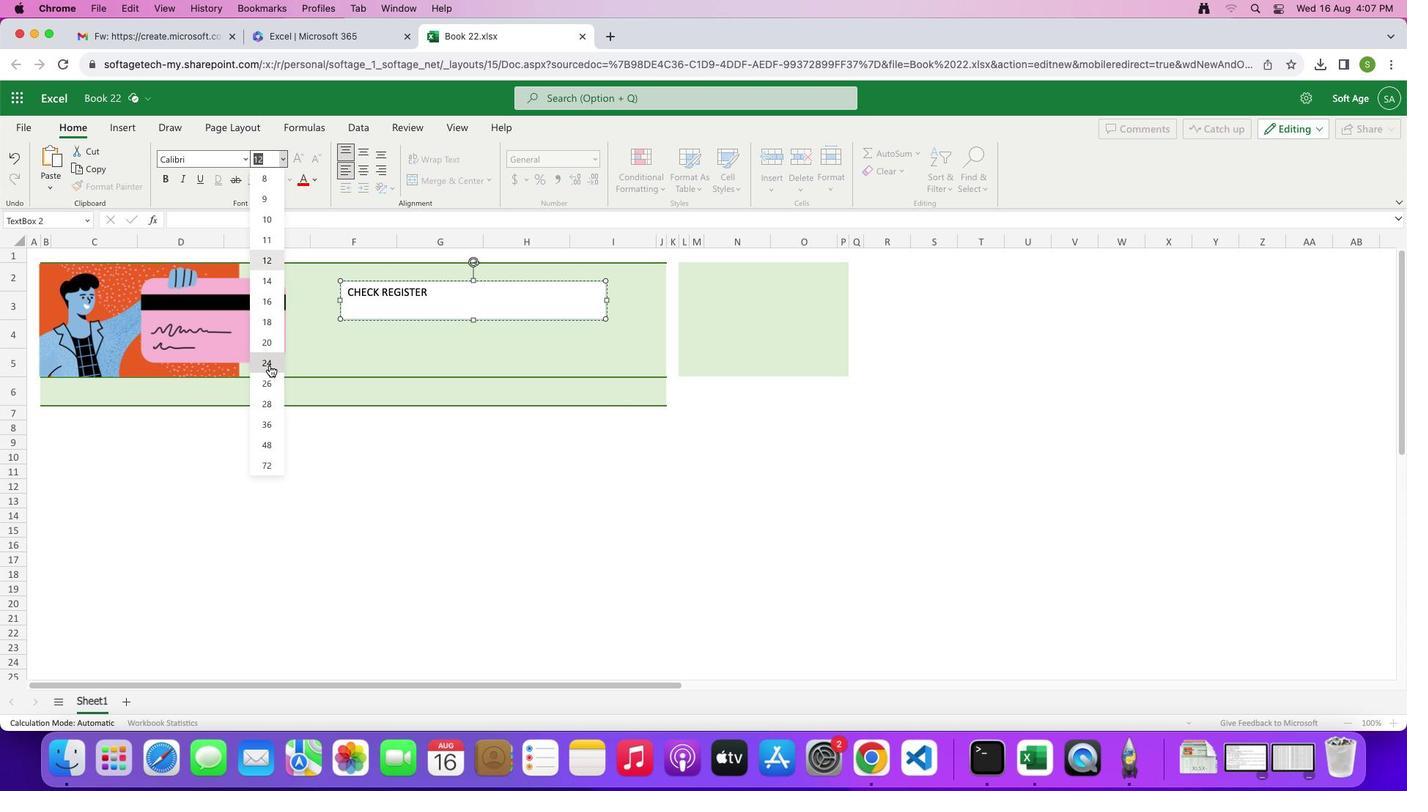 
Action: Mouse moved to (315, 181)
Screenshot: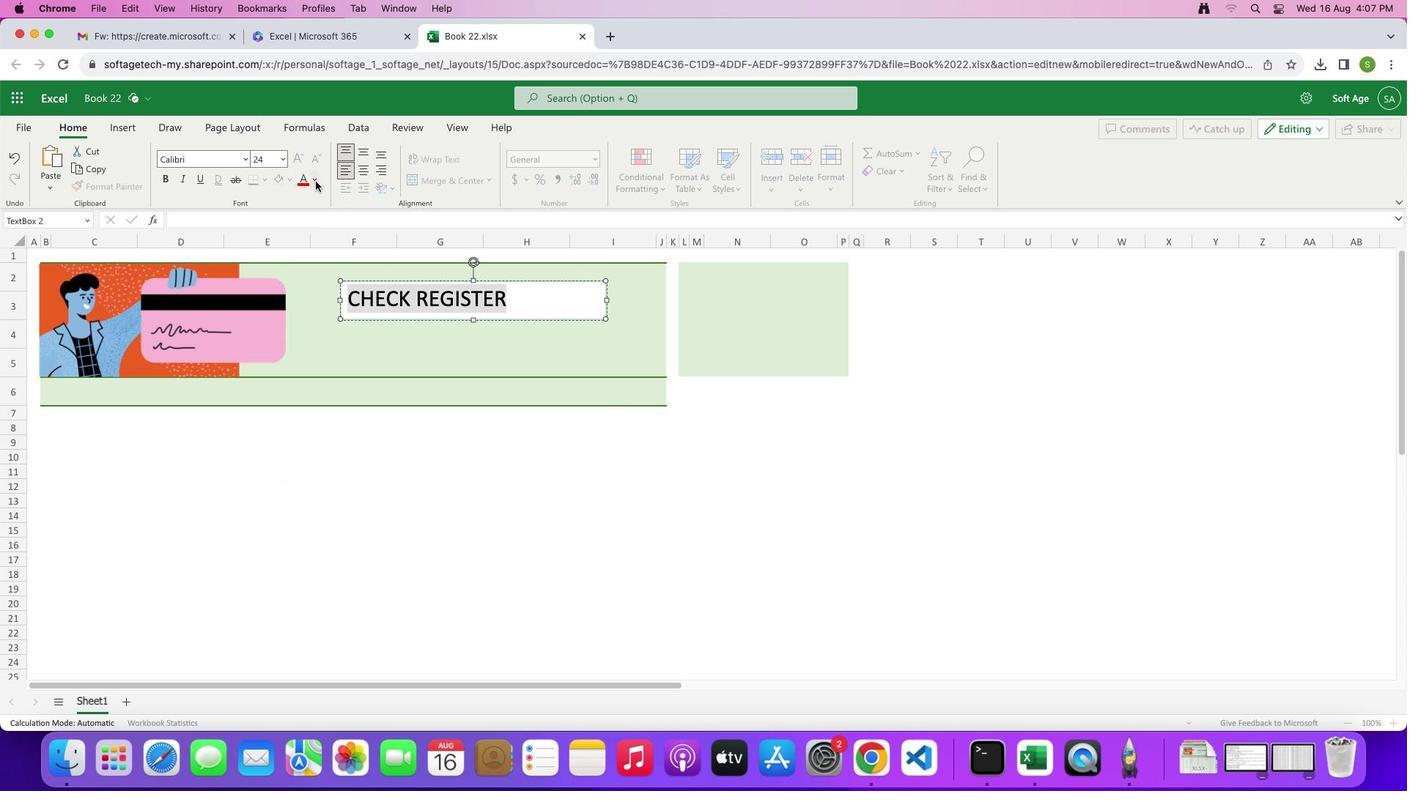 
Action: Mouse pressed left at (315, 181)
Screenshot: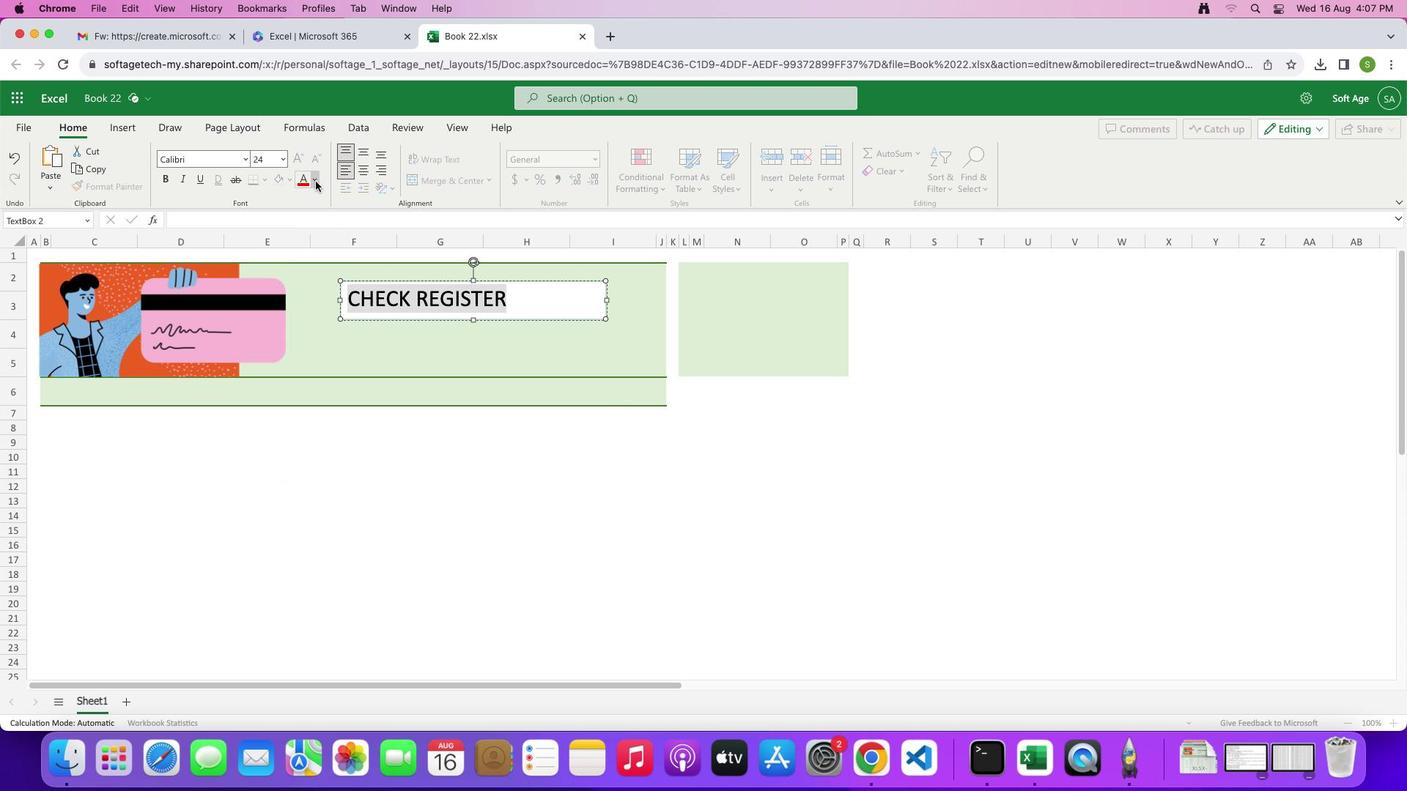
Action: Mouse moved to (467, 318)
